 Task: Plan a trip to Traun, Austria from 12th  December, 2023 to 15th December, 2023 for 3 adults.2 bedrooms having 3 beds and 1 bathroom. Property type can be flat. Amenities needed are: heating. Booking option can be shelf check-in. Look for 3 properties as per requirement.
Action: Mouse pressed left at (304, 125)
Screenshot: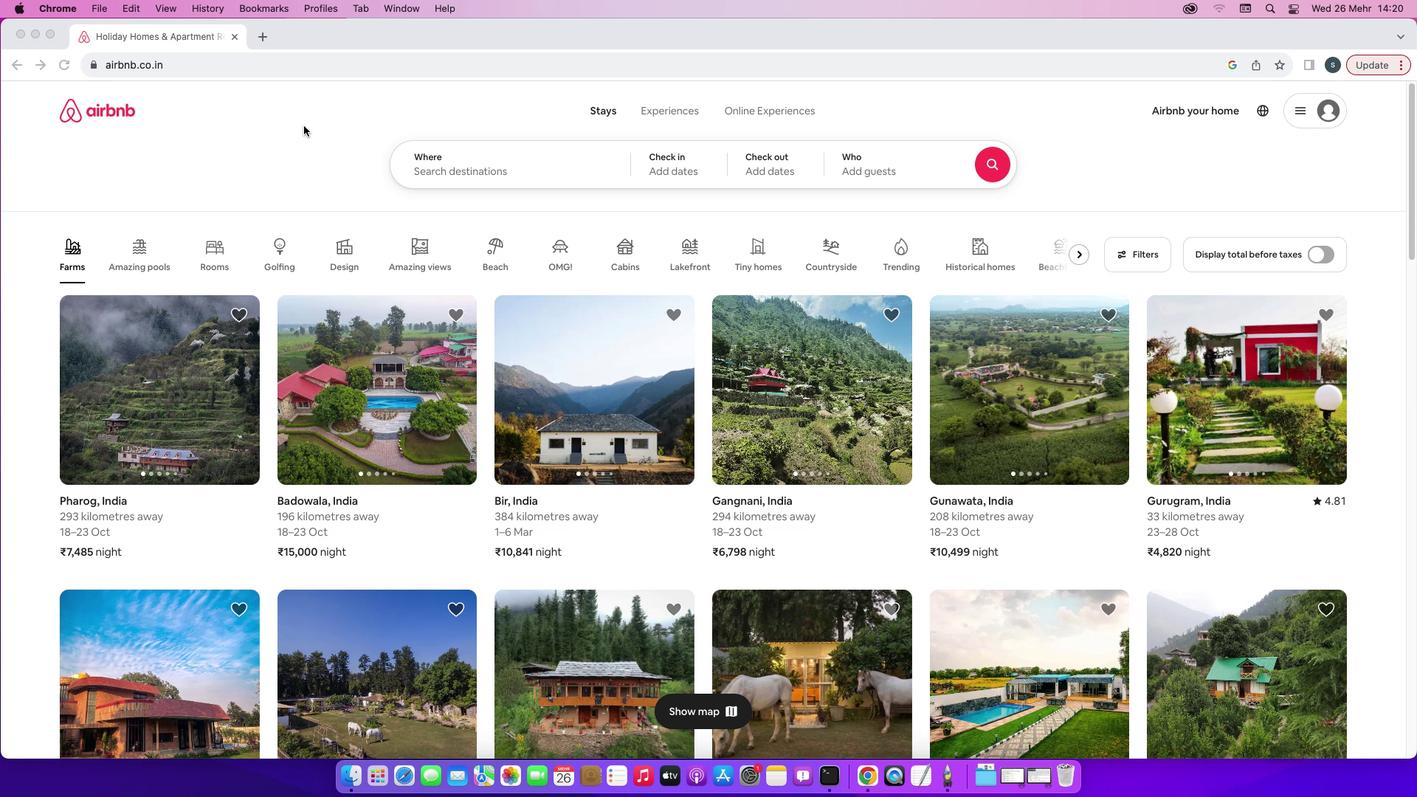 
Action: Mouse moved to (487, 163)
Screenshot: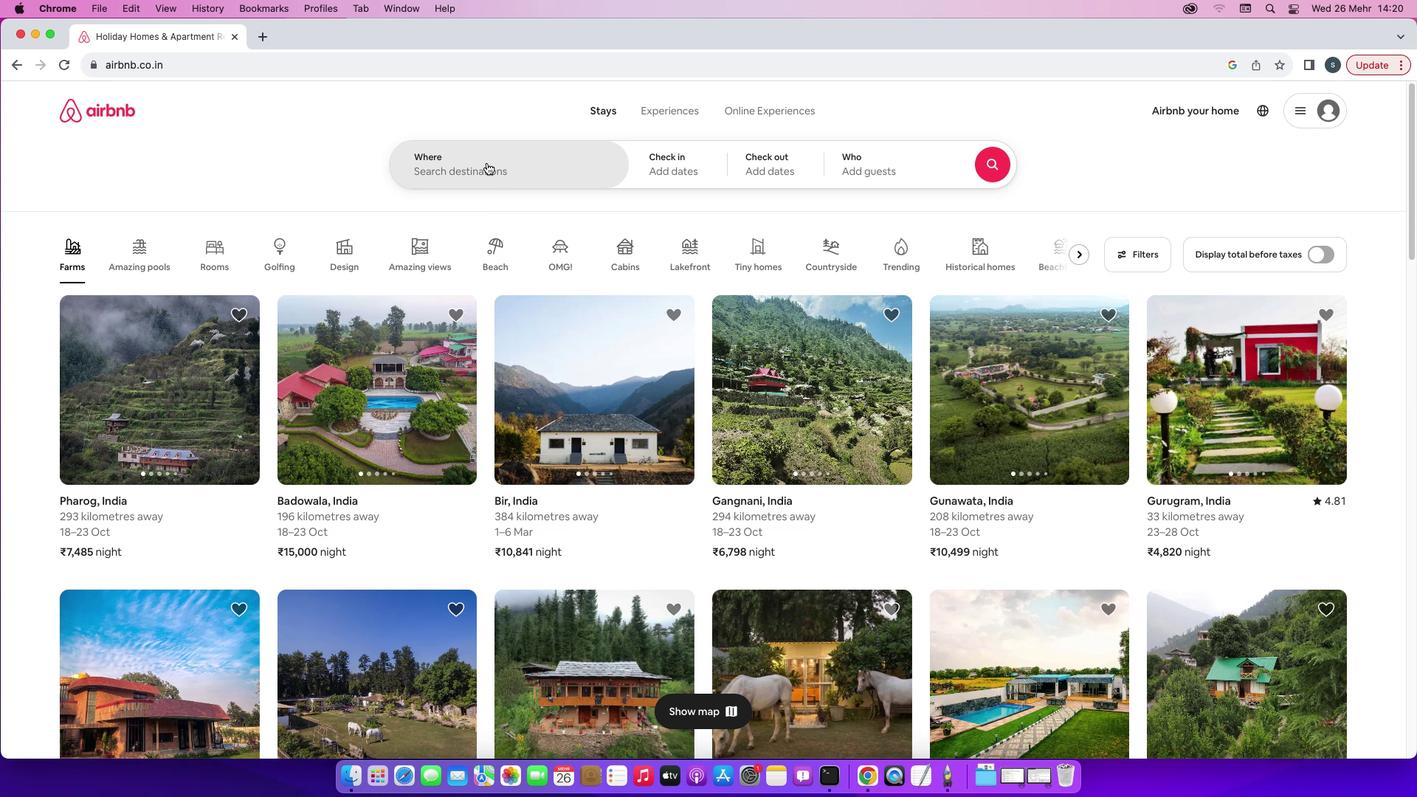 
Action: Mouse pressed left at (487, 163)
Screenshot: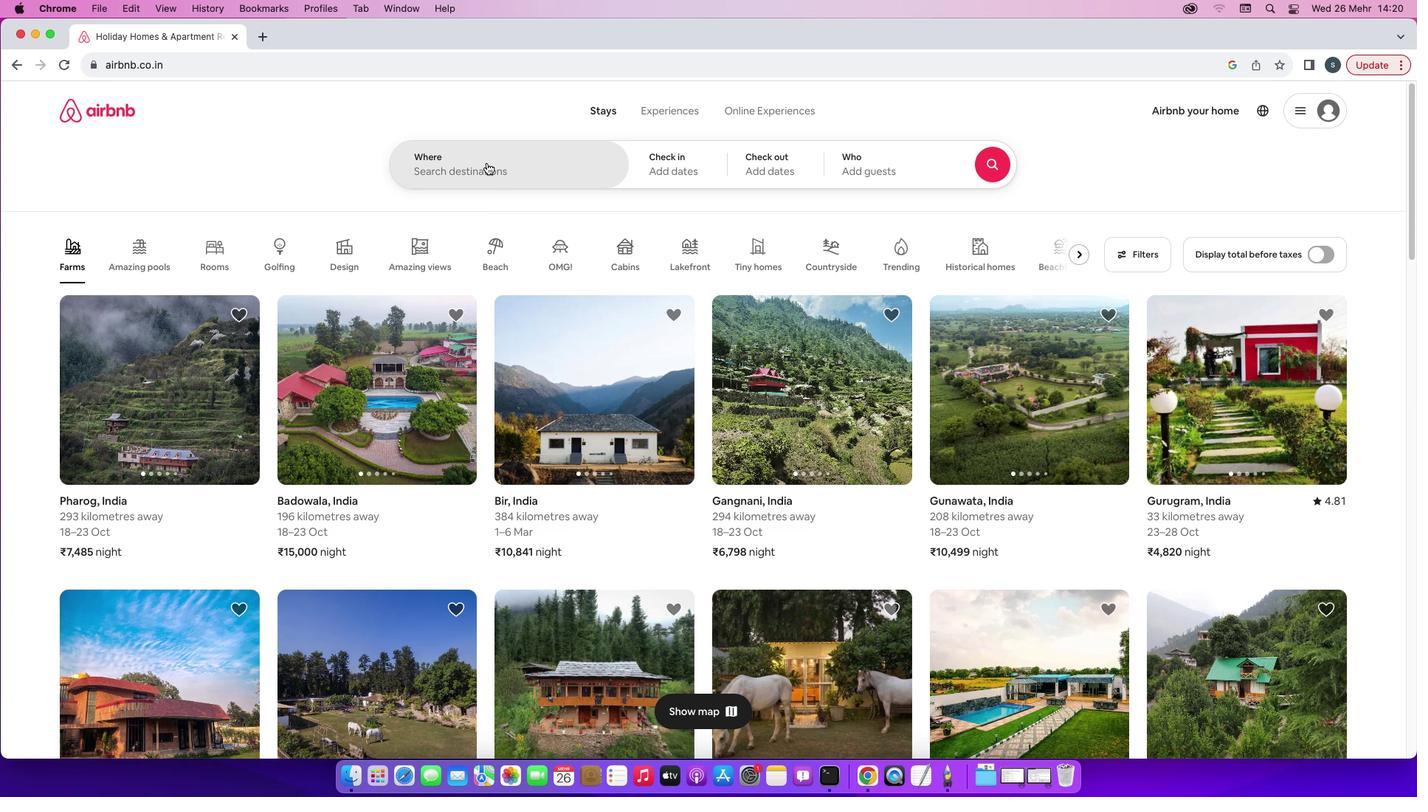 
Action: Mouse moved to (487, 162)
Screenshot: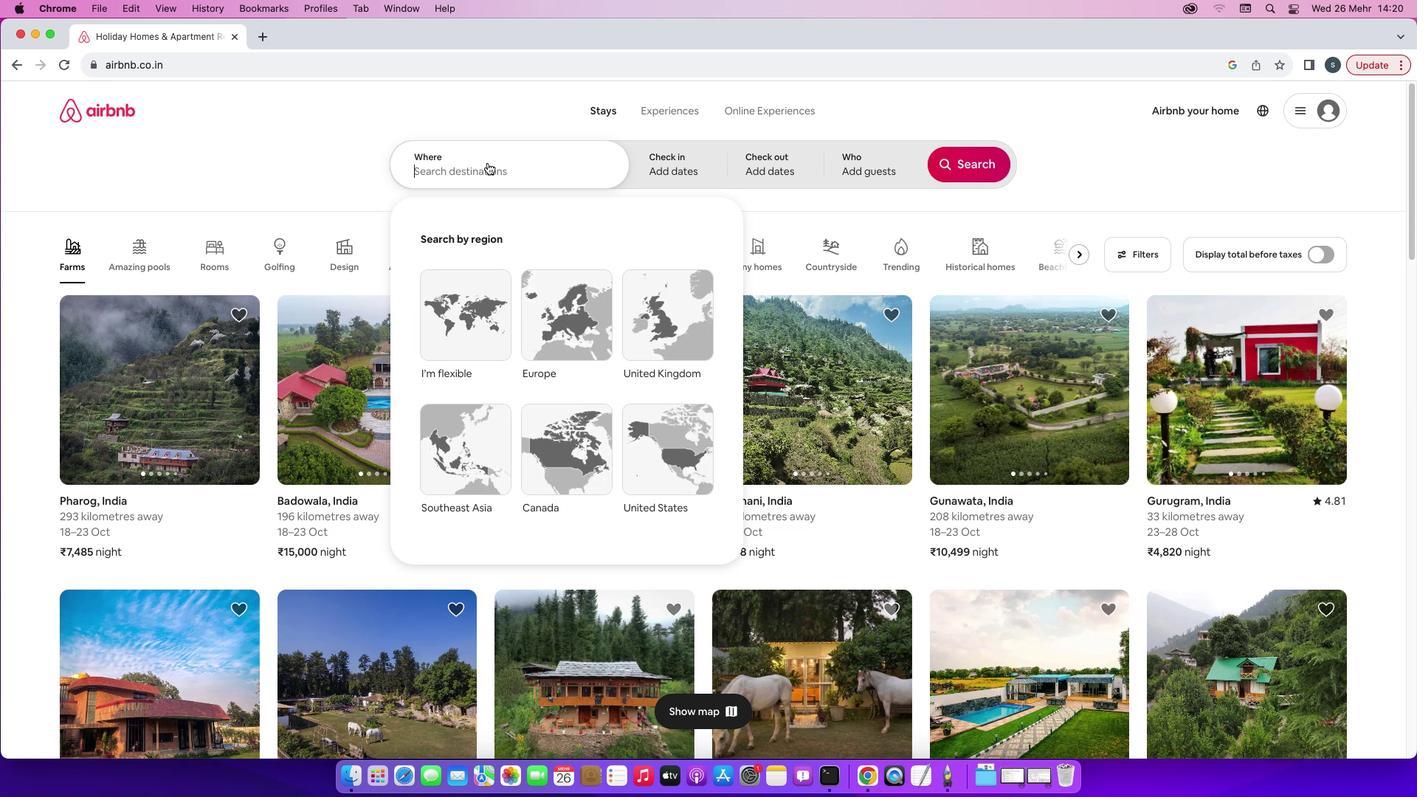 
Action: Key pressed 'T'Key.caps_lock'r''a''u''n'','Key.spaceKey.caps_lock'A'Key.caps_lock'u''s''t''r''i''a'Key.enter
Screenshot: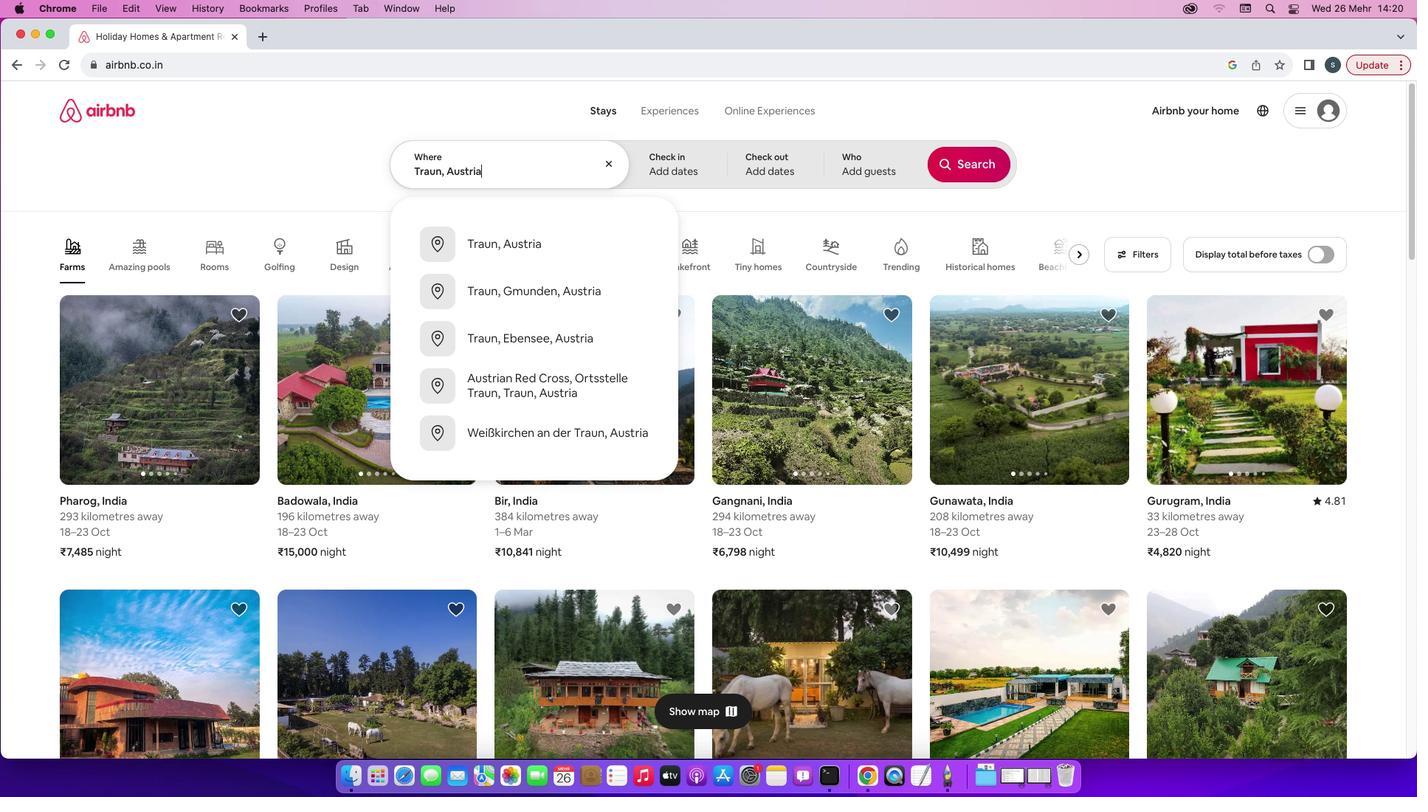 
Action: Mouse moved to (968, 279)
Screenshot: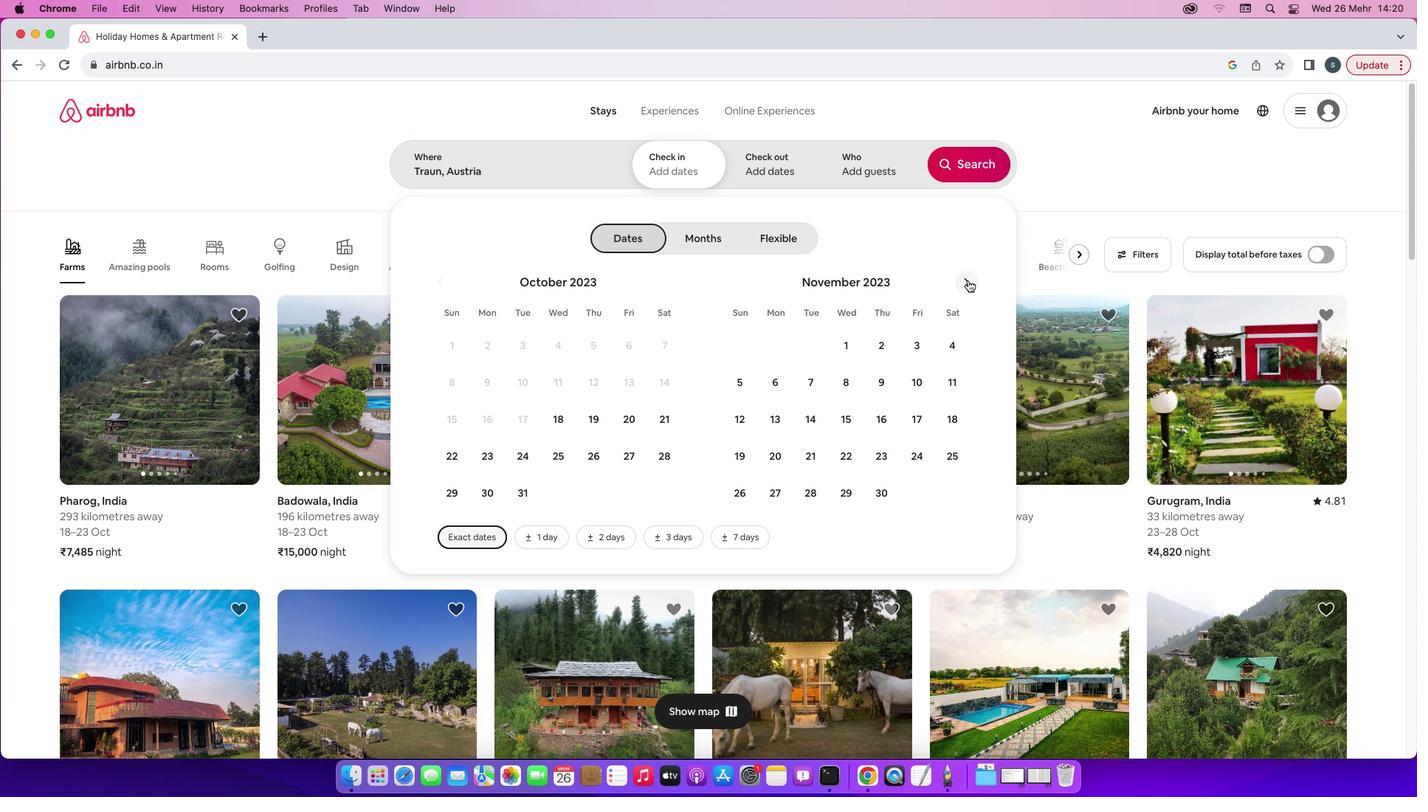 
Action: Mouse pressed left at (968, 279)
Screenshot: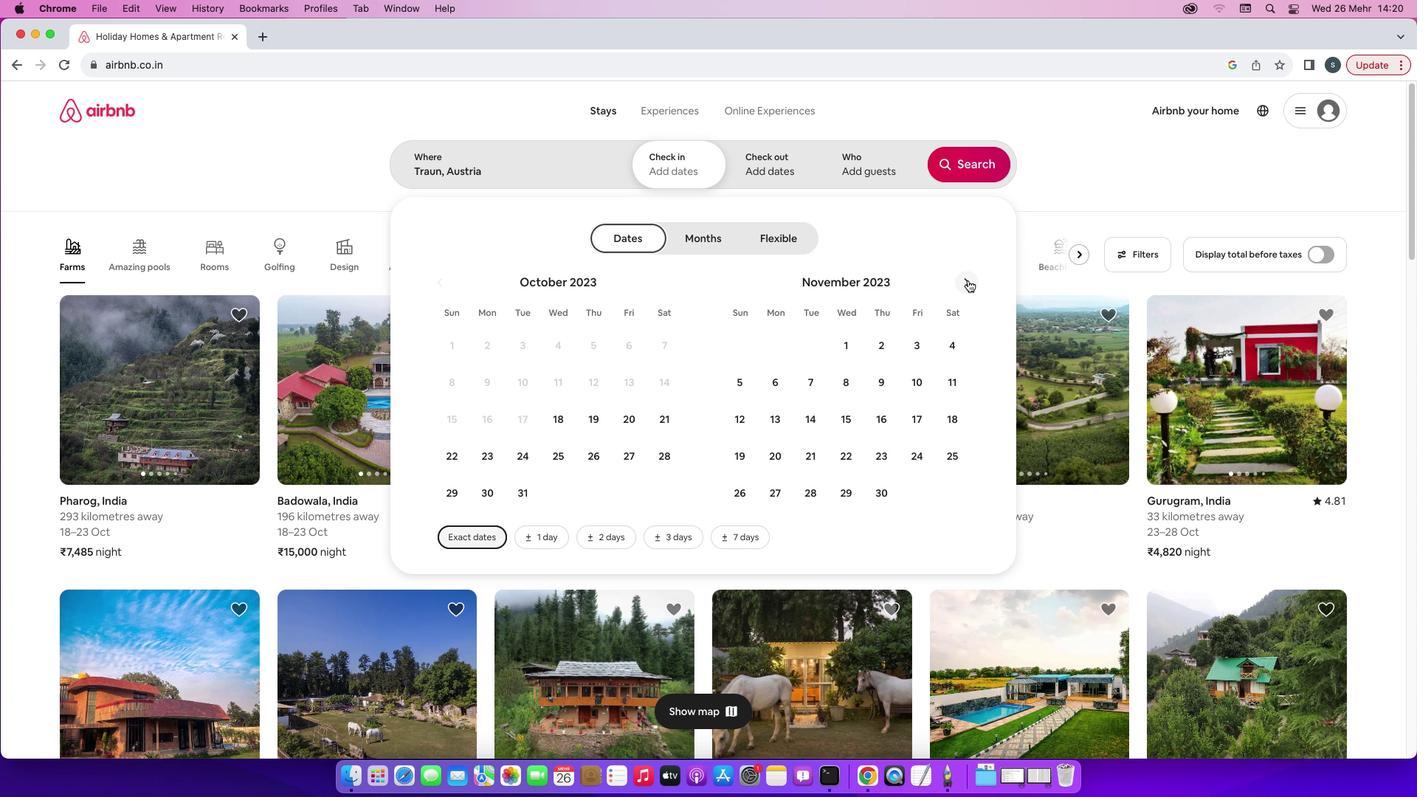 
Action: Mouse moved to (815, 419)
Screenshot: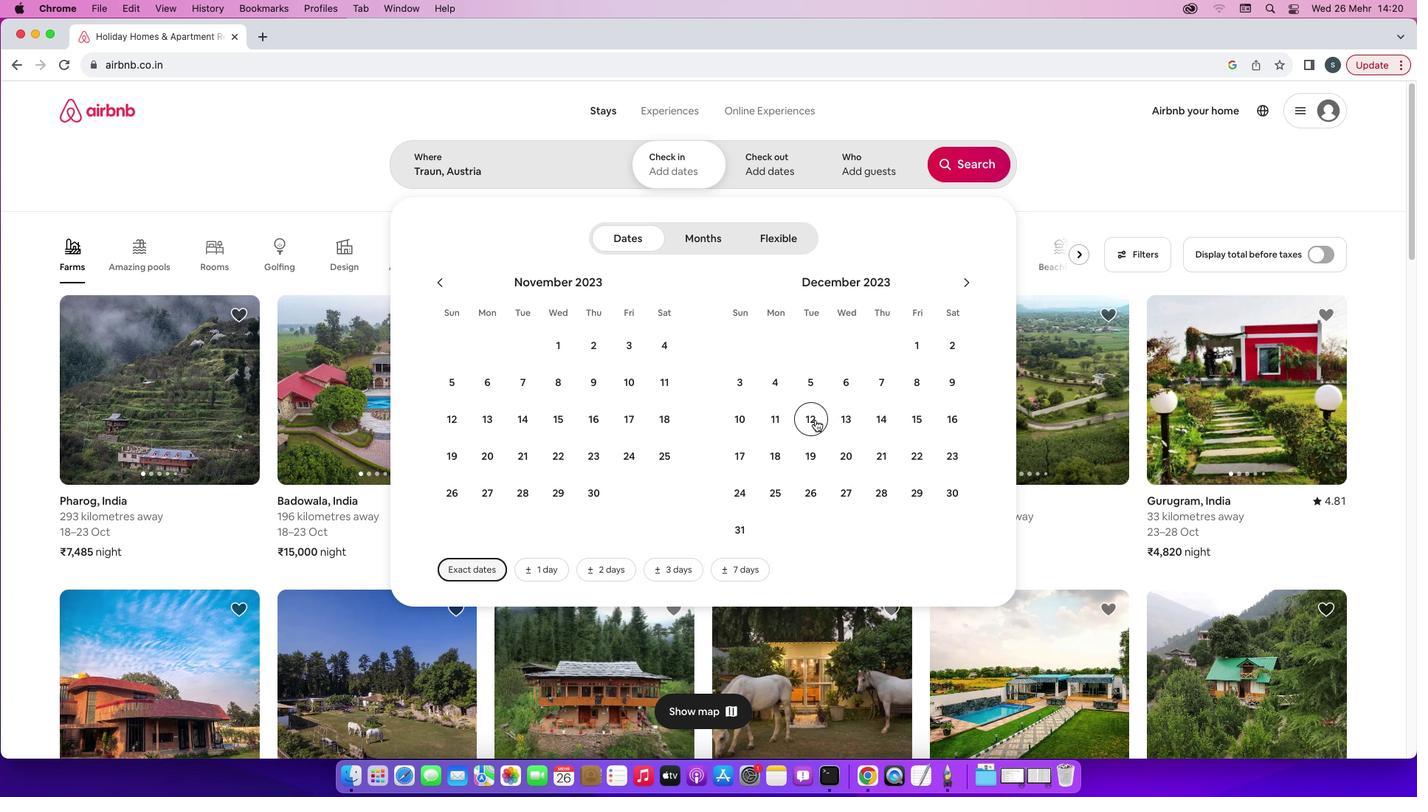 
Action: Mouse pressed left at (815, 419)
Screenshot: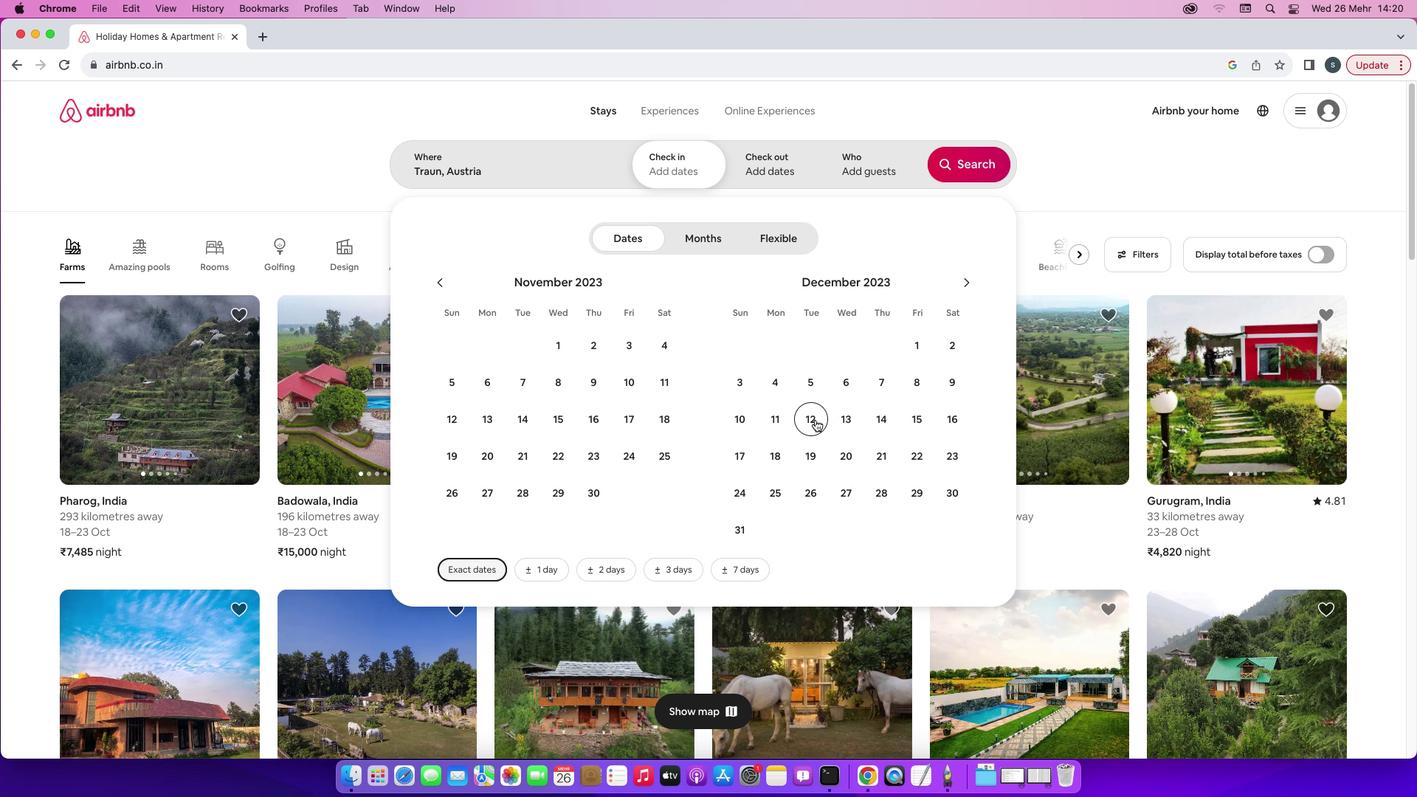 
Action: Mouse moved to (927, 420)
Screenshot: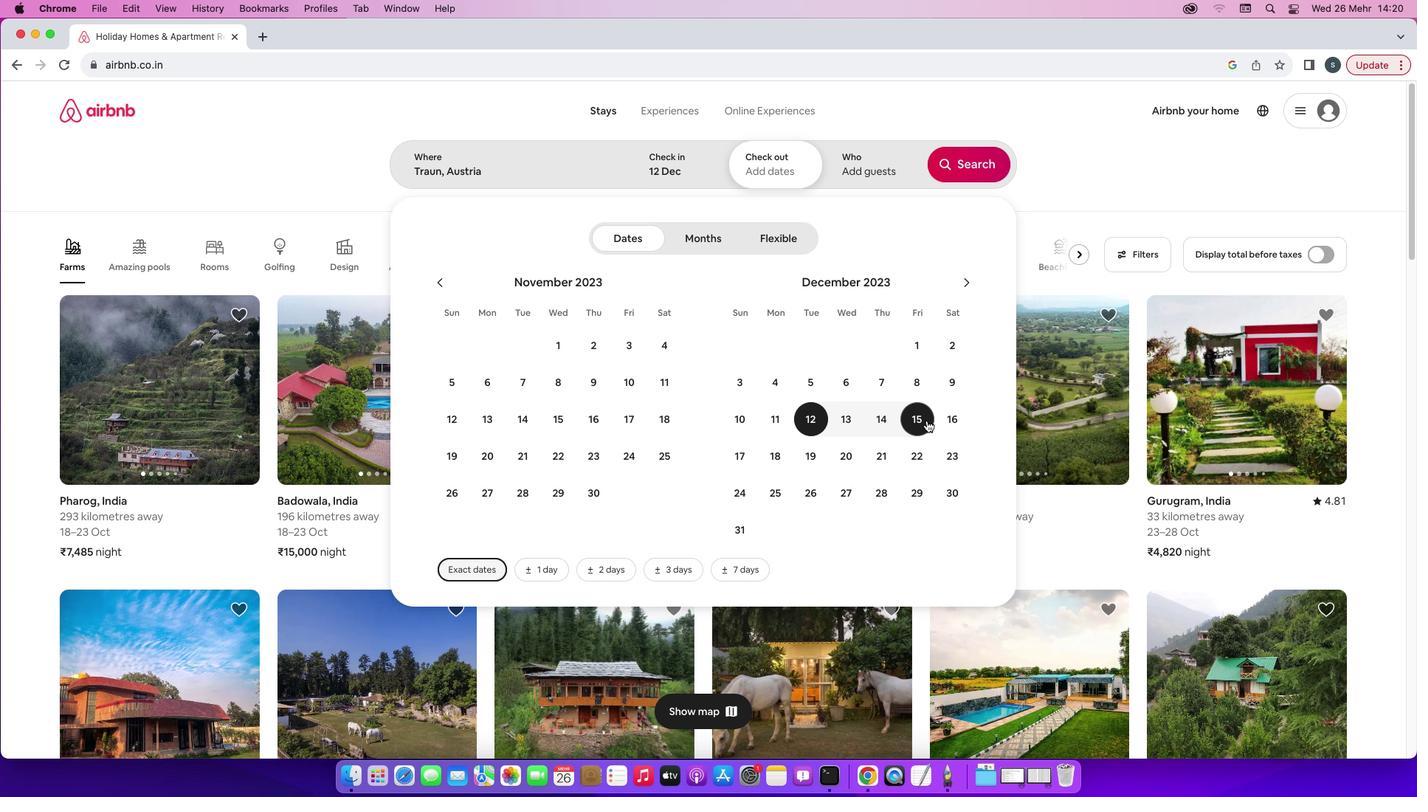 
Action: Mouse pressed left at (927, 420)
Screenshot: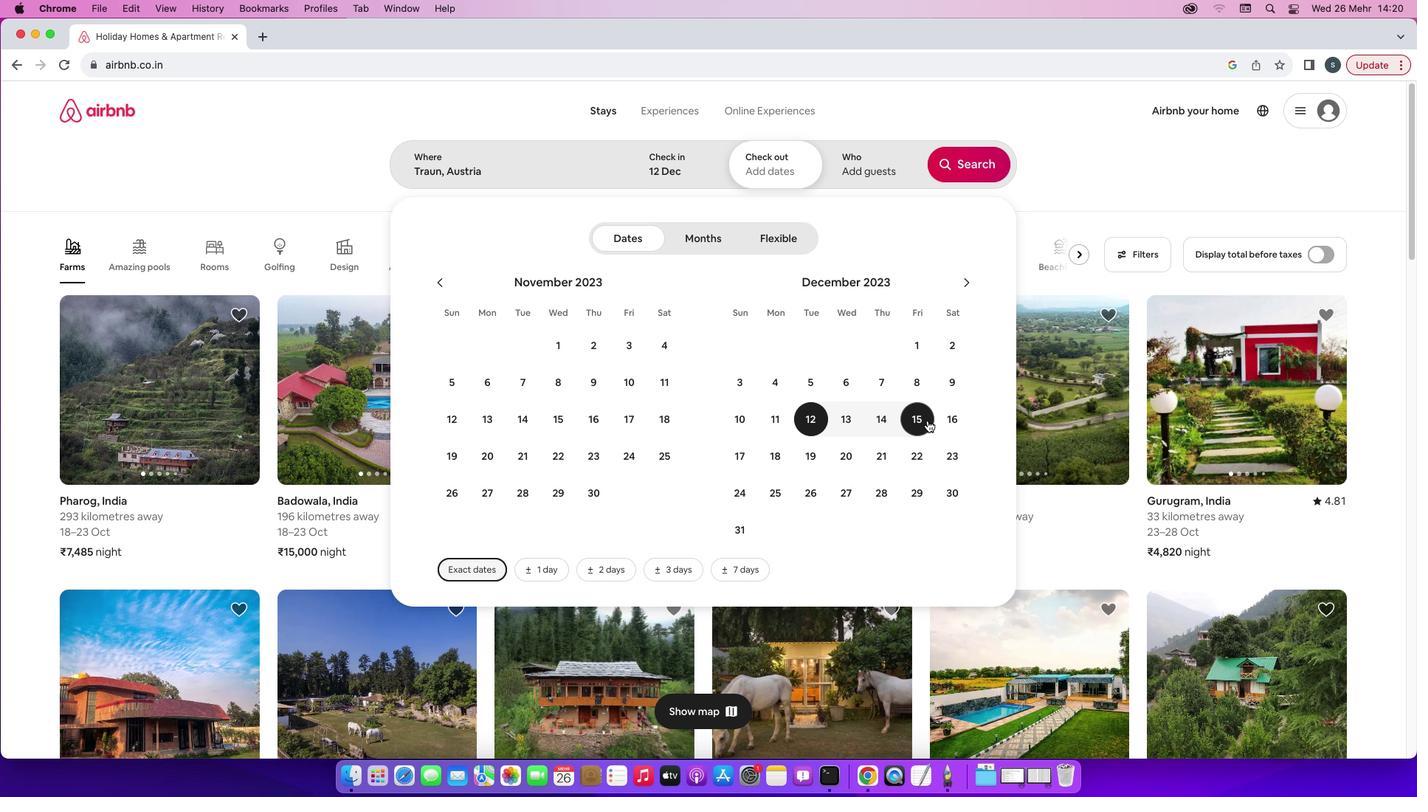 
Action: Mouse moved to (861, 176)
Screenshot: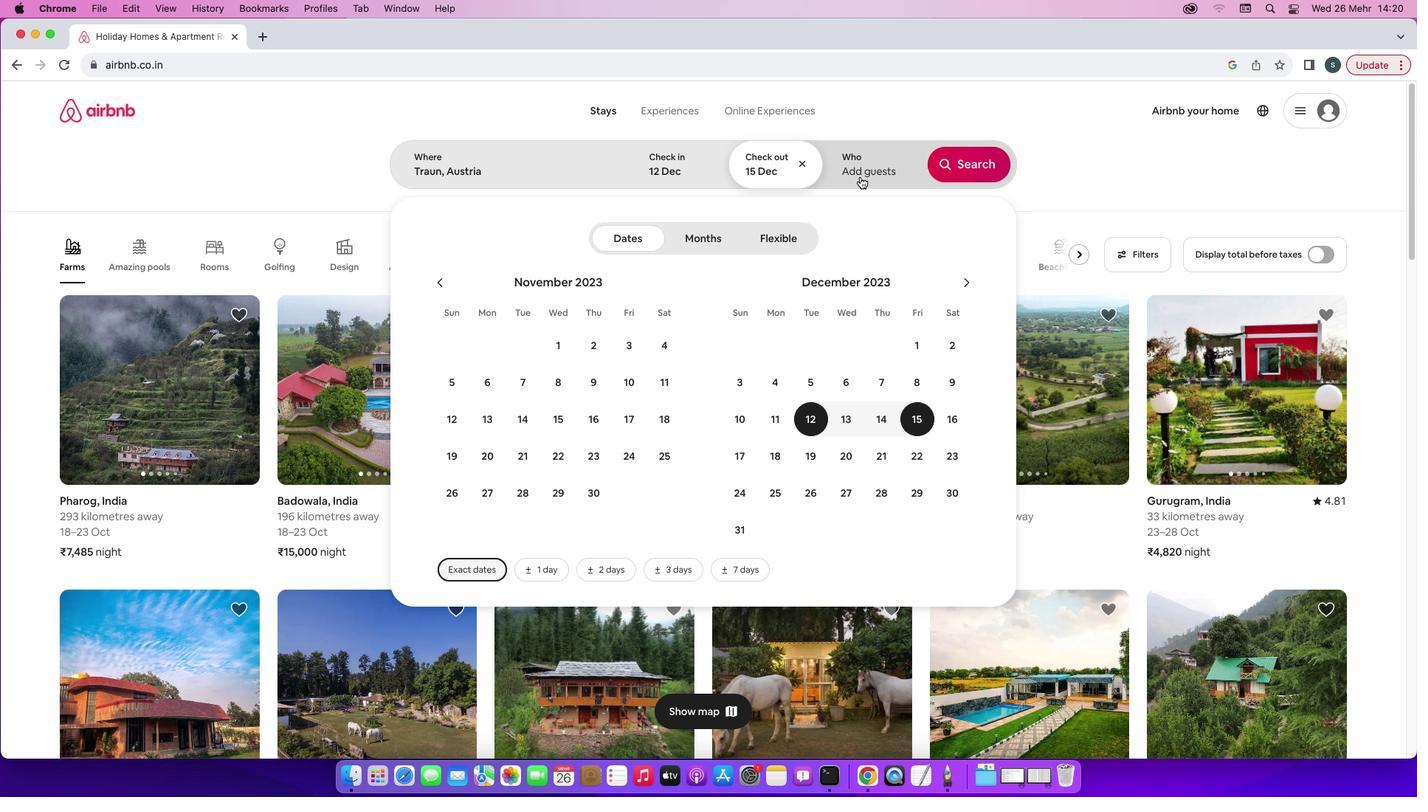 
Action: Mouse pressed left at (861, 176)
Screenshot: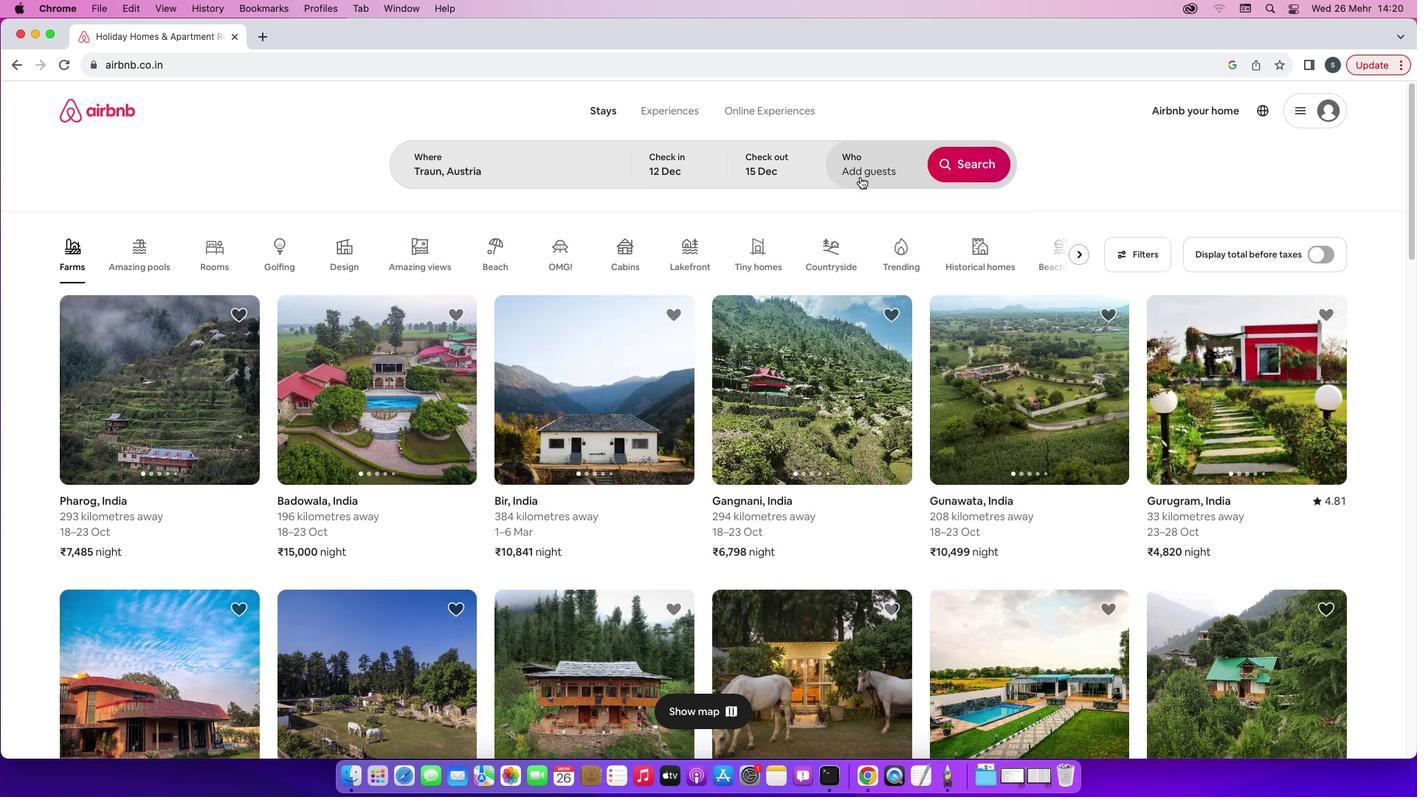 
Action: Mouse moved to (977, 238)
Screenshot: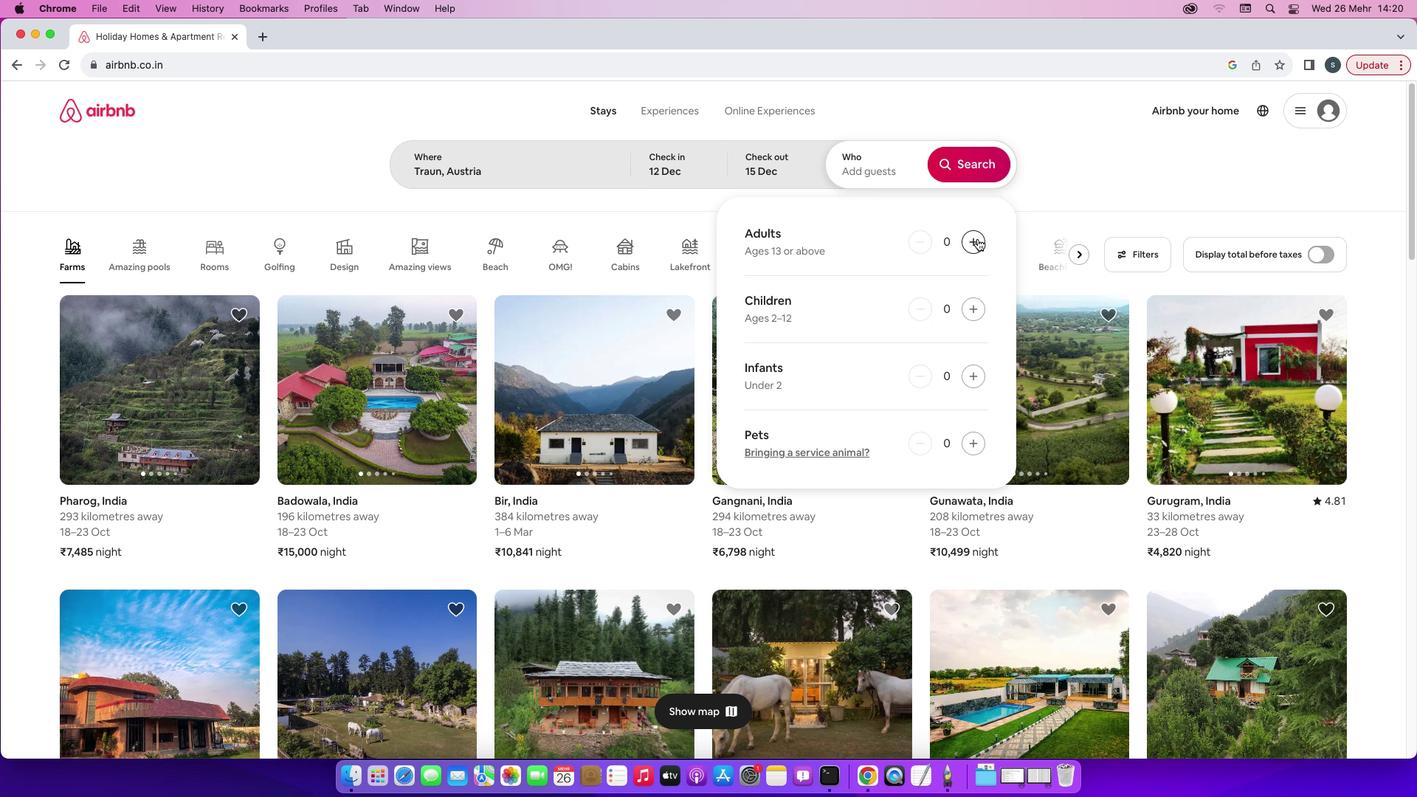 
Action: Mouse pressed left at (977, 238)
Screenshot: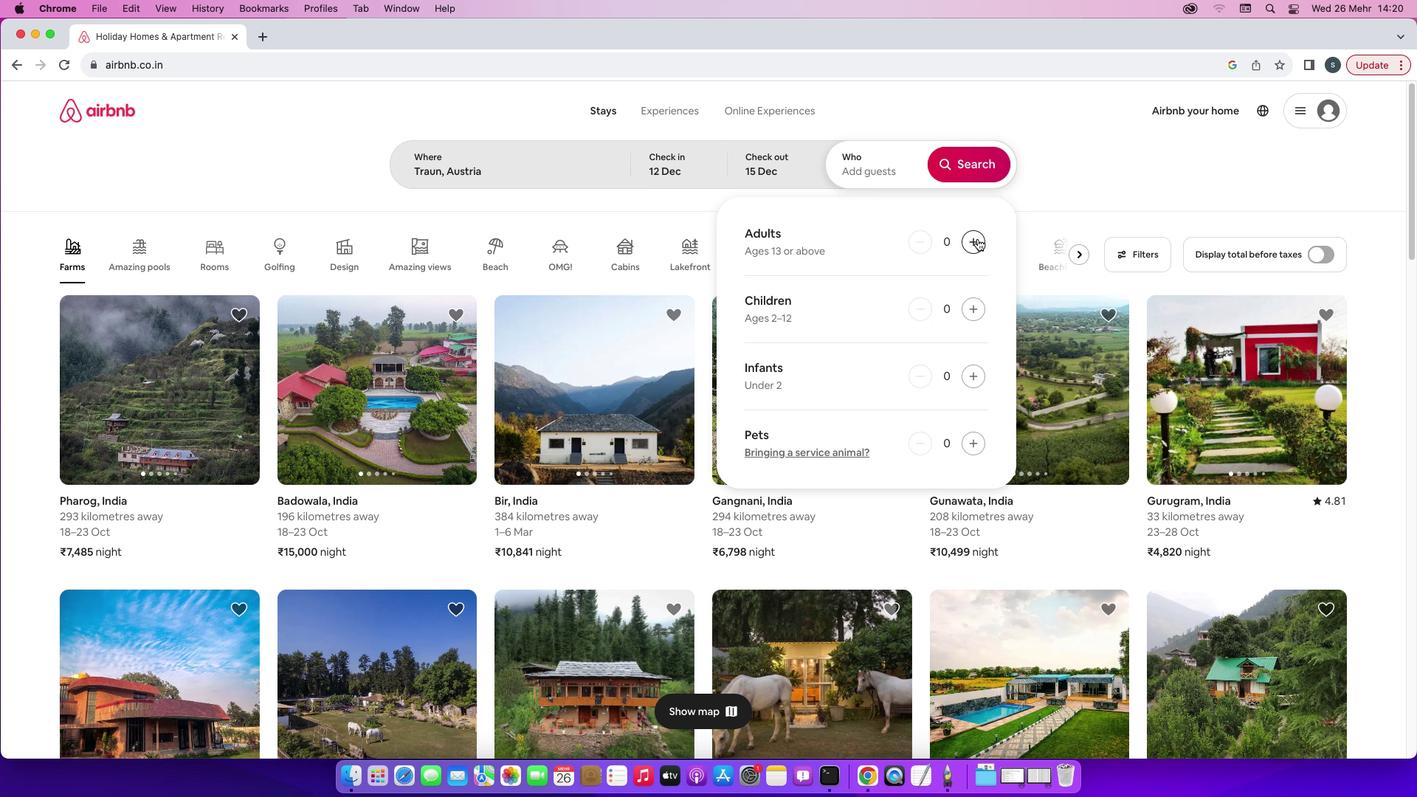 
Action: Mouse pressed left at (977, 238)
Screenshot: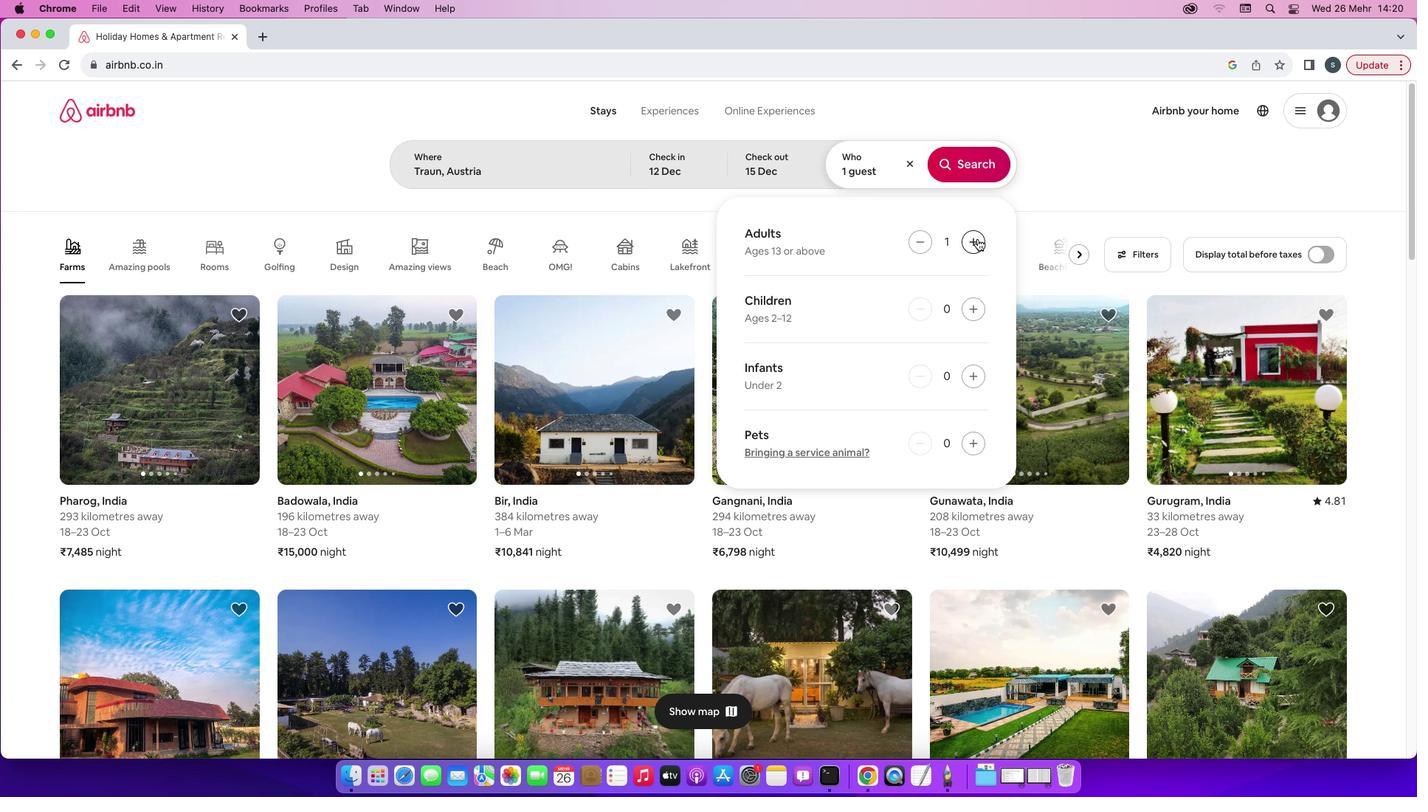 
Action: Mouse pressed left at (977, 238)
Screenshot: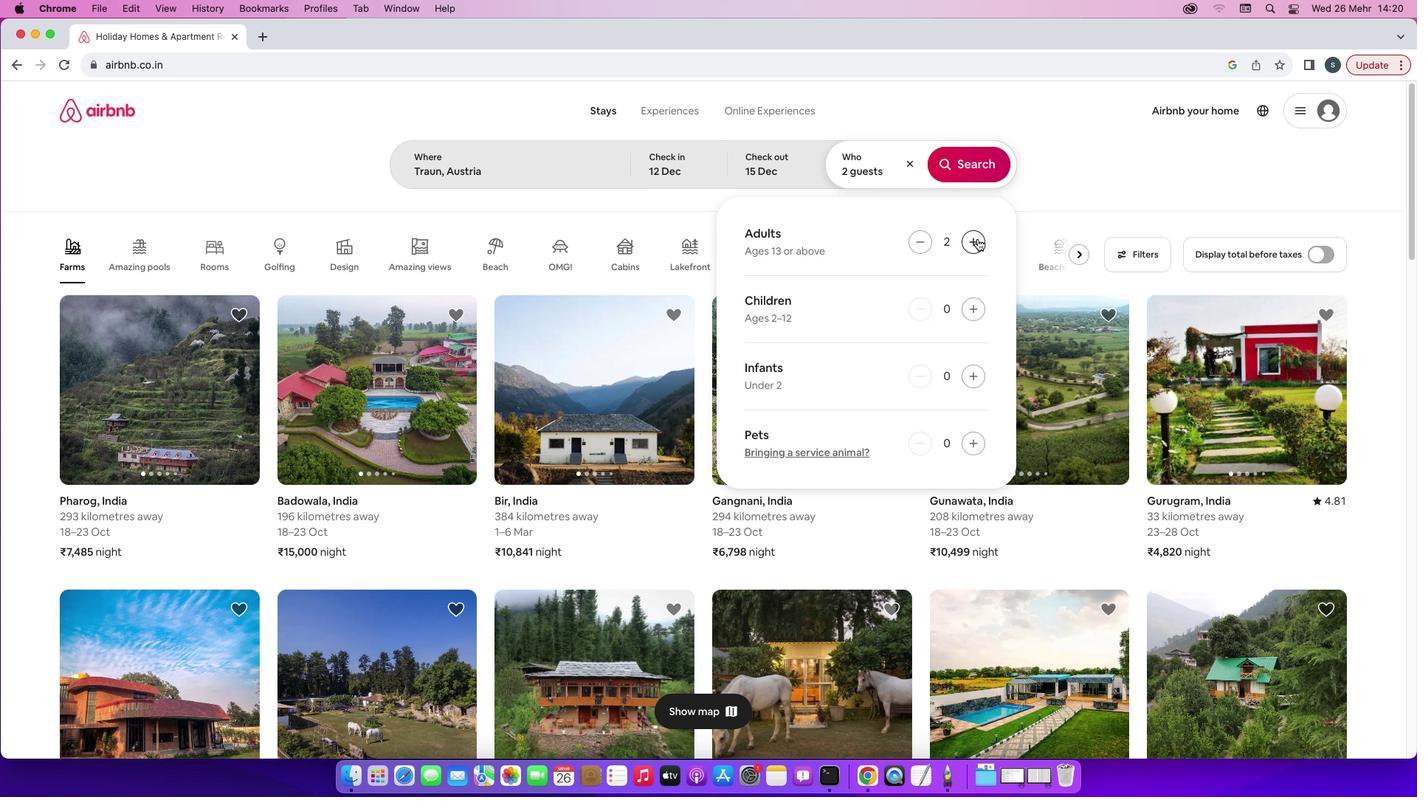 
Action: Mouse moved to (967, 168)
Screenshot: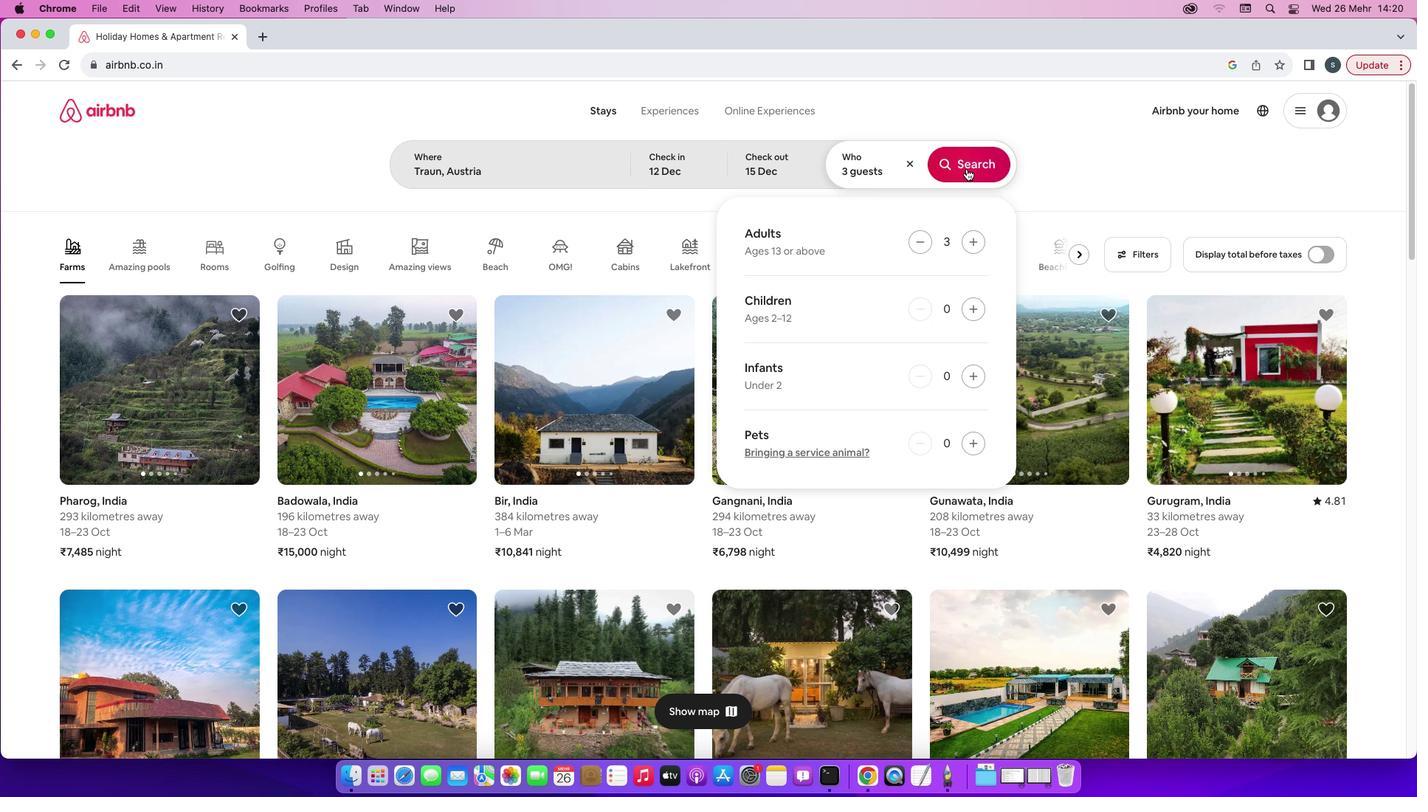 
Action: Mouse pressed left at (967, 168)
Screenshot: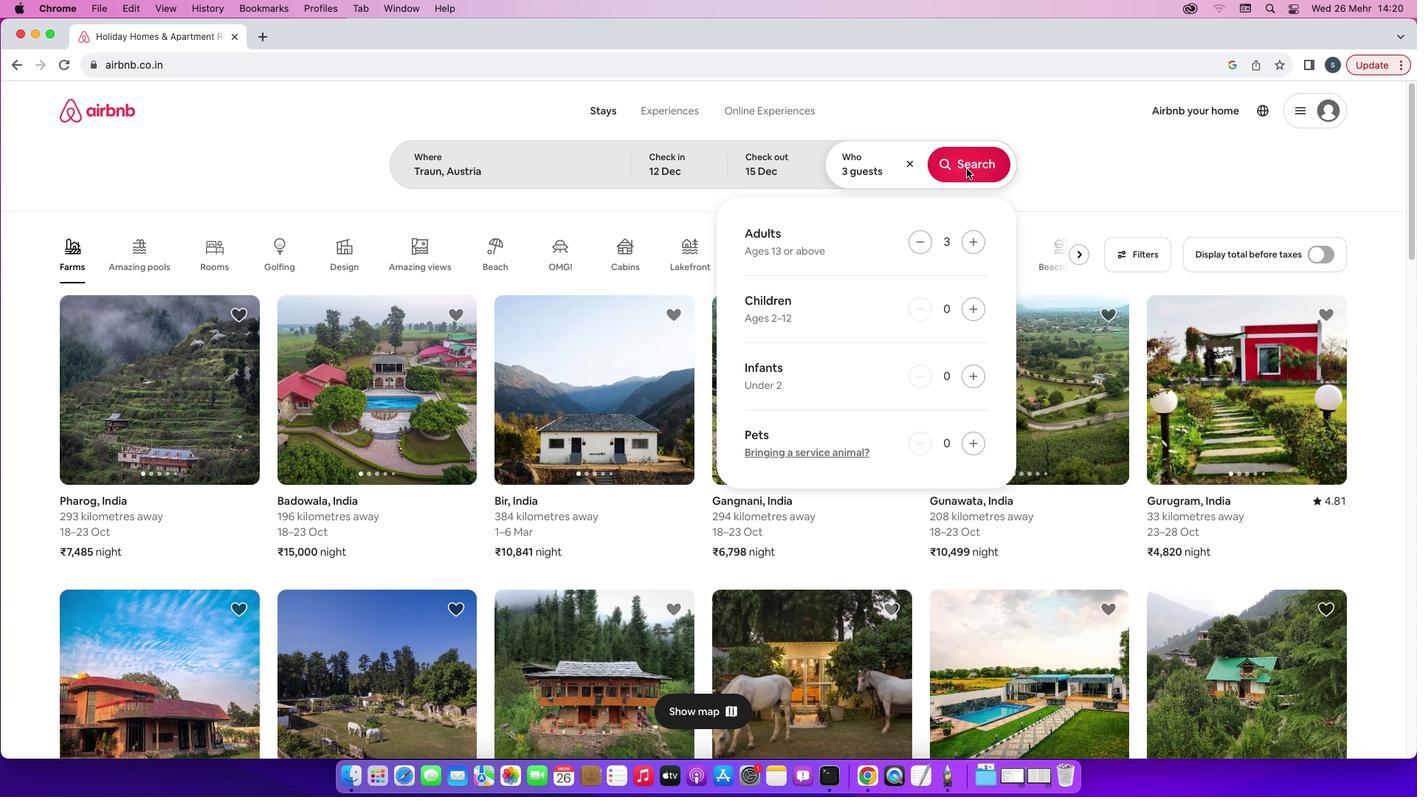 
Action: Mouse moved to (1168, 167)
Screenshot: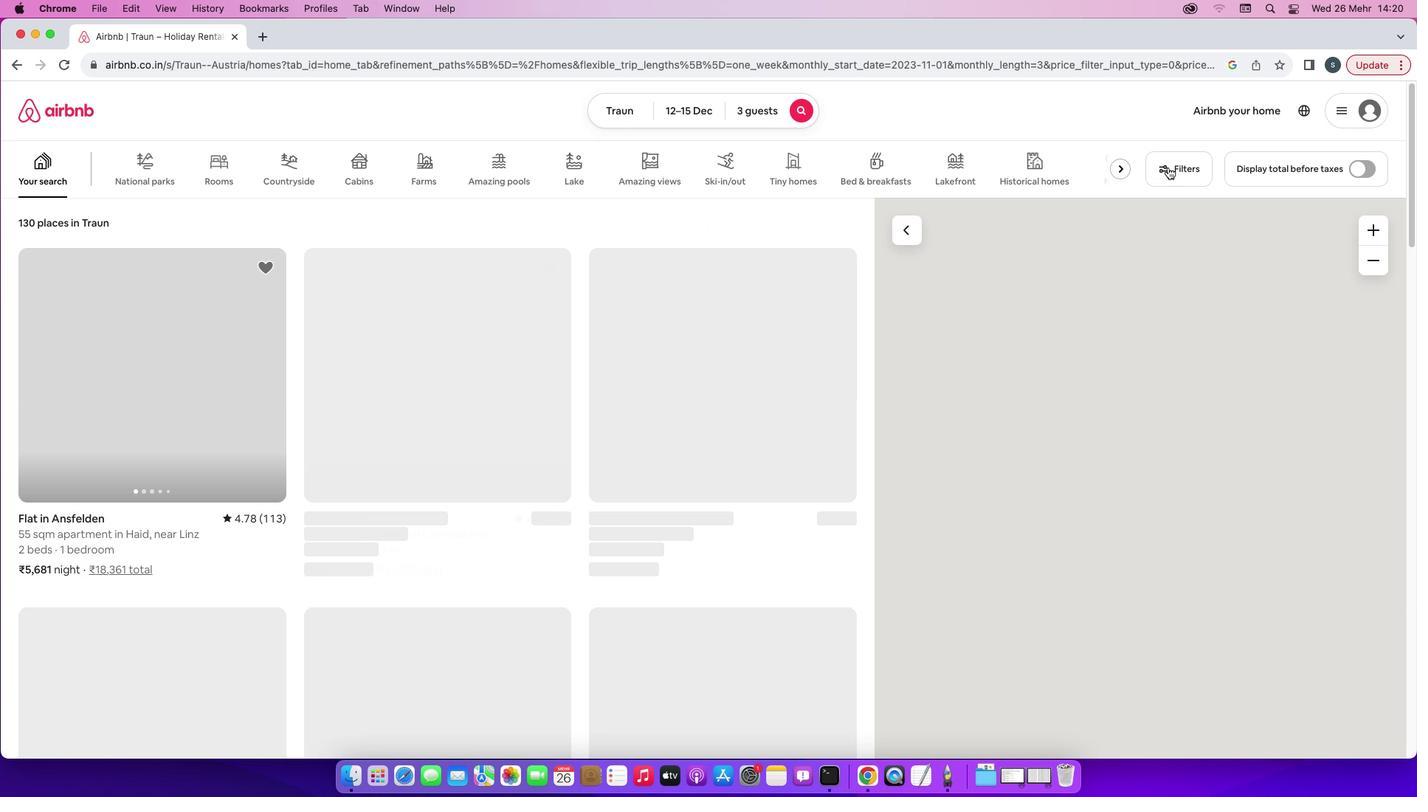 
Action: Mouse pressed left at (1168, 167)
Screenshot: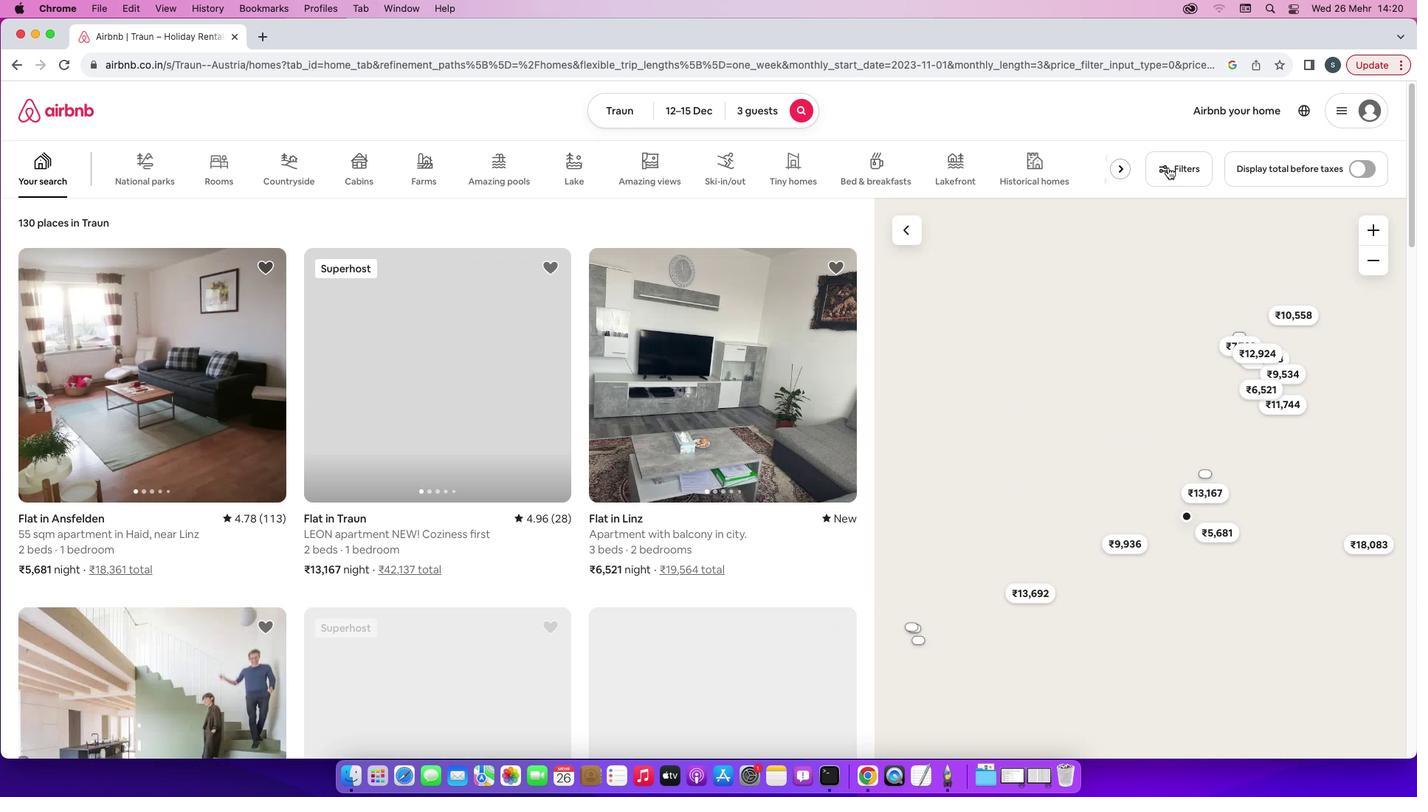 
Action: Mouse moved to (560, 472)
Screenshot: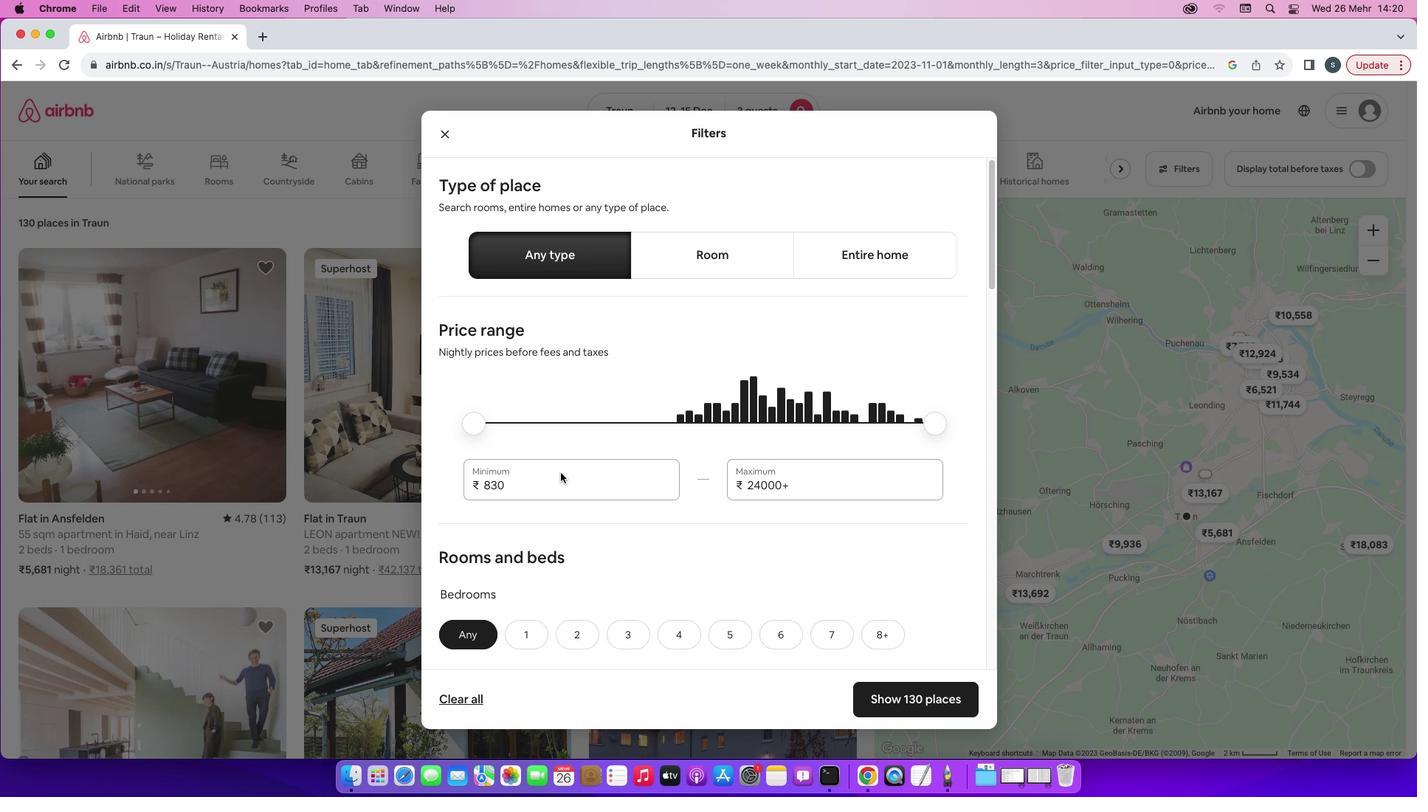 
Action: Mouse scrolled (560, 472) with delta (0, 0)
Screenshot: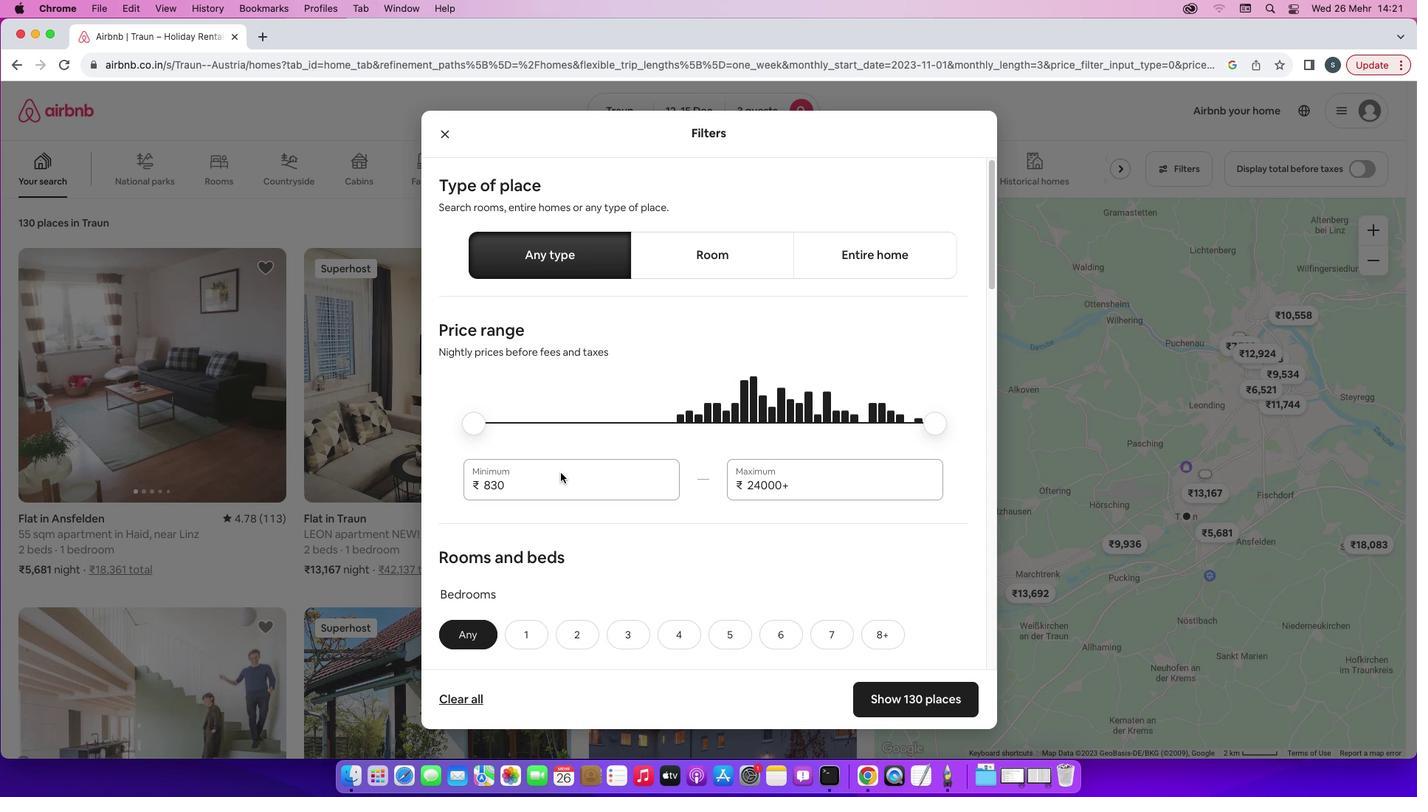 
Action: Mouse scrolled (560, 472) with delta (0, 0)
Screenshot: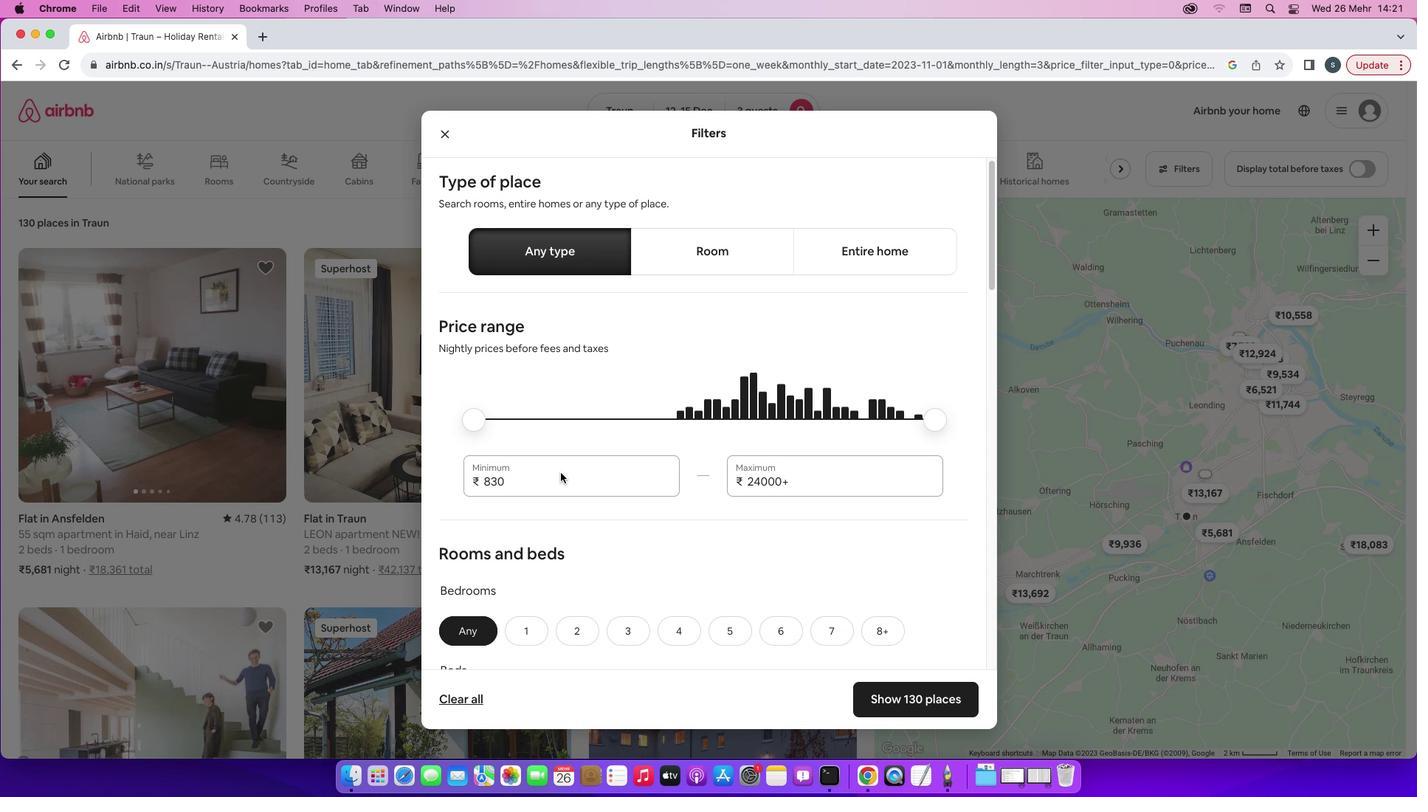 
Action: Mouse scrolled (560, 472) with delta (0, 0)
Screenshot: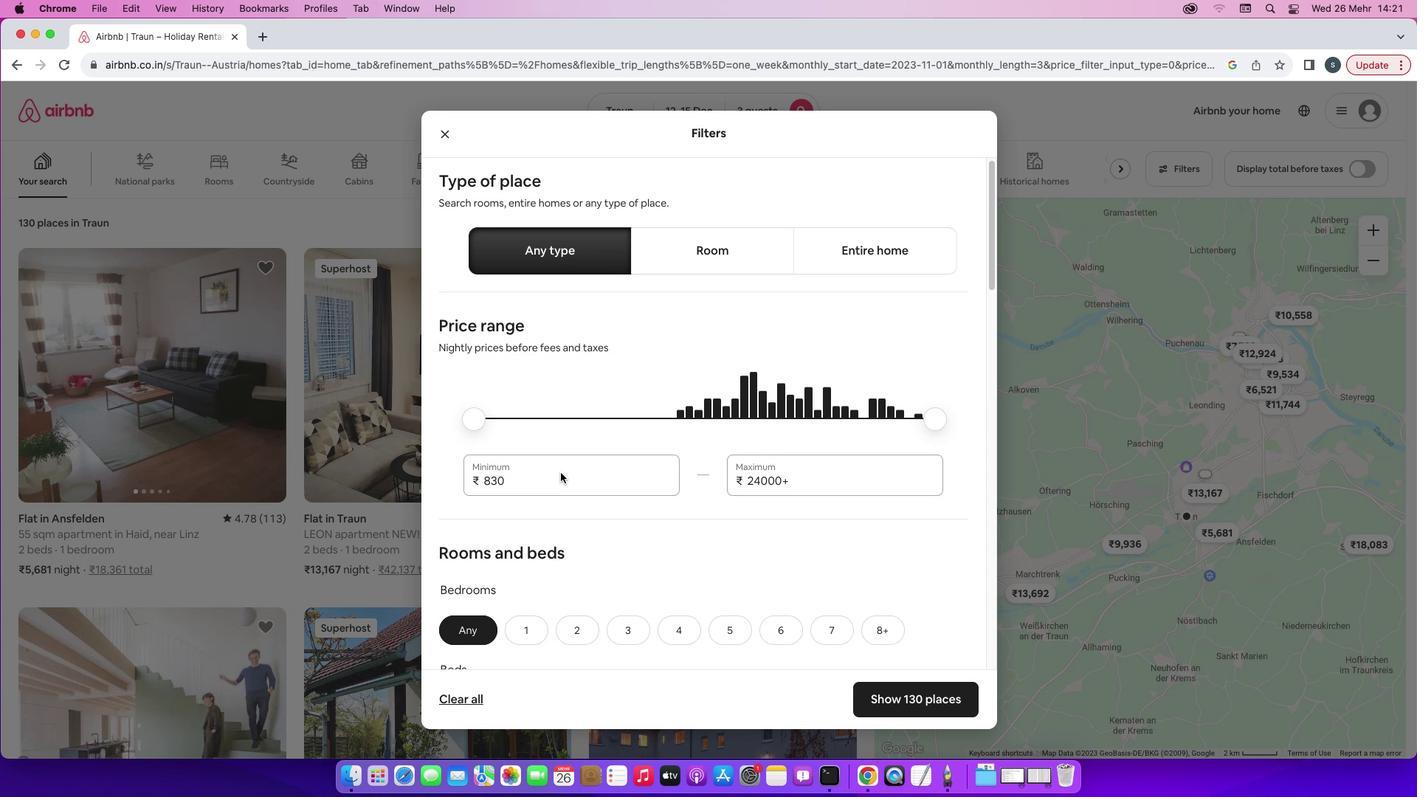 
Action: Mouse scrolled (560, 472) with delta (0, 0)
Screenshot: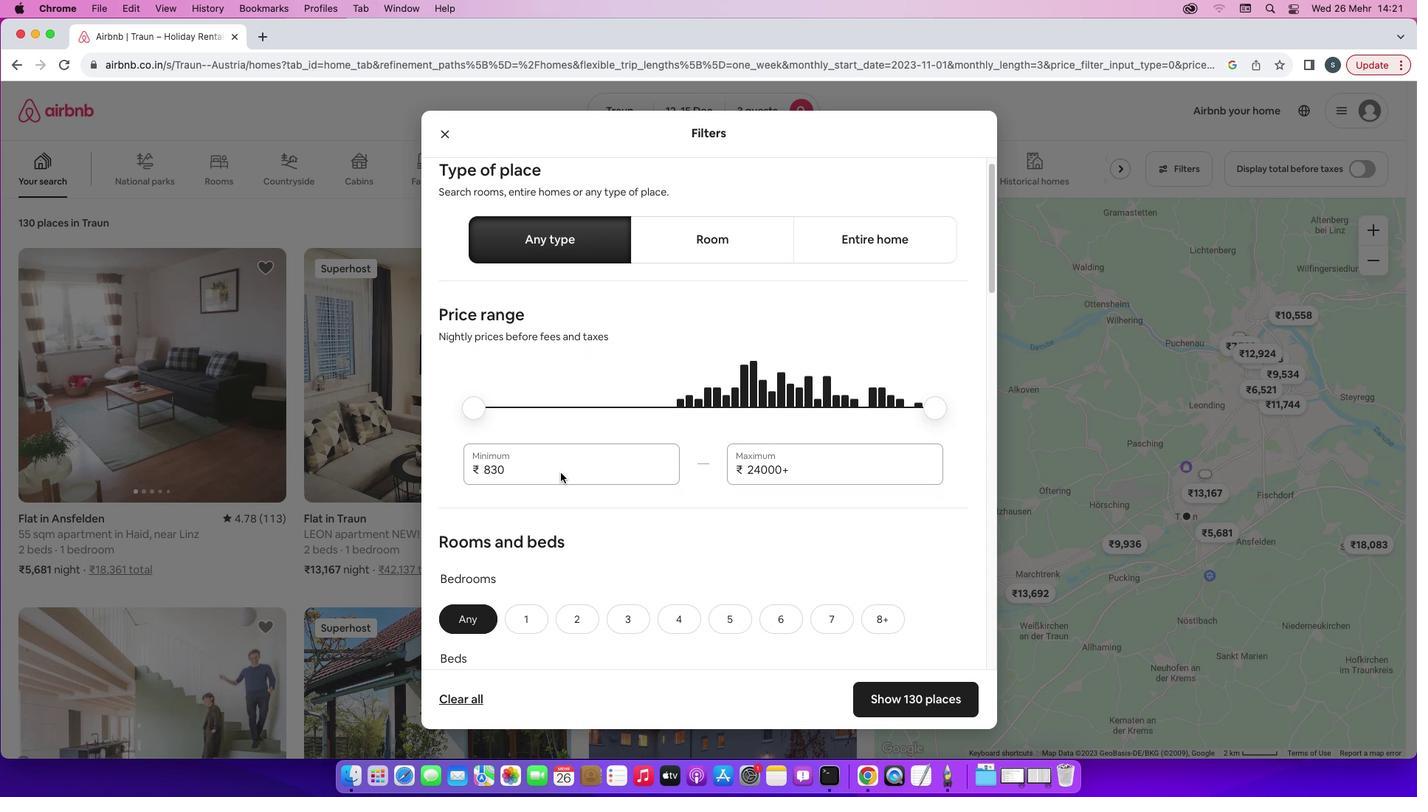 
Action: Mouse moved to (560, 472)
Screenshot: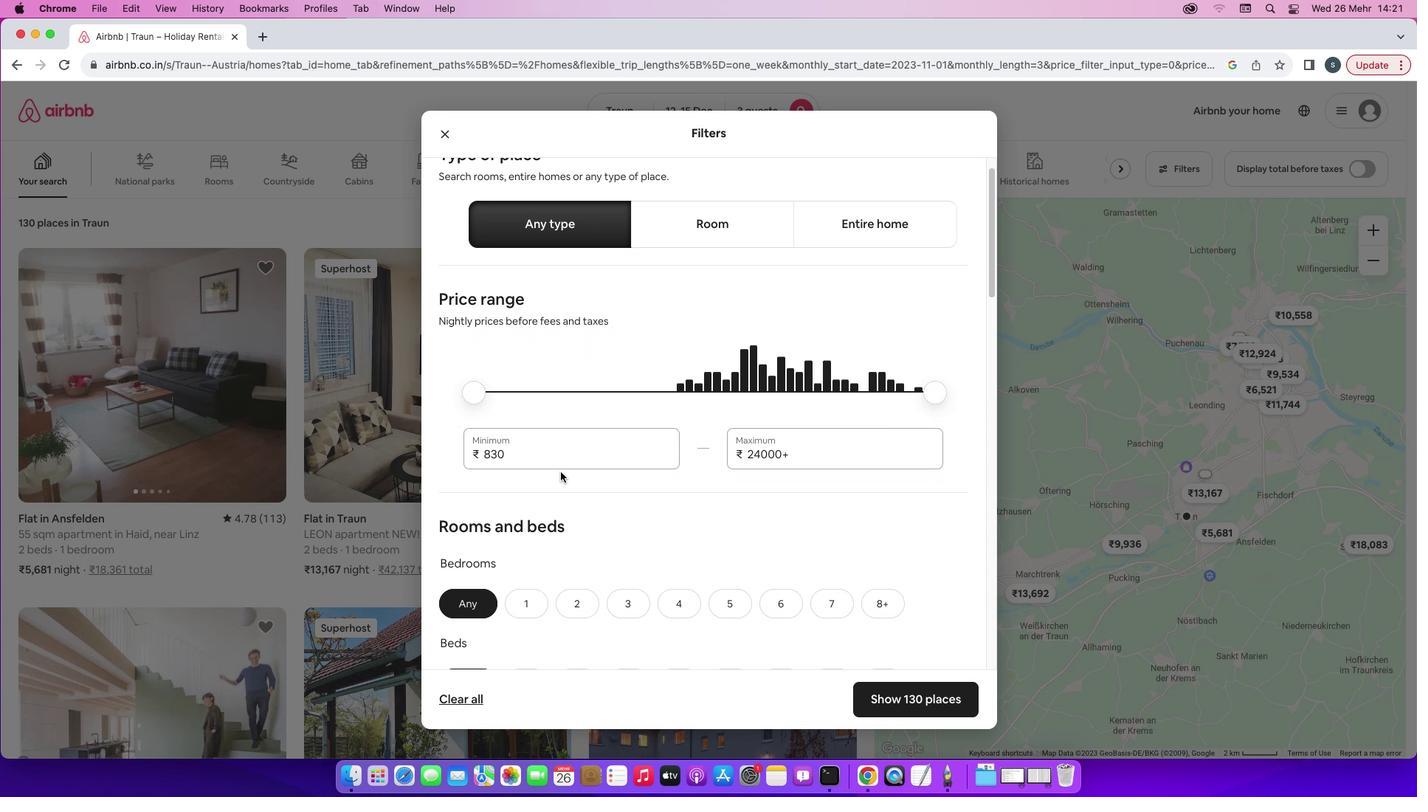 
Action: Mouse scrolled (560, 472) with delta (0, 0)
Screenshot: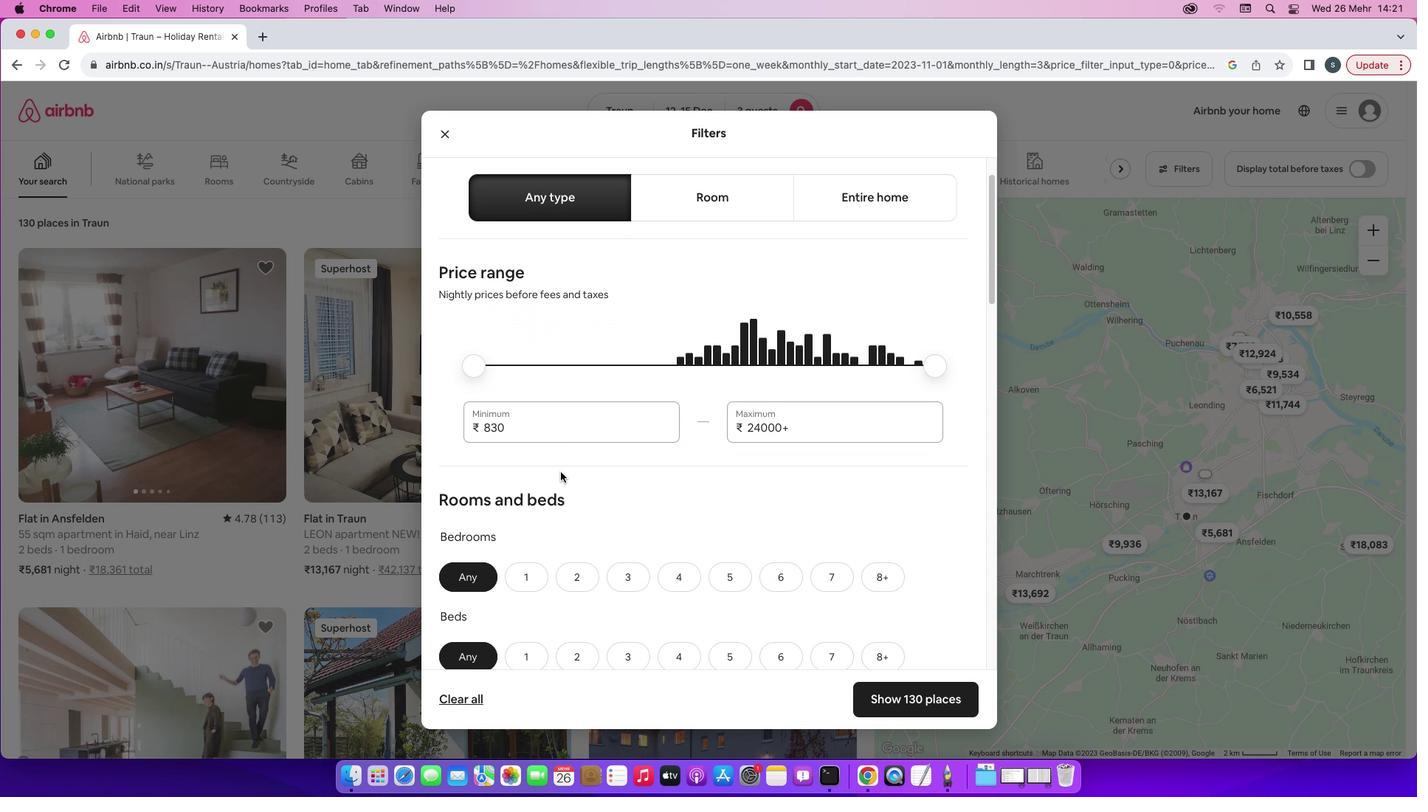 
Action: Mouse scrolled (560, 472) with delta (0, 0)
Screenshot: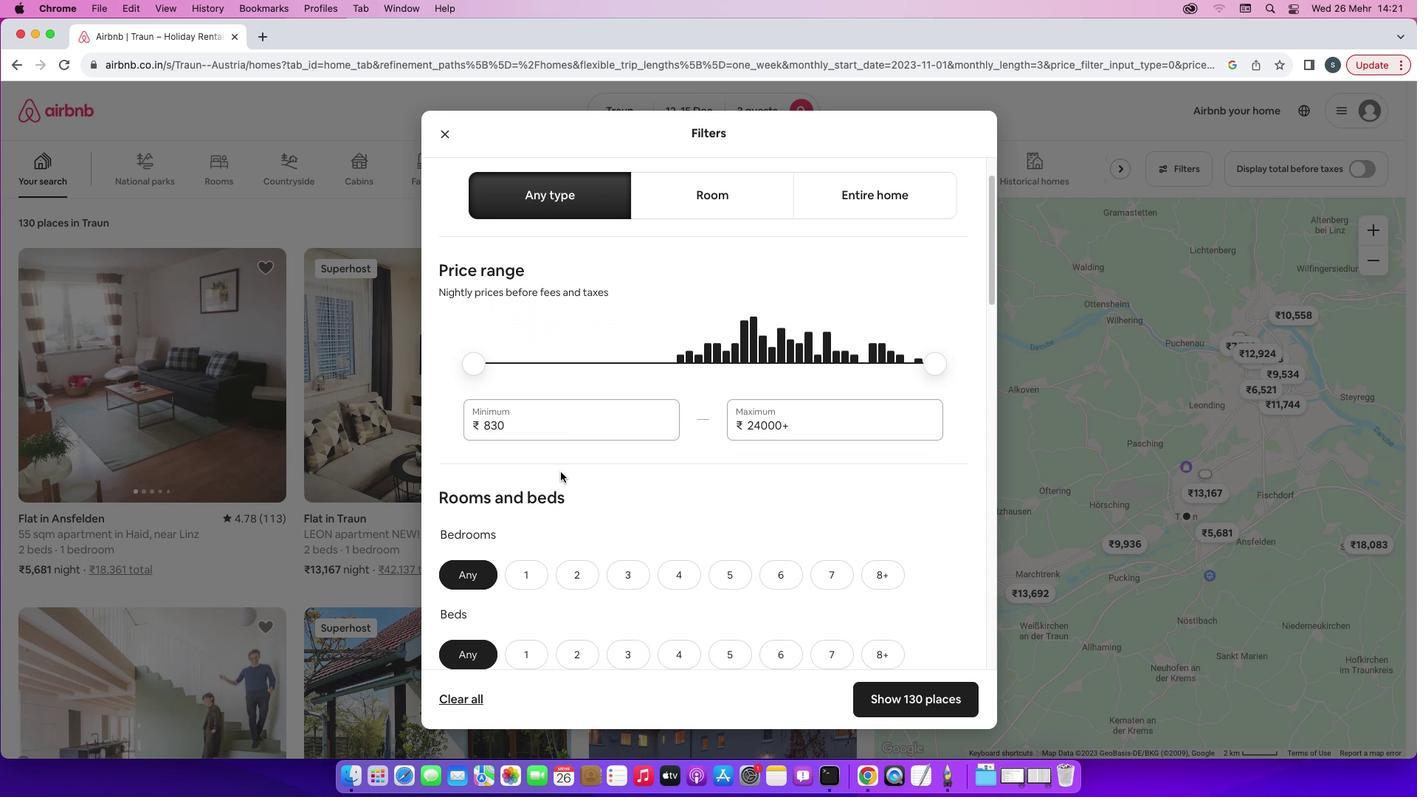 
Action: Mouse scrolled (560, 472) with delta (0, 0)
Screenshot: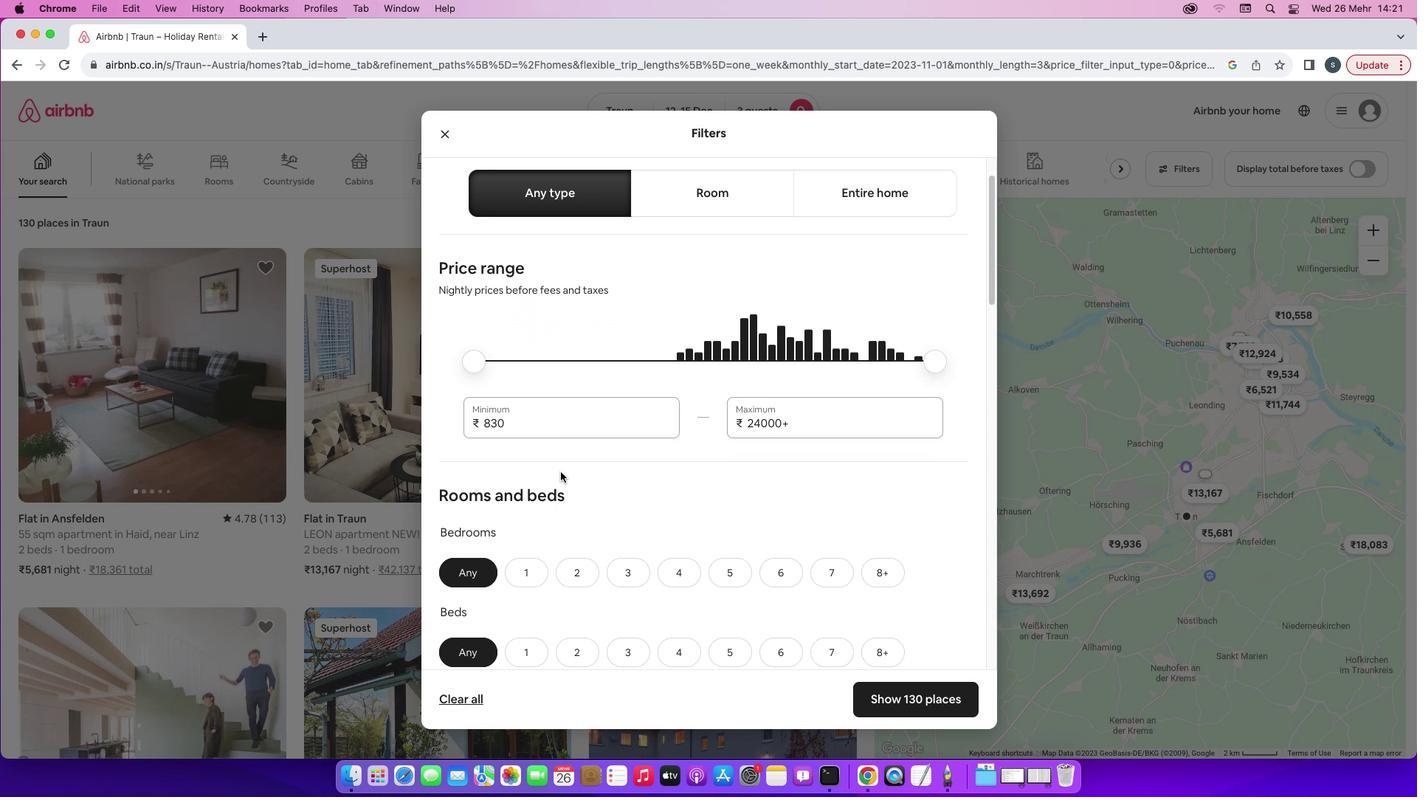 
Action: Mouse scrolled (560, 472) with delta (0, 0)
Screenshot: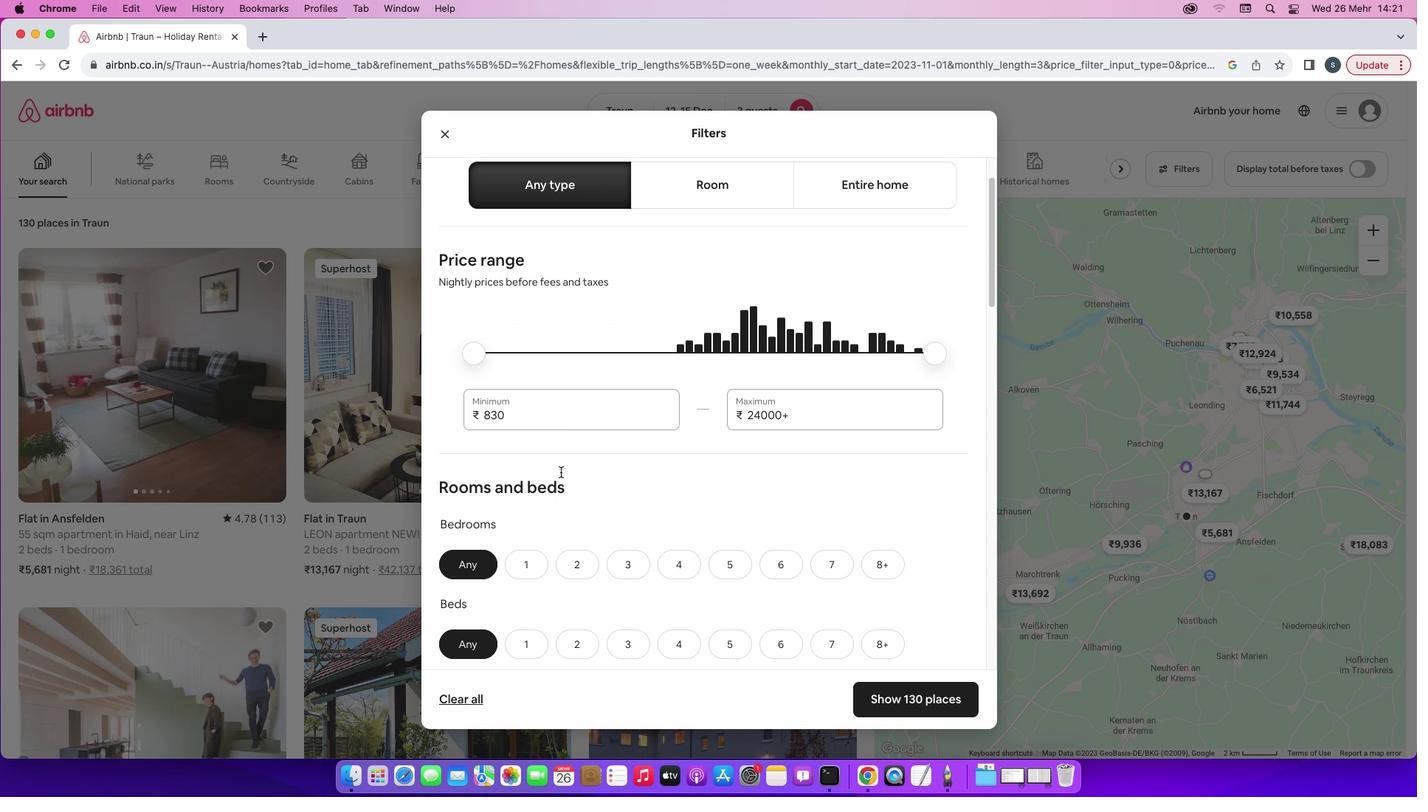 
Action: Mouse scrolled (560, 472) with delta (0, 0)
Screenshot: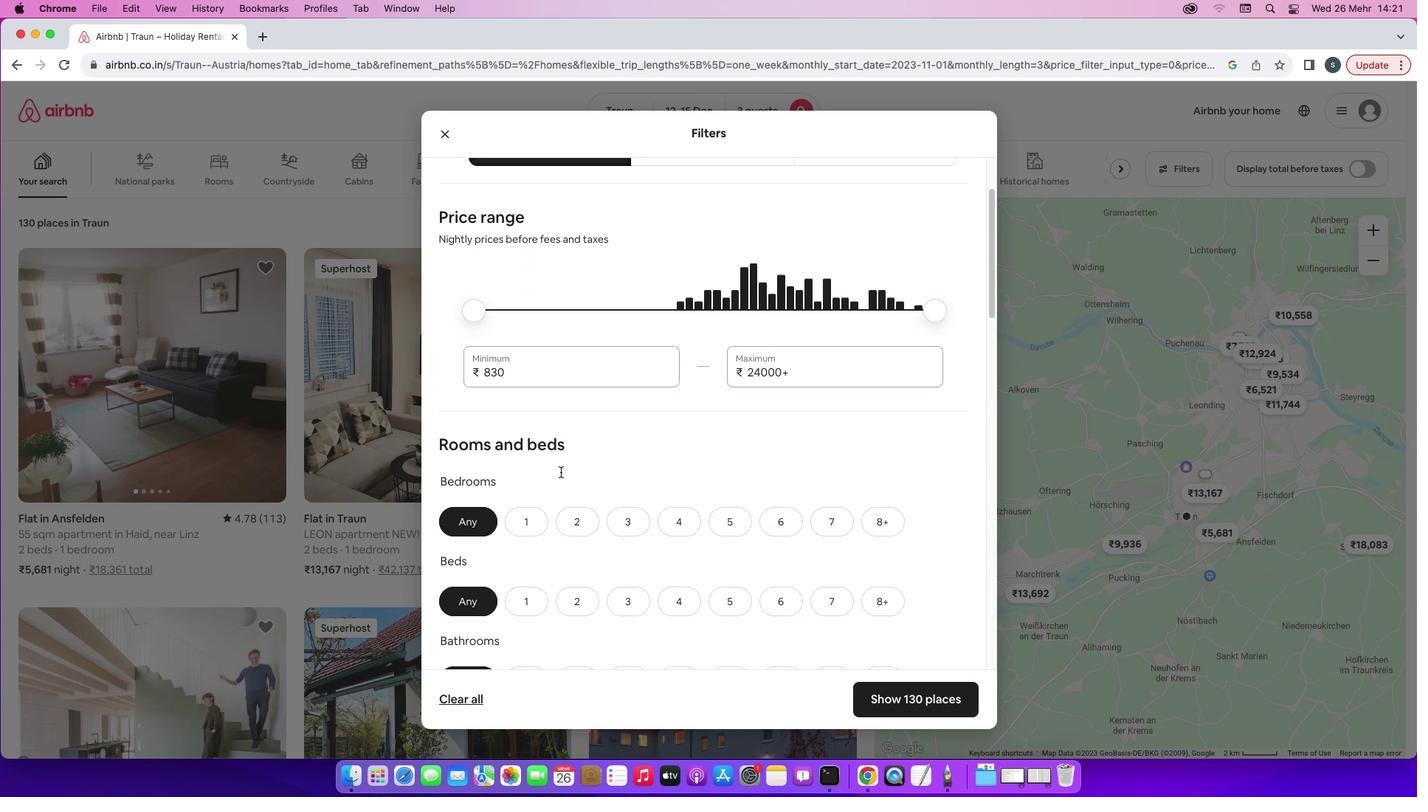 
Action: Mouse scrolled (560, 472) with delta (0, 0)
Screenshot: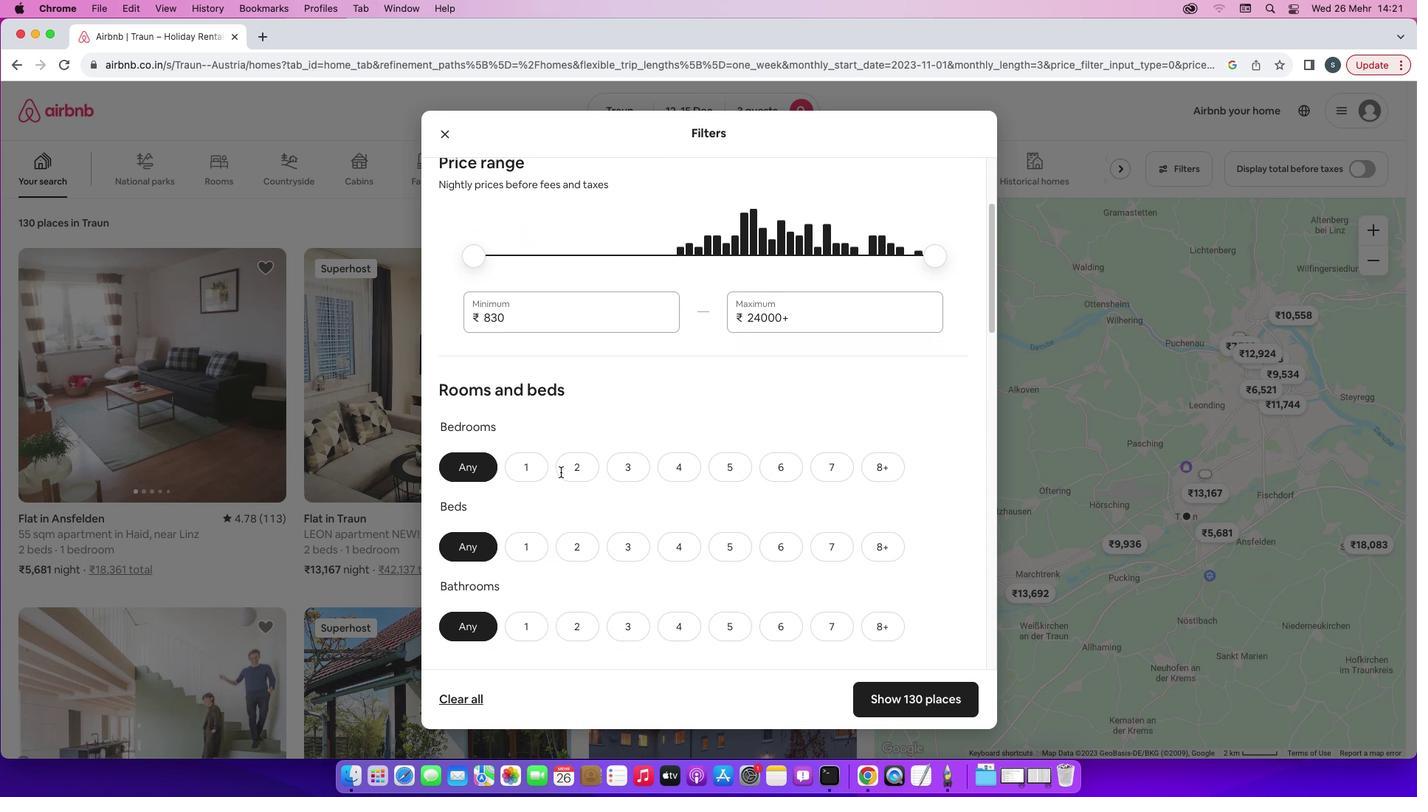 
Action: Mouse scrolled (560, 472) with delta (0, 0)
Screenshot: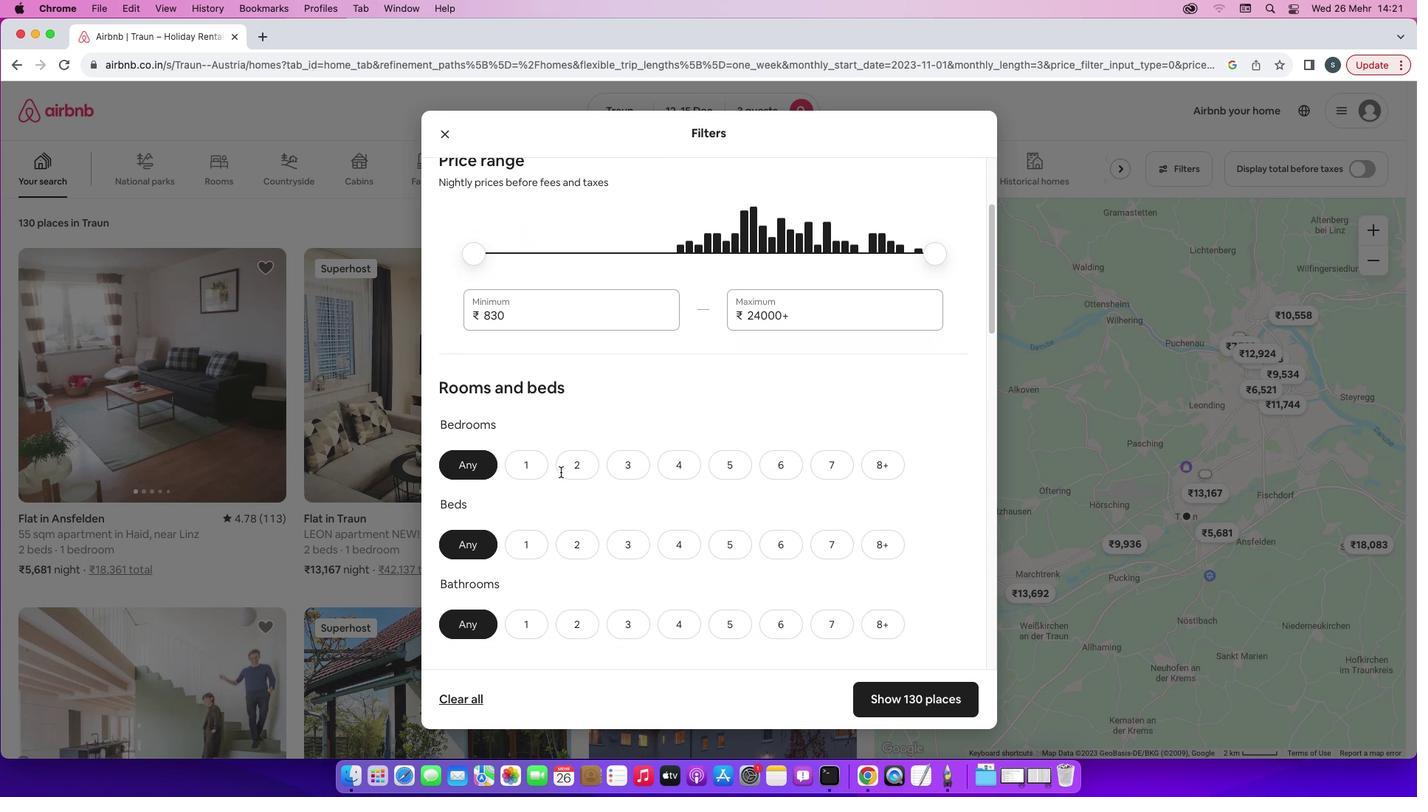 
Action: Mouse scrolled (560, 472) with delta (0, -1)
Screenshot: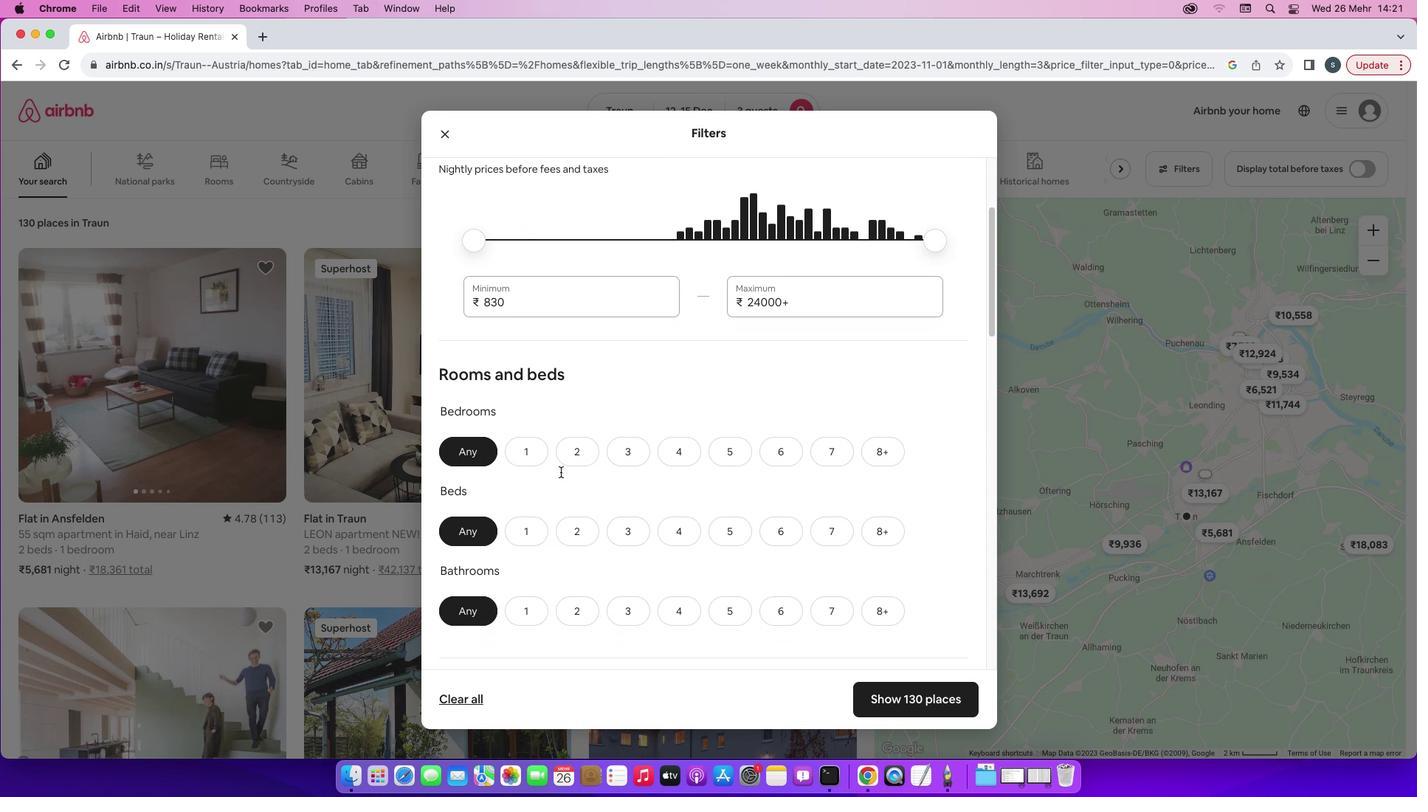 
Action: Mouse moved to (592, 378)
Screenshot: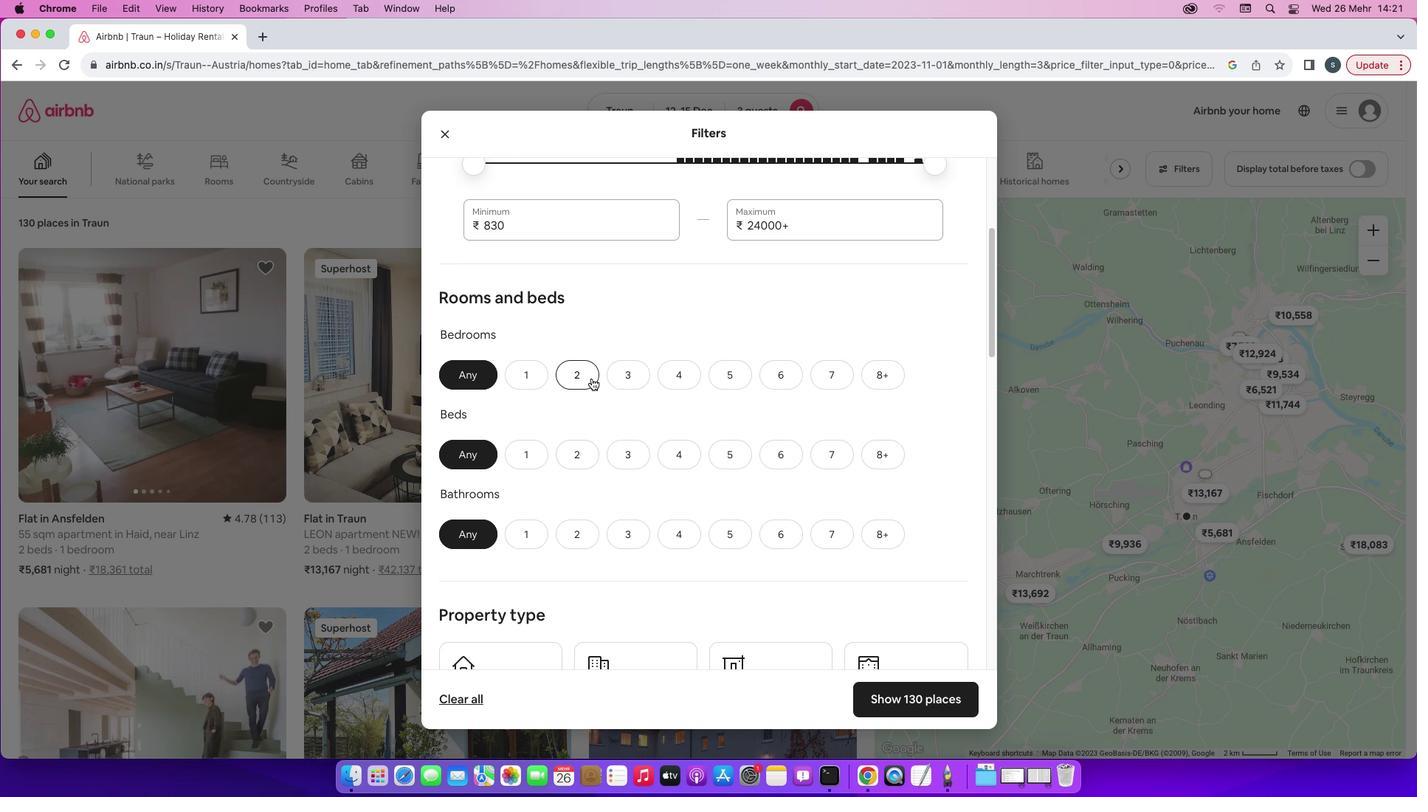 
Action: Mouse pressed left at (592, 378)
Screenshot: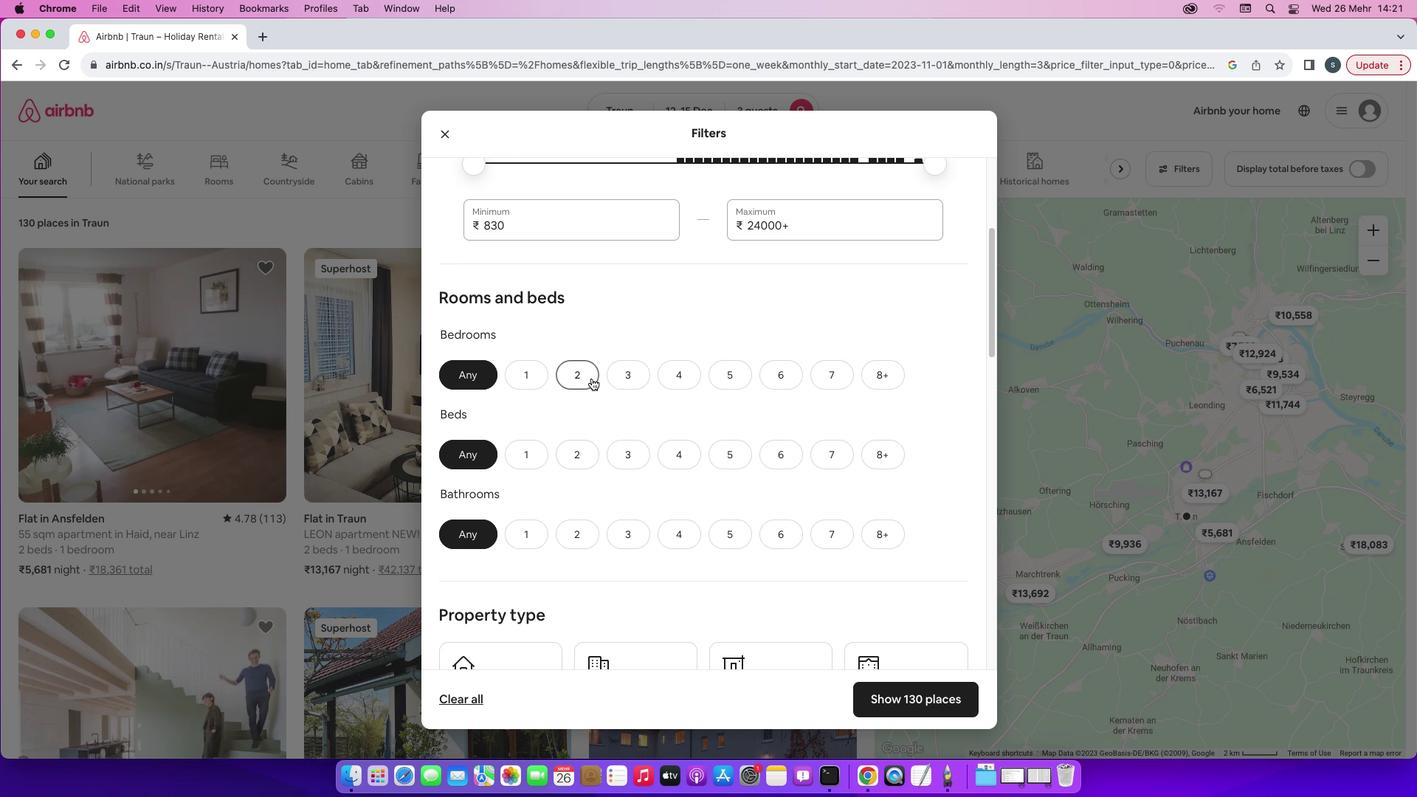 
Action: Mouse moved to (638, 449)
Screenshot: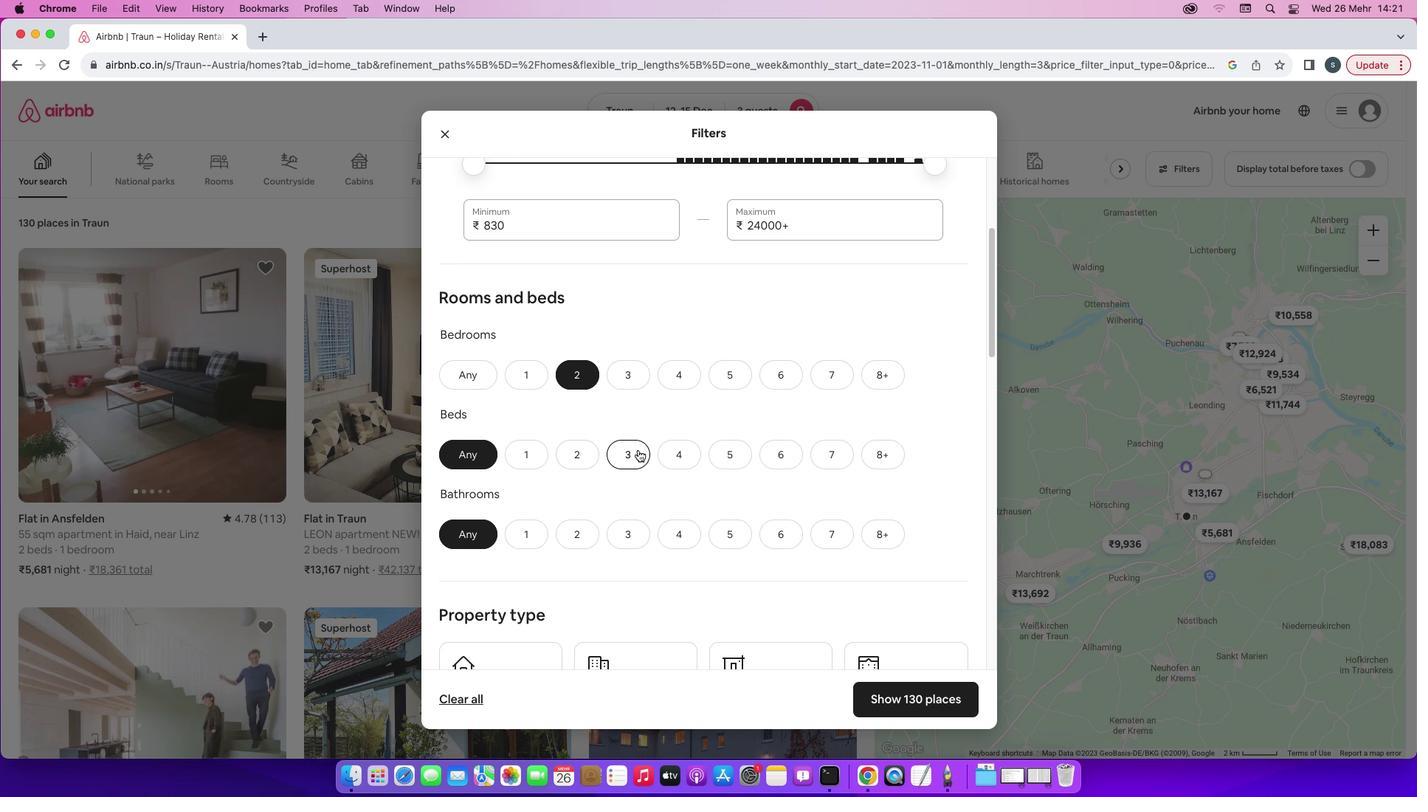 
Action: Mouse pressed left at (638, 449)
Screenshot: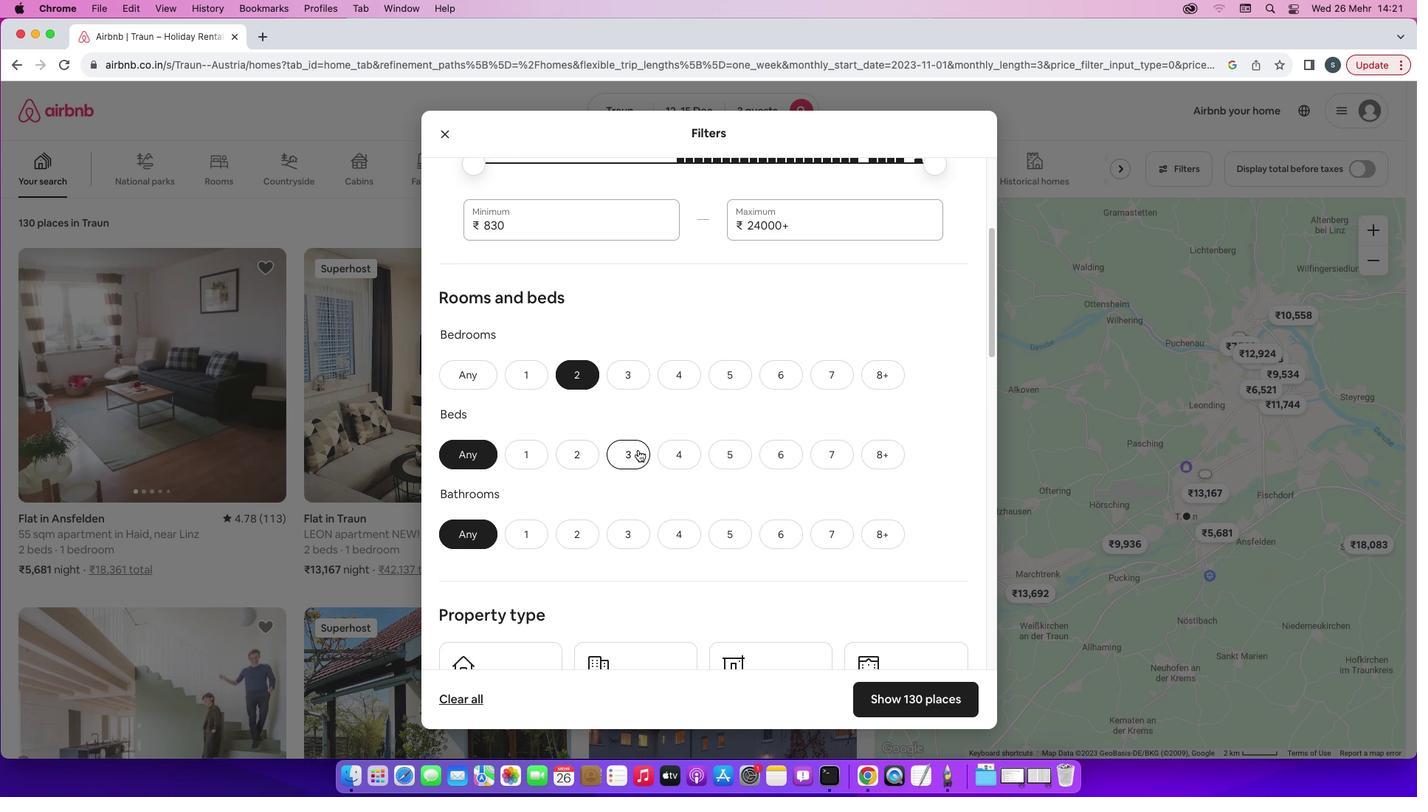 
Action: Mouse moved to (508, 530)
Screenshot: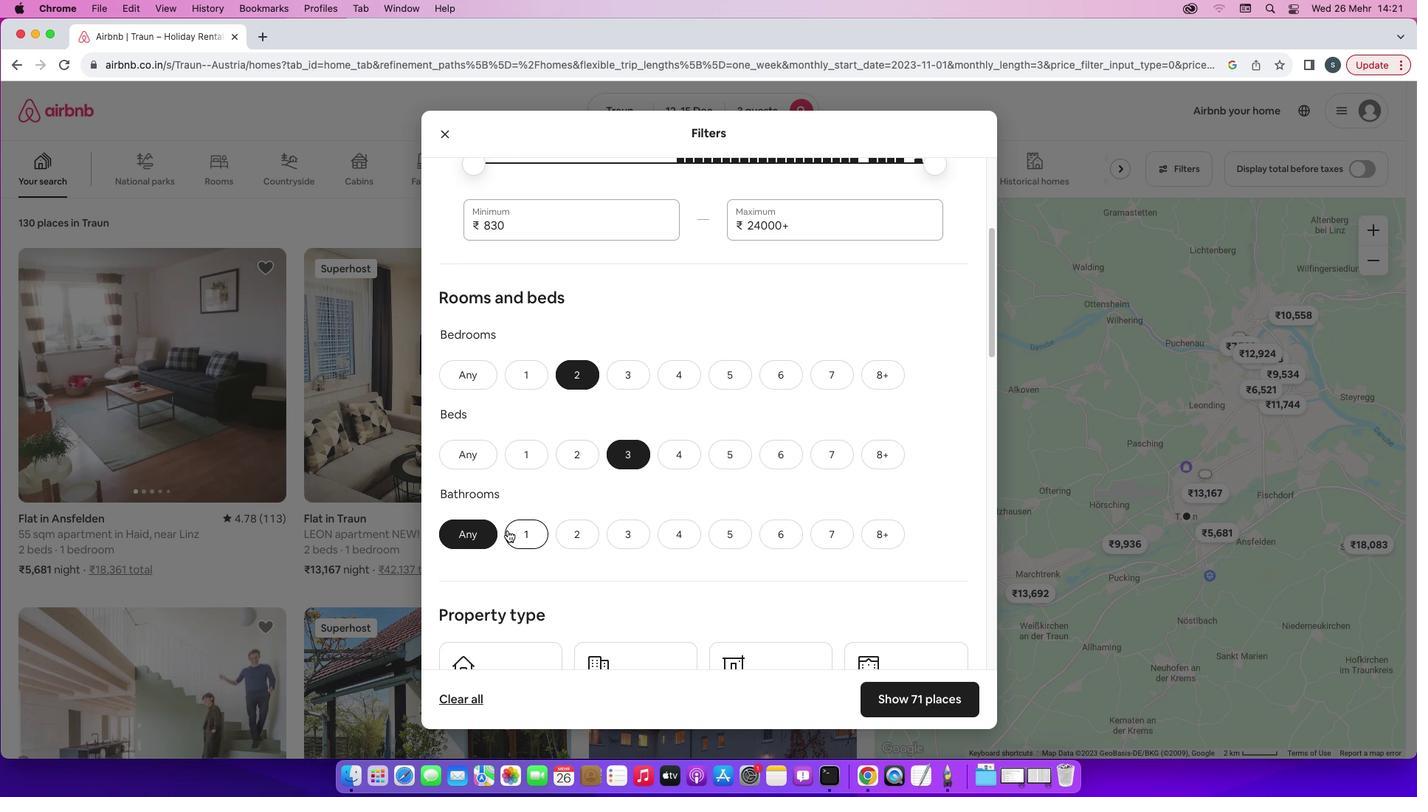 
Action: Mouse pressed left at (508, 530)
Screenshot: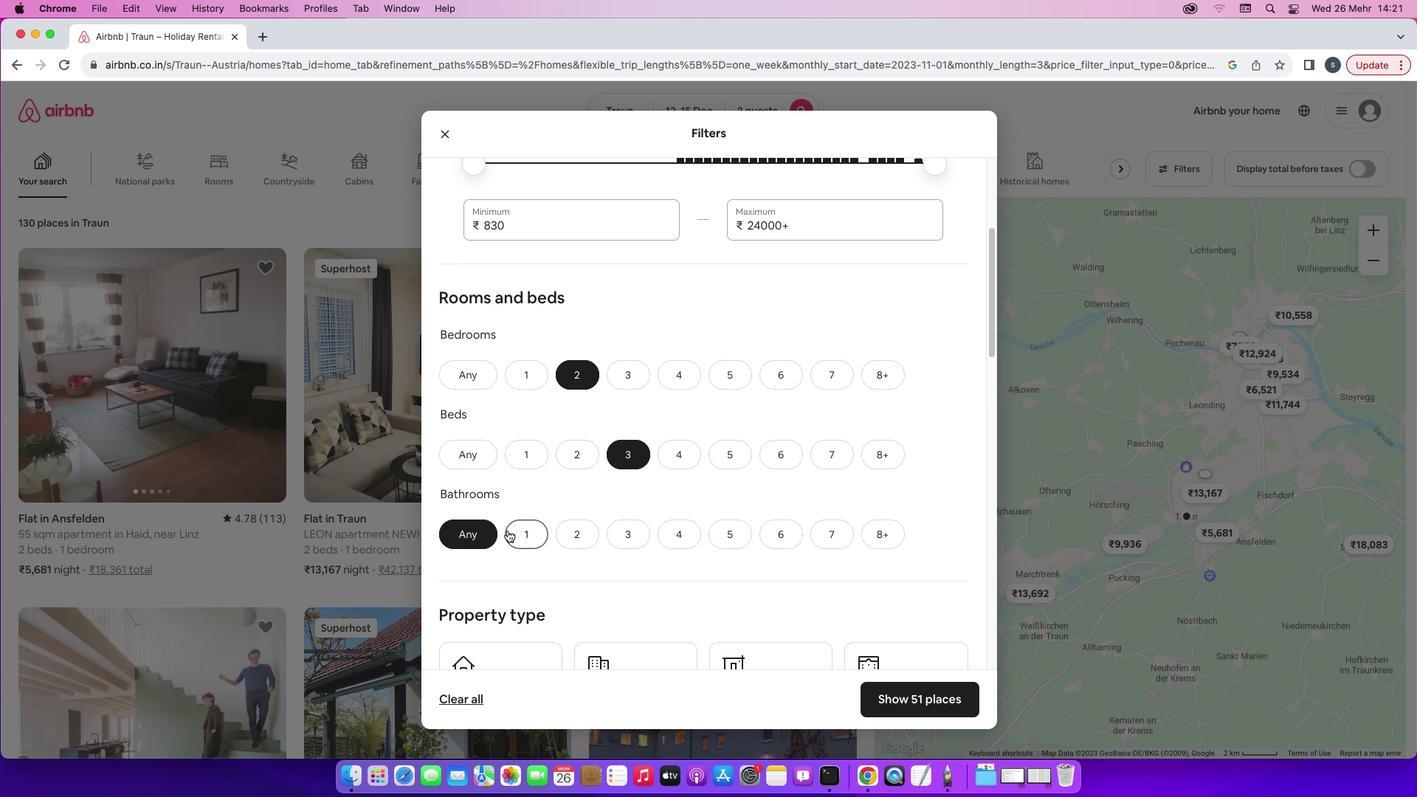 
Action: Mouse moved to (743, 462)
Screenshot: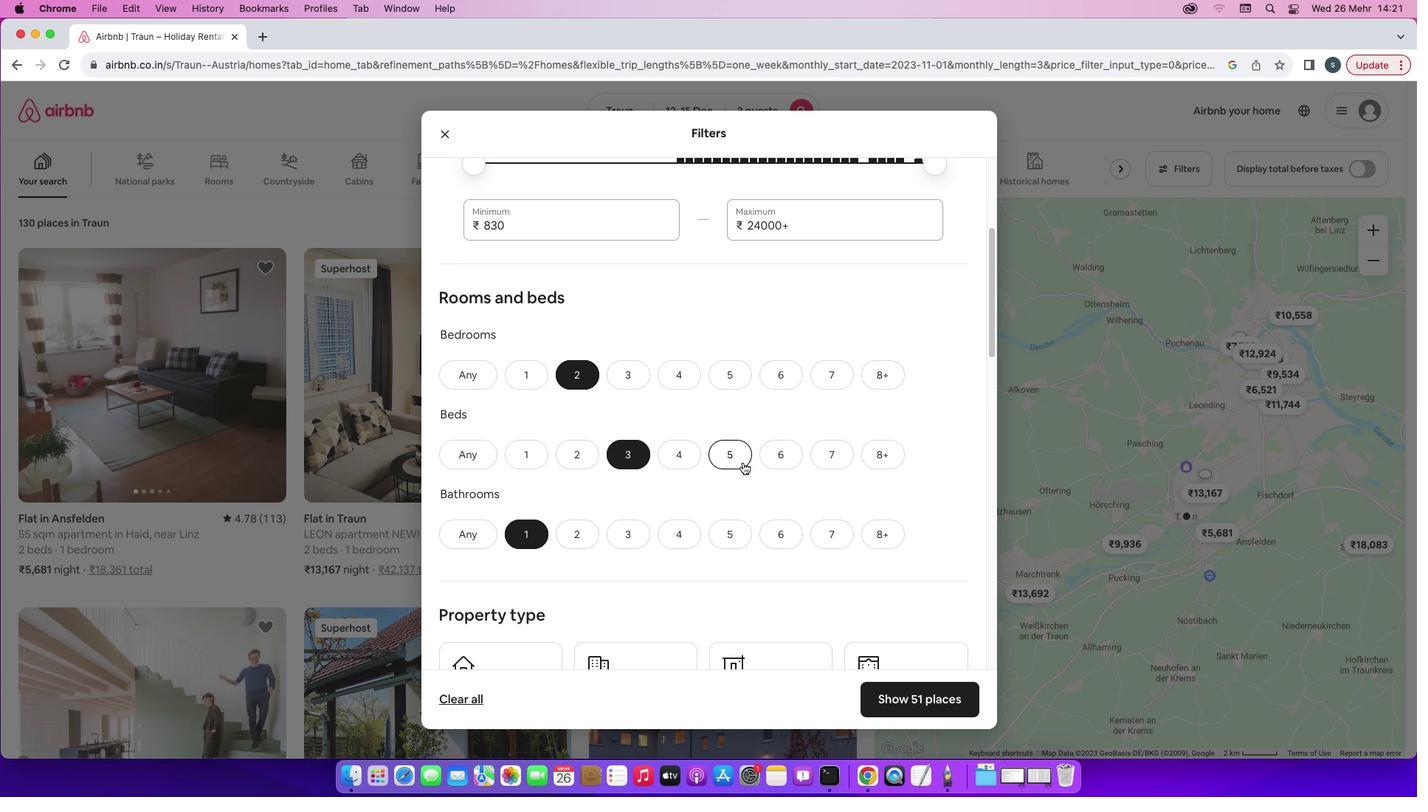 
Action: Mouse scrolled (743, 462) with delta (0, 0)
Screenshot: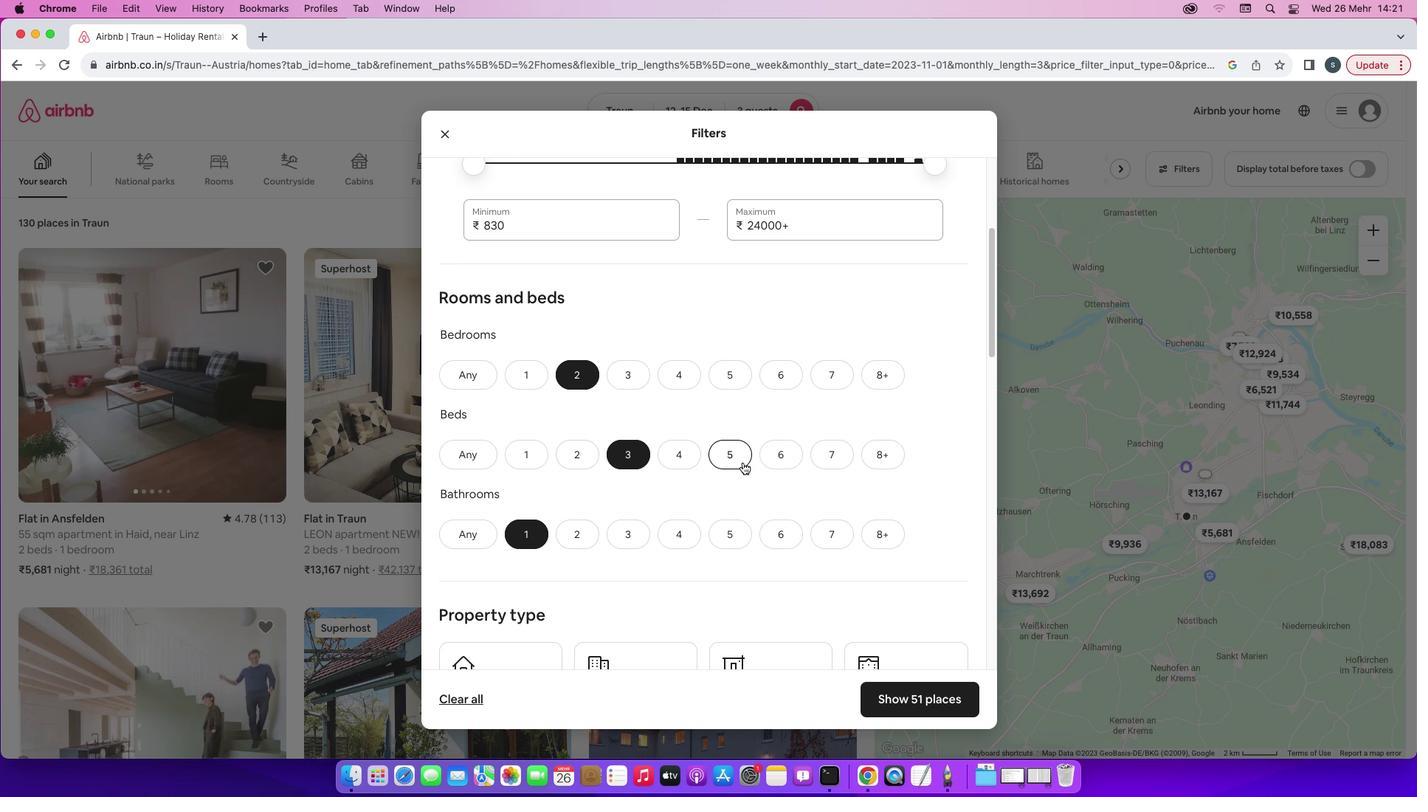 
Action: Mouse scrolled (743, 462) with delta (0, 0)
Screenshot: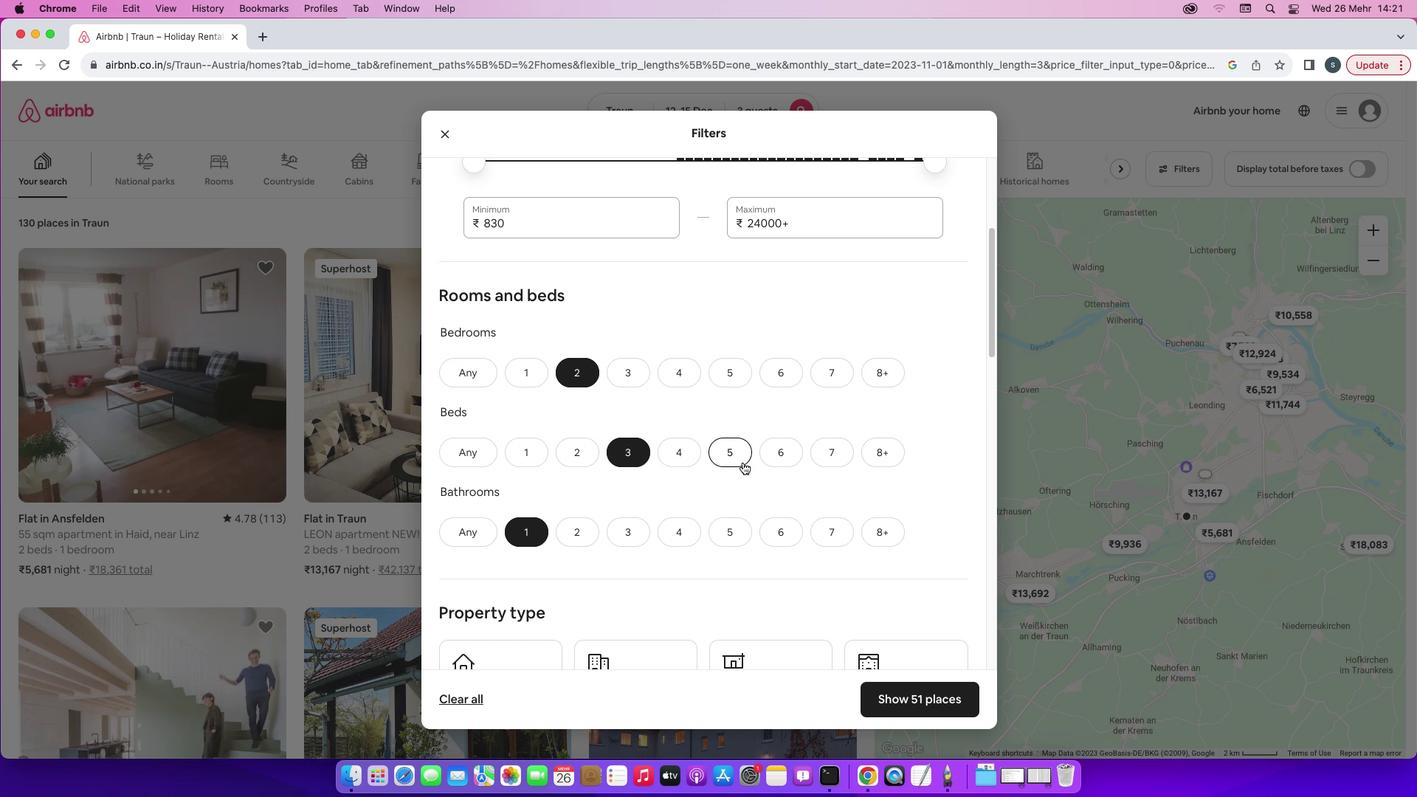 
Action: Mouse scrolled (743, 462) with delta (0, 0)
Screenshot: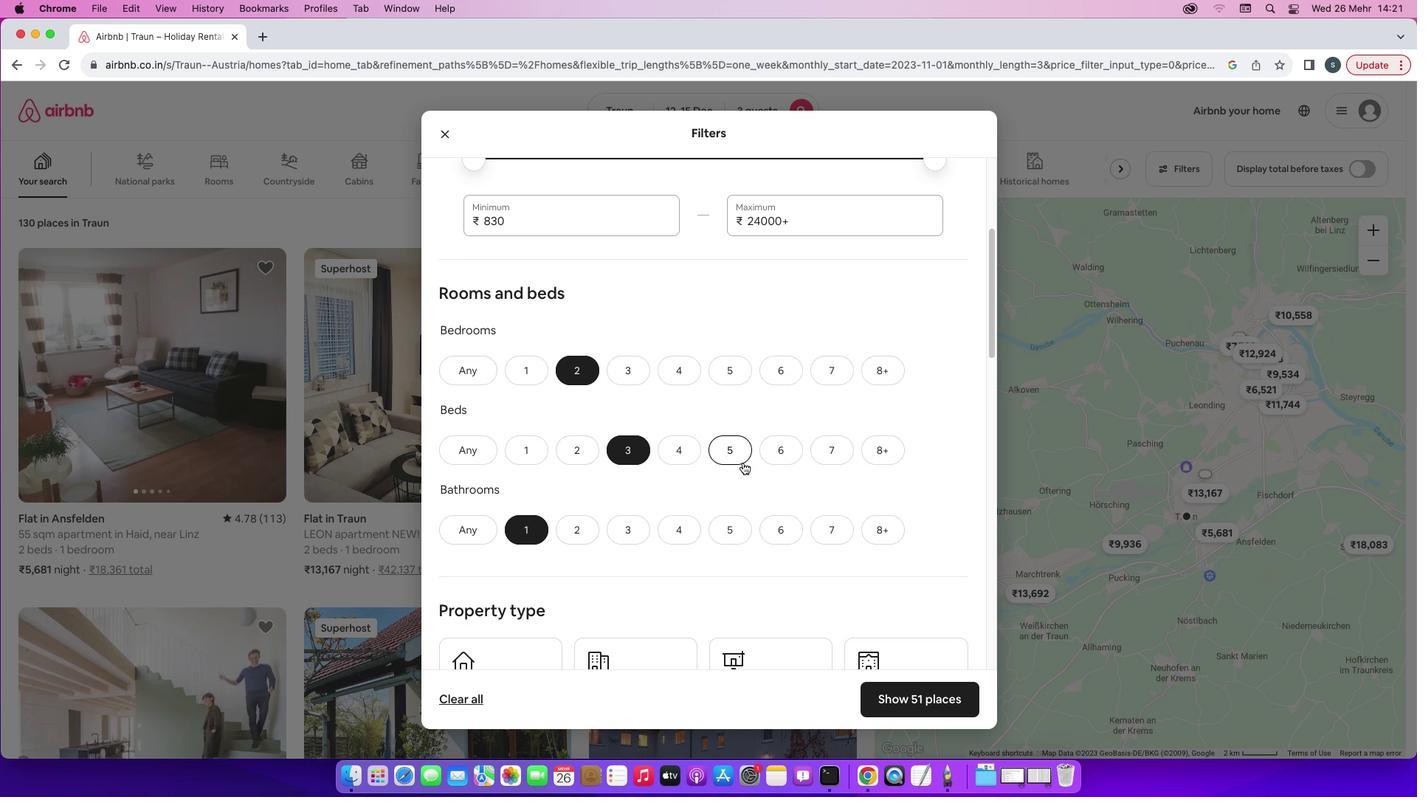
Action: Mouse scrolled (743, 462) with delta (0, 0)
Screenshot: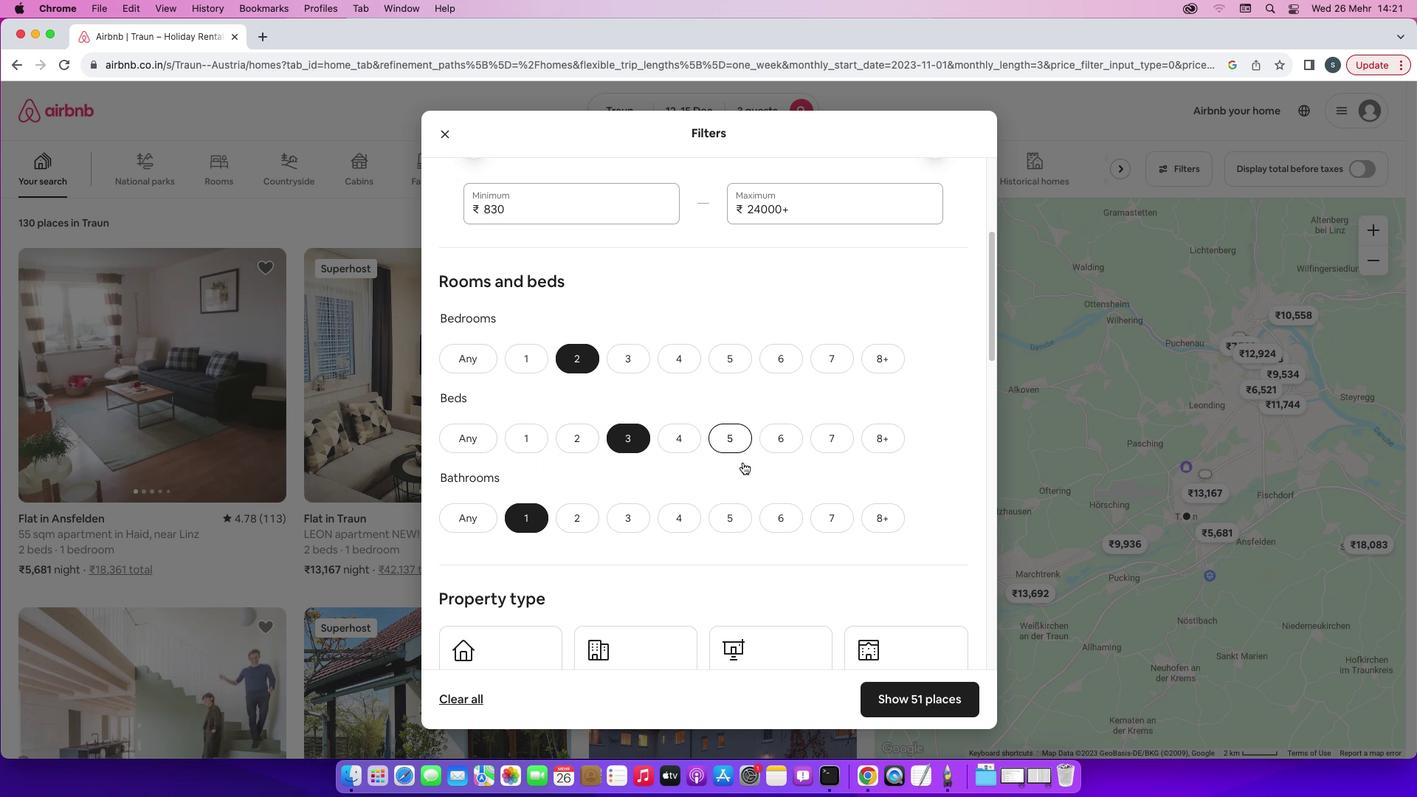 
Action: Mouse moved to (739, 463)
Screenshot: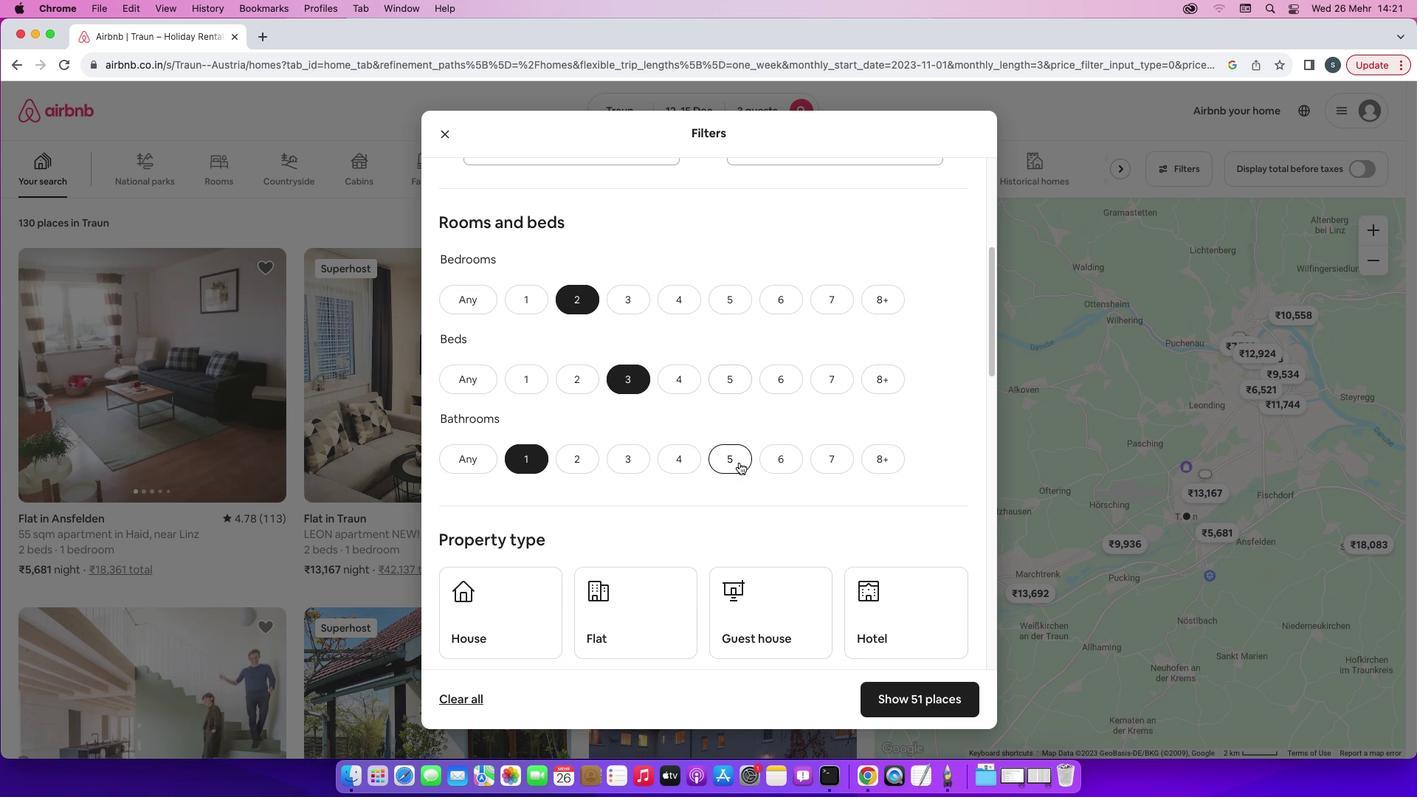 
Action: Mouse scrolled (739, 463) with delta (0, 0)
Screenshot: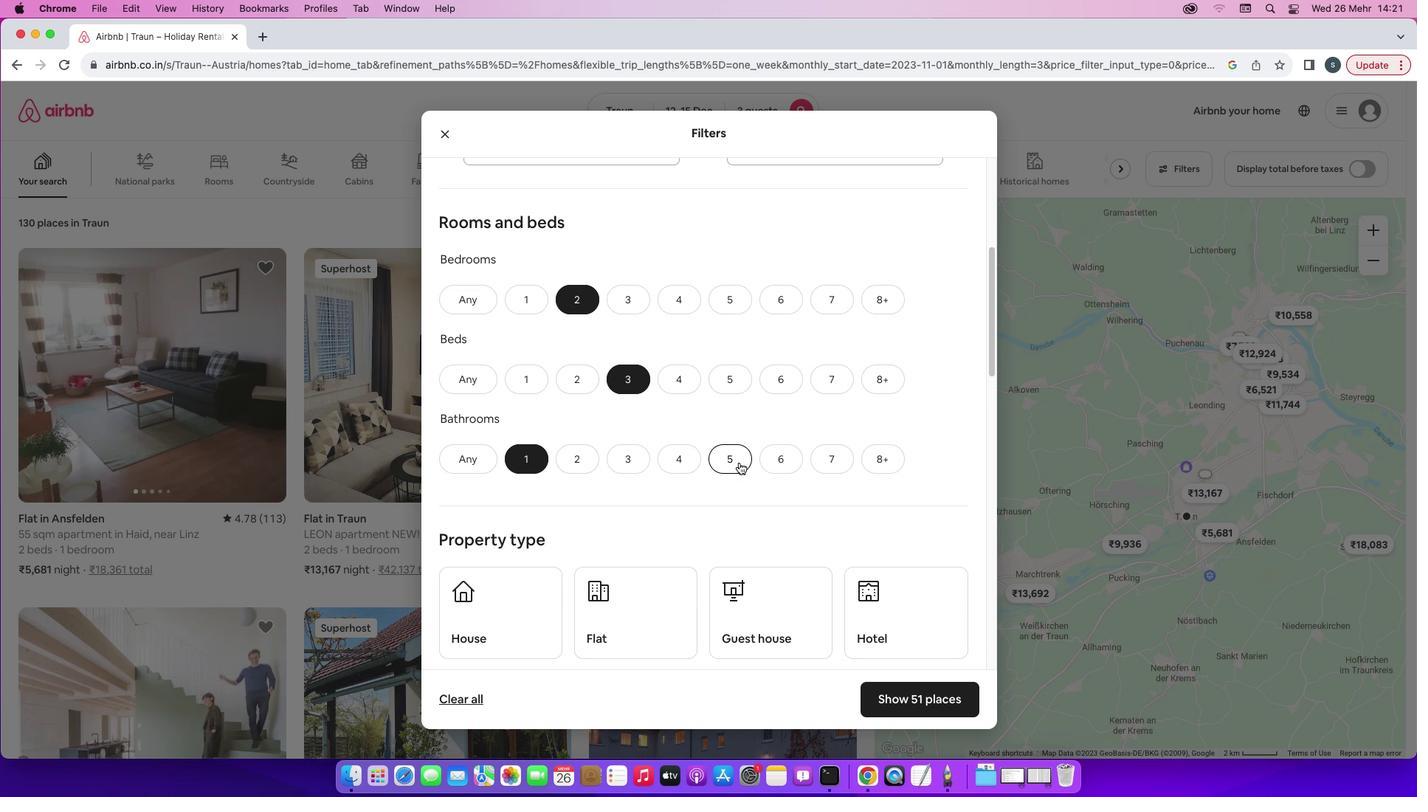 
Action: Mouse scrolled (739, 463) with delta (0, 0)
Screenshot: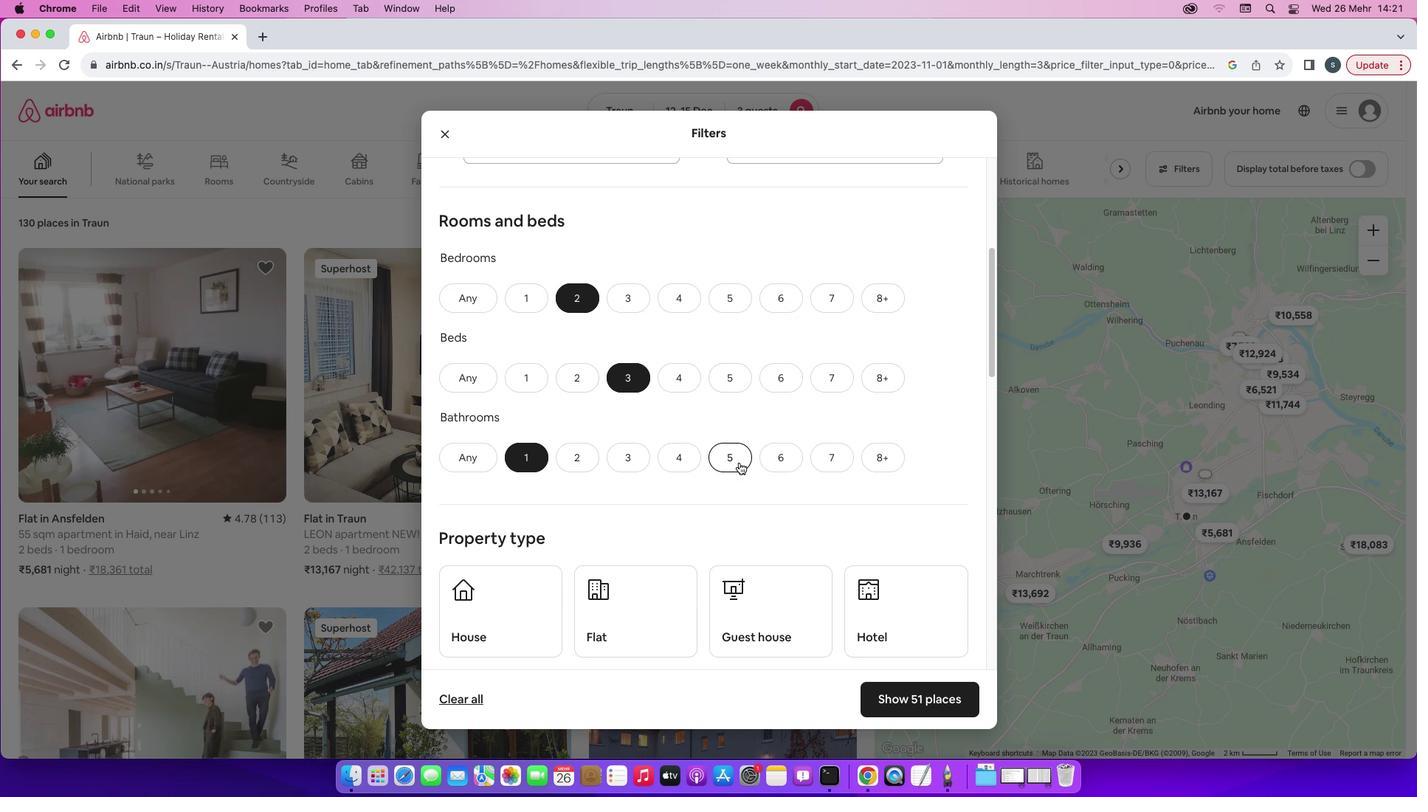 
Action: Mouse scrolled (739, 463) with delta (0, -1)
Screenshot: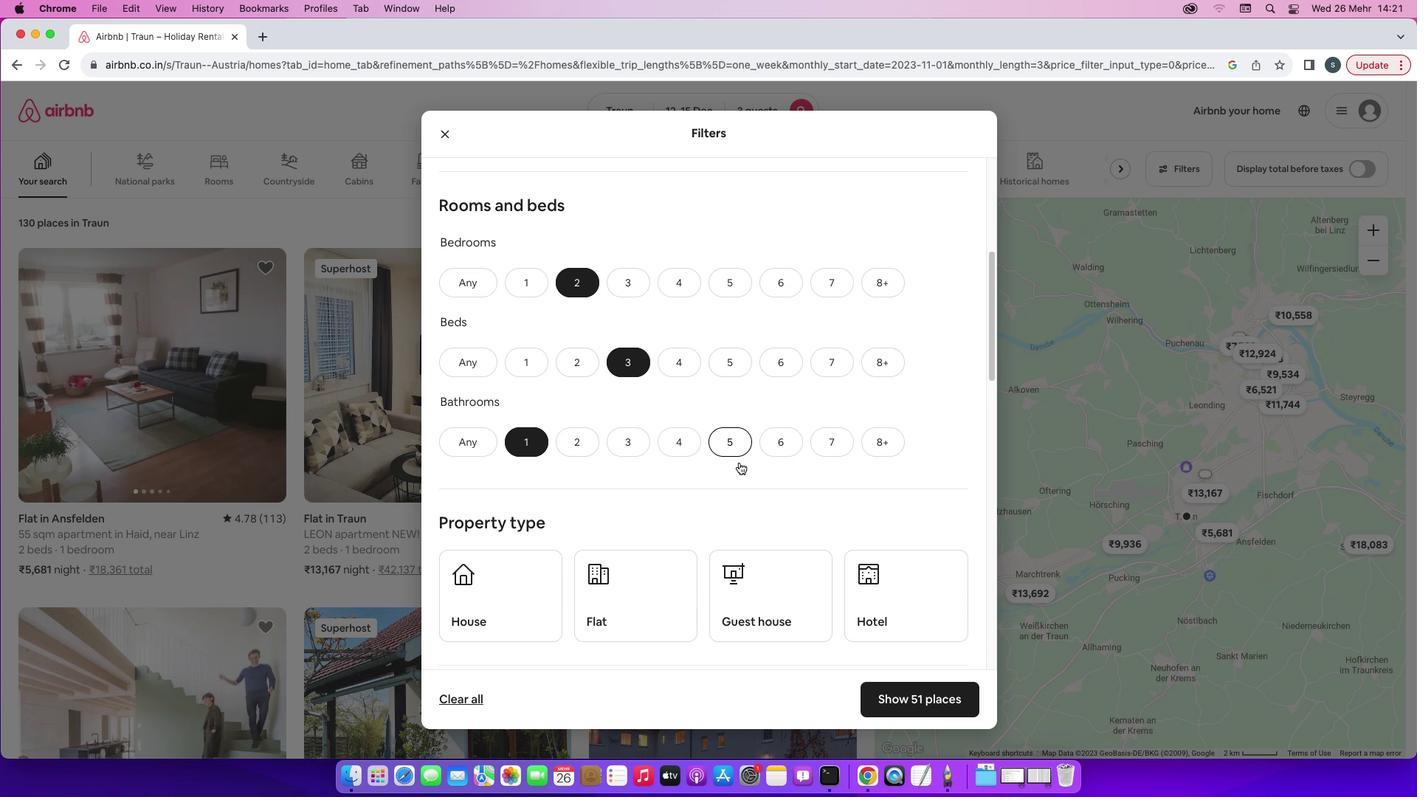 
Action: Mouse scrolled (739, 463) with delta (0, -1)
Screenshot: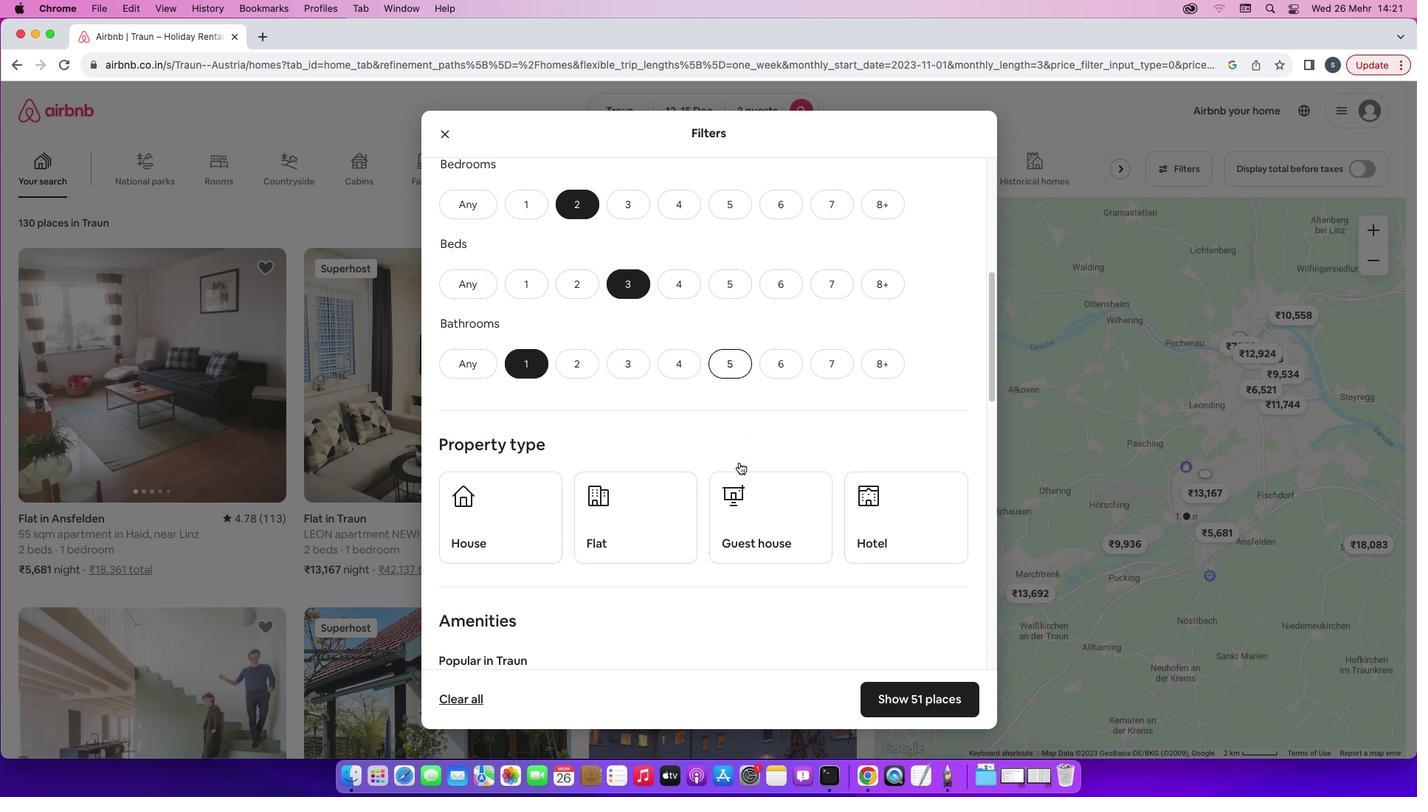 
Action: Mouse moved to (652, 440)
Screenshot: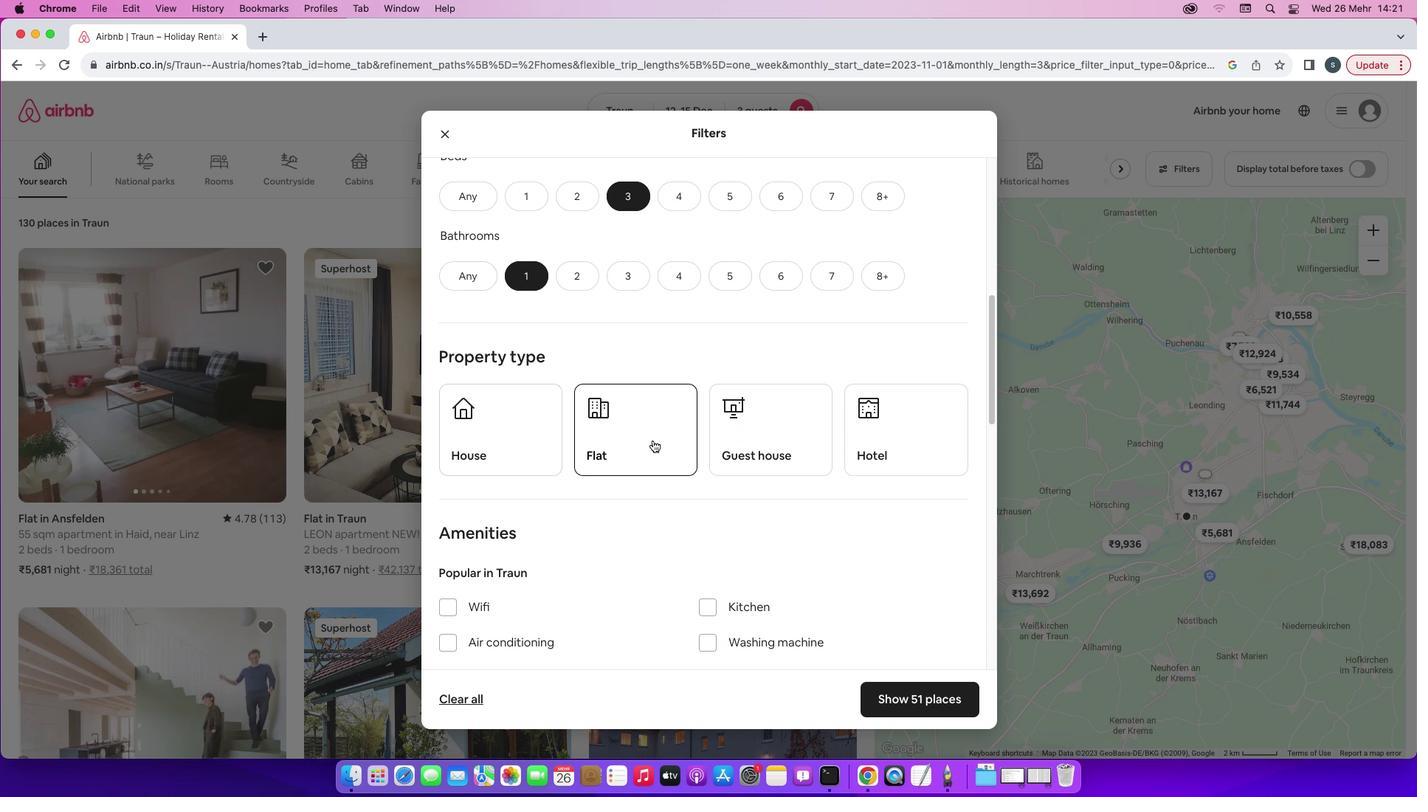 
Action: Mouse pressed left at (652, 440)
Screenshot: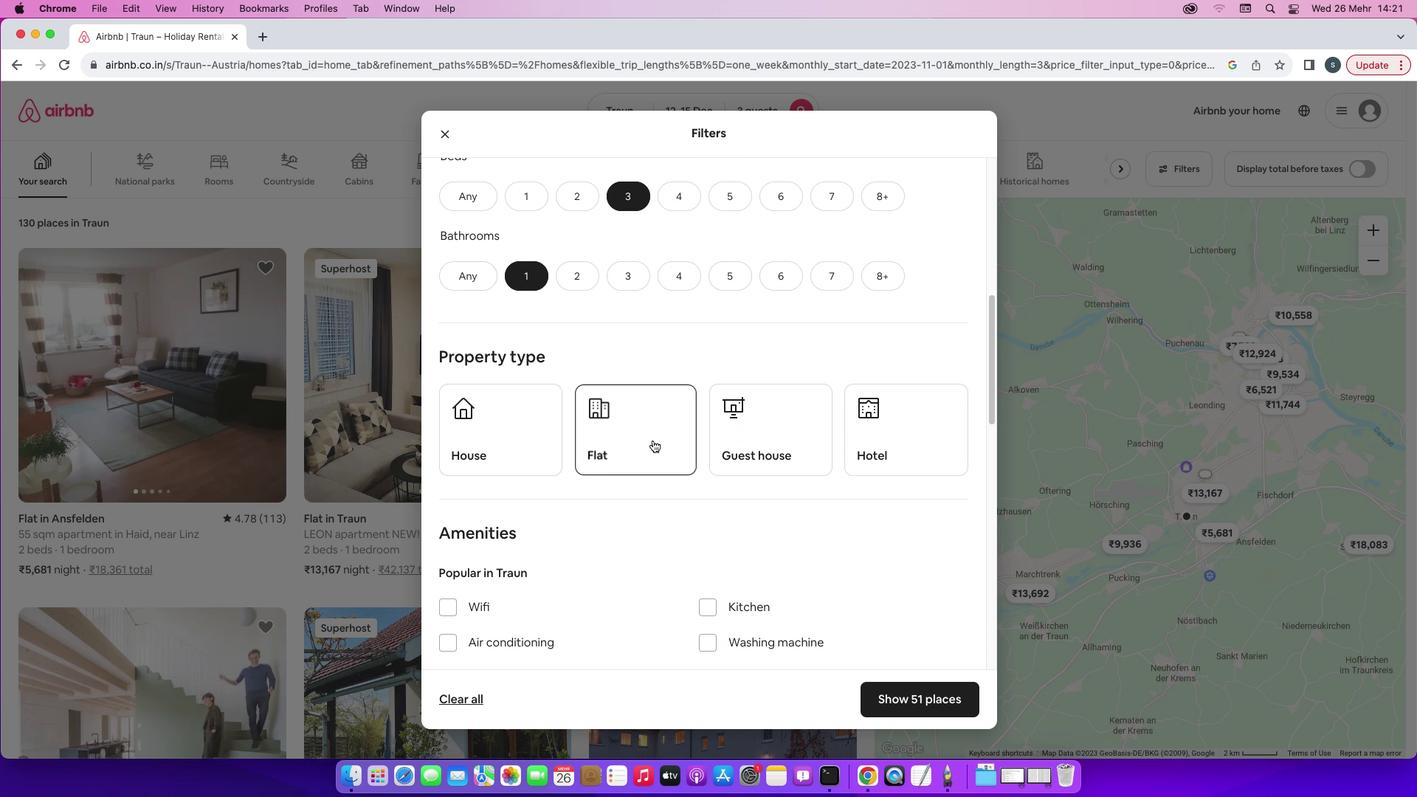 
Action: Mouse moved to (832, 540)
Screenshot: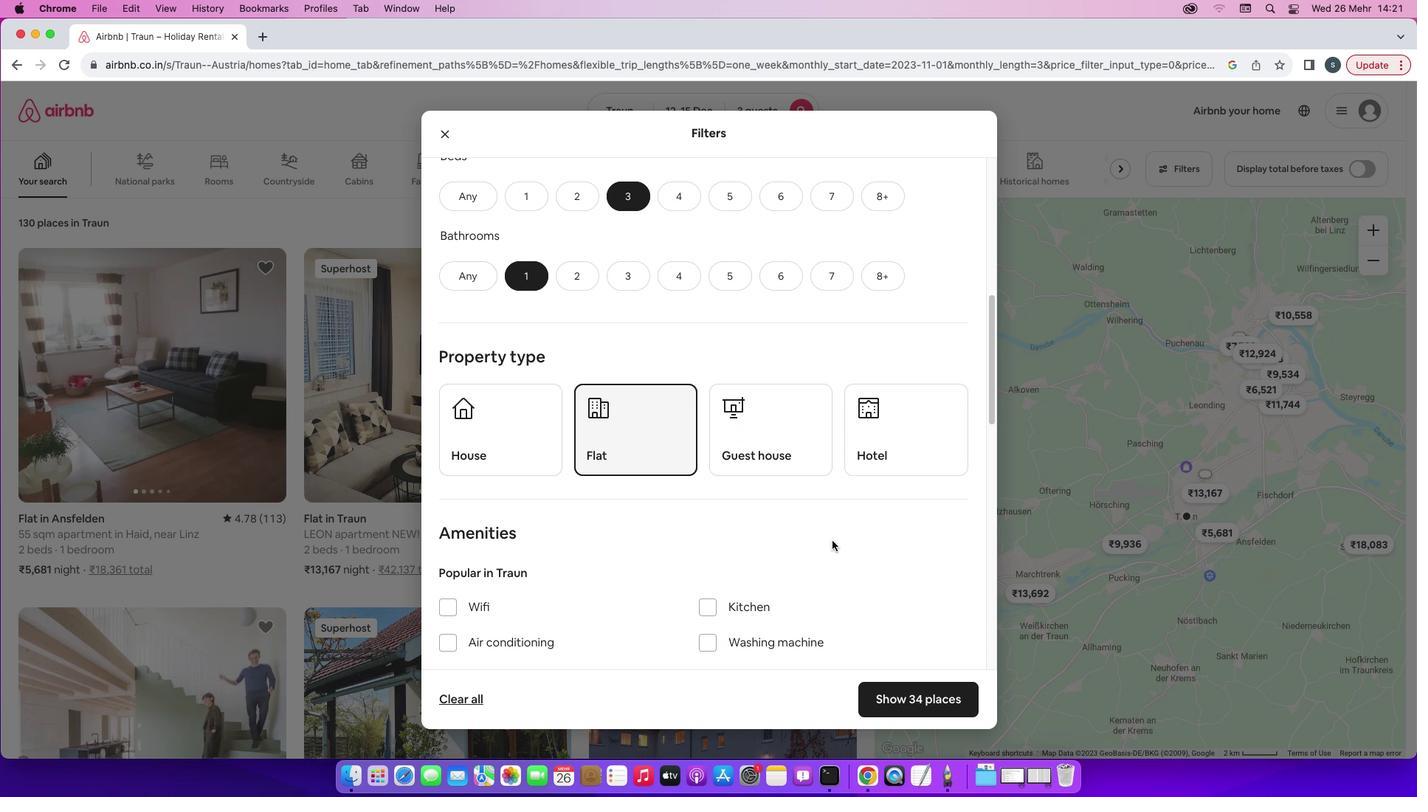
Action: Mouse scrolled (832, 540) with delta (0, 0)
Screenshot: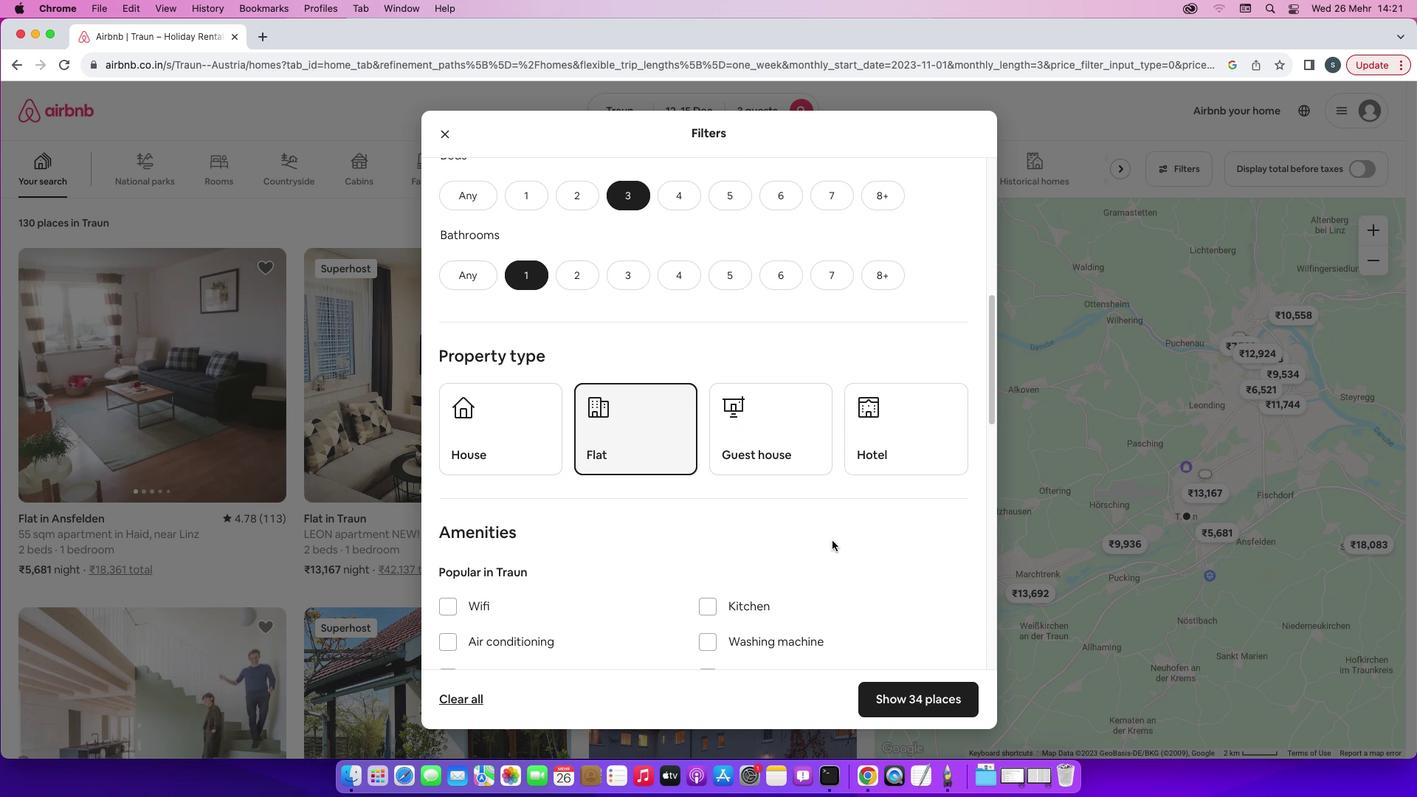 
Action: Mouse scrolled (832, 540) with delta (0, 0)
Screenshot: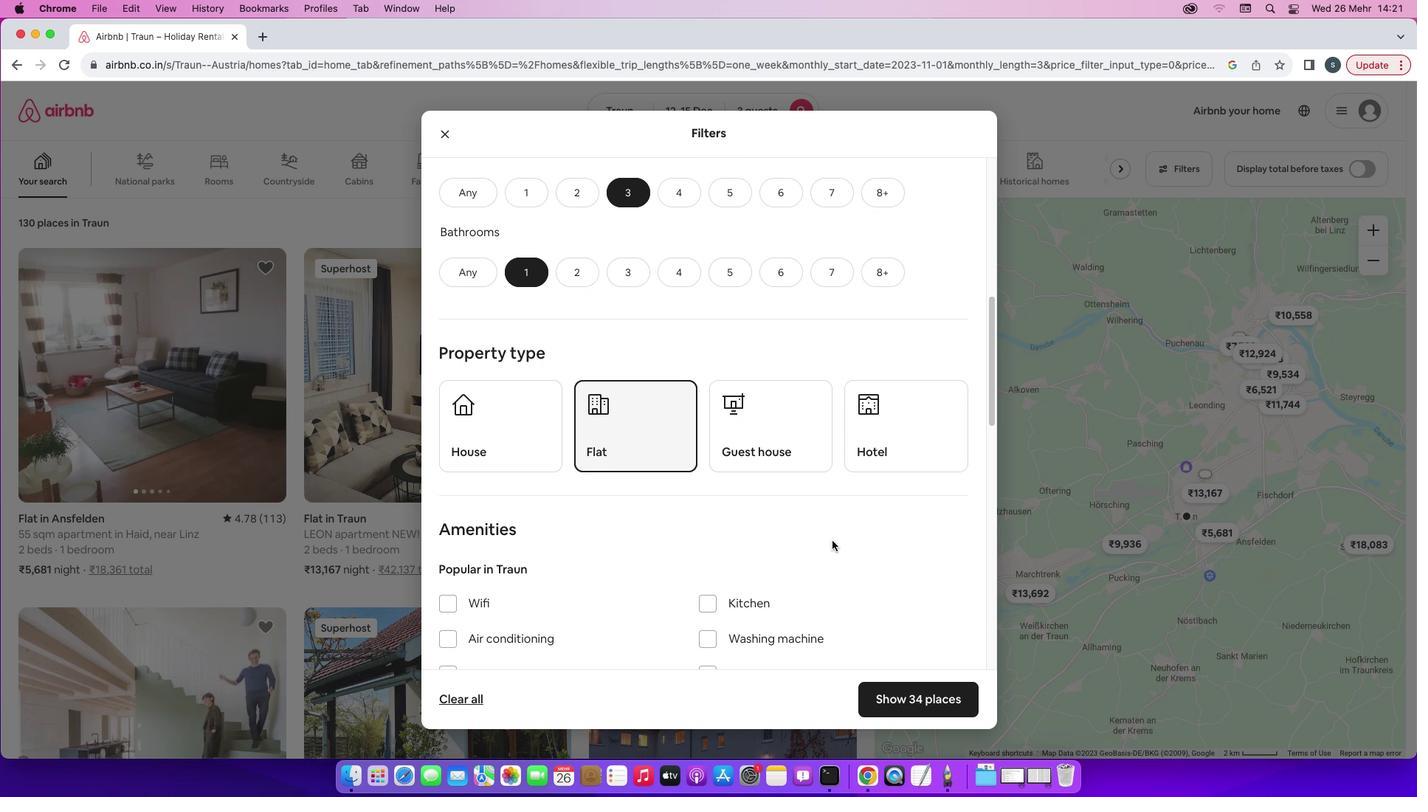 
Action: Mouse scrolled (832, 540) with delta (0, 0)
Screenshot: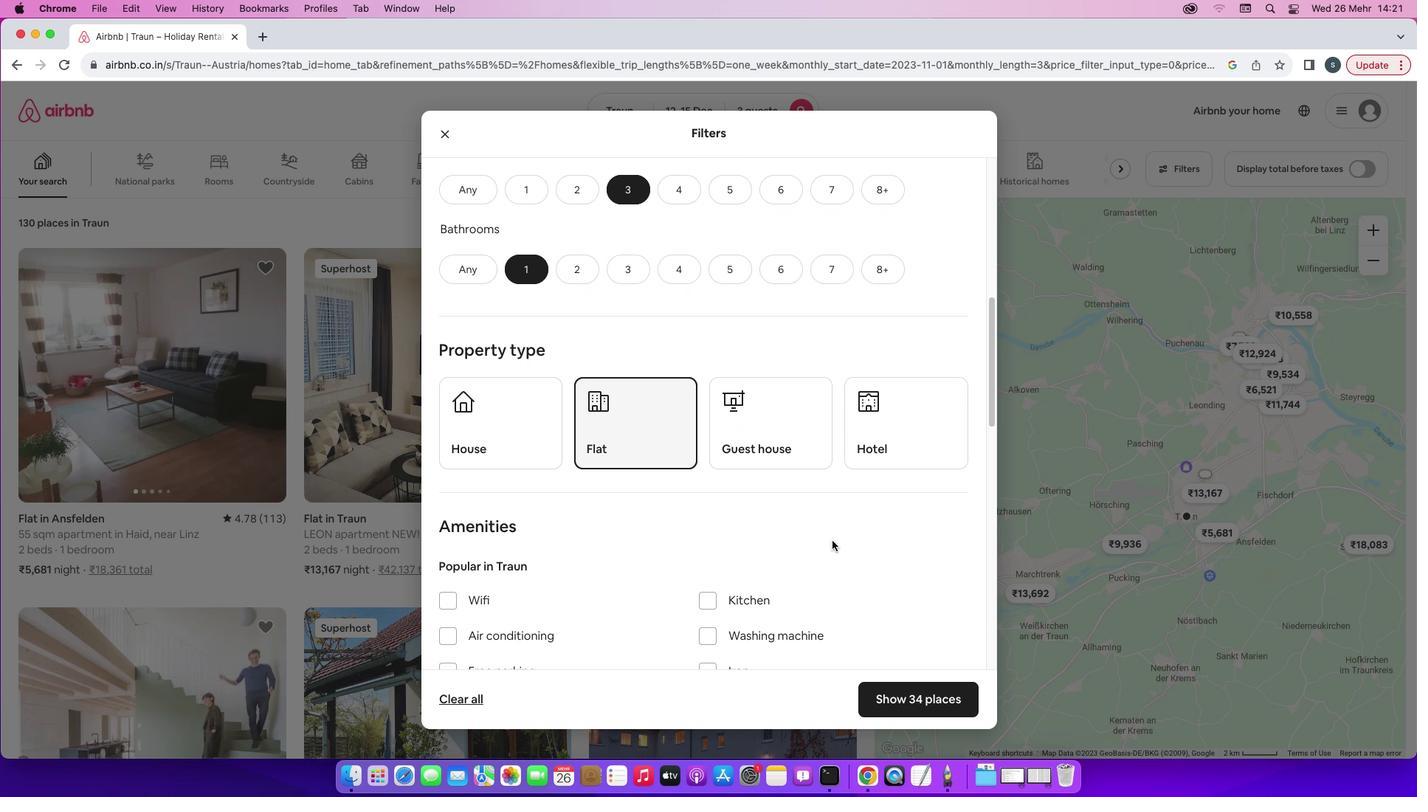 
Action: Mouse moved to (831, 541)
Screenshot: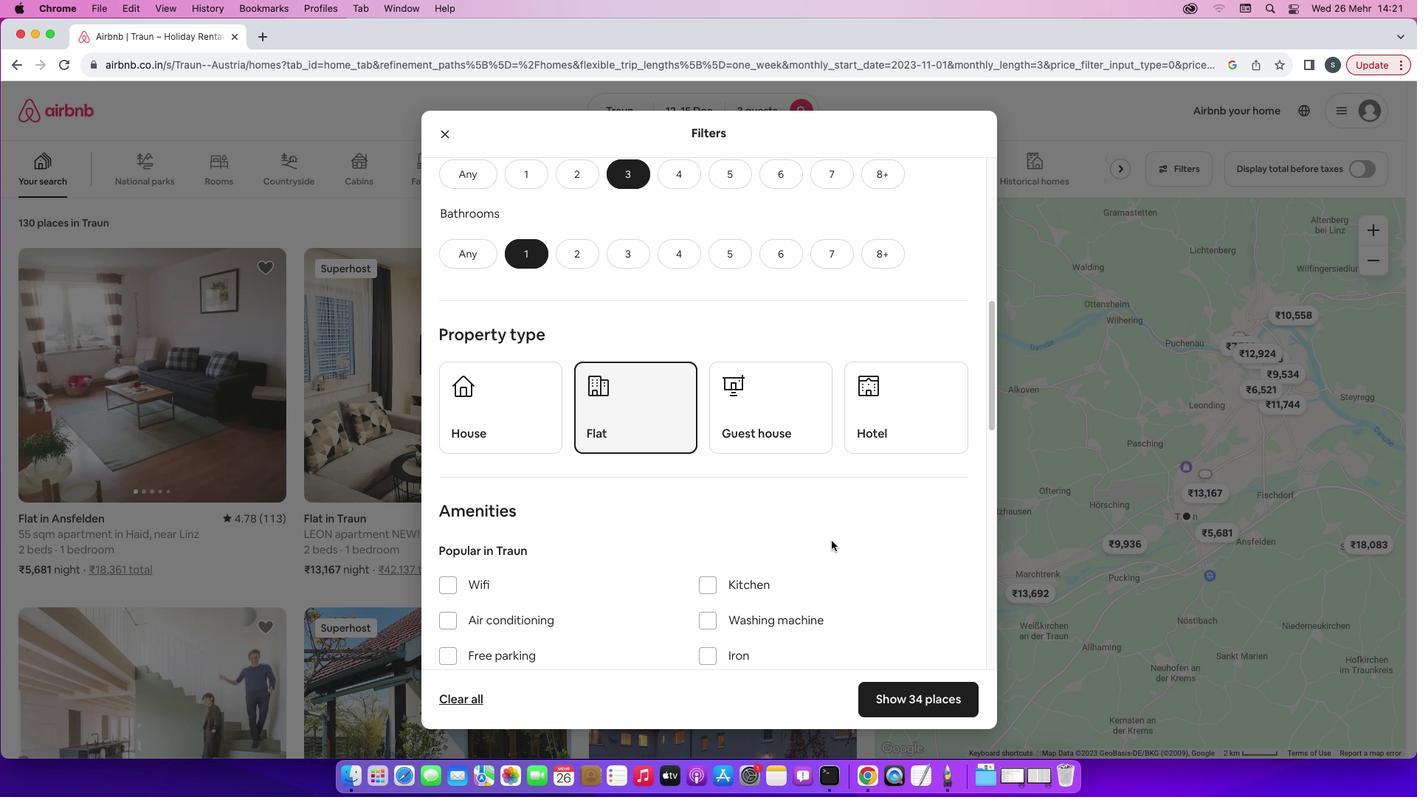 
Action: Mouse scrolled (831, 541) with delta (0, 0)
Screenshot: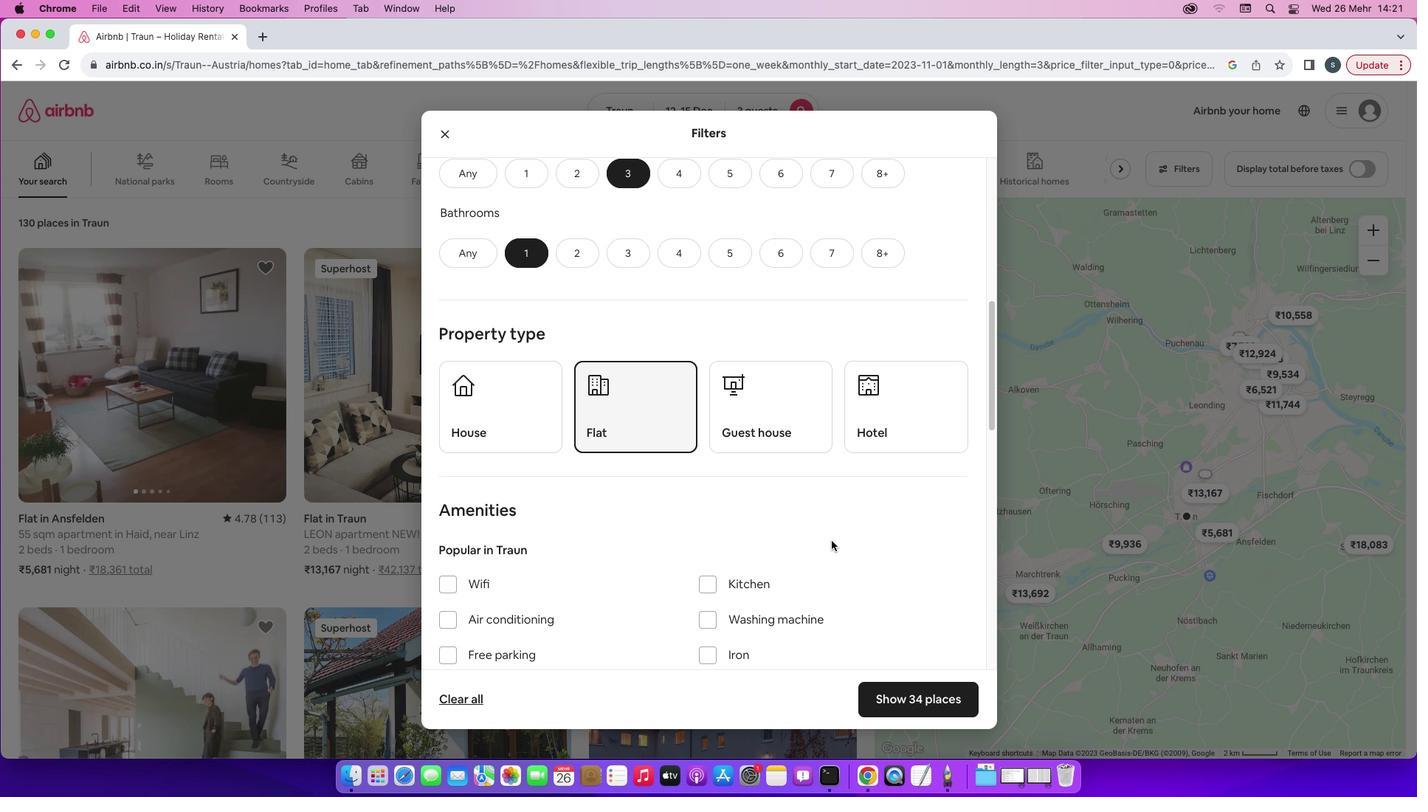
Action: Mouse scrolled (831, 541) with delta (0, 0)
Screenshot: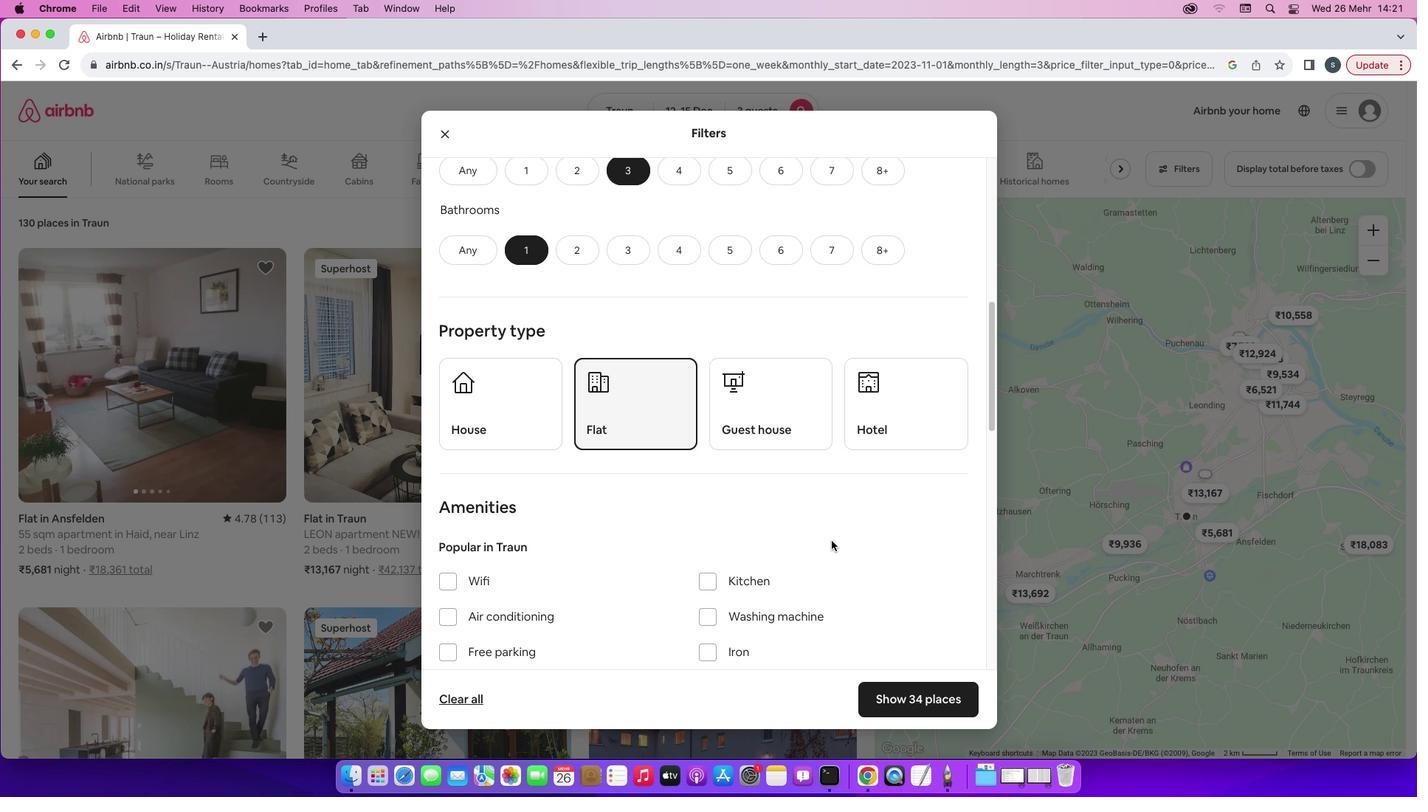 
Action: Mouse scrolled (831, 541) with delta (0, 0)
Screenshot: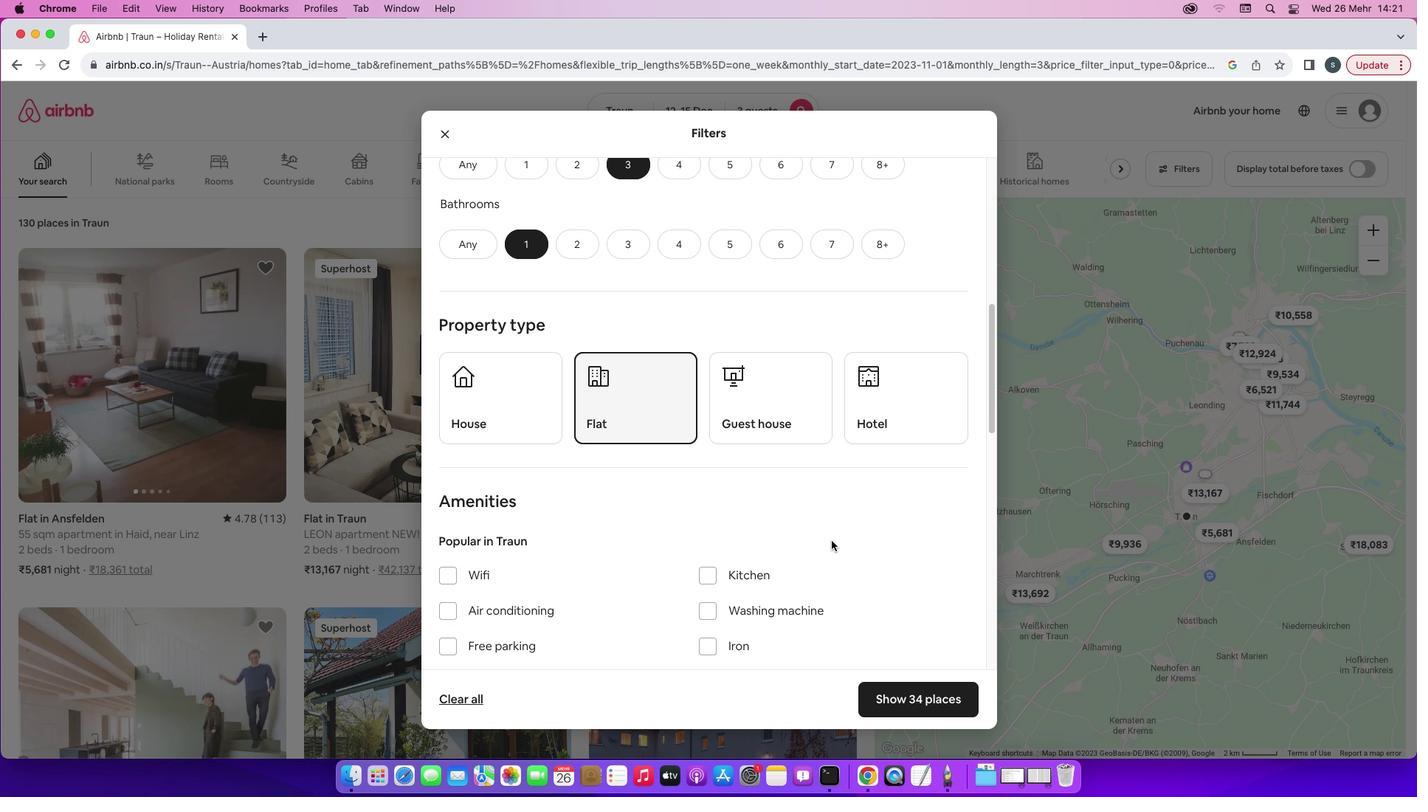 
Action: Mouse scrolled (831, 541) with delta (0, 0)
Screenshot: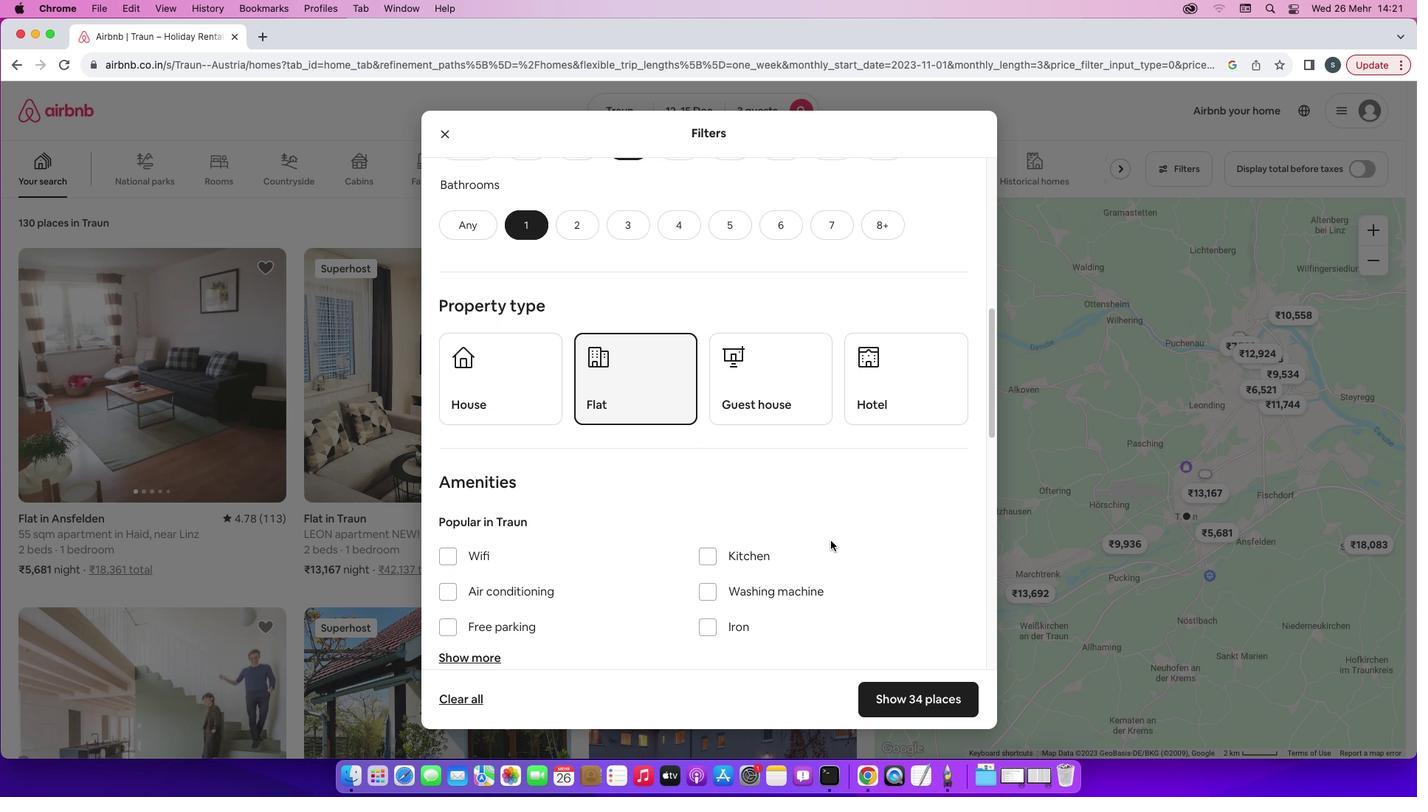 
Action: Mouse moved to (830, 541)
Screenshot: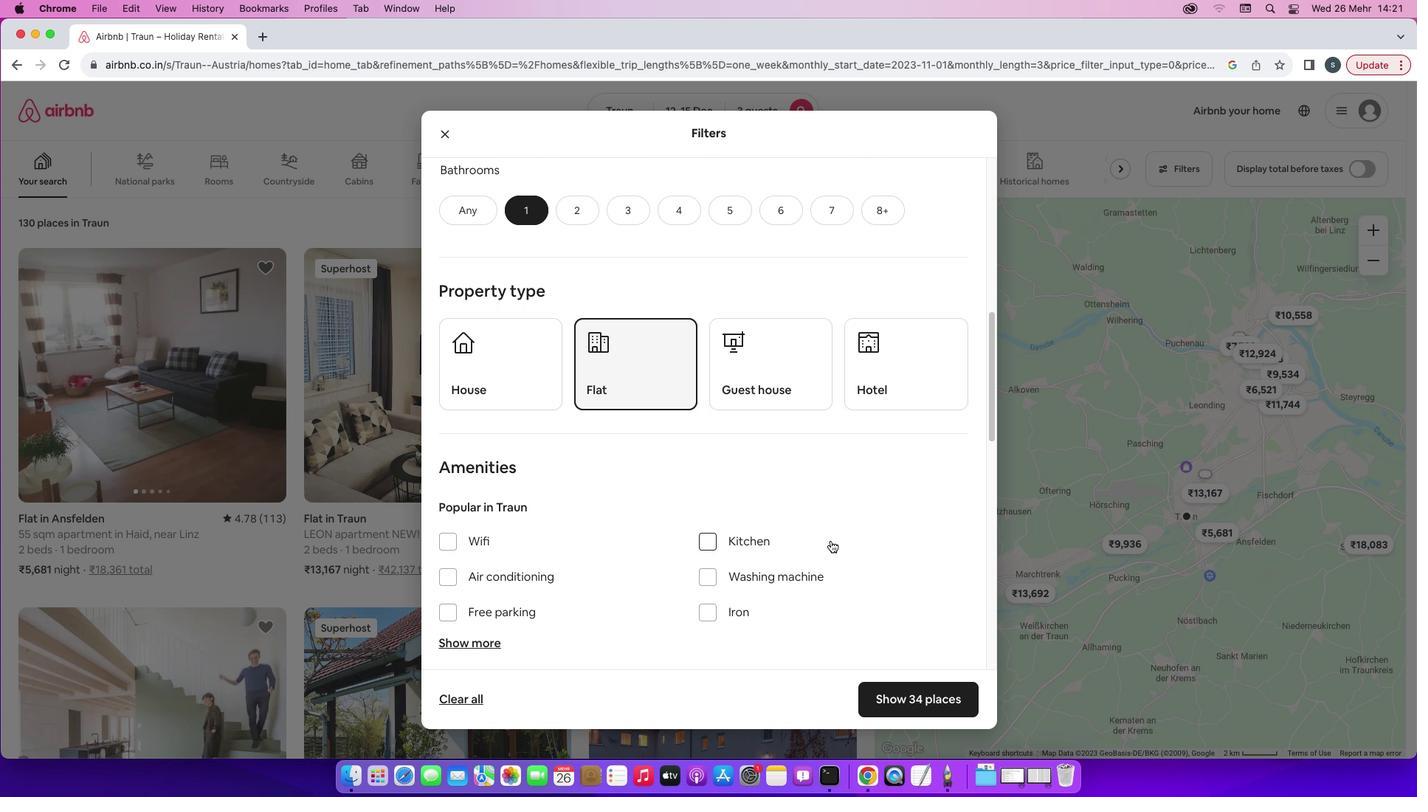 
Action: Mouse scrolled (830, 541) with delta (0, 0)
Screenshot: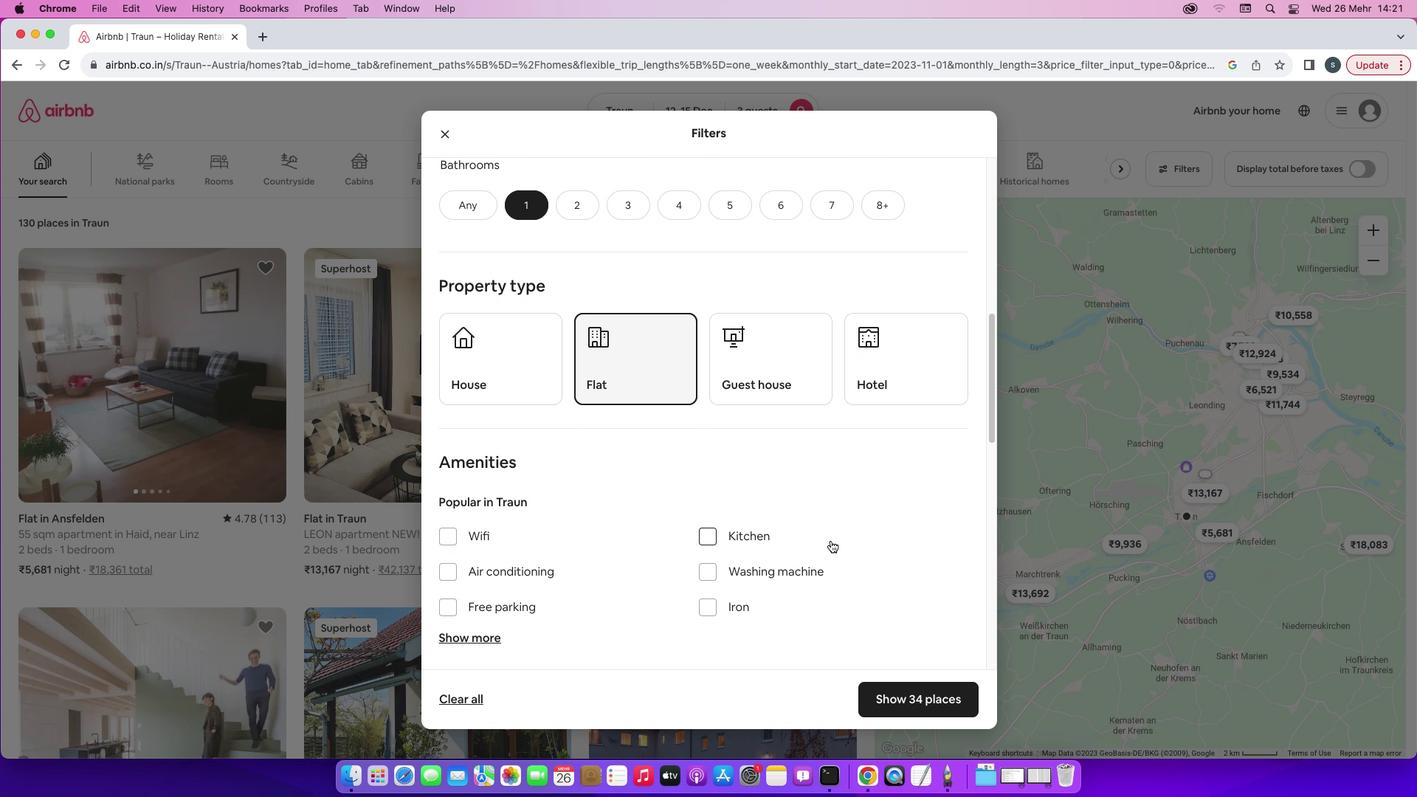 
Action: Mouse scrolled (830, 541) with delta (0, 0)
Screenshot: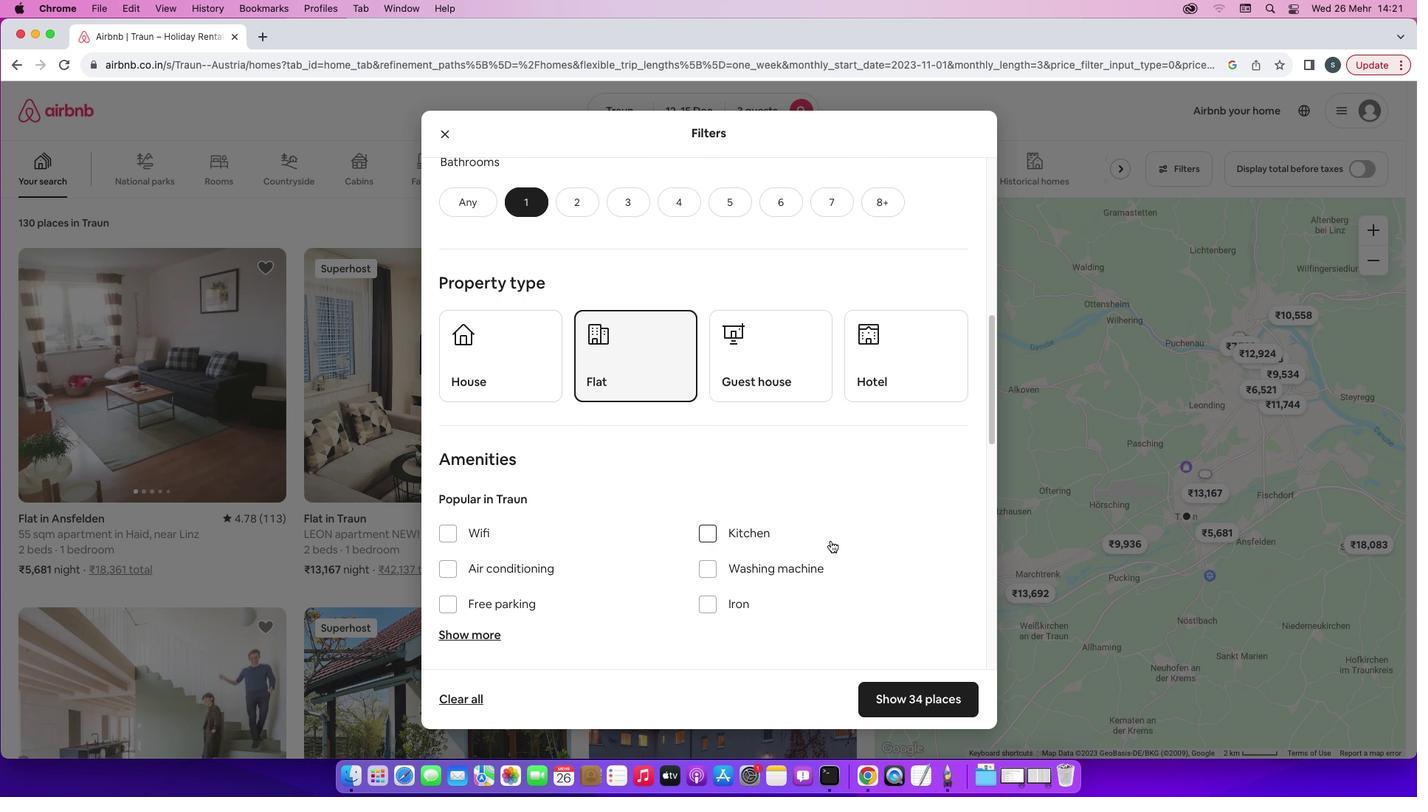 
Action: Mouse scrolled (830, 541) with delta (0, 0)
Screenshot: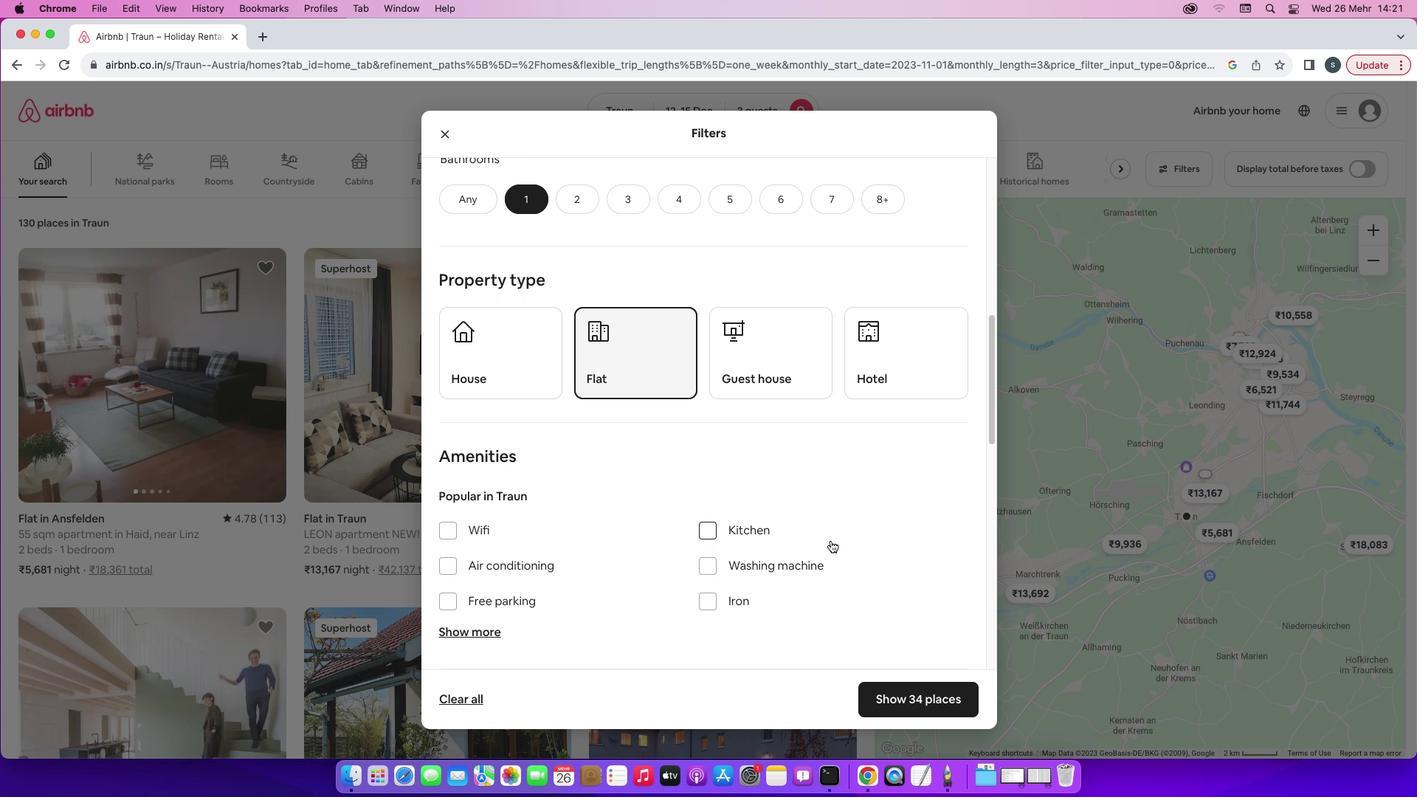 
Action: Mouse scrolled (830, 541) with delta (0, 0)
Screenshot: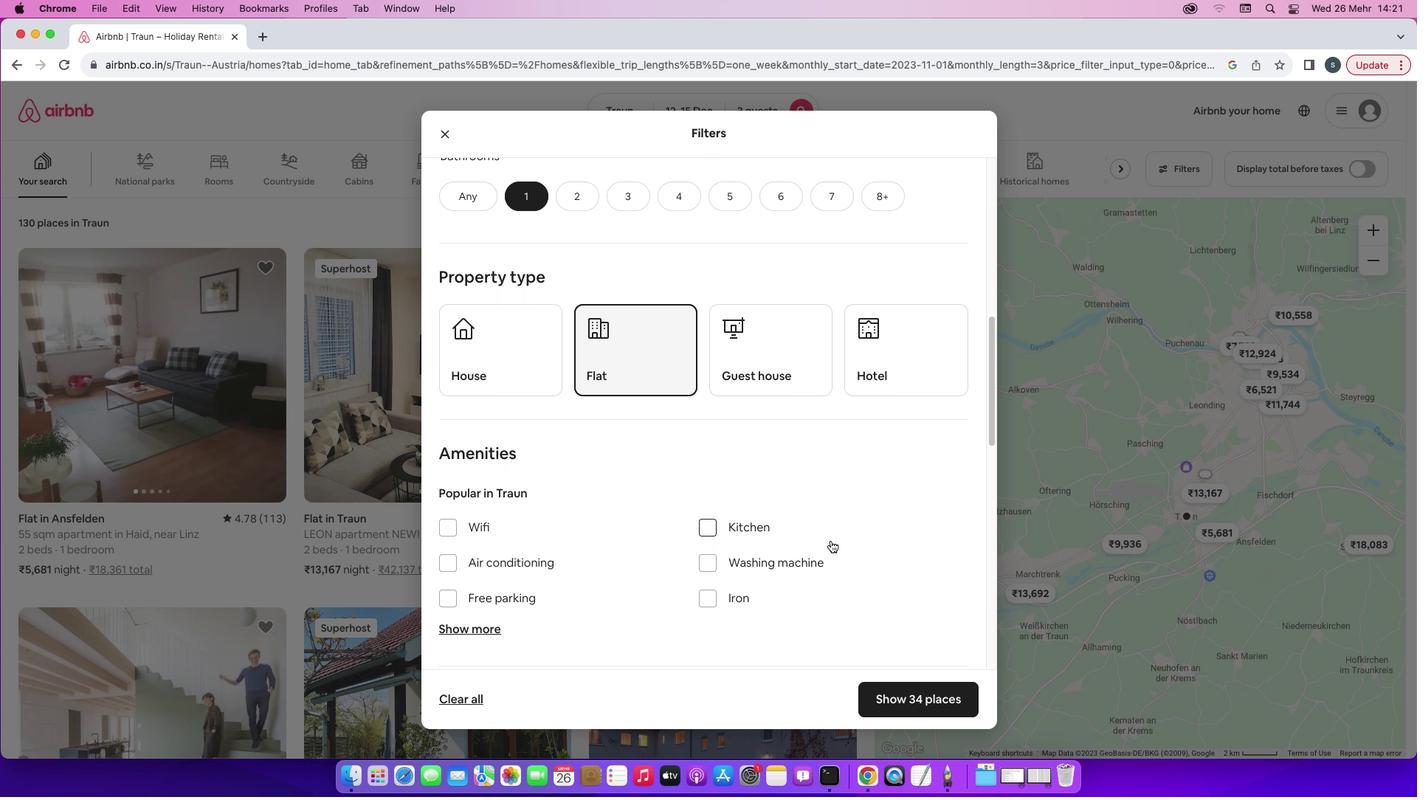 
Action: Mouse scrolled (830, 541) with delta (0, 0)
Screenshot: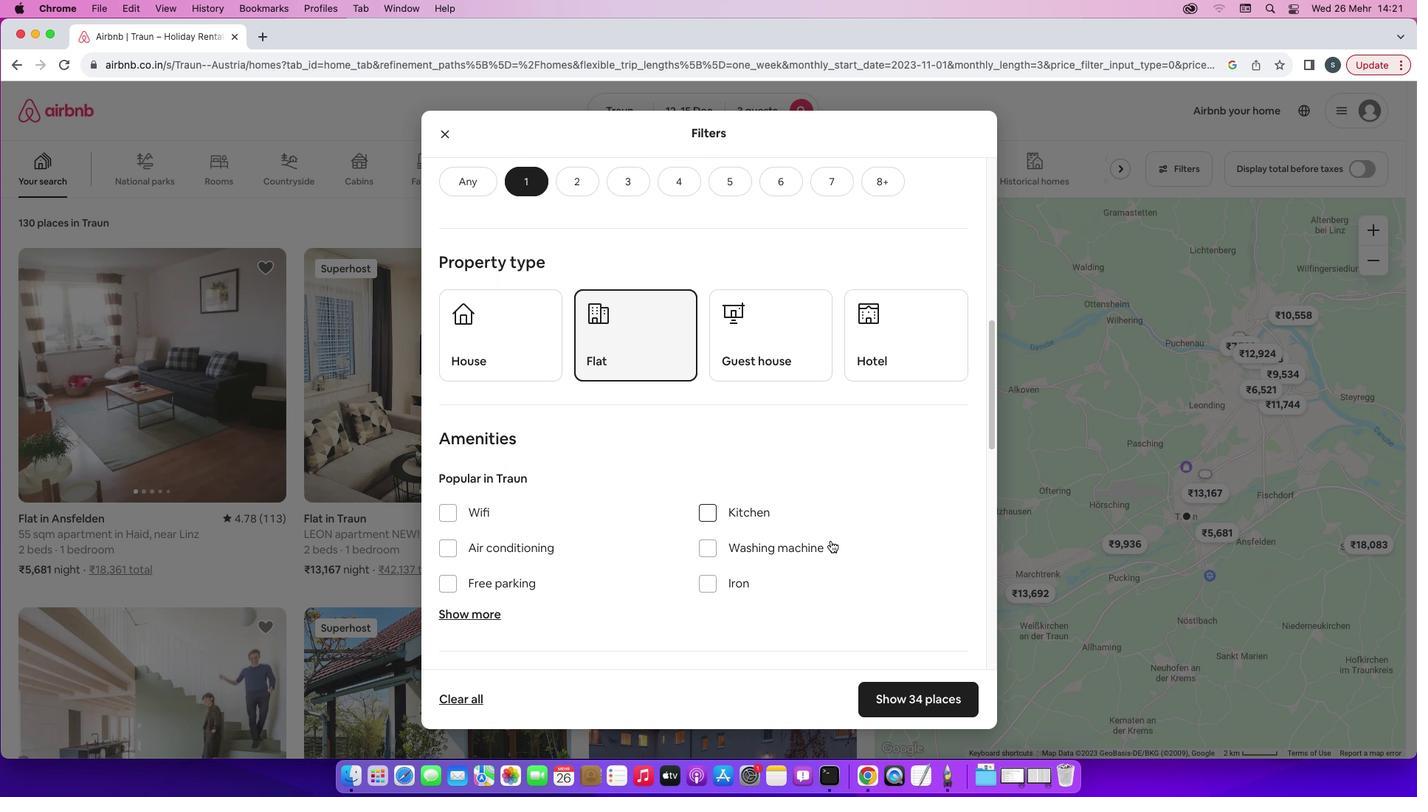 
Action: Mouse scrolled (830, 541) with delta (0, 0)
Screenshot: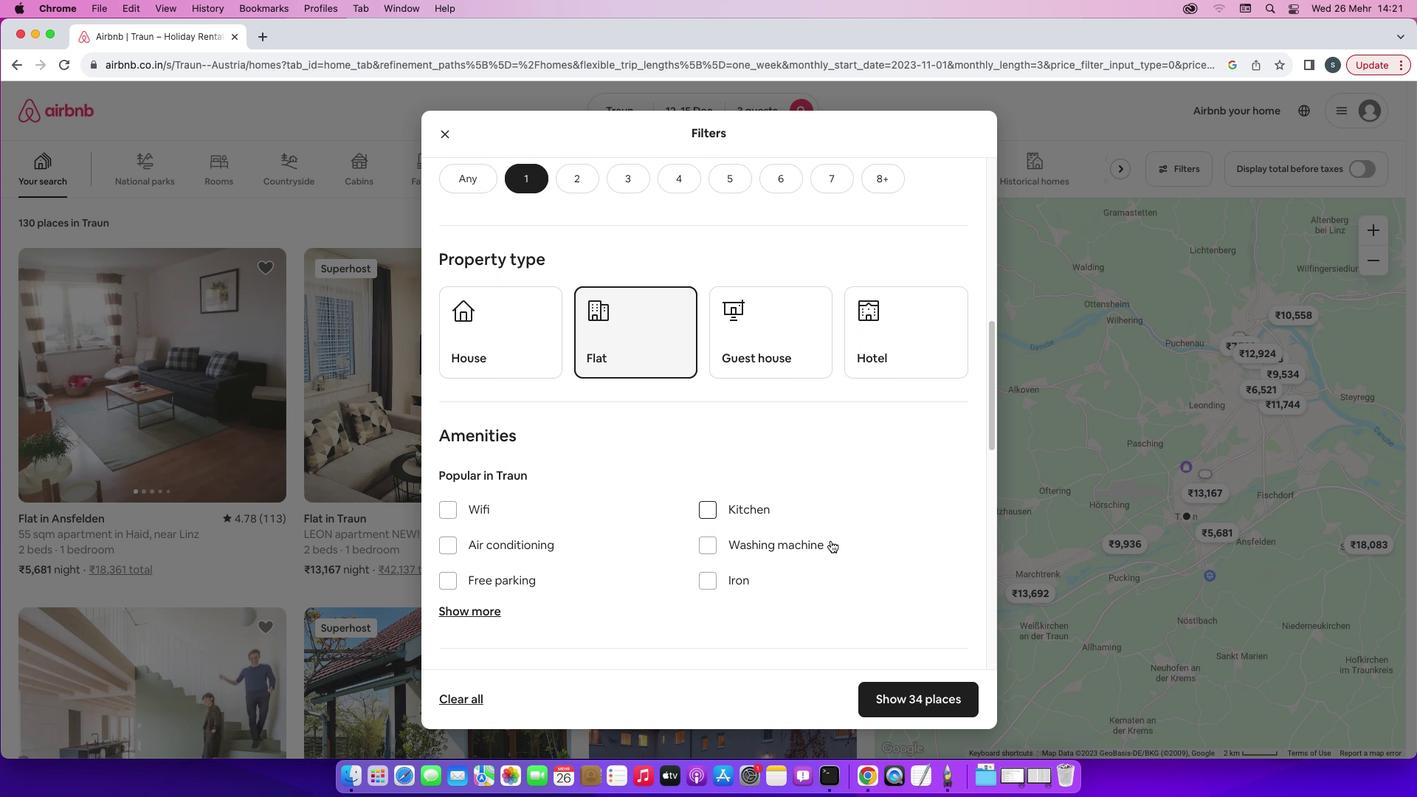 
Action: Mouse scrolled (830, 541) with delta (0, 0)
Screenshot: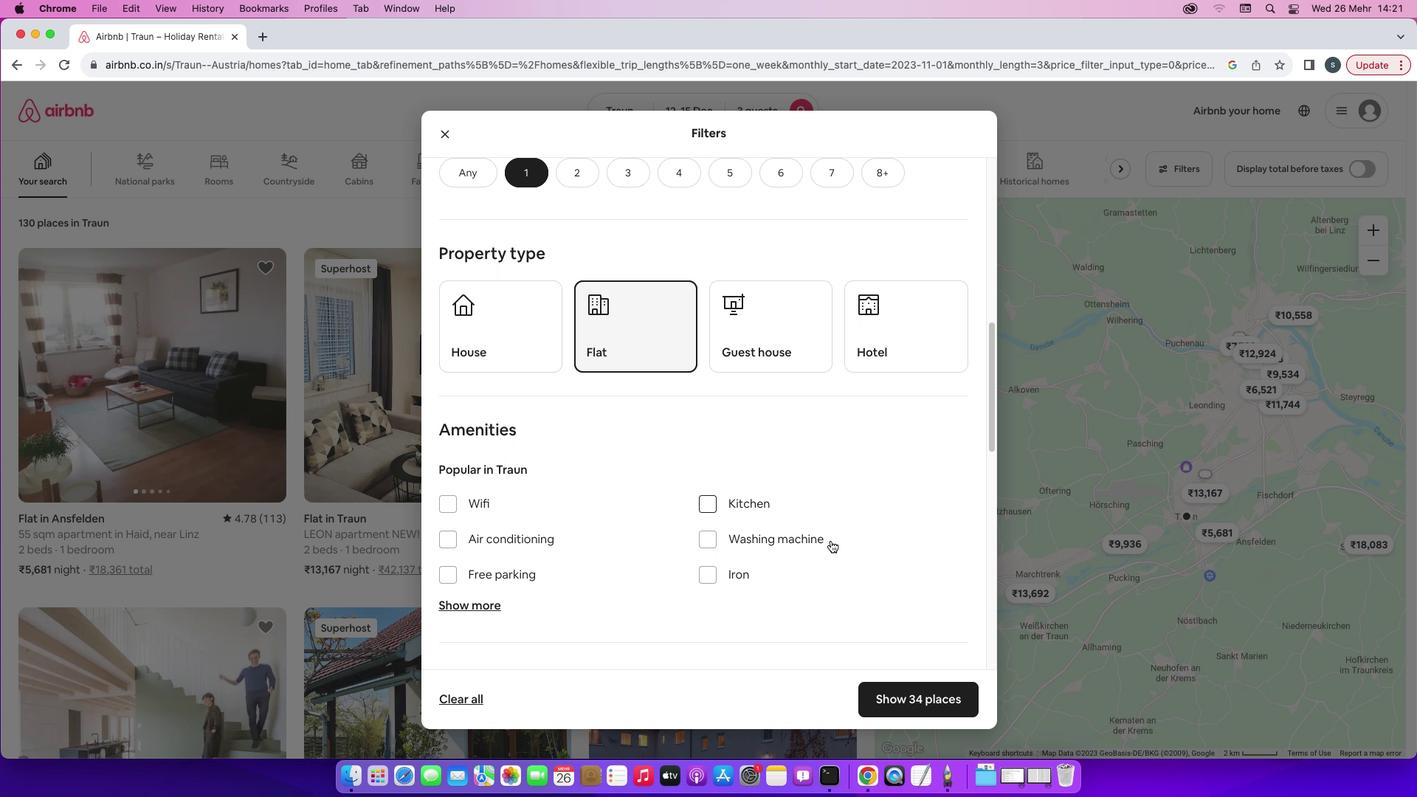 
Action: Mouse scrolled (830, 541) with delta (0, -1)
Screenshot: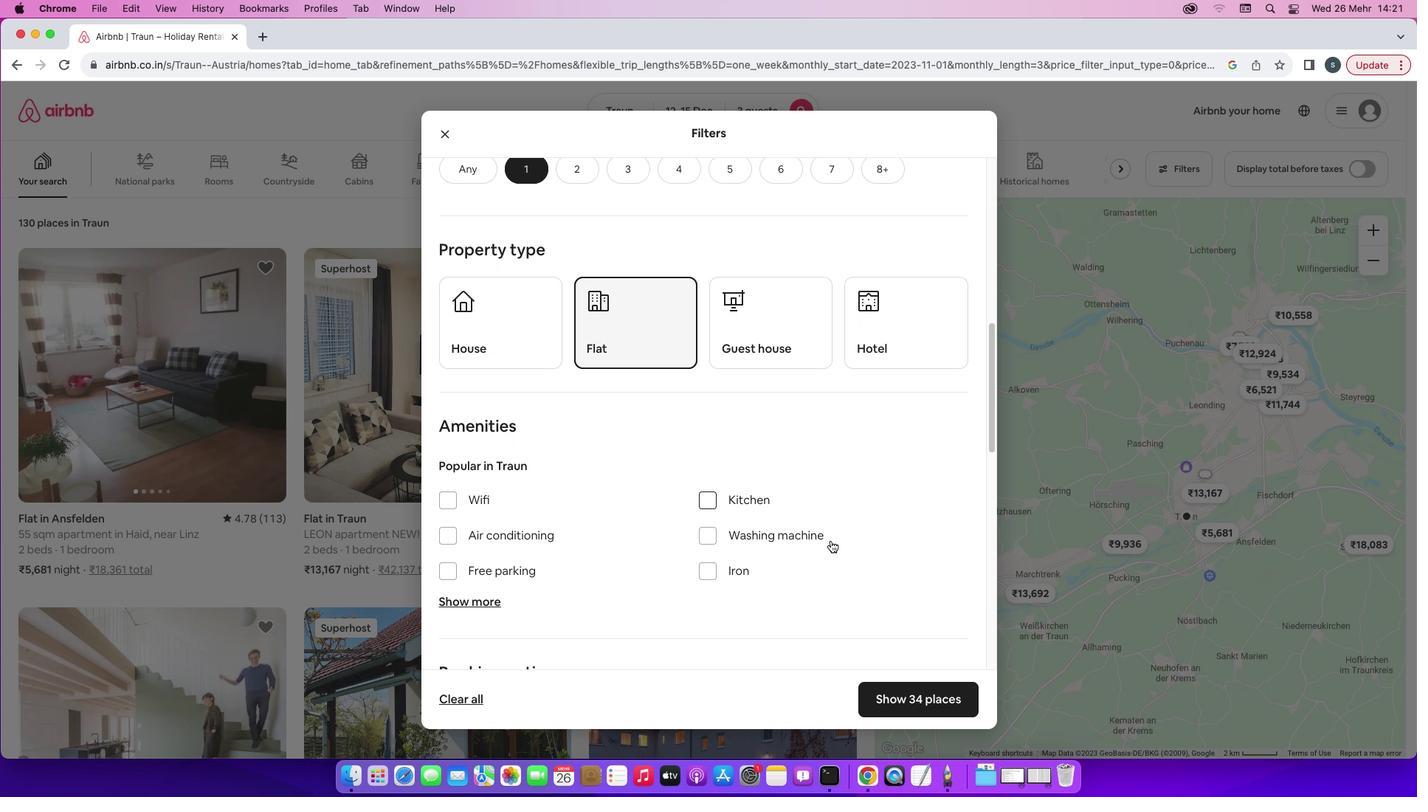 
Action: Mouse scrolled (830, 541) with delta (0, -1)
Screenshot: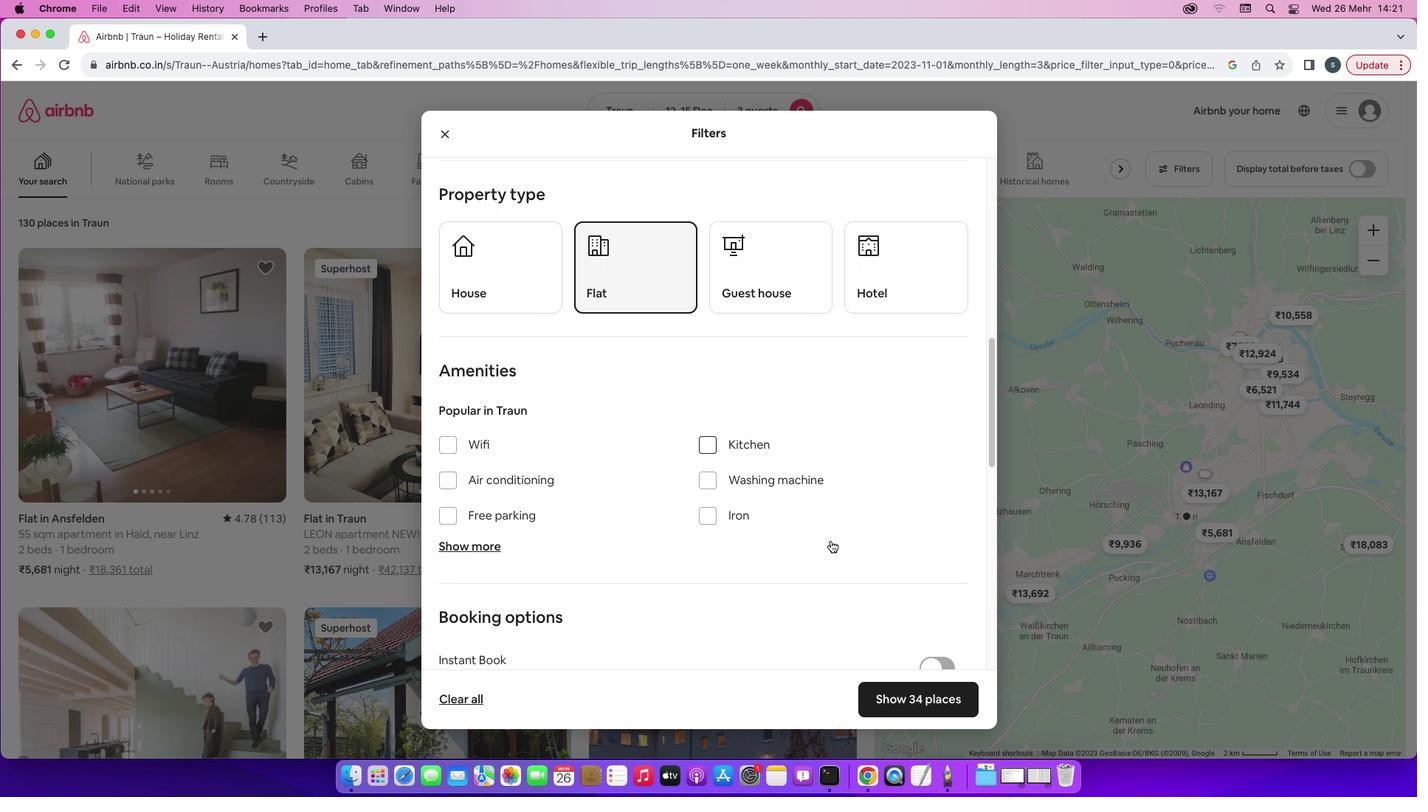 
Action: Mouse moved to (488, 465)
Screenshot: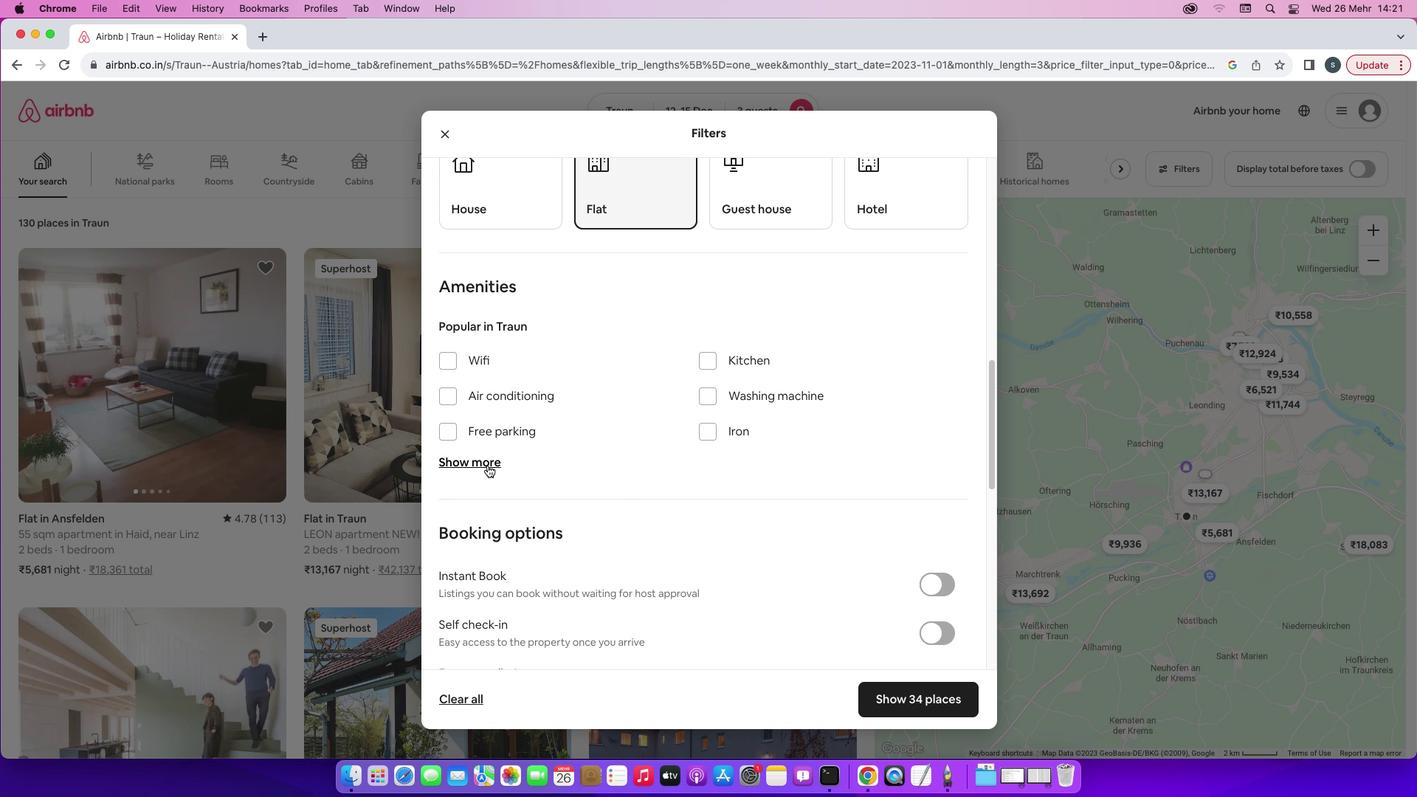 
Action: Mouse pressed left at (488, 465)
Screenshot: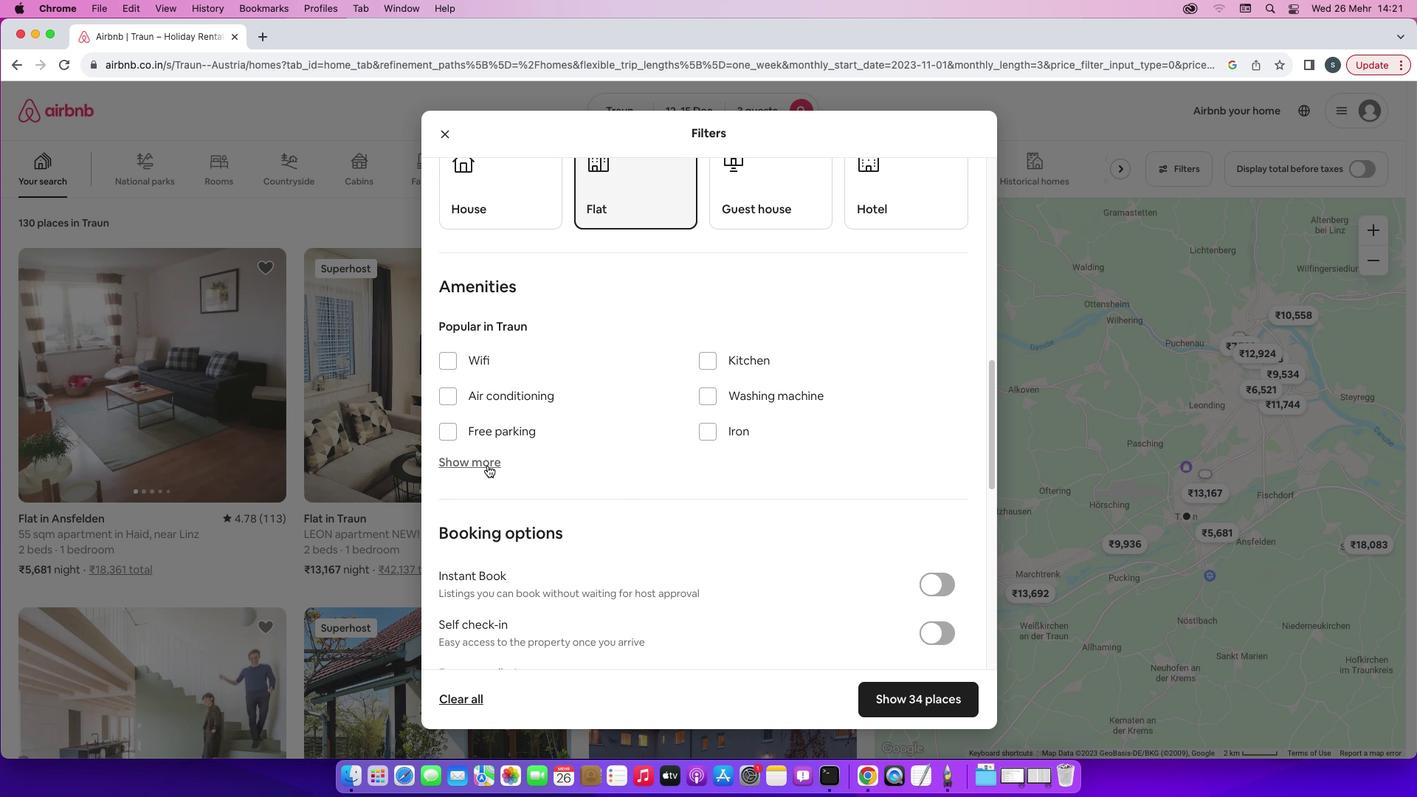 
Action: Mouse moved to (705, 513)
Screenshot: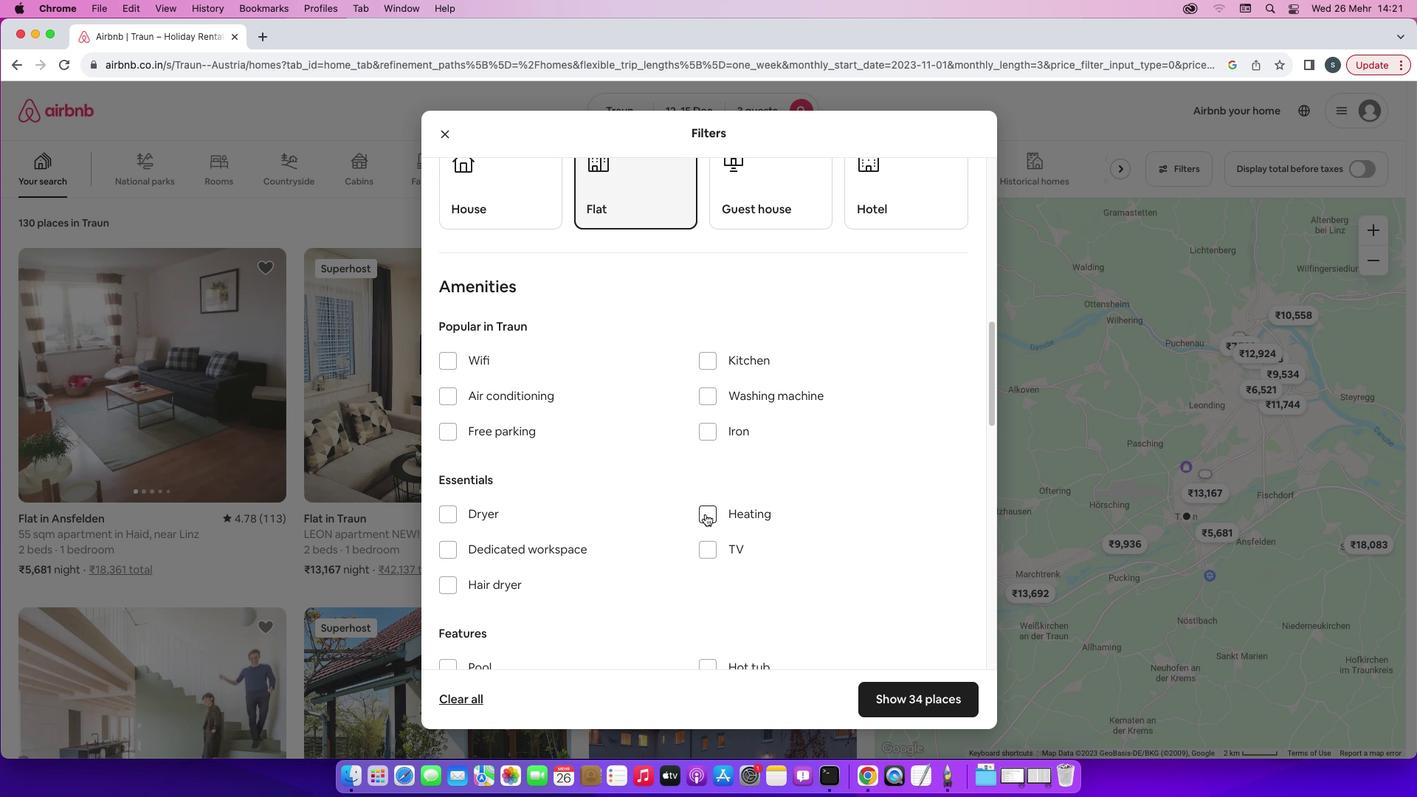 
Action: Mouse pressed left at (705, 513)
Screenshot: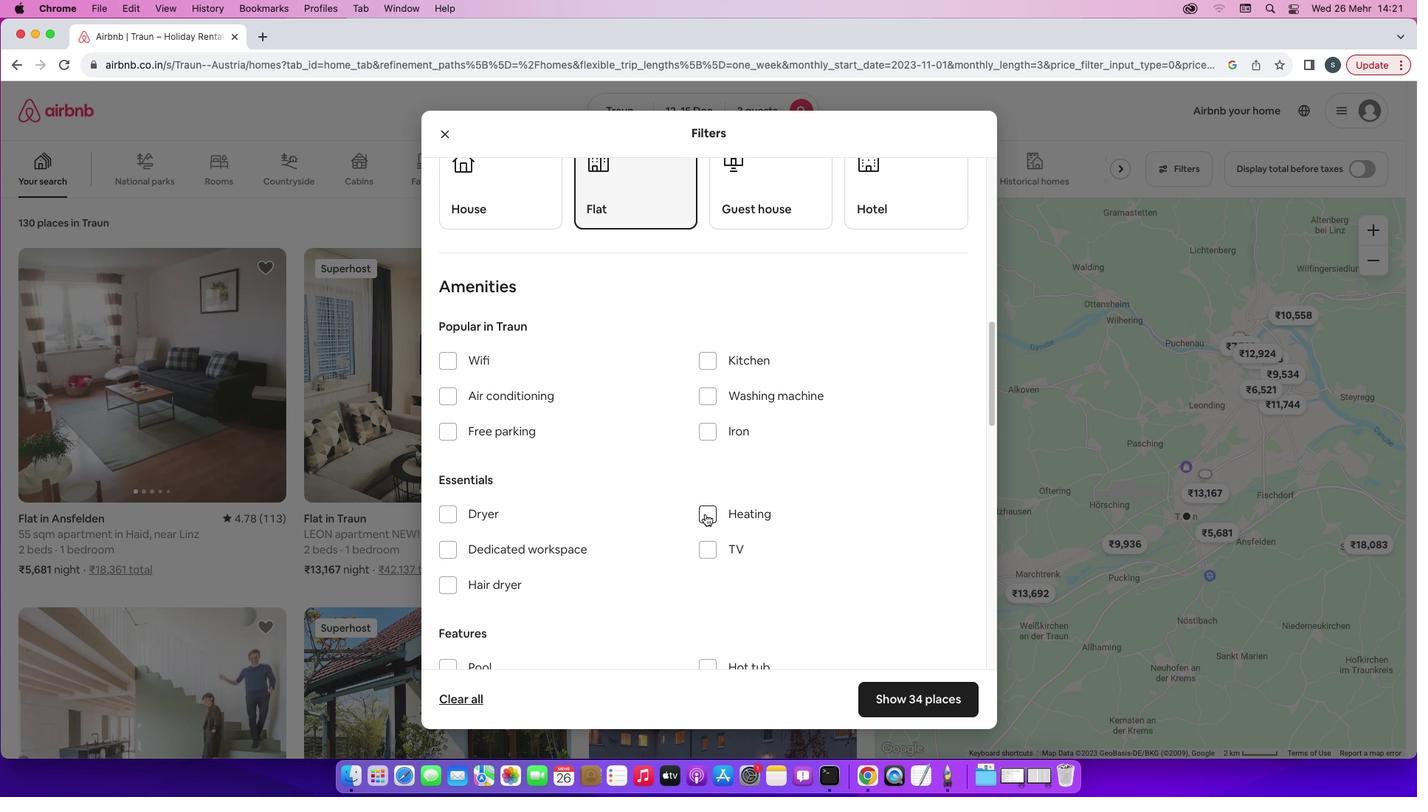 
Action: Mouse moved to (652, 502)
Screenshot: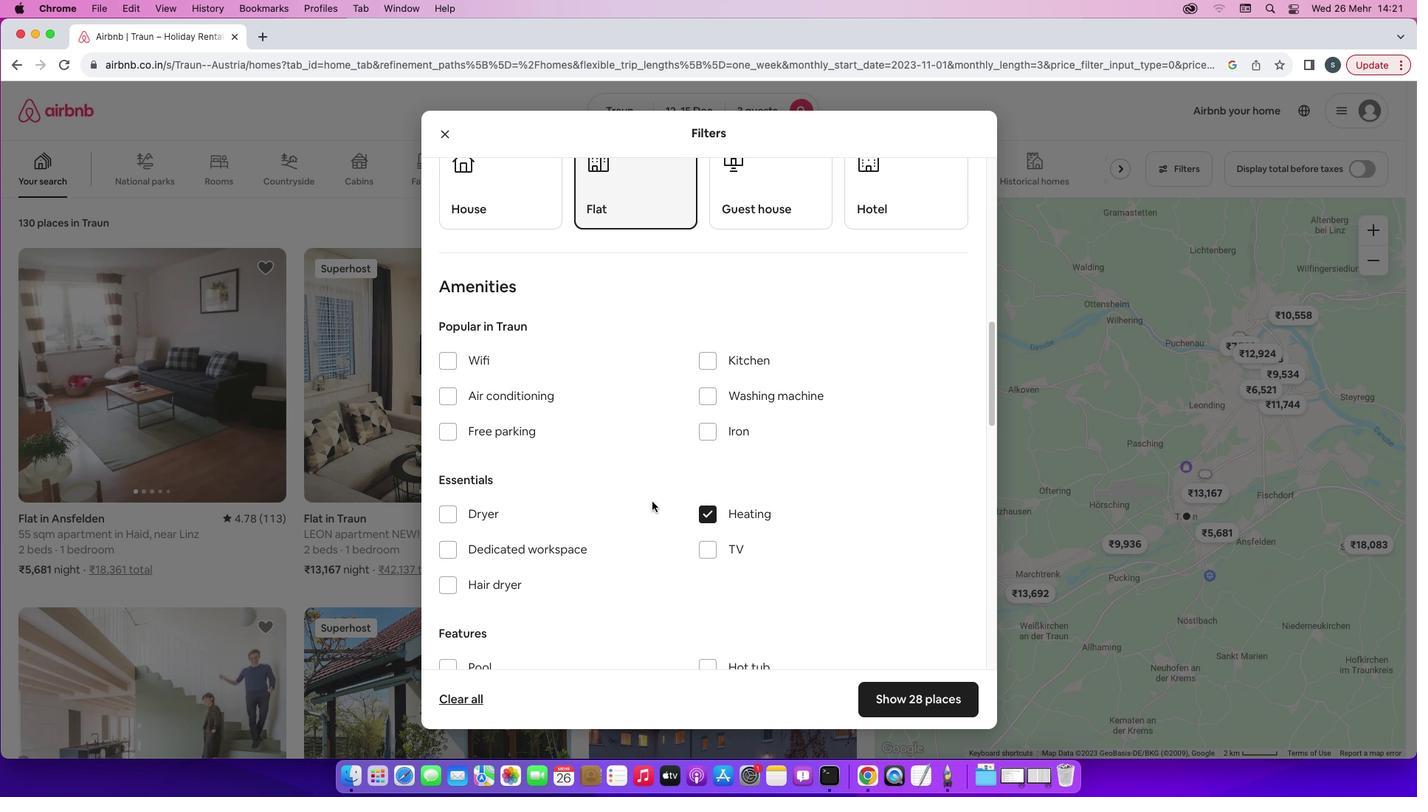 
Action: Mouse scrolled (652, 502) with delta (0, 0)
Screenshot: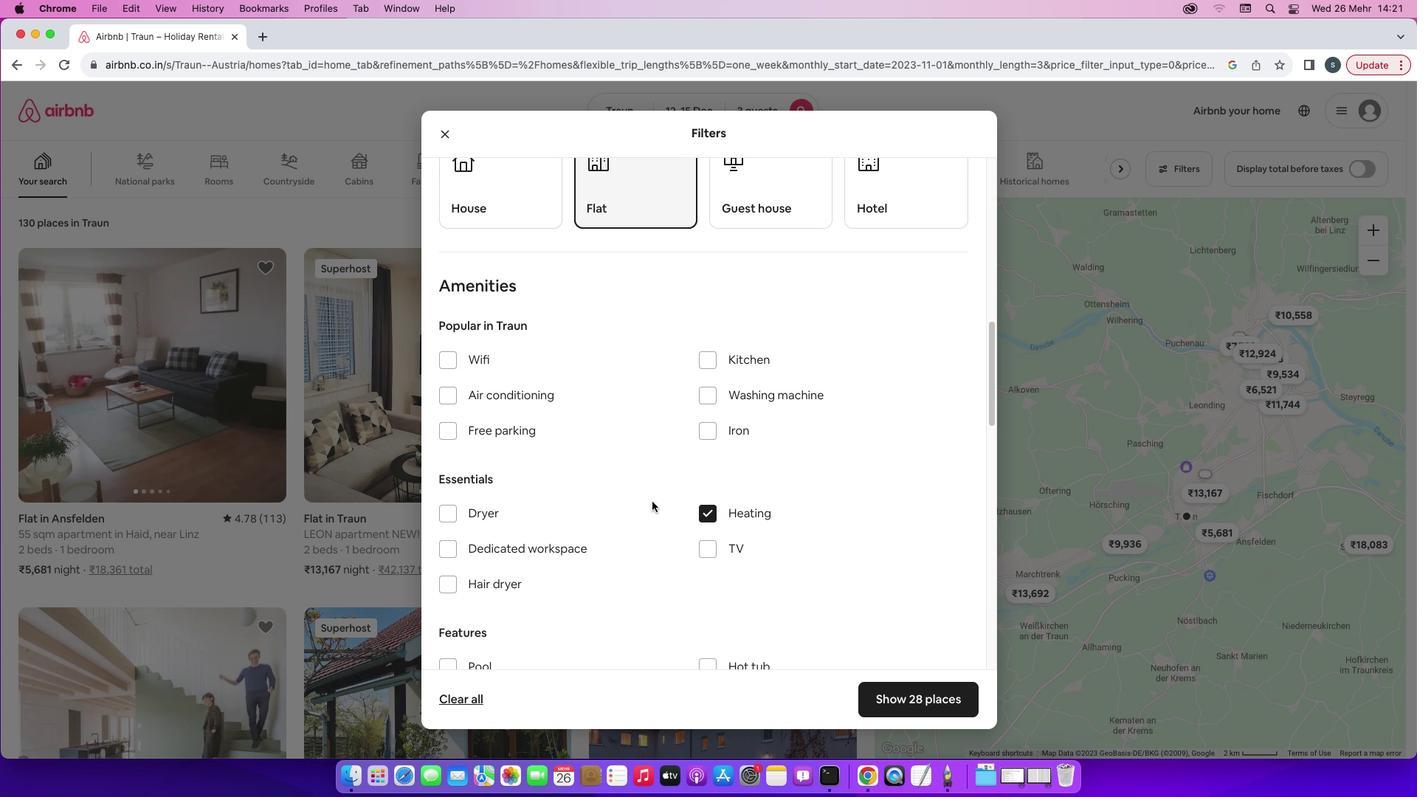 
Action: Mouse scrolled (652, 502) with delta (0, 0)
Screenshot: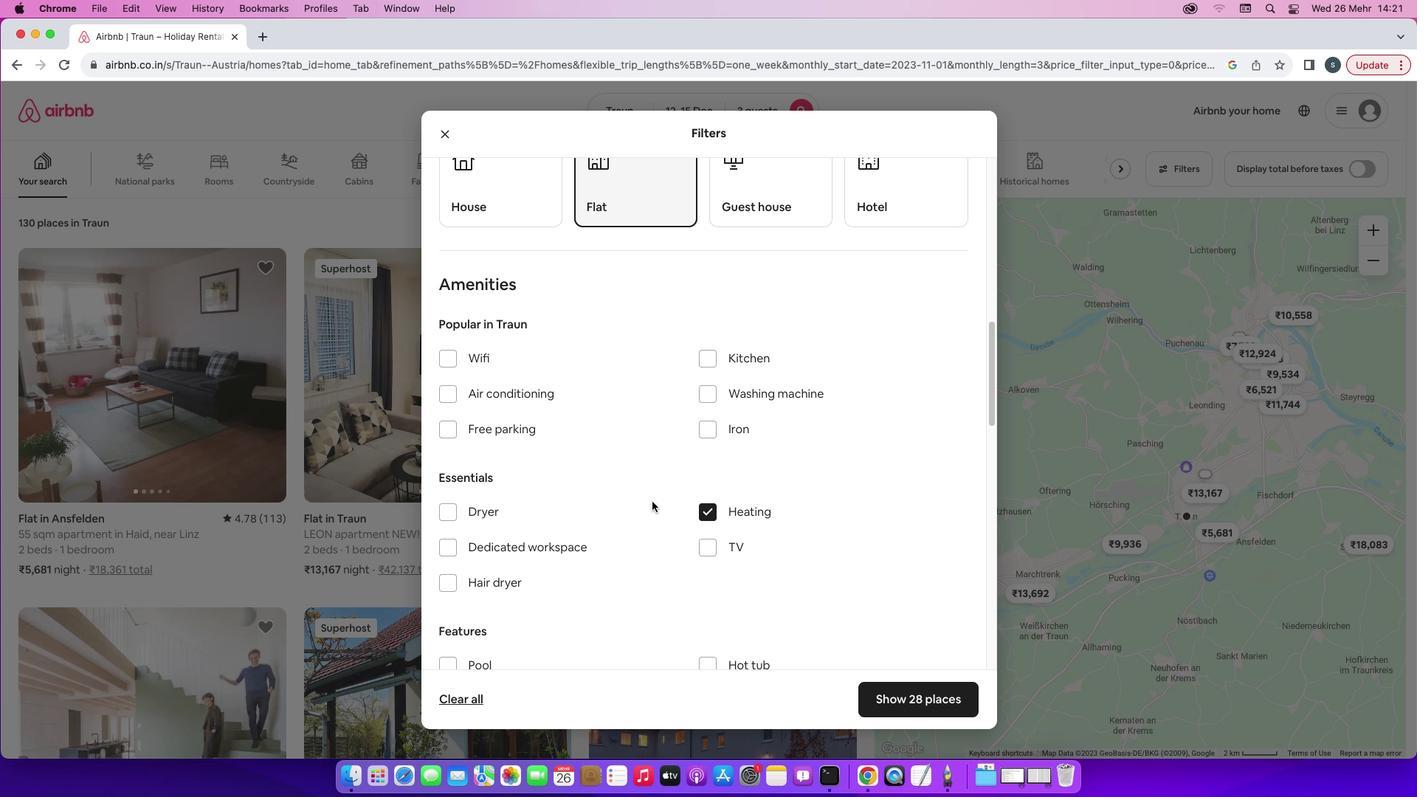 
Action: Mouse scrolled (652, 502) with delta (0, 0)
Screenshot: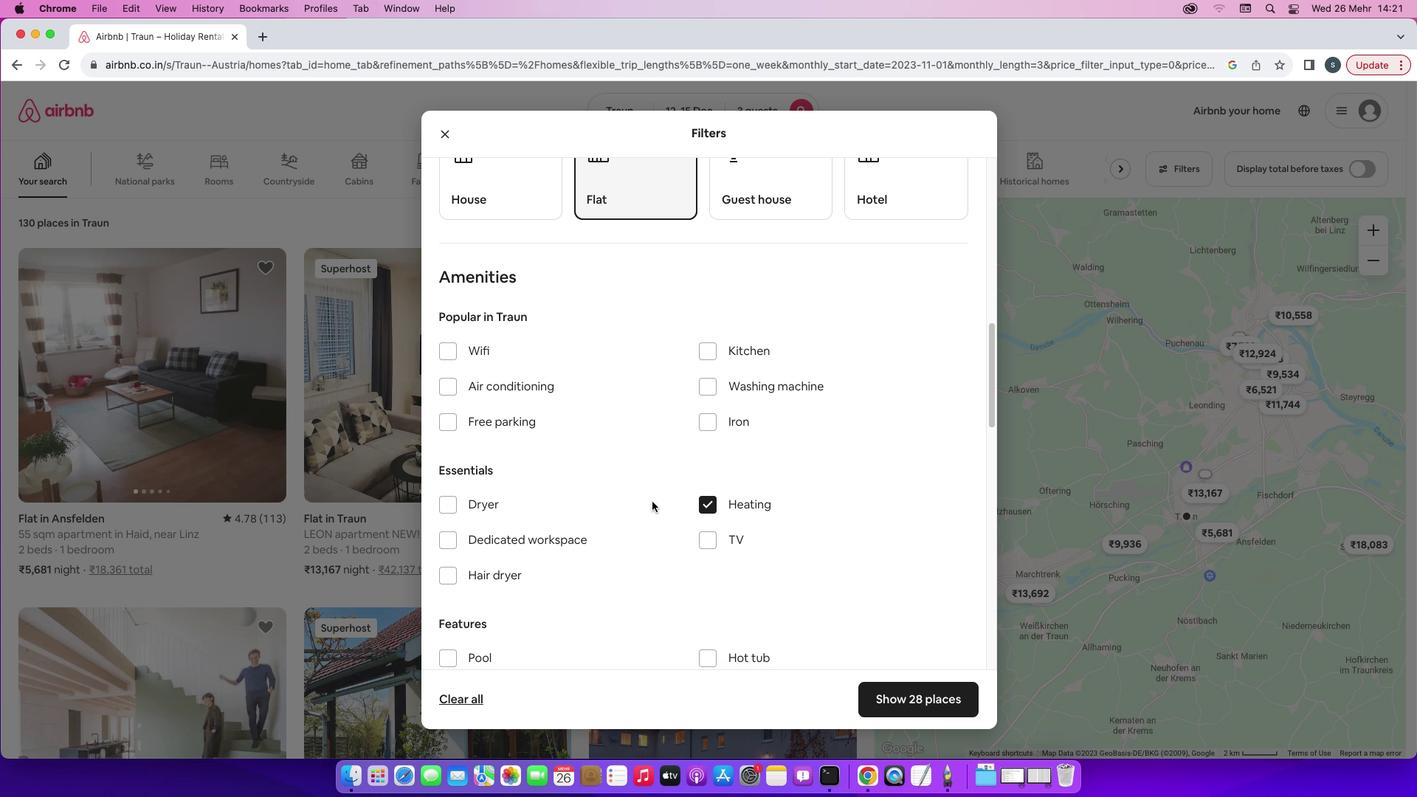 
Action: Mouse scrolled (652, 502) with delta (0, 0)
Screenshot: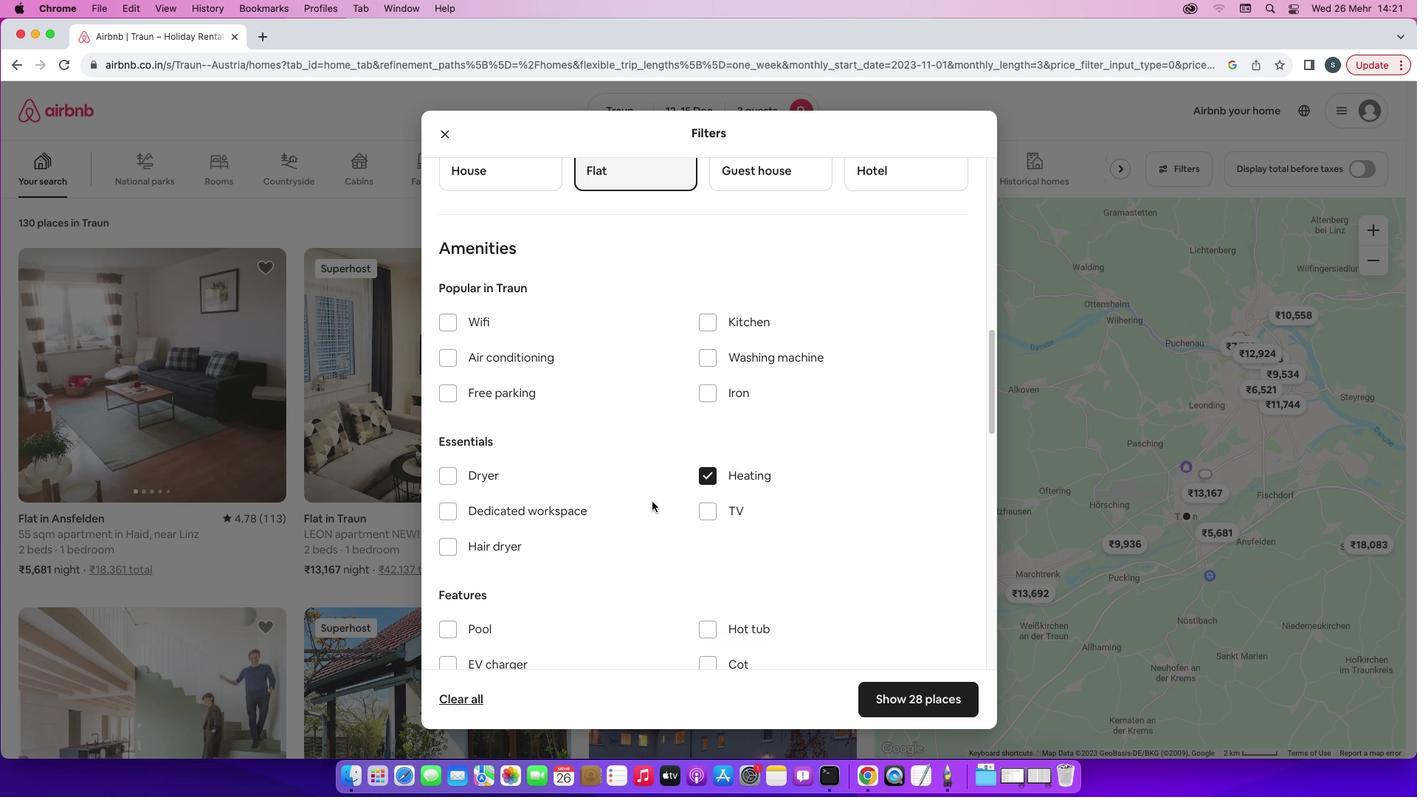 
Action: Mouse scrolled (652, 502) with delta (0, 0)
Screenshot: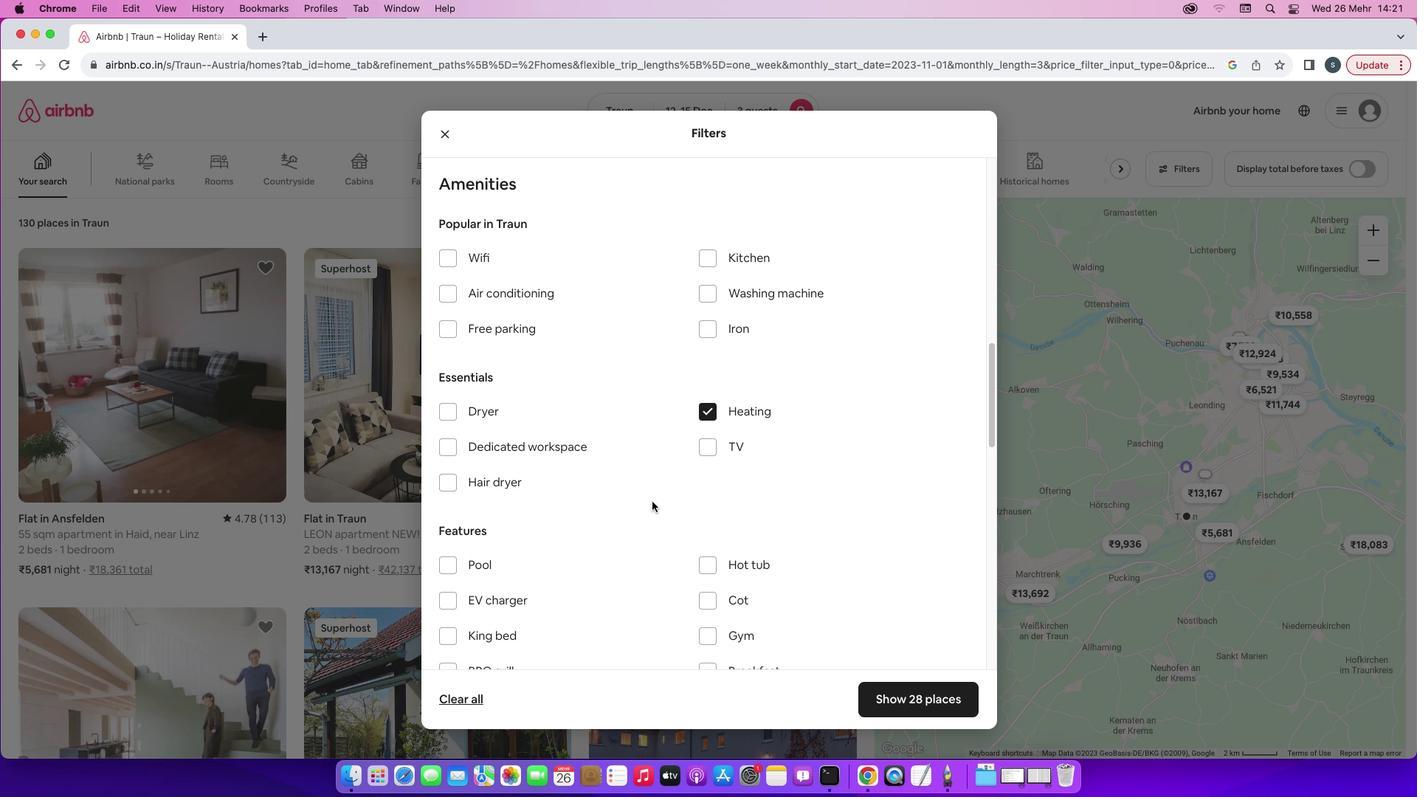 
Action: Mouse scrolled (652, 502) with delta (0, 0)
Screenshot: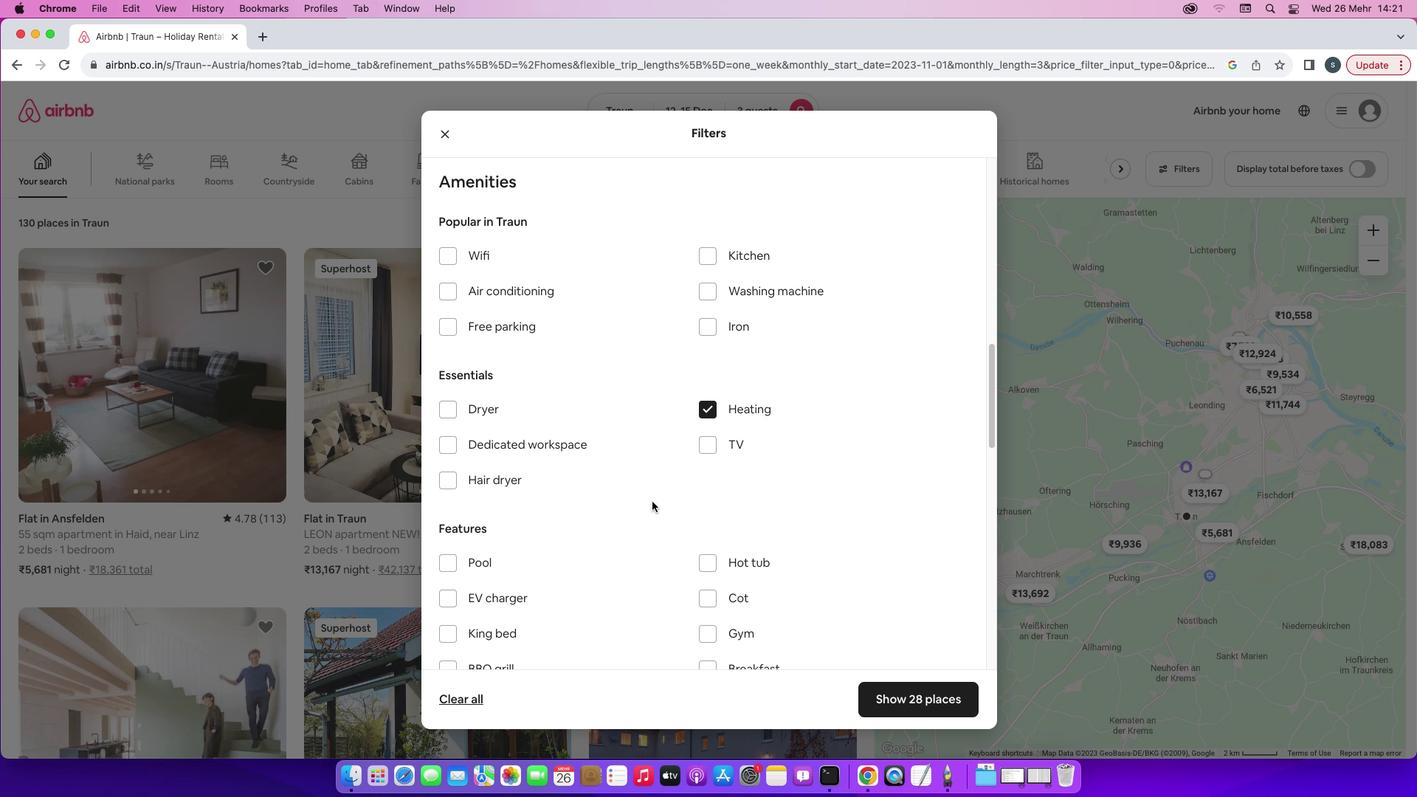 
Action: Mouse scrolled (652, 502) with delta (0, -1)
Screenshot: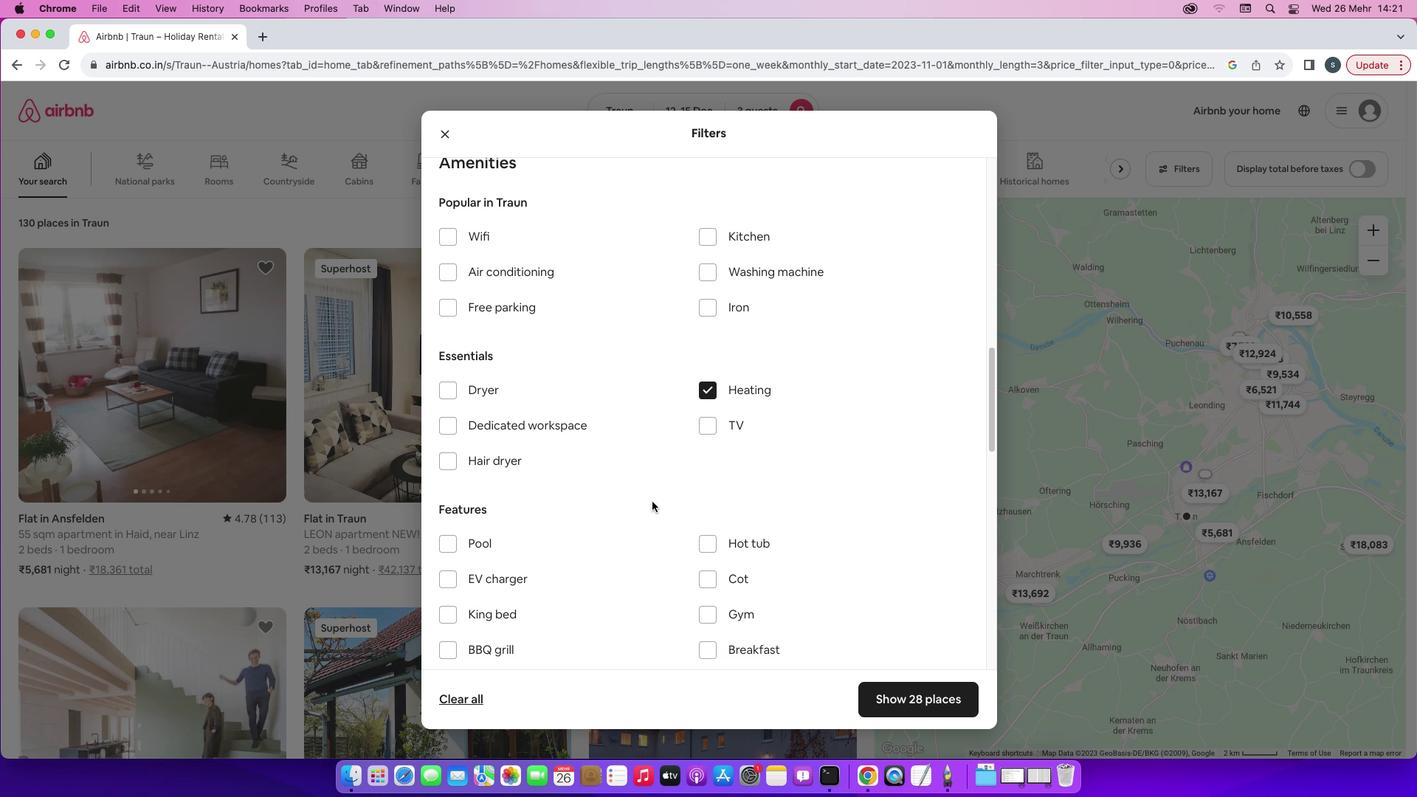 
Action: Mouse scrolled (652, 502) with delta (0, 0)
Screenshot: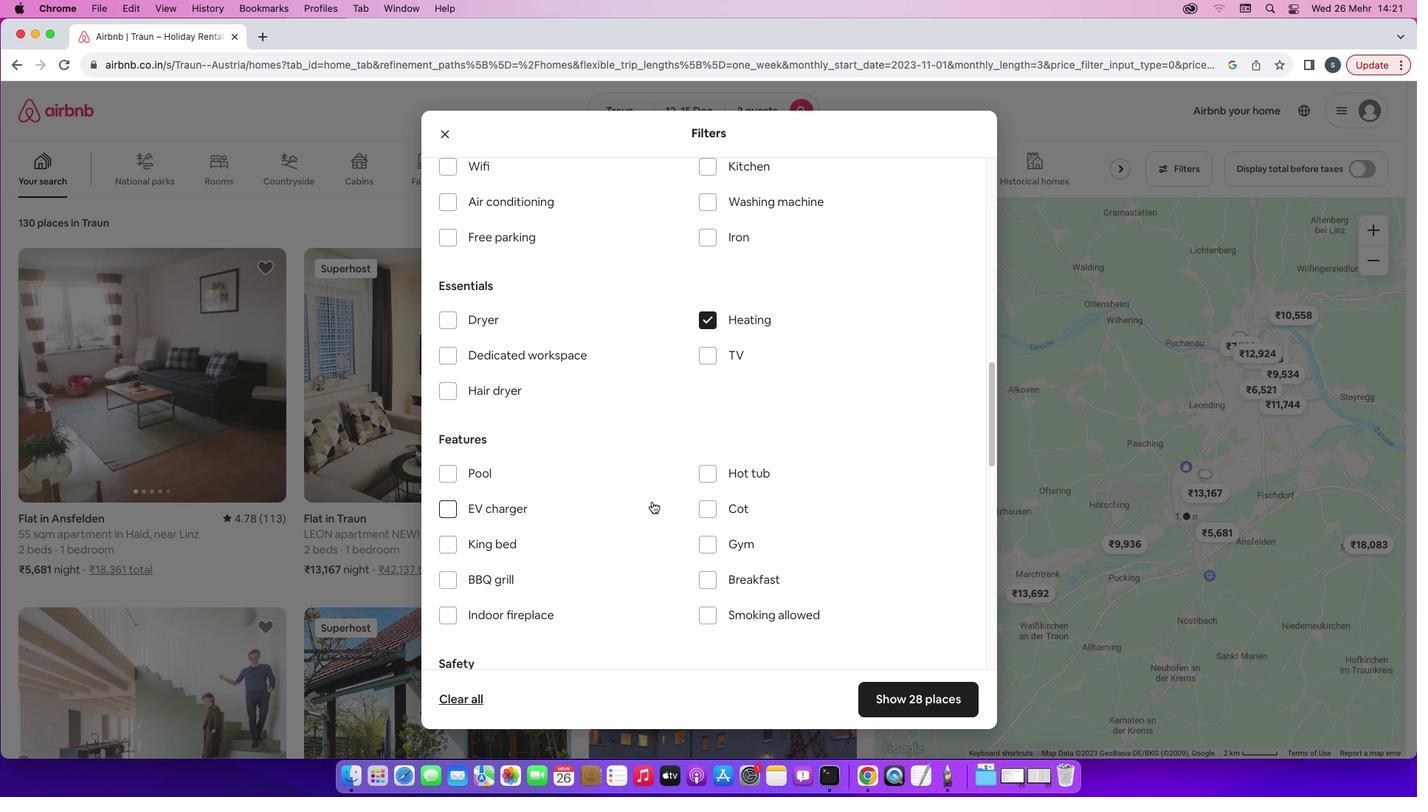 
Action: Mouse scrolled (652, 502) with delta (0, 0)
Screenshot: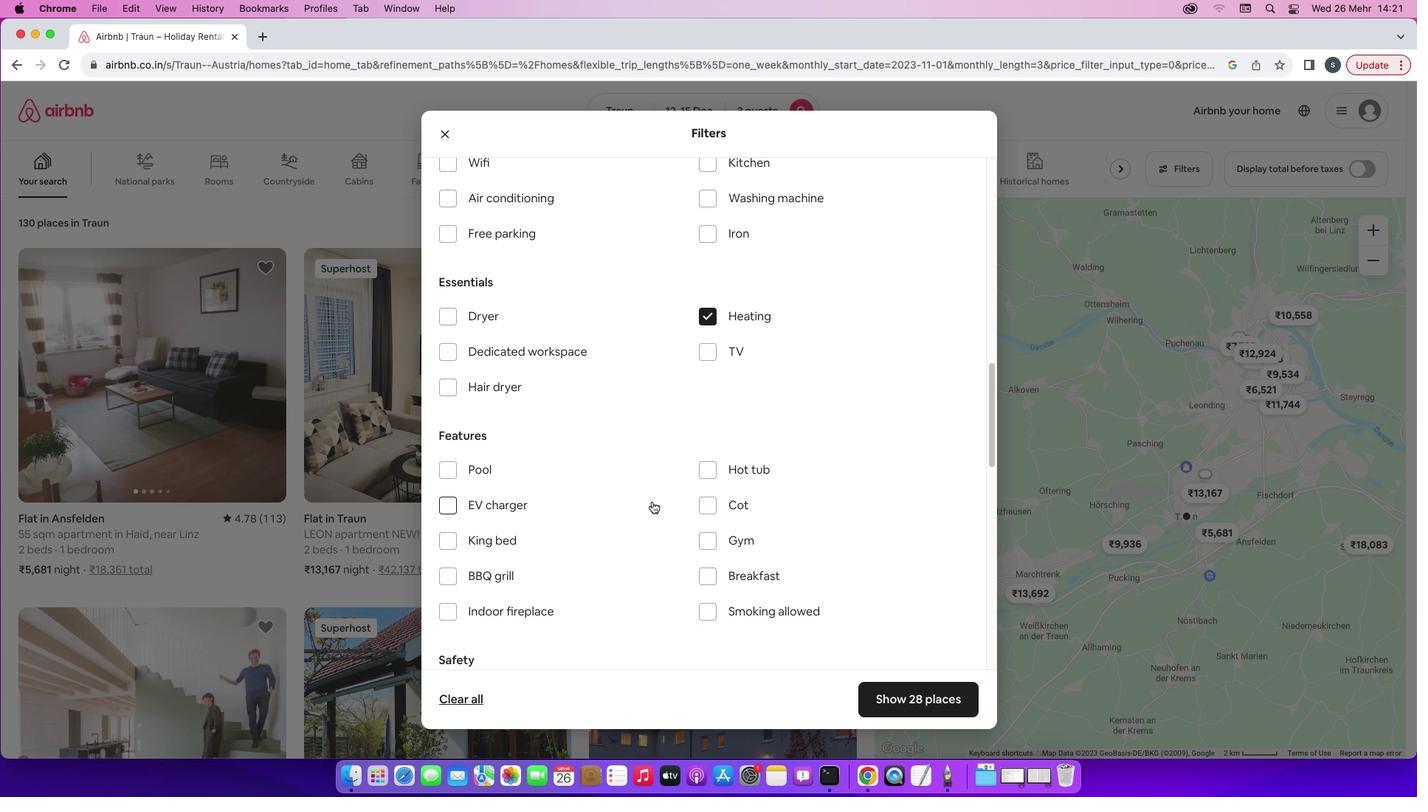
Action: Mouse scrolled (652, 502) with delta (0, 0)
Screenshot: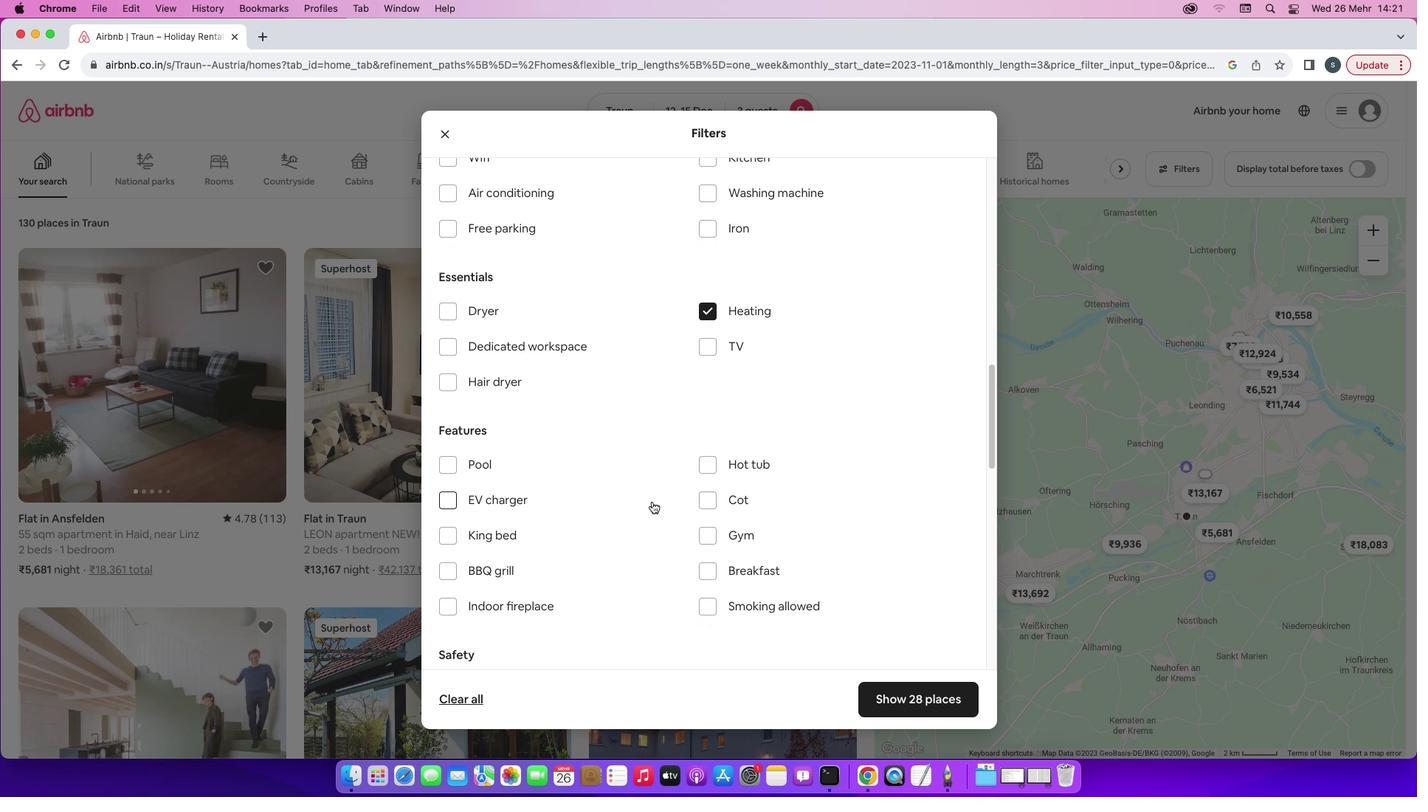 
Action: Mouse scrolled (652, 502) with delta (0, 0)
Screenshot: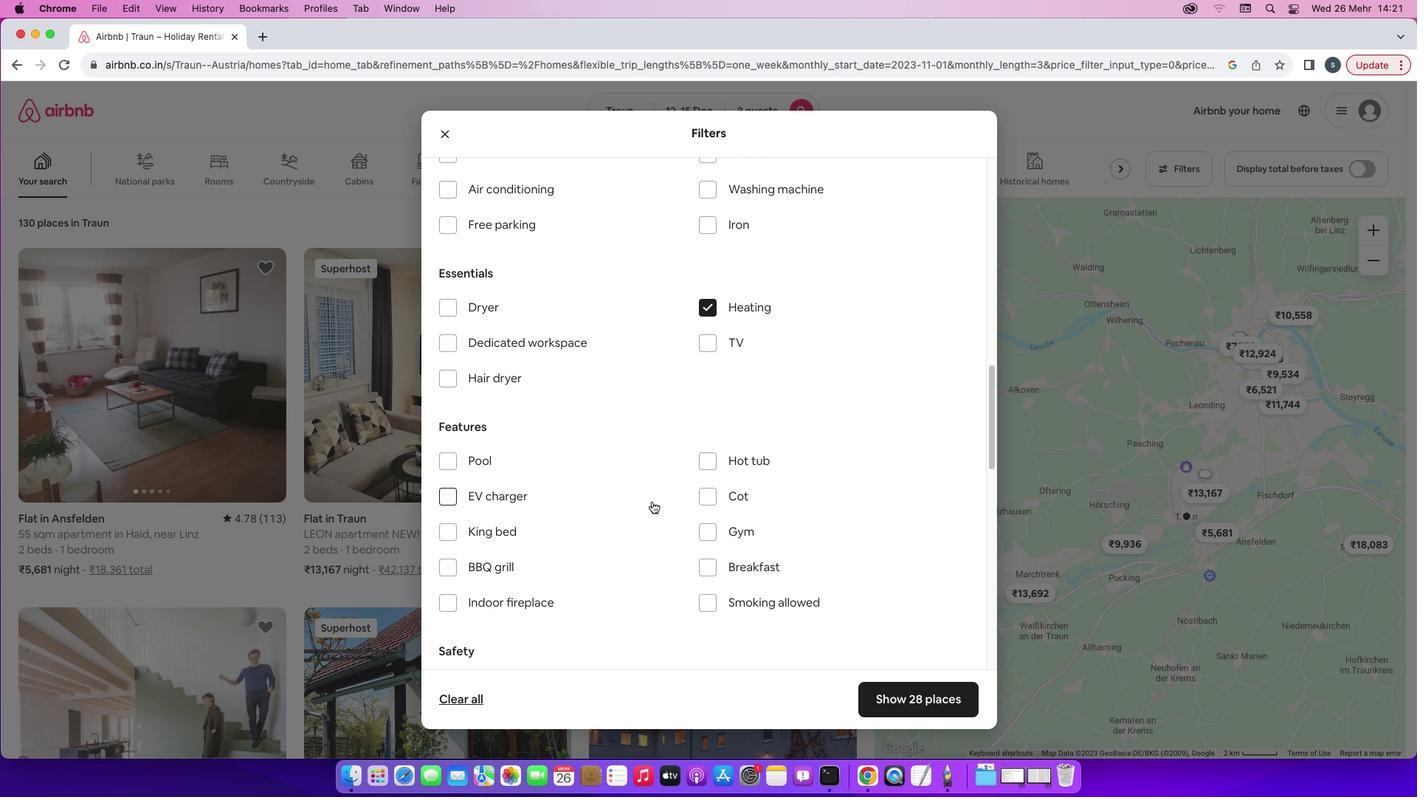 
Action: Mouse scrolled (652, 502) with delta (0, -1)
Screenshot: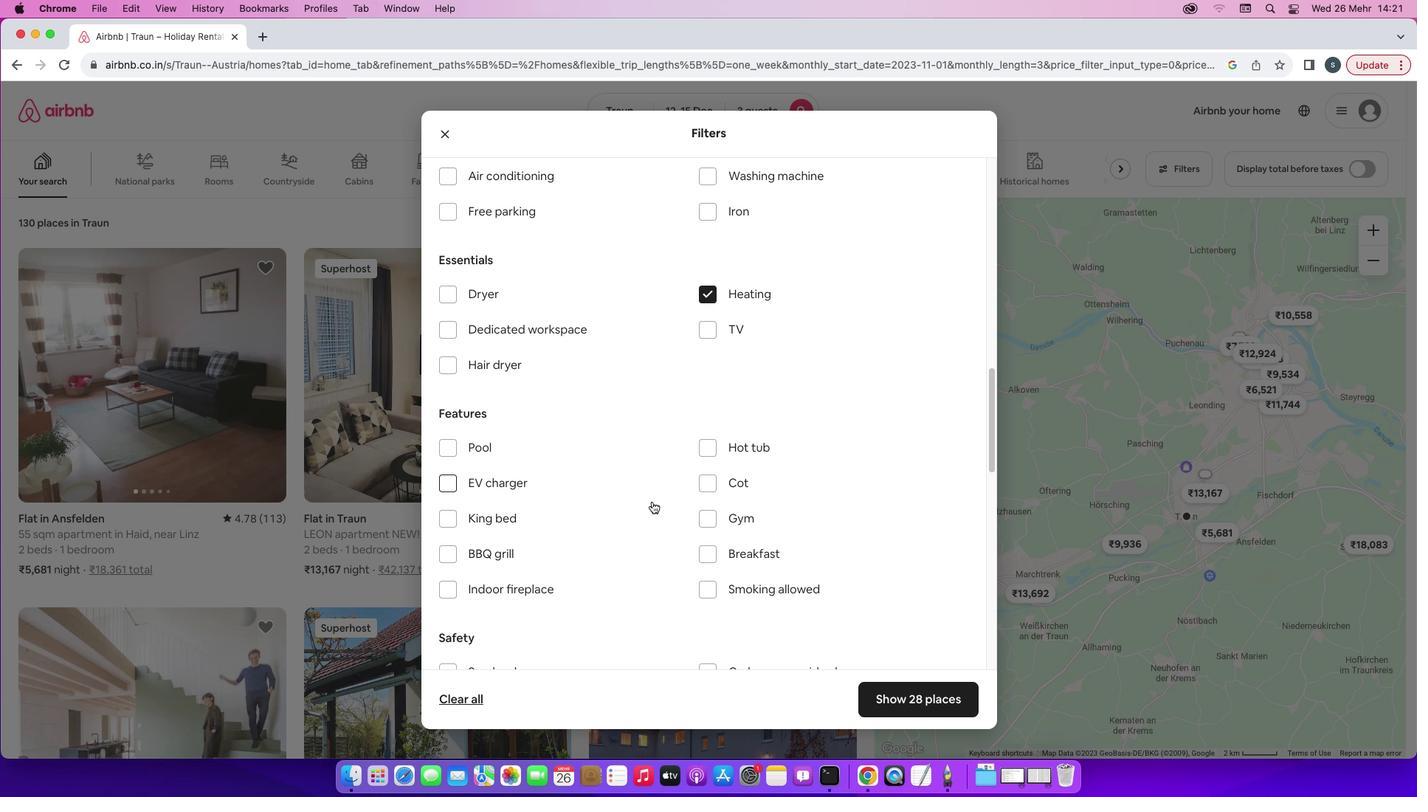 
Action: Mouse scrolled (652, 502) with delta (0, 0)
Screenshot: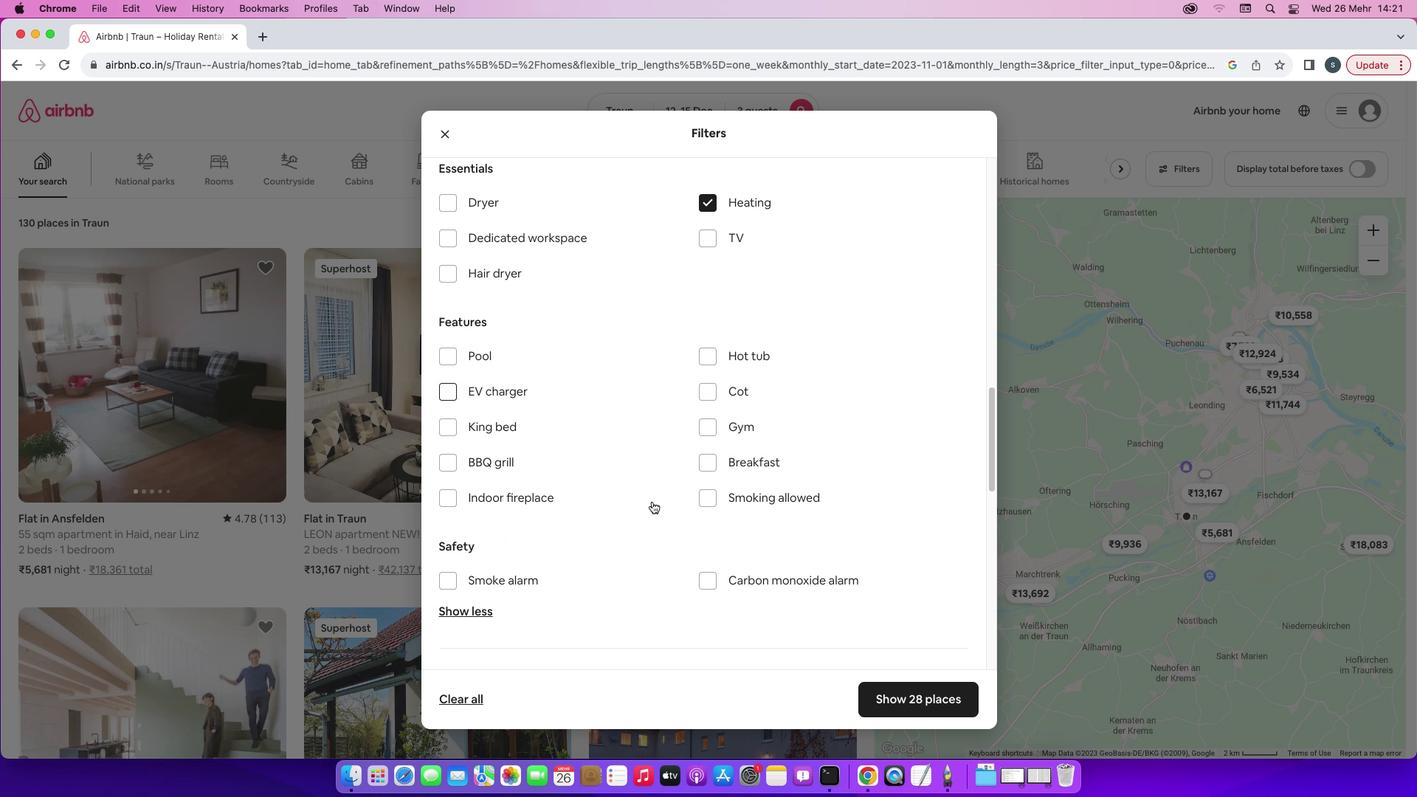 
Action: Mouse scrolled (652, 502) with delta (0, 0)
Screenshot: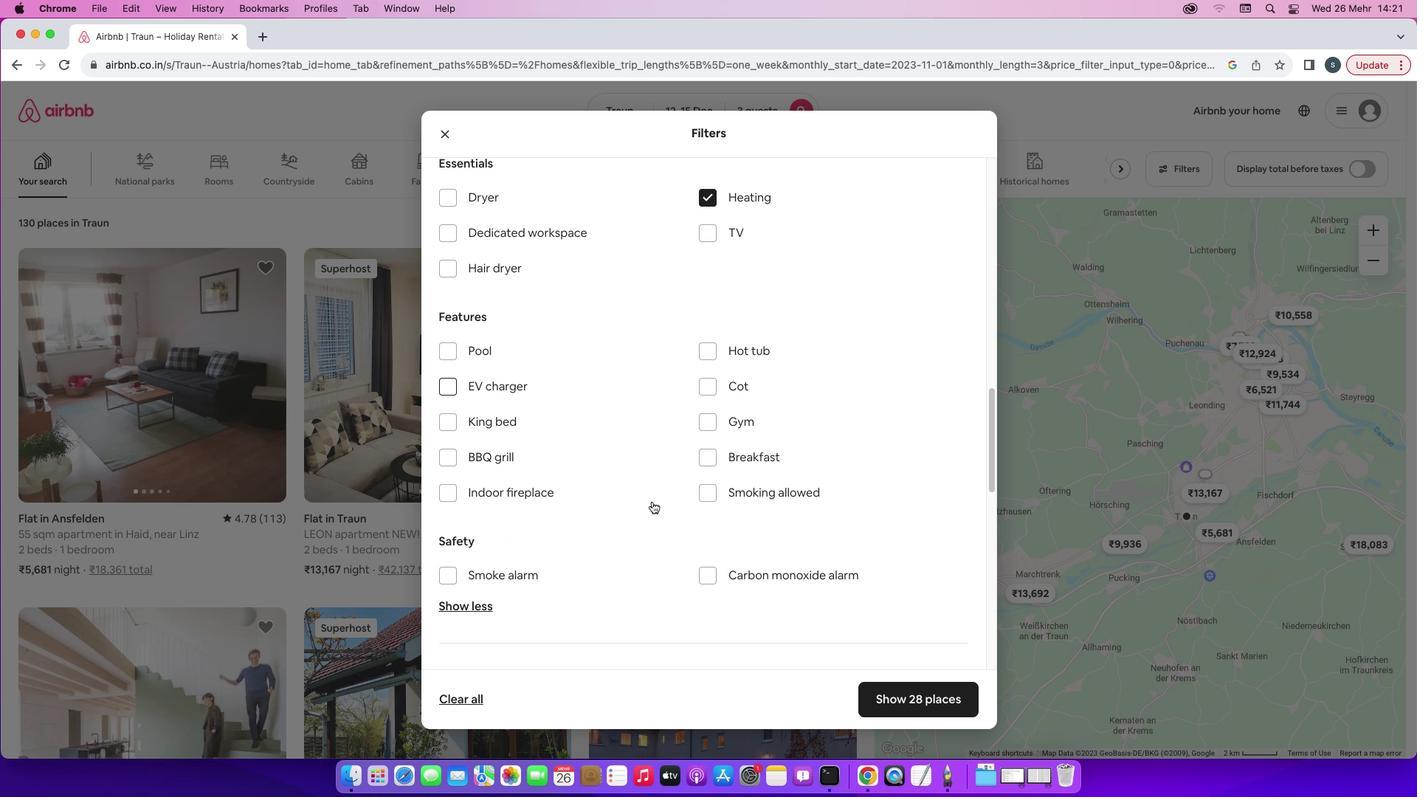 
Action: Mouse scrolled (652, 502) with delta (0, -1)
Screenshot: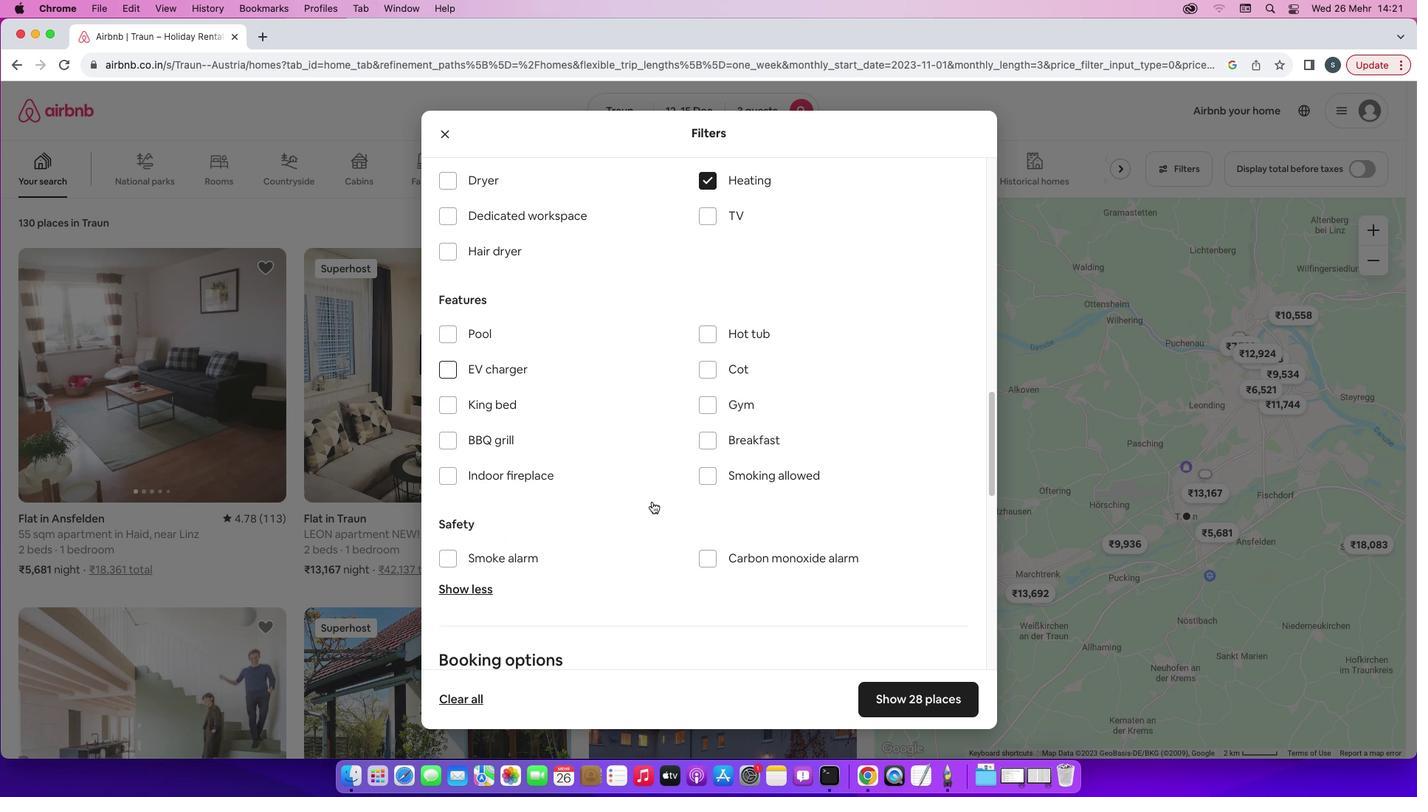 
Action: Mouse scrolled (652, 502) with delta (0, -2)
Screenshot: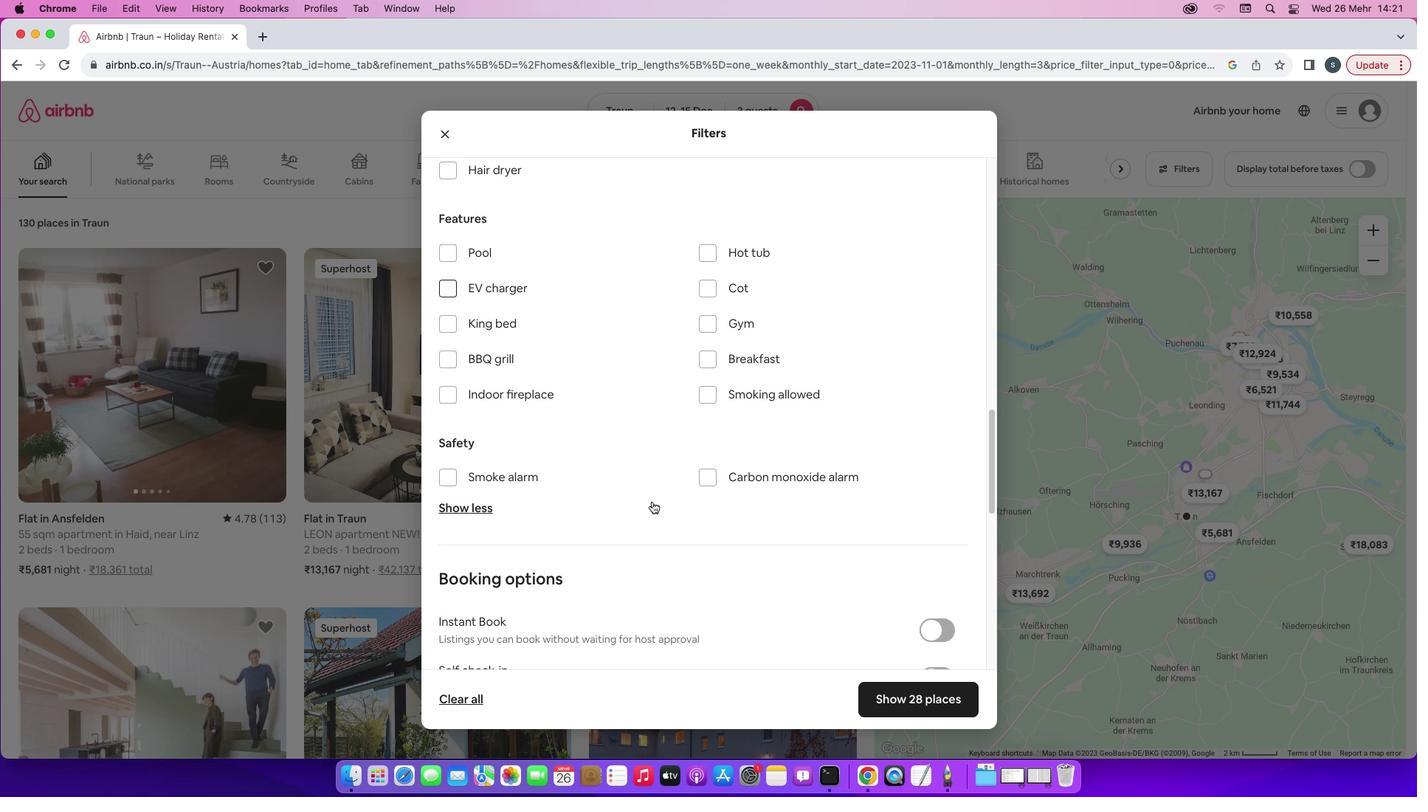 
Action: Mouse scrolled (652, 502) with delta (0, 0)
Screenshot: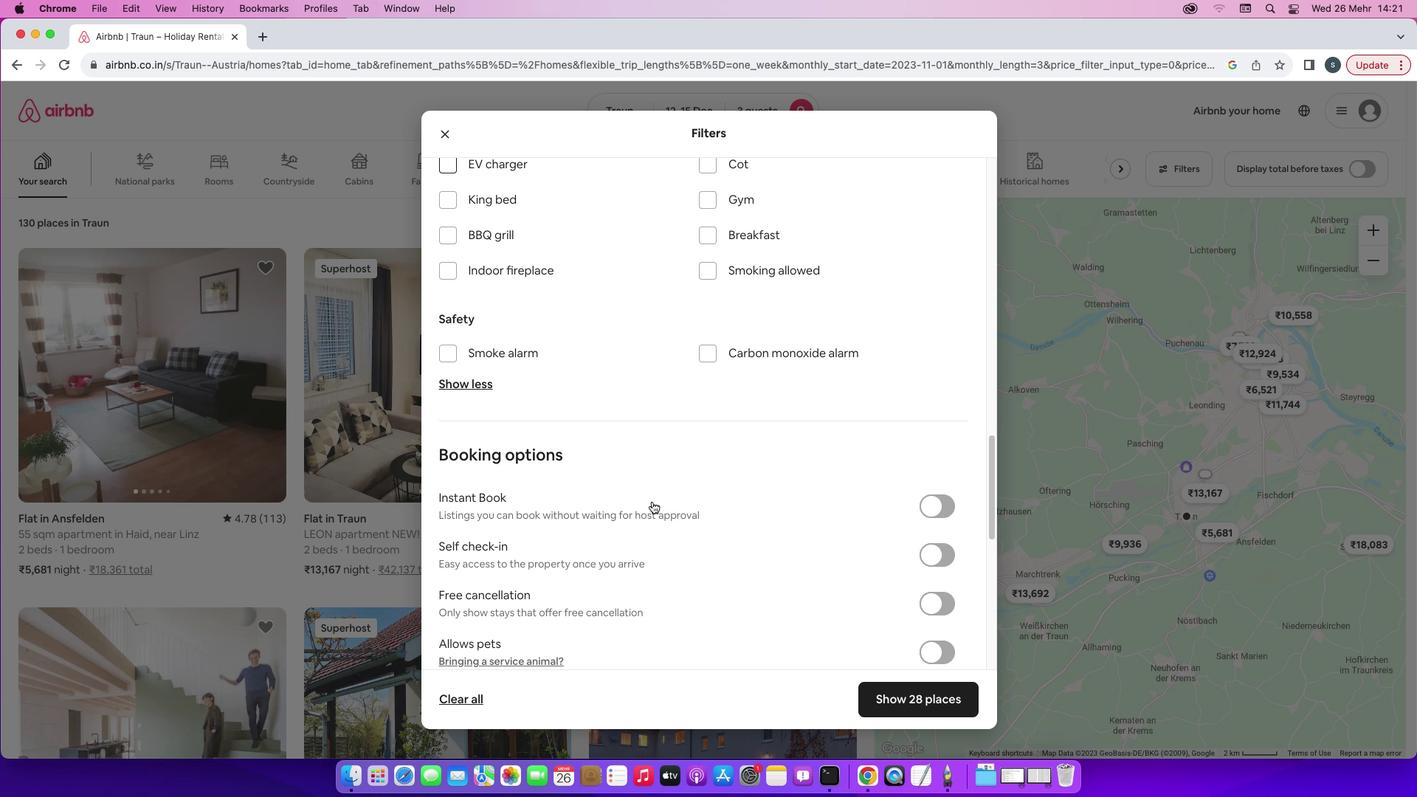 
Action: Mouse scrolled (652, 502) with delta (0, 0)
Screenshot: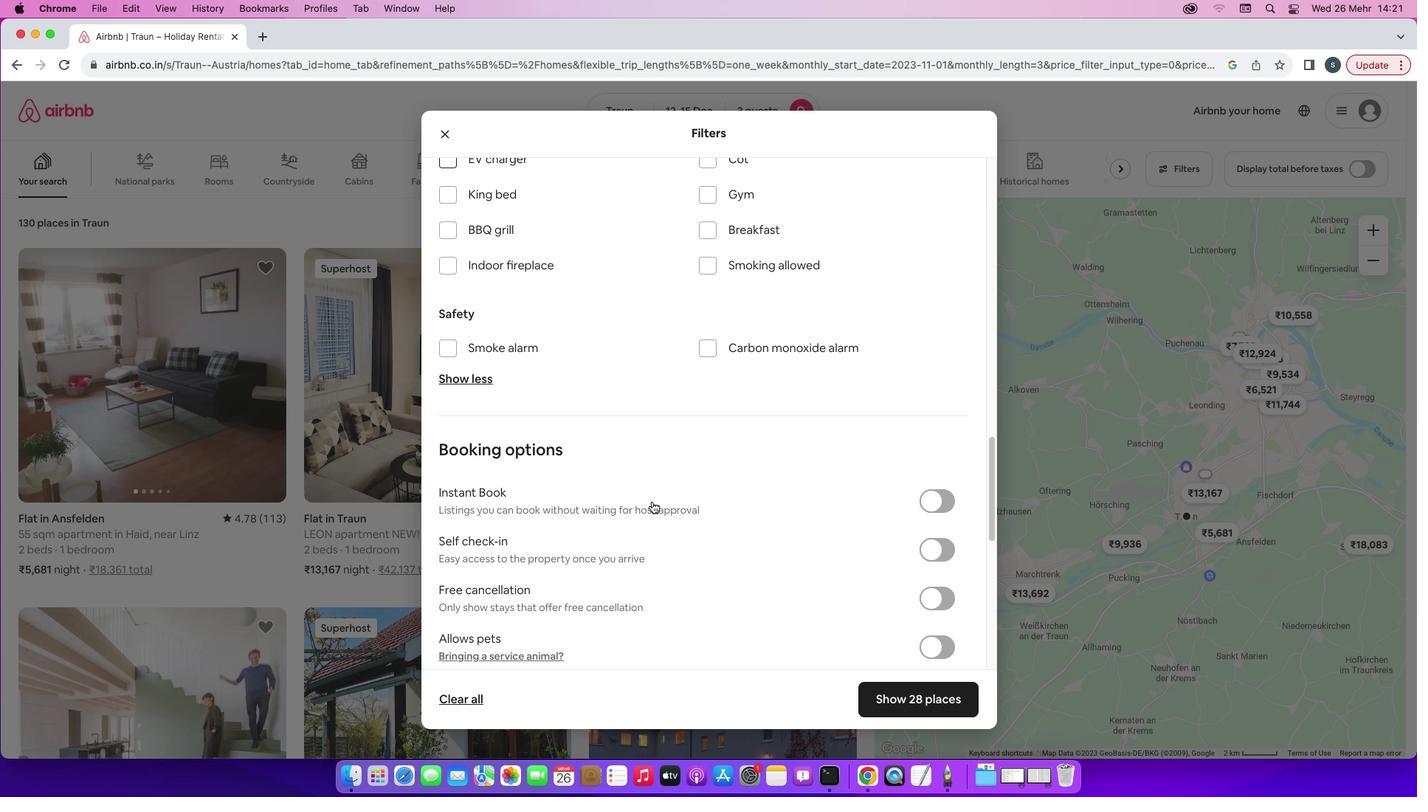 
Action: Mouse moved to (934, 546)
Screenshot: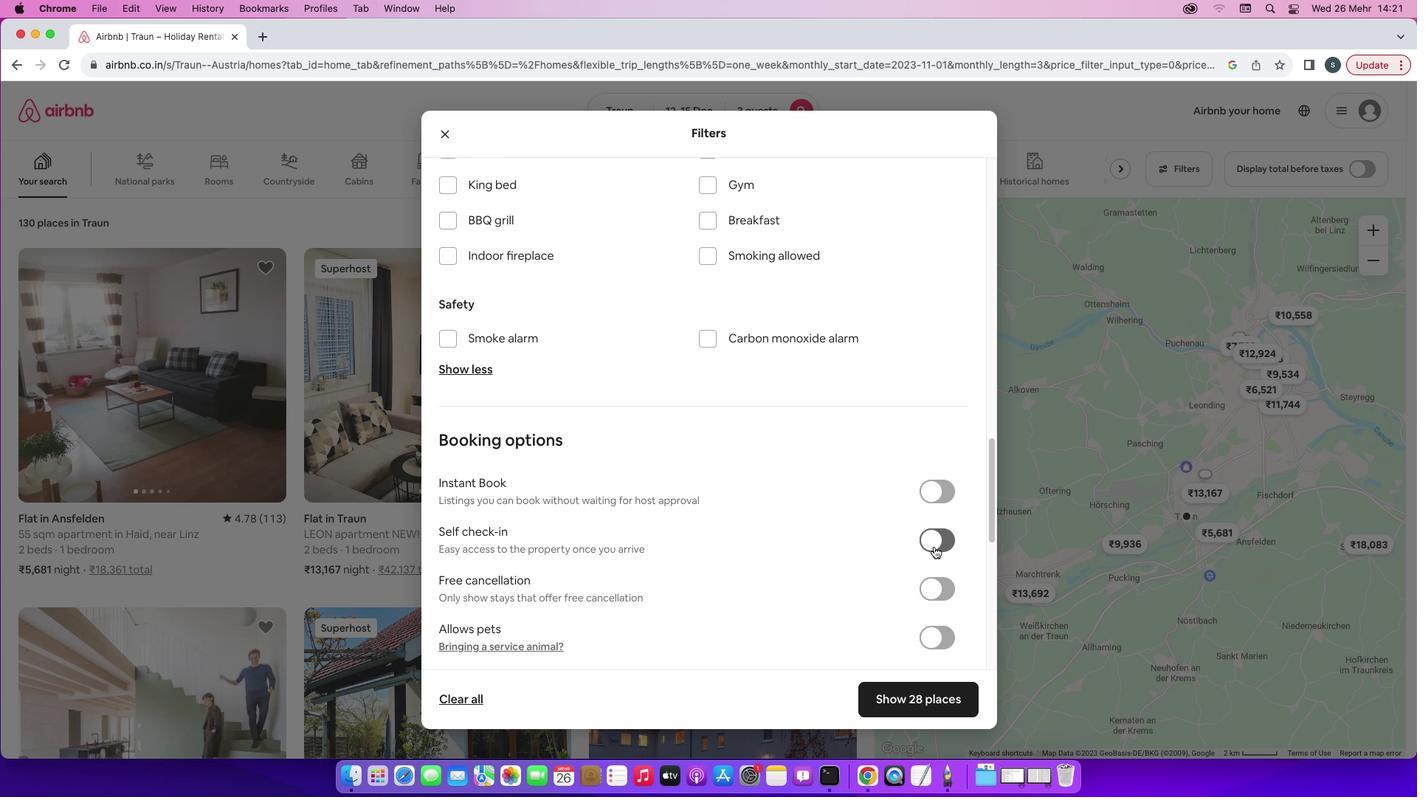 
Action: Mouse pressed left at (934, 546)
Screenshot: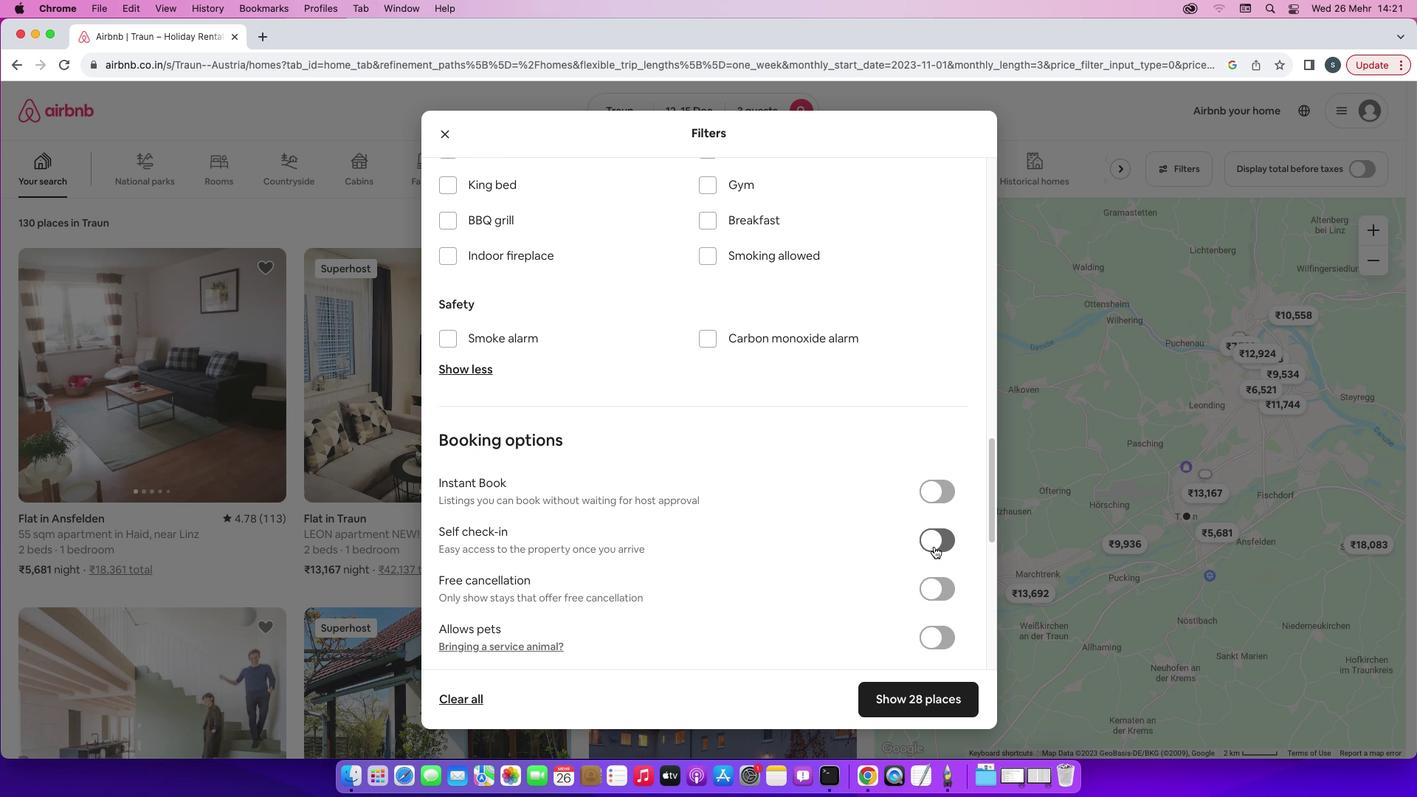 
Action: Mouse moved to (817, 520)
Screenshot: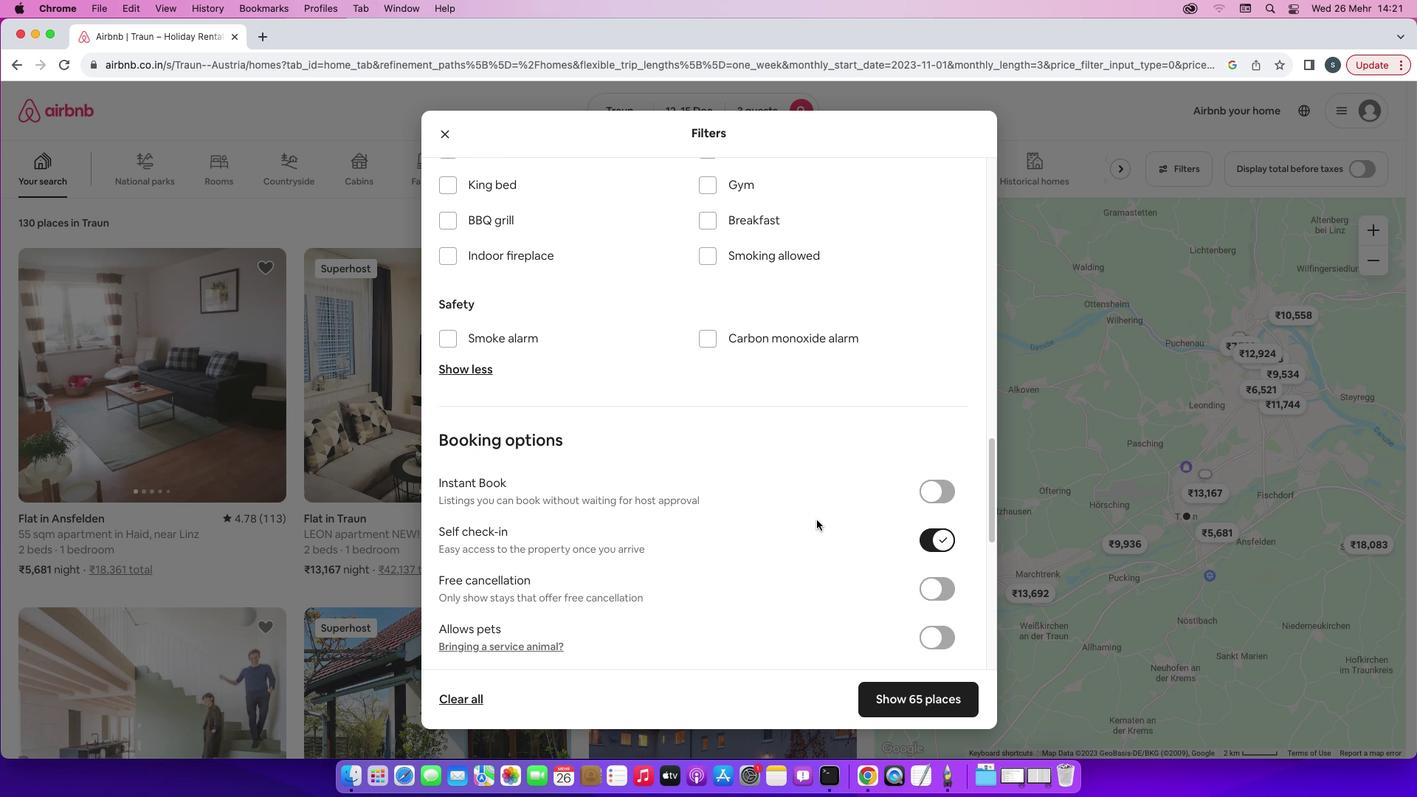 
Action: Mouse scrolled (817, 520) with delta (0, 0)
Screenshot: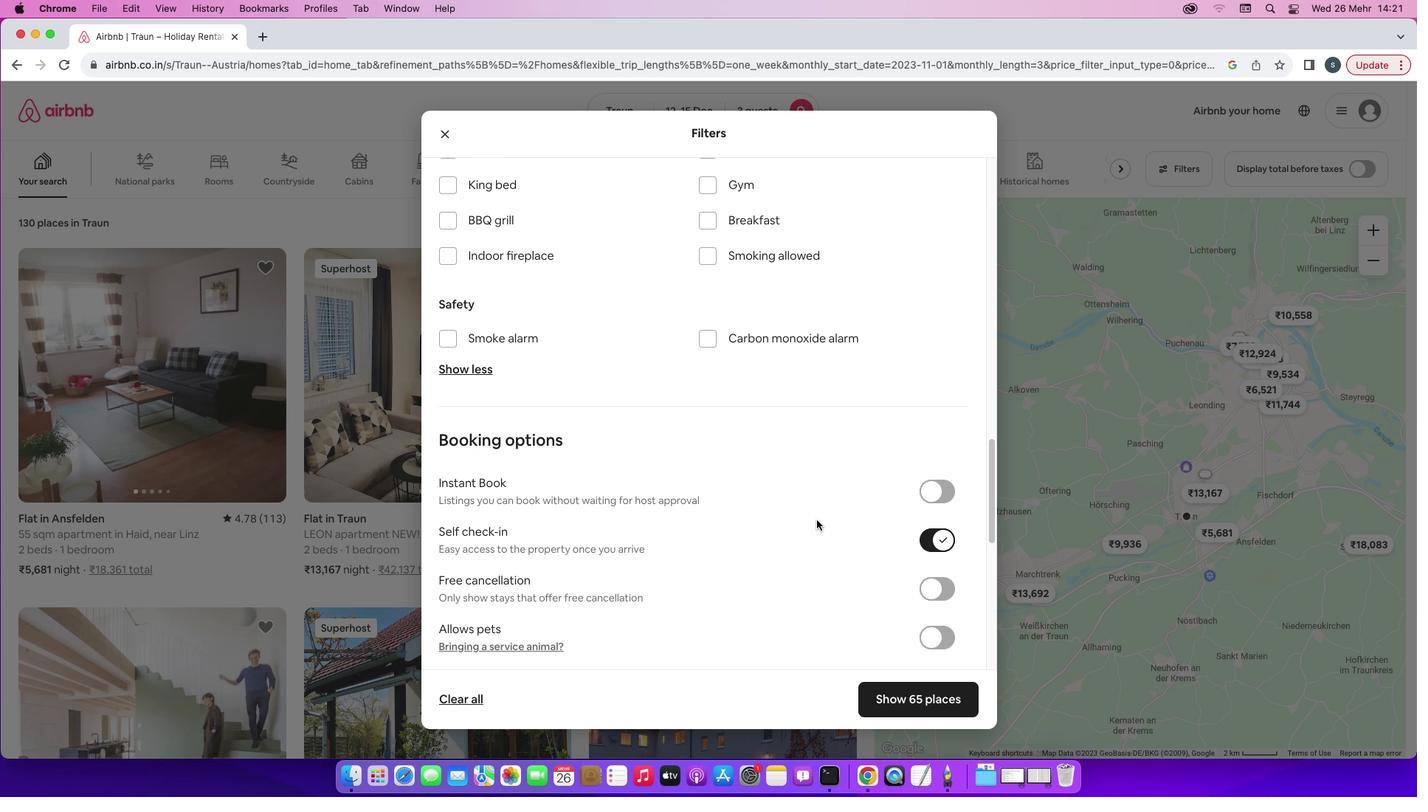 
Action: Mouse scrolled (817, 520) with delta (0, 0)
Screenshot: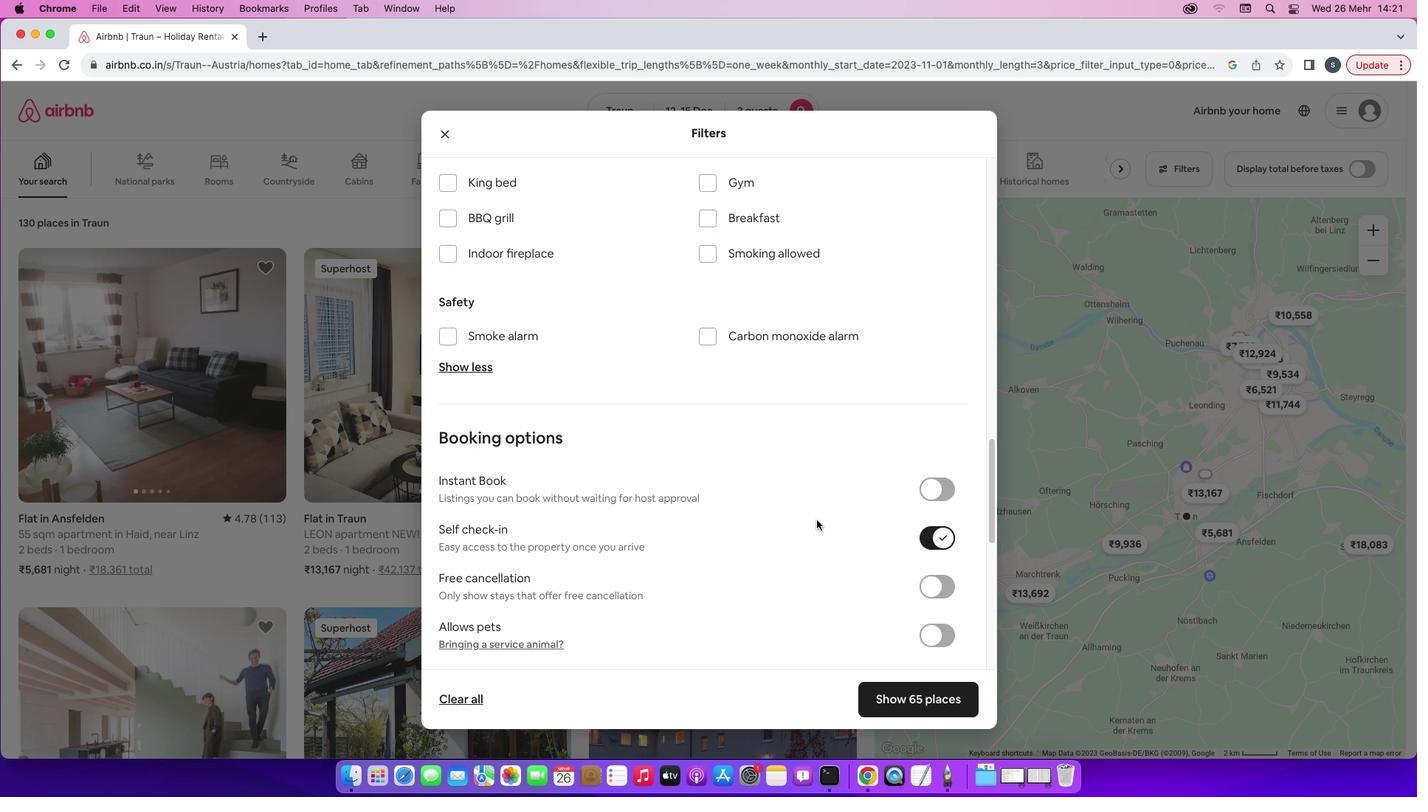 
Action: Mouse scrolled (817, 520) with delta (0, 0)
Screenshot: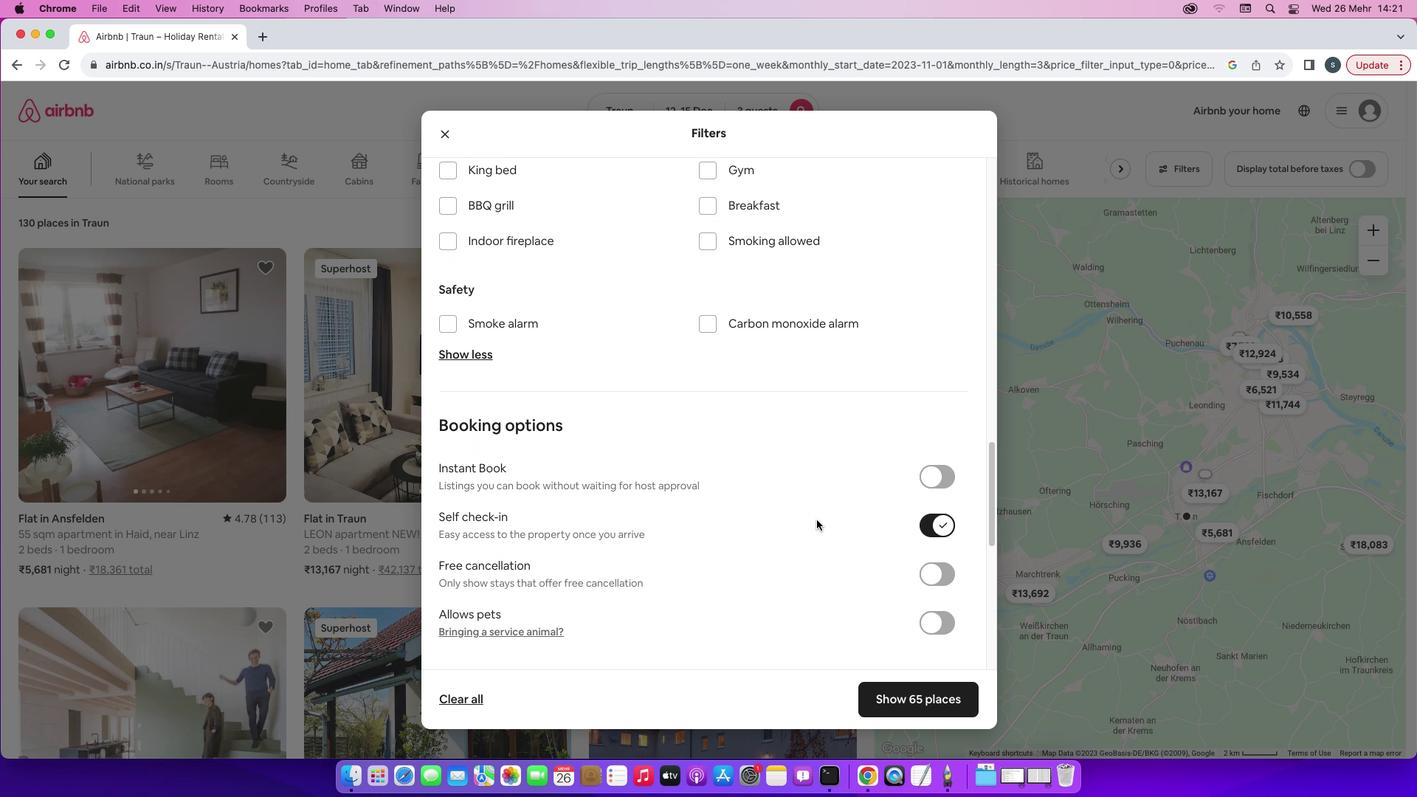 
Action: Mouse scrolled (817, 520) with delta (0, -1)
Screenshot: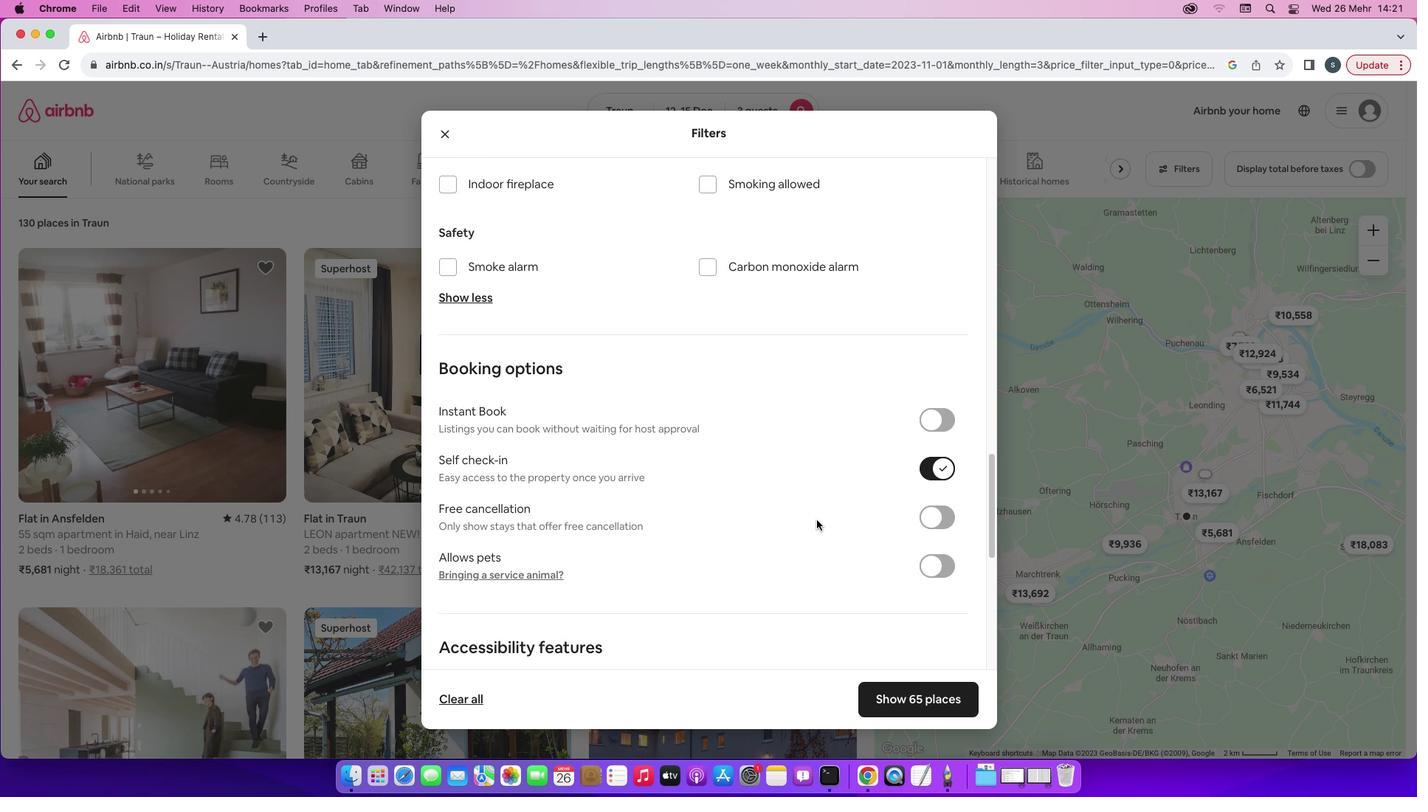 
Action: Mouse scrolled (817, 520) with delta (0, 0)
Screenshot: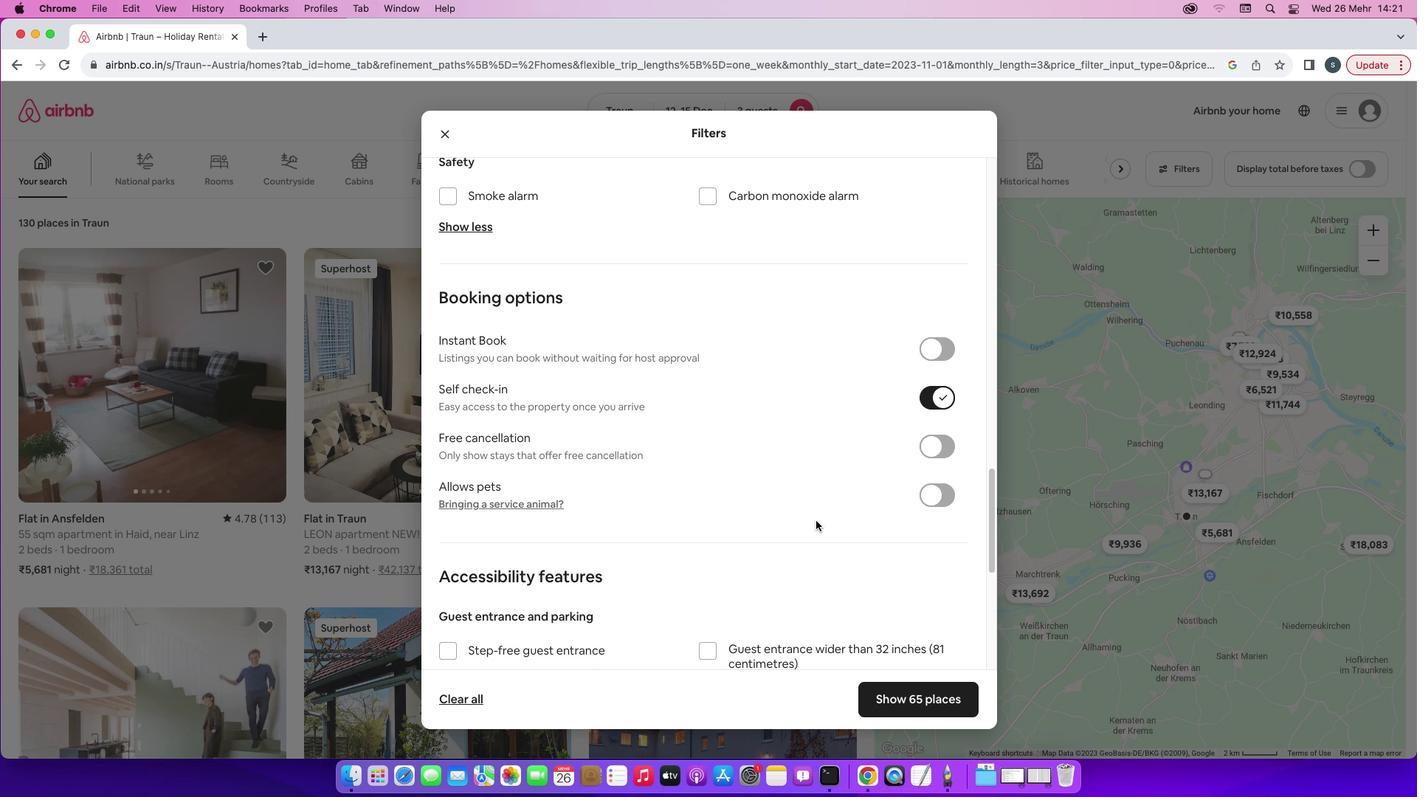 
Action: Mouse moved to (816, 520)
Screenshot: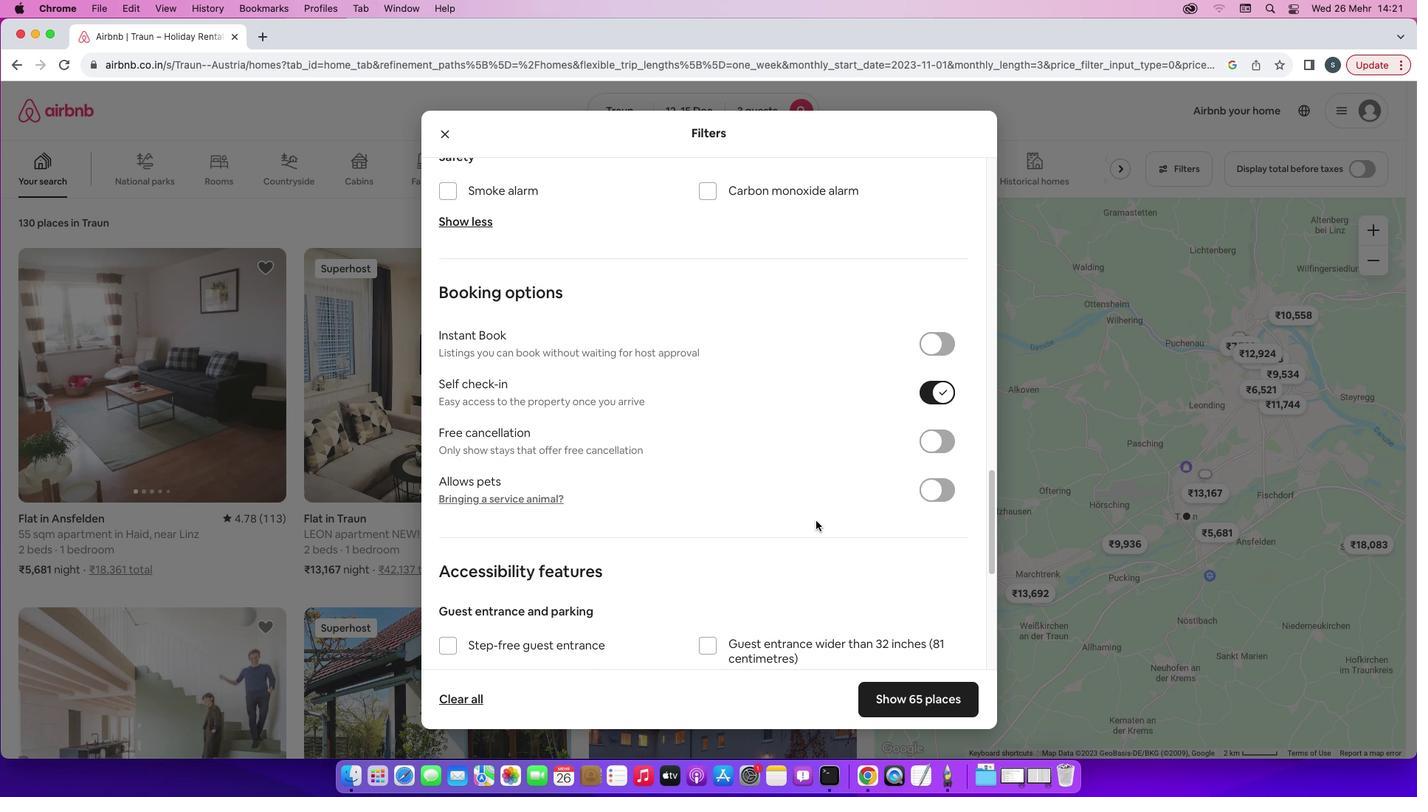 
Action: Mouse scrolled (816, 520) with delta (0, 0)
Screenshot: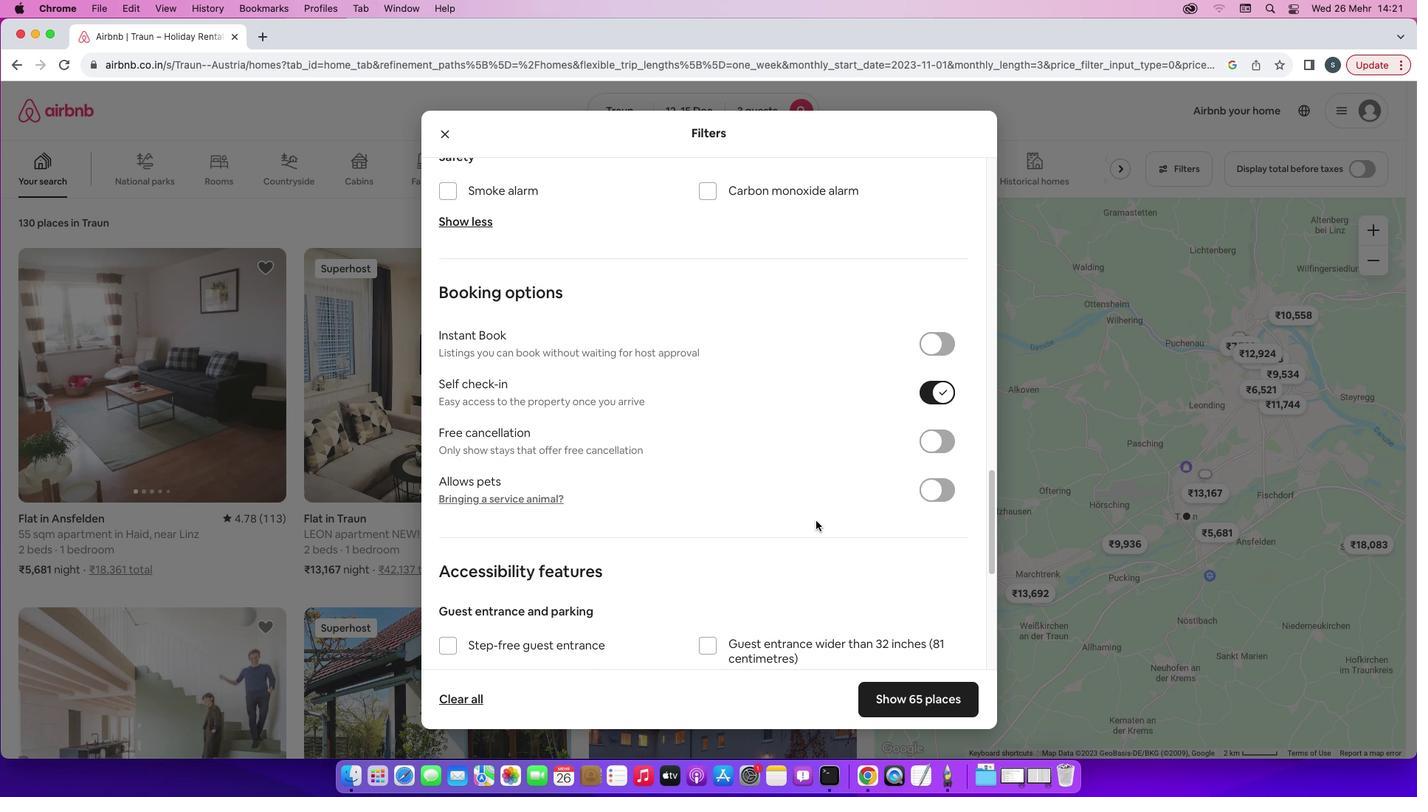 
Action: Mouse moved to (816, 520)
Screenshot: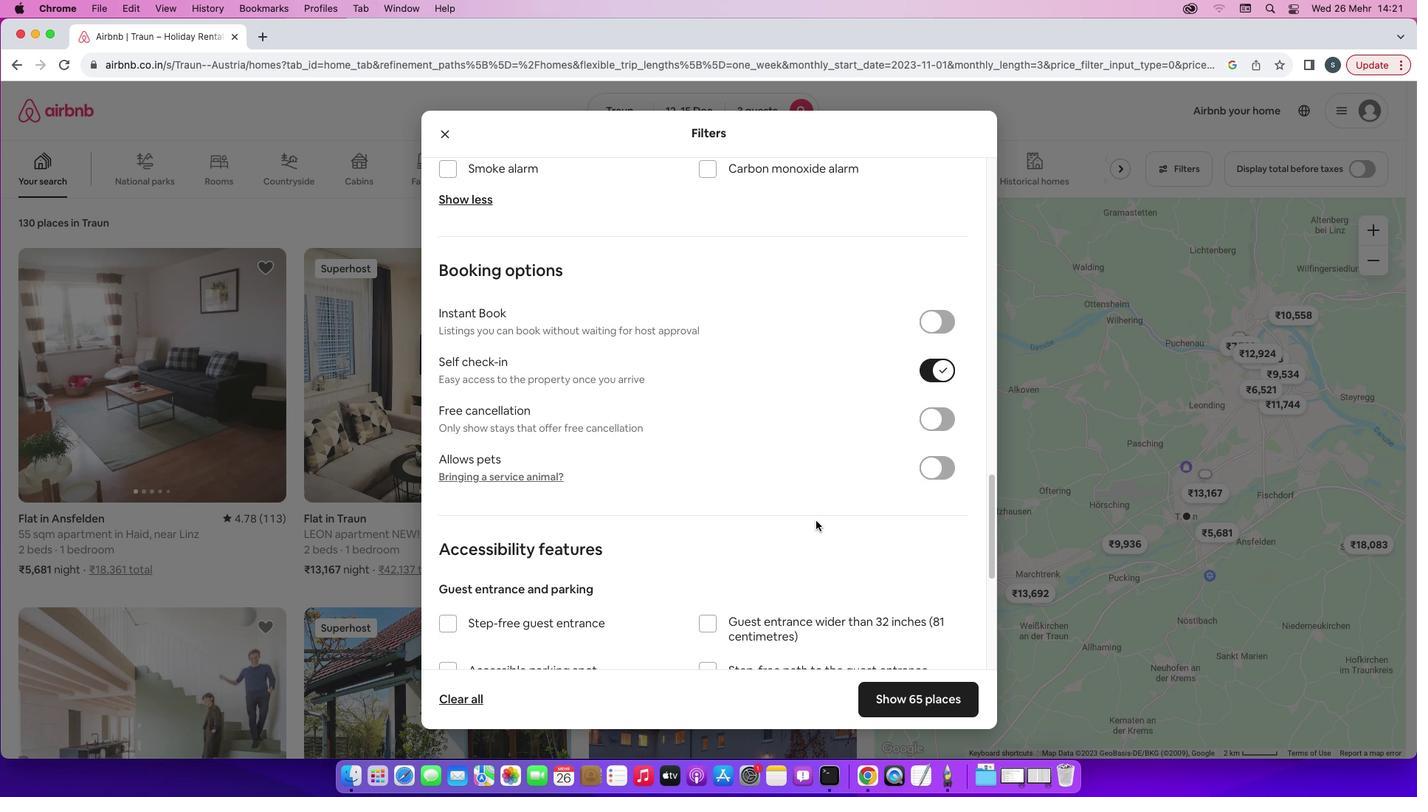 
Action: Mouse scrolled (816, 520) with delta (0, -2)
Screenshot: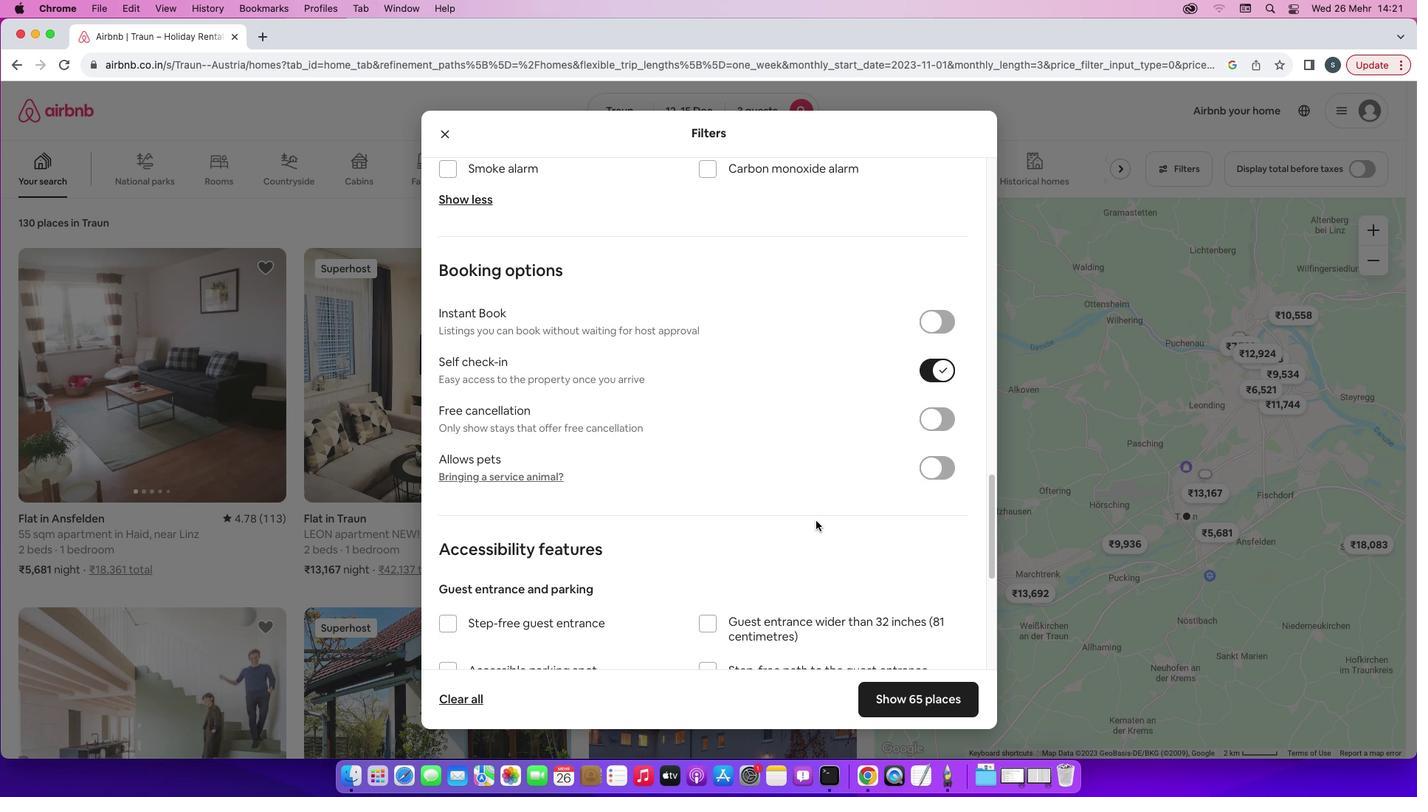 
Action: Mouse moved to (815, 521)
Screenshot: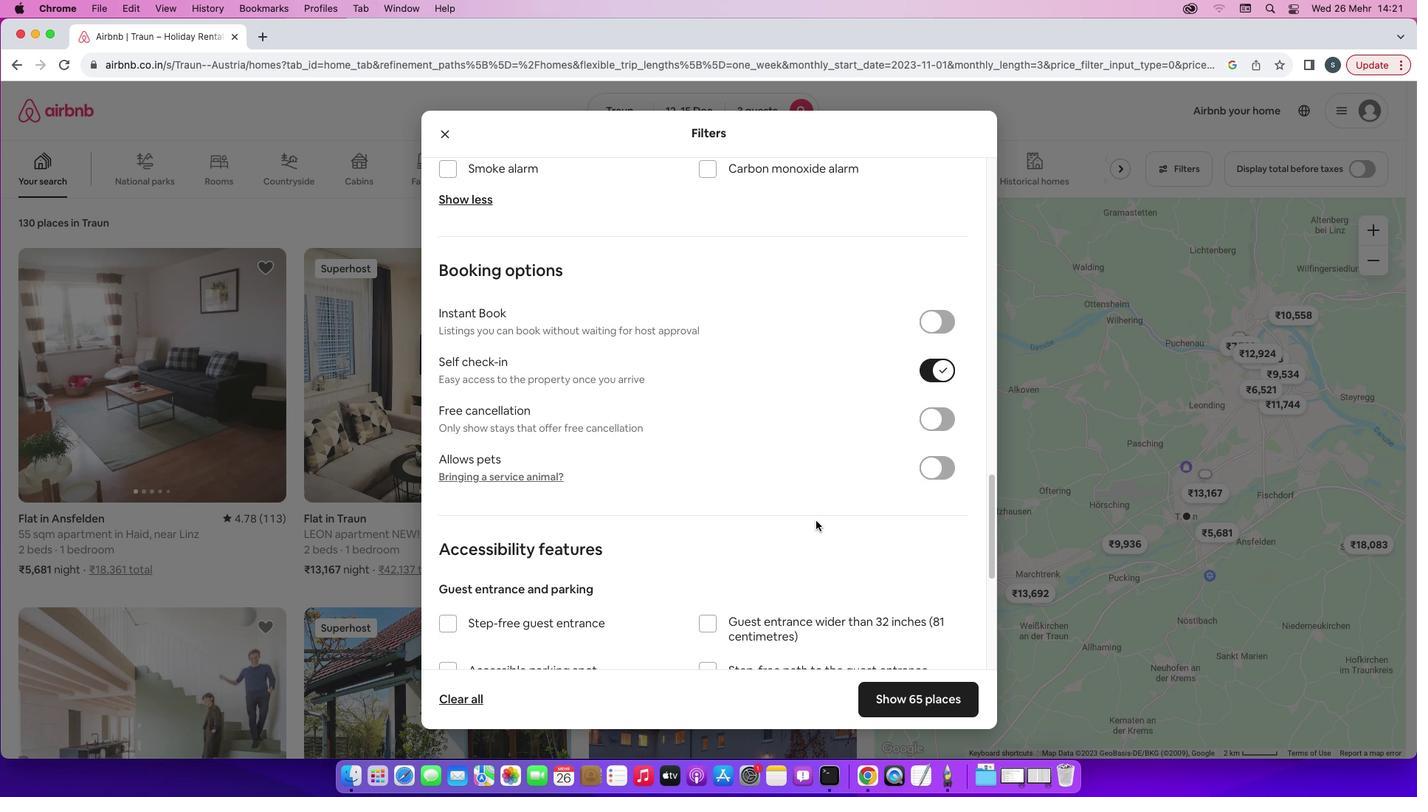 
Action: Mouse scrolled (815, 521) with delta (0, -2)
Screenshot: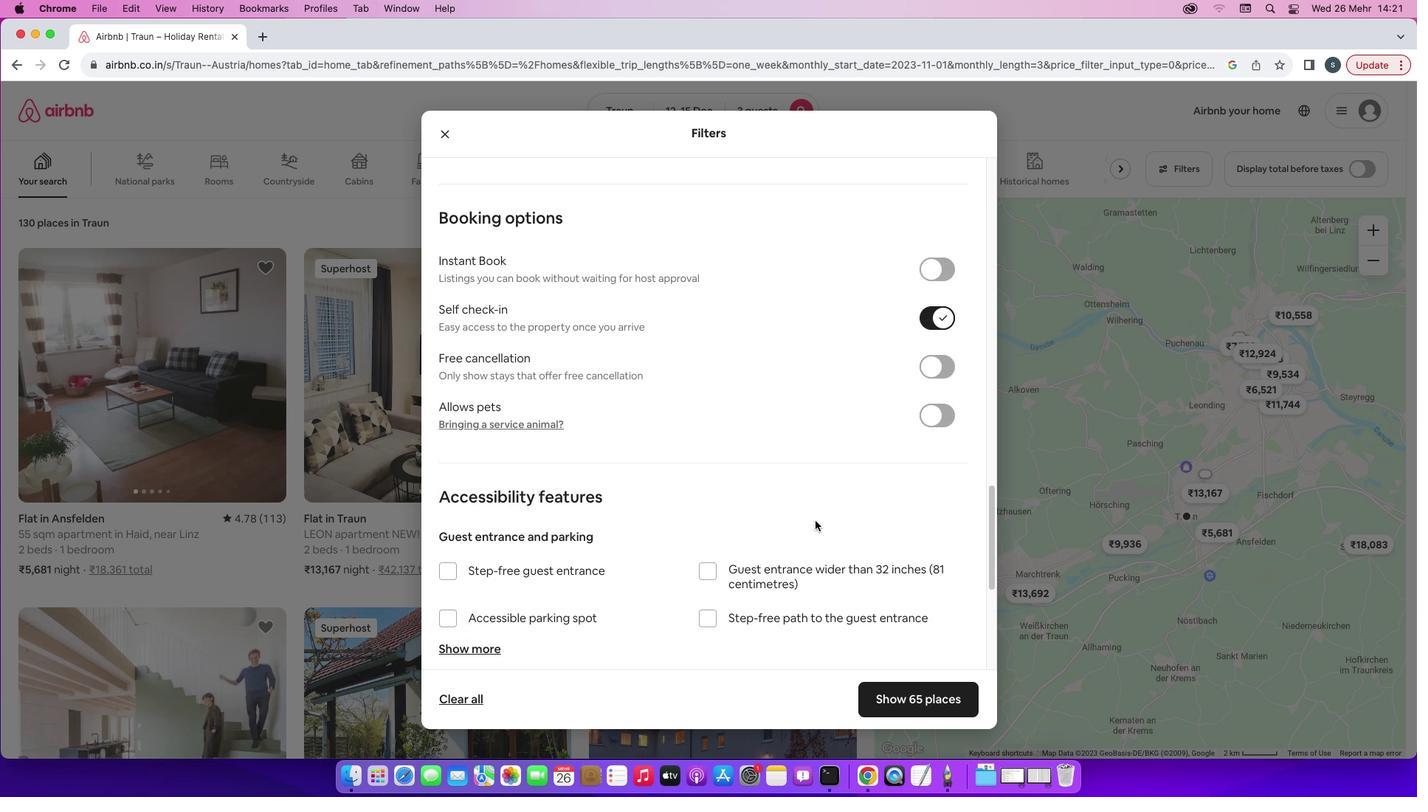 
Action: Mouse moved to (815, 521)
Screenshot: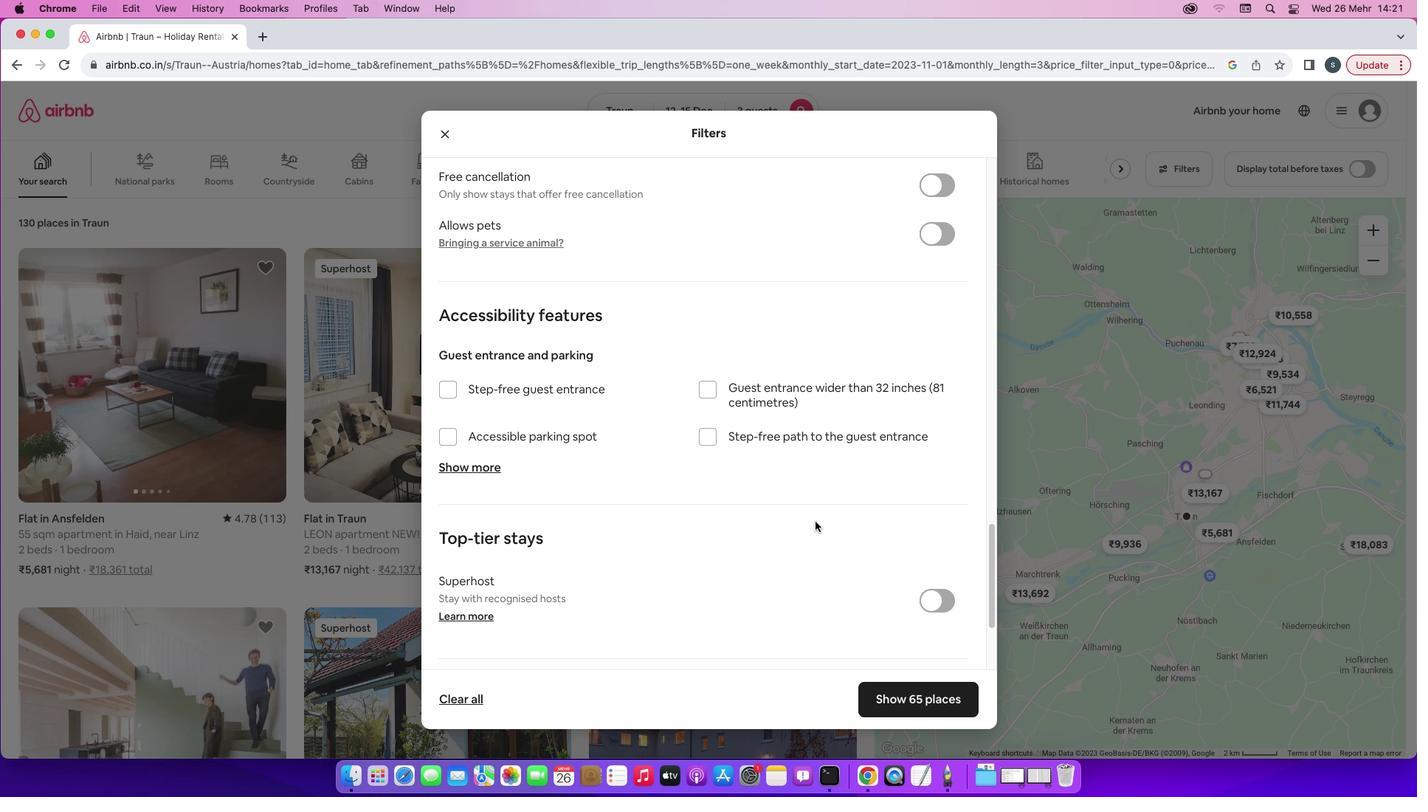 
Action: Mouse scrolled (815, 521) with delta (0, 0)
Screenshot: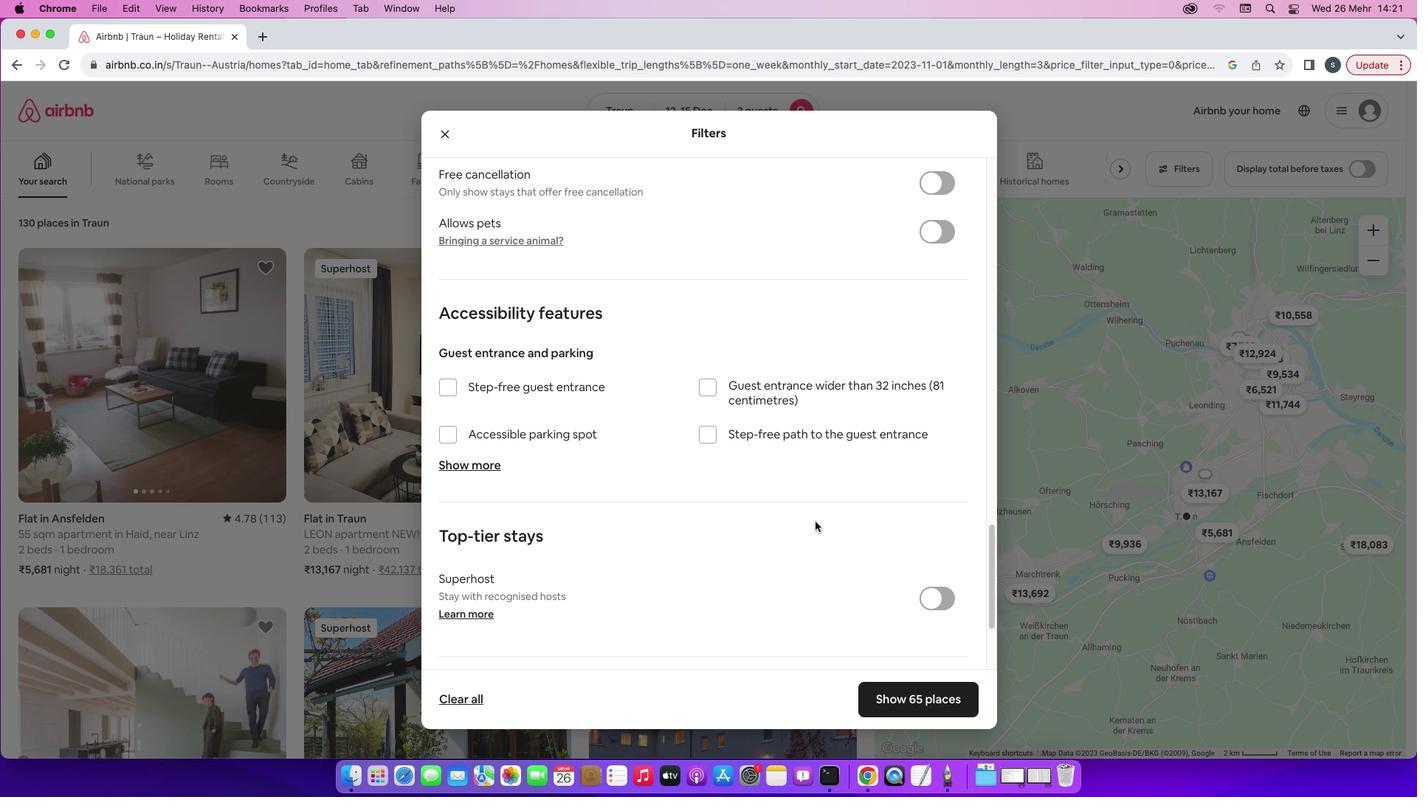 
Action: Mouse scrolled (815, 521) with delta (0, 0)
Screenshot: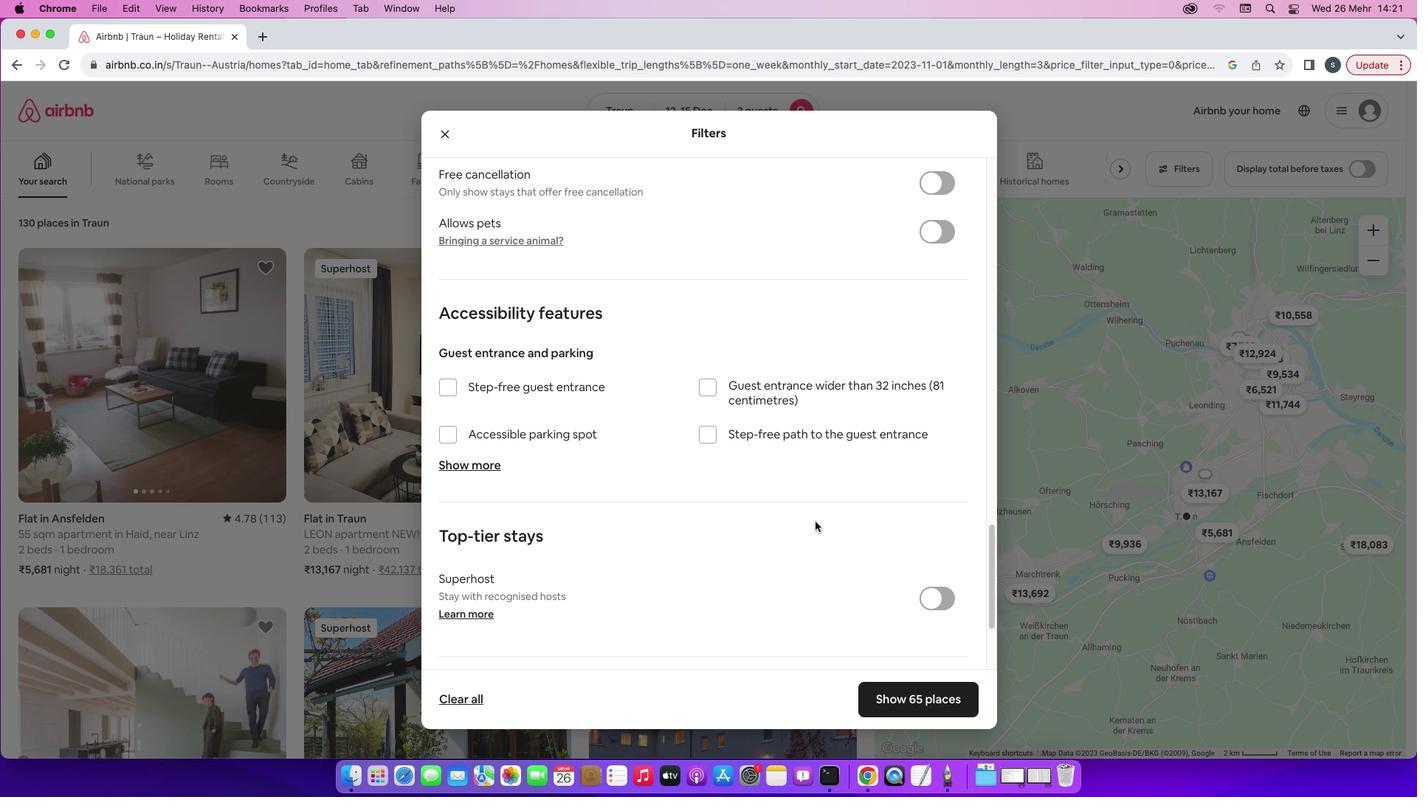 
Action: Mouse scrolled (815, 521) with delta (0, -2)
Screenshot: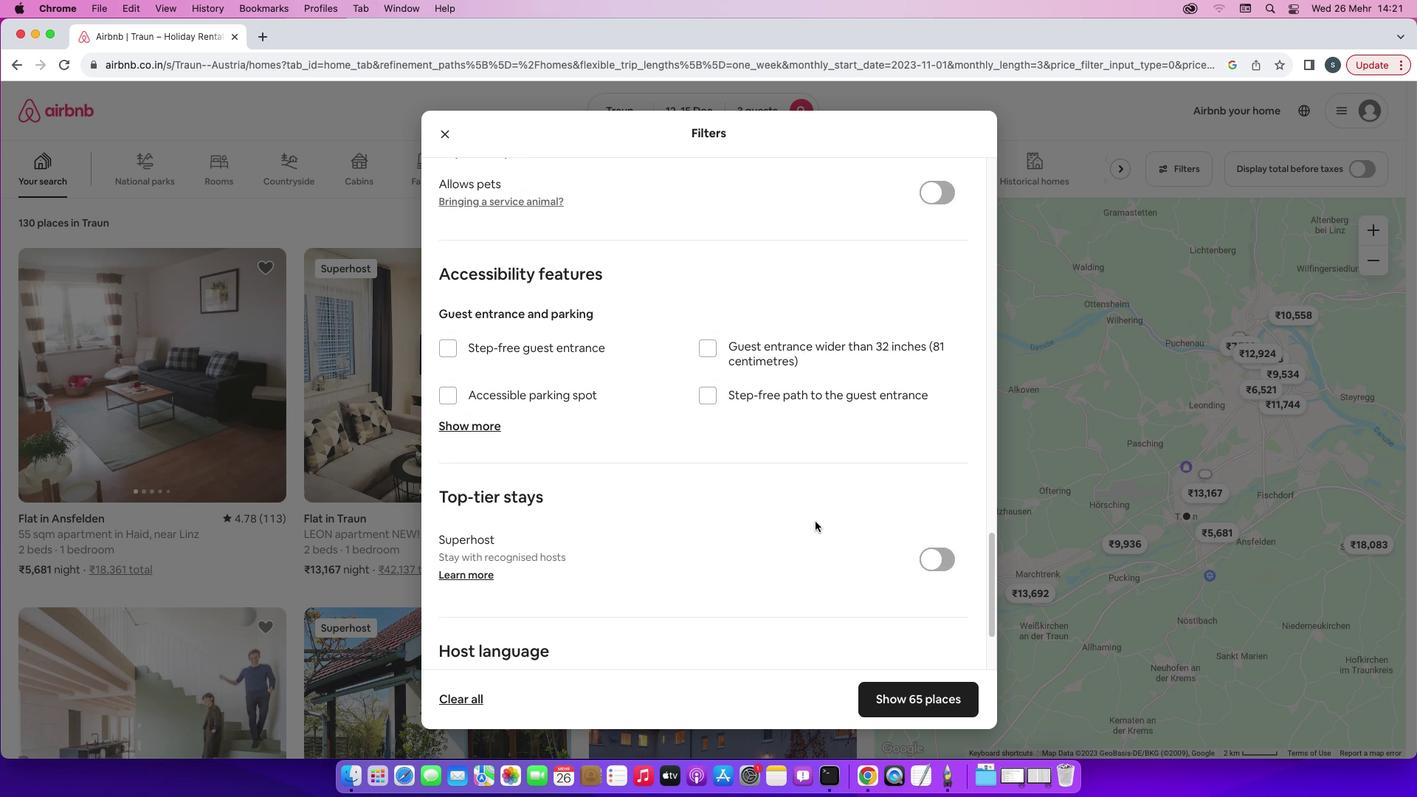 
Action: Mouse scrolled (815, 521) with delta (0, -2)
Screenshot: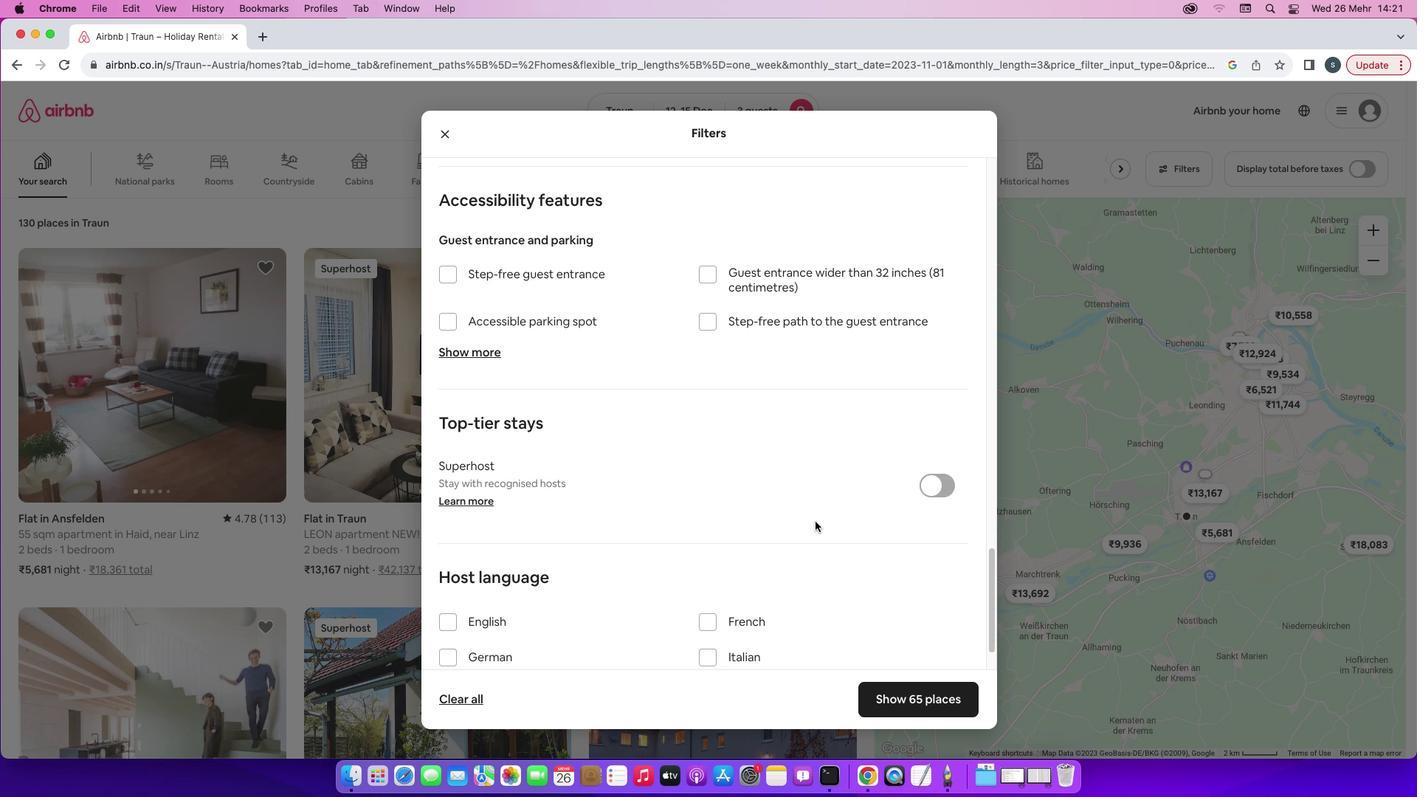 
Action: Mouse scrolled (815, 521) with delta (0, 0)
Screenshot: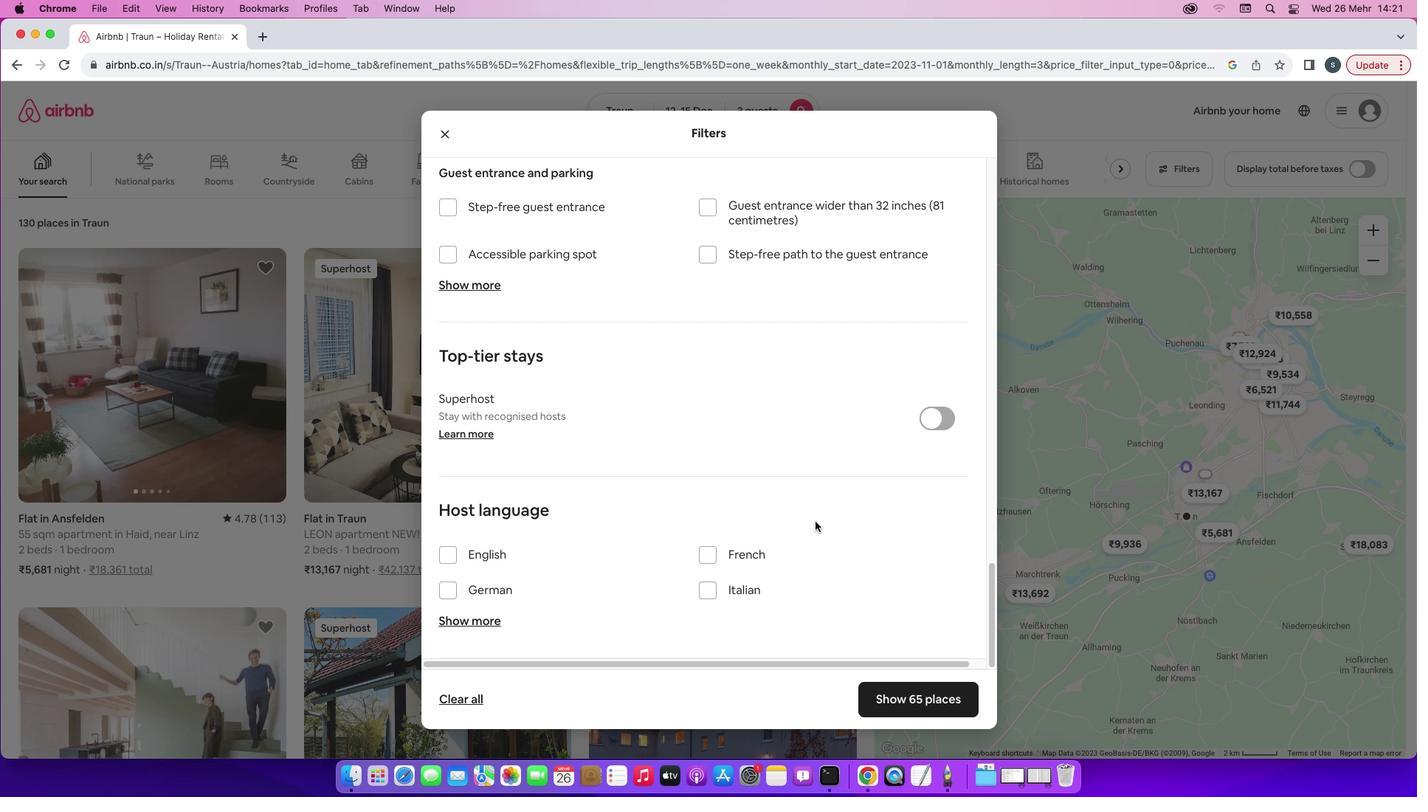
Action: Mouse scrolled (815, 521) with delta (0, 0)
Screenshot: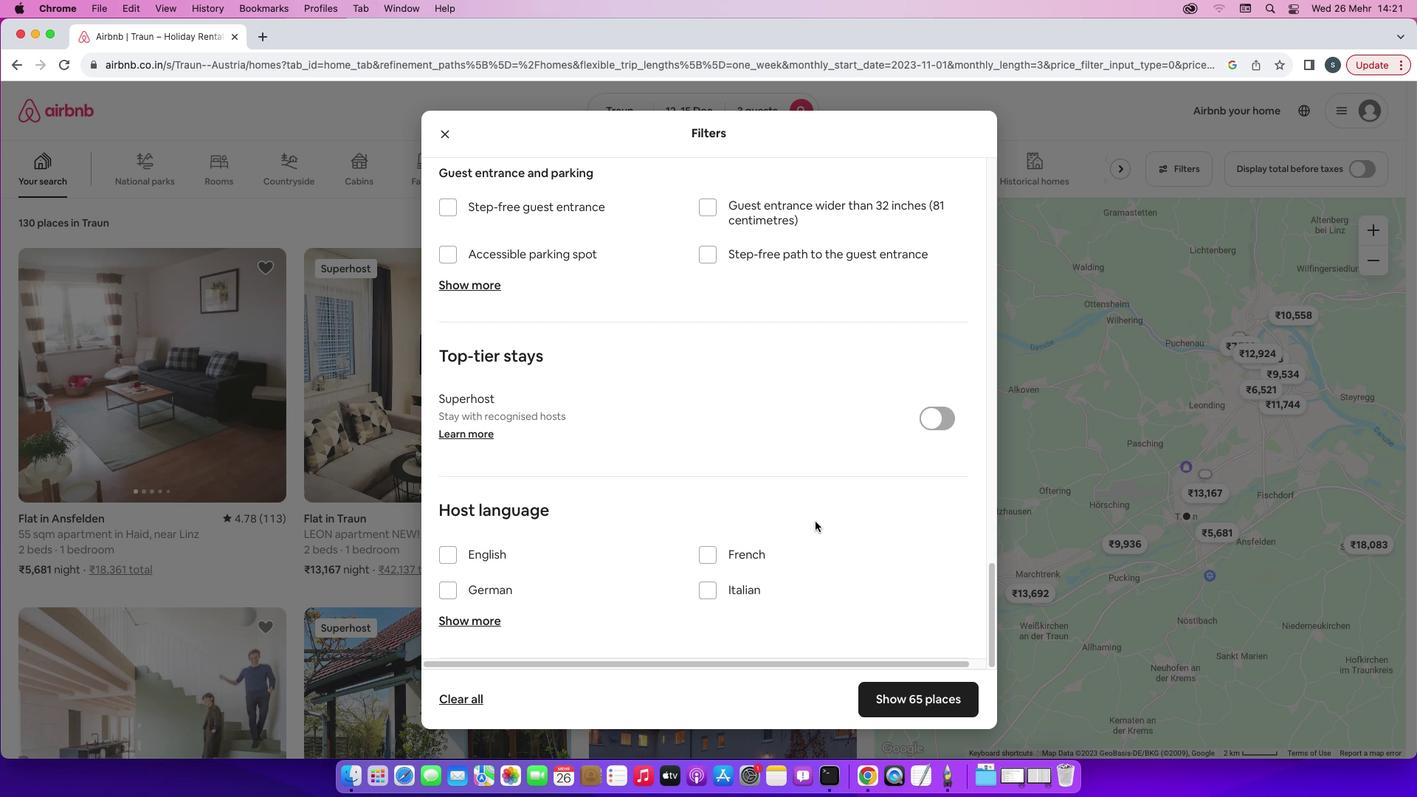 
Action: Mouse scrolled (815, 521) with delta (0, -2)
Screenshot: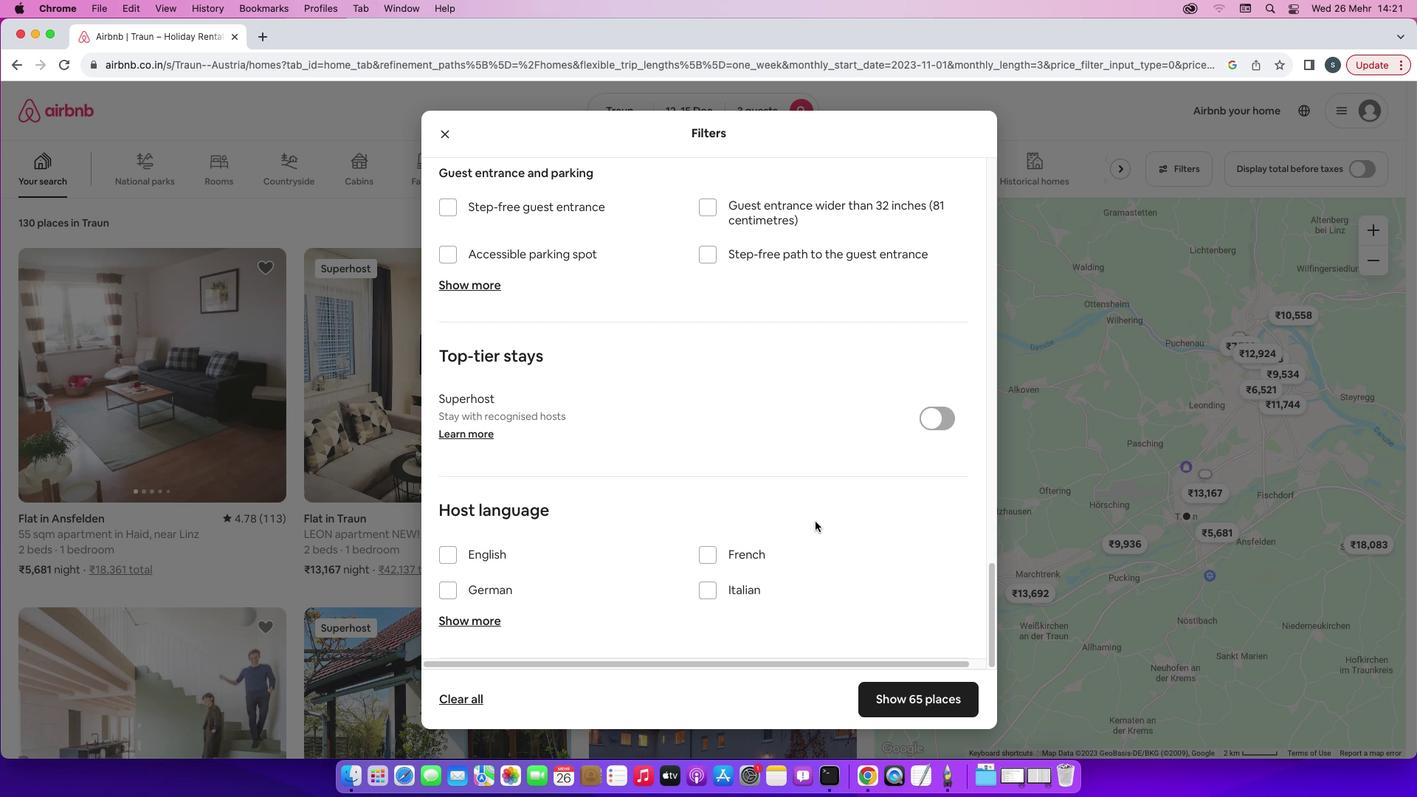 
Action: Mouse scrolled (815, 521) with delta (0, -2)
Screenshot: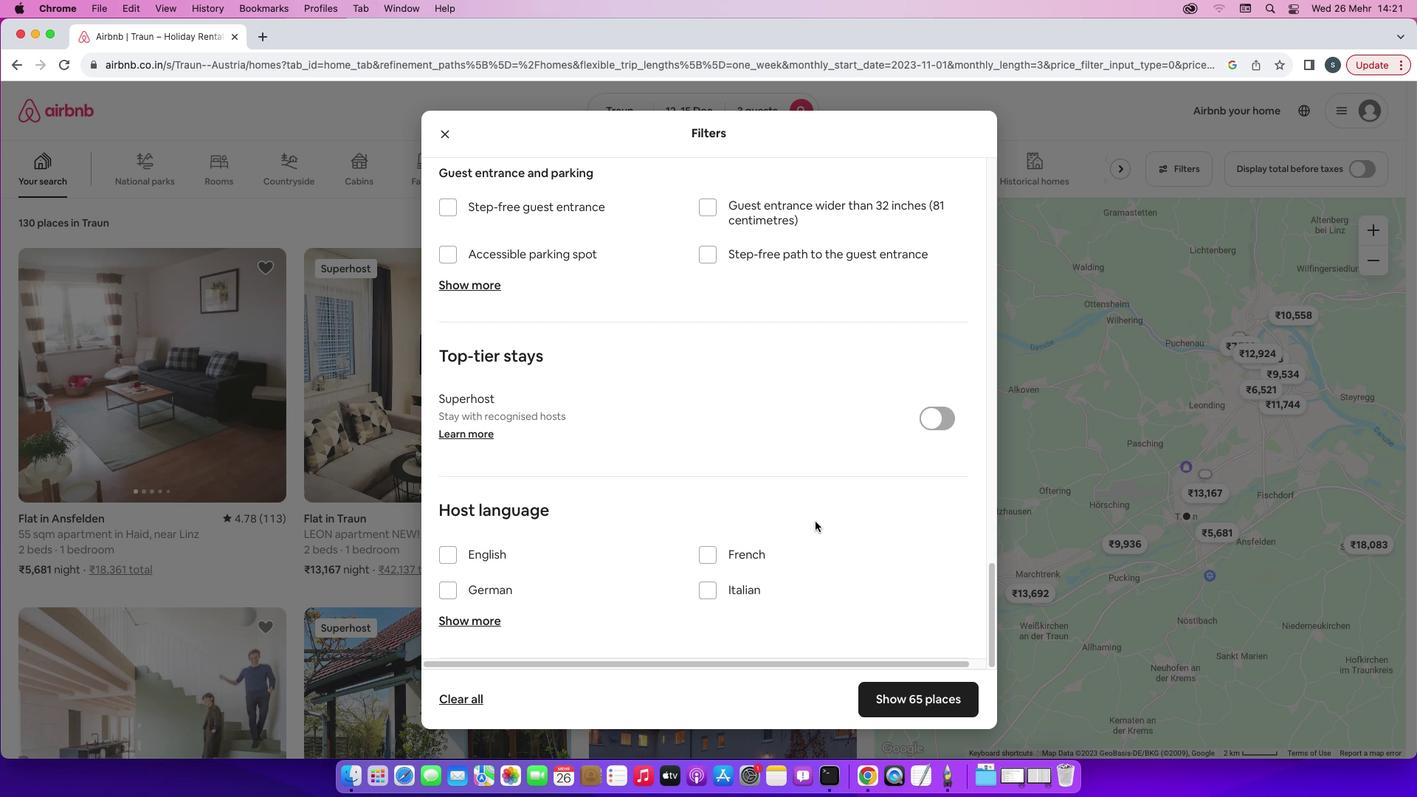 
Action: Mouse scrolled (815, 521) with delta (0, 0)
Screenshot: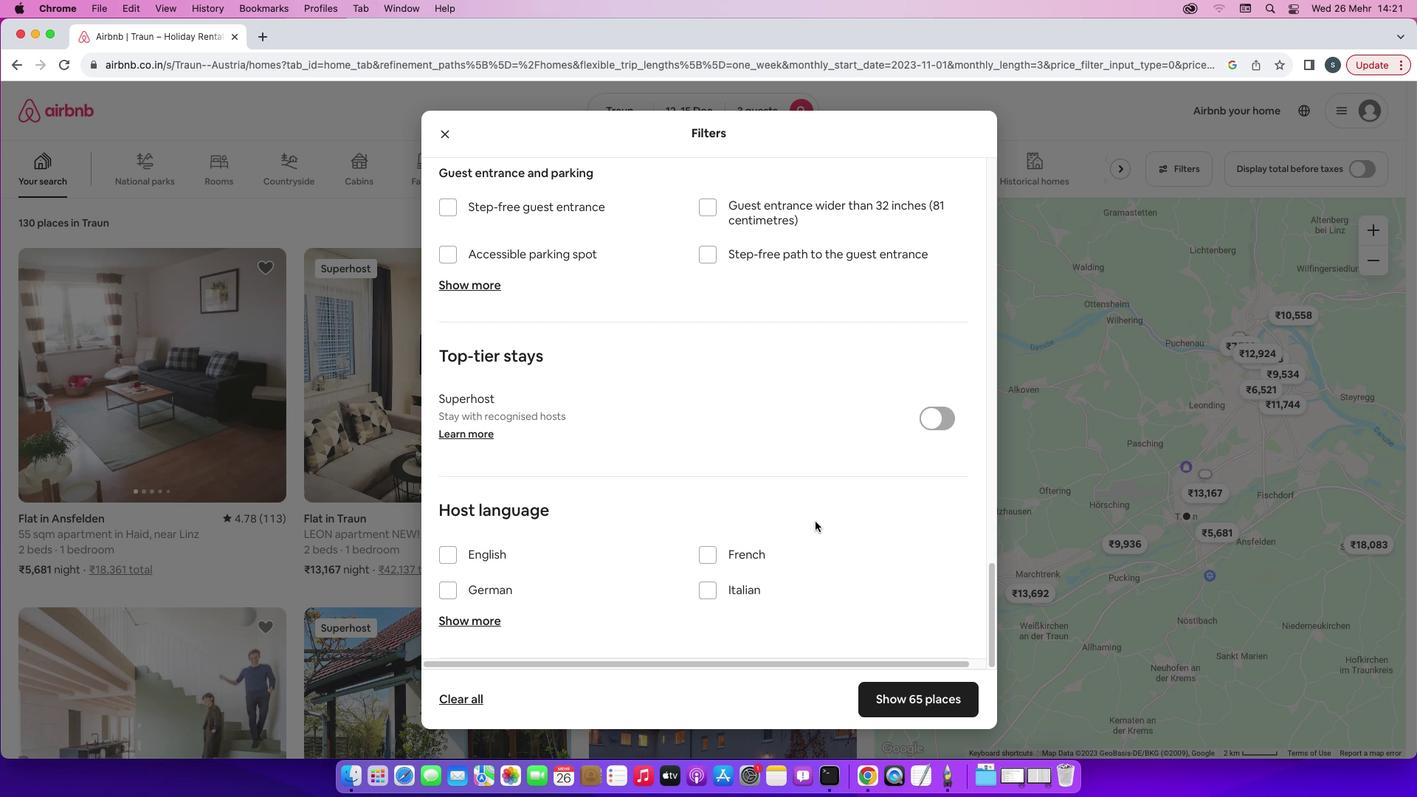 
Action: Mouse scrolled (815, 521) with delta (0, 0)
Screenshot: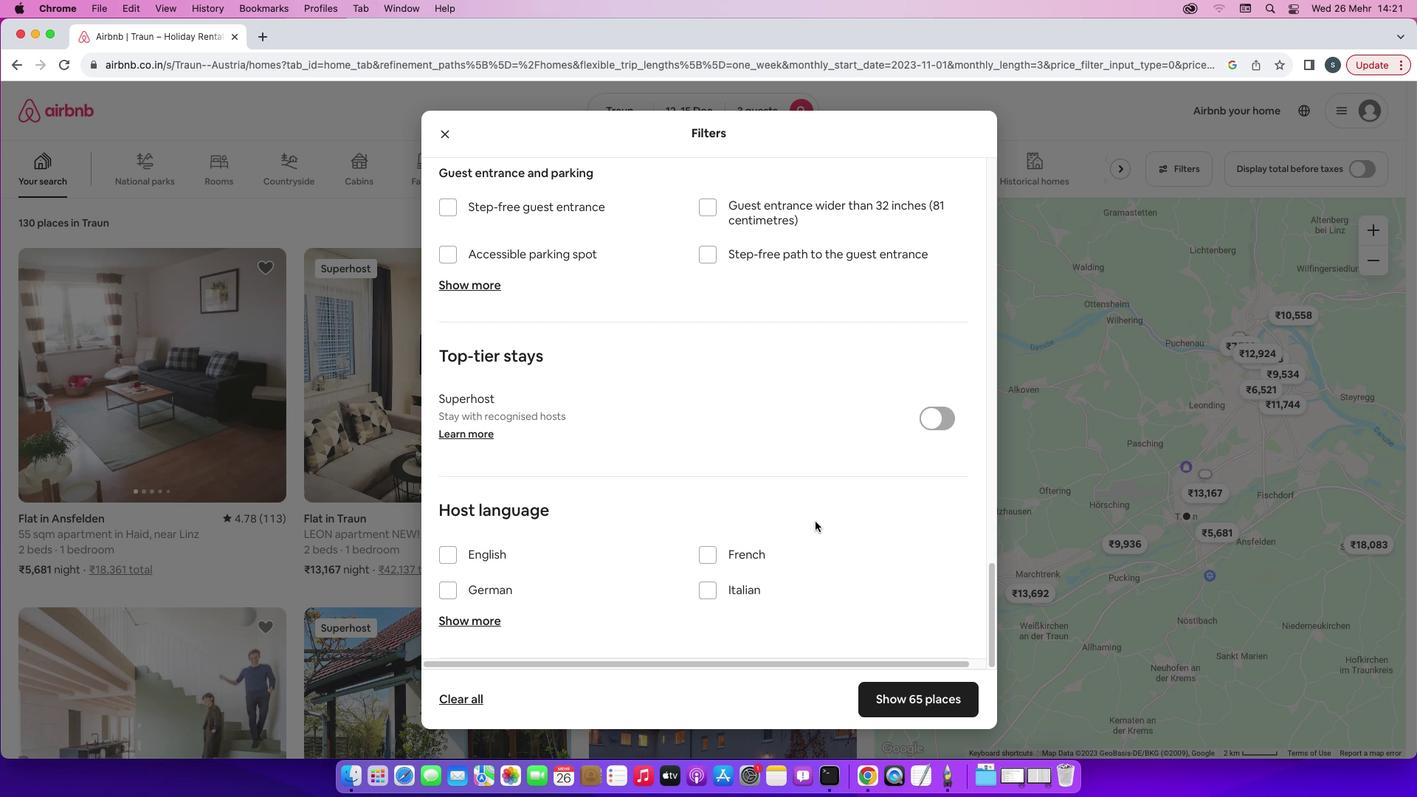 
Action: Mouse scrolled (815, 521) with delta (0, -2)
Screenshot: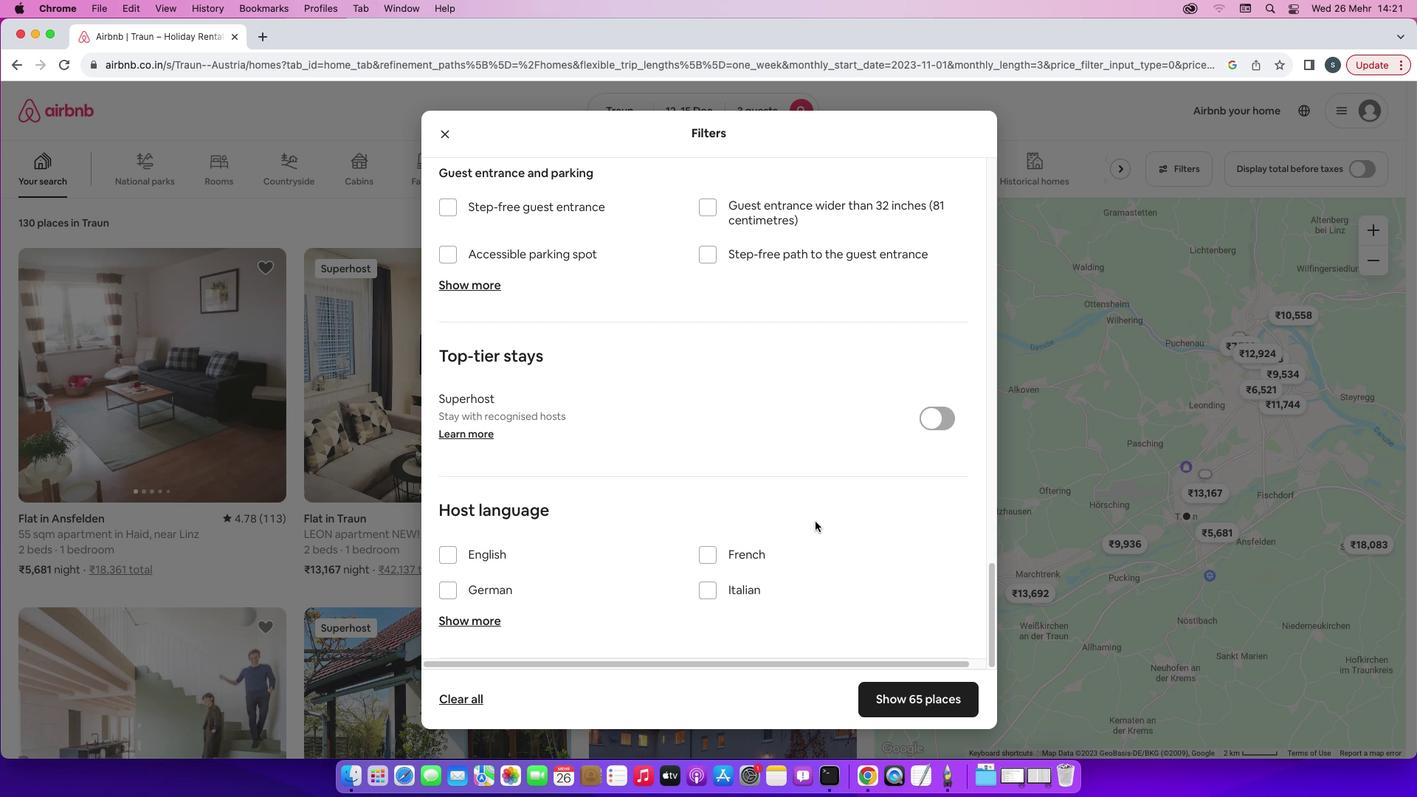 
Action: Mouse moved to (927, 702)
Screenshot: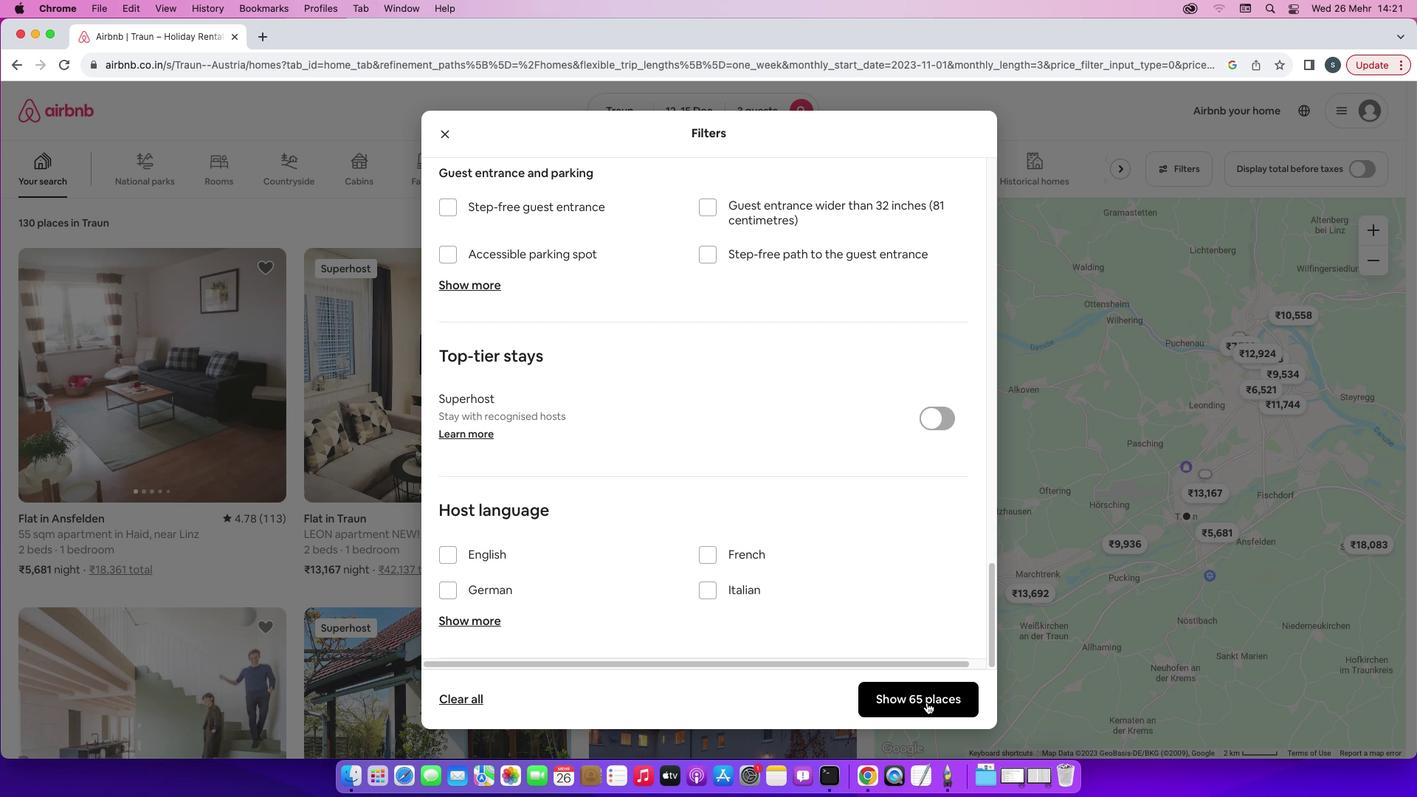 
Action: Mouse pressed left at (927, 702)
Screenshot: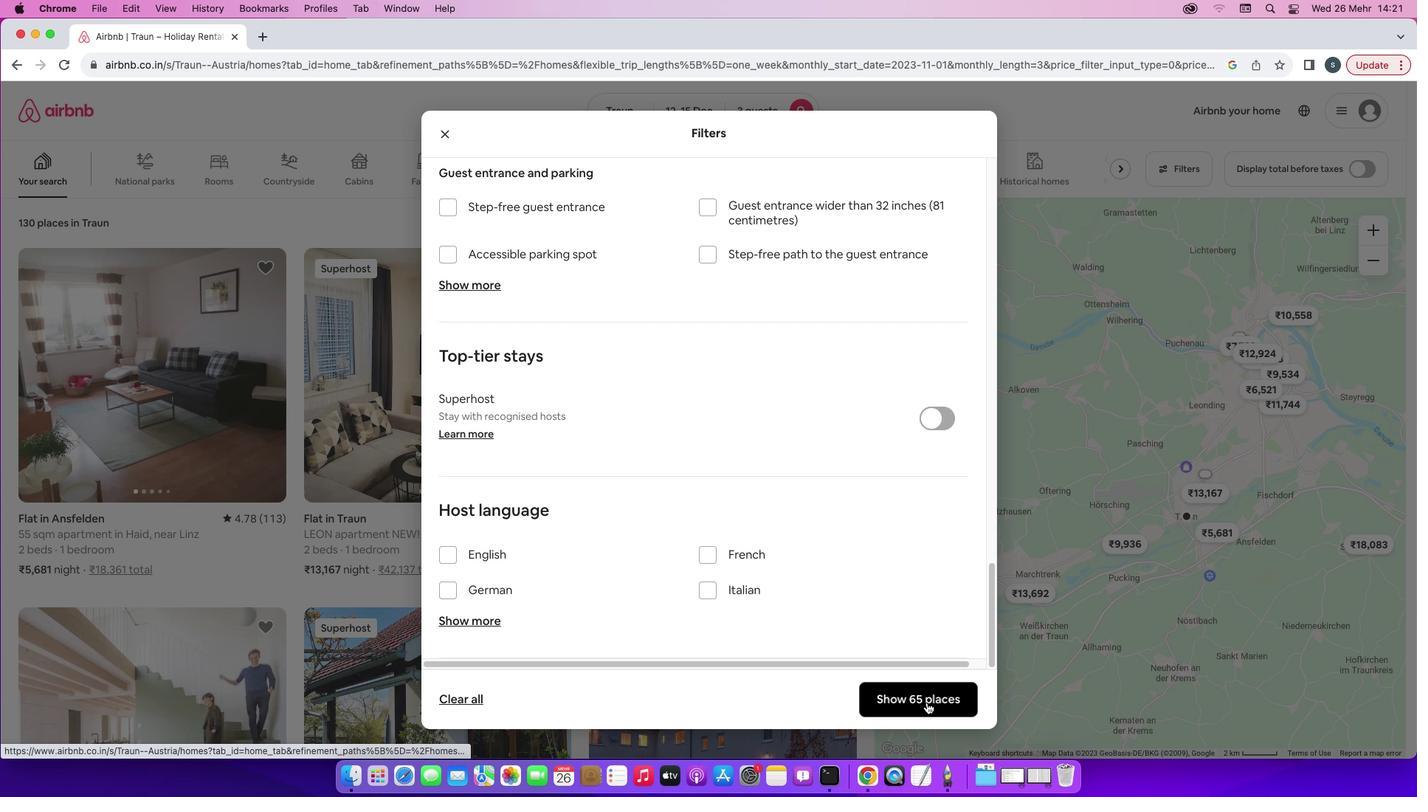 
Action: Mouse moved to (521, 413)
Screenshot: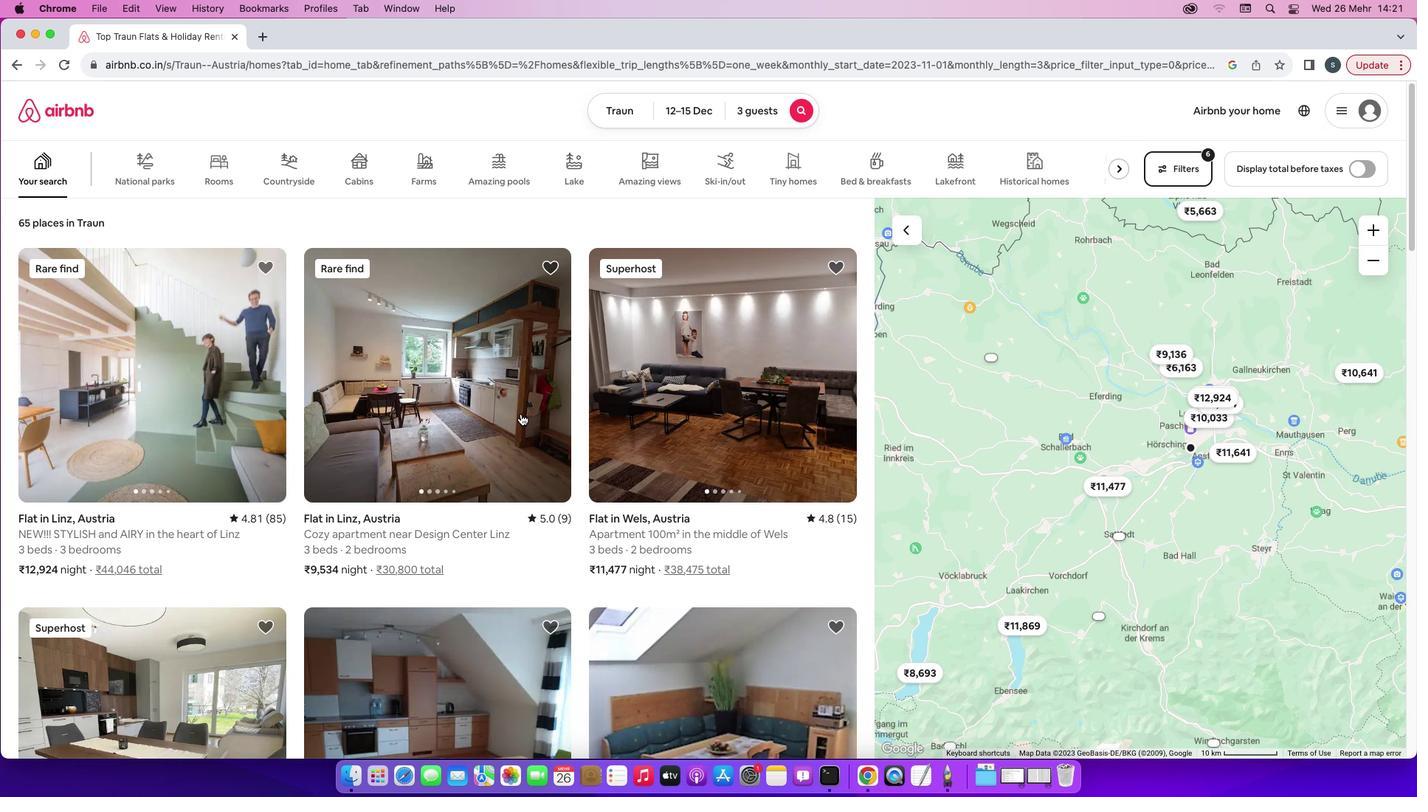
Action: Mouse scrolled (521, 413) with delta (0, 0)
Screenshot: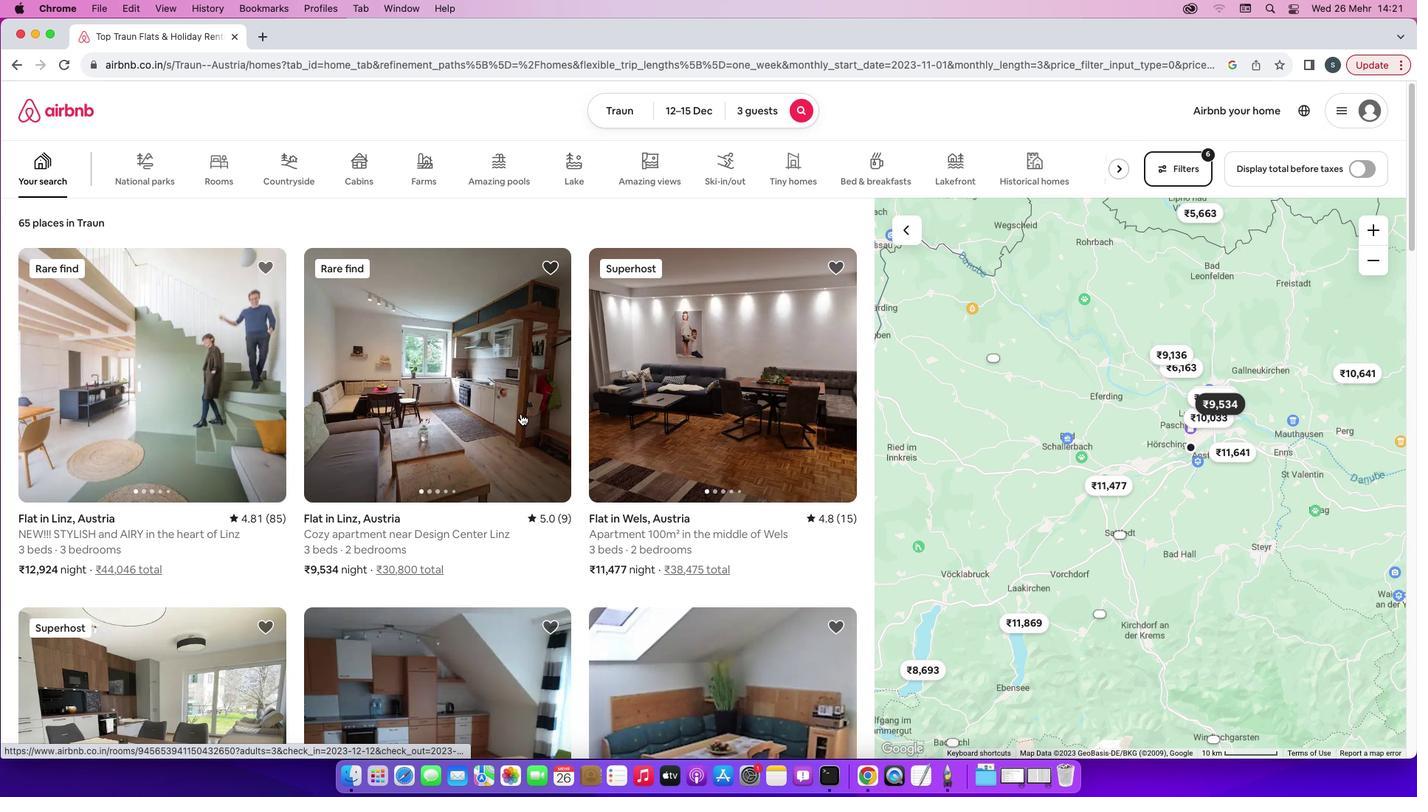 
Action: Mouse scrolled (521, 413) with delta (0, 0)
Screenshot: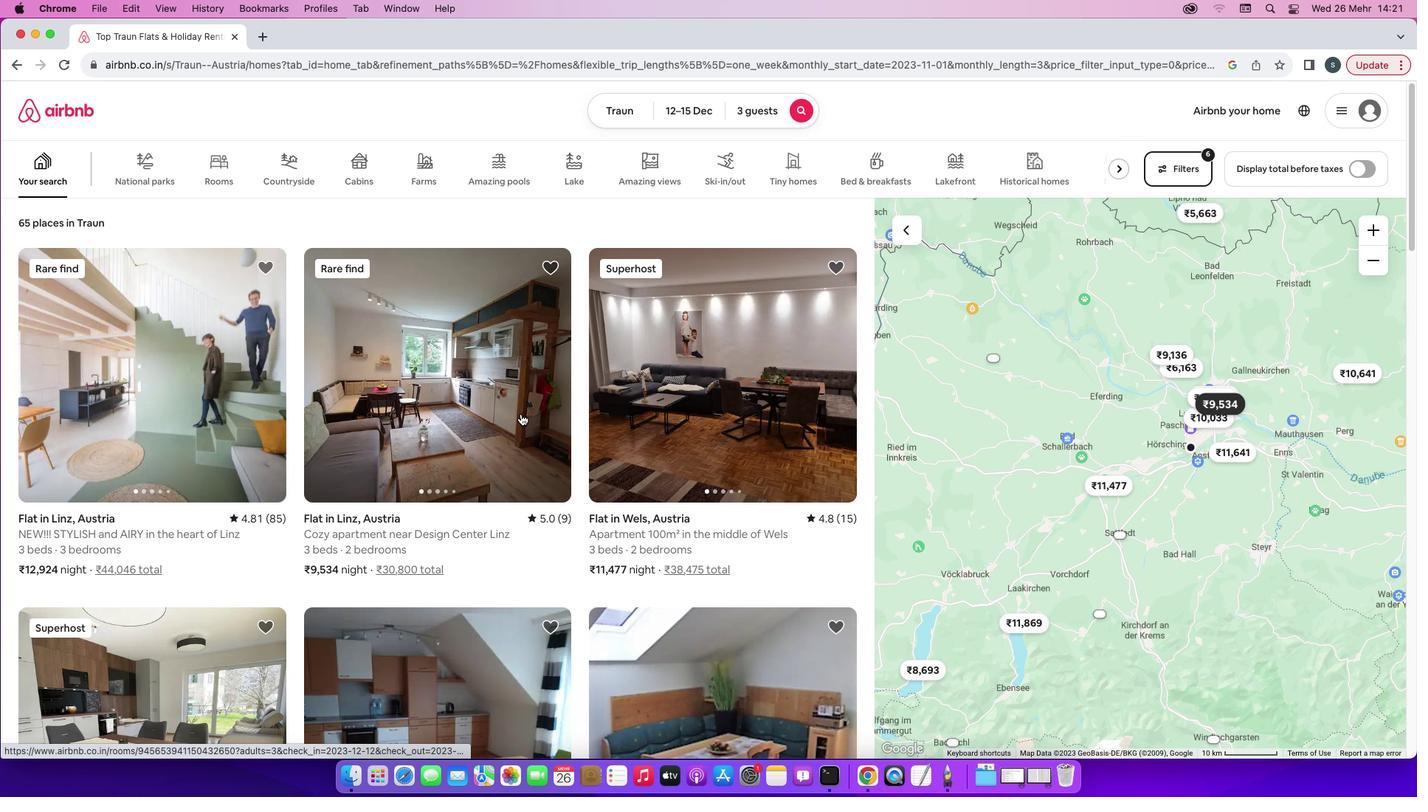 
Action: Mouse scrolled (521, 413) with delta (0, -1)
Screenshot: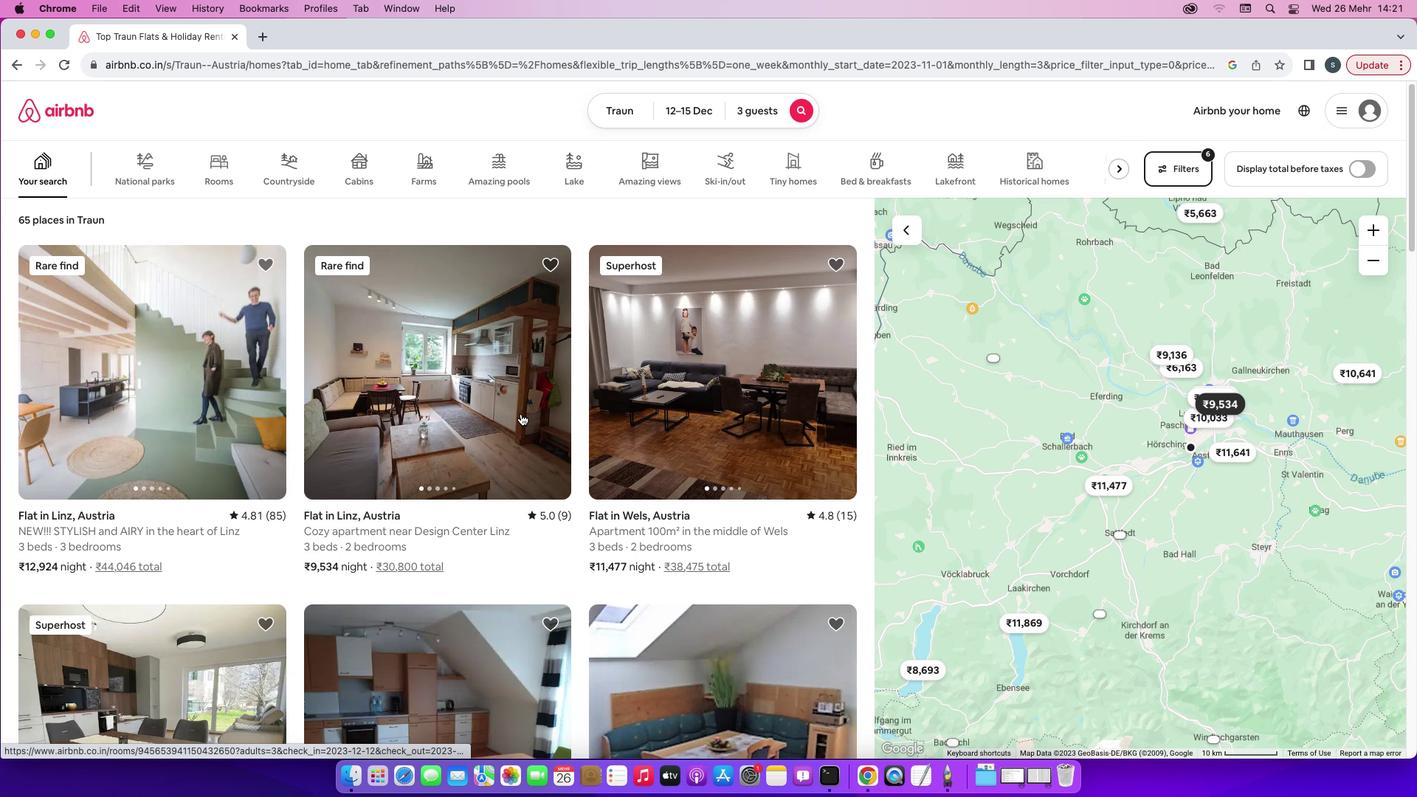 
Action: Mouse scrolled (521, 413) with delta (0, -2)
Screenshot: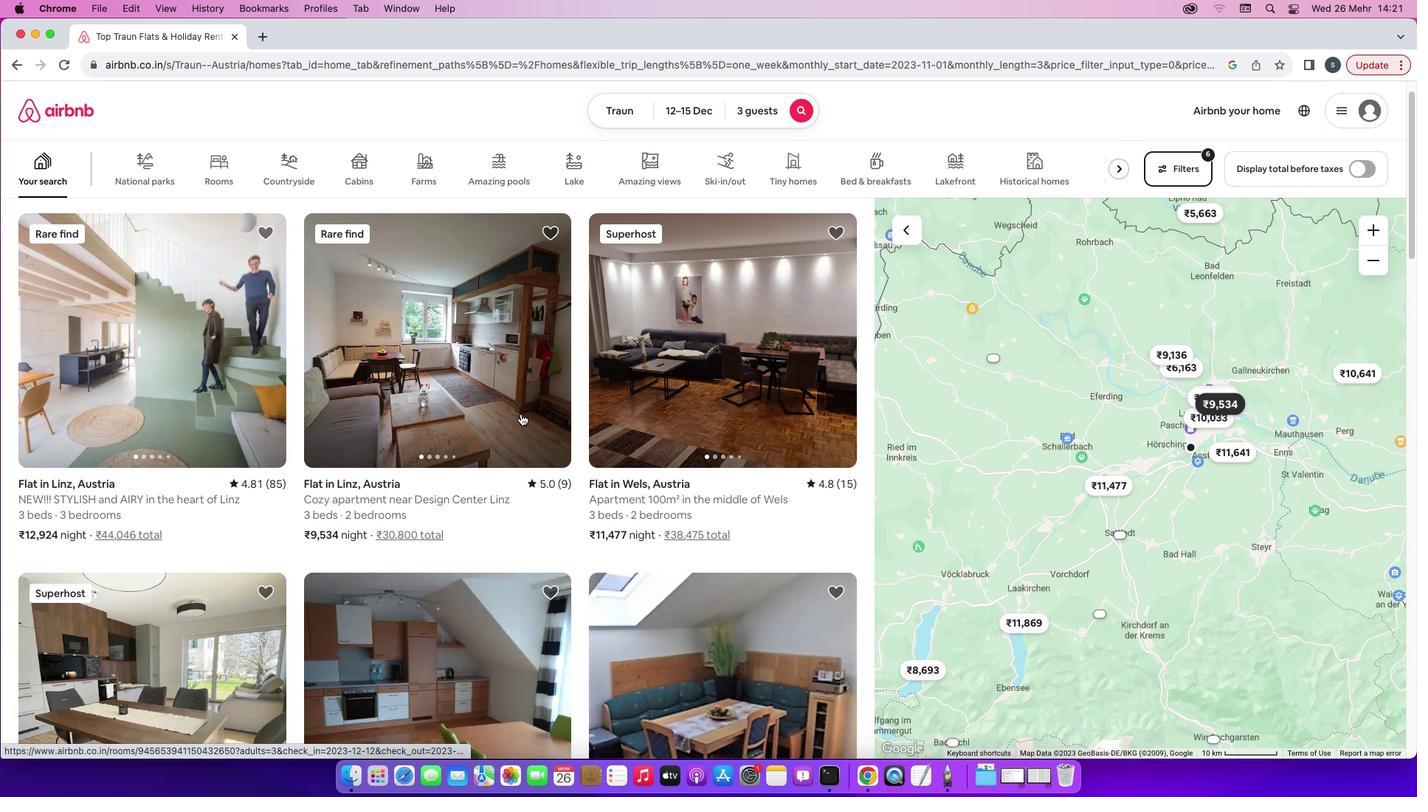 
Action: Mouse scrolled (521, 413) with delta (0, 0)
Screenshot: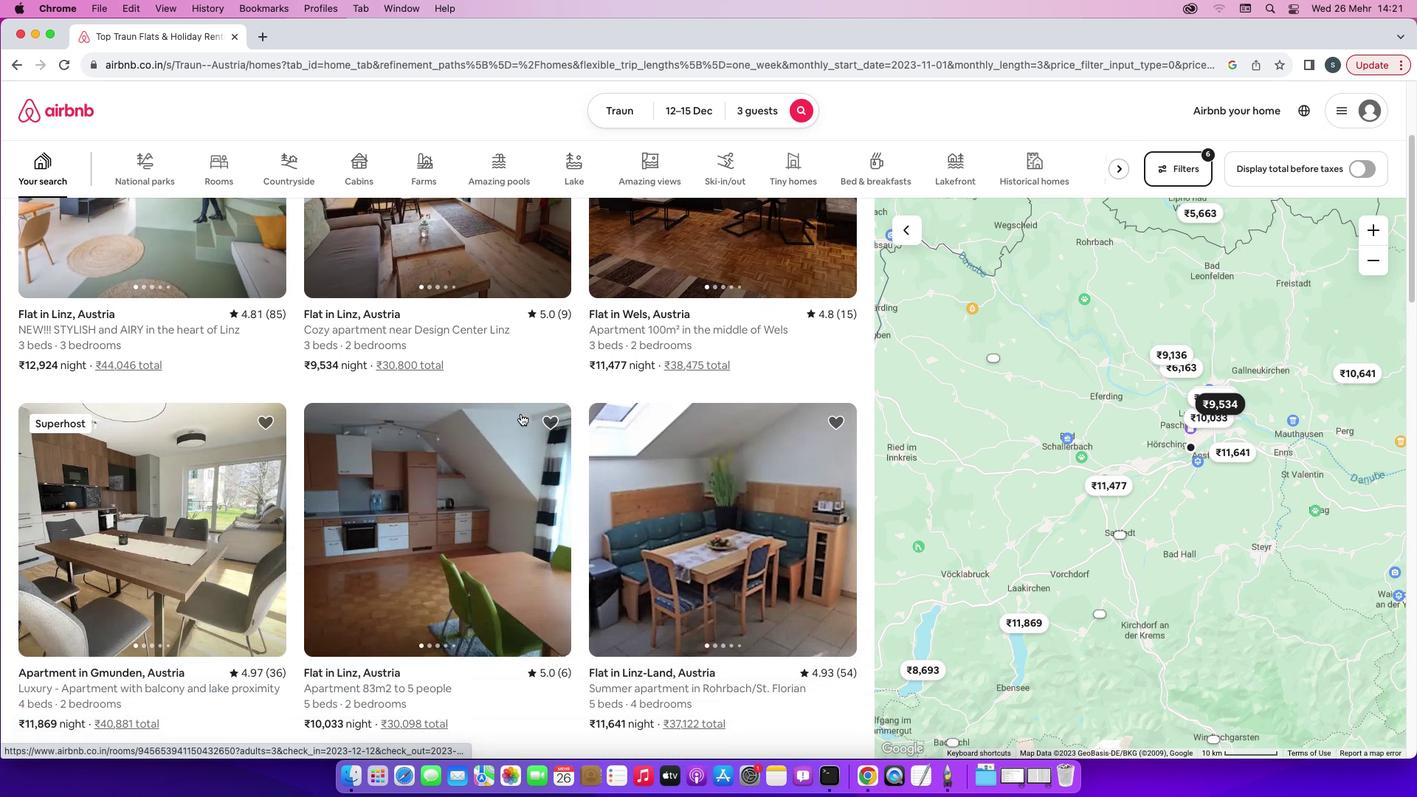 
Action: Mouse scrolled (521, 413) with delta (0, 0)
Screenshot: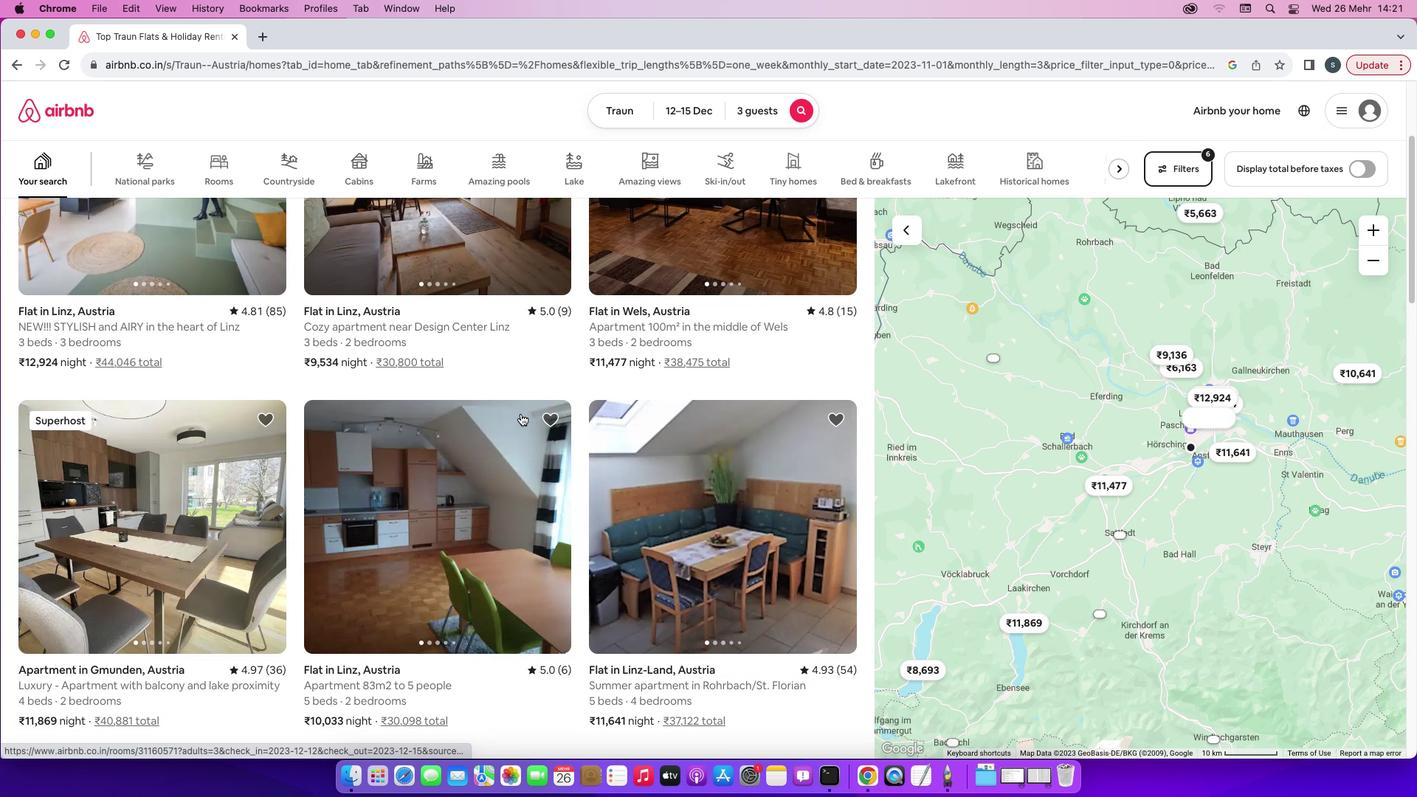 
Action: Mouse scrolled (521, 413) with delta (0, 0)
Screenshot: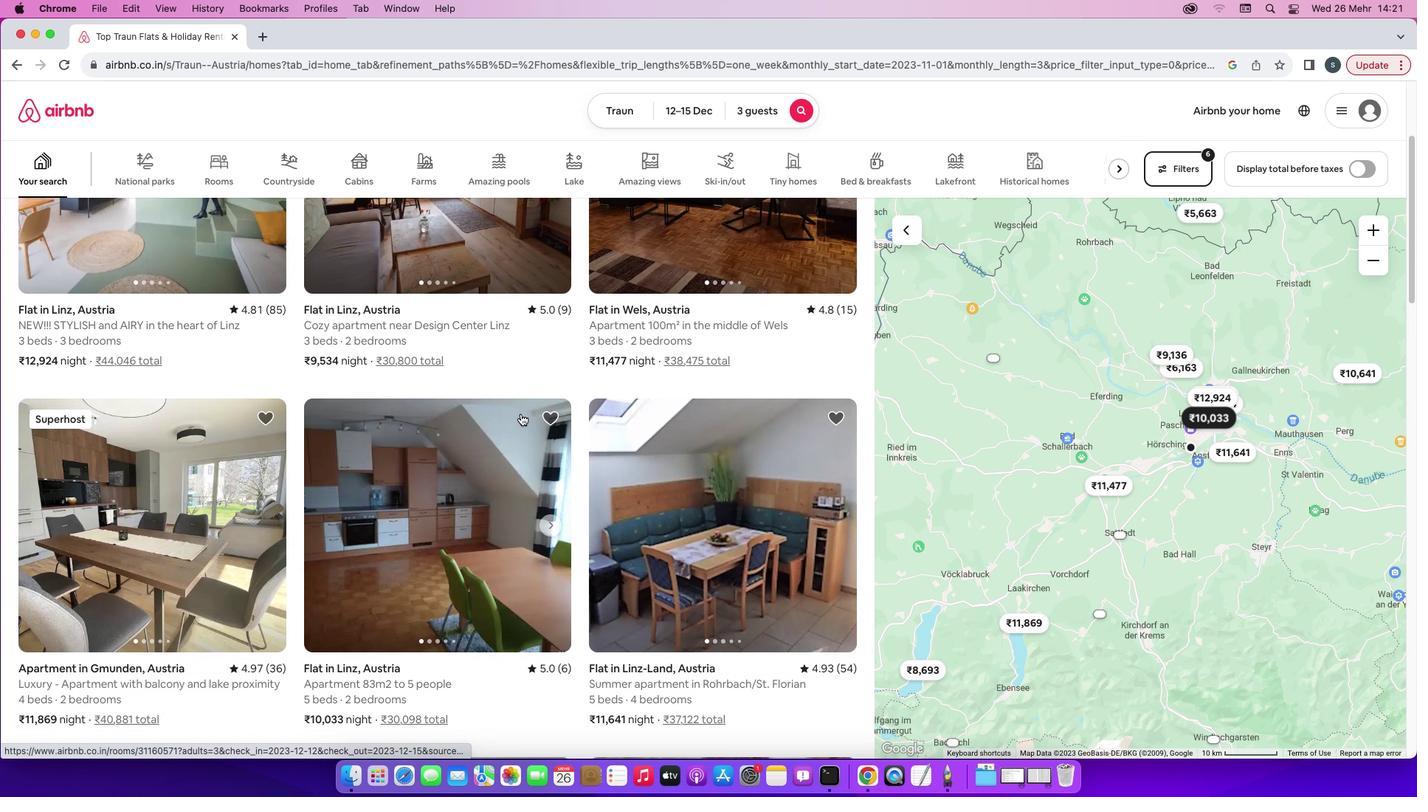 
Action: Mouse scrolled (521, 413) with delta (0, -1)
Screenshot: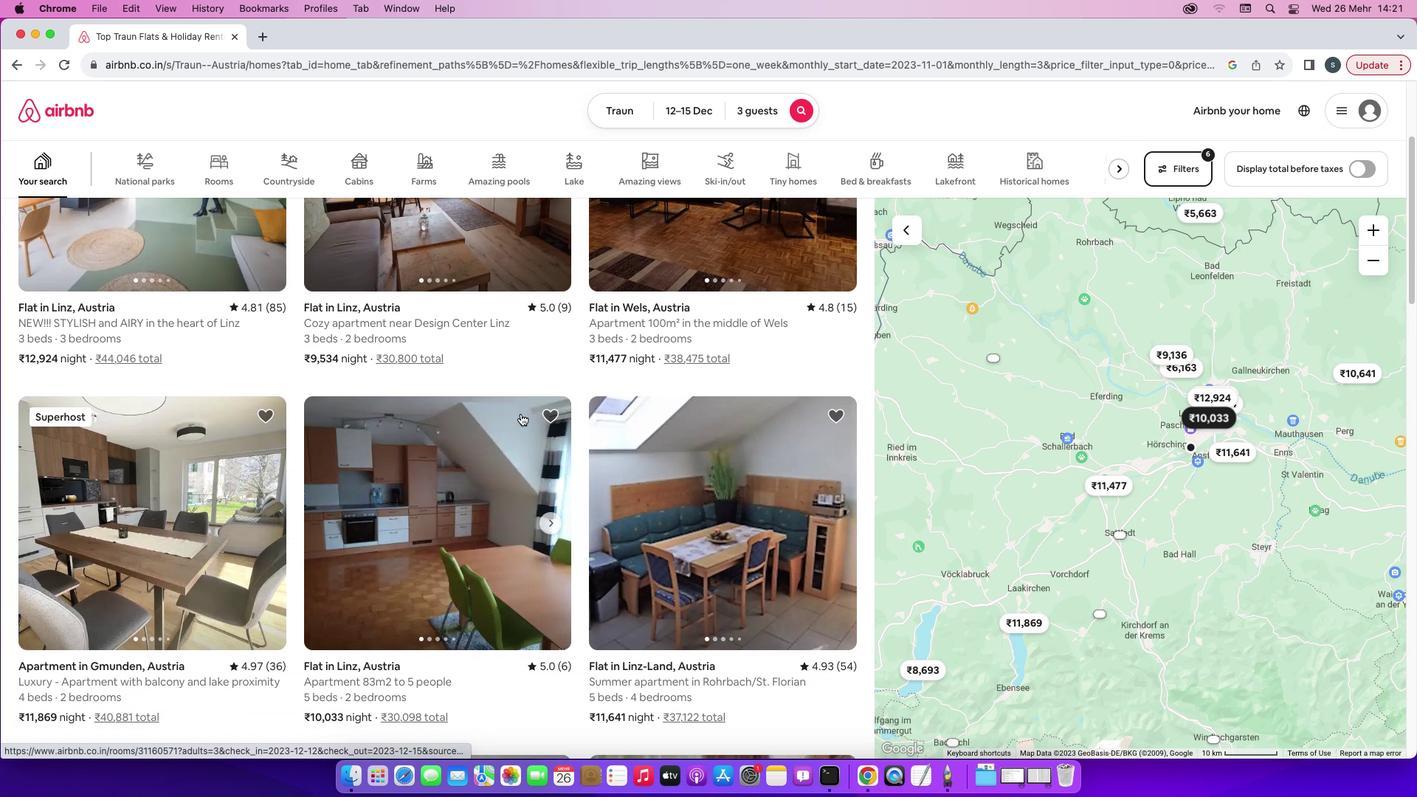 
Action: Mouse scrolled (521, 413) with delta (0, -2)
Screenshot: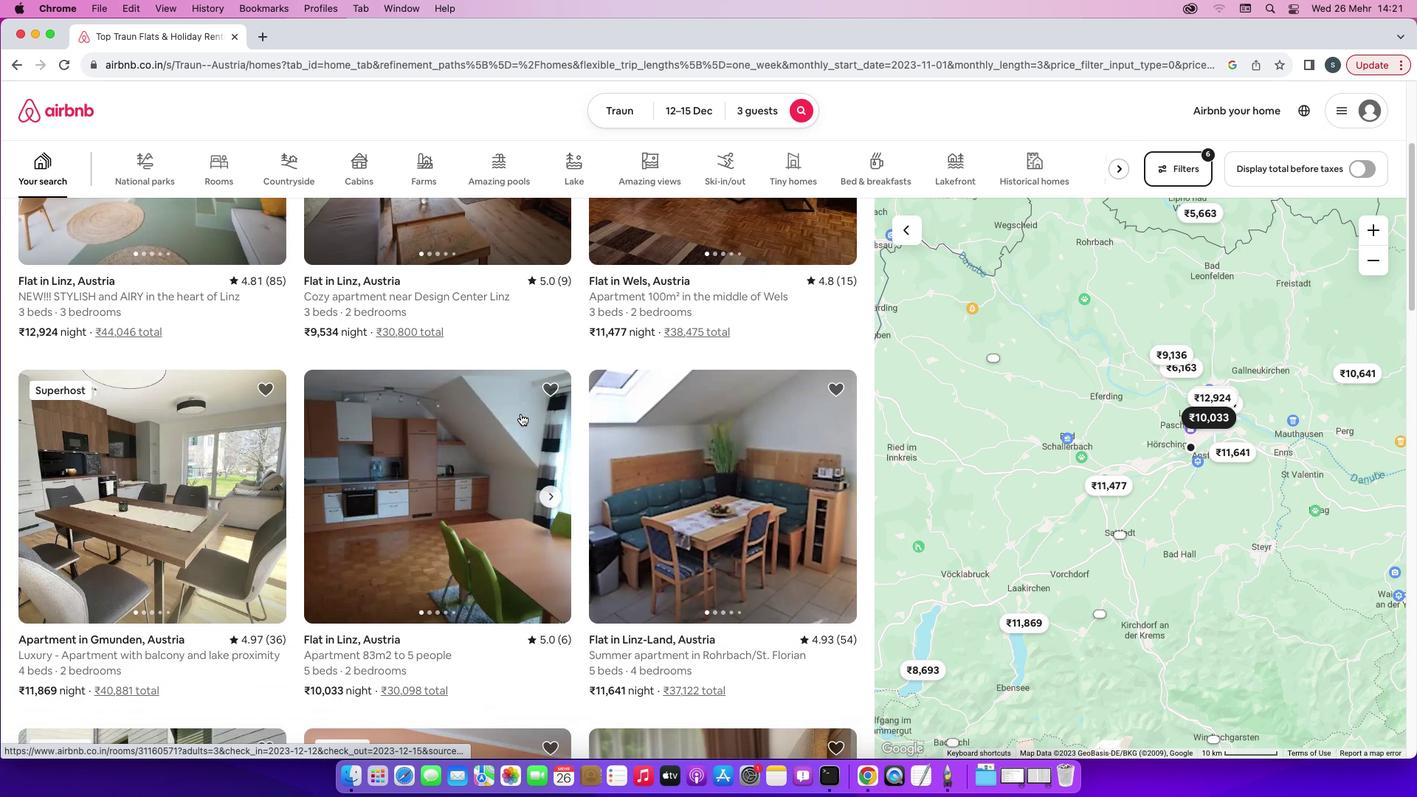 
Action: Mouse scrolled (521, 413) with delta (0, -2)
Screenshot: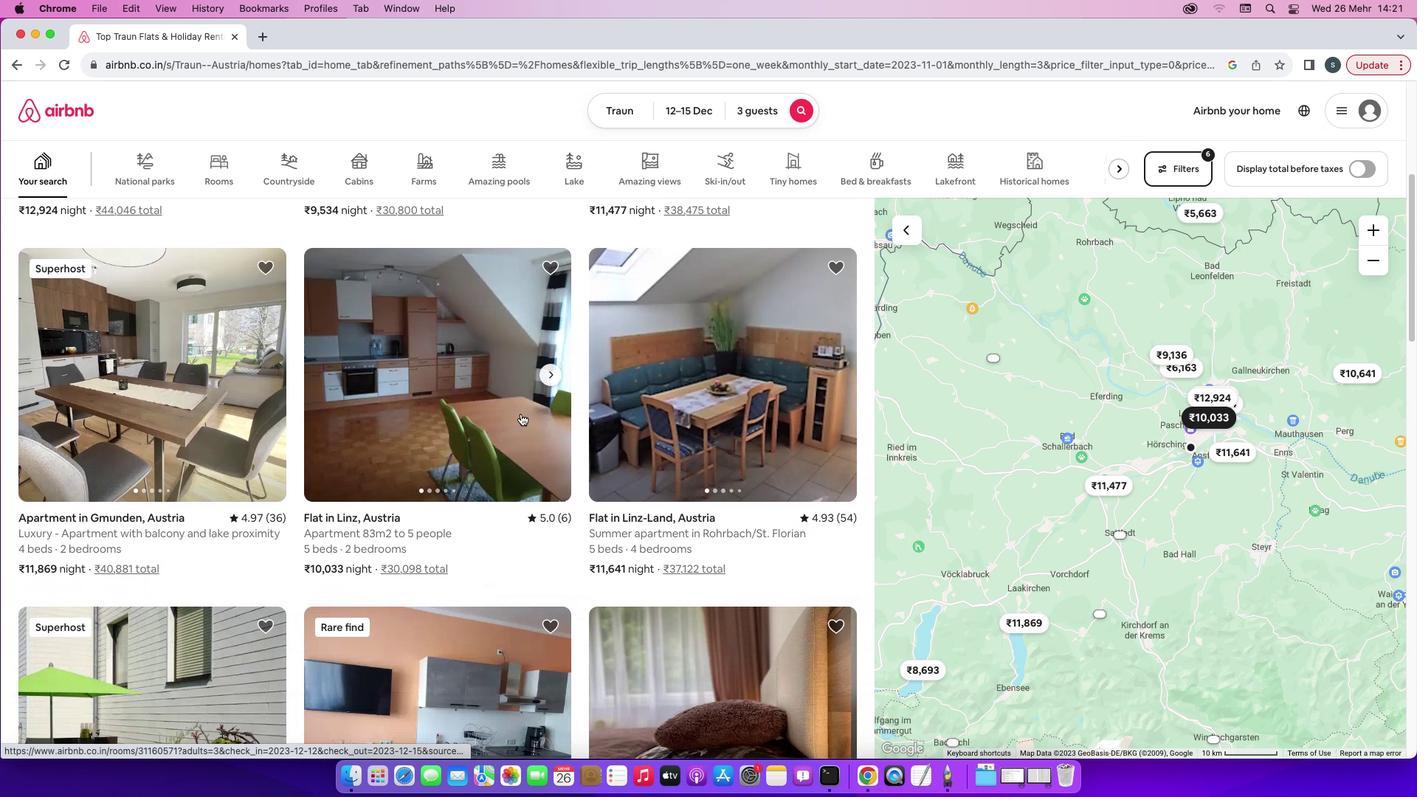 
Action: Mouse moved to (521, 413)
Screenshot: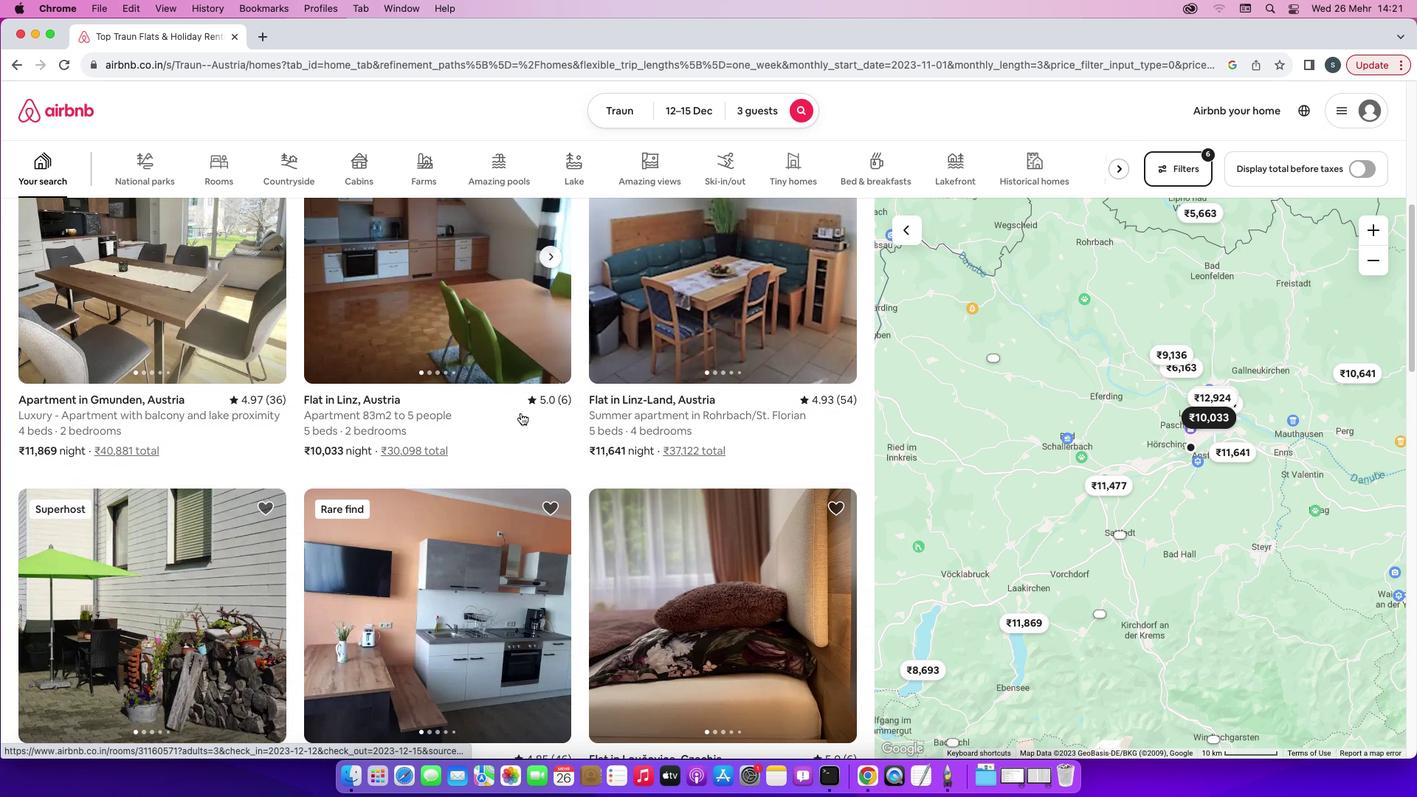 
Action: Mouse scrolled (521, 413) with delta (0, 0)
Screenshot: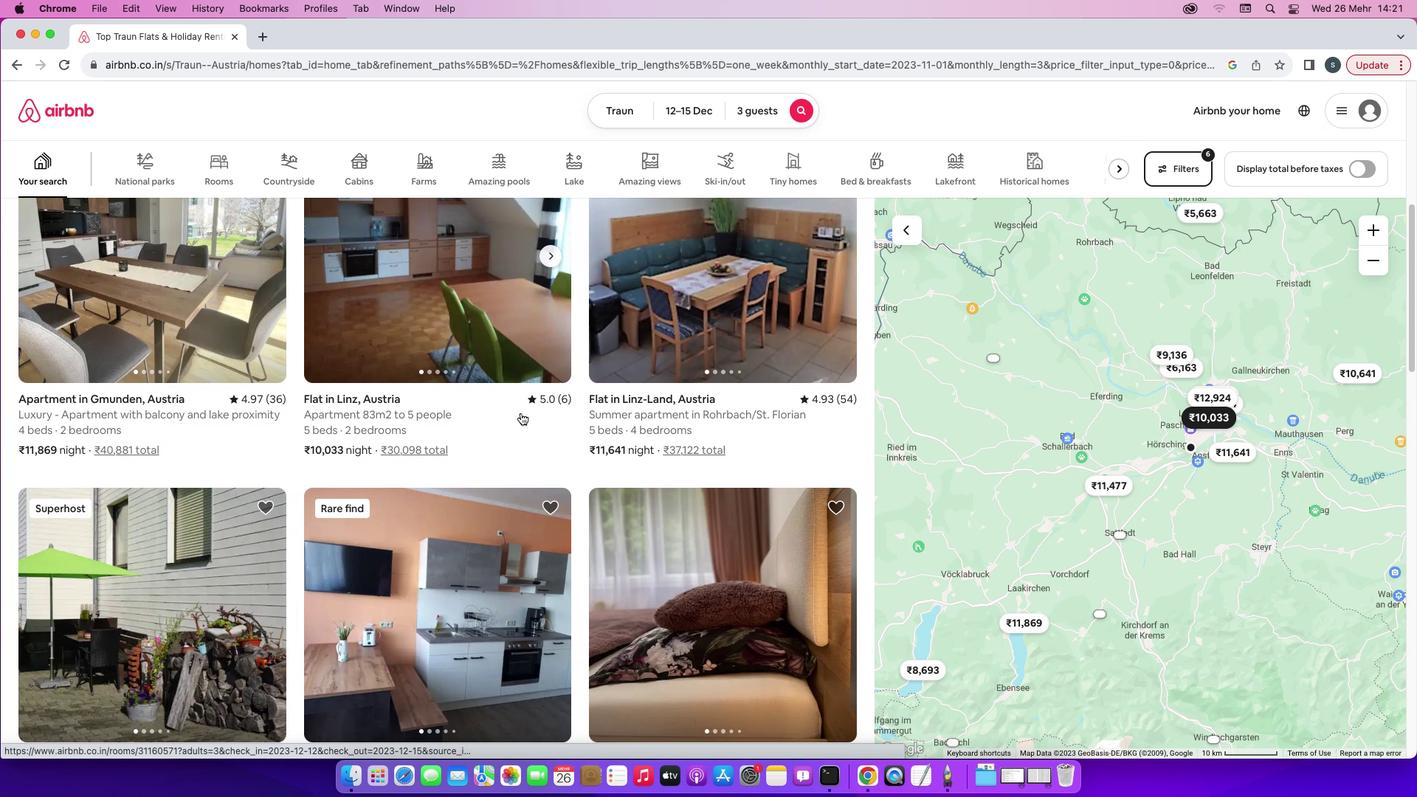 
Action: Mouse scrolled (521, 413) with delta (0, 0)
Screenshot: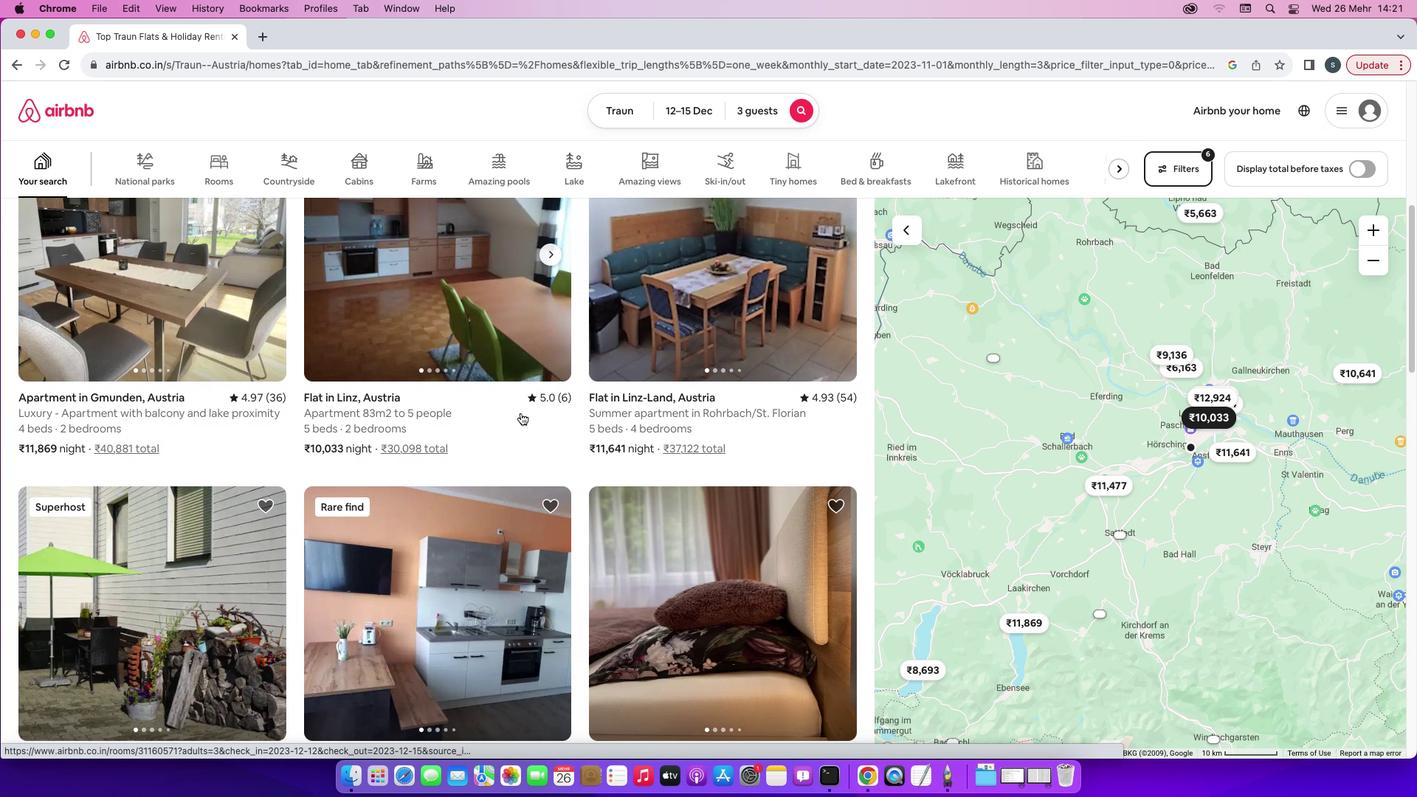 
Action: Mouse scrolled (521, 413) with delta (0, 0)
Screenshot: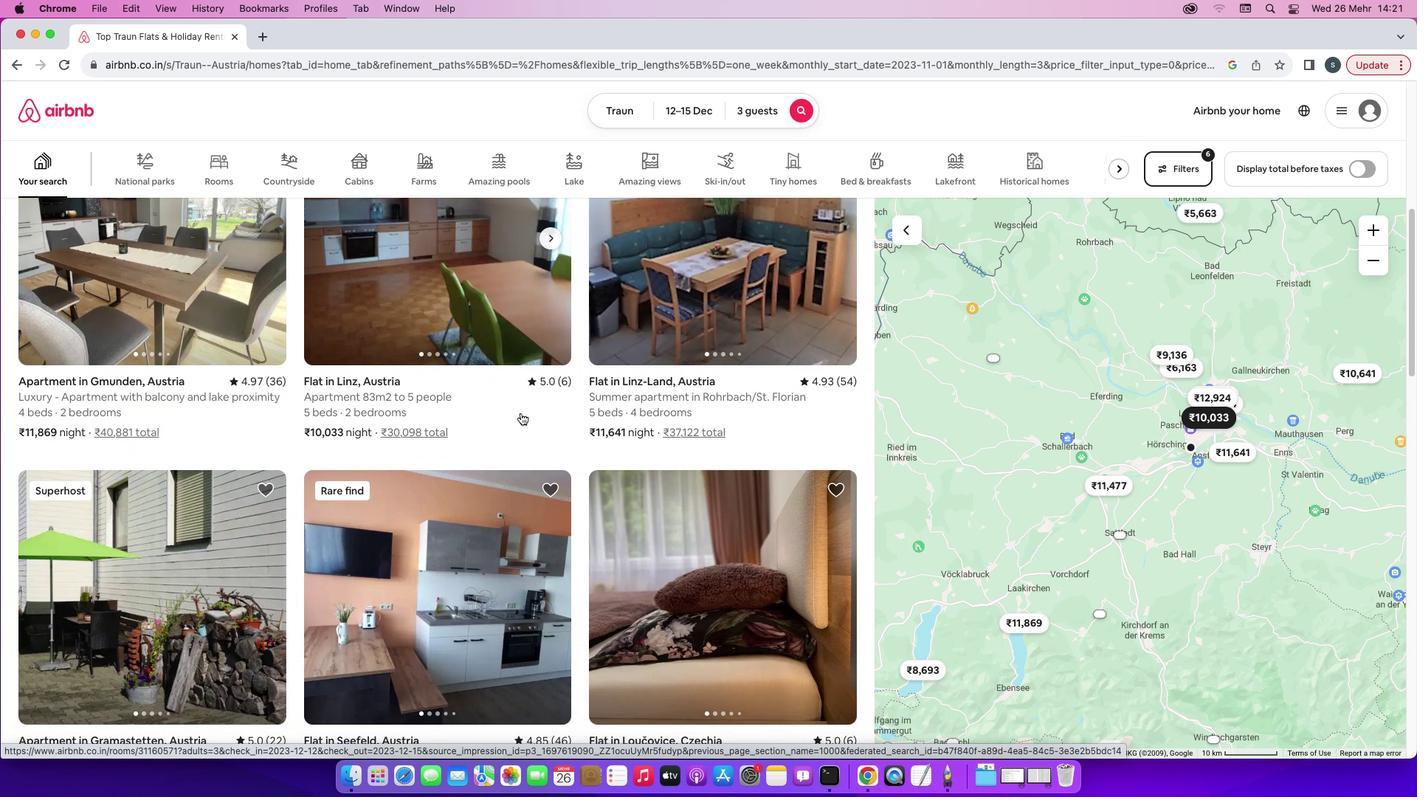 
Action: Mouse scrolled (521, 413) with delta (0, -1)
Screenshot: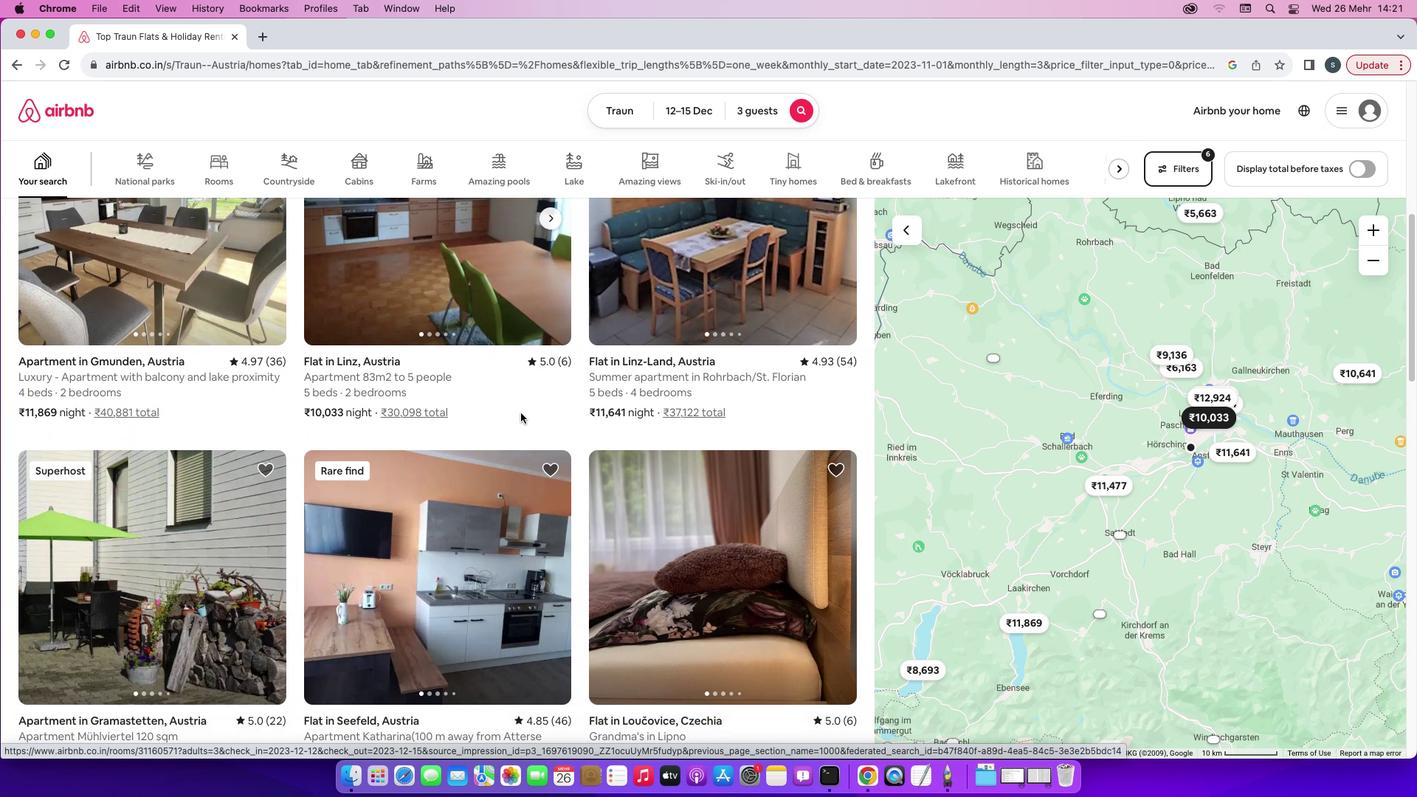 
Action: Mouse moved to (150, 441)
Screenshot: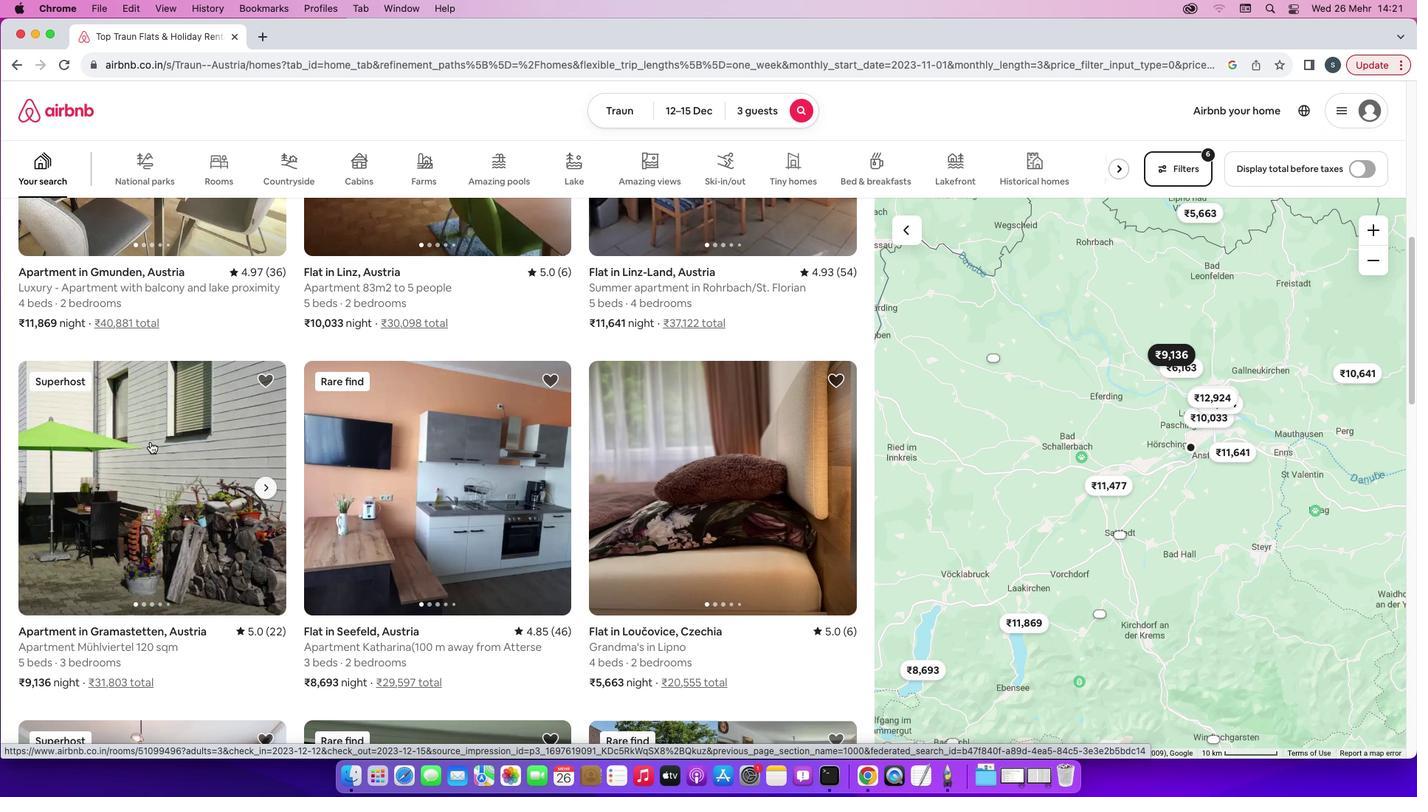 
Action: Mouse pressed left at (150, 441)
Screenshot: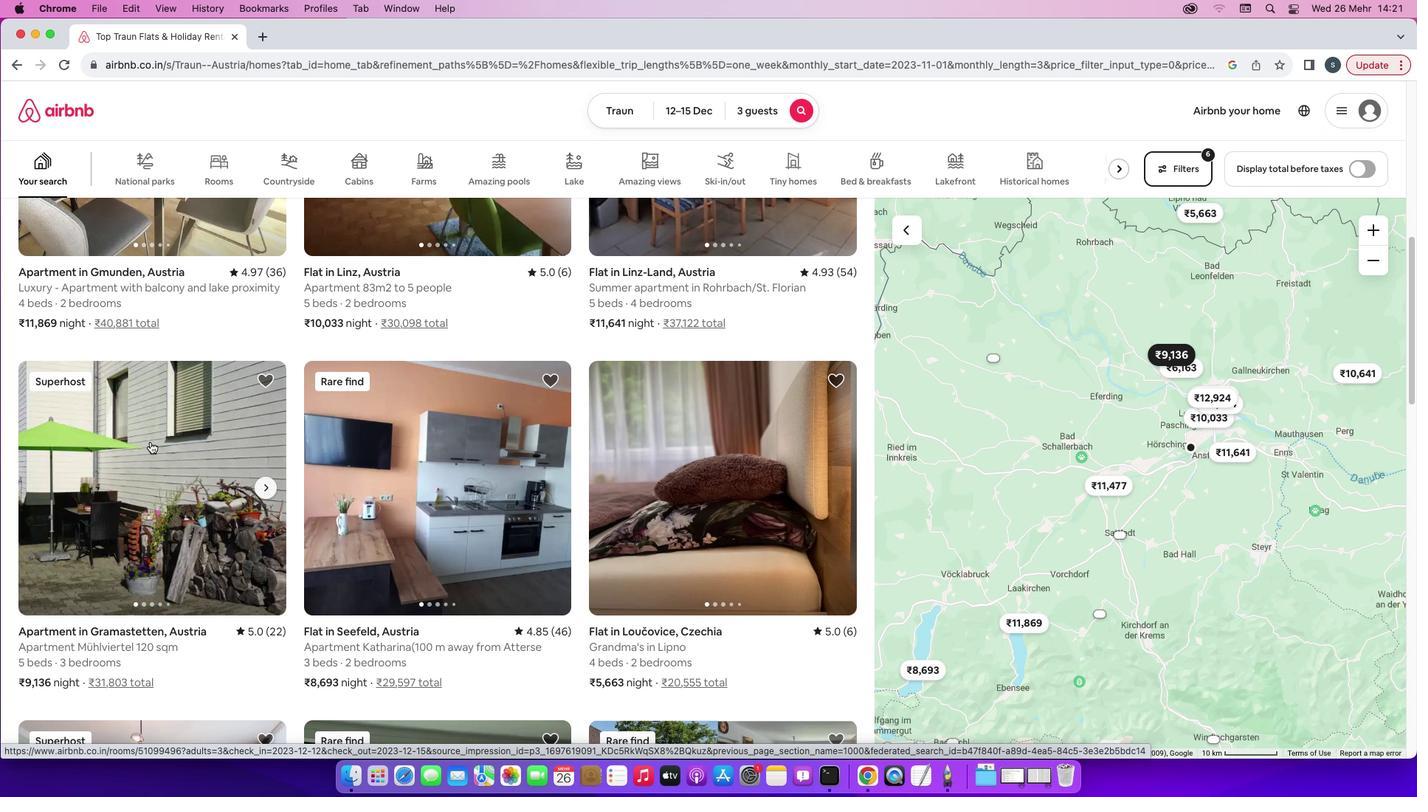 
Action: Mouse moved to (1045, 554)
Screenshot: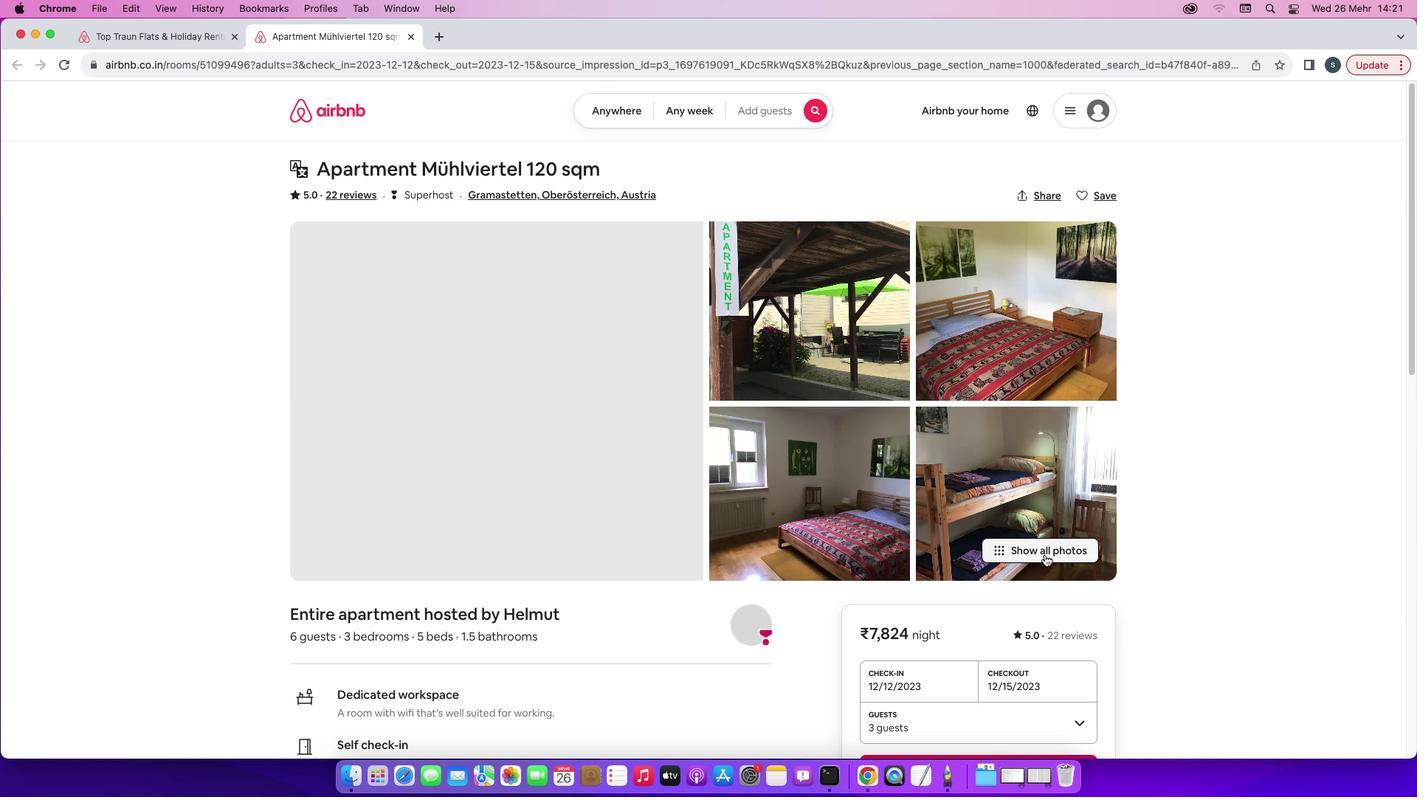 
Action: Mouse pressed left at (1045, 554)
Screenshot: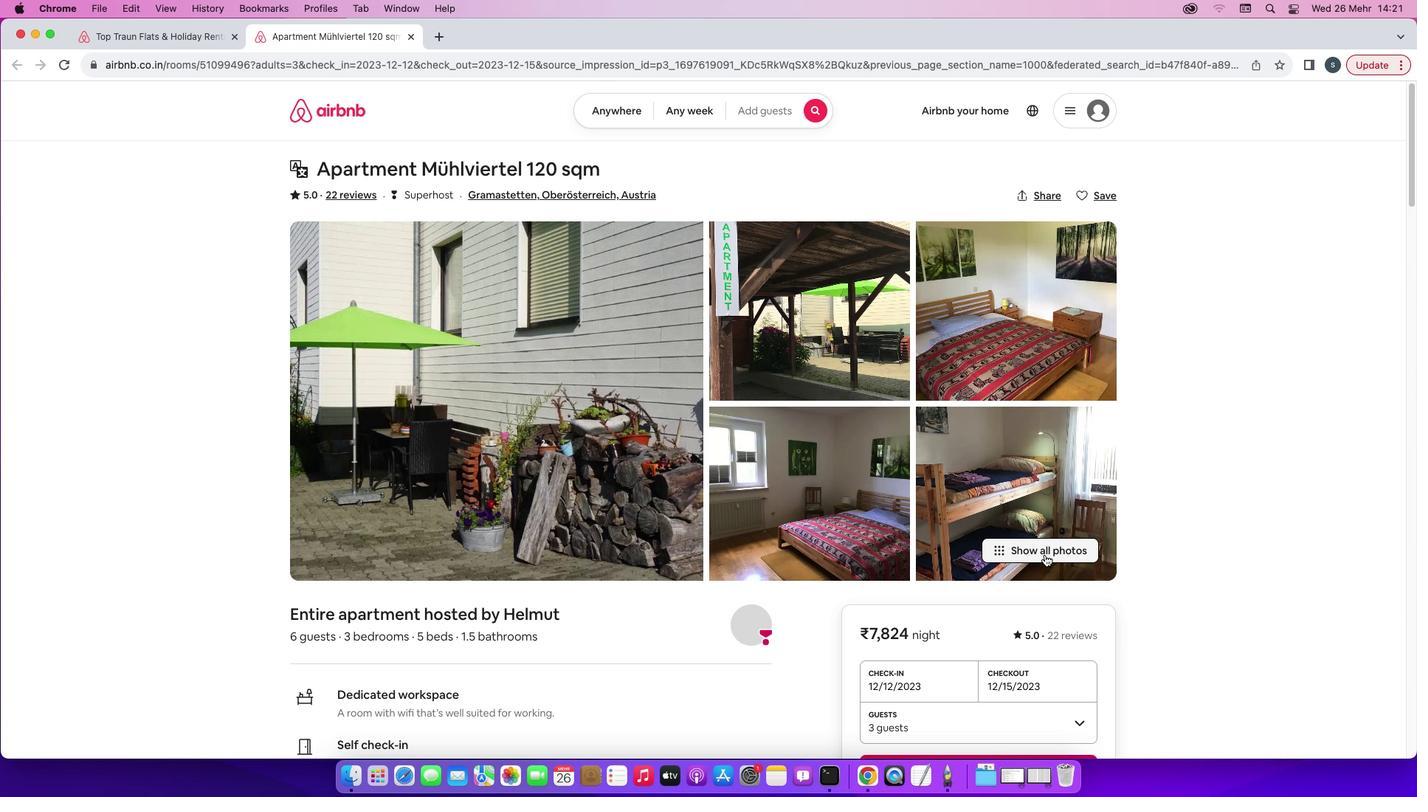 
Action: Mouse moved to (1007, 604)
Screenshot: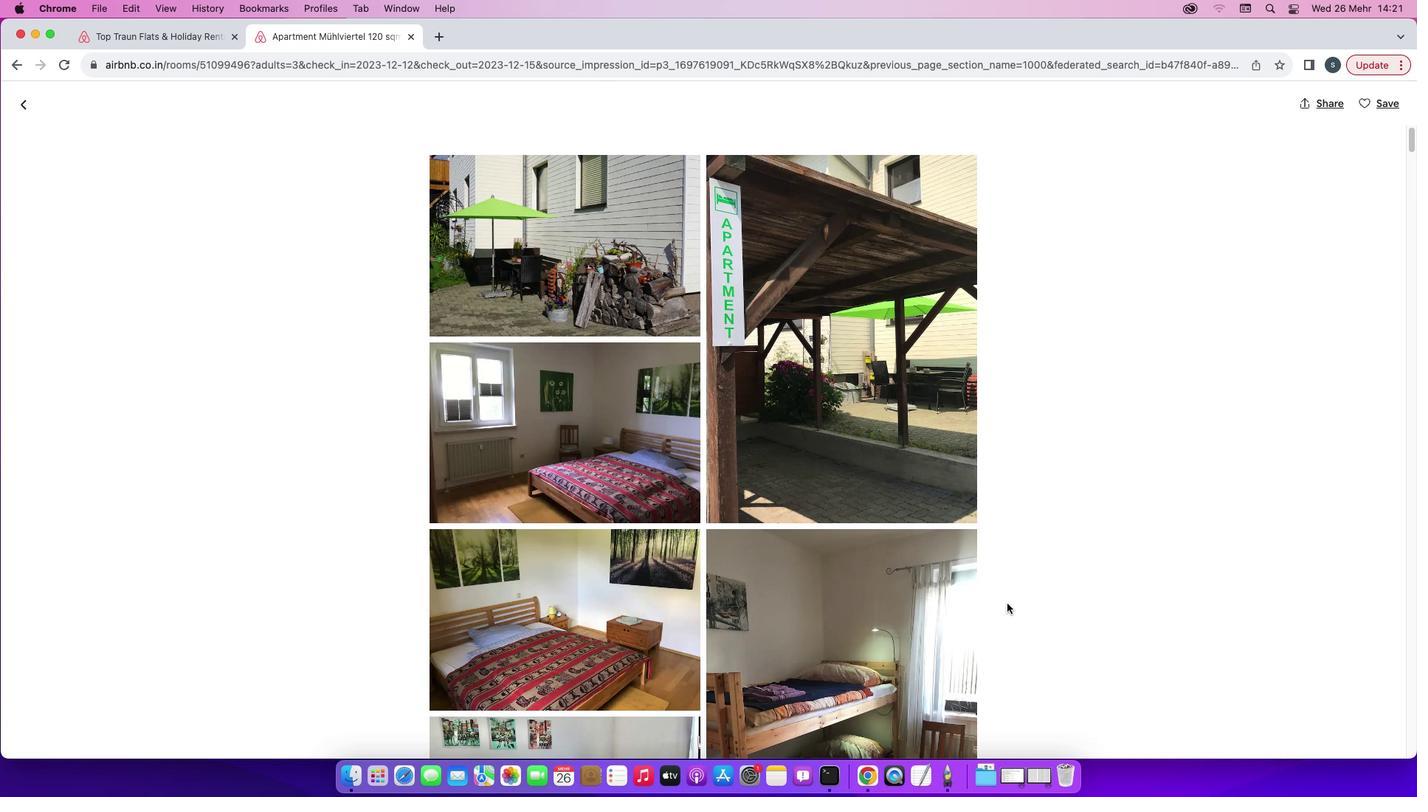 
Action: Mouse scrolled (1007, 604) with delta (0, 0)
Screenshot: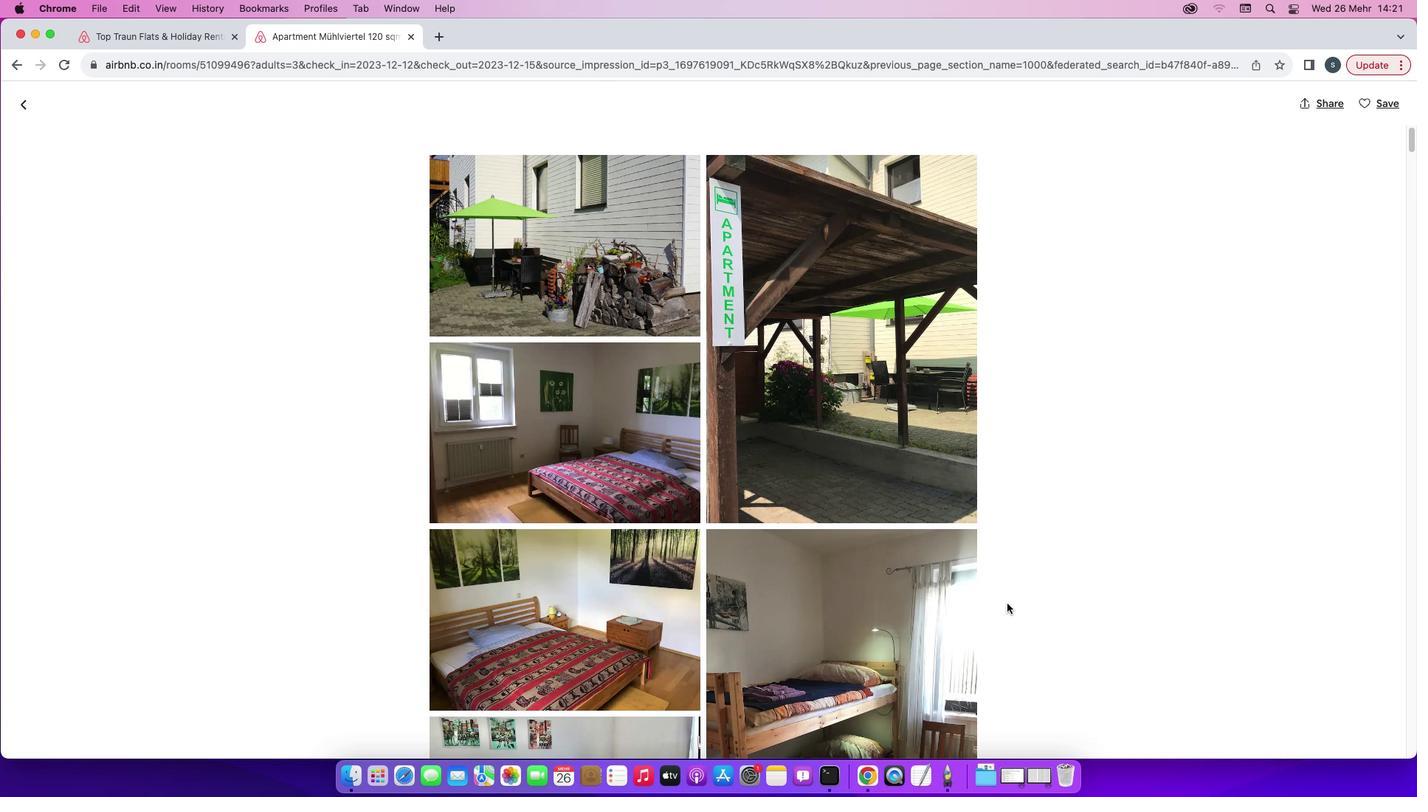 
Action: Mouse scrolled (1007, 604) with delta (0, 0)
Screenshot: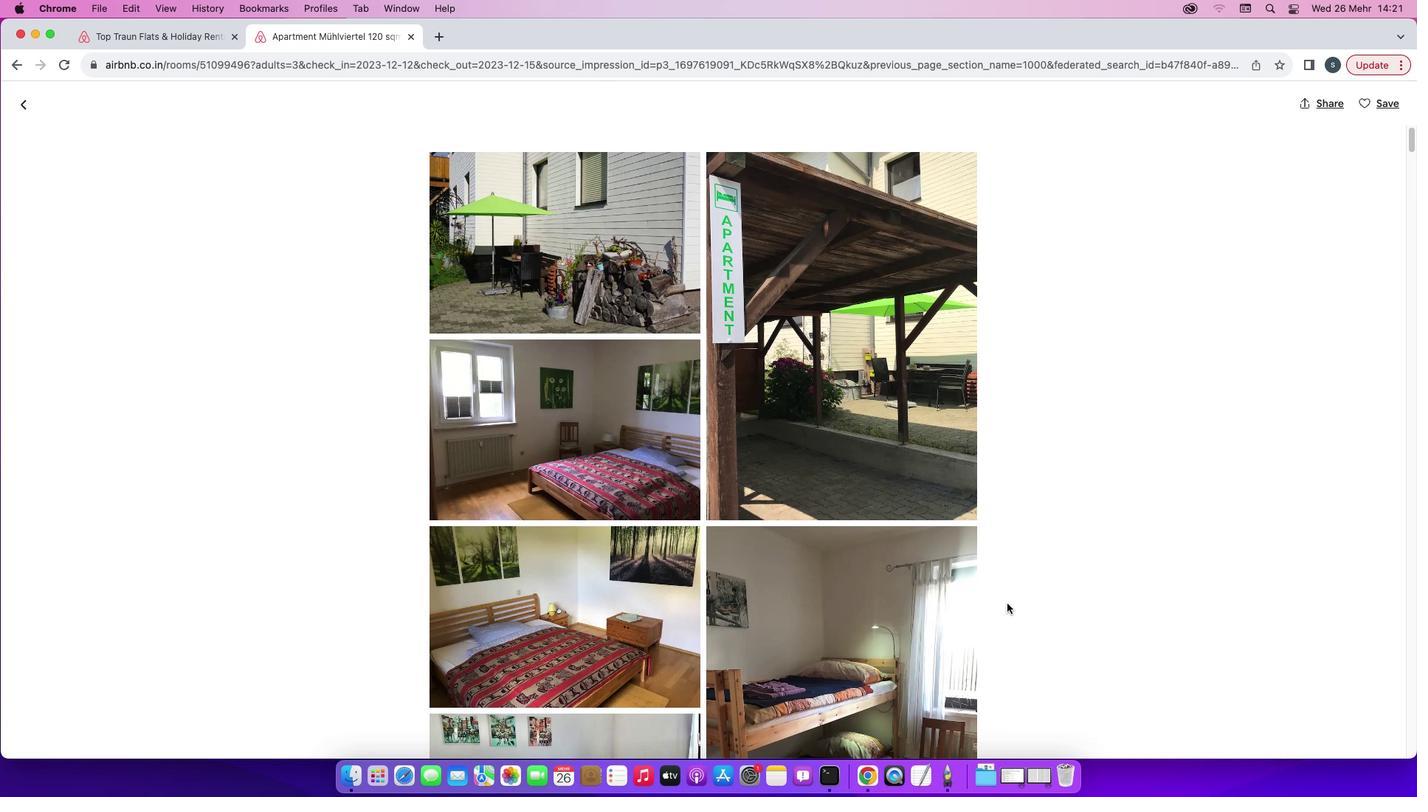 
Action: Mouse scrolled (1007, 604) with delta (0, 0)
Screenshot: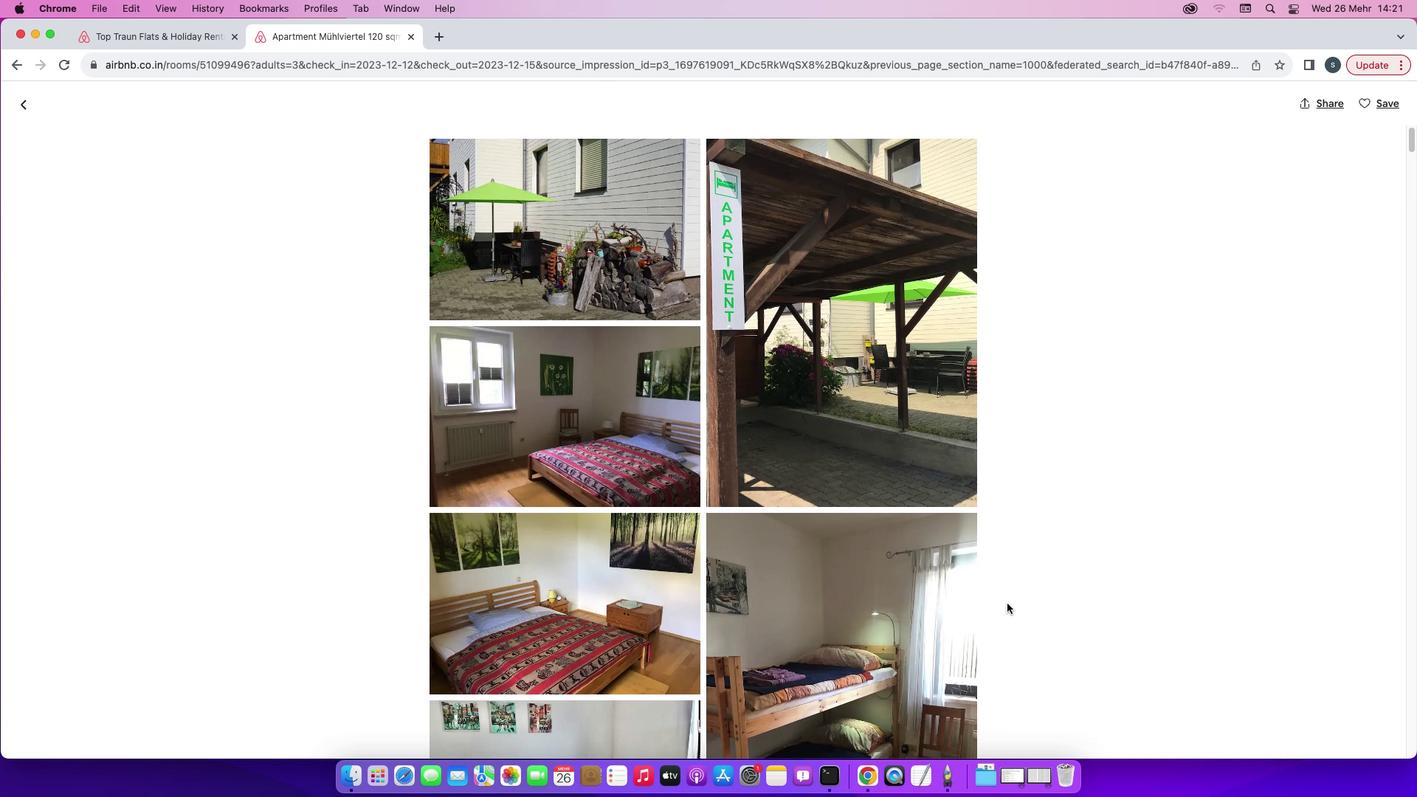 
Action: Mouse scrolled (1007, 604) with delta (0, -1)
Screenshot: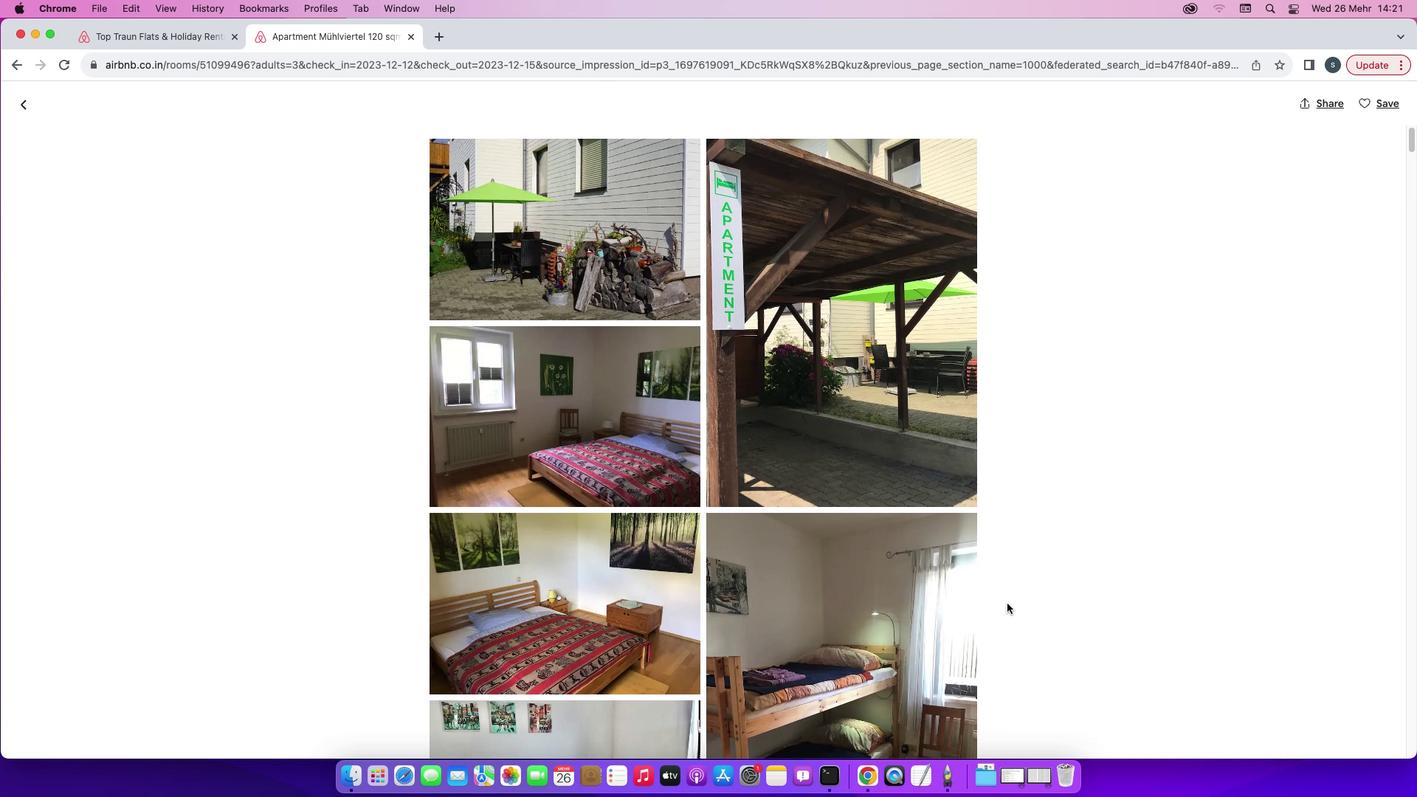 
Action: Mouse moved to (1005, 606)
Screenshot: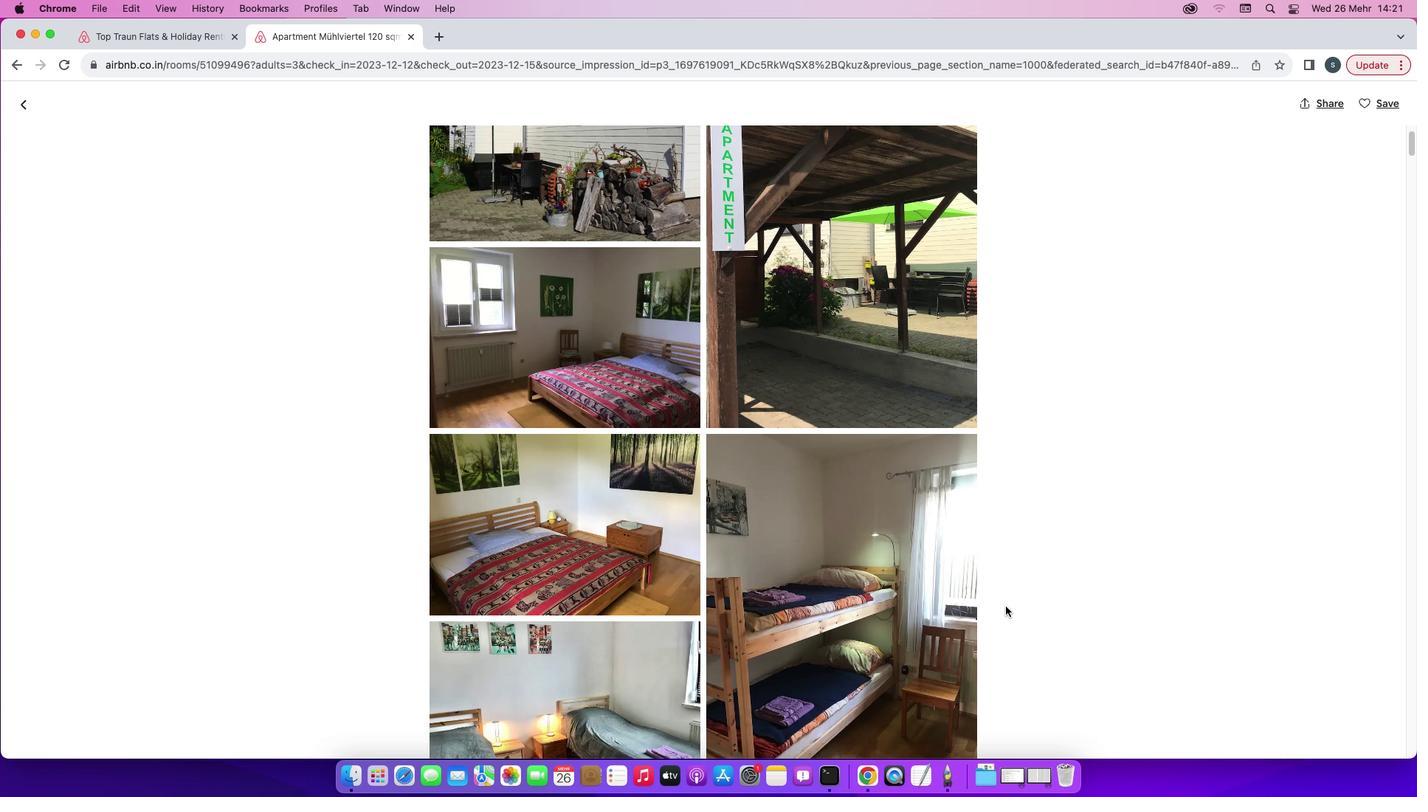 
Action: Mouse scrolled (1005, 606) with delta (0, 0)
Screenshot: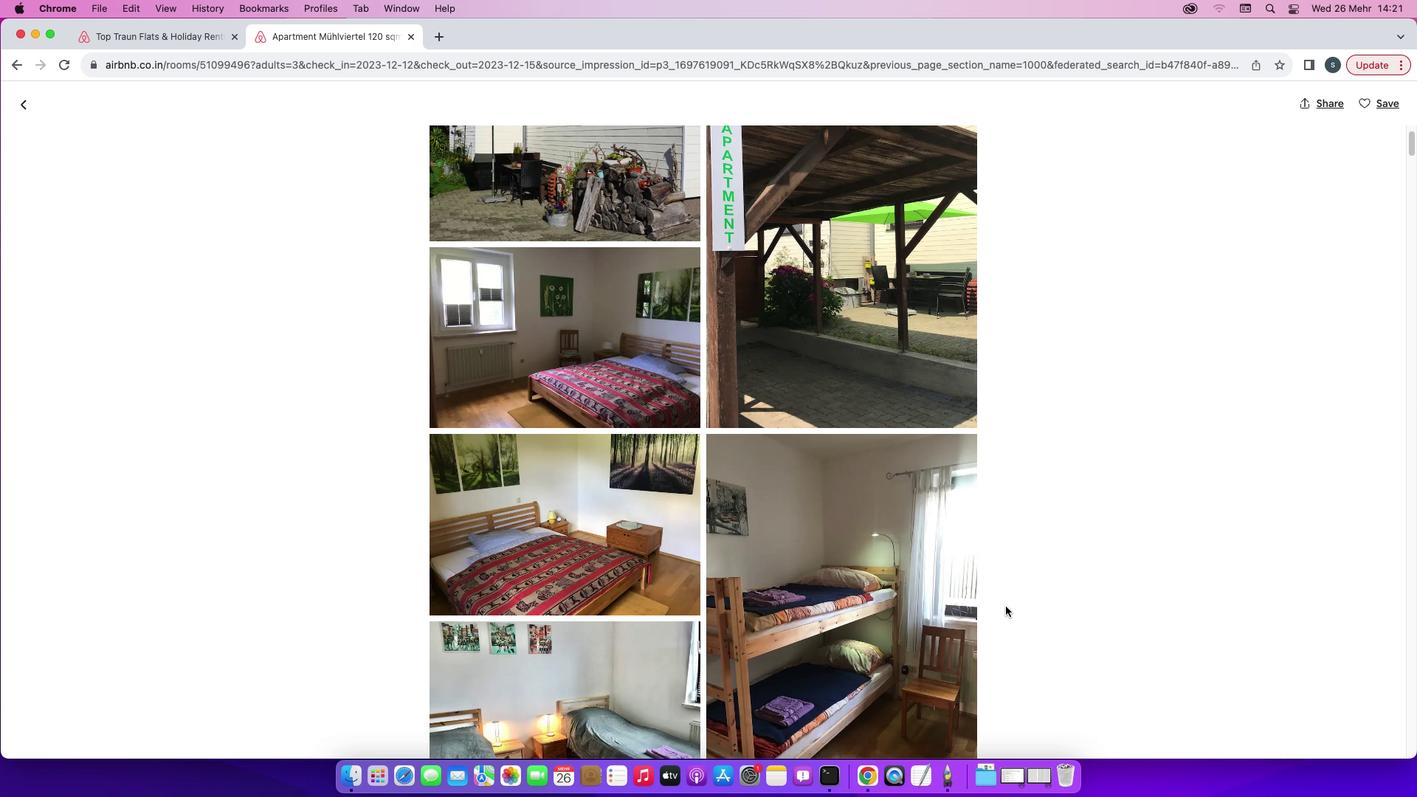 
Action: Mouse scrolled (1005, 606) with delta (0, 0)
Screenshot: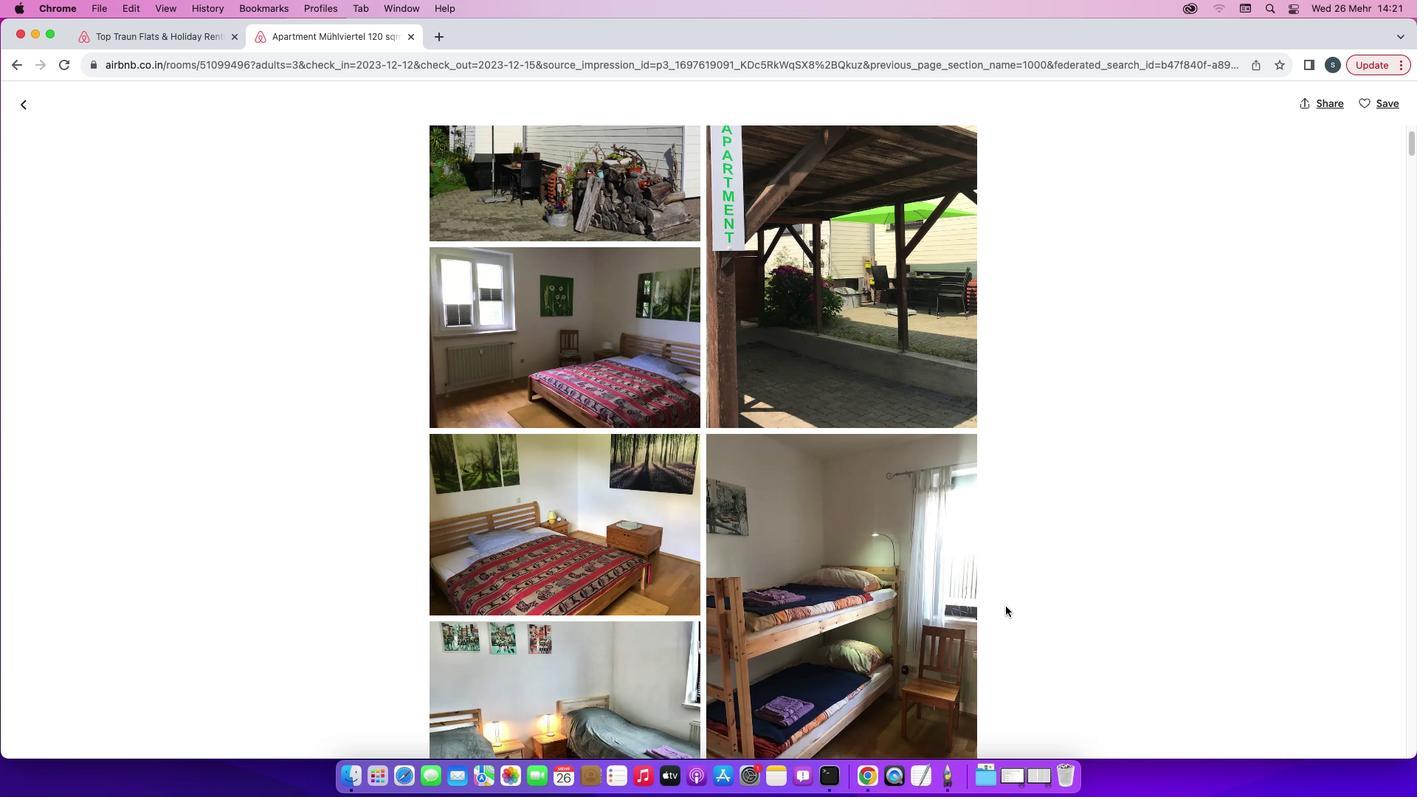 
Action: Mouse scrolled (1005, 606) with delta (0, -1)
Screenshot: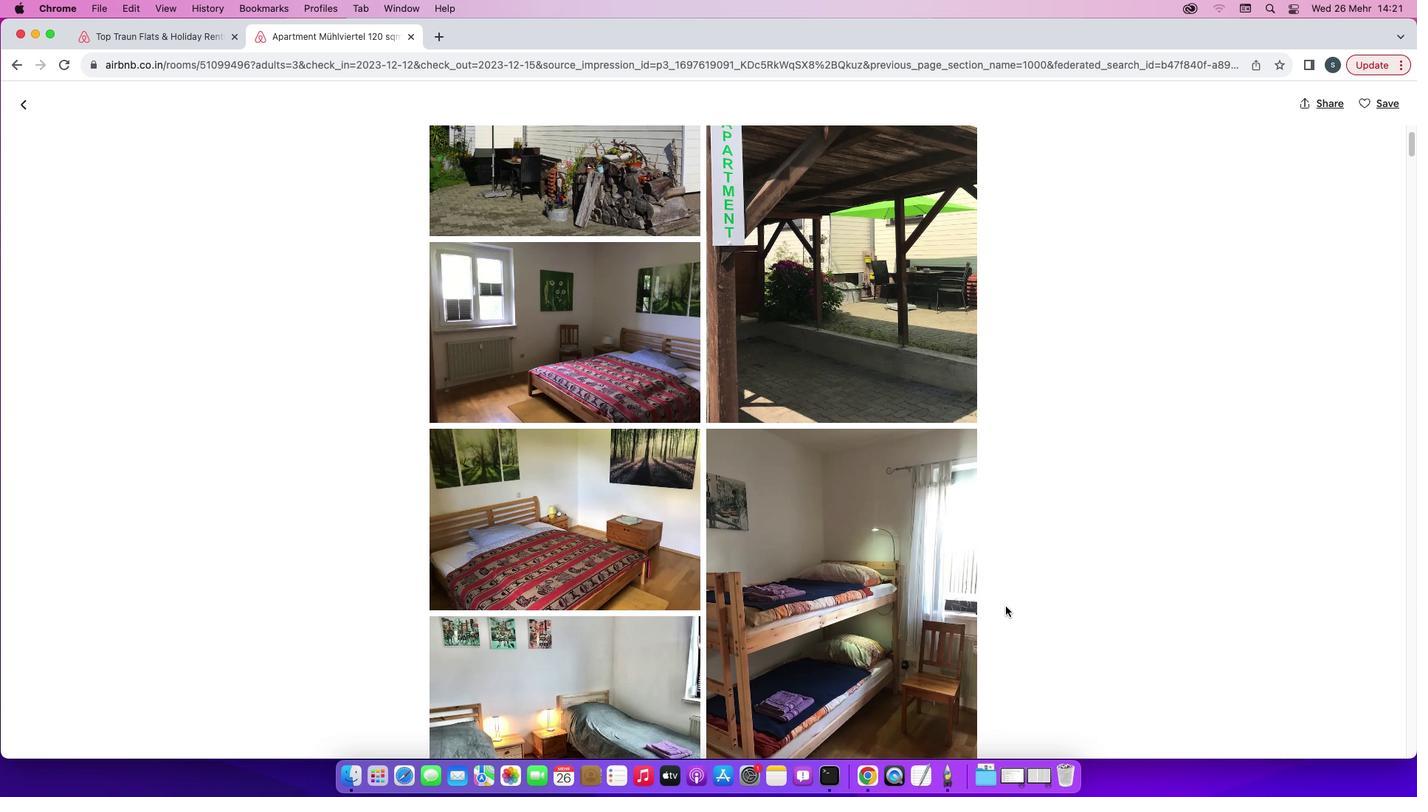 
Action: Mouse scrolled (1005, 606) with delta (0, -1)
Screenshot: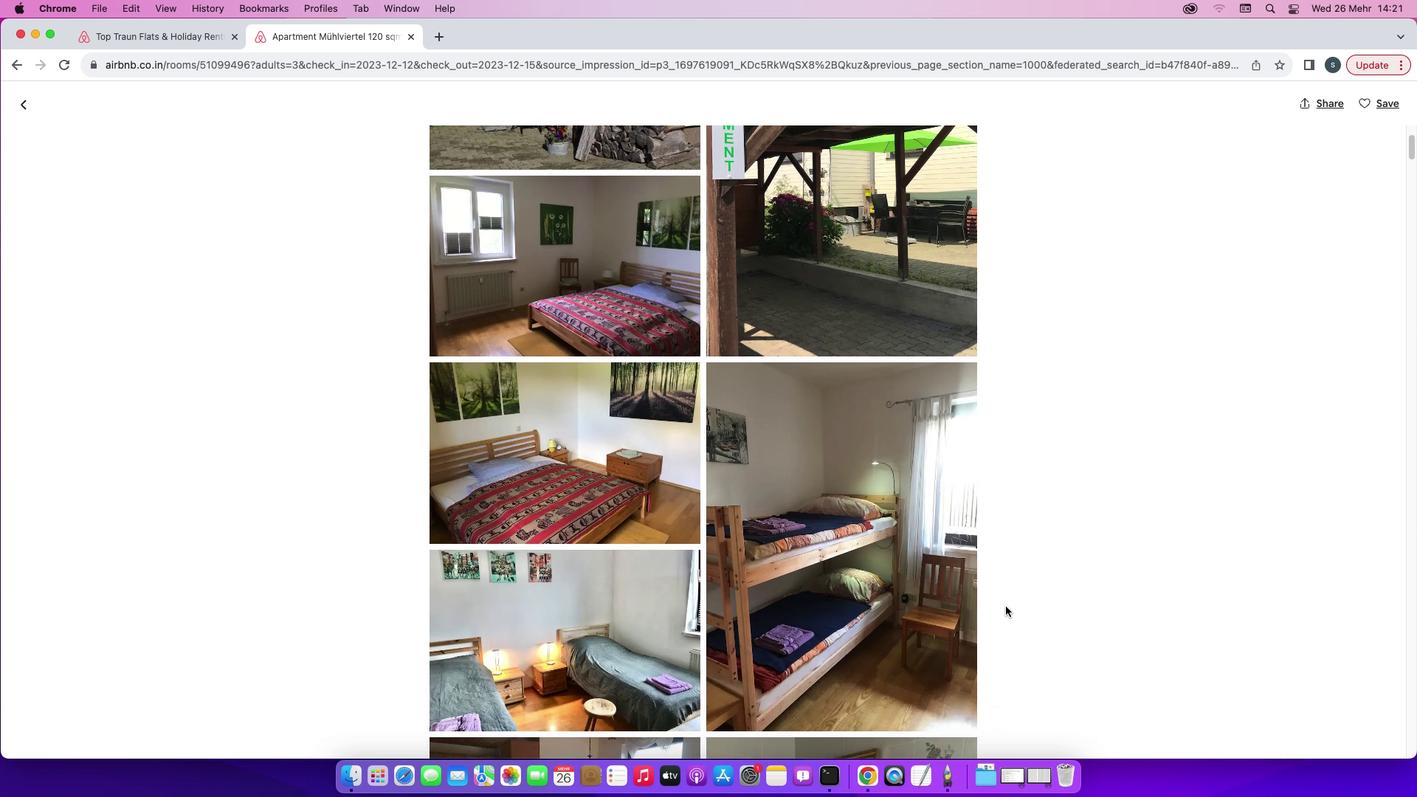 
Action: Mouse moved to (1002, 611)
Screenshot: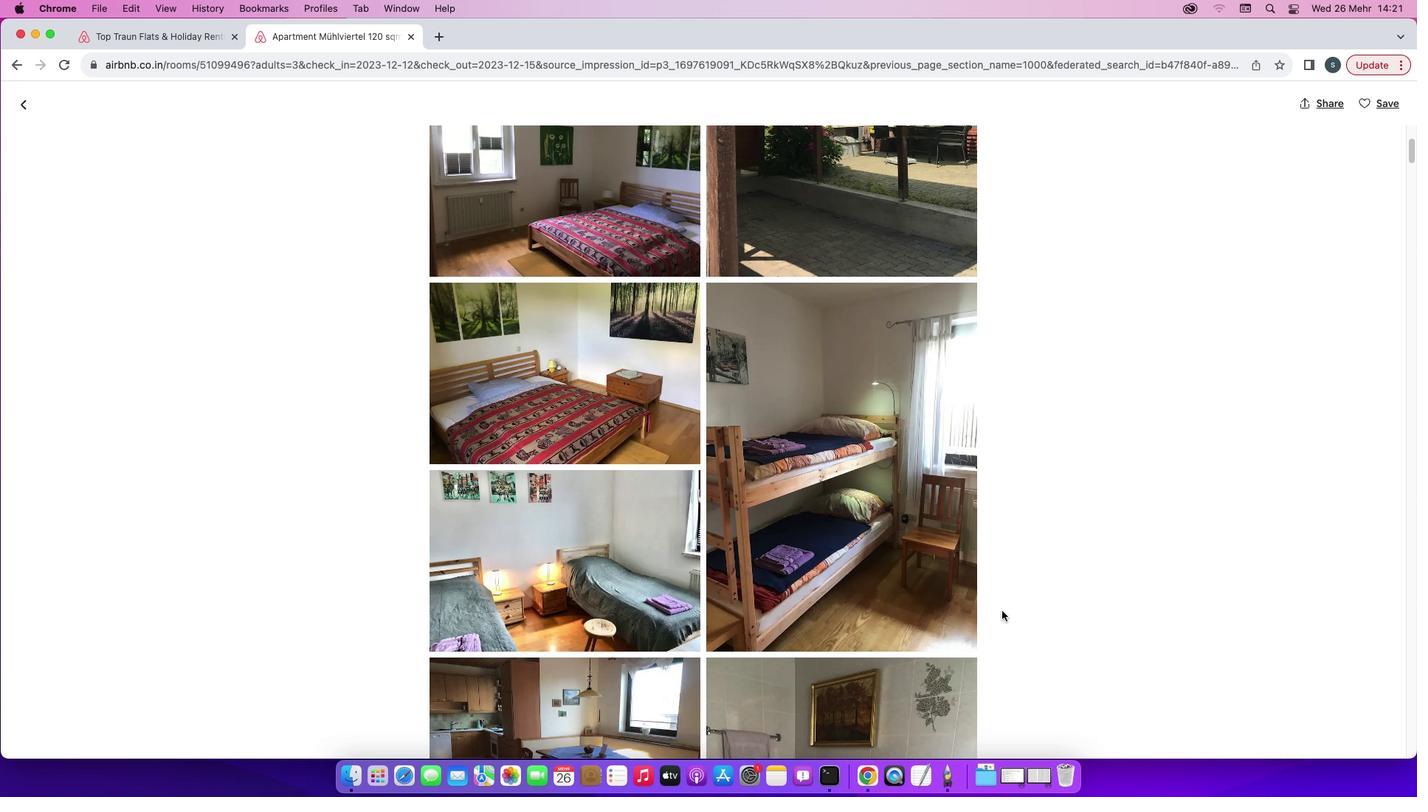 
Action: Mouse scrolled (1002, 611) with delta (0, 0)
Screenshot: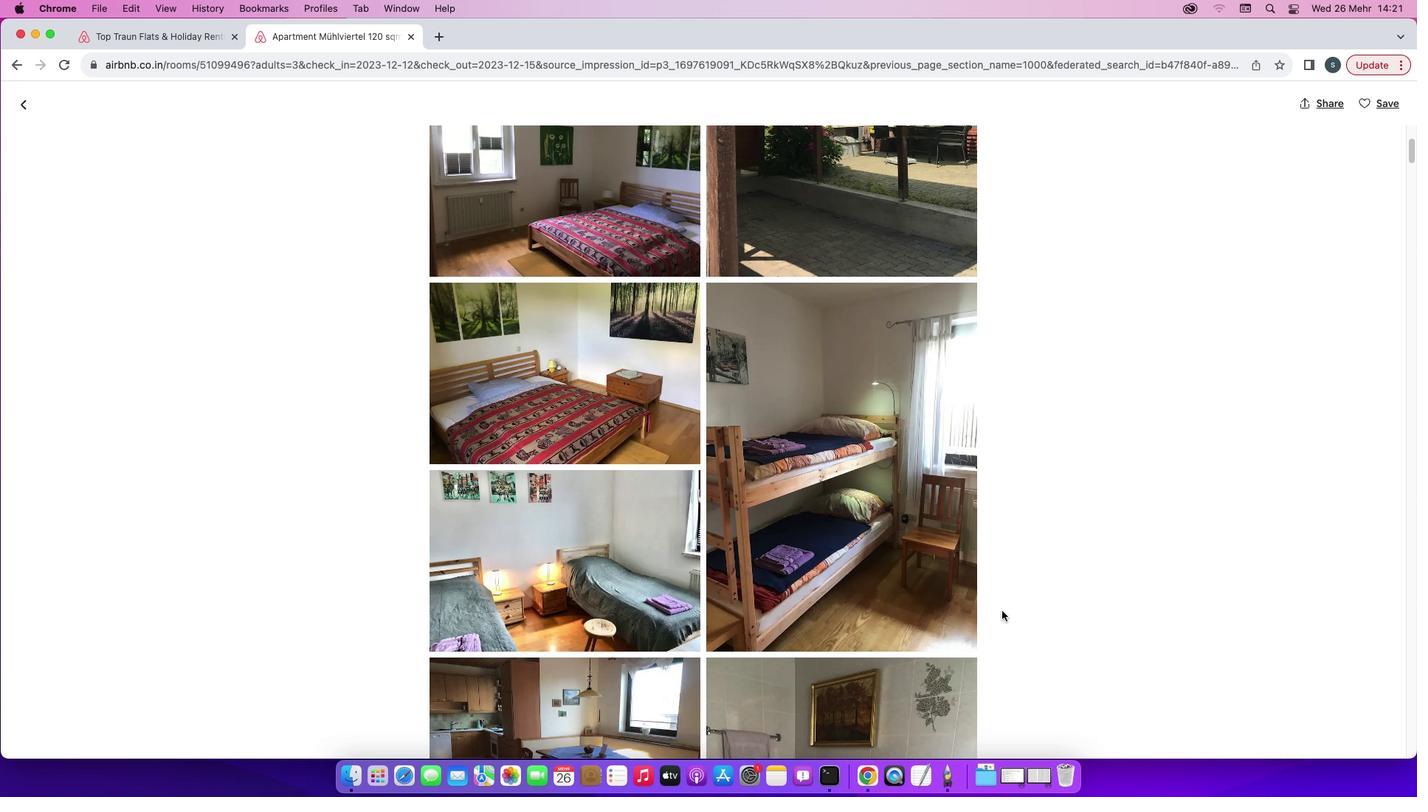 
Action: Mouse scrolled (1002, 611) with delta (0, 0)
Screenshot: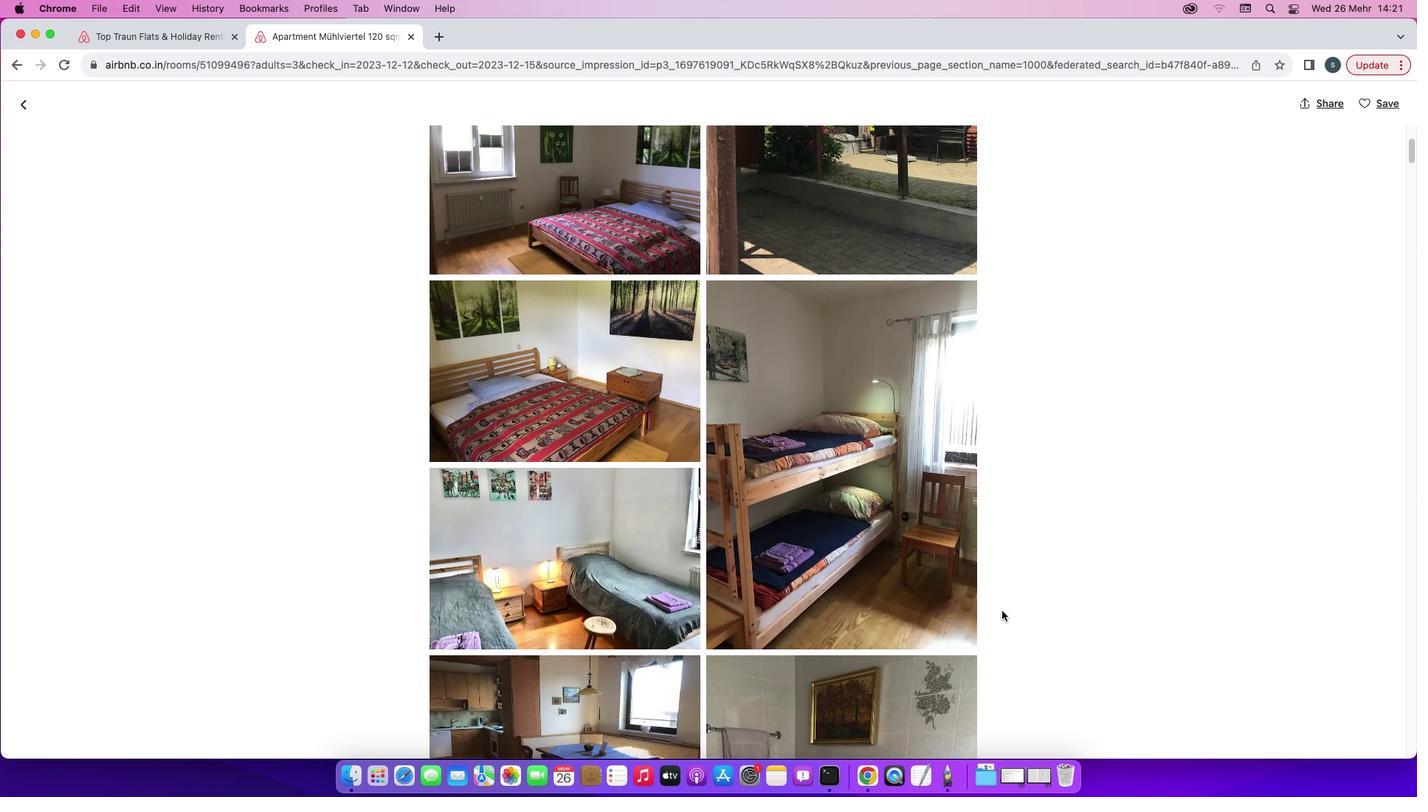 
Action: Mouse scrolled (1002, 611) with delta (0, 0)
Screenshot: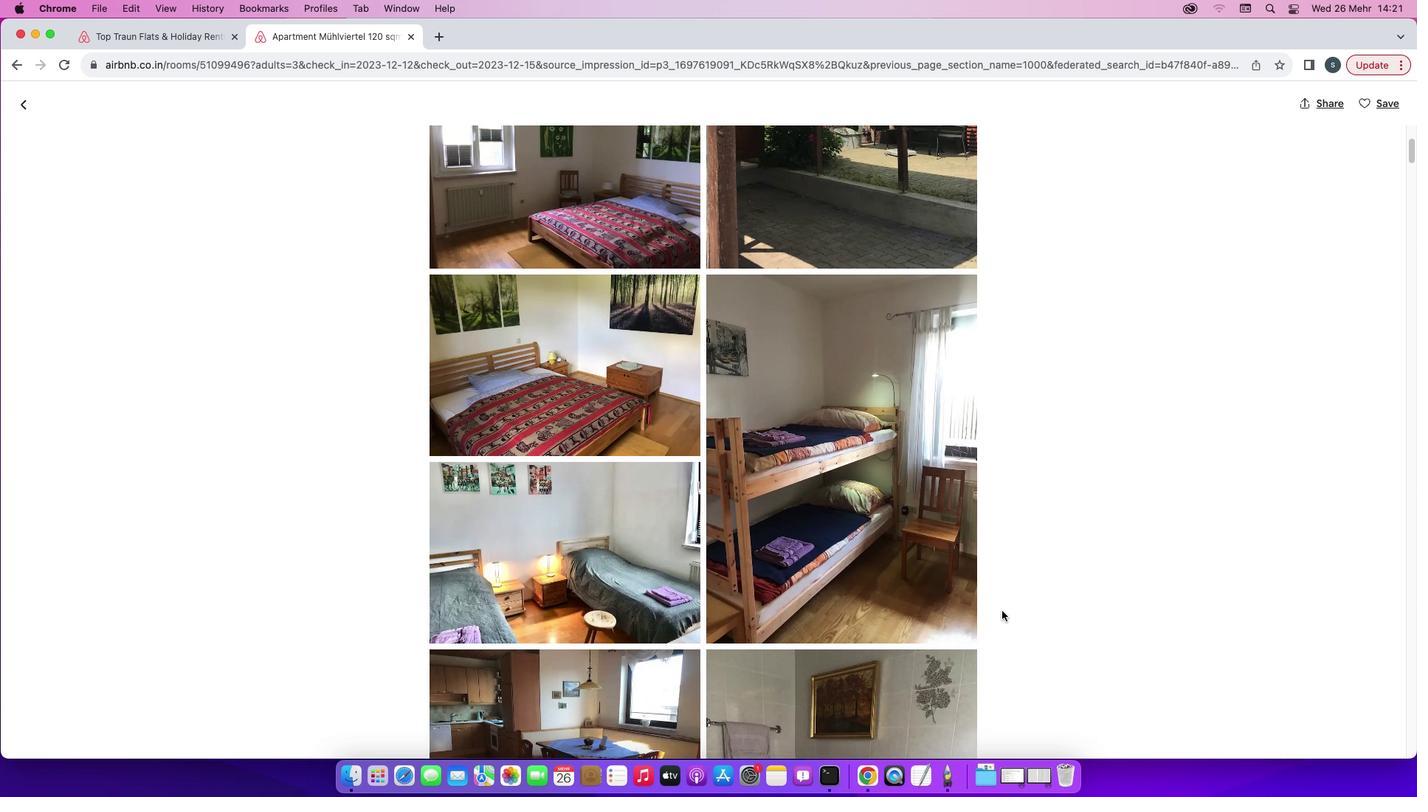 
Action: Mouse scrolled (1002, 611) with delta (0, 0)
Screenshot: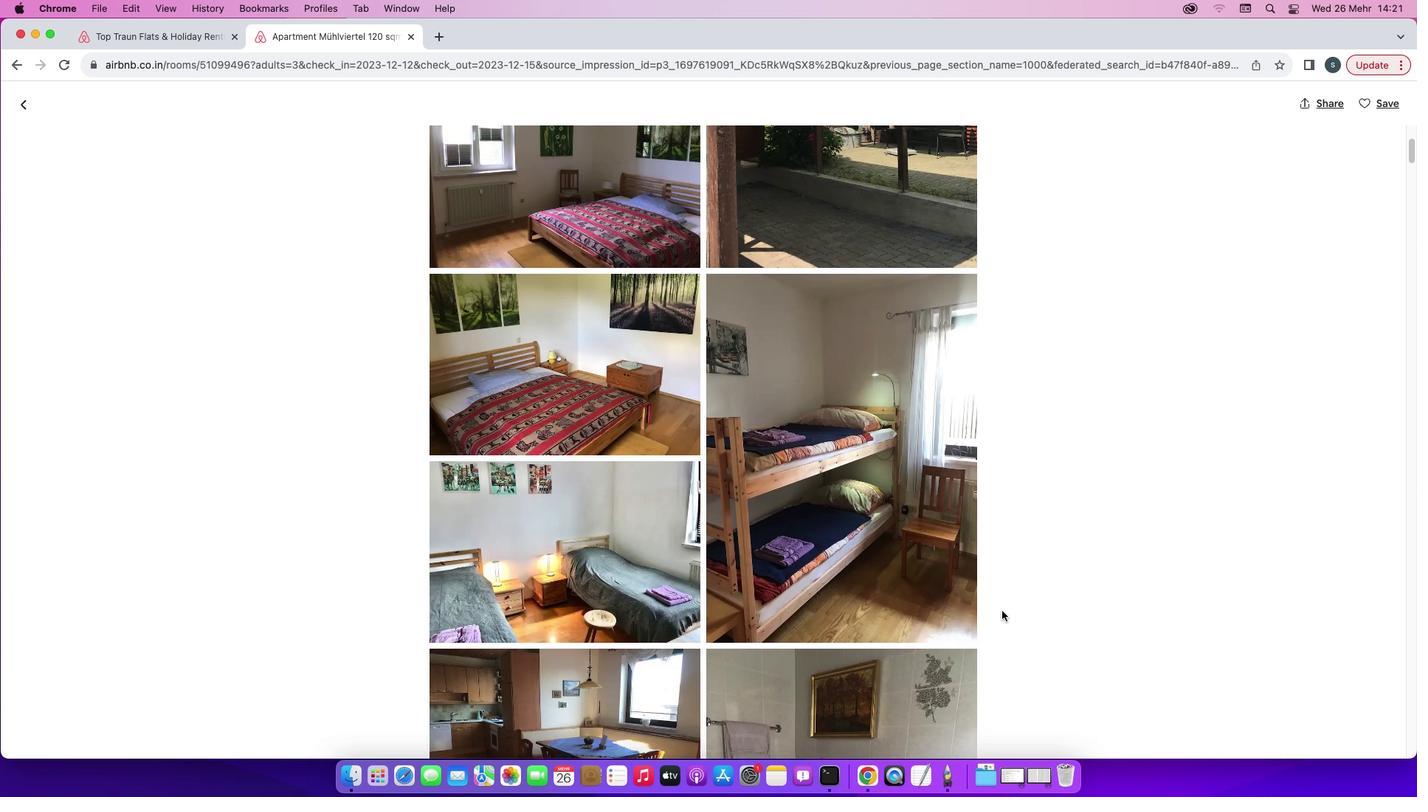 
Action: Mouse scrolled (1002, 611) with delta (0, 0)
Screenshot: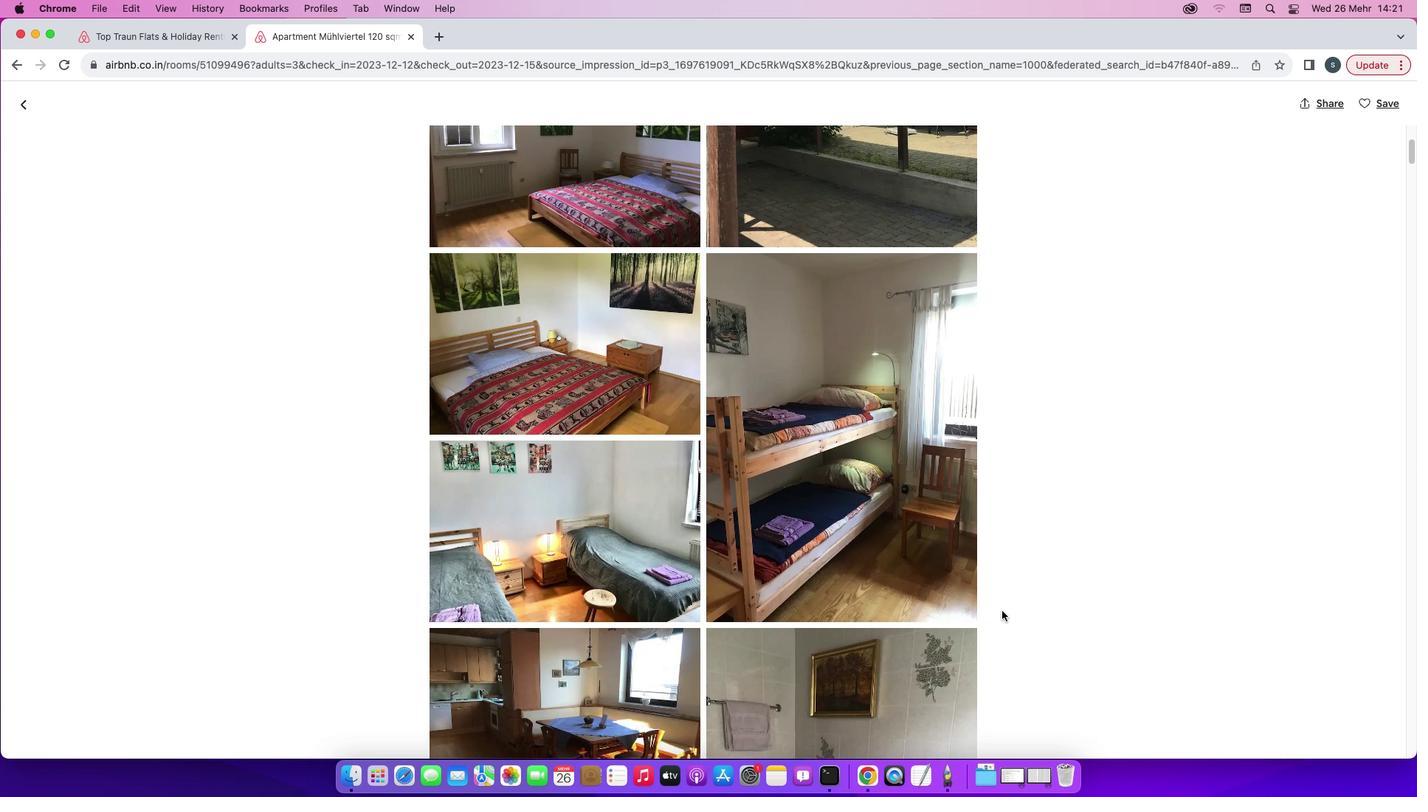 
Action: Mouse scrolled (1002, 611) with delta (0, 0)
Screenshot: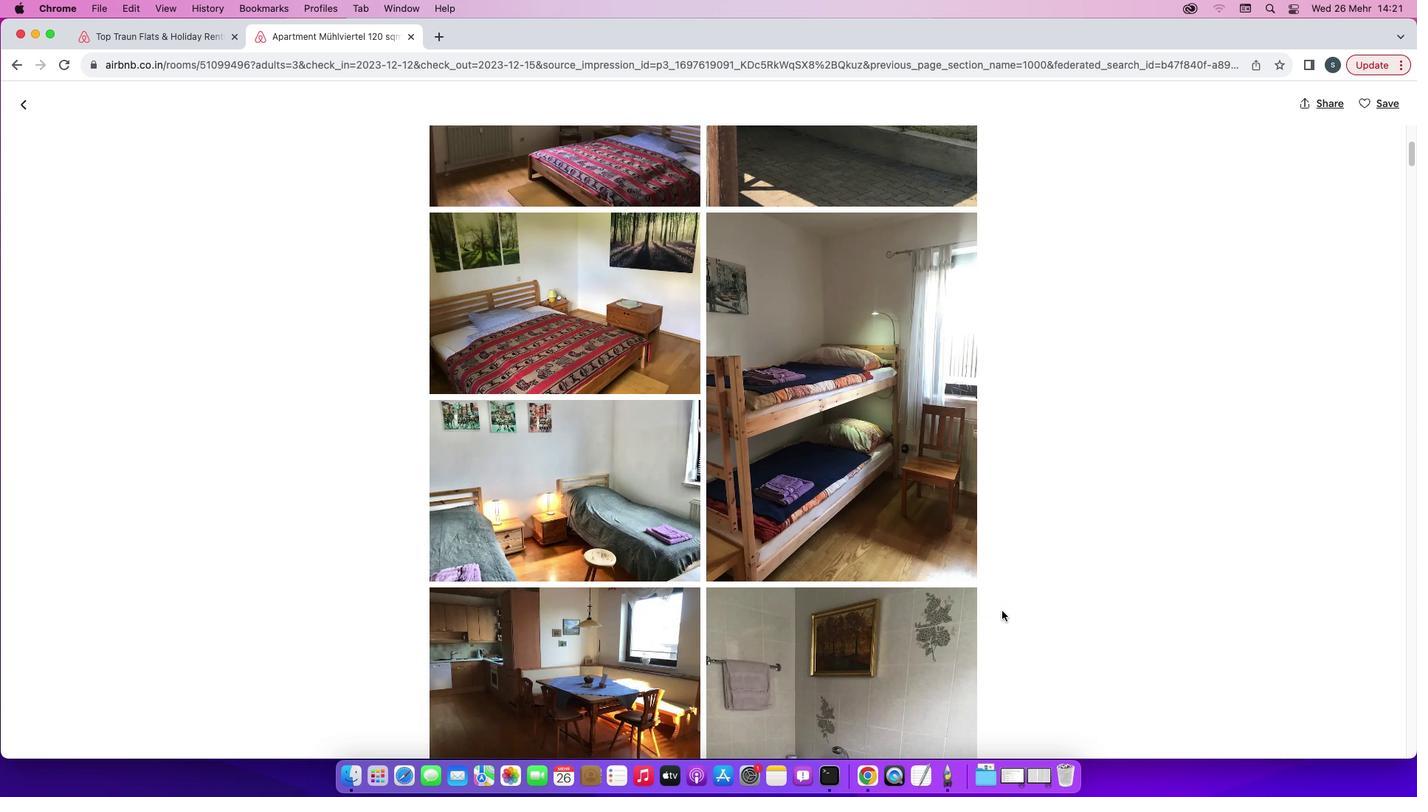 
Action: Mouse scrolled (1002, 611) with delta (0, 0)
Screenshot: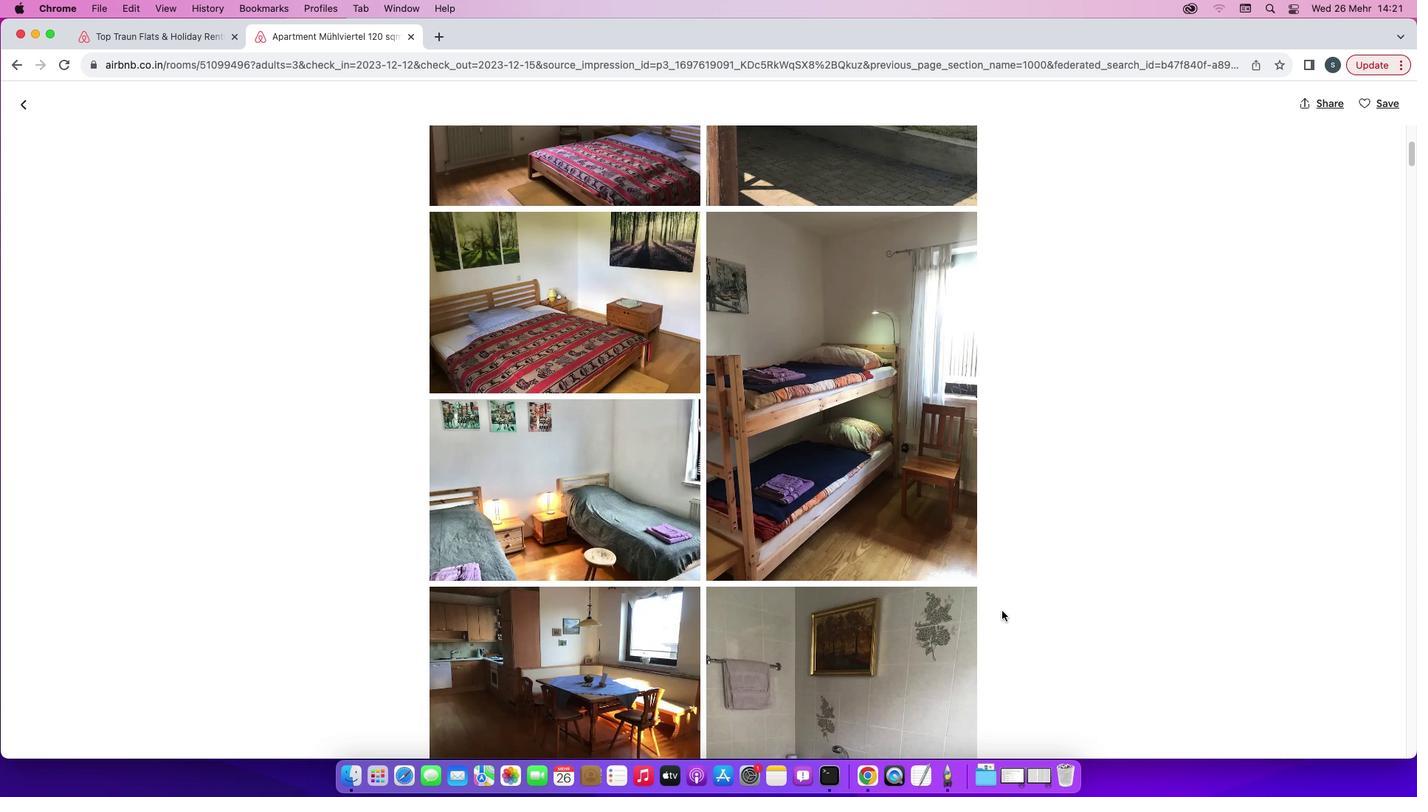 
Action: Mouse scrolled (1002, 611) with delta (0, -1)
Screenshot: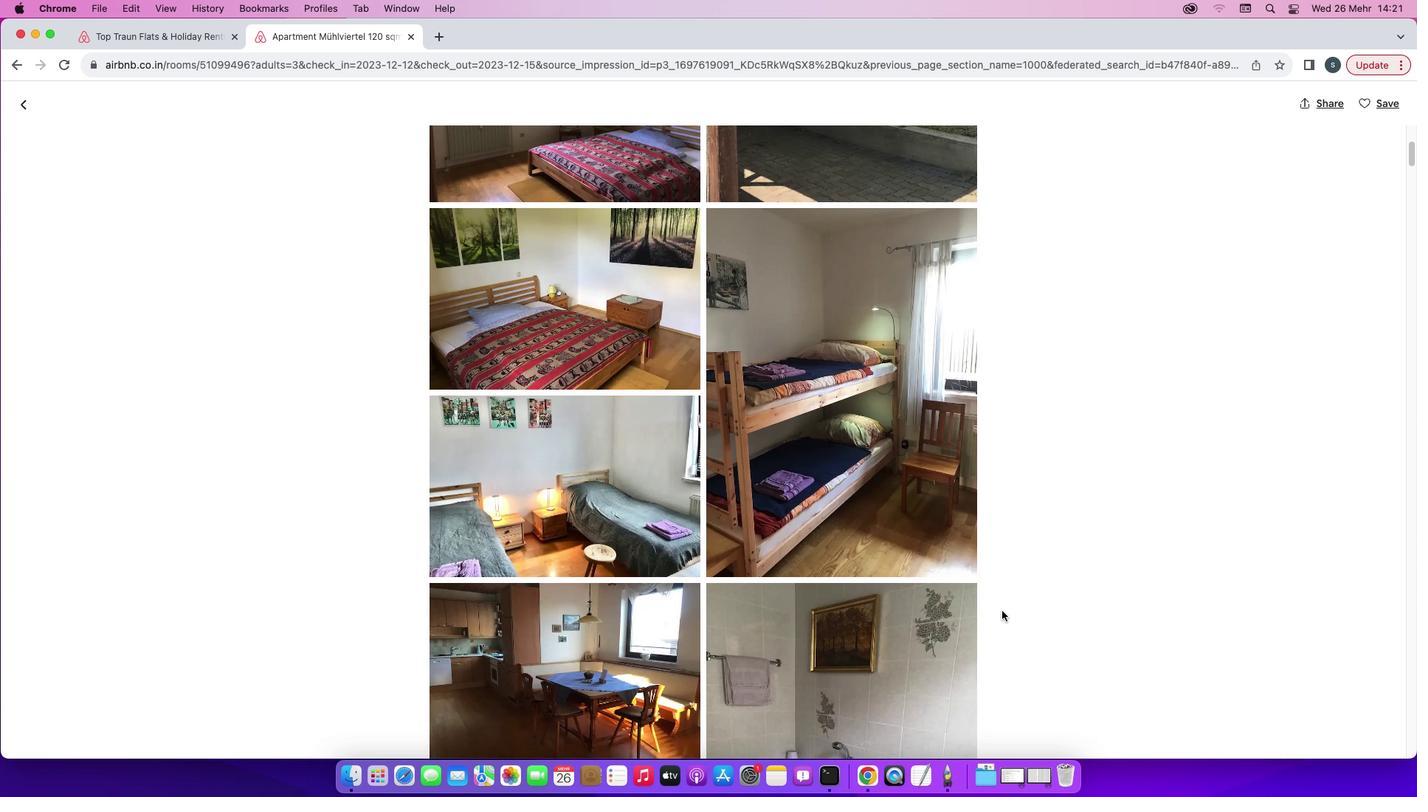 
Action: Mouse moved to (1002, 611)
Screenshot: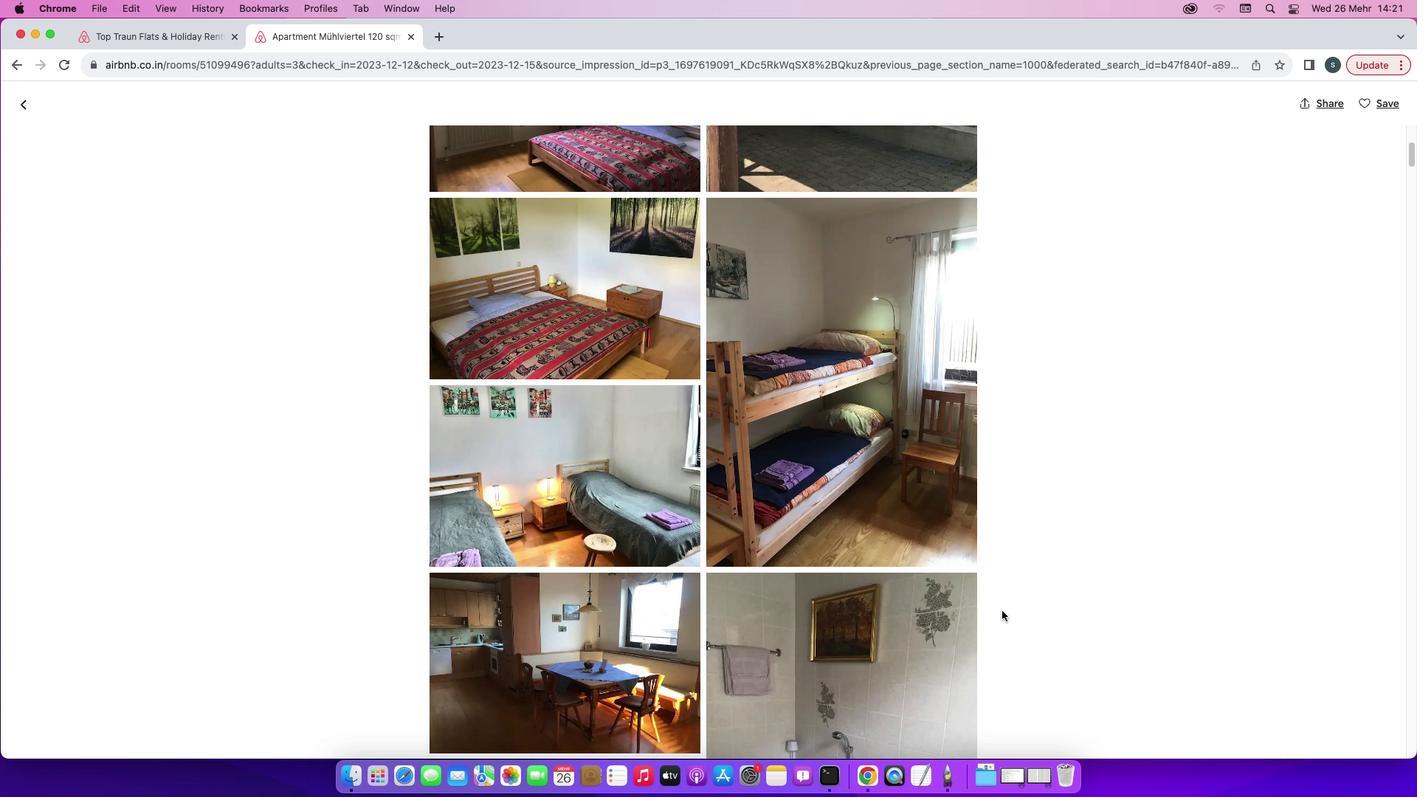 
Action: Mouse scrolled (1002, 611) with delta (0, -2)
Screenshot: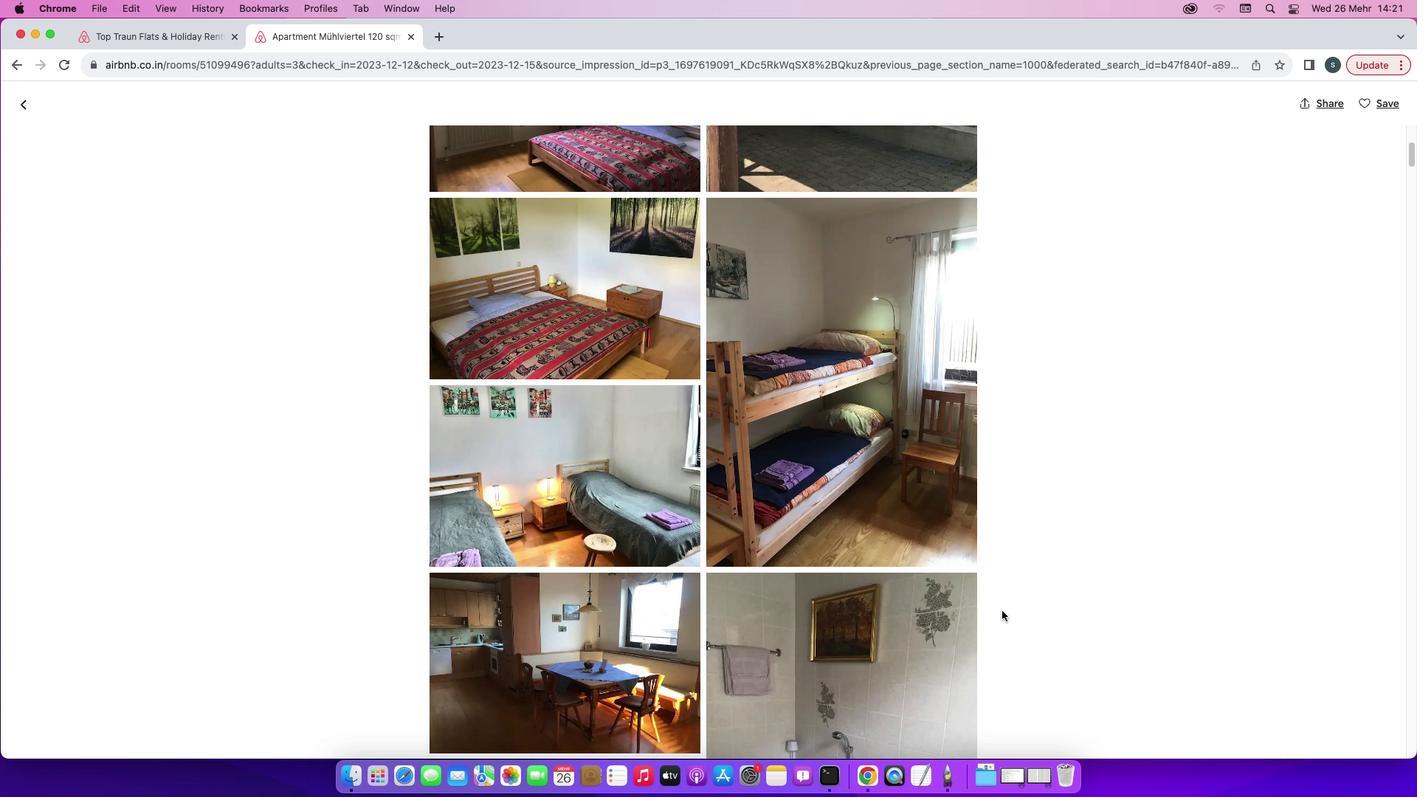 
Action: Mouse moved to (1001, 612)
Screenshot: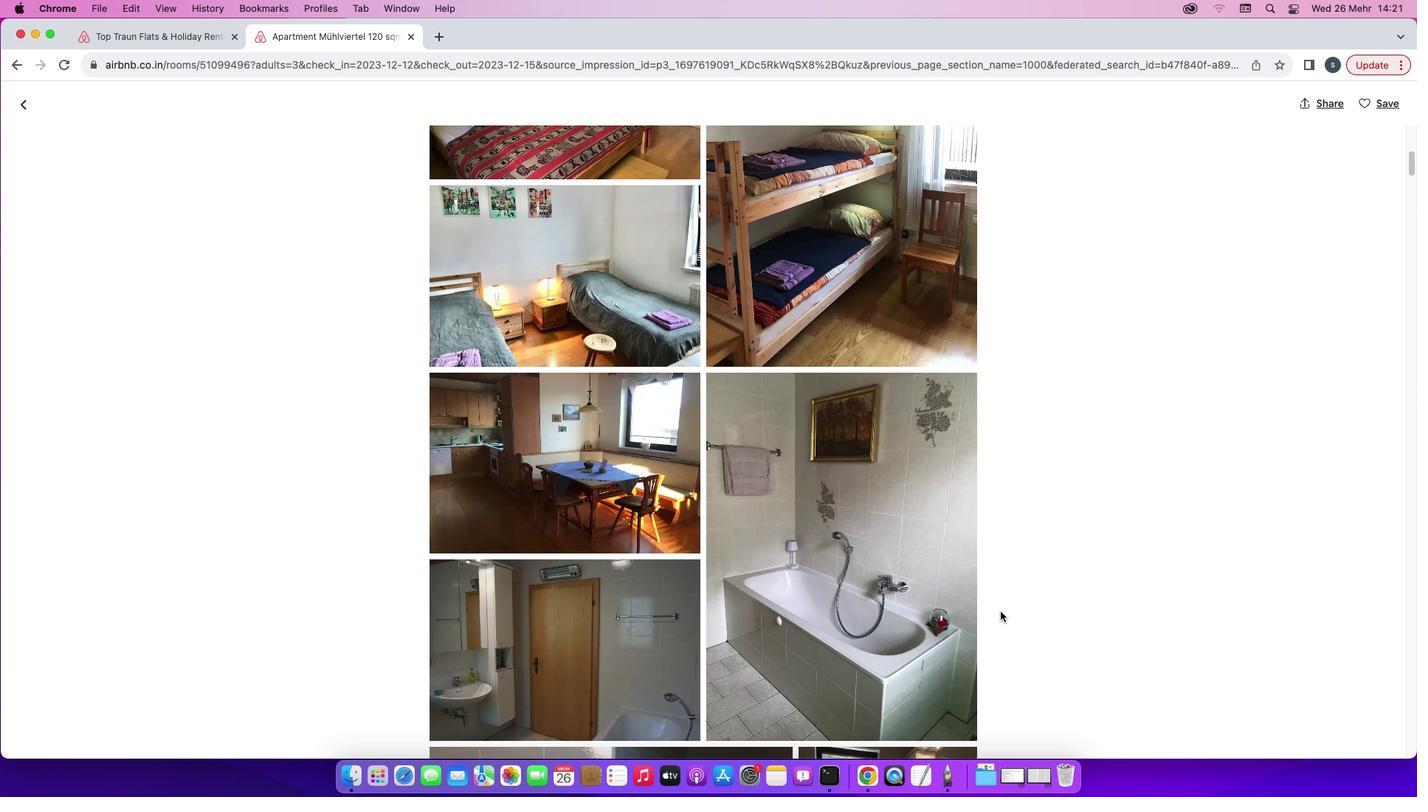 
Action: Mouse scrolled (1001, 612) with delta (0, 0)
Screenshot: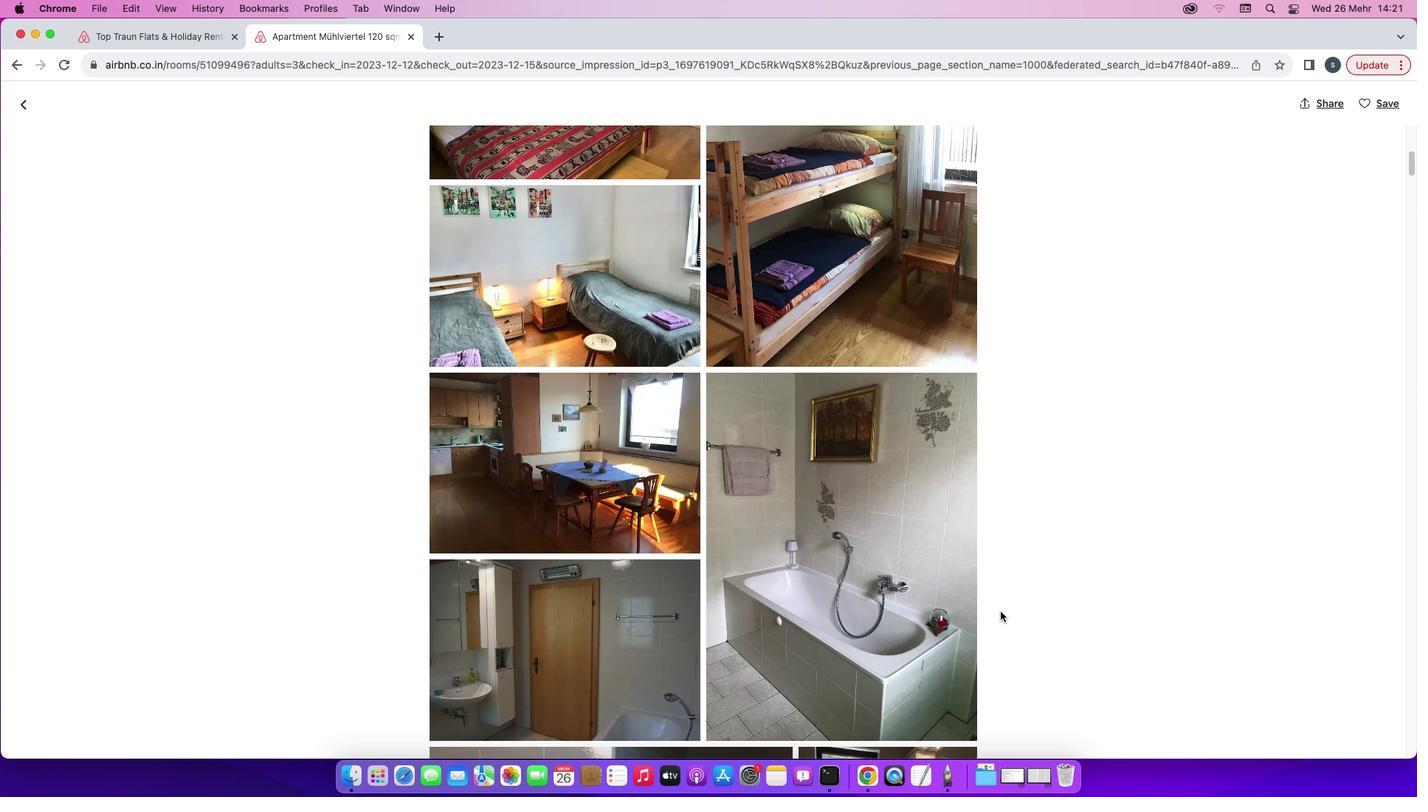 
Action: Mouse scrolled (1001, 612) with delta (0, 0)
Screenshot: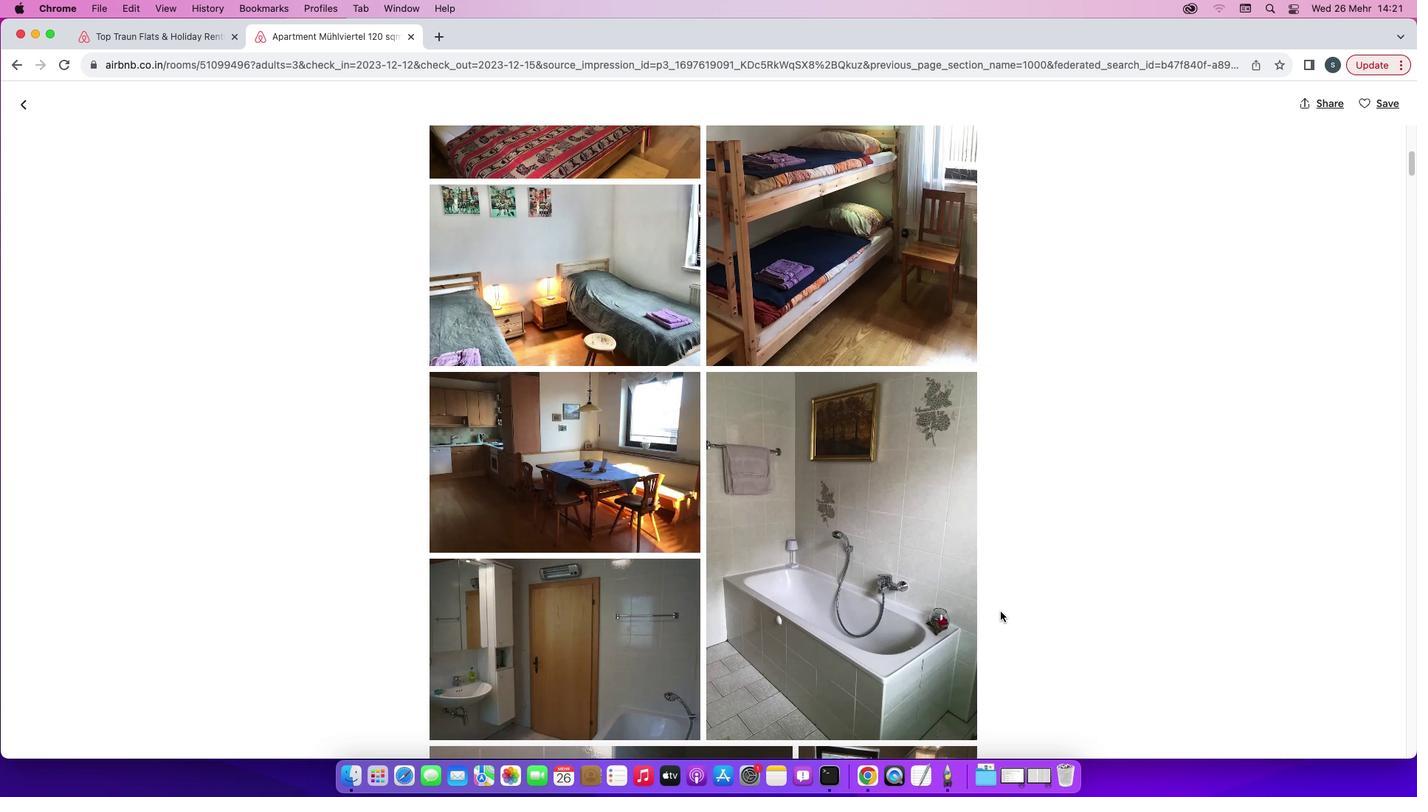 
Action: Mouse scrolled (1001, 612) with delta (0, -1)
Screenshot: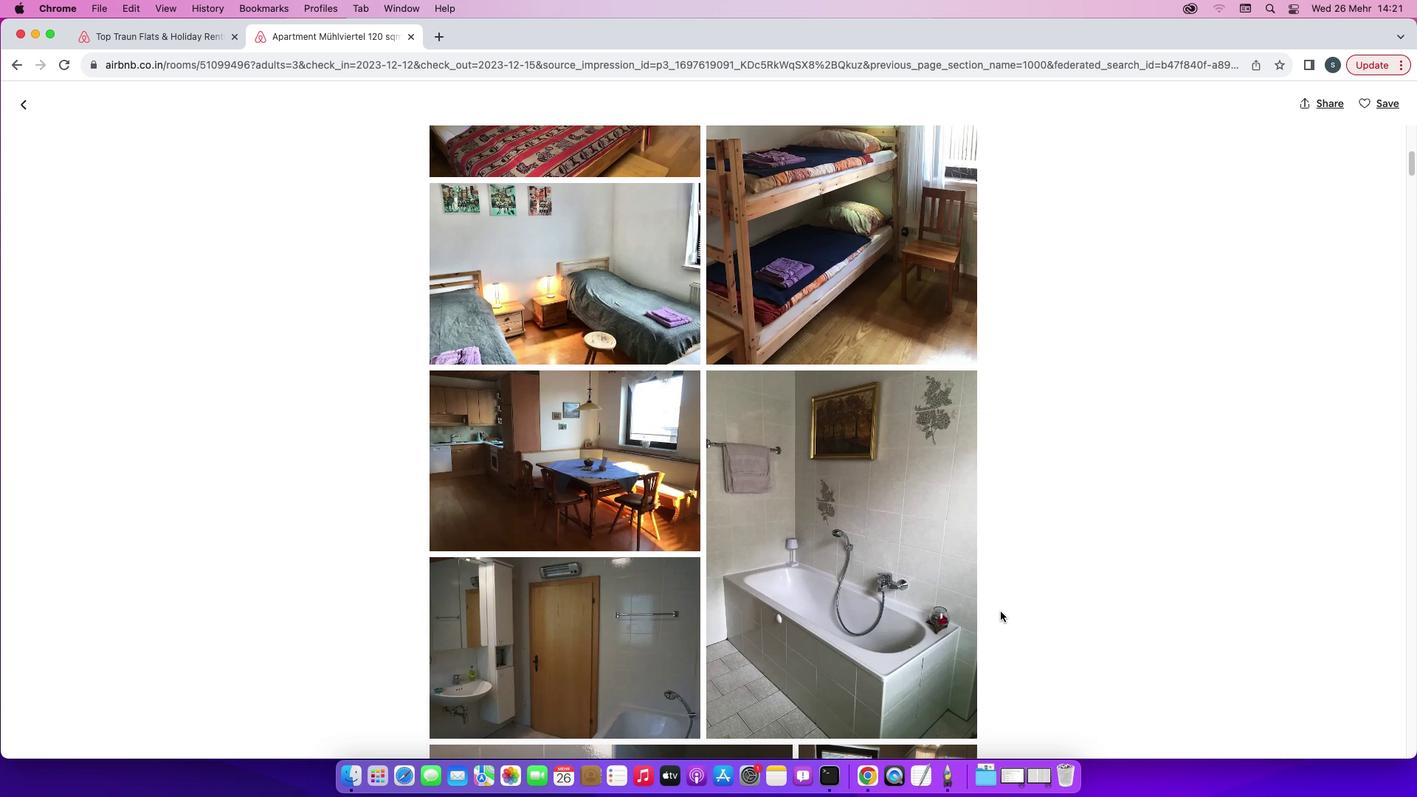 
Action: Mouse scrolled (1001, 612) with delta (0, -2)
Screenshot: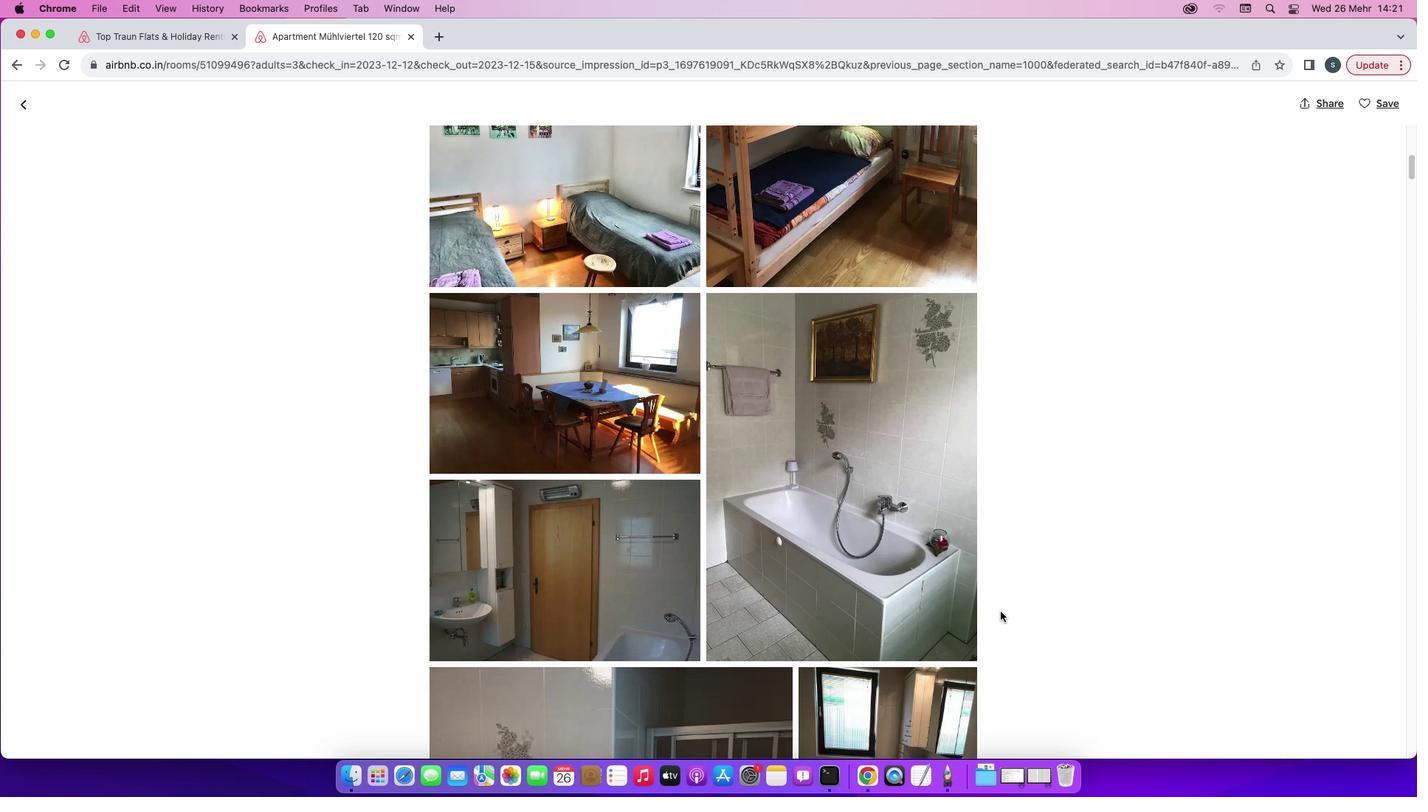 
Action: Mouse scrolled (1001, 612) with delta (0, 0)
Screenshot: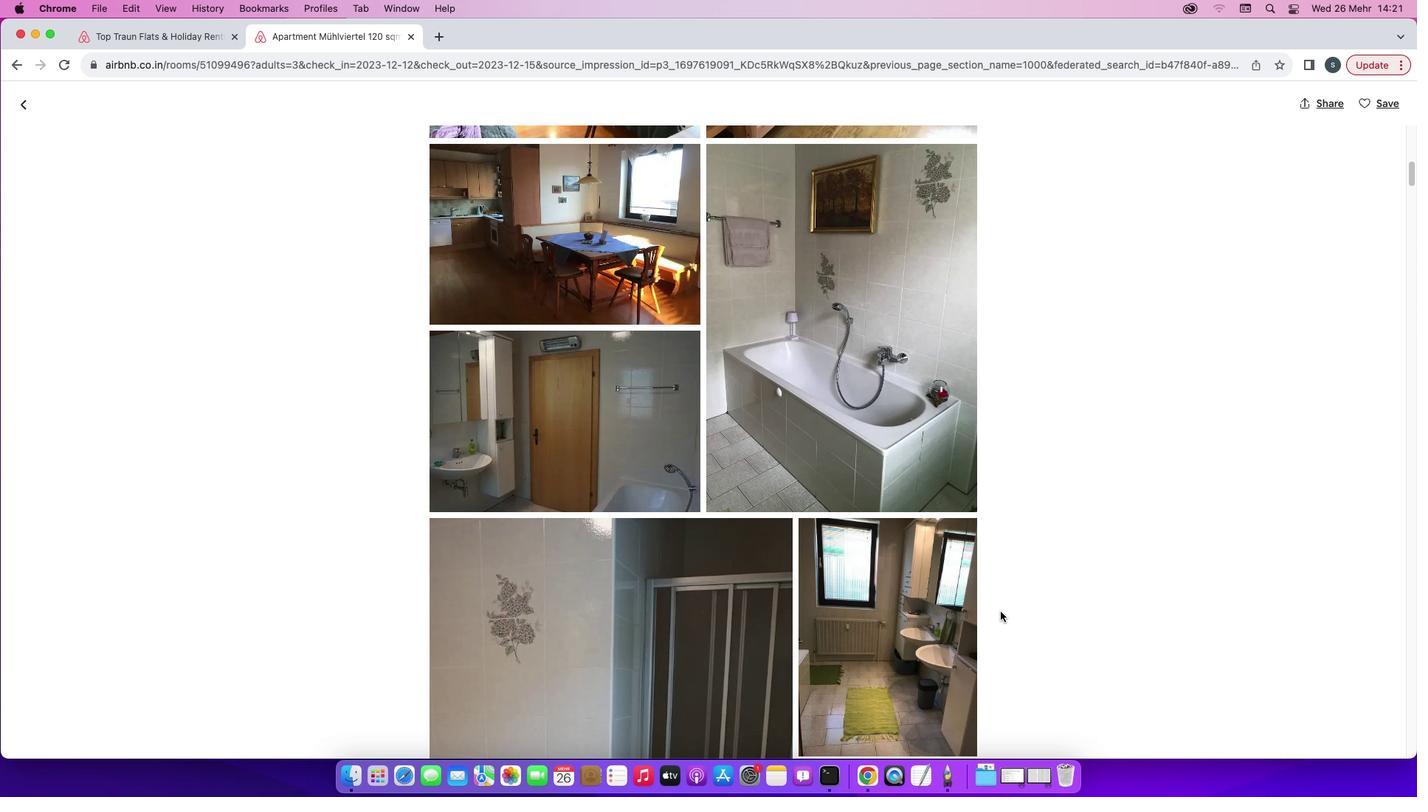 
Action: Mouse scrolled (1001, 612) with delta (0, 0)
Screenshot: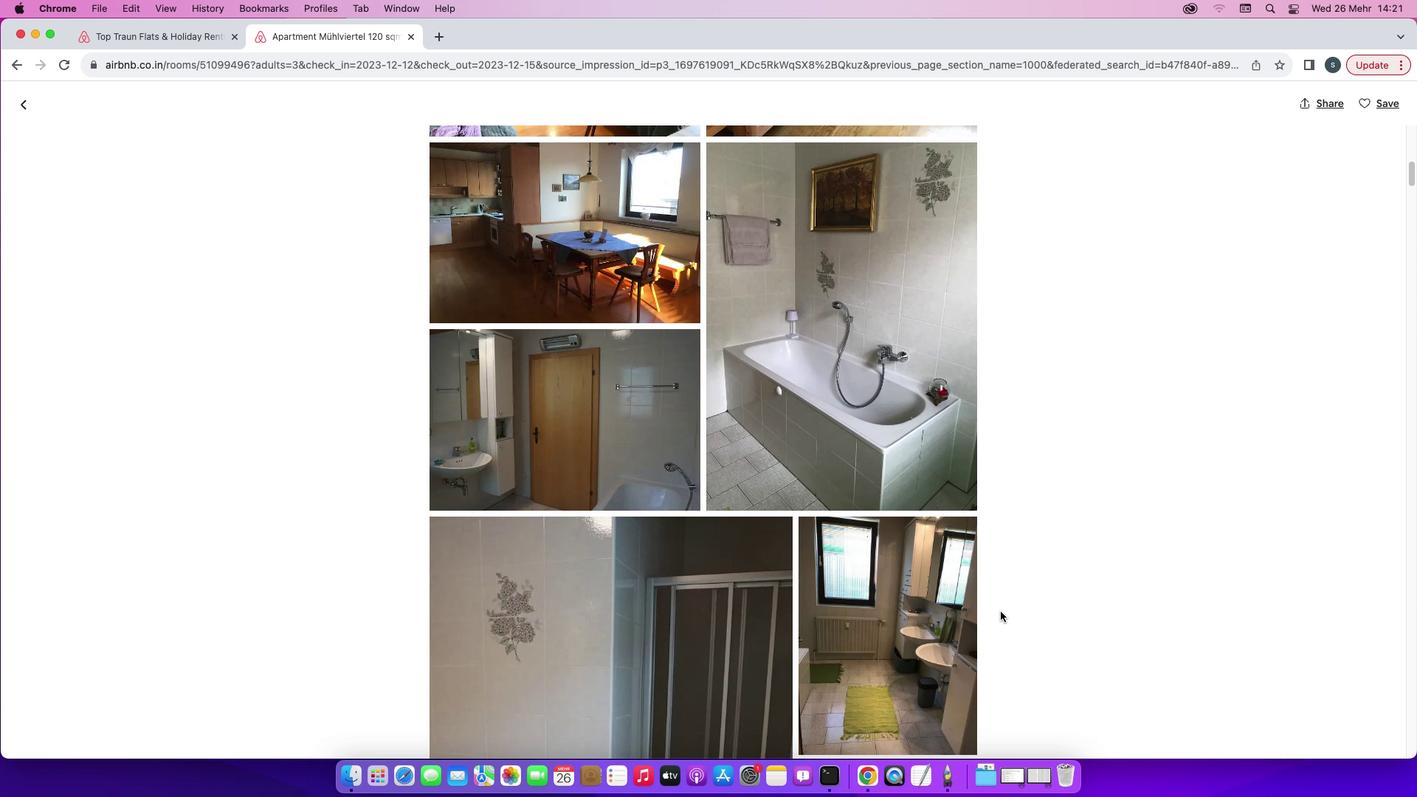 
Action: Mouse scrolled (1001, 612) with delta (0, -1)
Screenshot: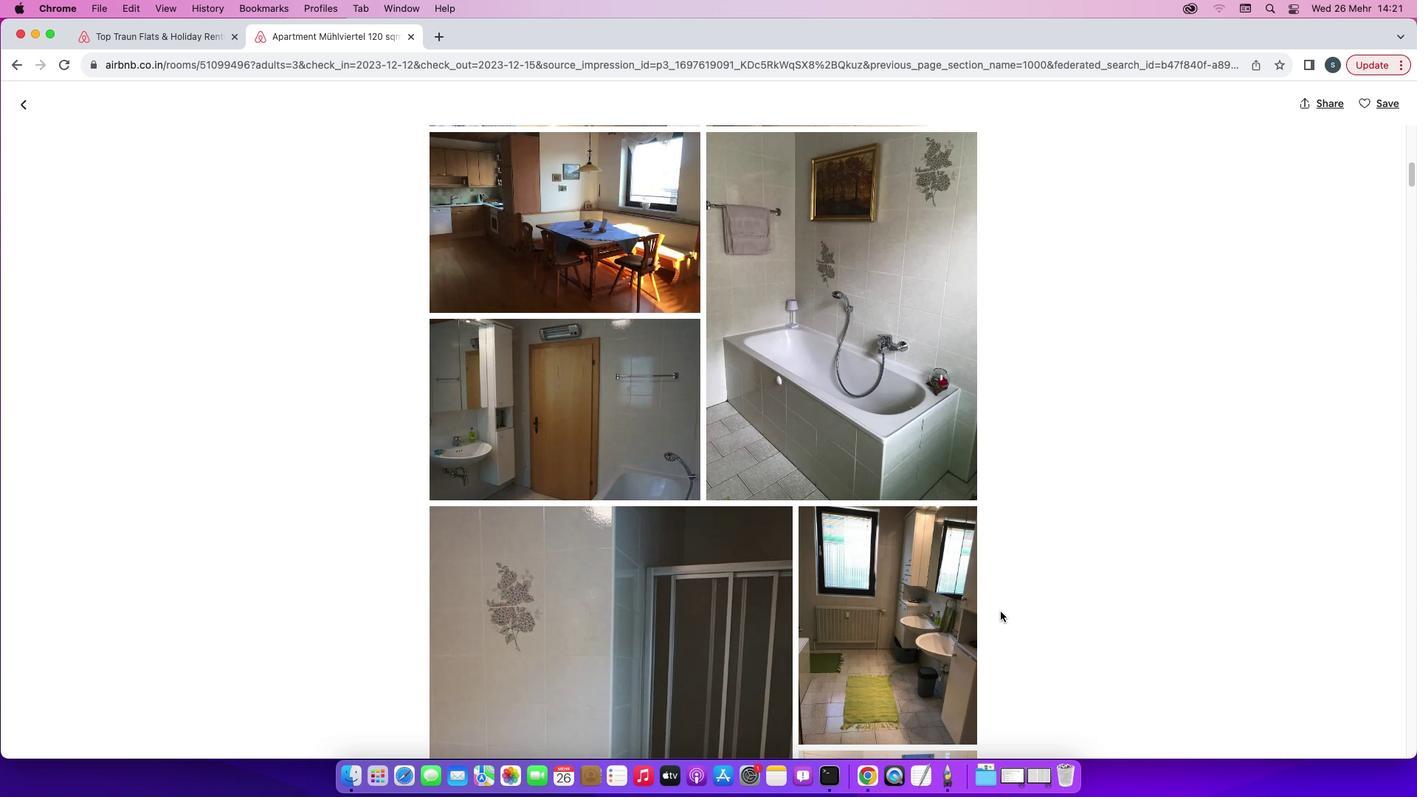 
Action: Mouse scrolled (1001, 612) with delta (0, -2)
Screenshot: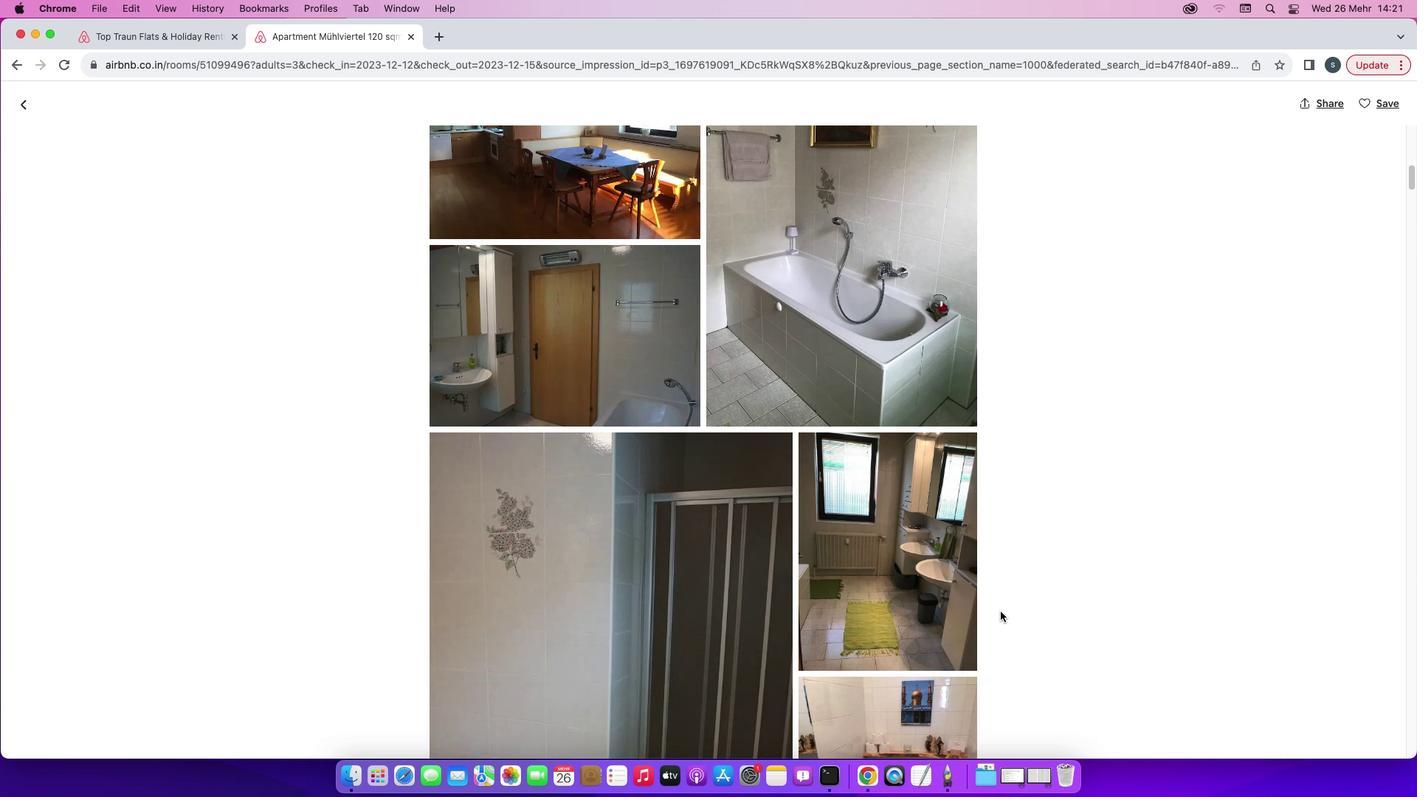 
Action: Mouse scrolled (1001, 612) with delta (0, 0)
Screenshot: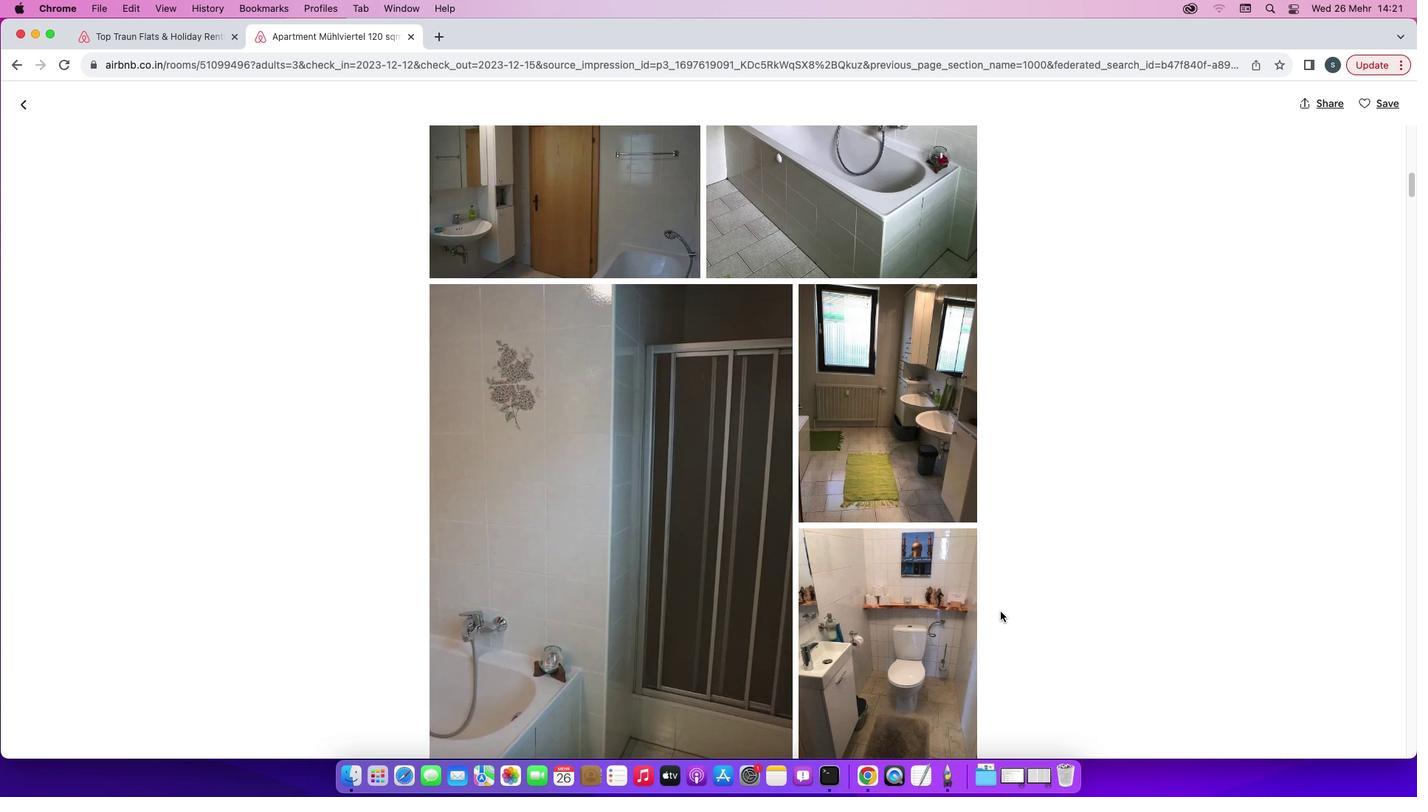
Action: Mouse scrolled (1001, 612) with delta (0, 0)
Screenshot: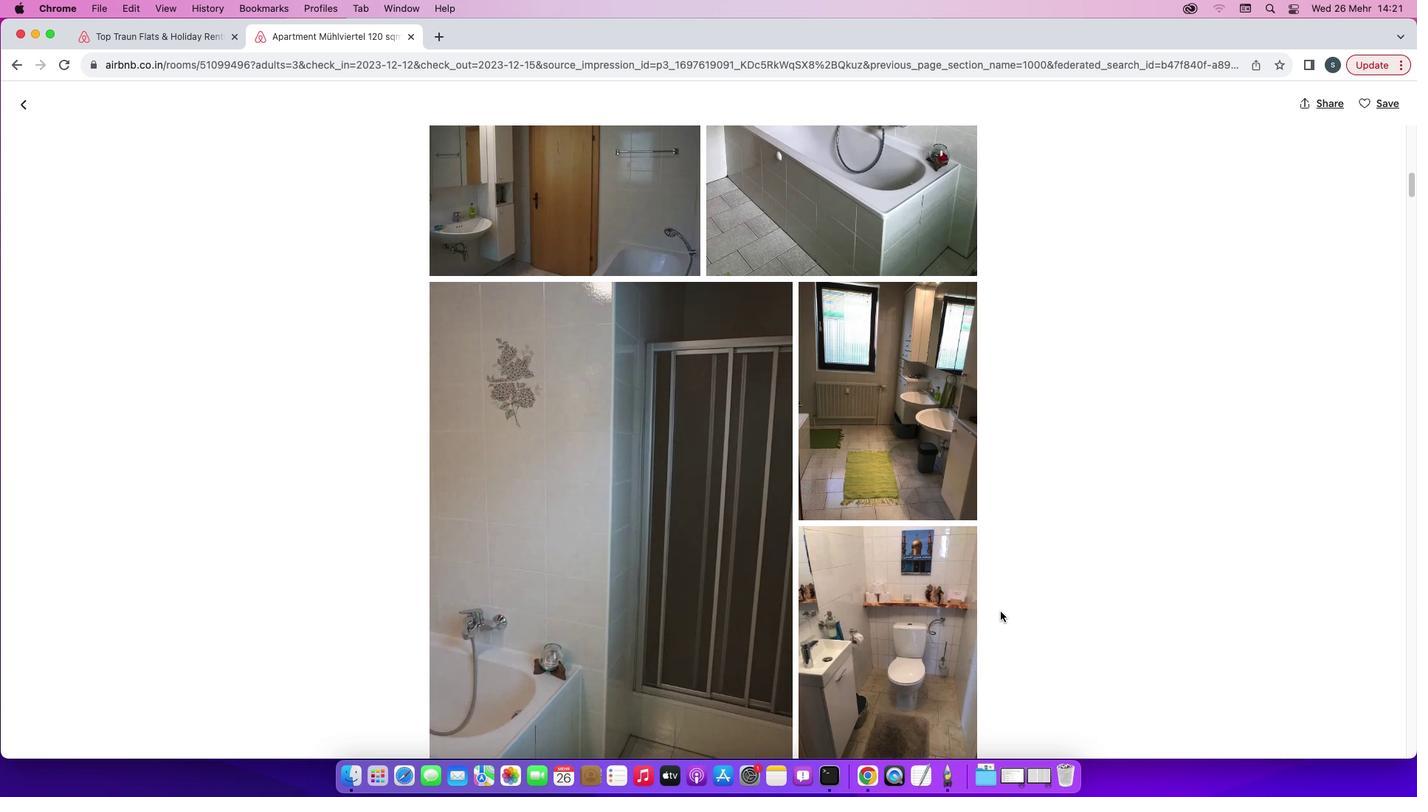 
Action: Mouse scrolled (1001, 612) with delta (0, -1)
Screenshot: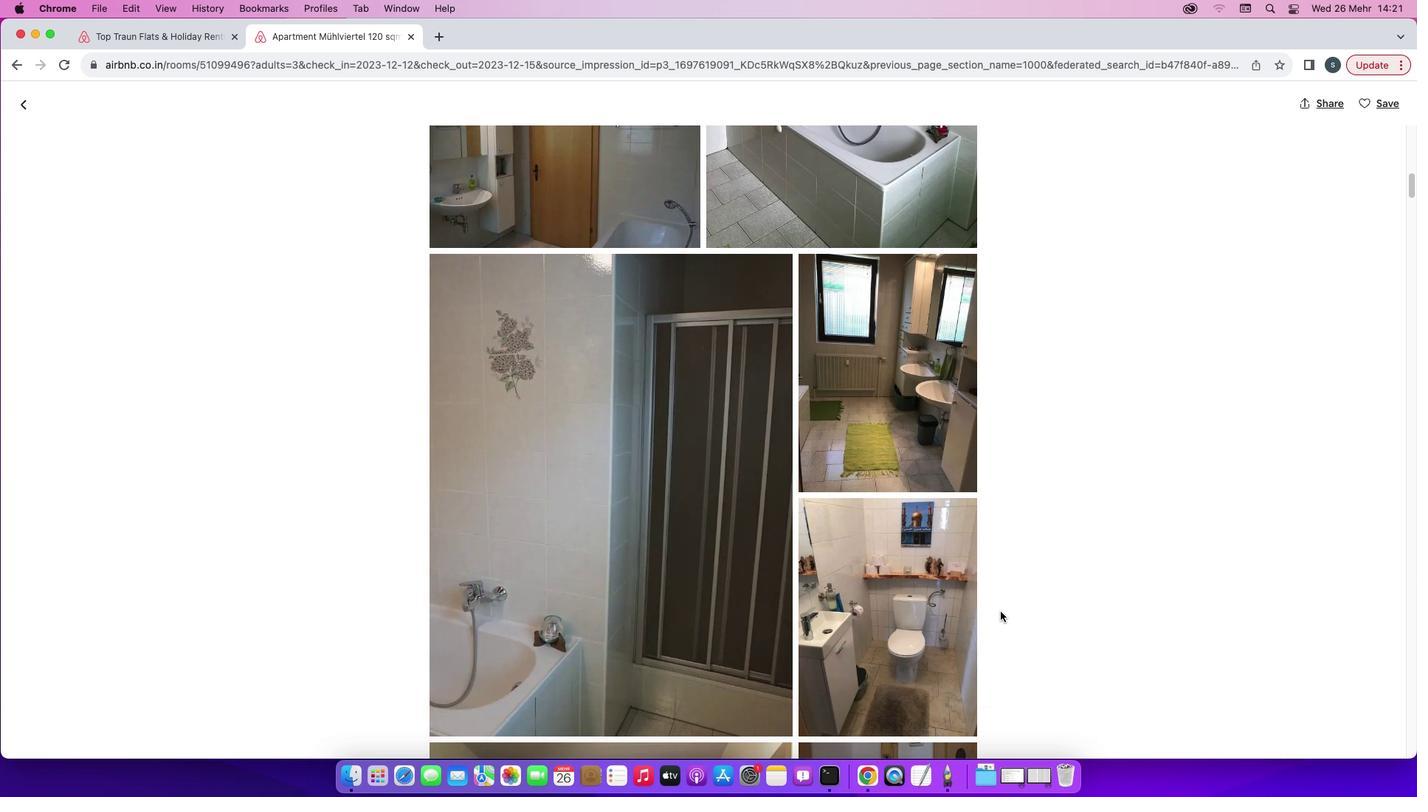 
Action: Mouse scrolled (1001, 612) with delta (0, -2)
Screenshot: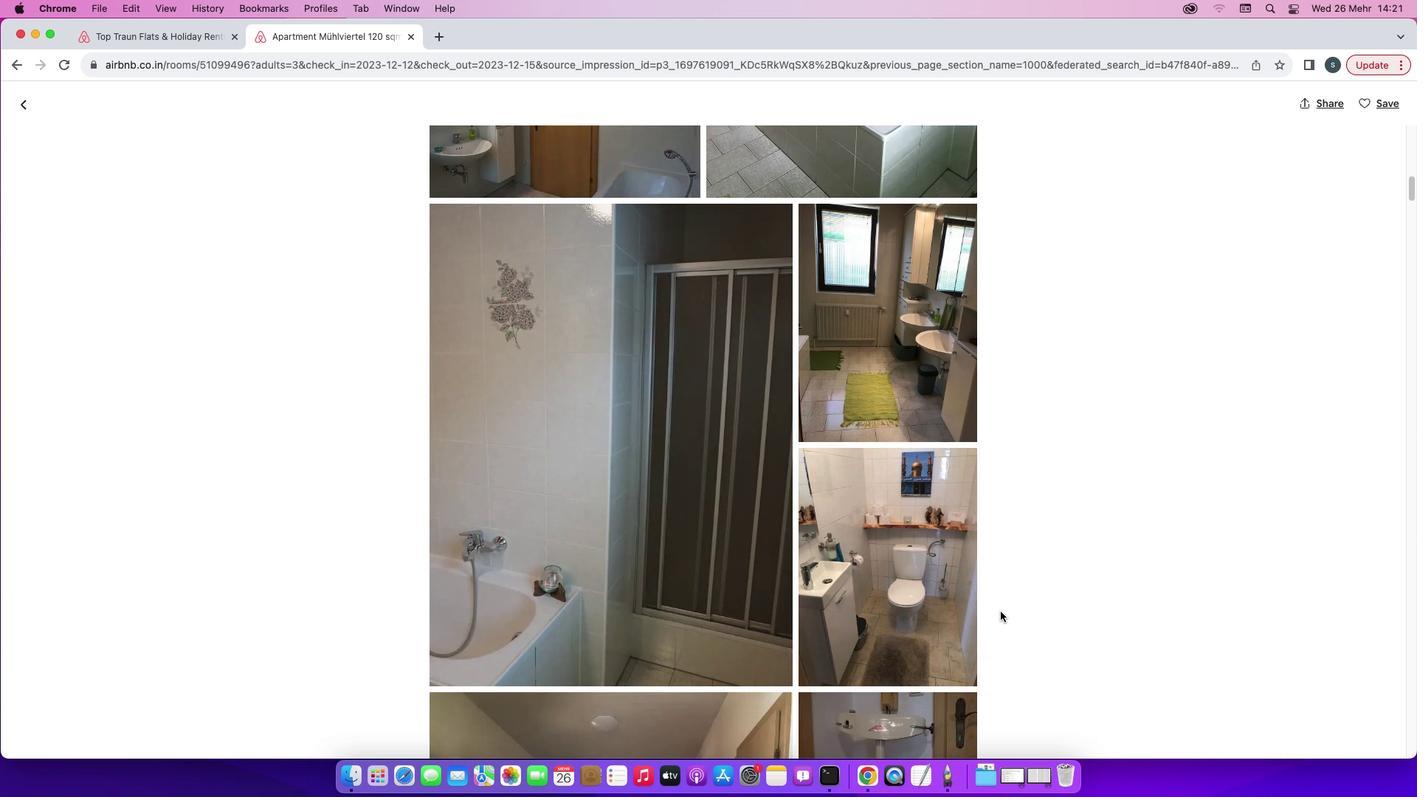 
Action: Mouse scrolled (1001, 612) with delta (0, 0)
Screenshot: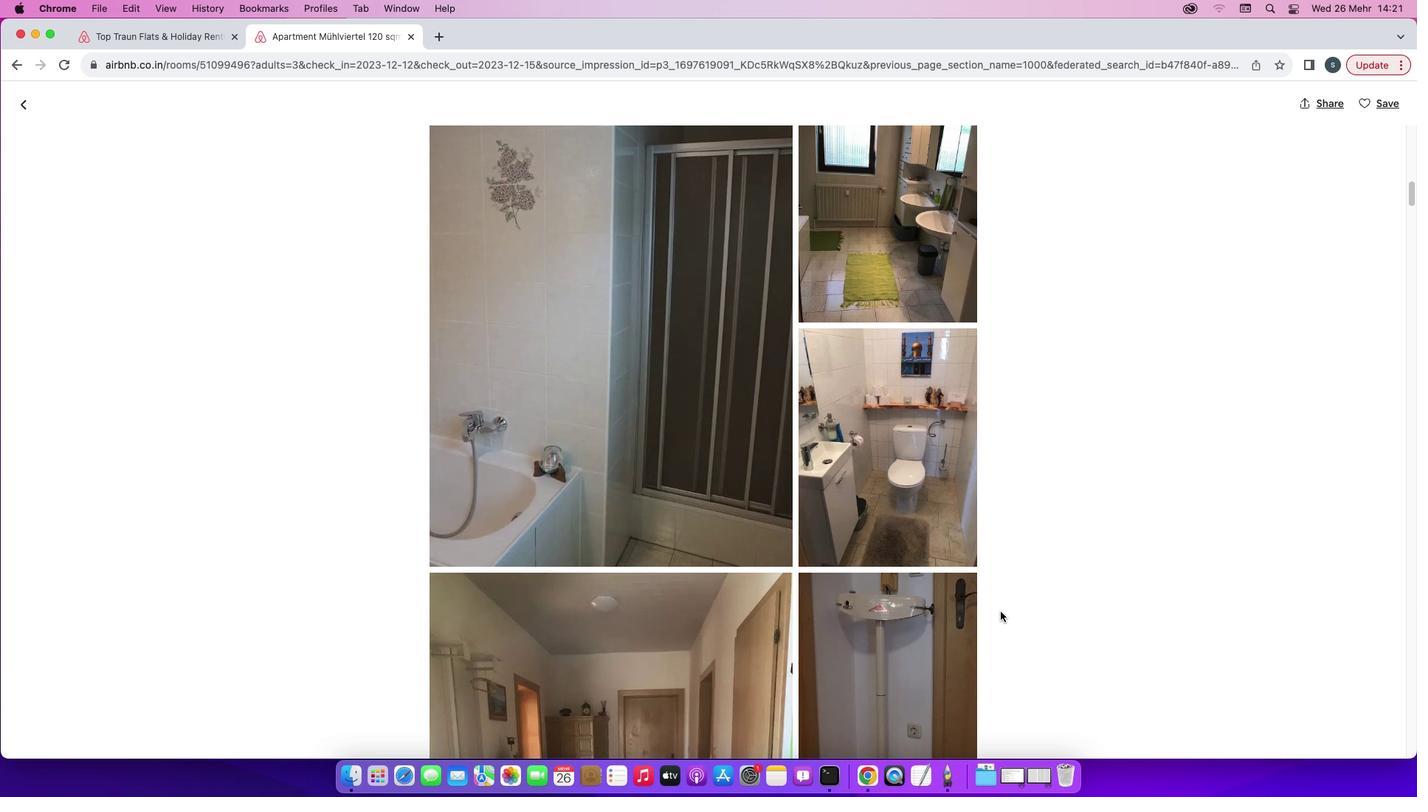 
Action: Mouse scrolled (1001, 612) with delta (0, 0)
Screenshot: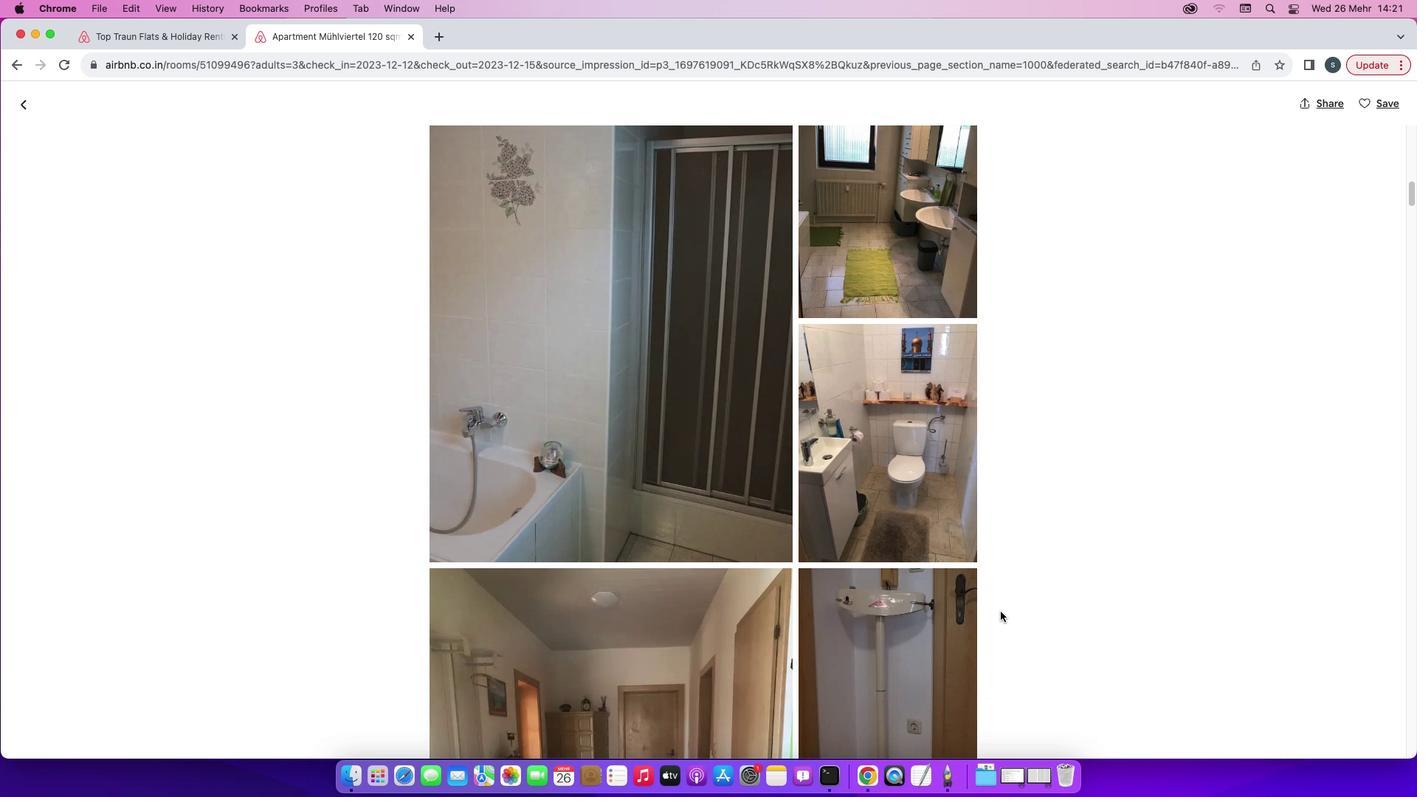 
Action: Mouse scrolled (1001, 612) with delta (0, 0)
Screenshot: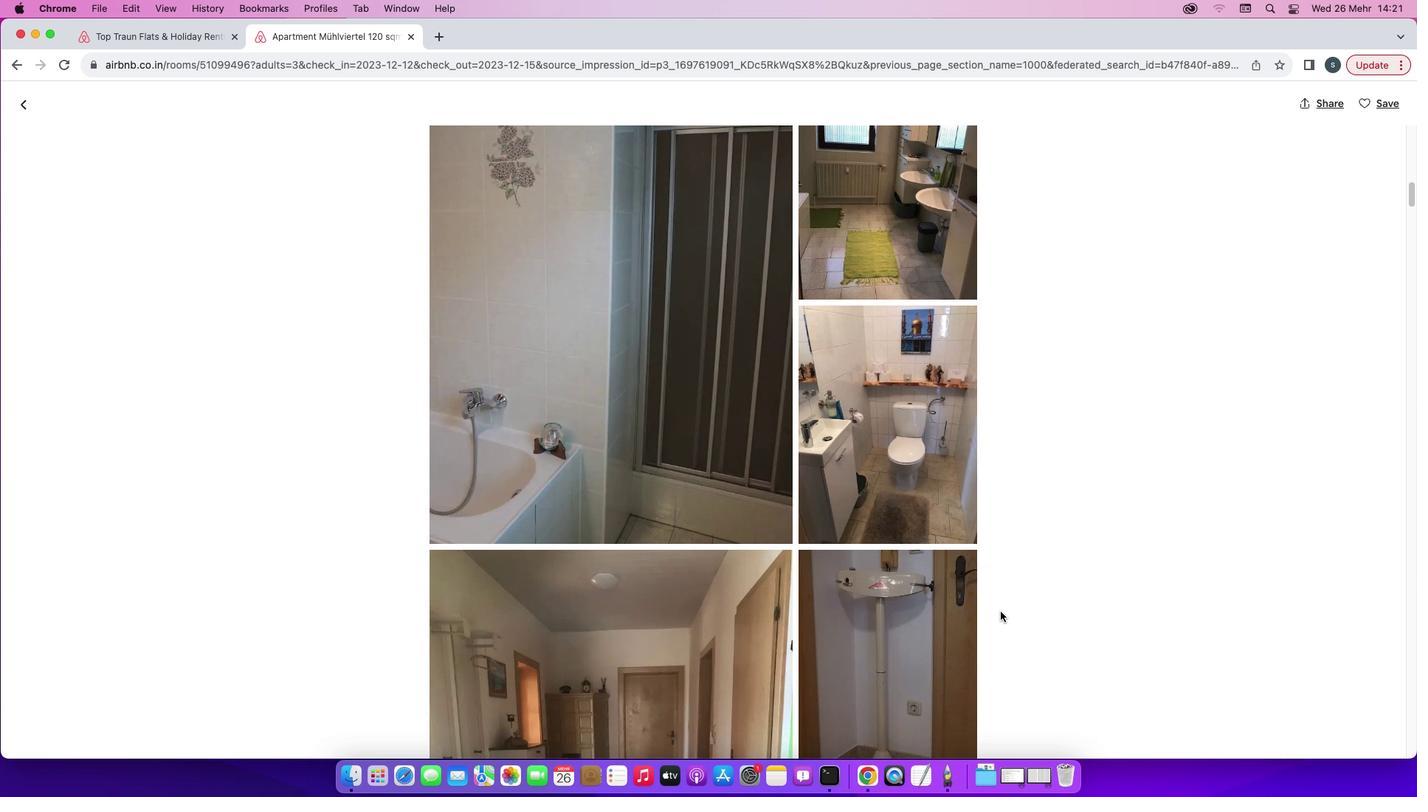 
Action: Mouse scrolled (1001, 612) with delta (0, -1)
Screenshot: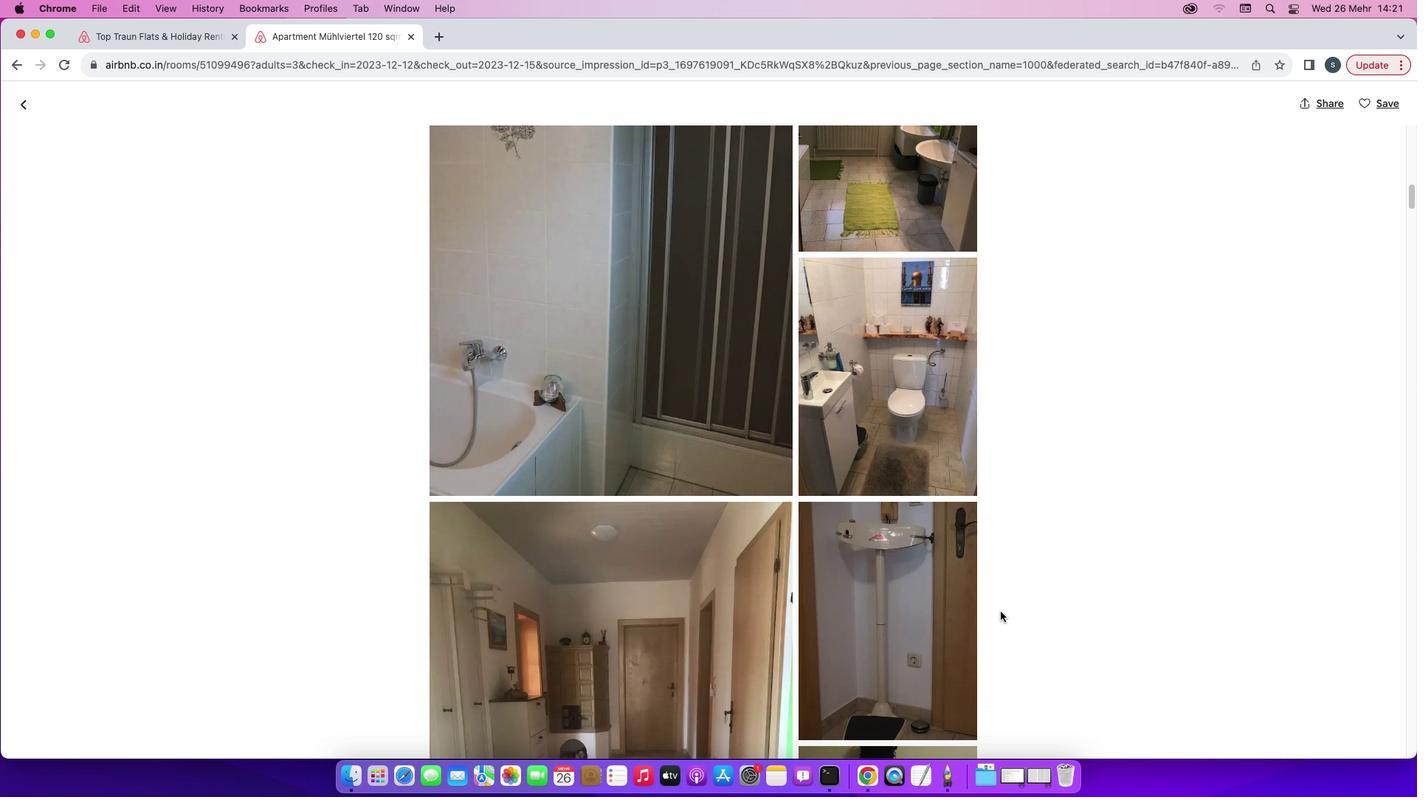 
Action: Mouse scrolled (1001, 612) with delta (0, -1)
Screenshot: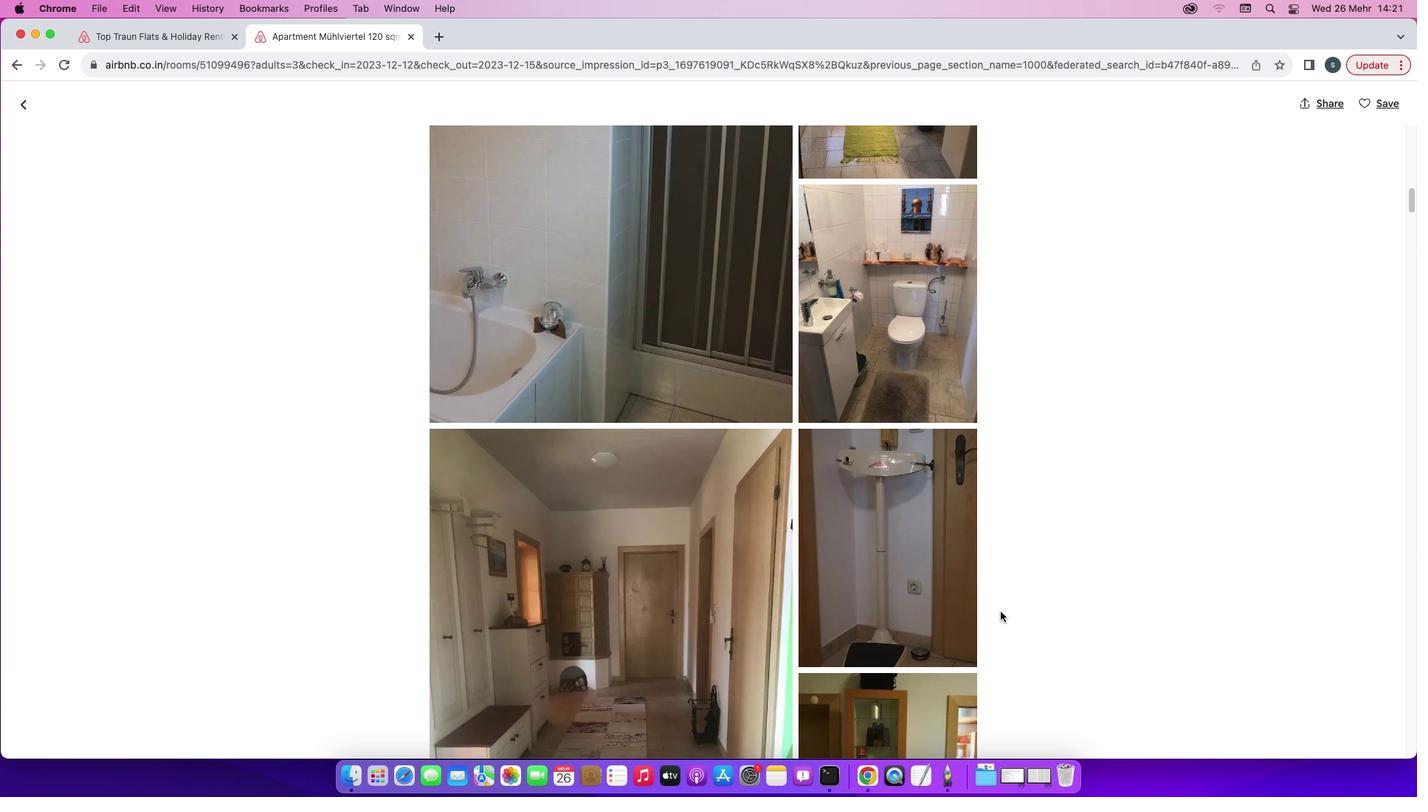 
Action: Mouse scrolled (1001, 612) with delta (0, 0)
Screenshot: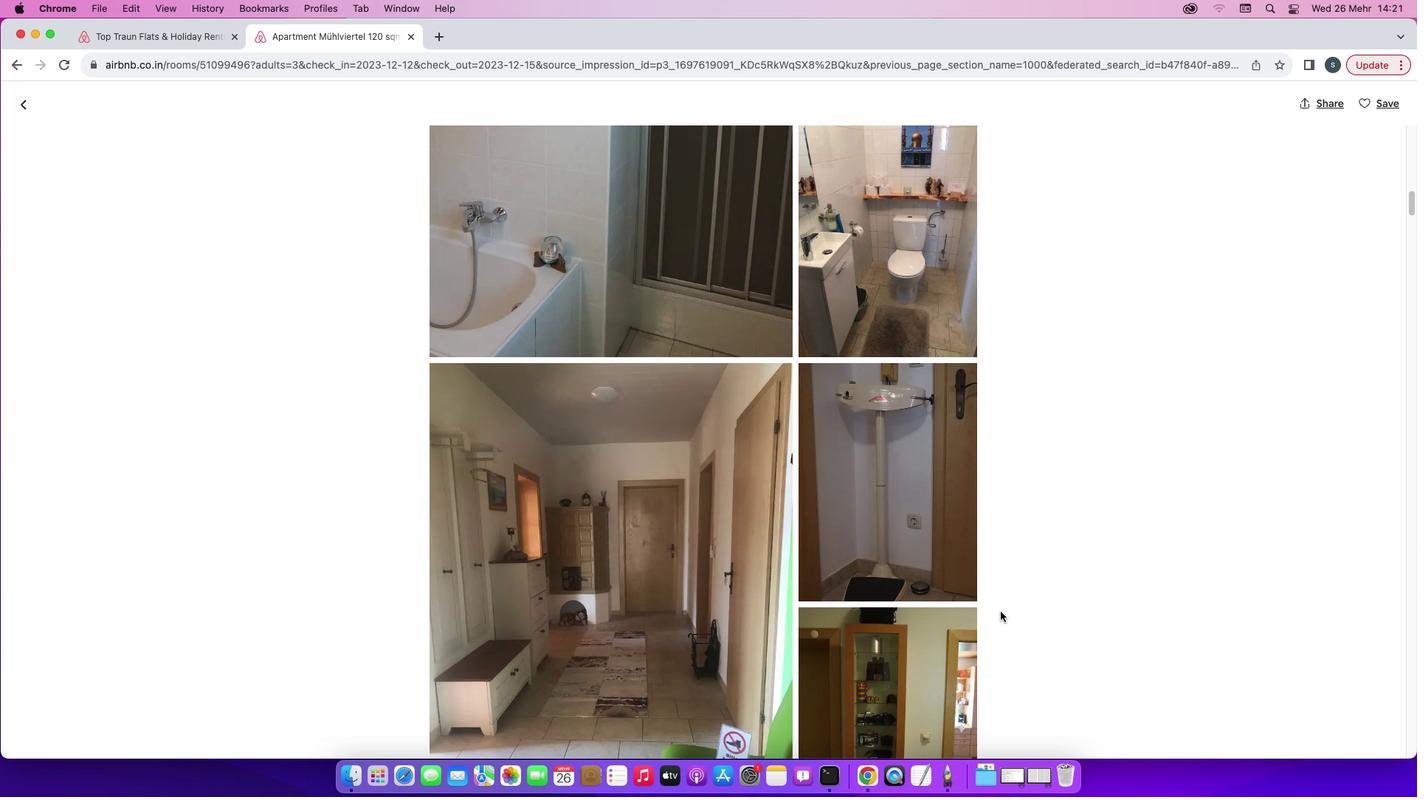 
Action: Mouse scrolled (1001, 612) with delta (0, 0)
Screenshot: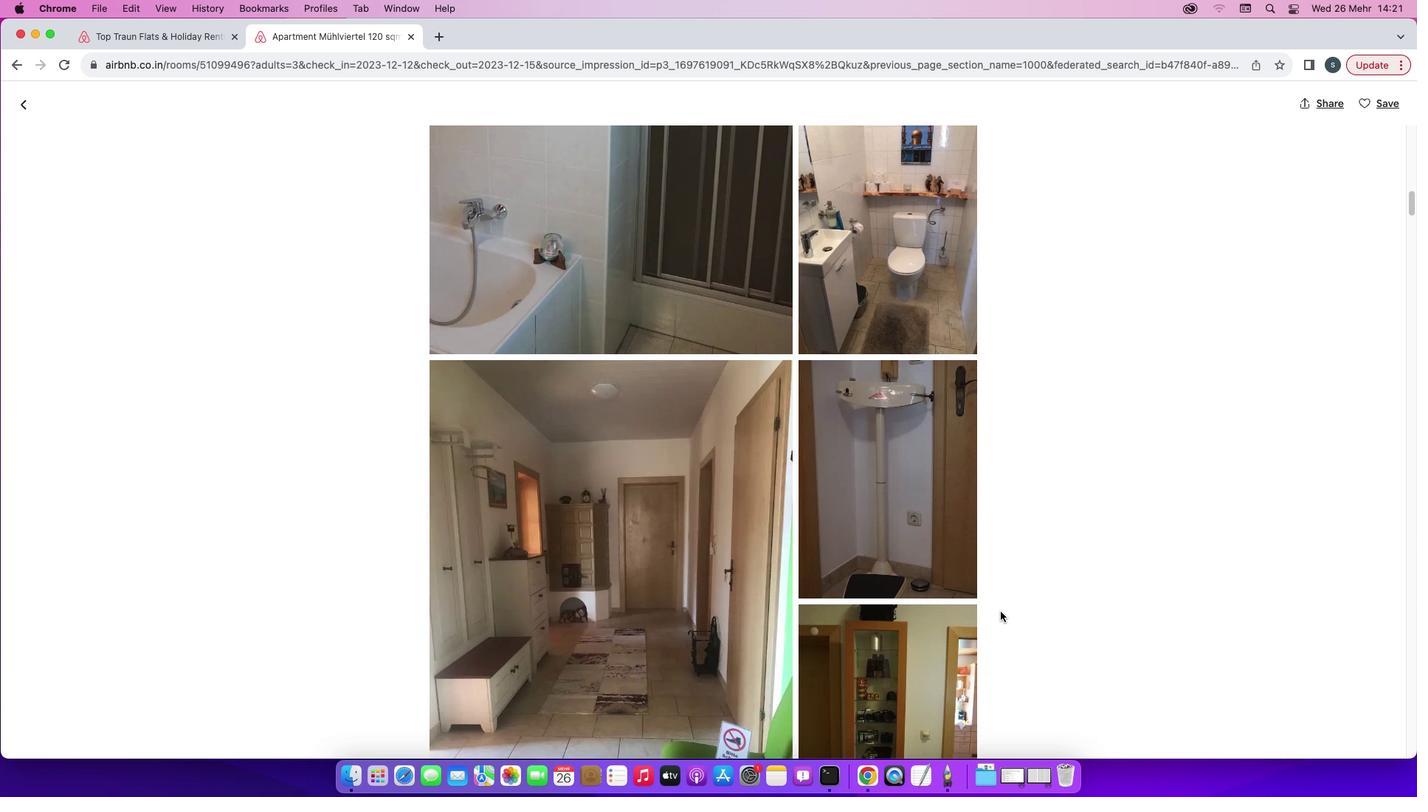 
Action: Mouse scrolled (1001, 612) with delta (0, -1)
Screenshot: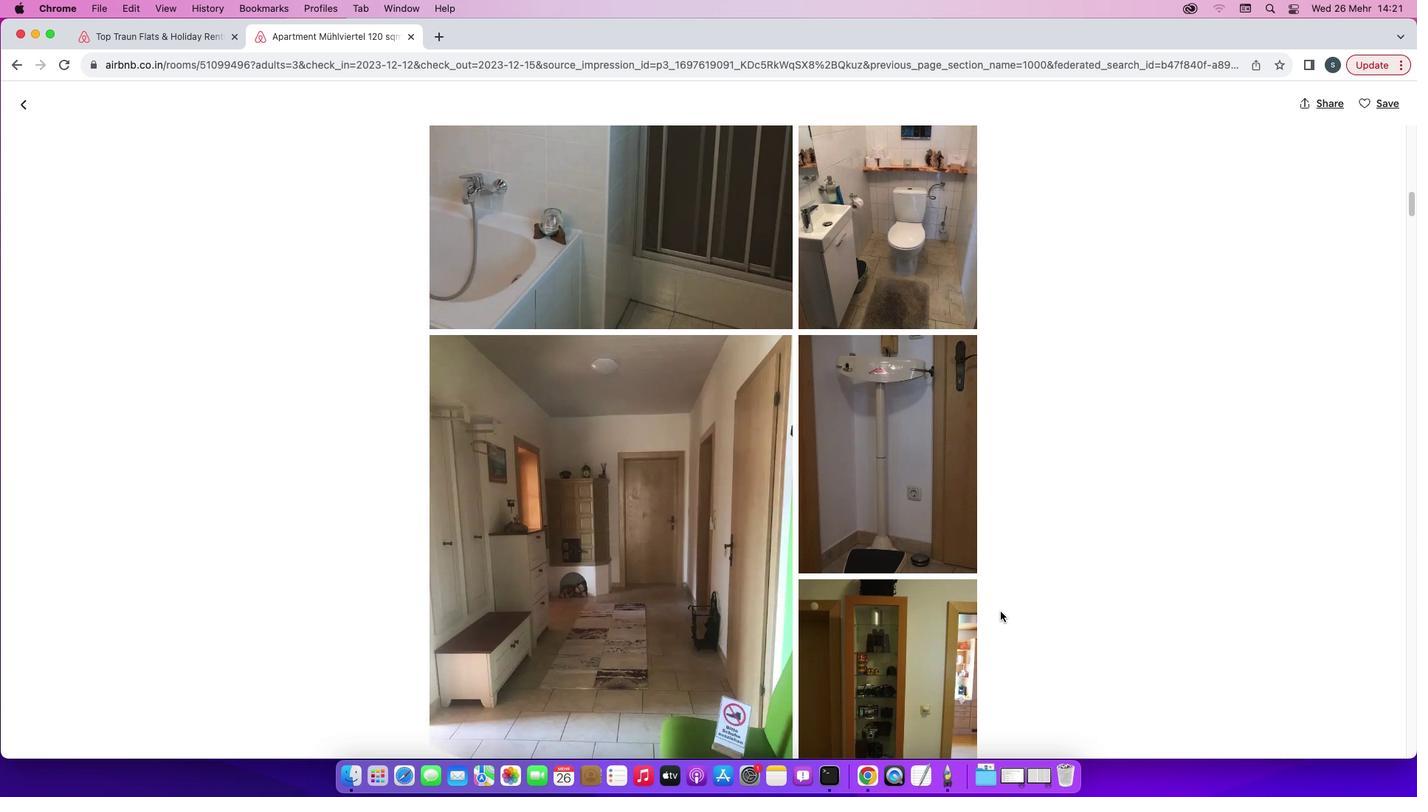 
Action: Mouse scrolled (1001, 612) with delta (0, -2)
Screenshot: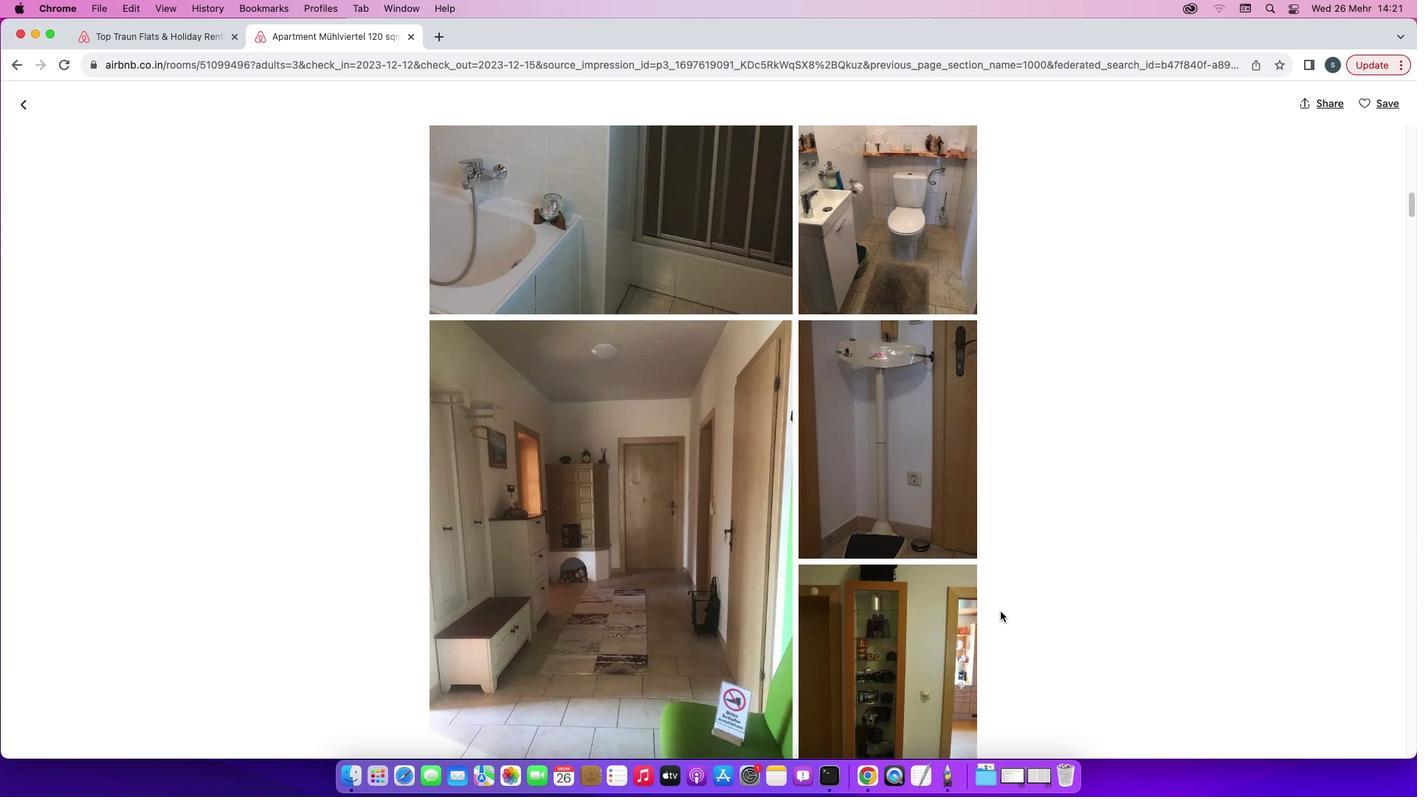 
Action: Mouse moved to (1004, 609)
Screenshot: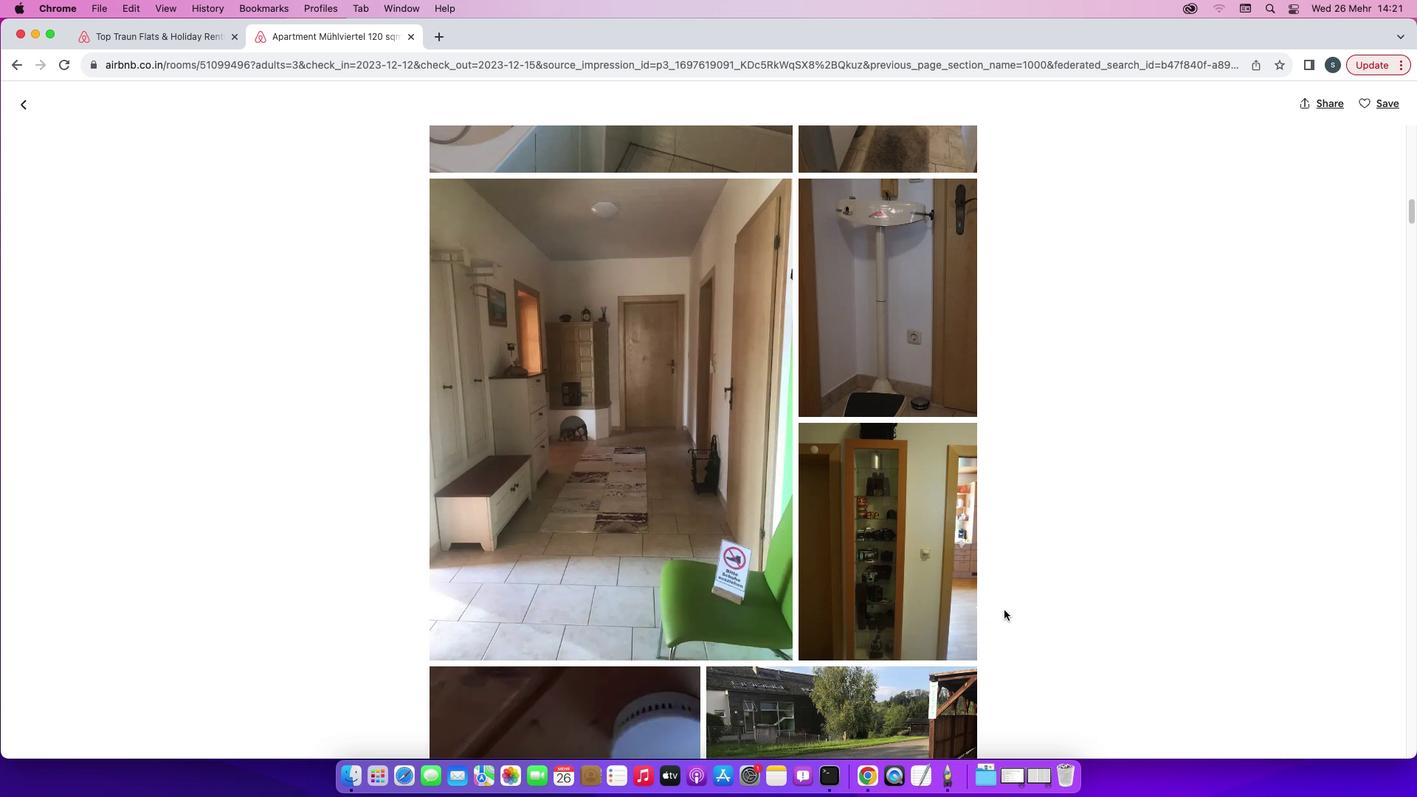 
Action: Mouse scrolled (1004, 609) with delta (0, 0)
Screenshot: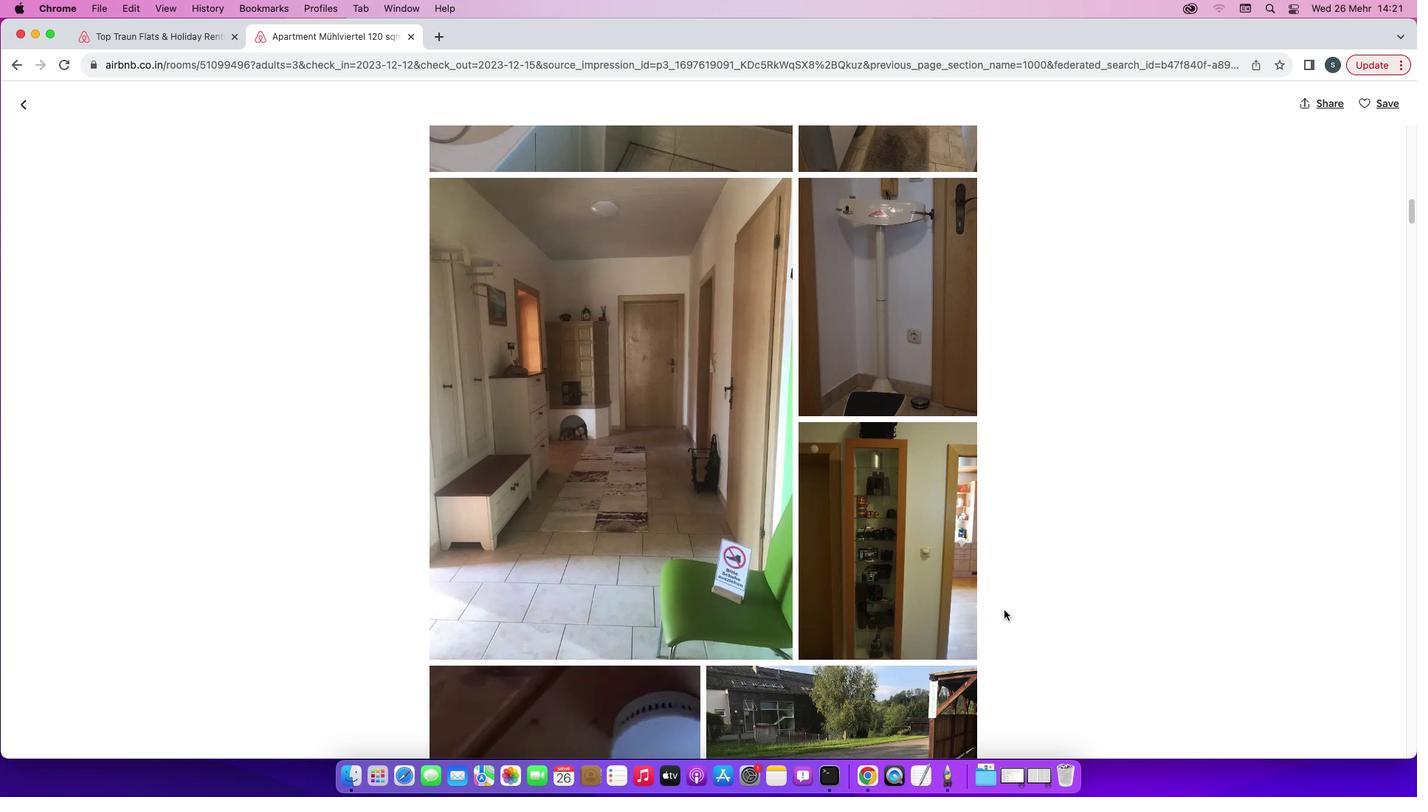
Action: Mouse scrolled (1004, 609) with delta (0, 0)
Screenshot: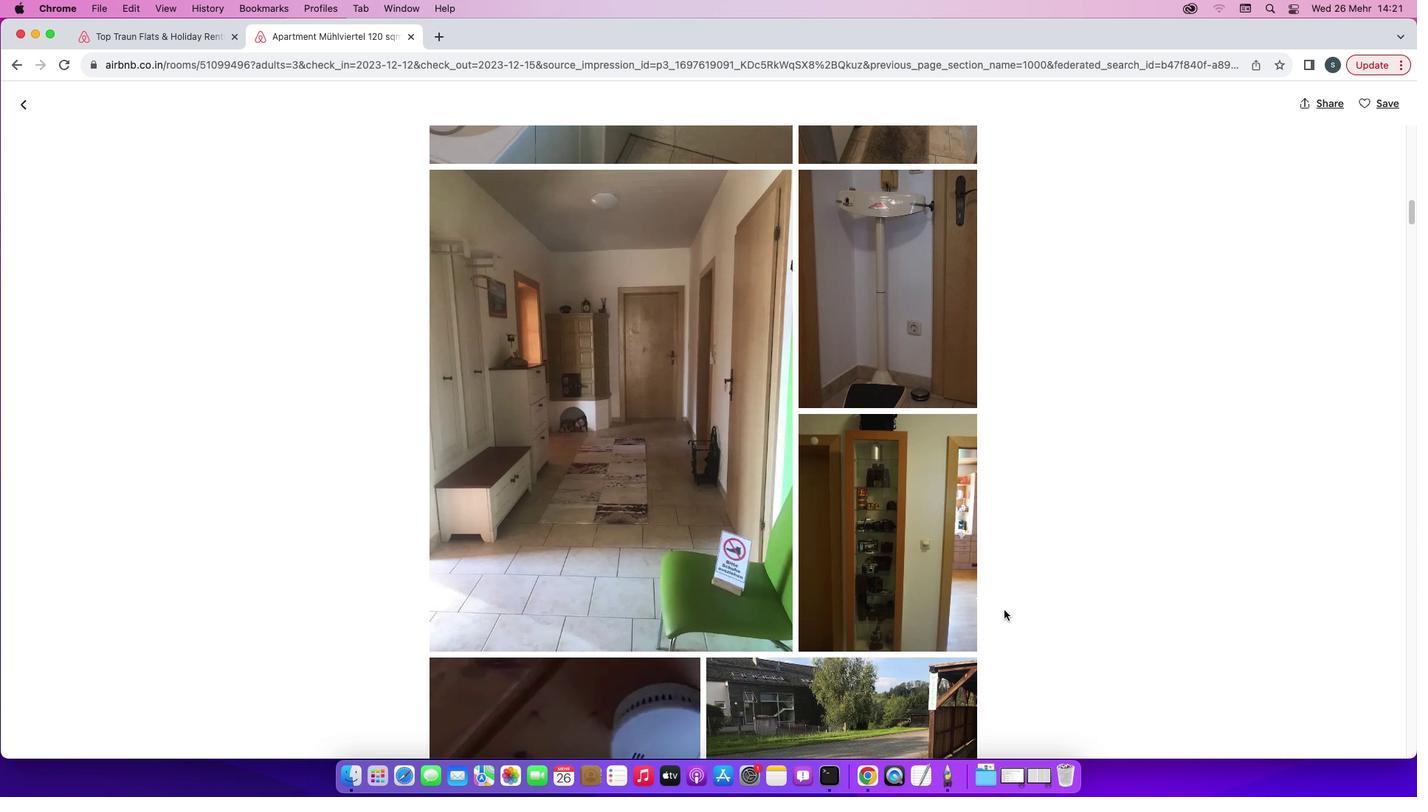 
Action: Mouse scrolled (1004, 609) with delta (0, -1)
Screenshot: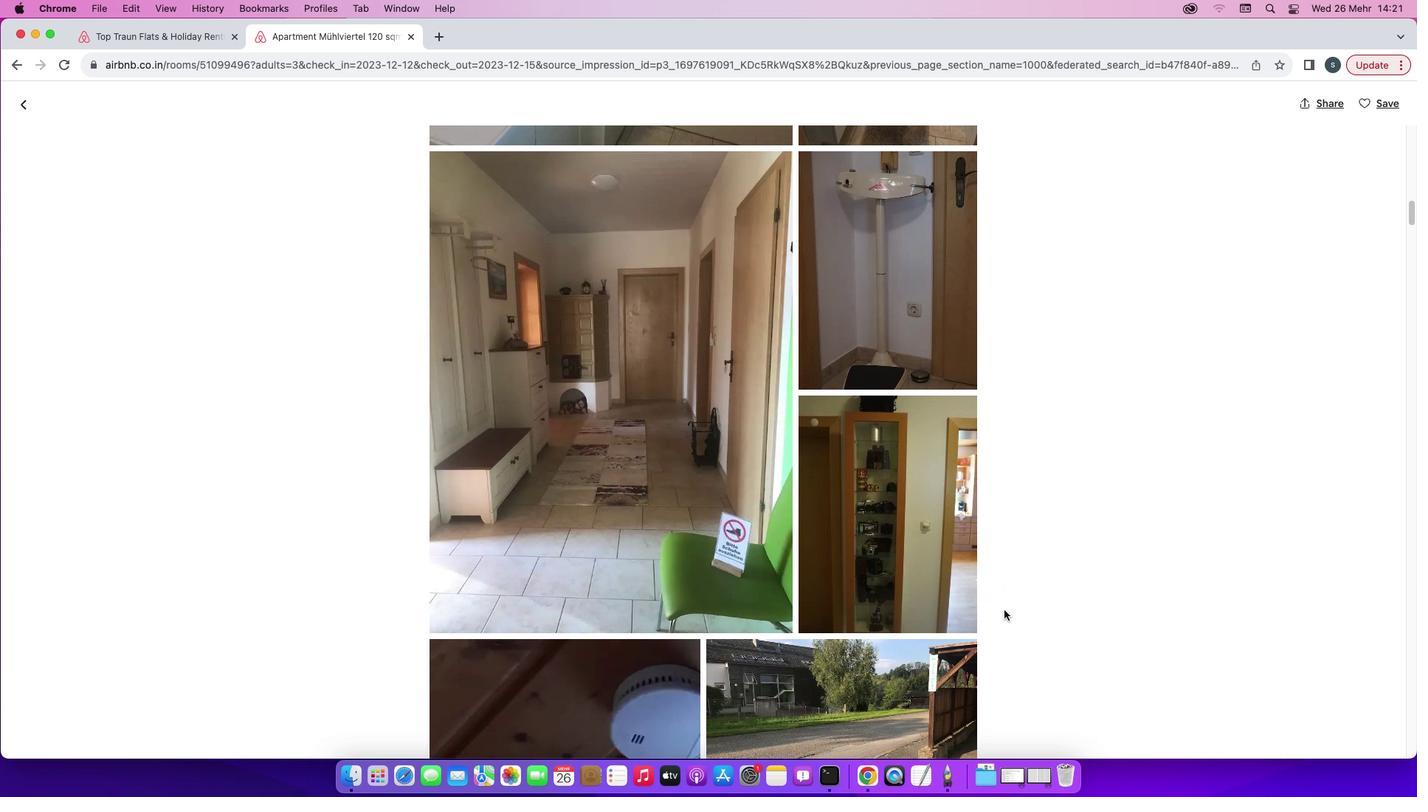 
Action: Mouse scrolled (1004, 609) with delta (0, -2)
Screenshot: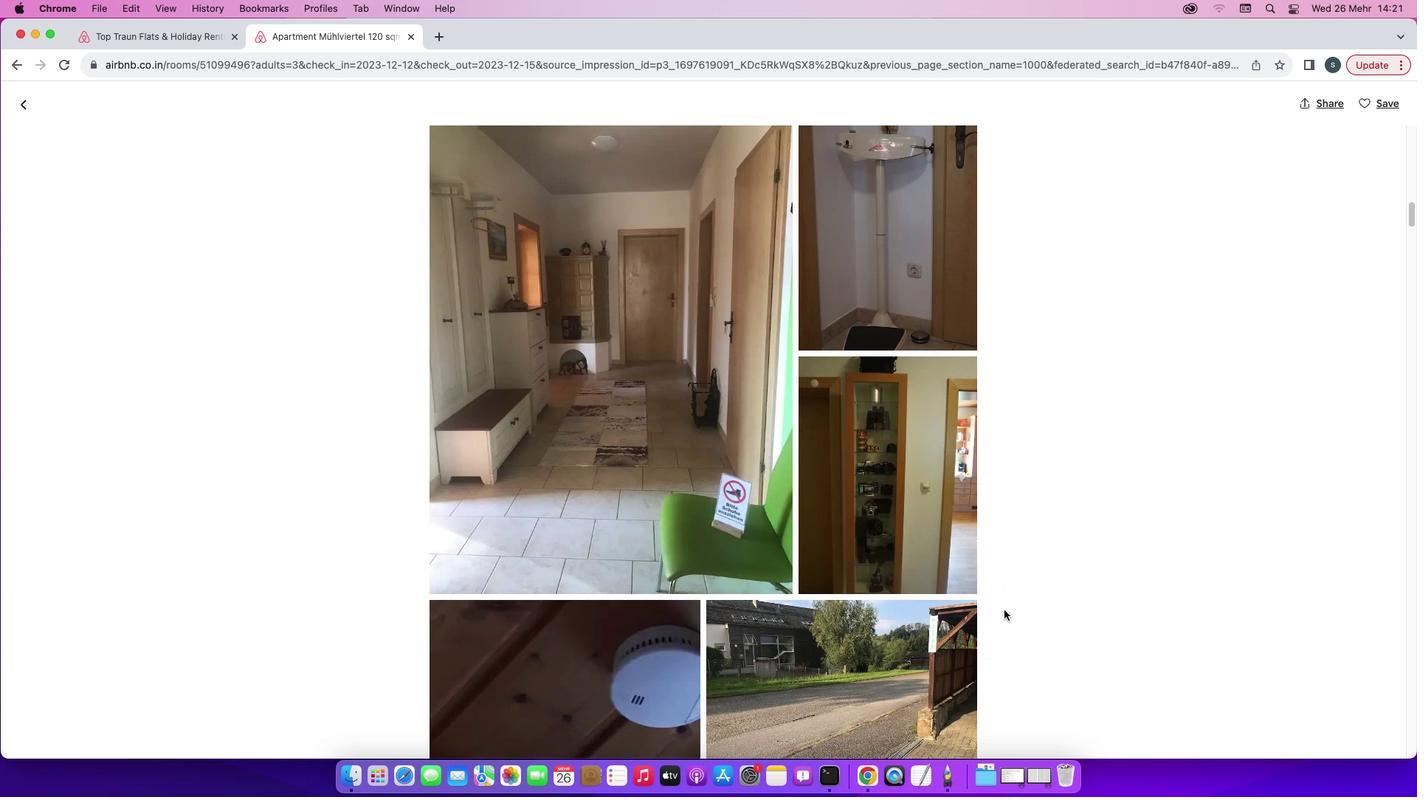 
Action: Mouse scrolled (1004, 609) with delta (0, -2)
Screenshot: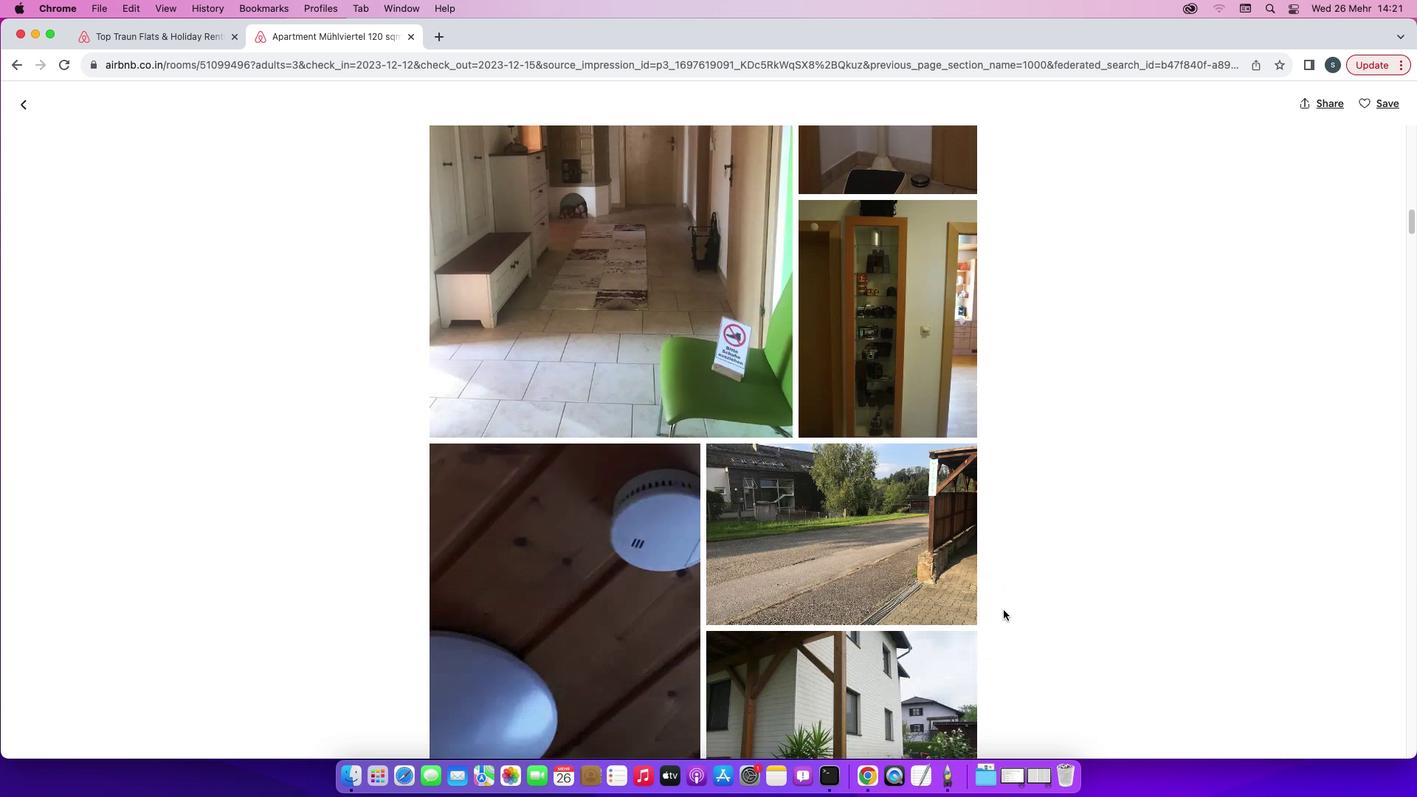 
Action: Mouse moved to (1022, 635)
Screenshot: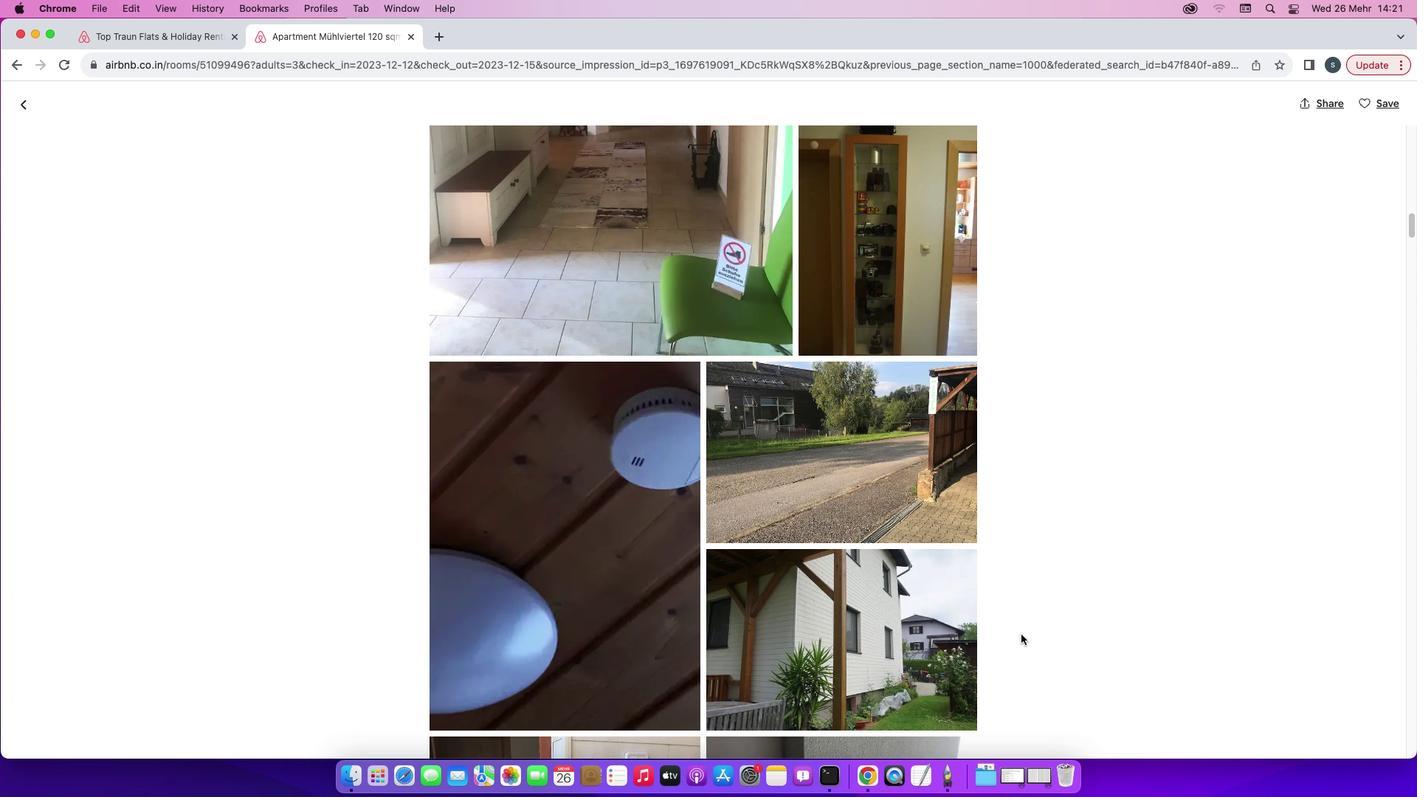 
Action: Mouse scrolled (1022, 635) with delta (0, 0)
Screenshot: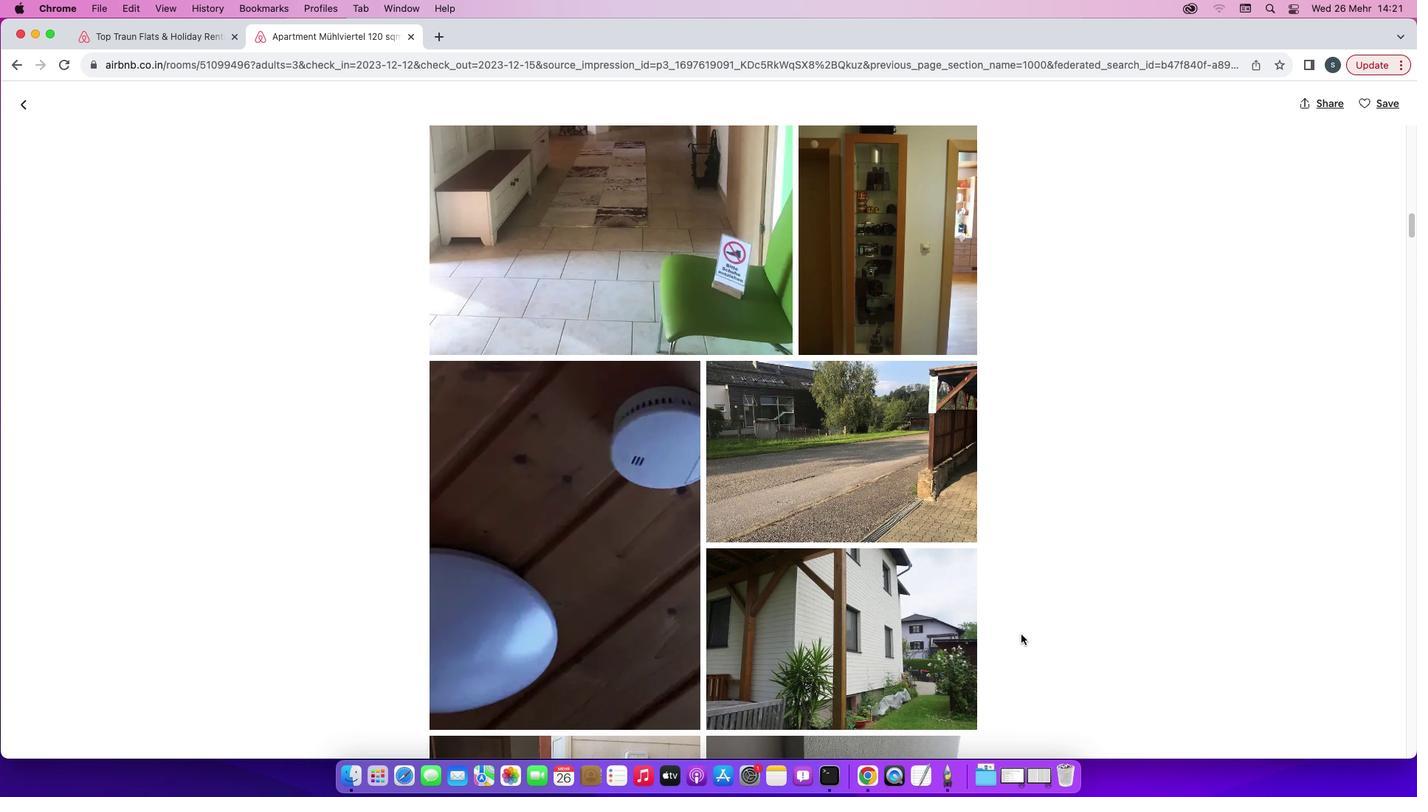 
Action: Mouse scrolled (1022, 635) with delta (0, 0)
Screenshot: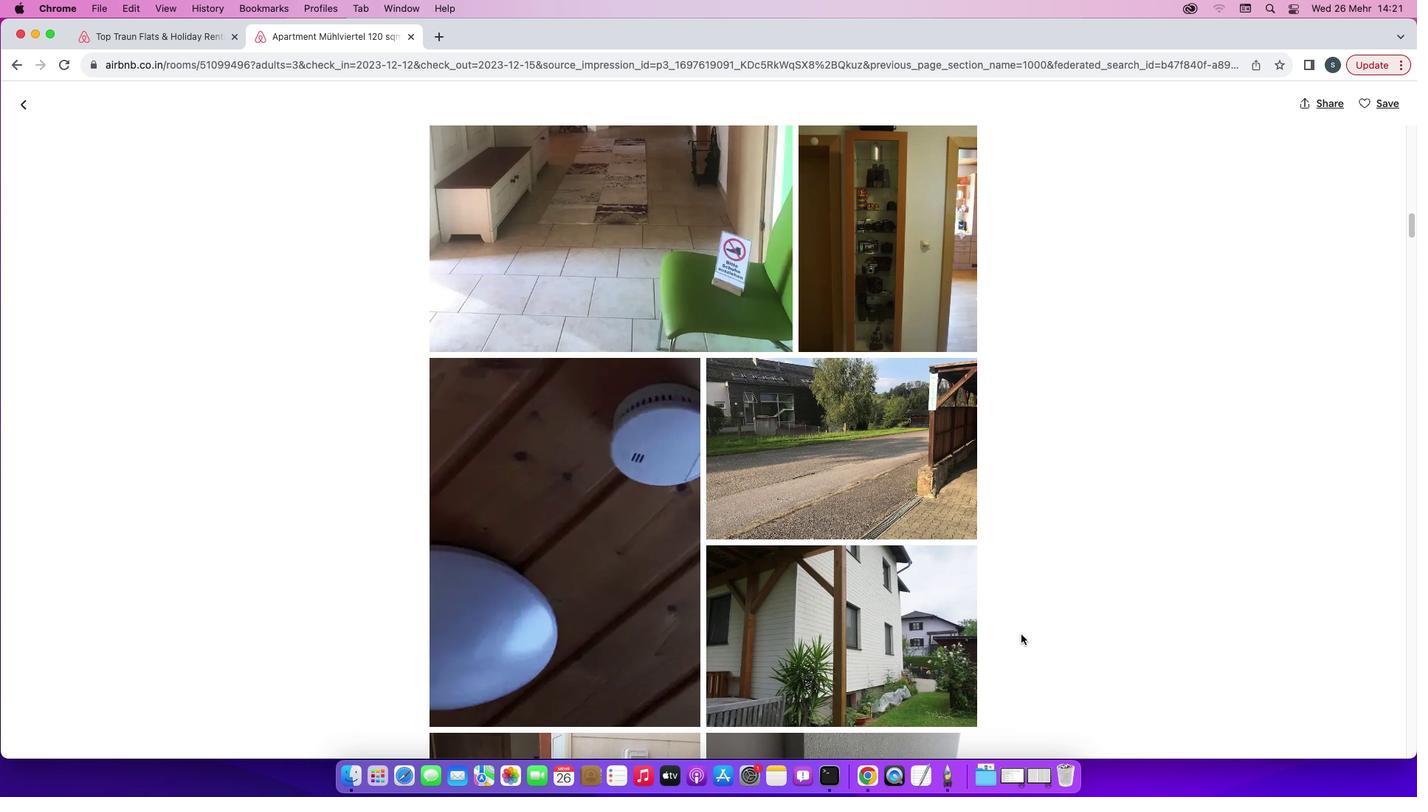 
Action: Mouse scrolled (1022, 635) with delta (0, -1)
Screenshot: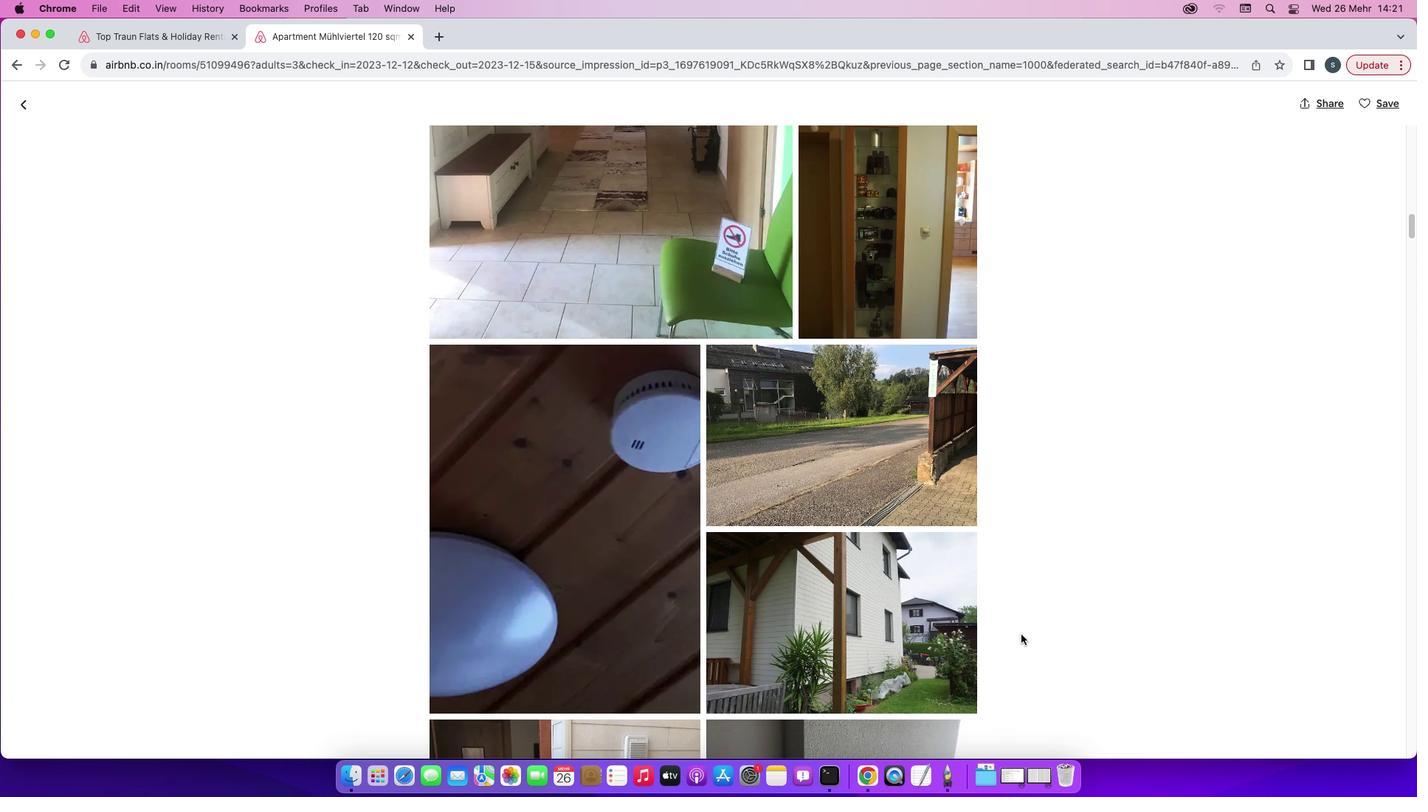 
Action: Mouse scrolled (1022, 635) with delta (0, -2)
Screenshot: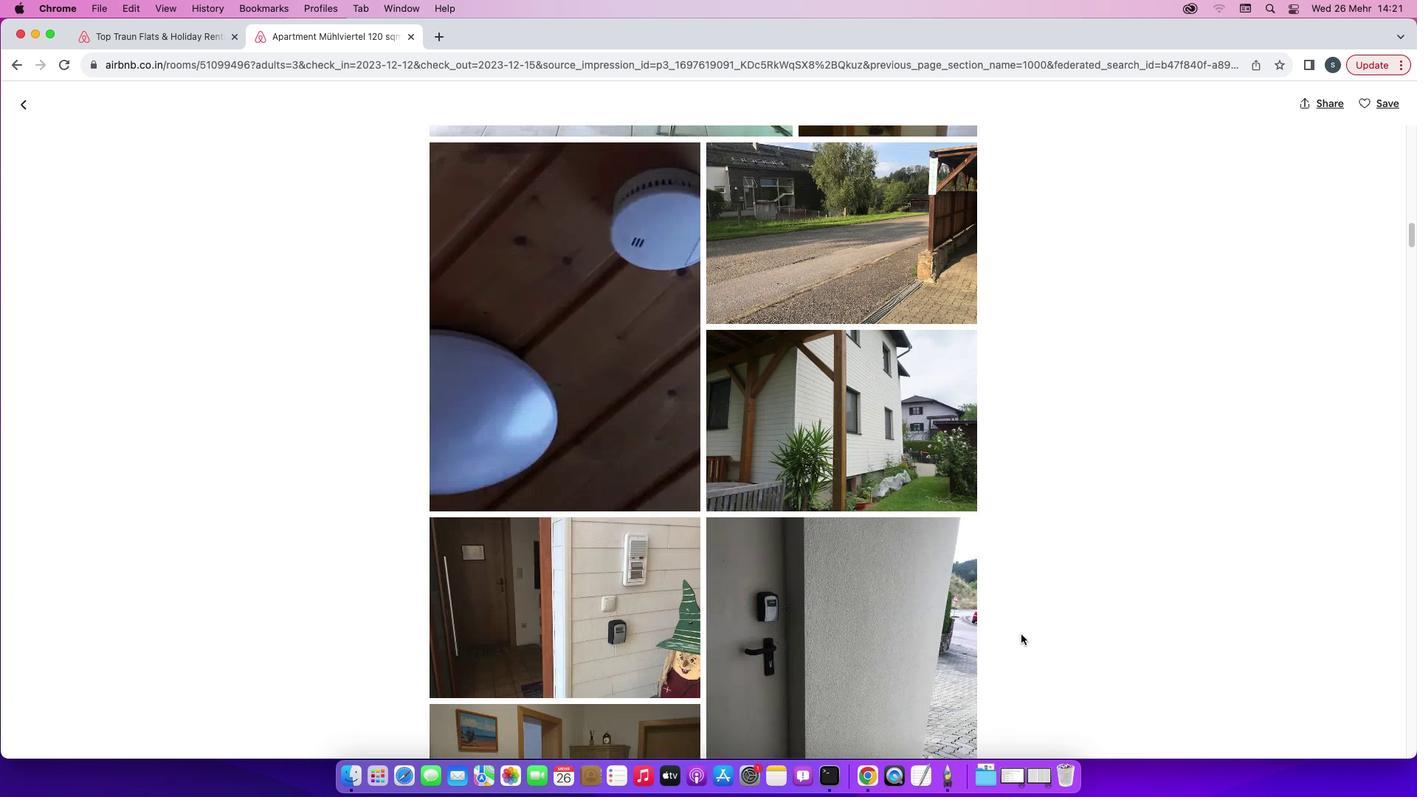 
Action: Mouse scrolled (1022, 635) with delta (0, -2)
Screenshot: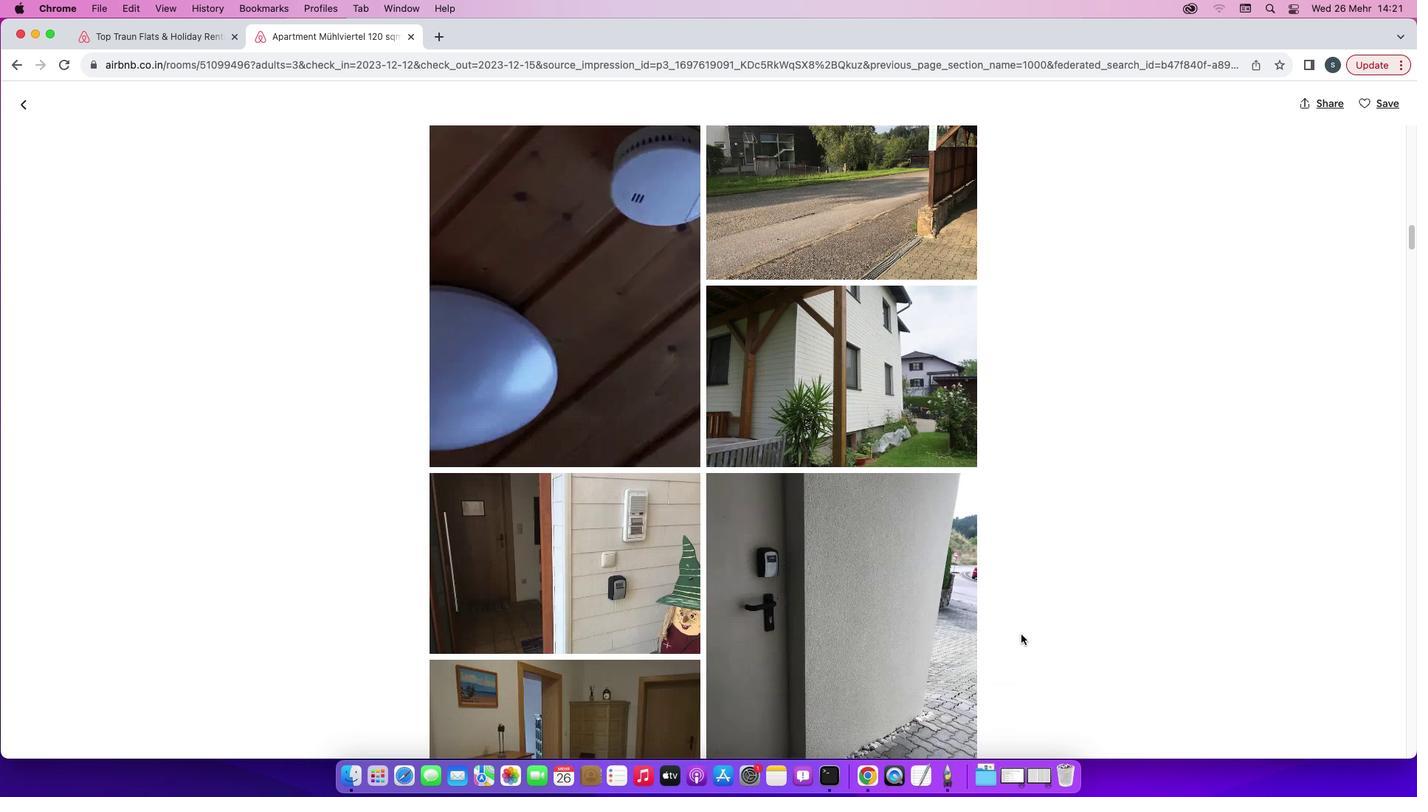 
Action: Mouse scrolled (1022, 635) with delta (0, 0)
Screenshot: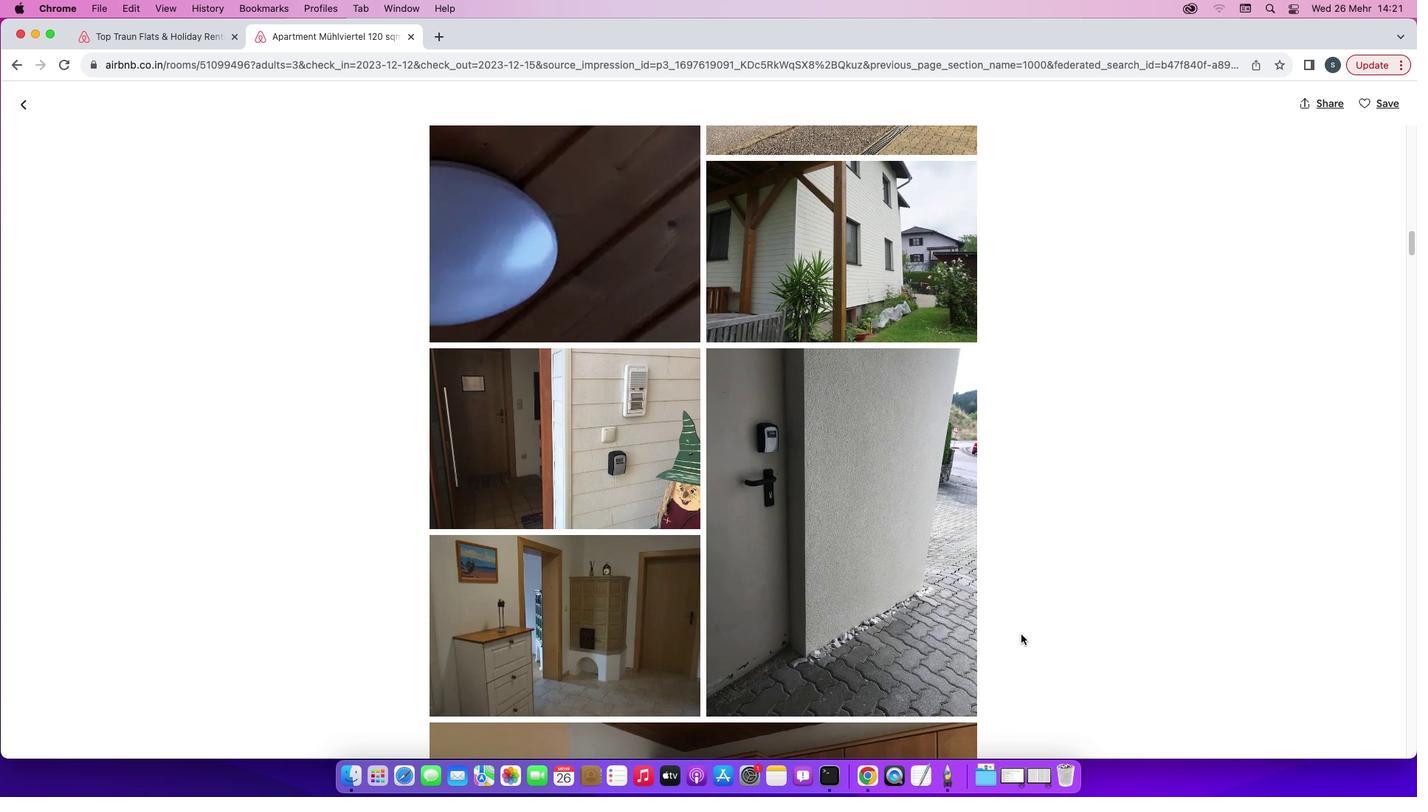 
Action: Mouse scrolled (1022, 635) with delta (0, 0)
Screenshot: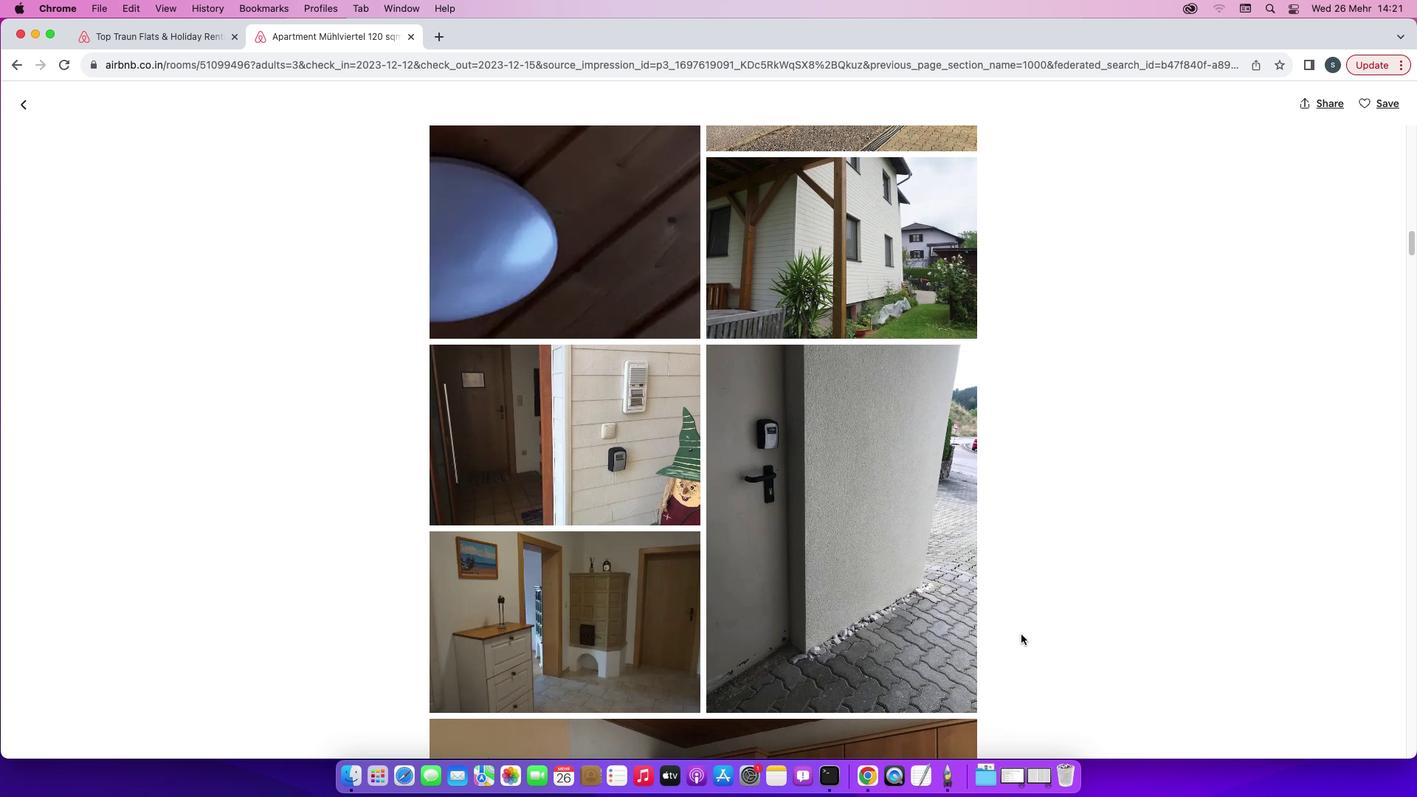 
Action: Mouse scrolled (1022, 635) with delta (0, -2)
Screenshot: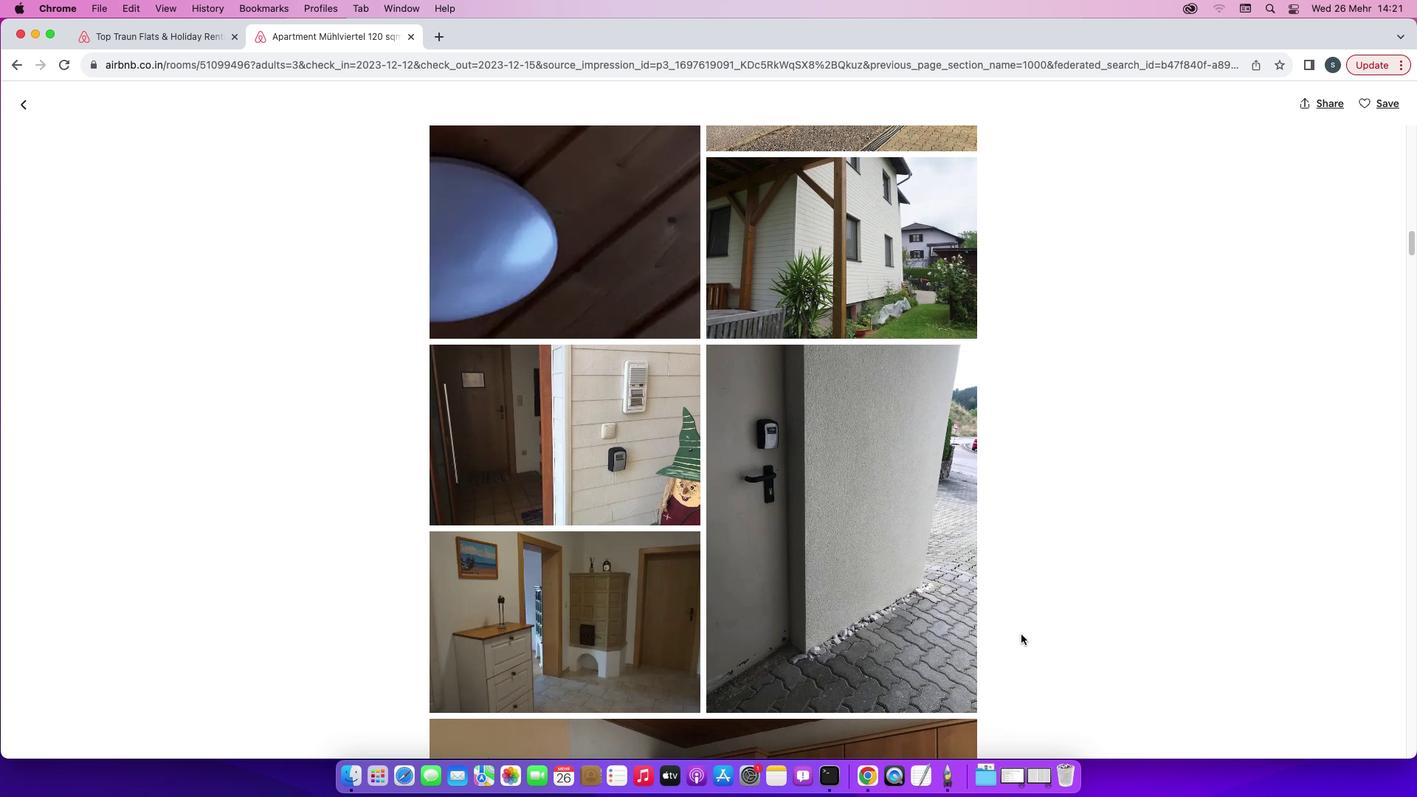
Action: Mouse scrolled (1022, 635) with delta (0, -3)
Screenshot: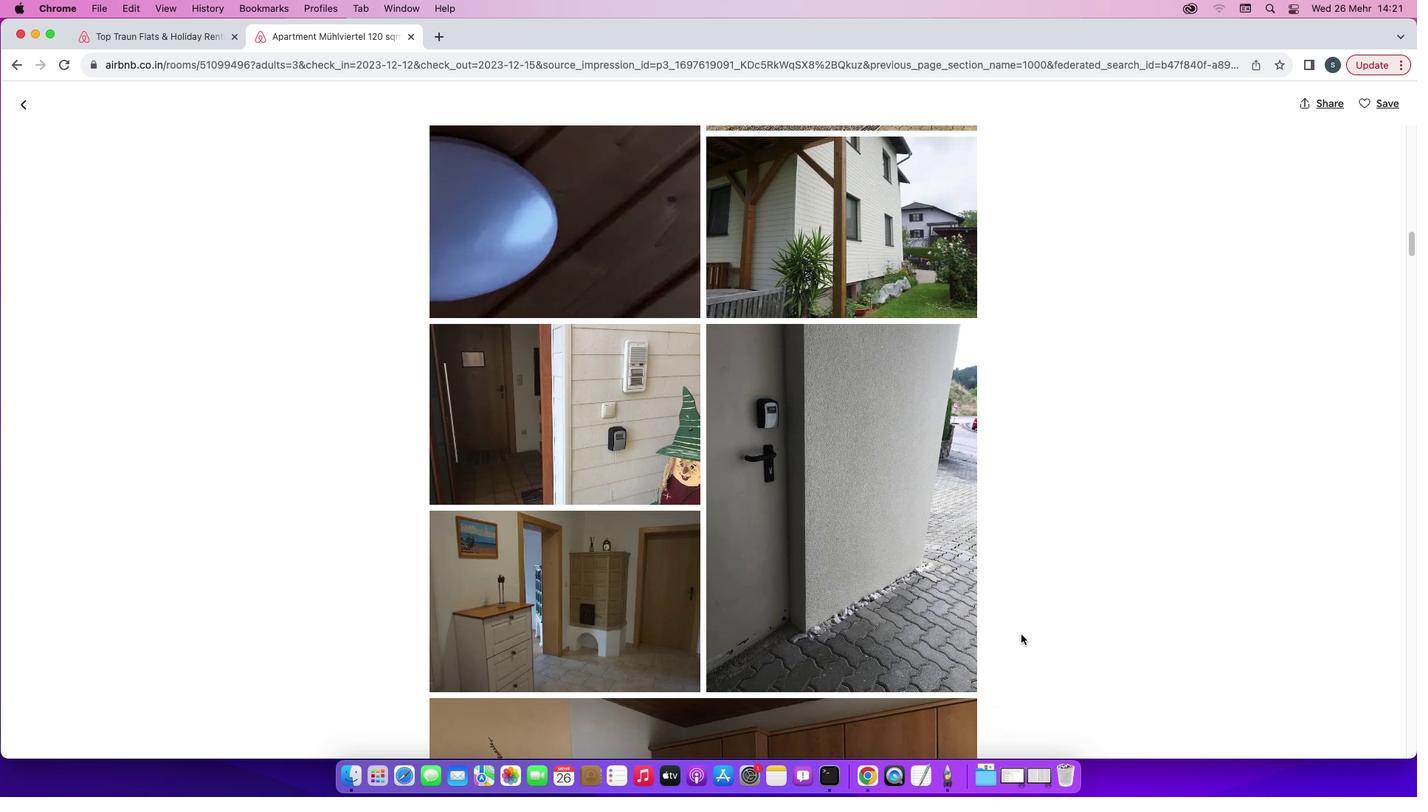 
Action: Mouse moved to (1020, 635)
Screenshot: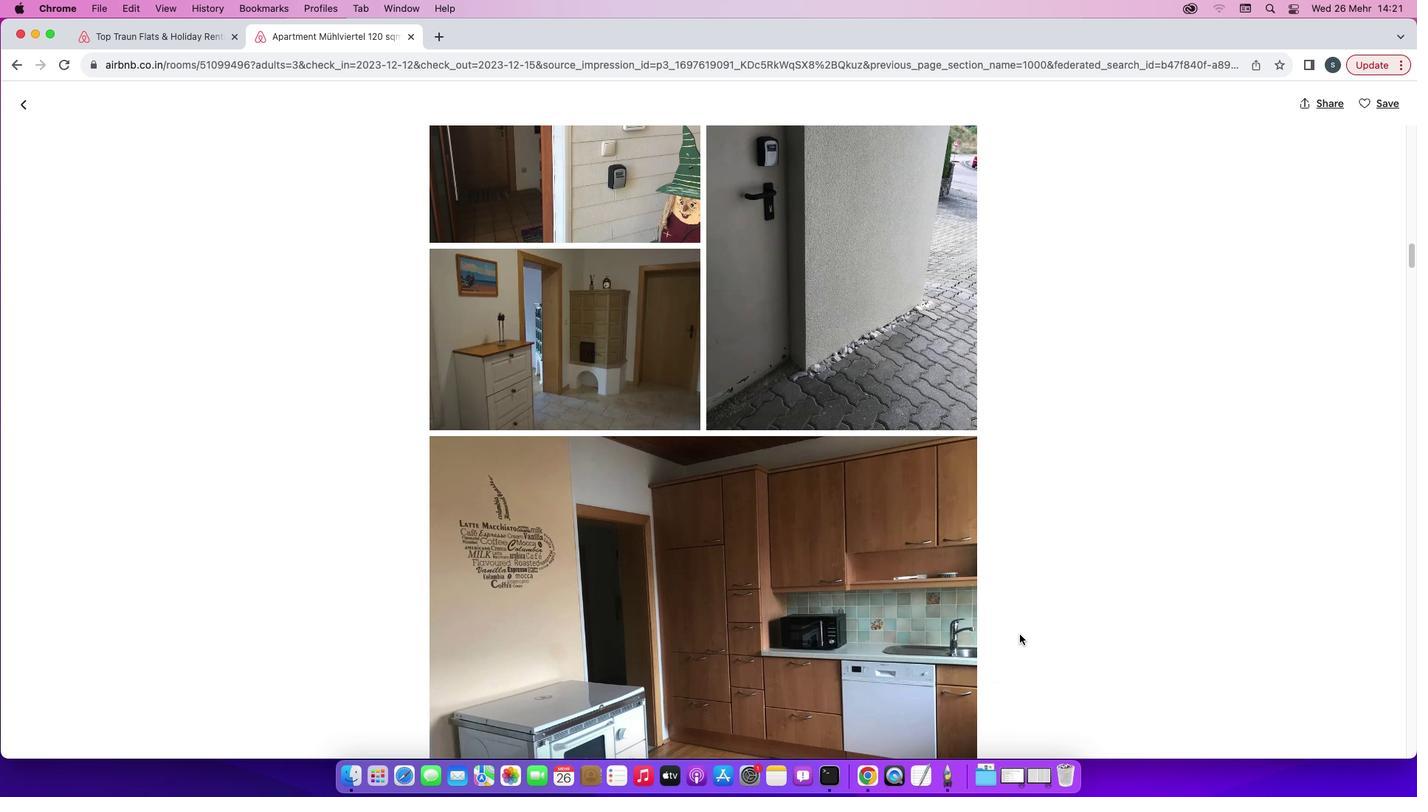 
Action: Mouse scrolled (1020, 635) with delta (0, 0)
Screenshot: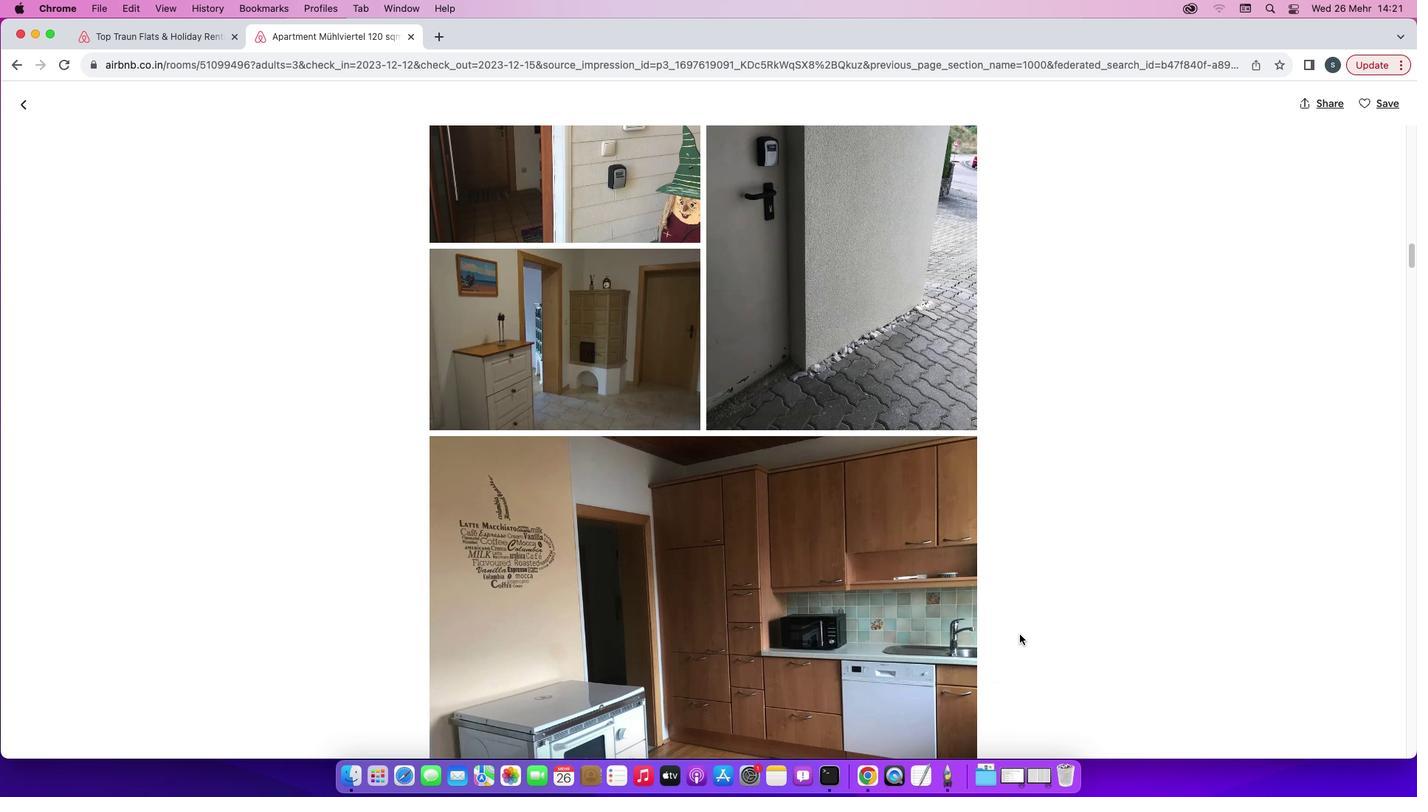 
Action: Mouse scrolled (1020, 635) with delta (0, 0)
Screenshot: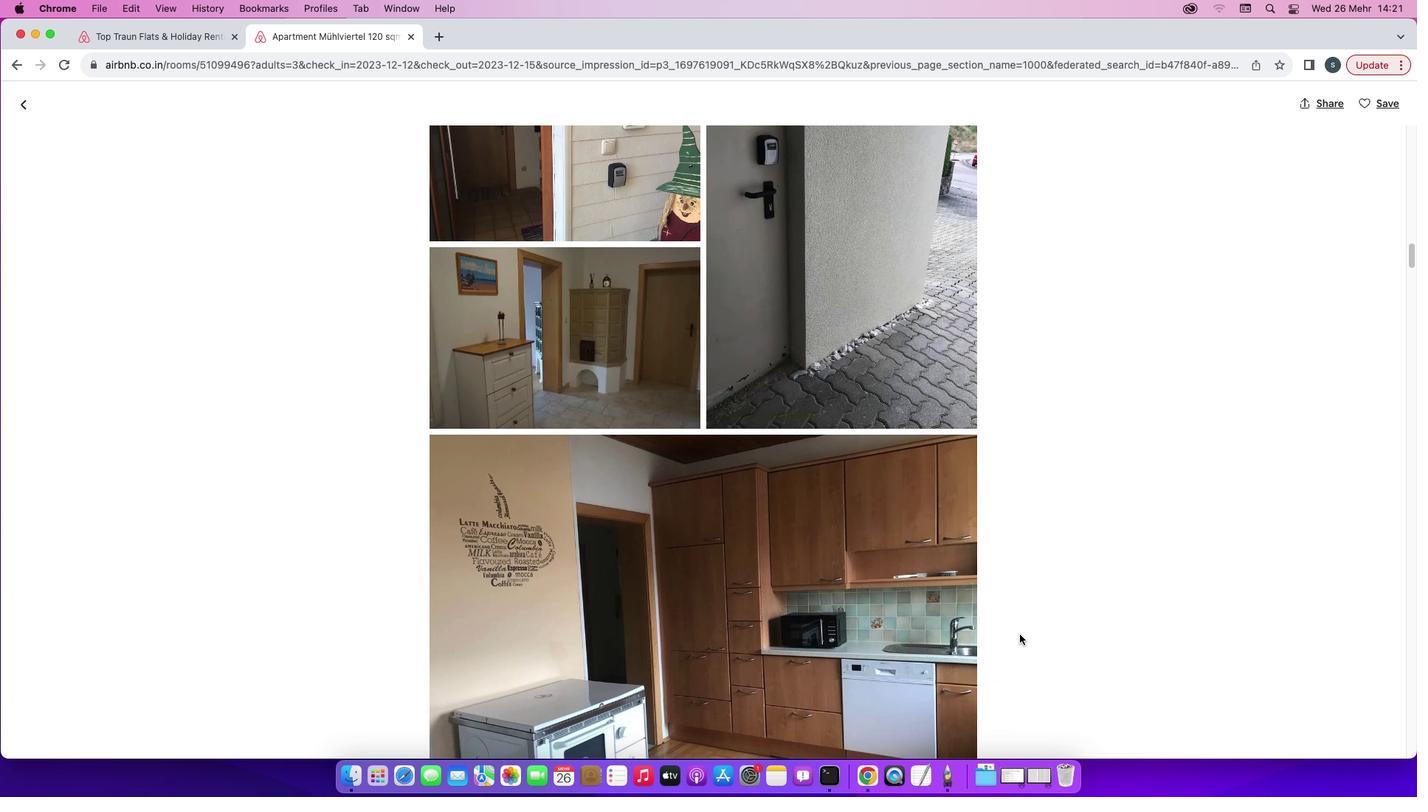 
Action: Mouse scrolled (1020, 635) with delta (0, -1)
Screenshot: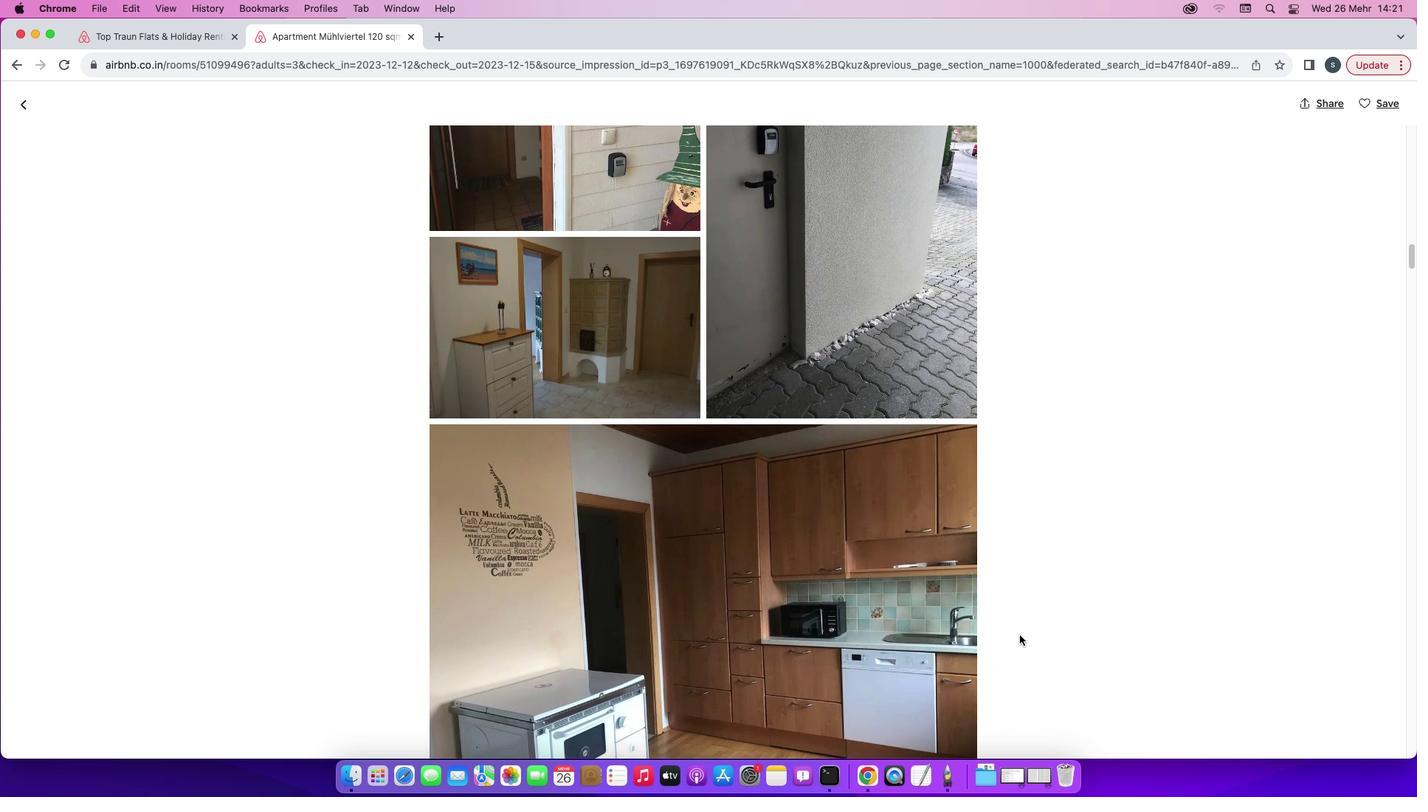 
Action: Mouse moved to (1020, 635)
Screenshot: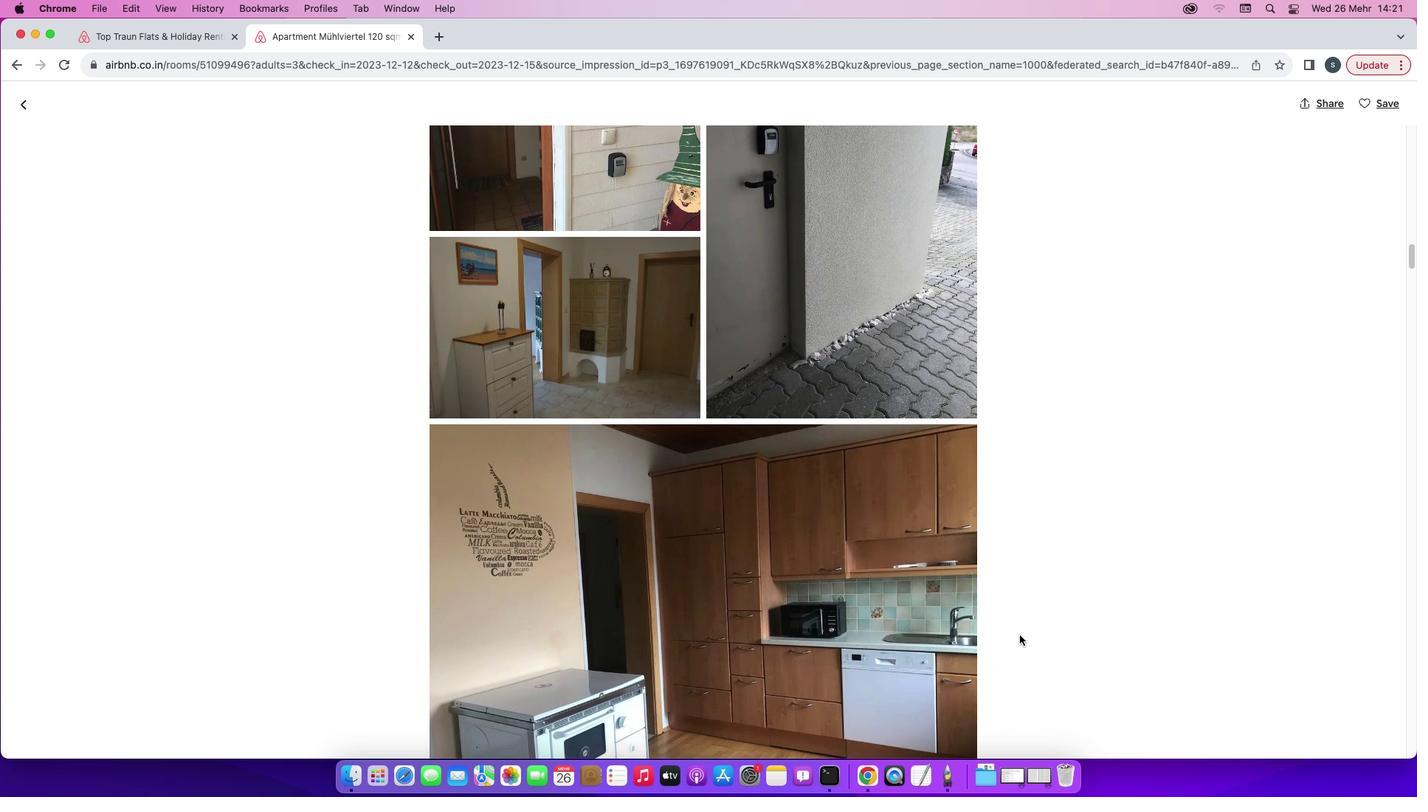 
Action: Mouse scrolled (1020, 635) with delta (0, -2)
Screenshot: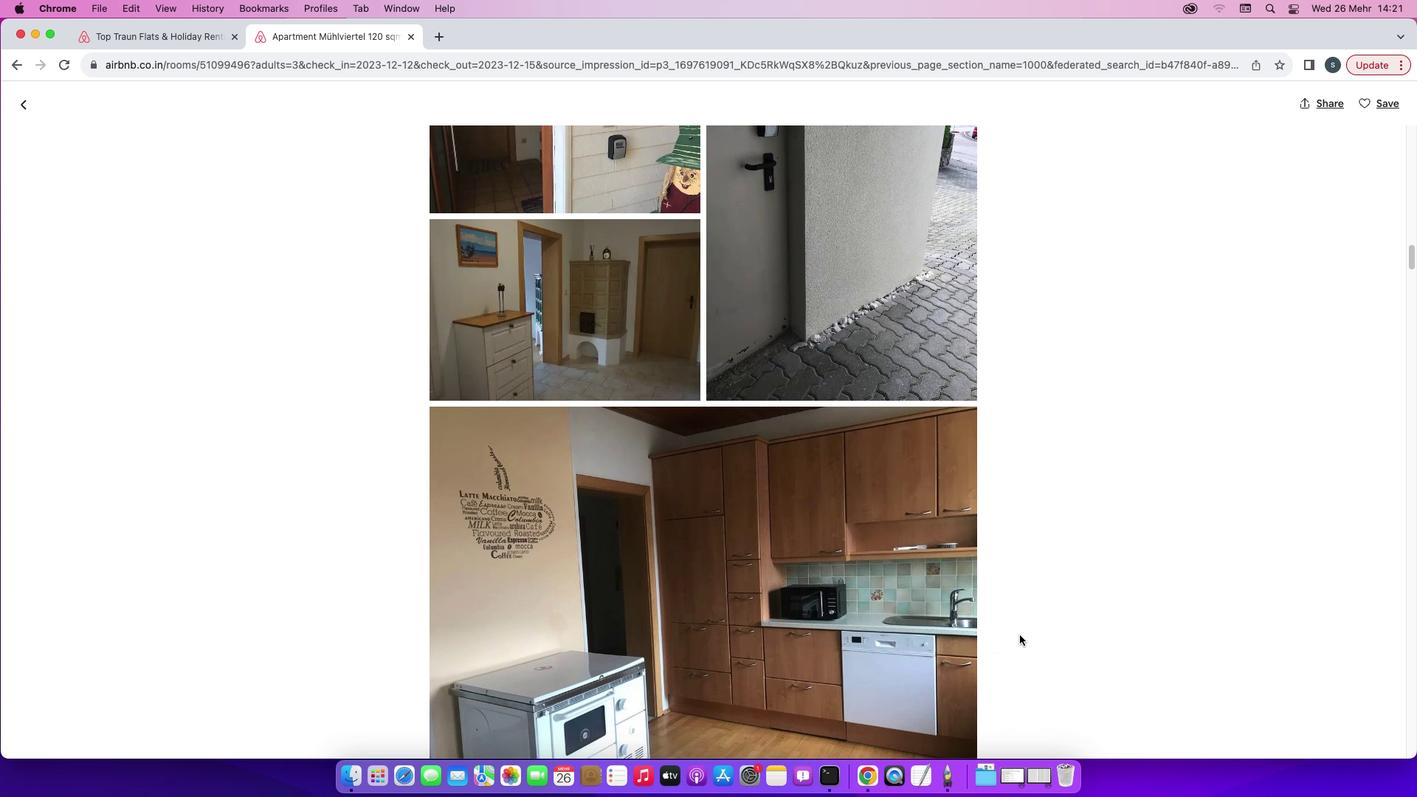 
Action: Mouse moved to (1020, 635)
Screenshot: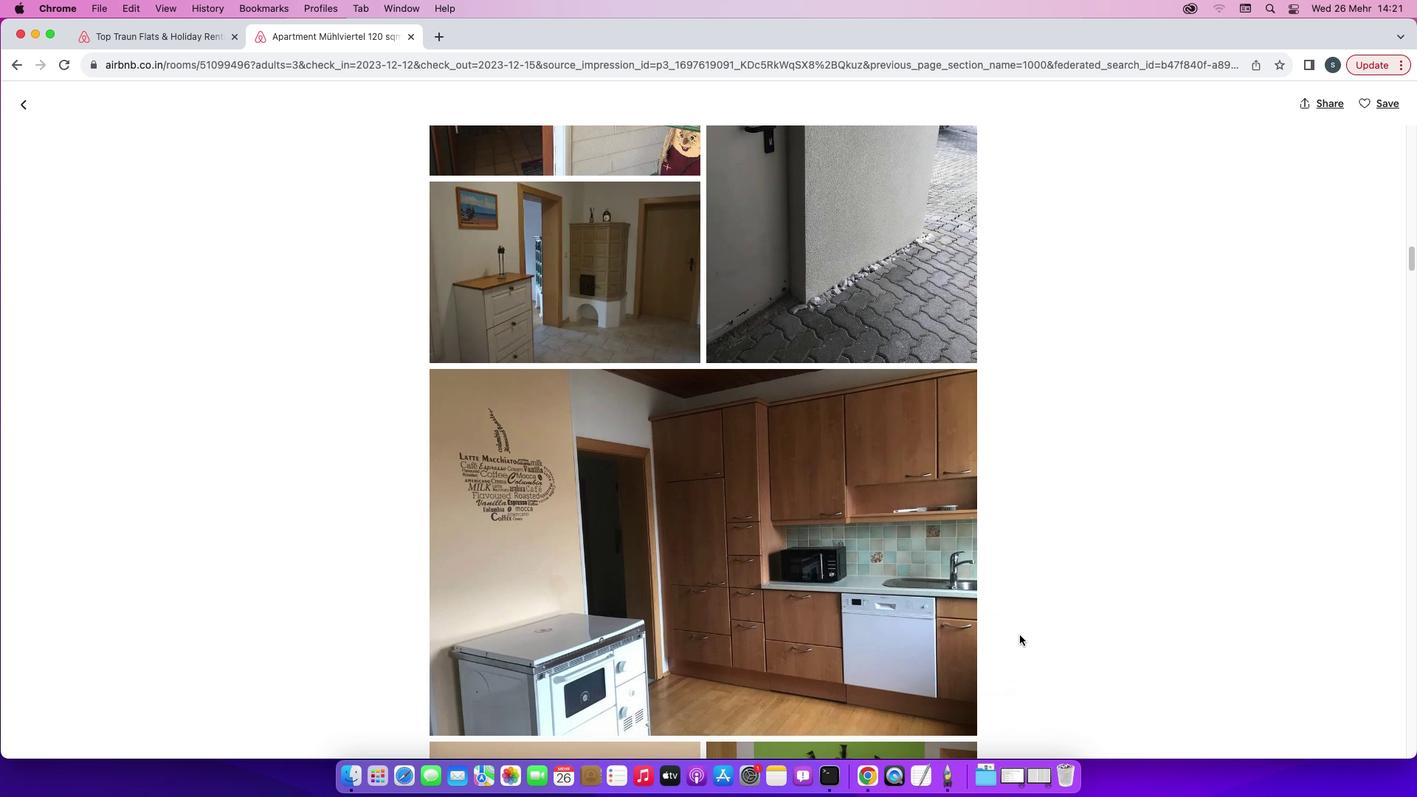 
Action: Mouse scrolled (1020, 635) with delta (0, -2)
Screenshot: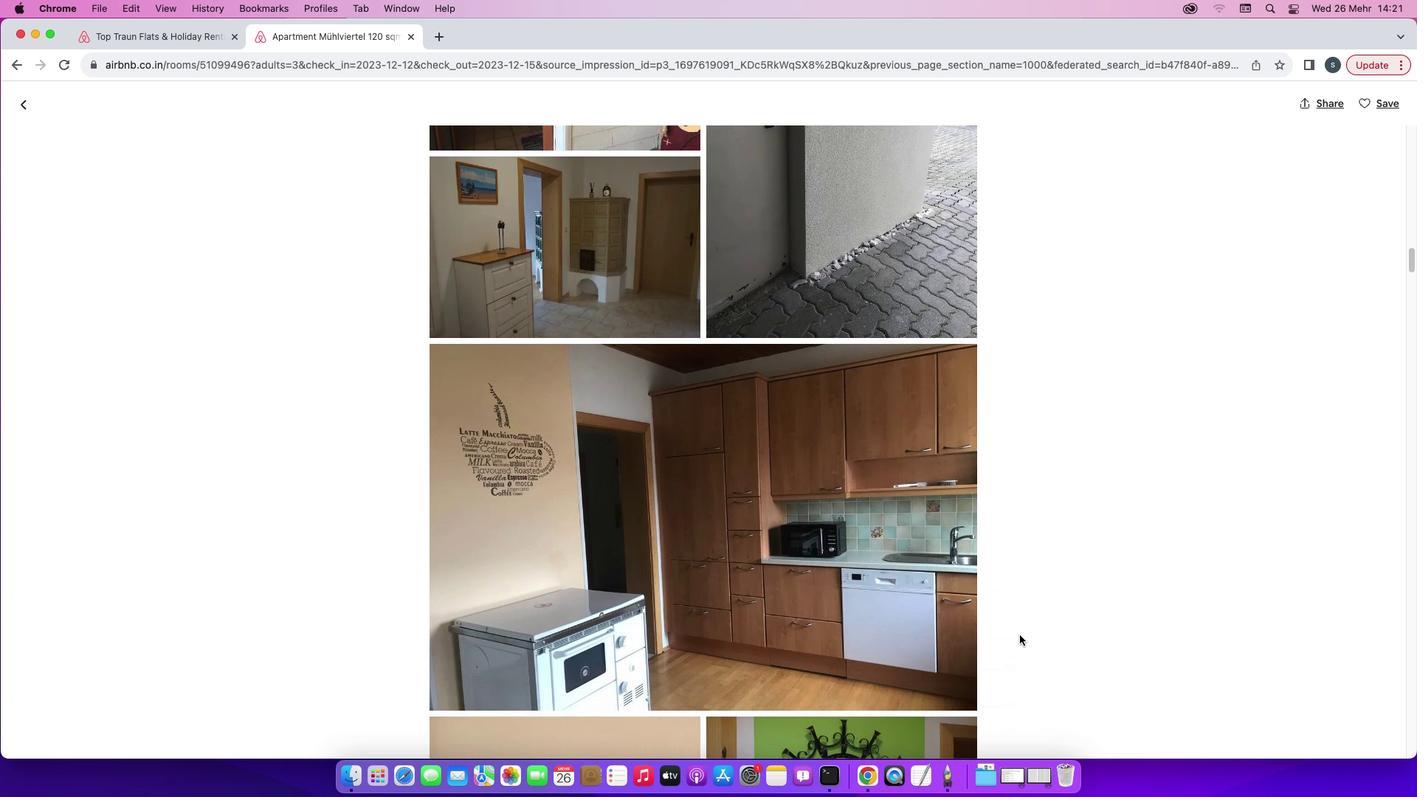 
Action: Mouse moved to (1020, 635)
Screenshot: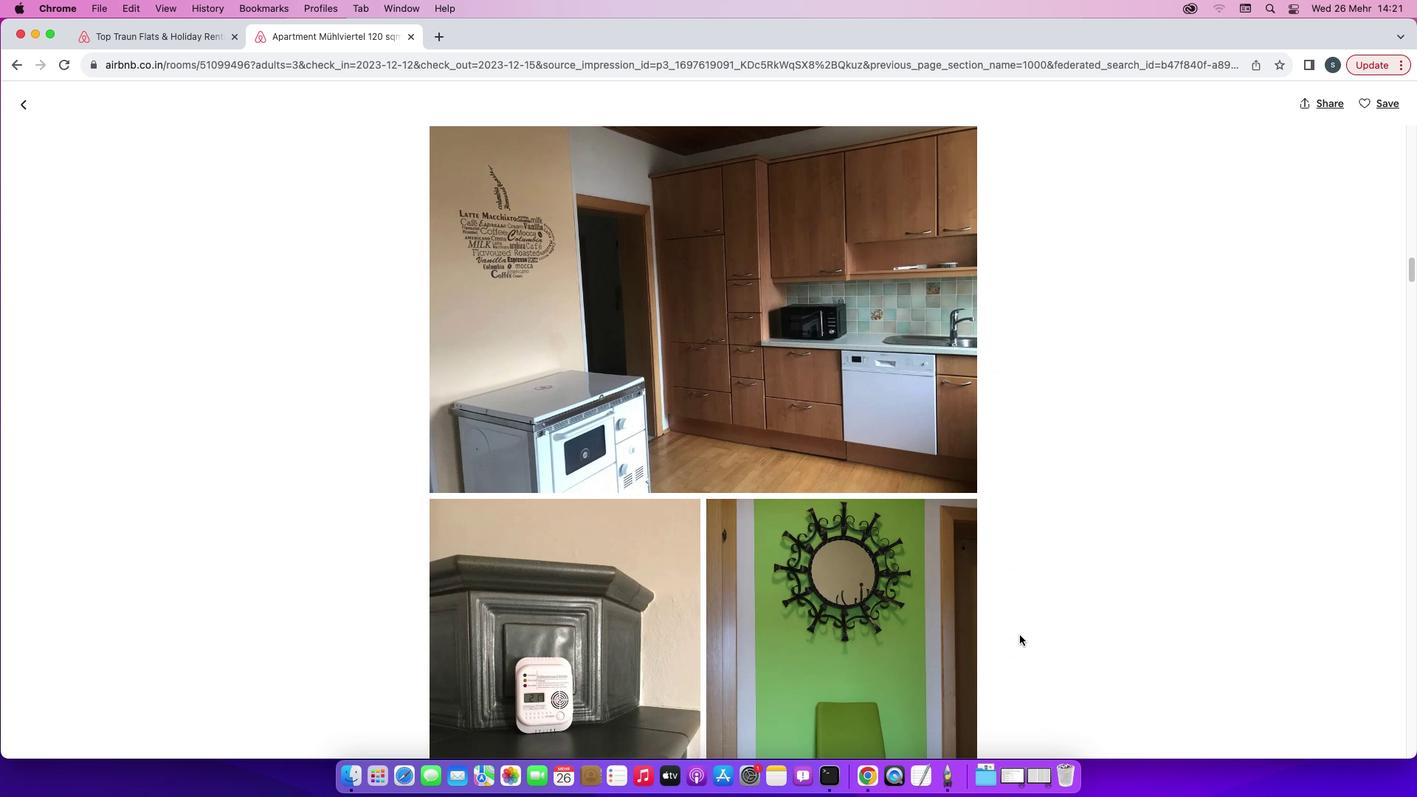 
Action: Mouse scrolled (1020, 635) with delta (0, 0)
Screenshot: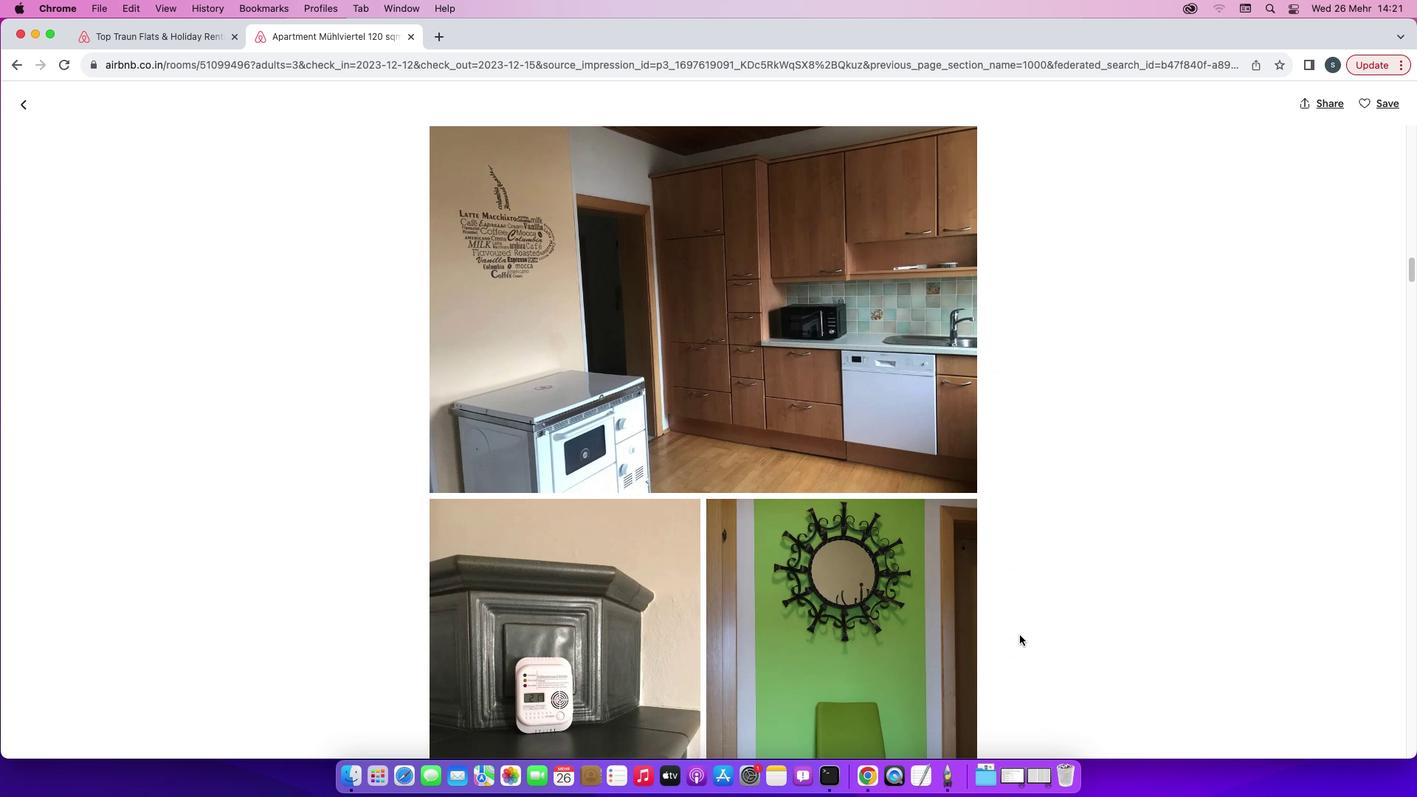 
Action: Mouse scrolled (1020, 635) with delta (0, 0)
Screenshot: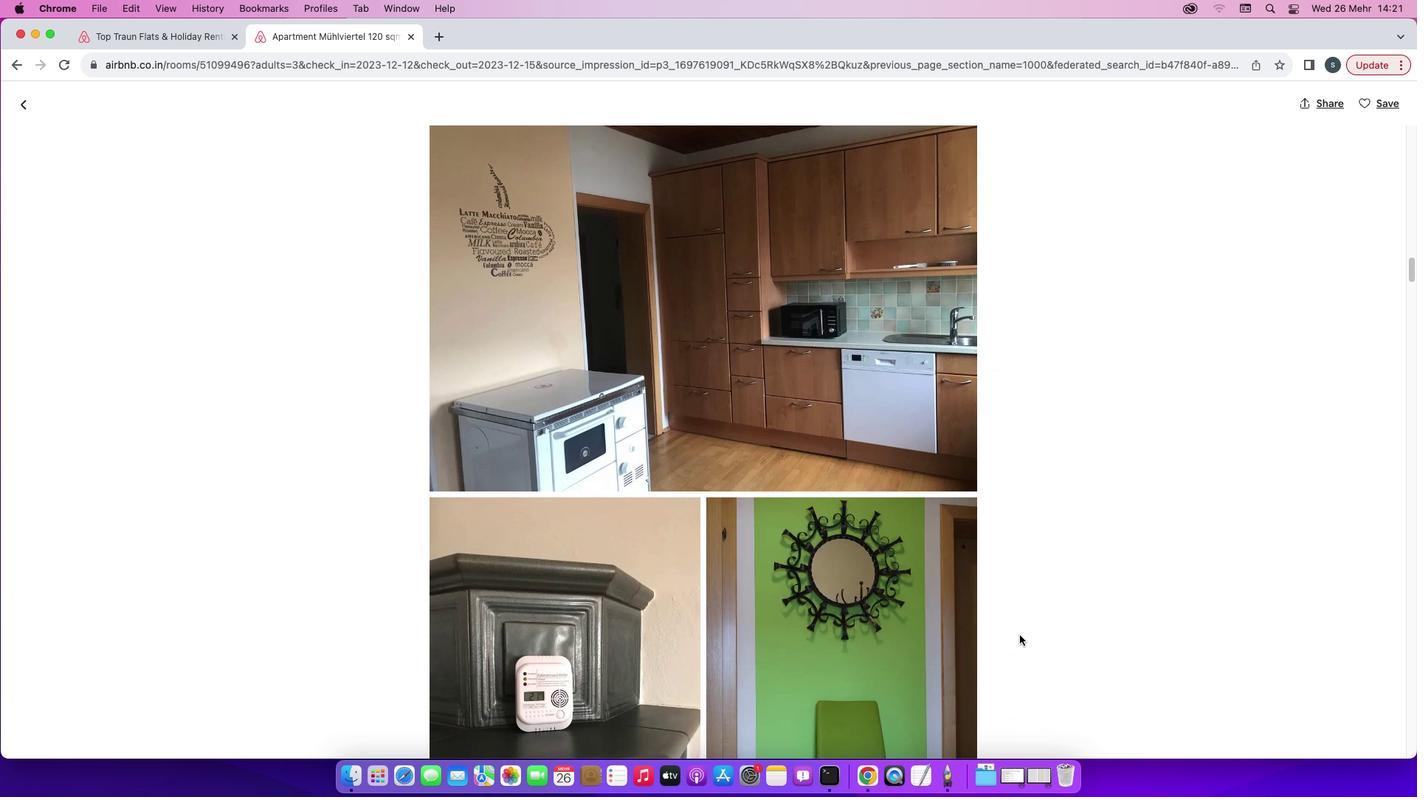 
Action: Mouse scrolled (1020, 635) with delta (0, 0)
Screenshot: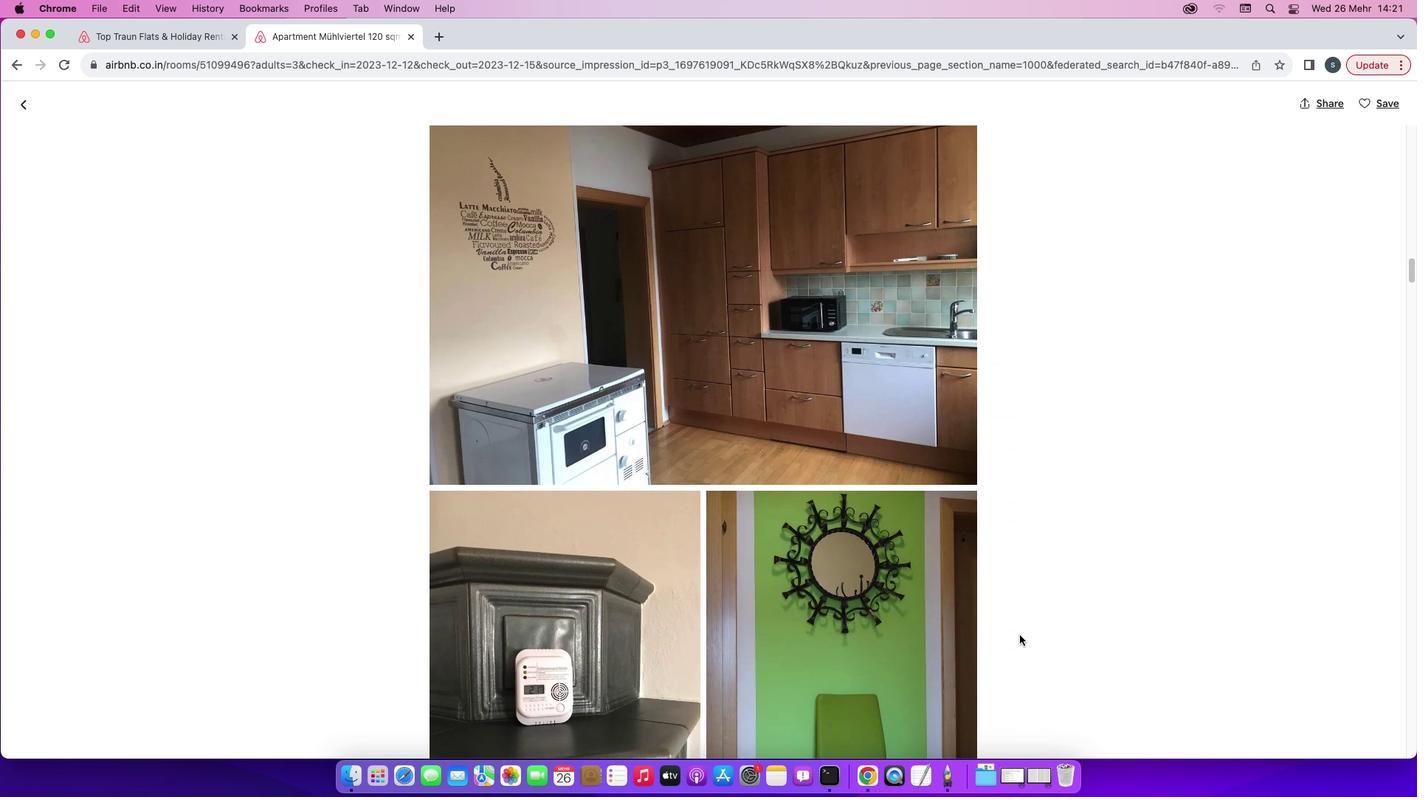 
Action: Mouse scrolled (1020, 635) with delta (0, 0)
Screenshot: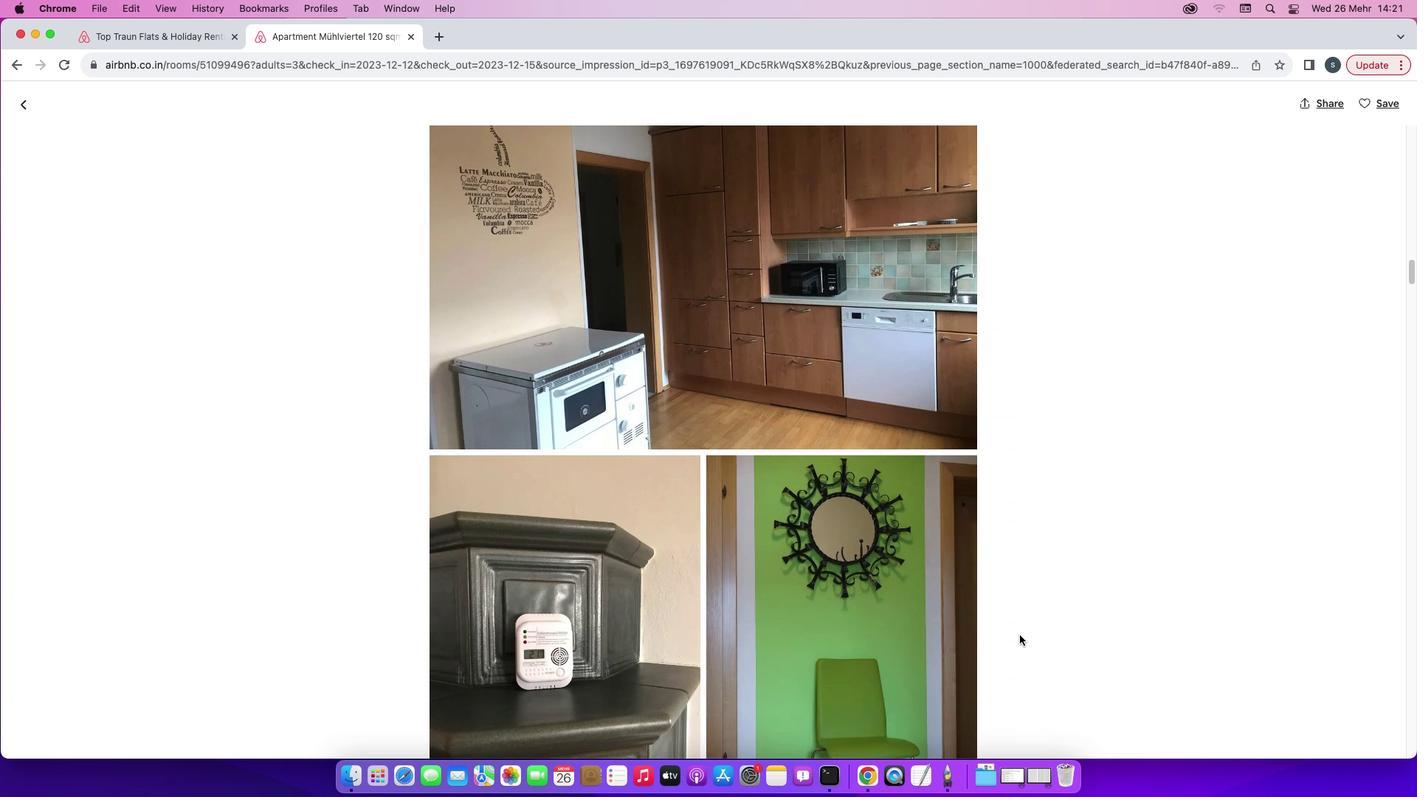 
Action: Mouse scrolled (1020, 635) with delta (0, -2)
Screenshot: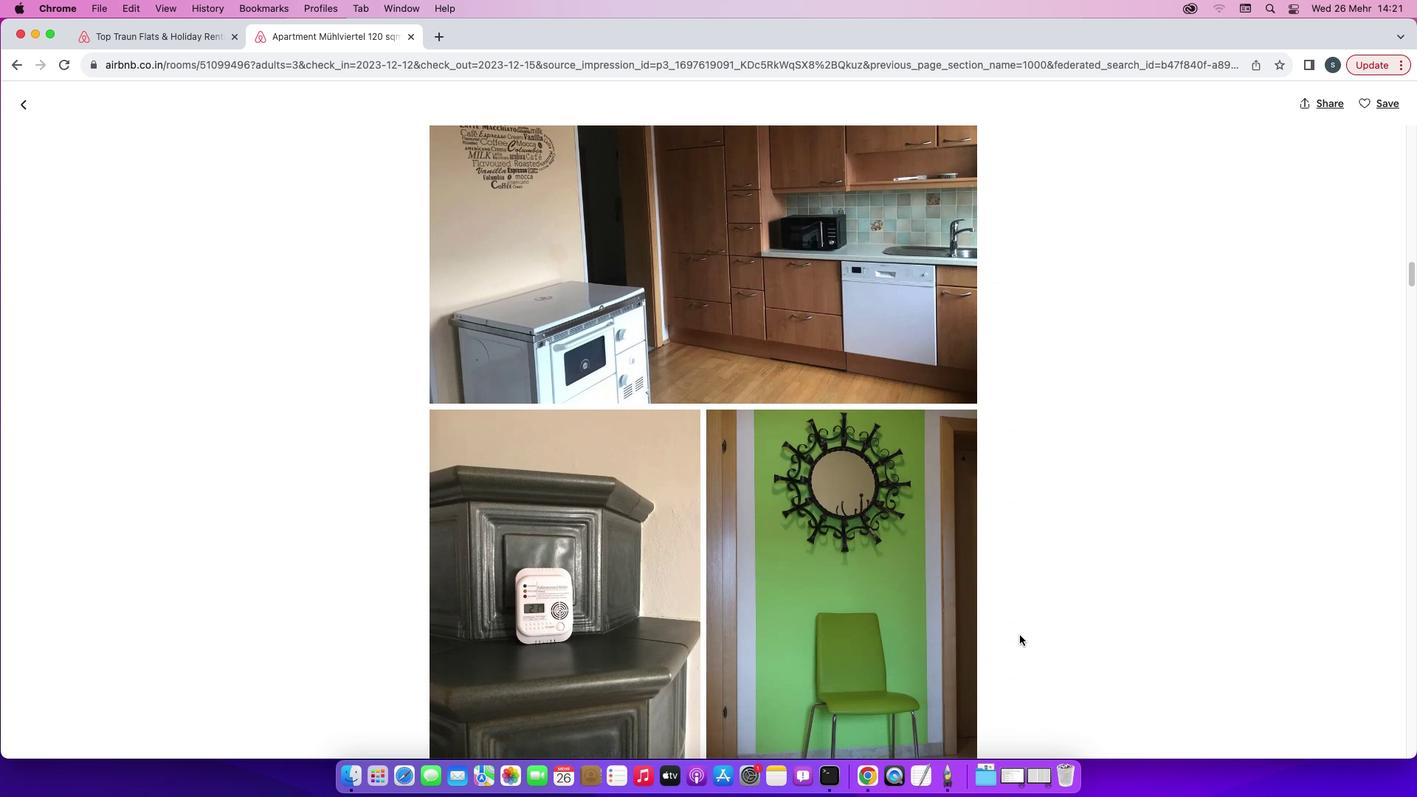 
Action: Mouse moved to (1019, 635)
Screenshot: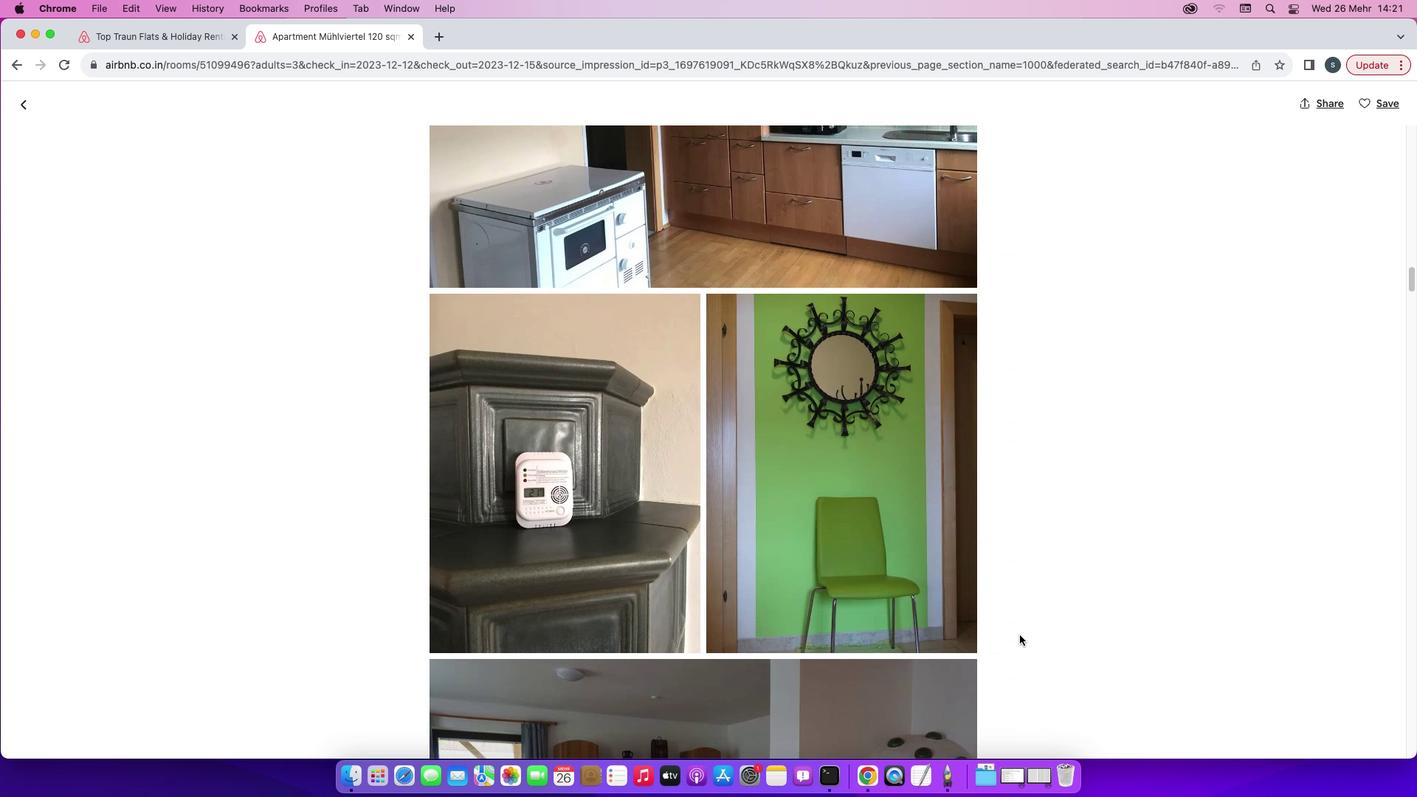 
Action: Mouse scrolled (1019, 635) with delta (0, 0)
Screenshot: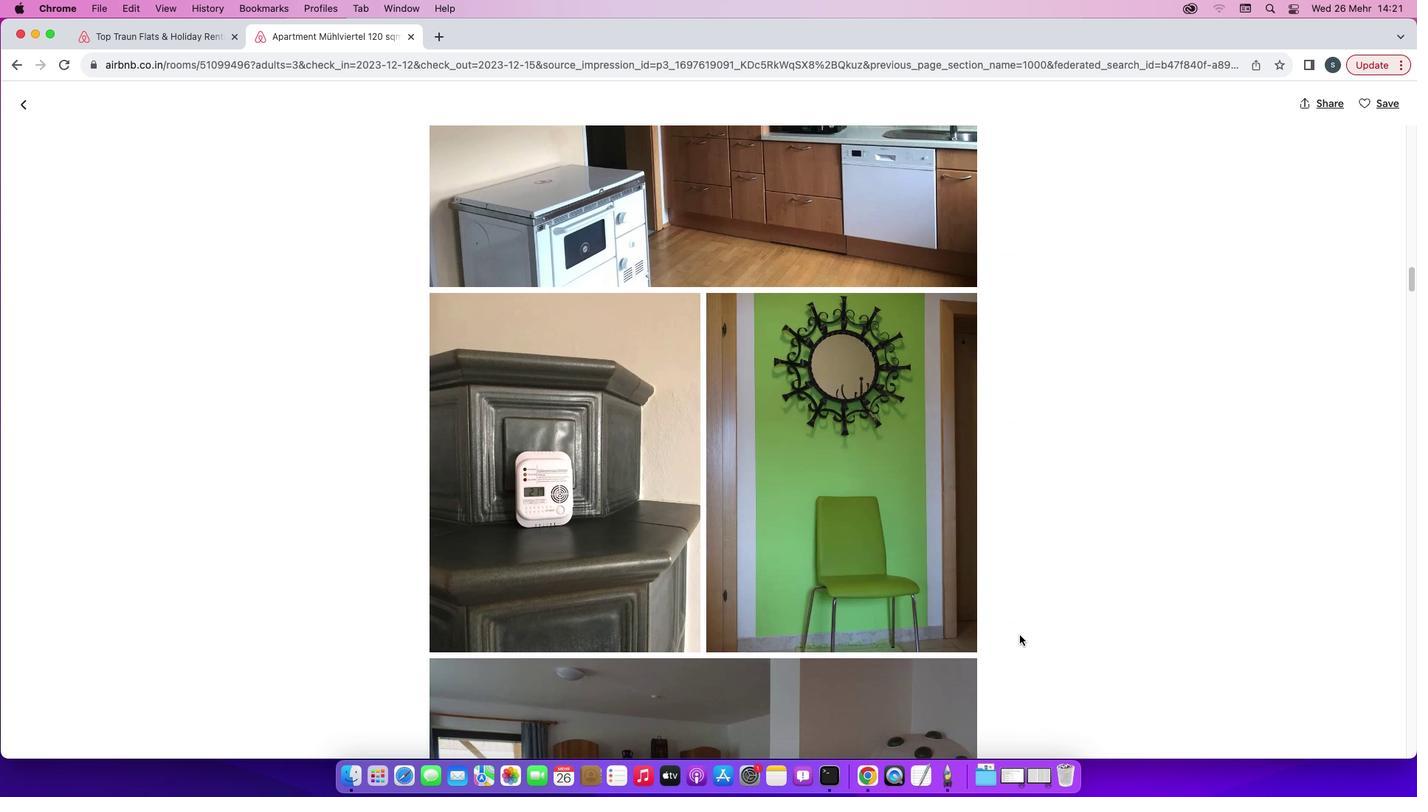 
Action: Mouse scrolled (1019, 635) with delta (0, 0)
Screenshot: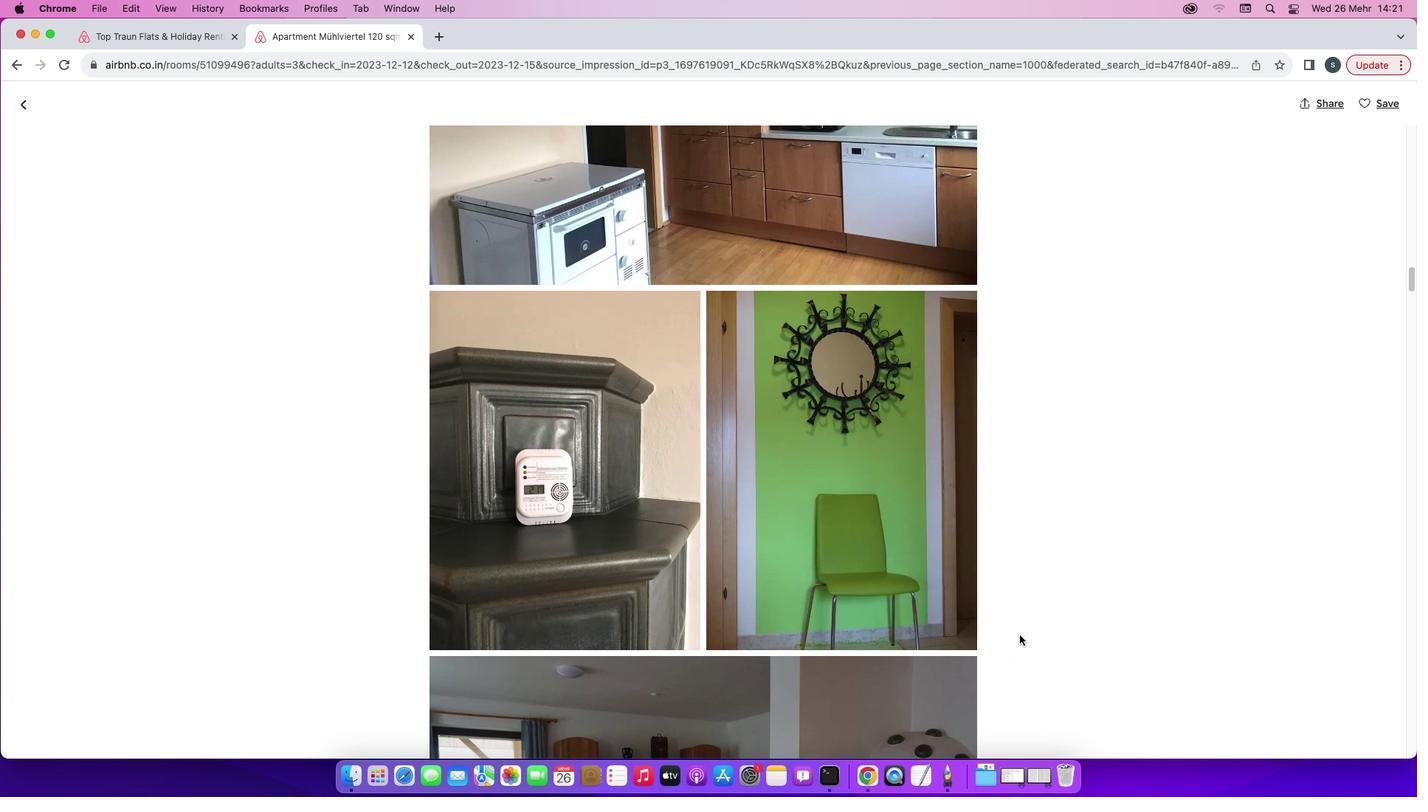 
Action: Mouse scrolled (1019, 635) with delta (0, -1)
Screenshot: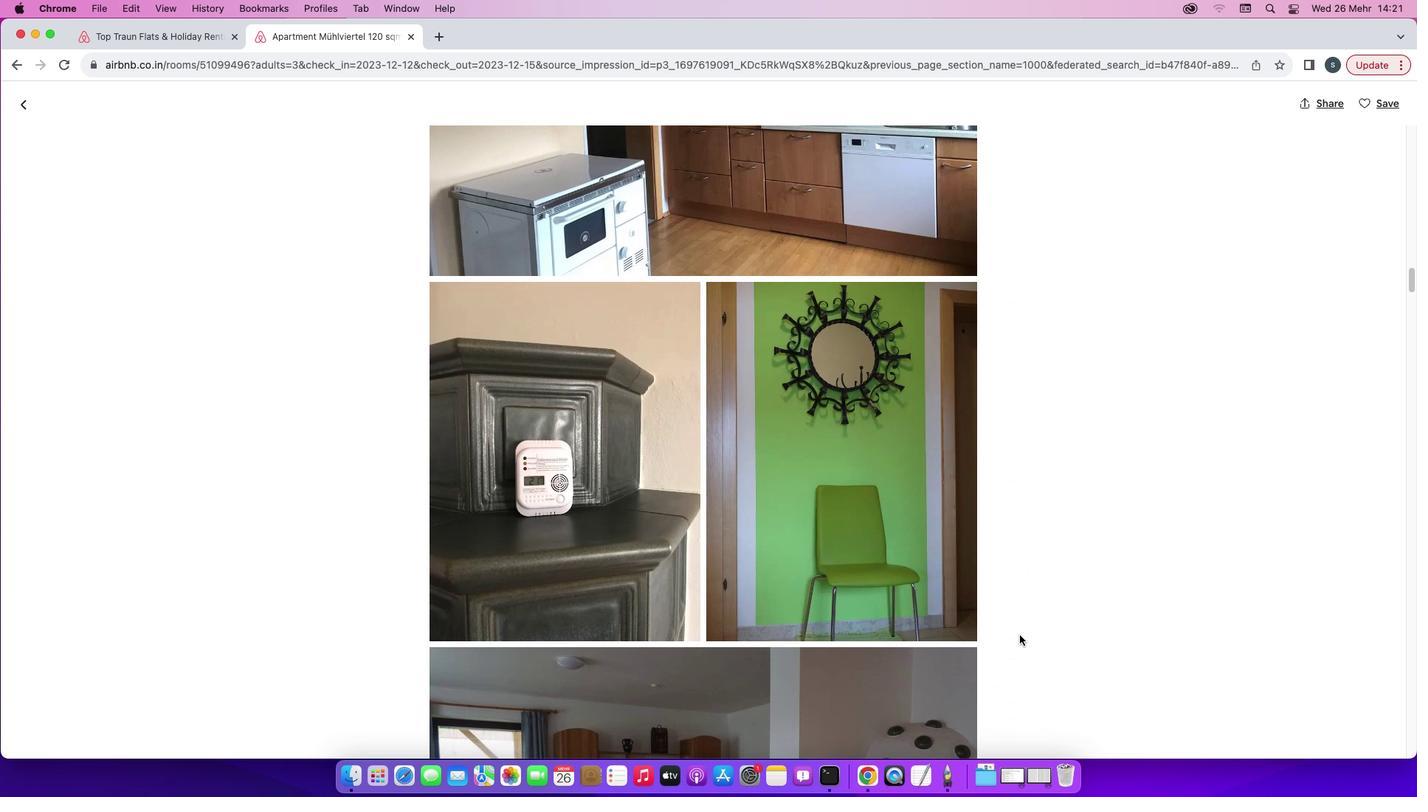 
Action: Mouse scrolled (1019, 635) with delta (0, -2)
Screenshot: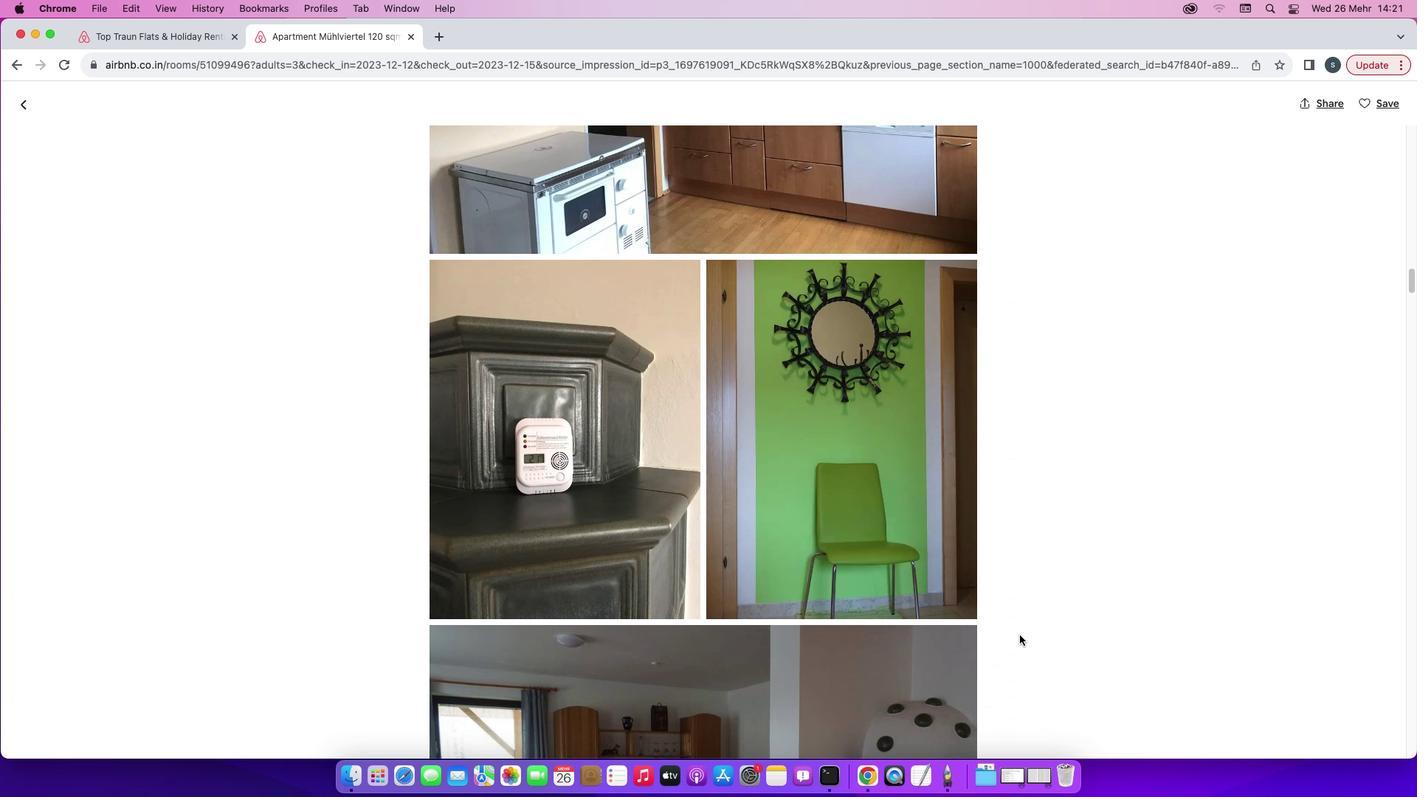 
Action: Mouse scrolled (1019, 635) with delta (0, -2)
Screenshot: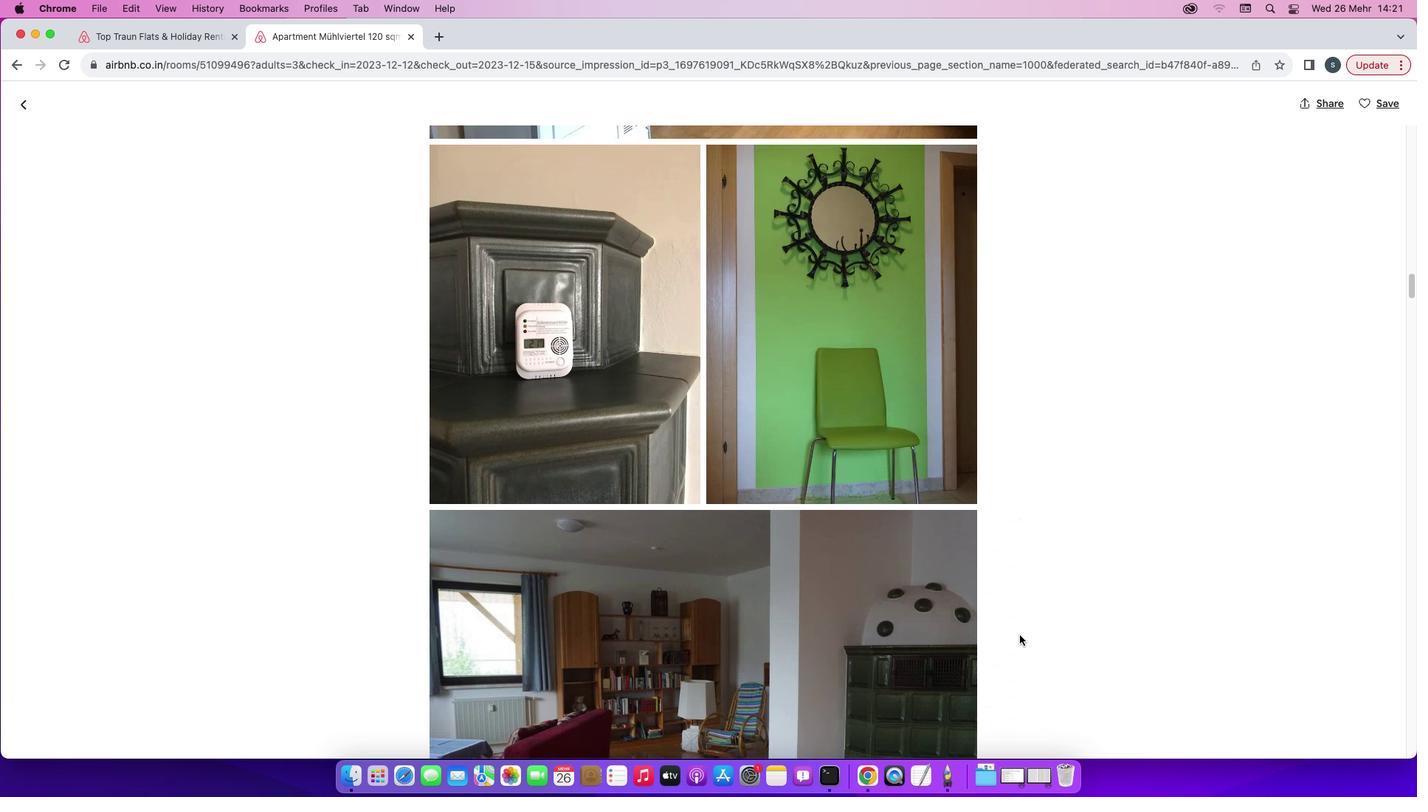 
Action: Mouse scrolled (1019, 635) with delta (0, 0)
Screenshot: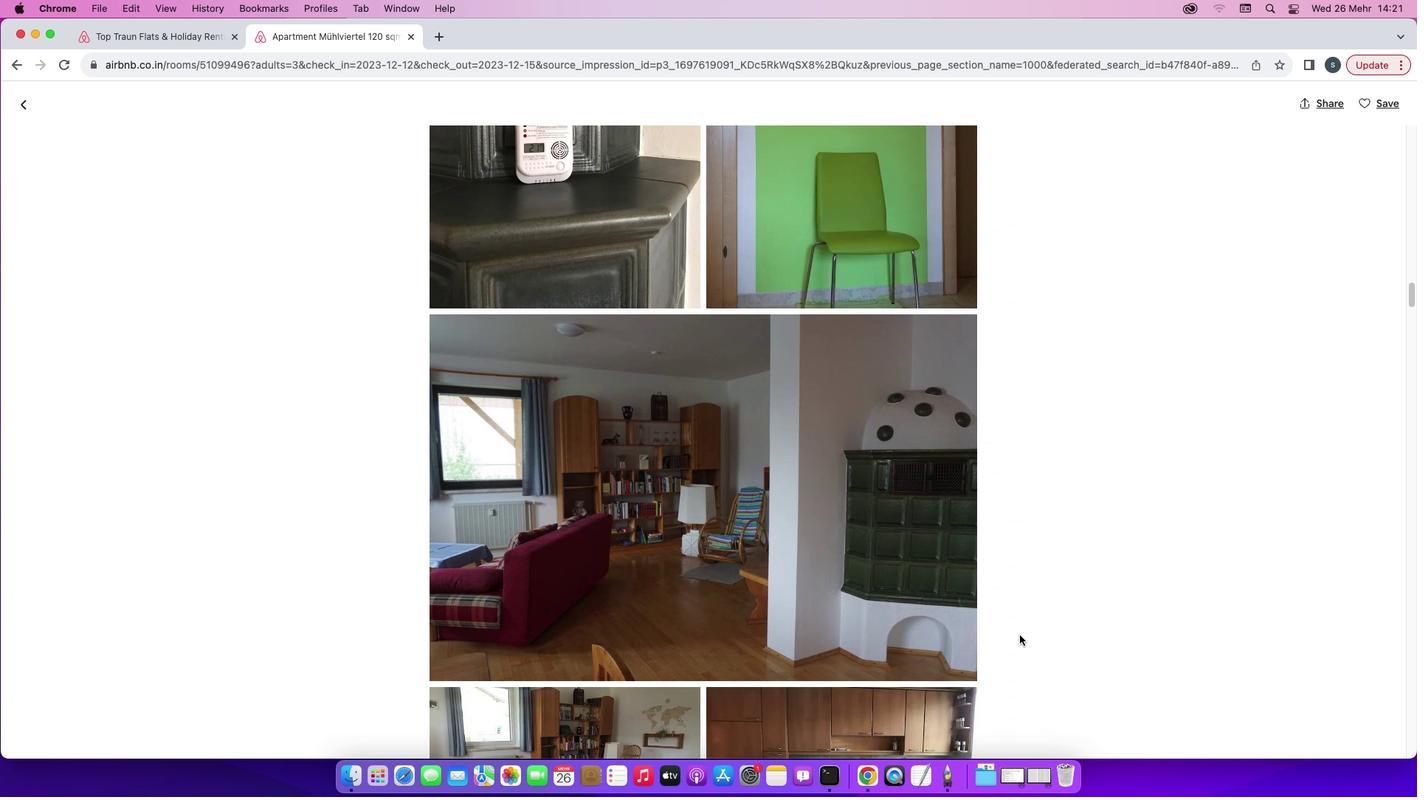 
Action: Mouse scrolled (1019, 635) with delta (0, 0)
Screenshot: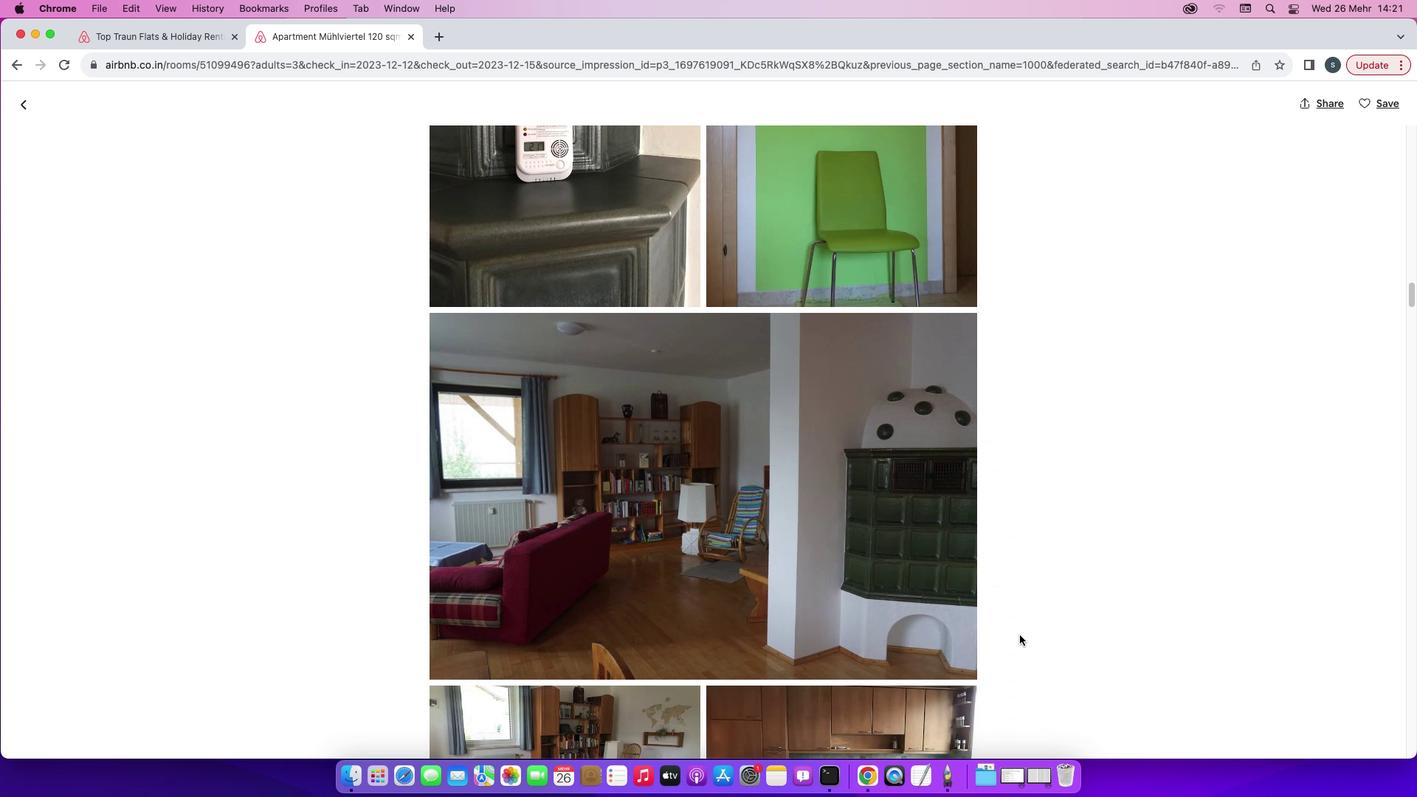 
Action: Mouse scrolled (1019, 635) with delta (0, -1)
Screenshot: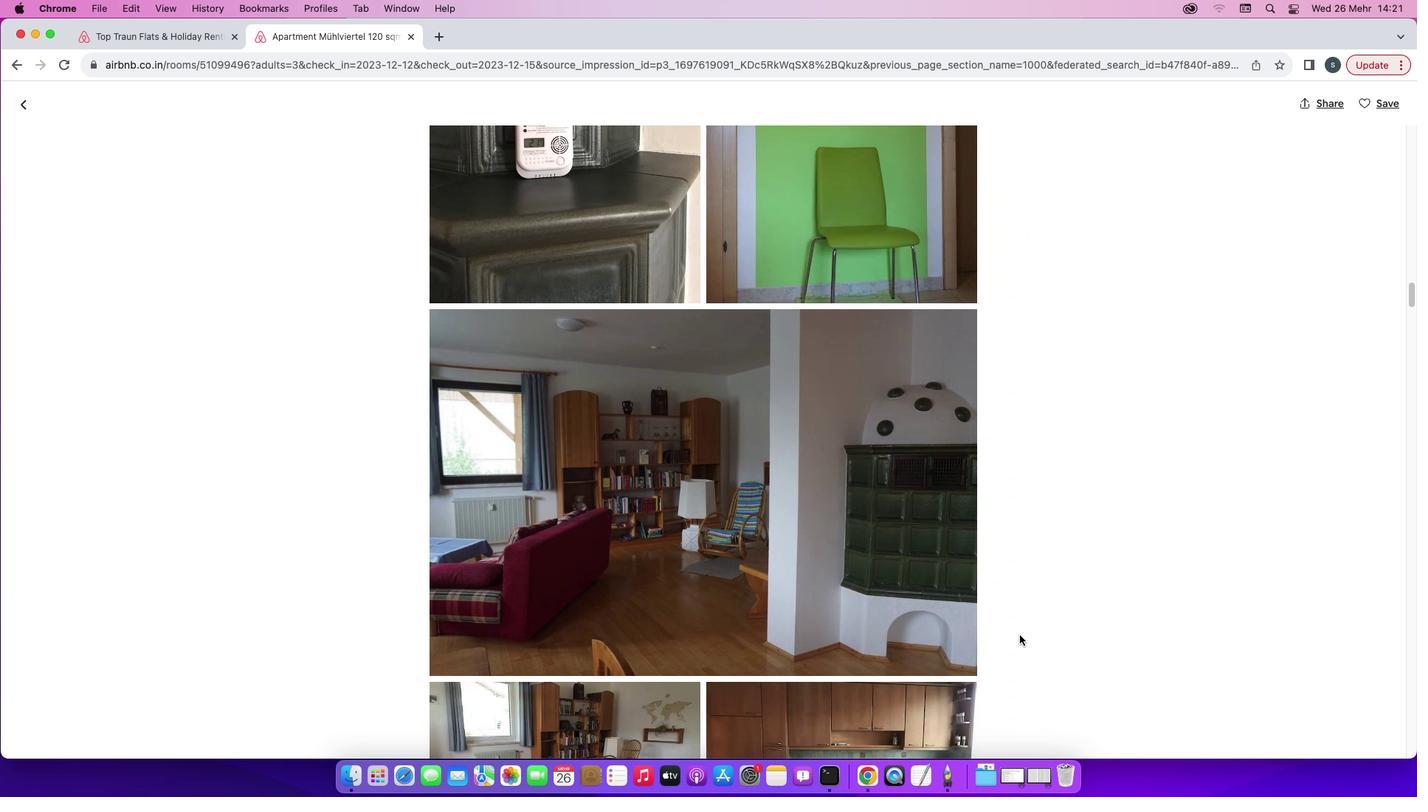 
Action: Mouse scrolled (1019, 635) with delta (0, -2)
Screenshot: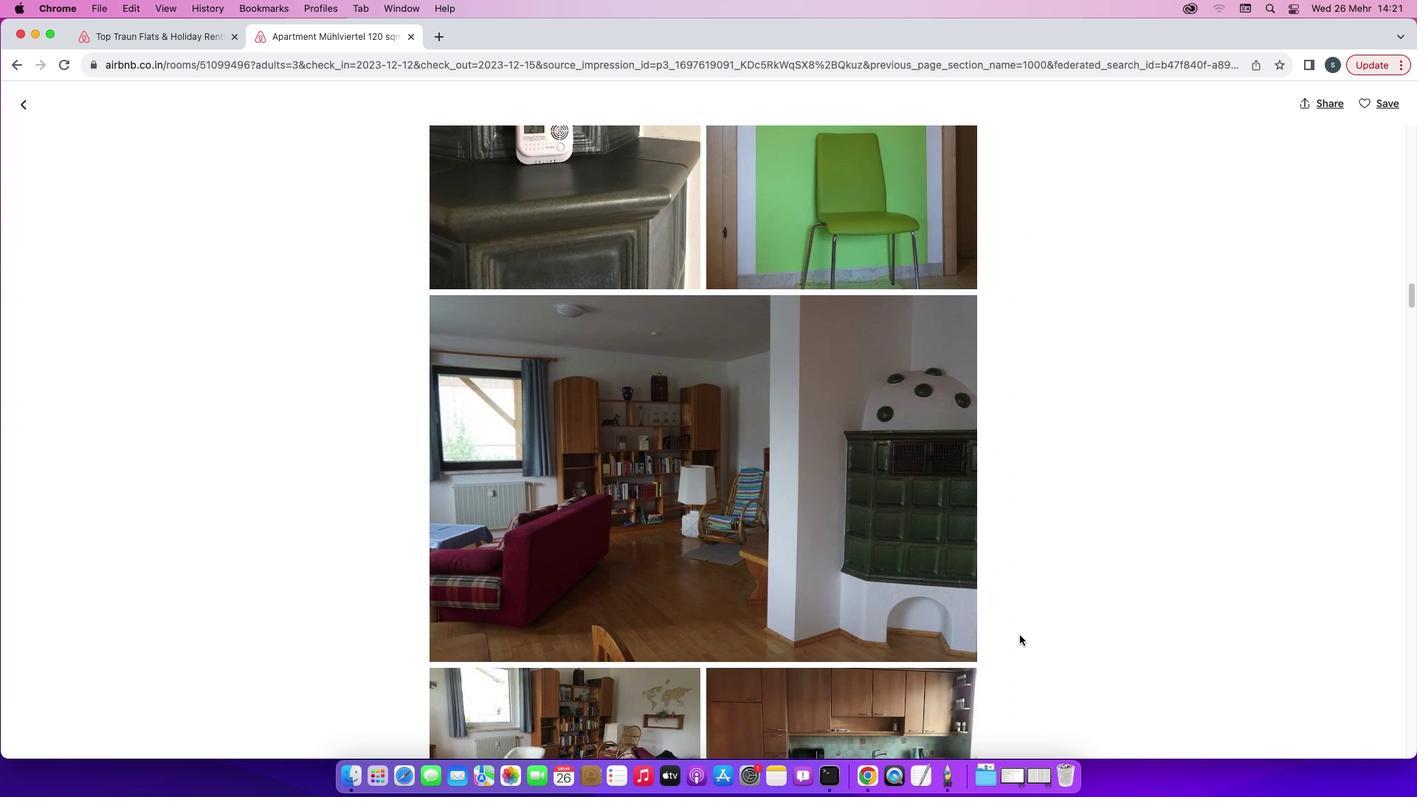 
Action: Mouse scrolled (1019, 635) with delta (0, -2)
Screenshot: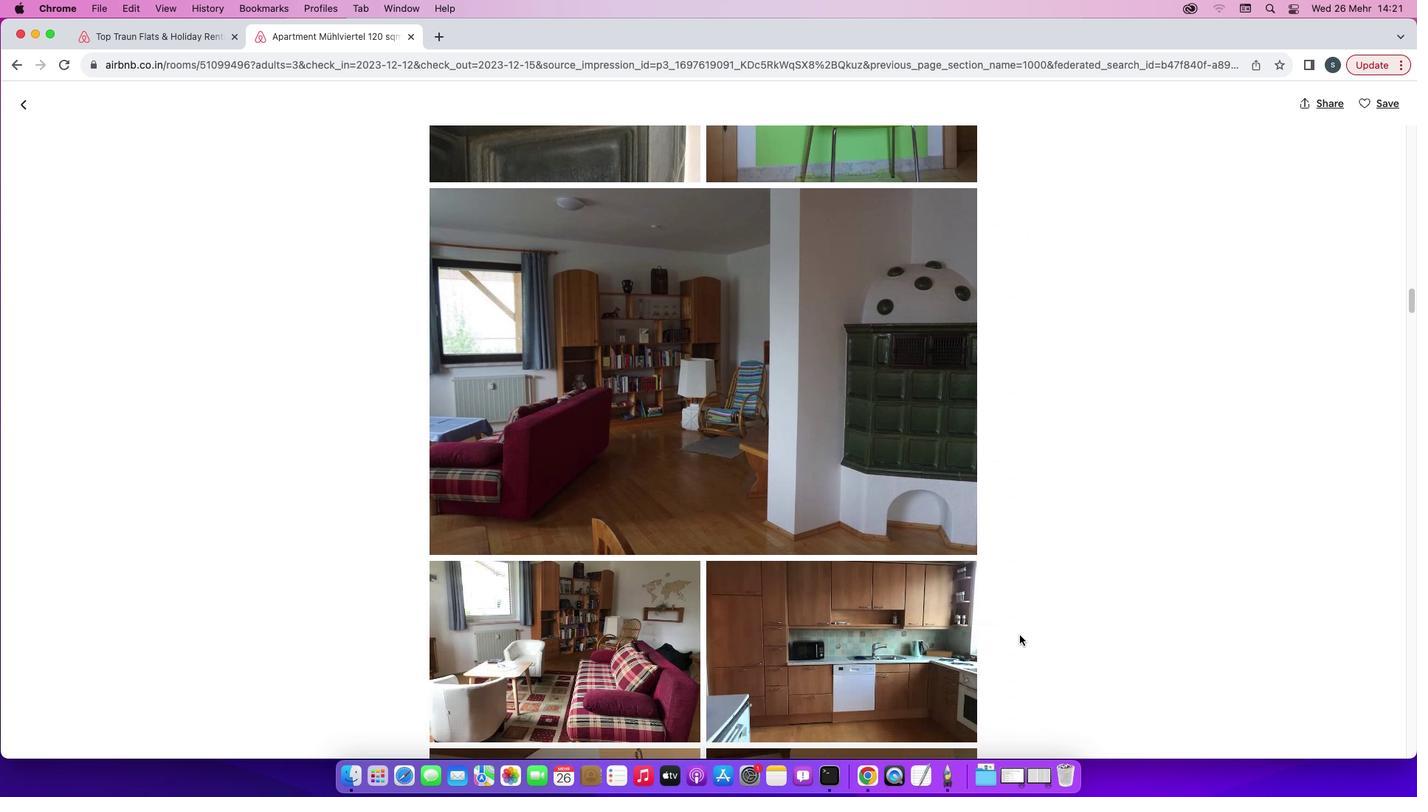 
Action: Mouse scrolled (1019, 635) with delta (0, 0)
Screenshot: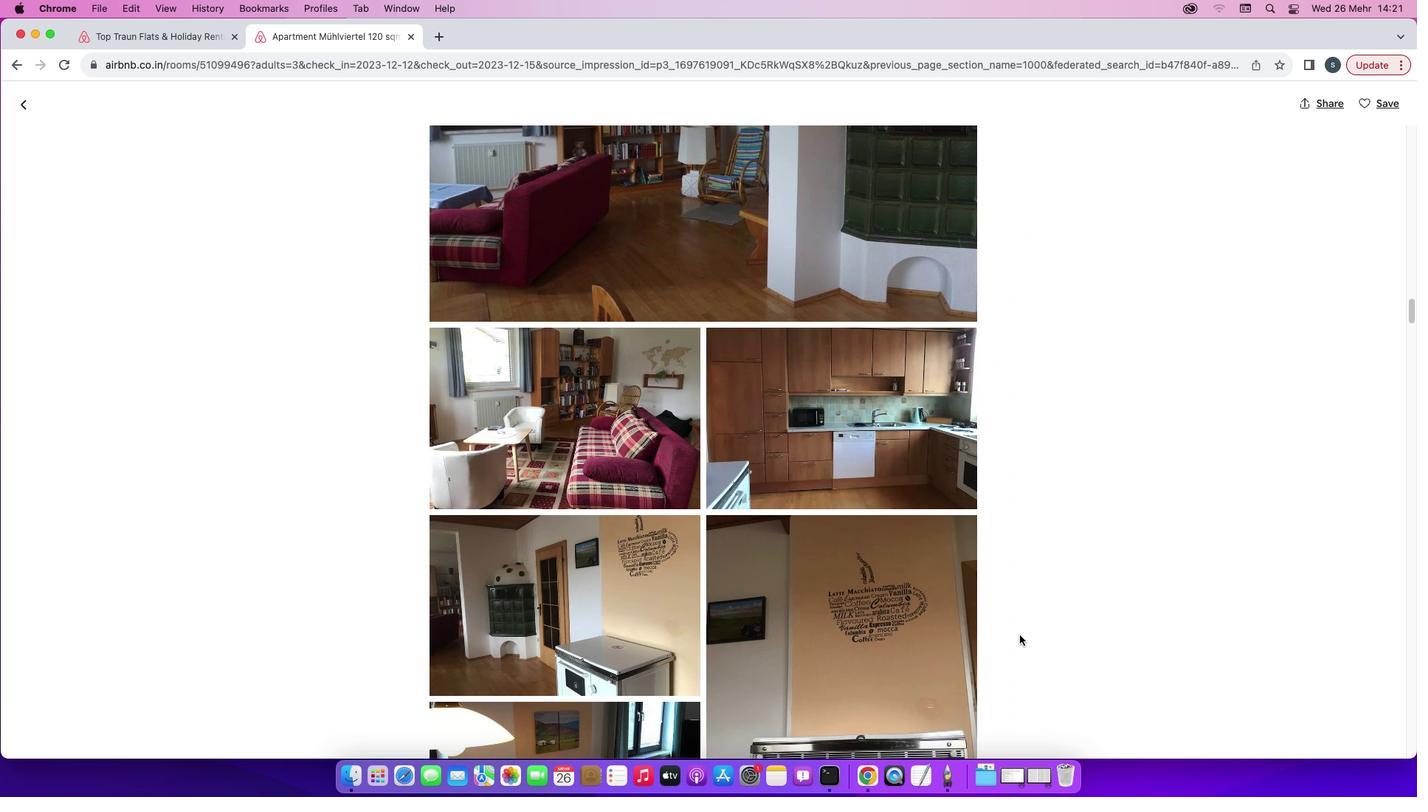 
Action: Mouse scrolled (1019, 635) with delta (0, 0)
Screenshot: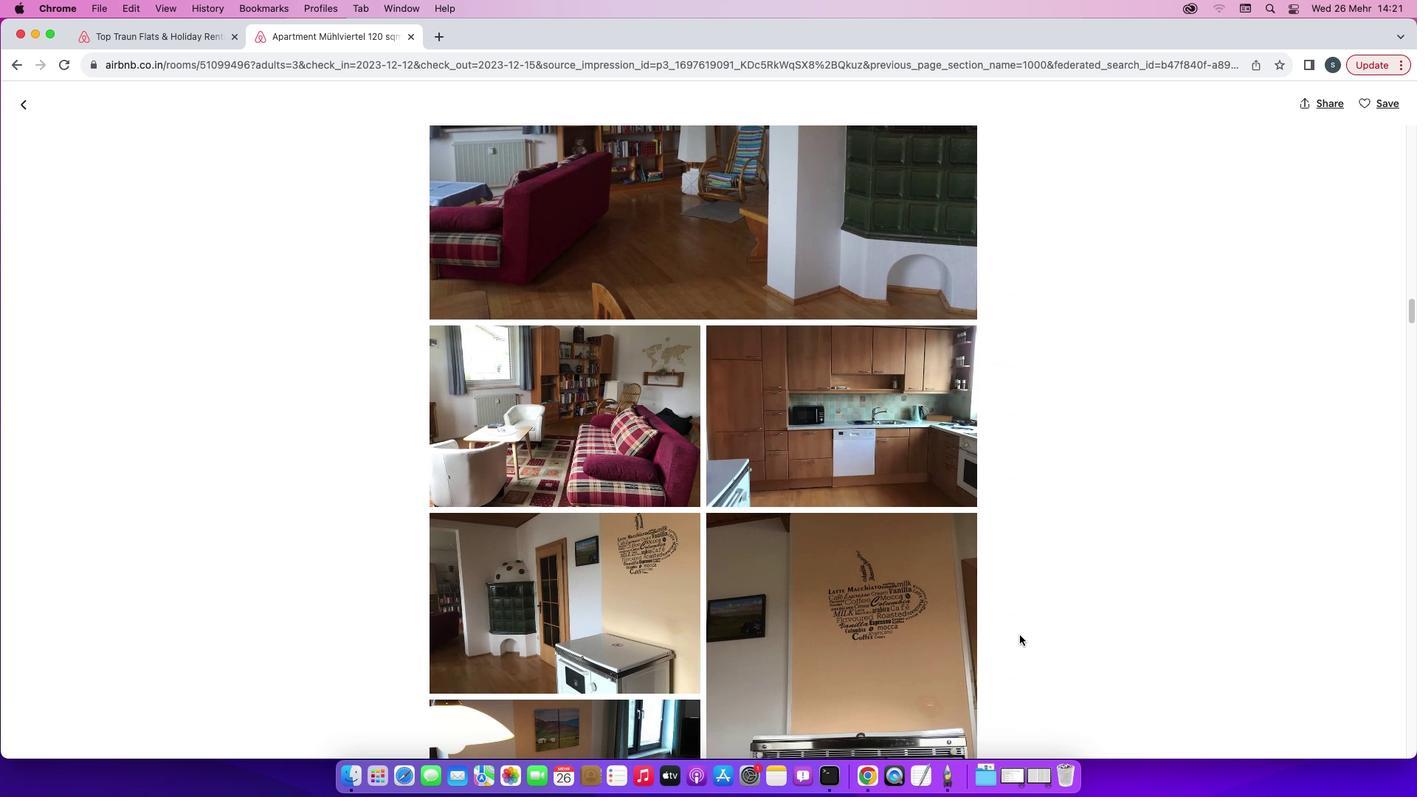 
Action: Mouse scrolled (1019, 635) with delta (0, -1)
Screenshot: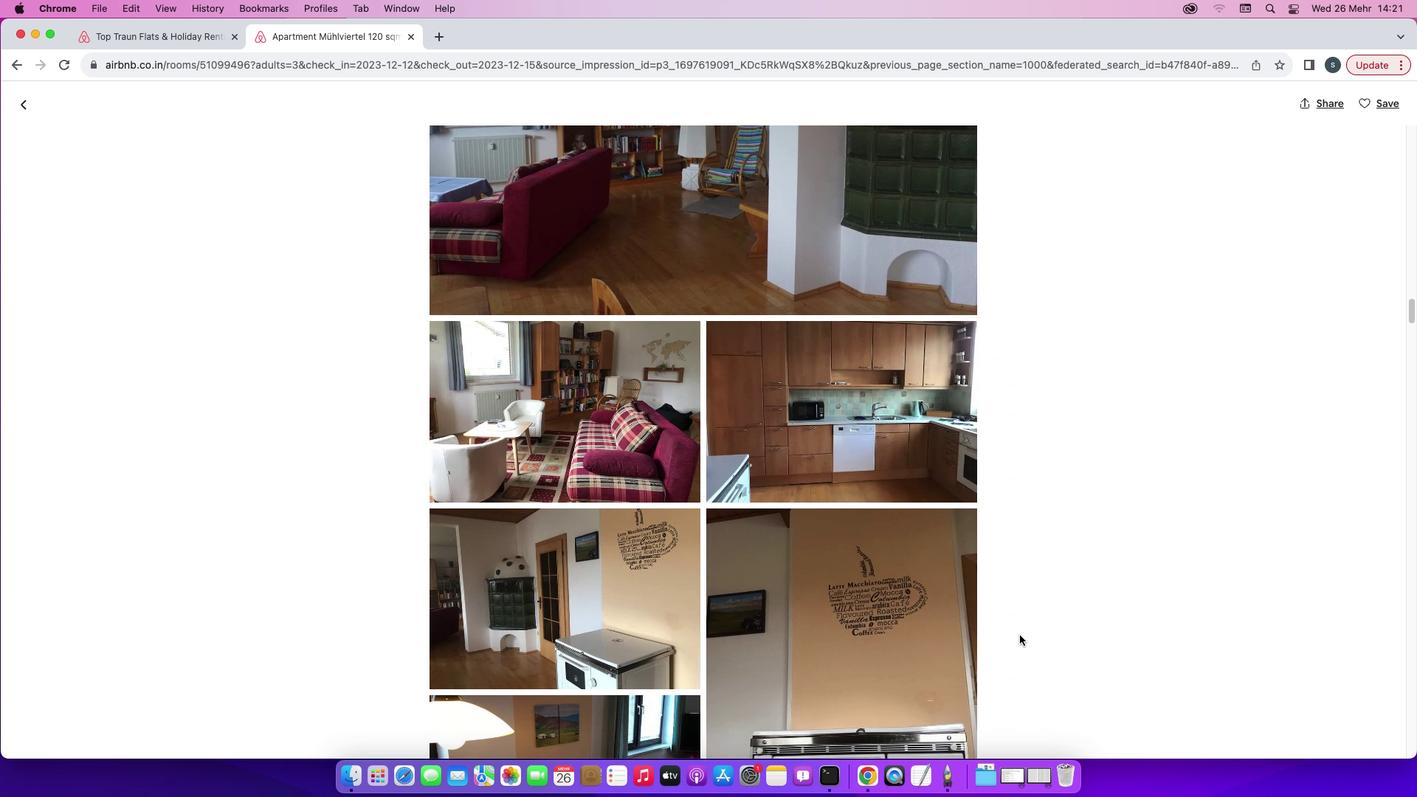 
Action: Mouse scrolled (1019, 635) with delta (0, -2)
Screenshot: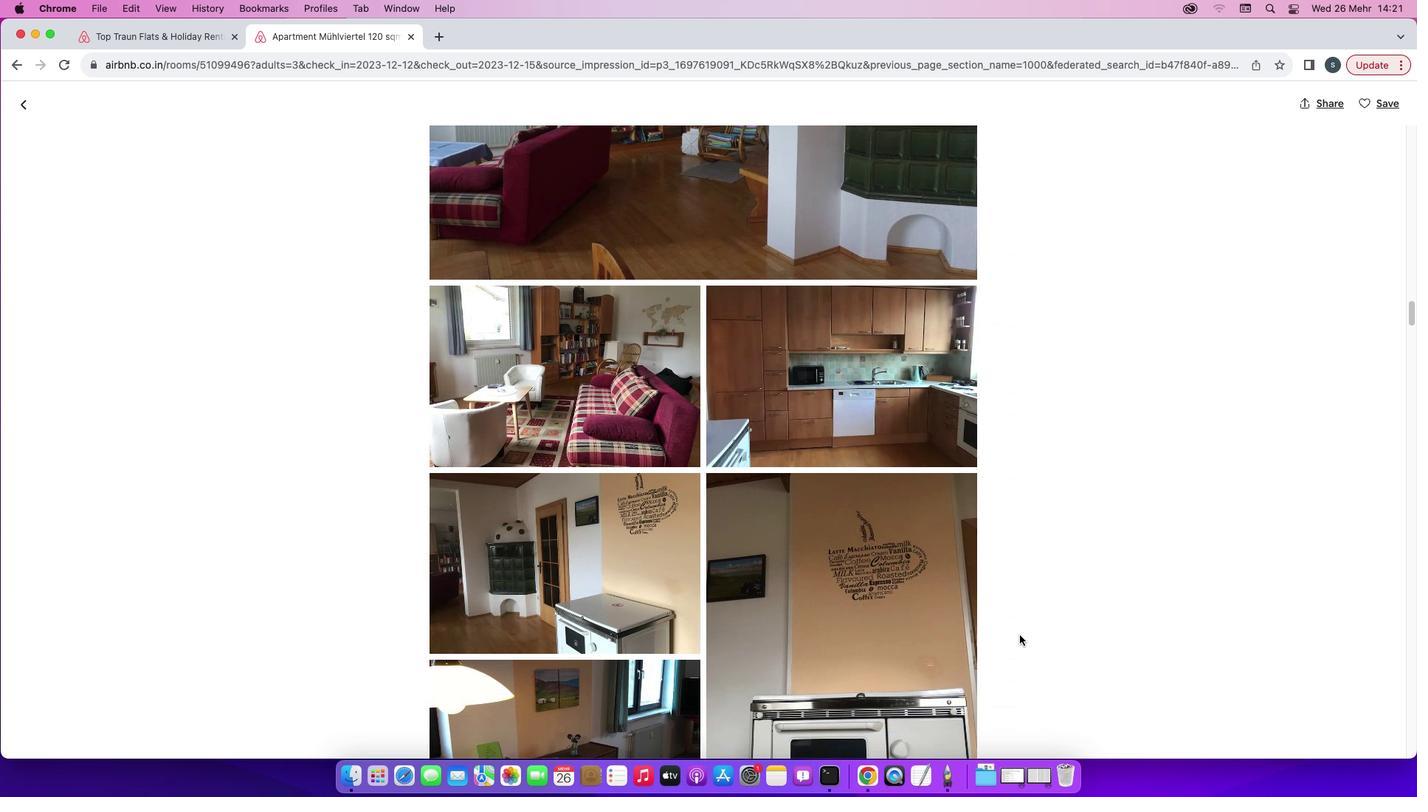 
Action: Mouse scrolled (1019, 635) with delta (0, -2)
Screenshot: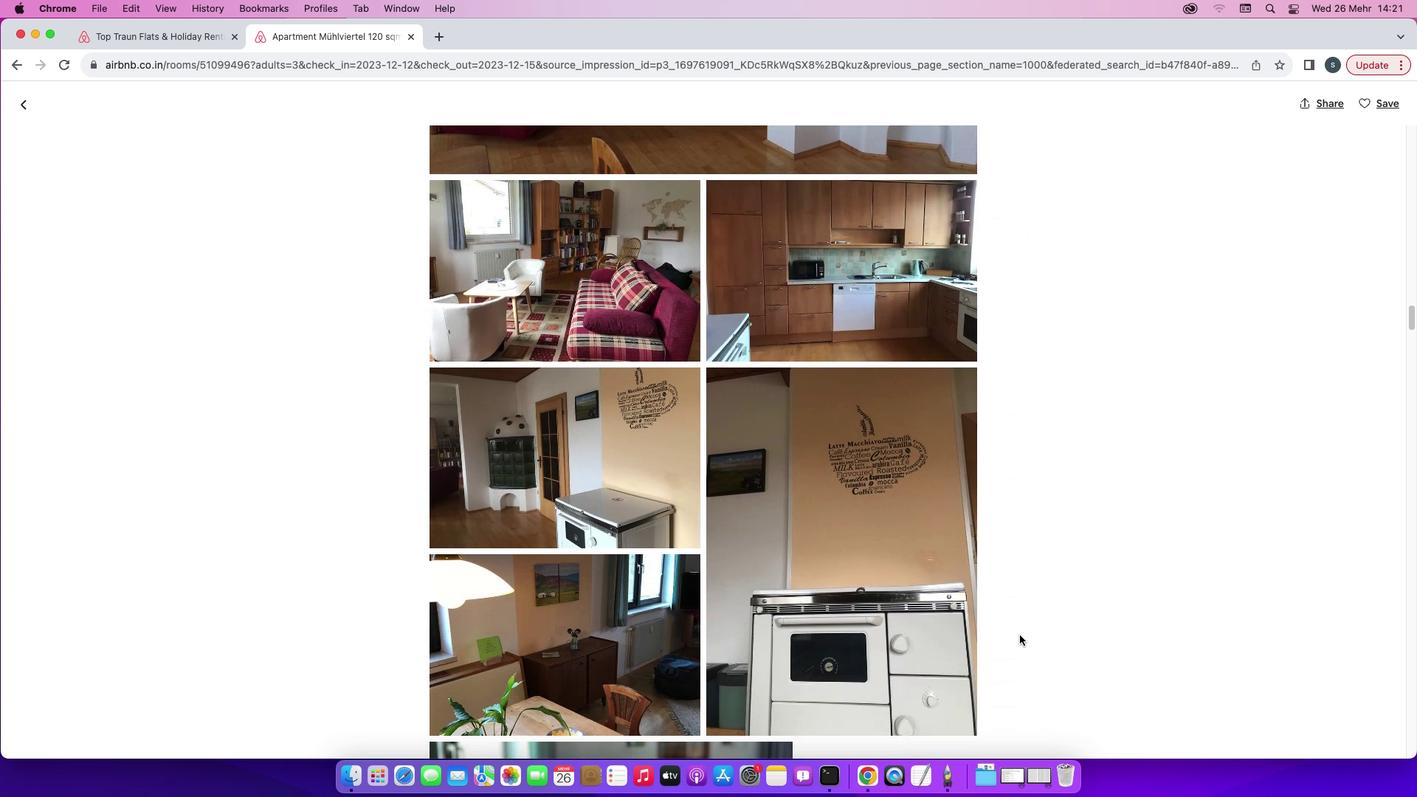 
Action: Mouse scrolled (1019, 635) with delta (0, 0)
Screenshot: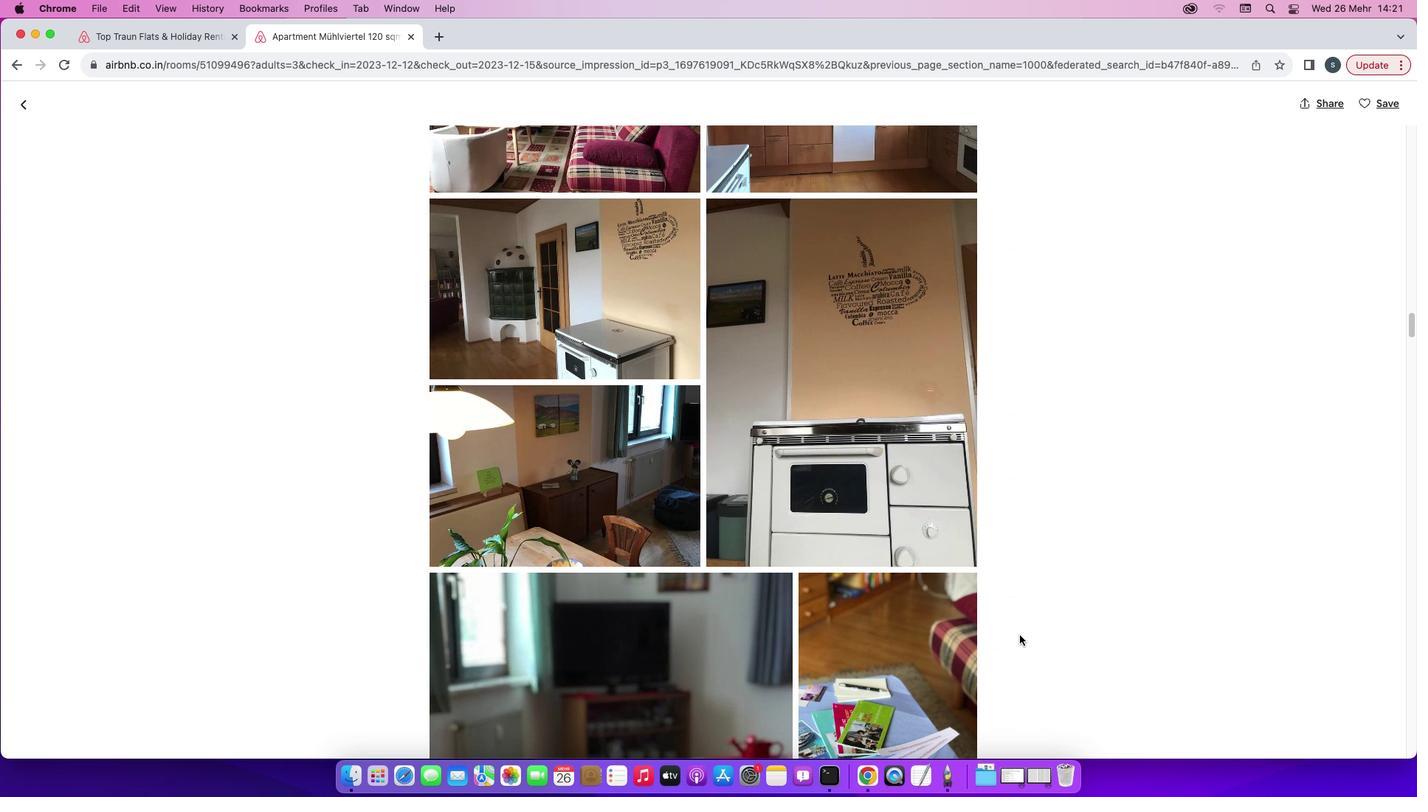 
Action: Mouse scrolled (1019, 635) with delta (0, 0)
Screenshot: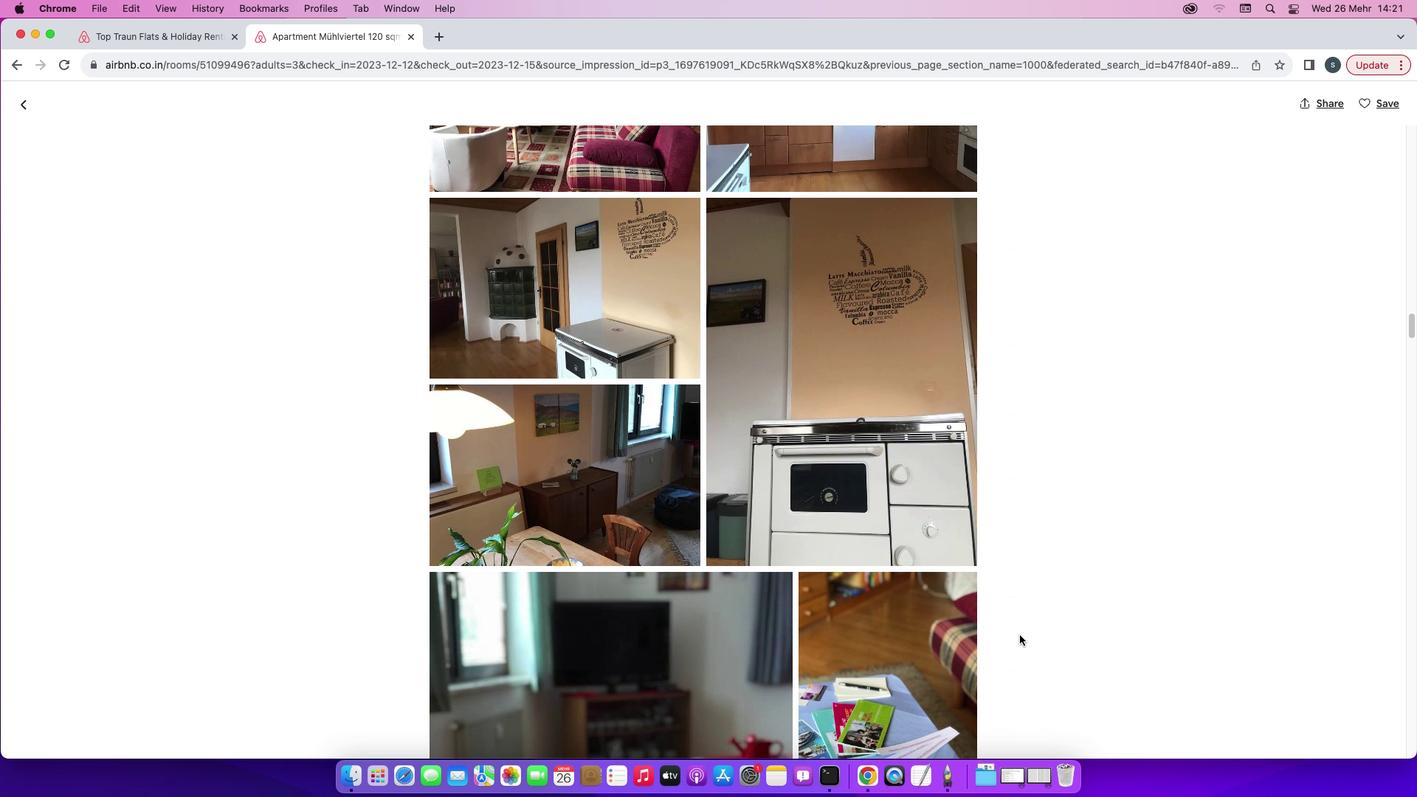 
Action: Mouse scrolled (1019, 635) with delta (0, -1)
Screenshot: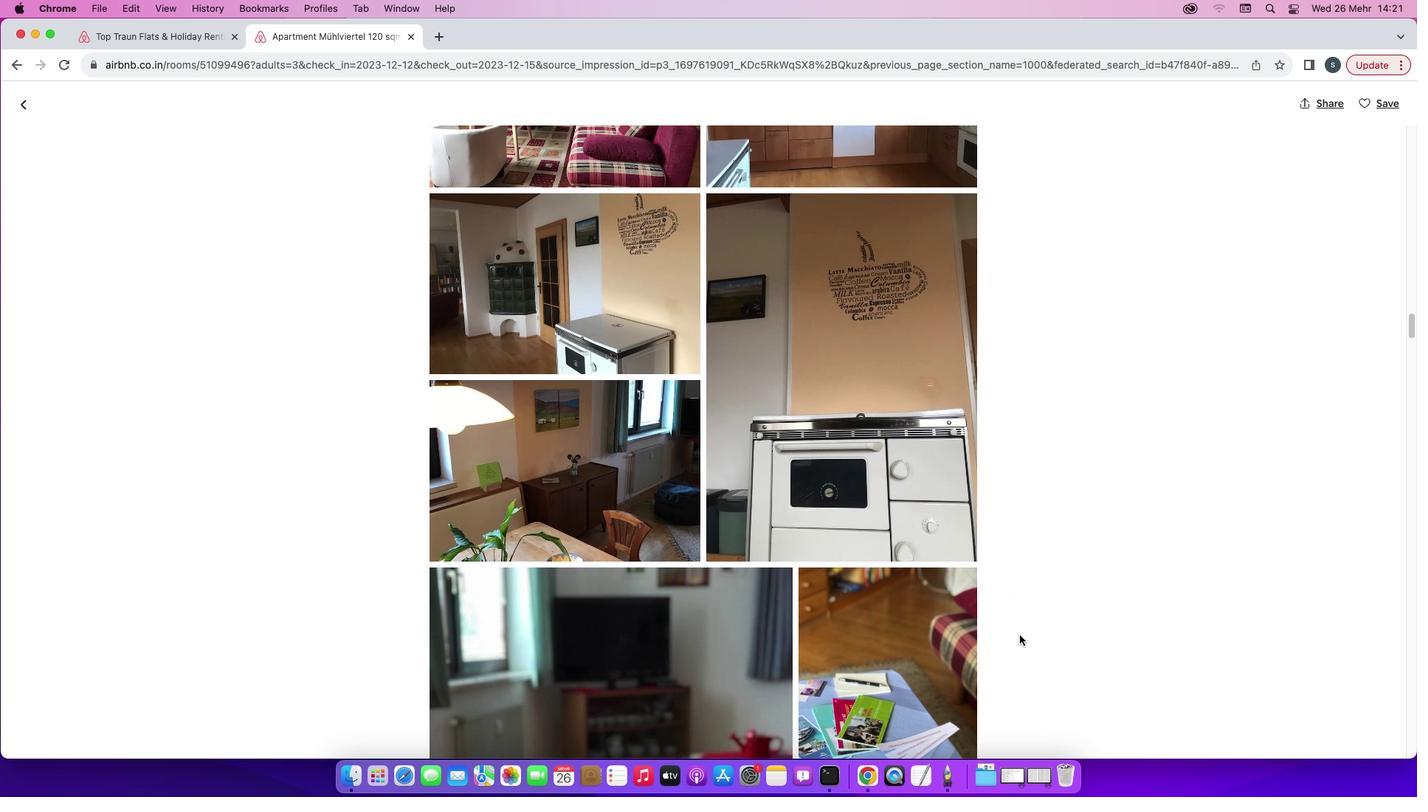 
Action: Mouse scrolled (1019, 635) with delta (0, -2)
Screenshot: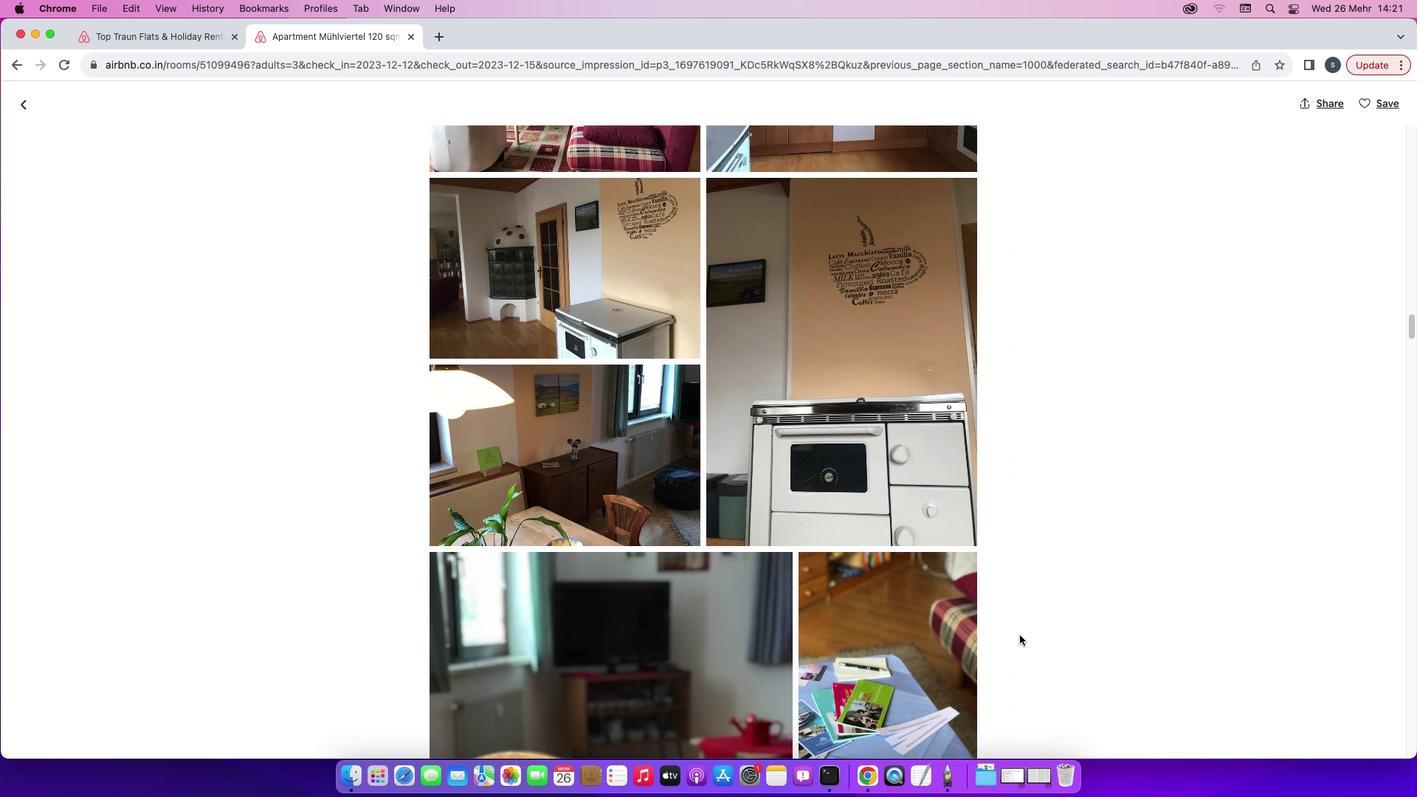 
Action: Mouse scrolled (1019, 635) with delta (0, 0)
Screenshot: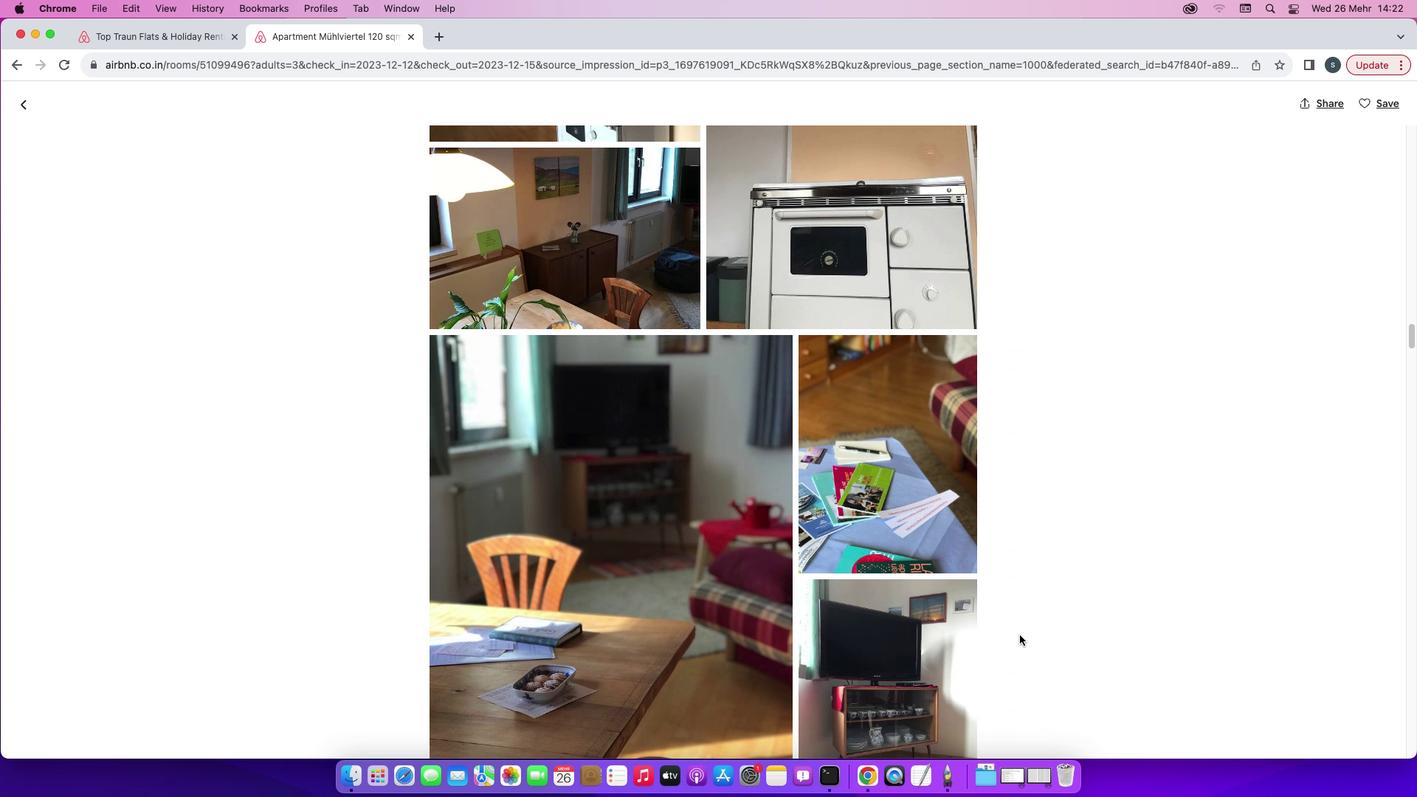 
Action: Mouse scrolled (1019, 635) with delta (0, 0)
Screenshot: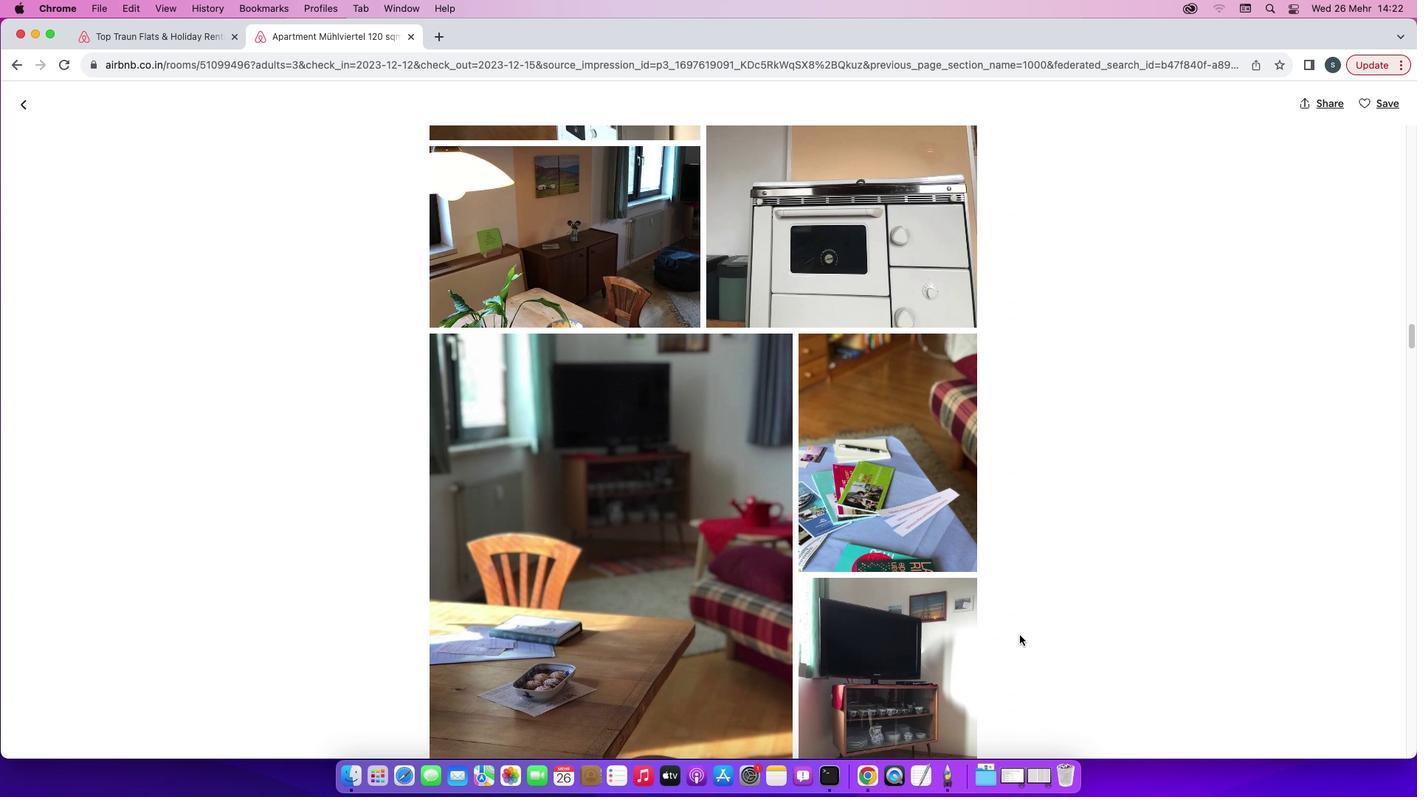 
Action: Mouse scrolled (1019, 635) with delta (0, 0)
Screenshot: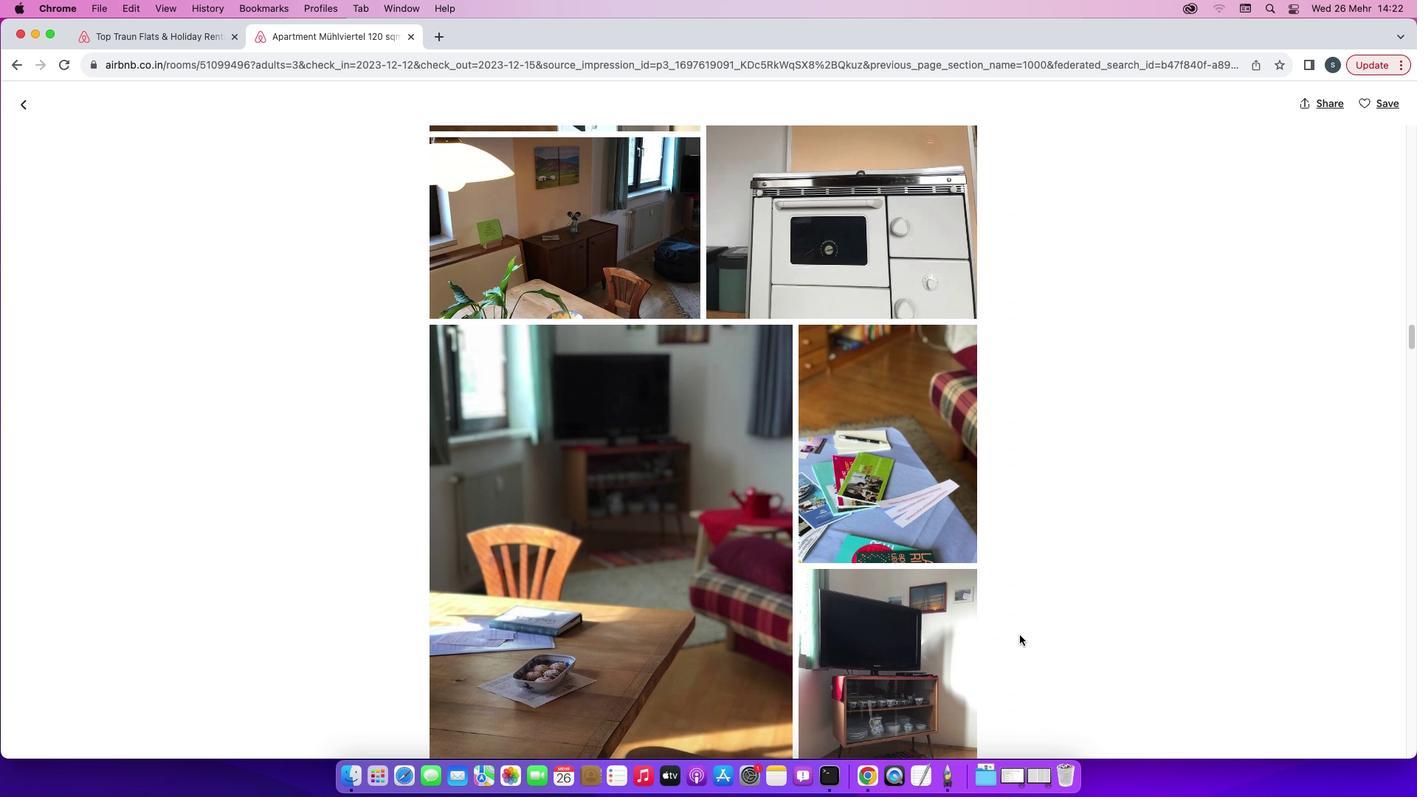 
Action: Mouse scrolled (1019, 635) with delta (0, -1)
Screenshot: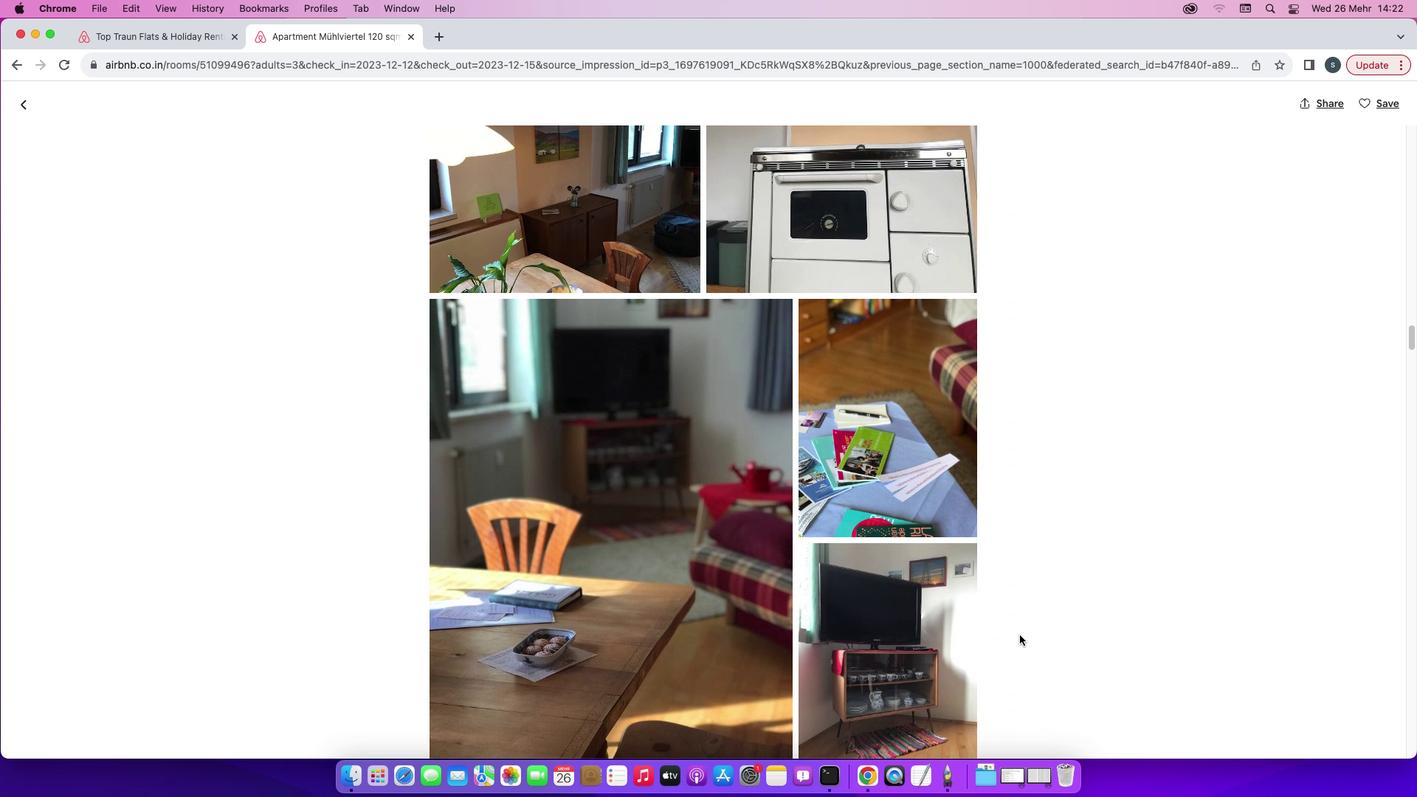 
Action: Mouse scrolled (1019, 635) with delta (0, -2)
Screenshot: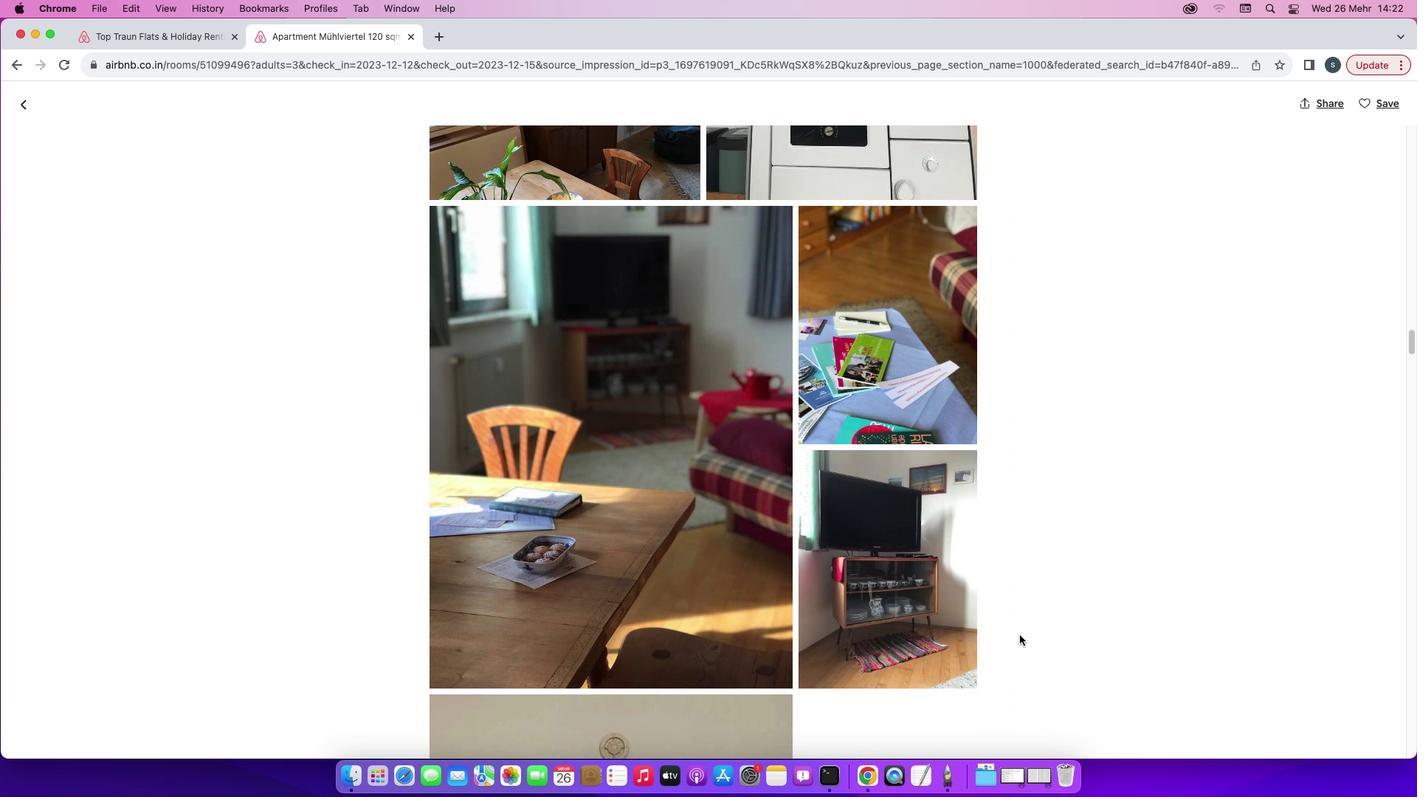 
Action: Mouse scrolled (1019, 635) with delta (0, 0)
Screenshot: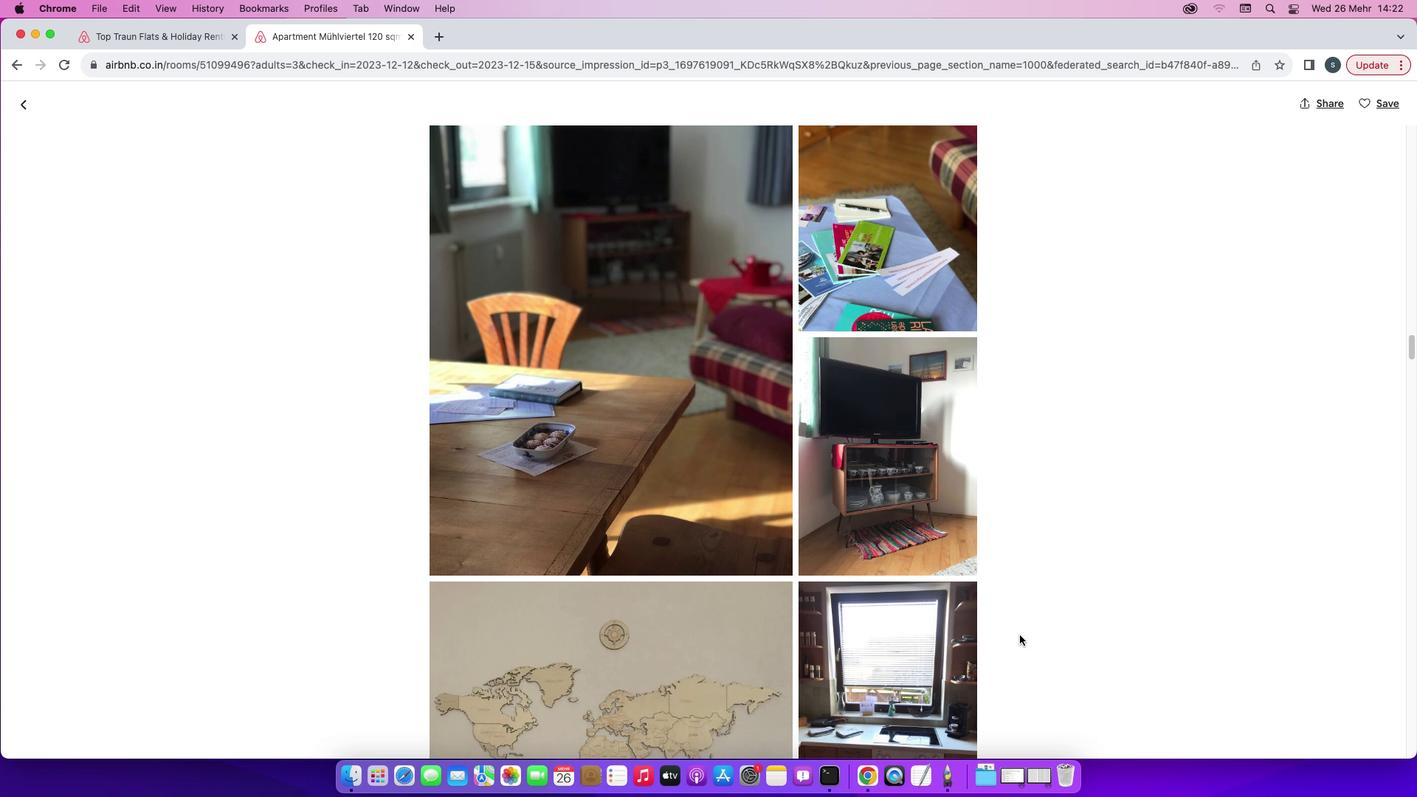 
Action: Mouse scrolled (1019, 635) with delta (0, 0)
Screenshot: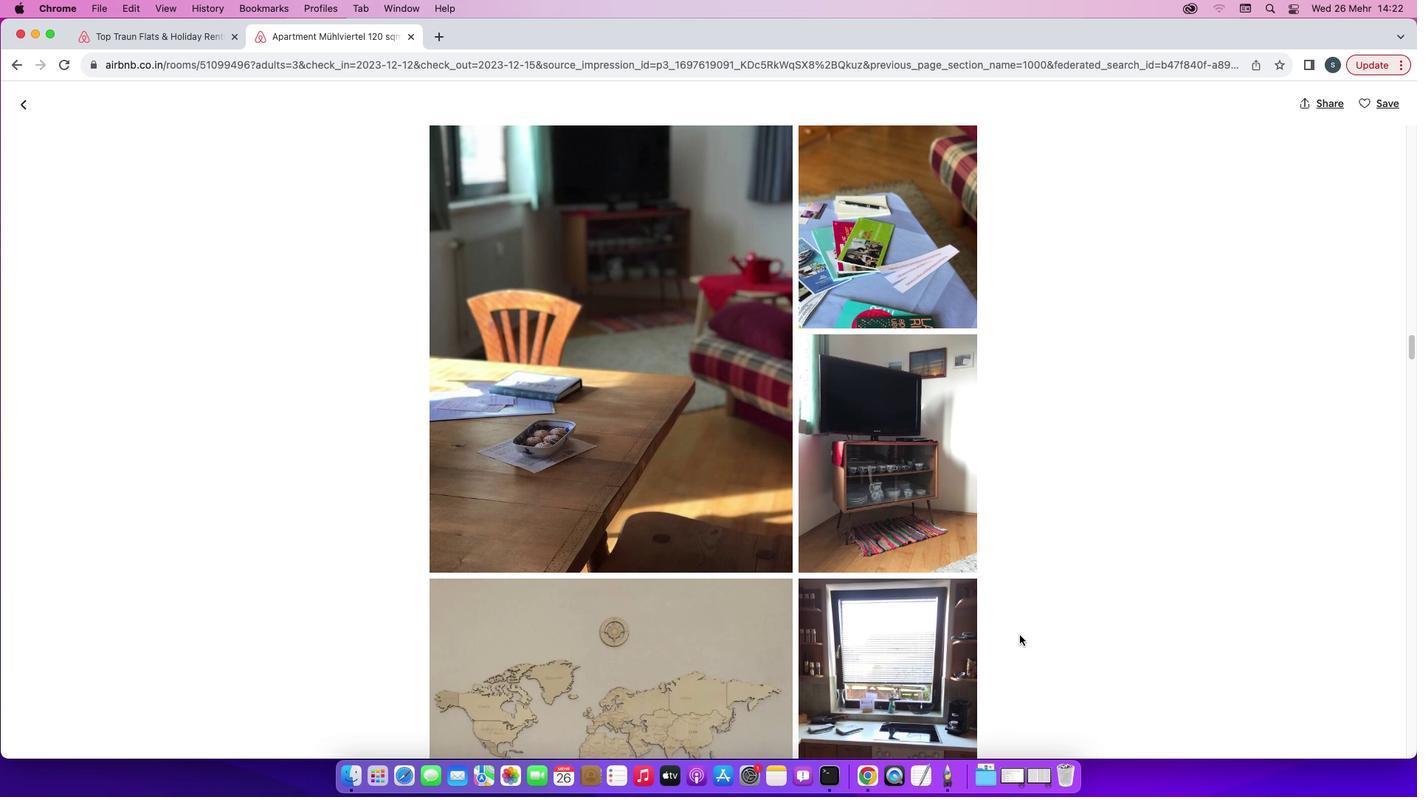
Action: Mouse scrolled (1019, 635) with delta (0, 0)
Screenshot: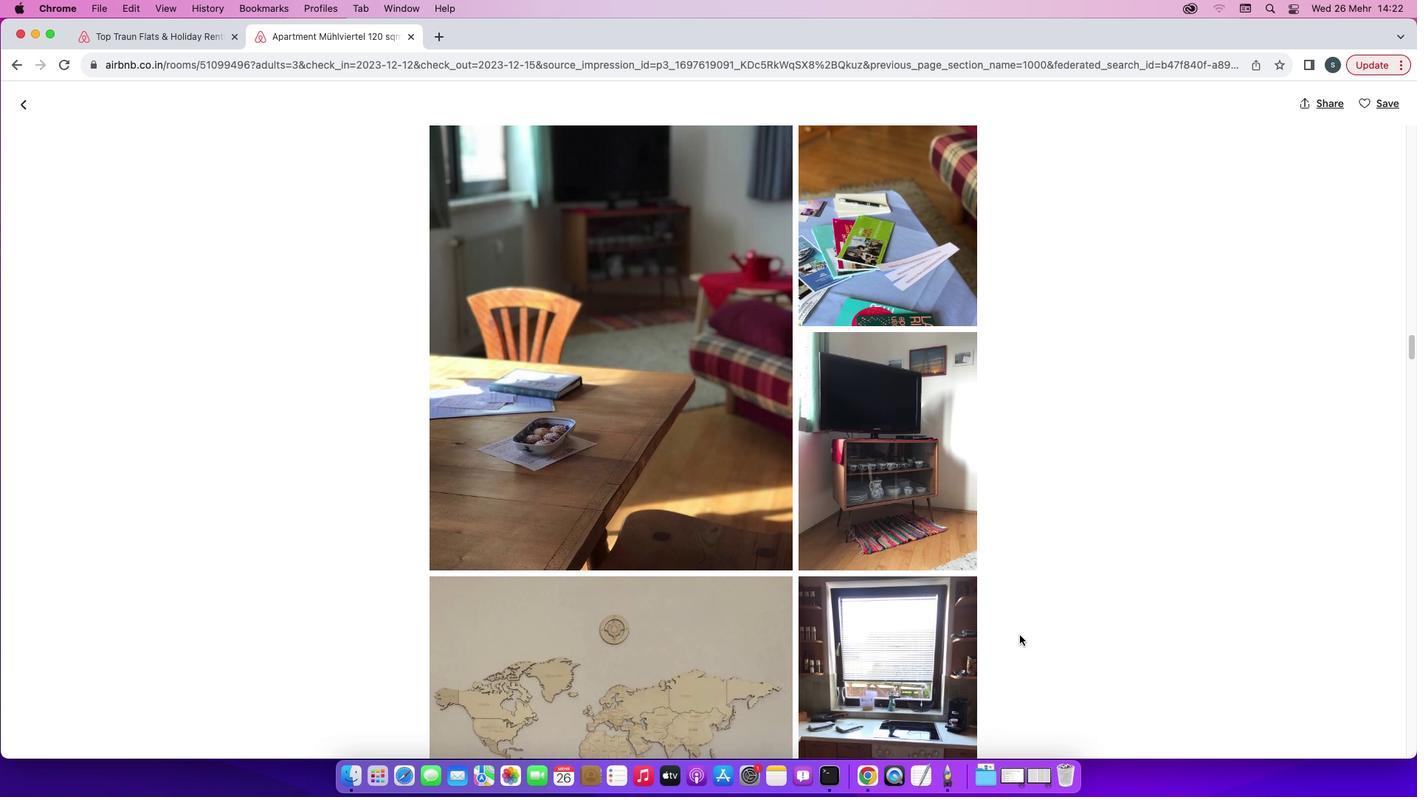 
Action: Mouse scrolled (1019, 635) with delta (0, 0)
Screenshot: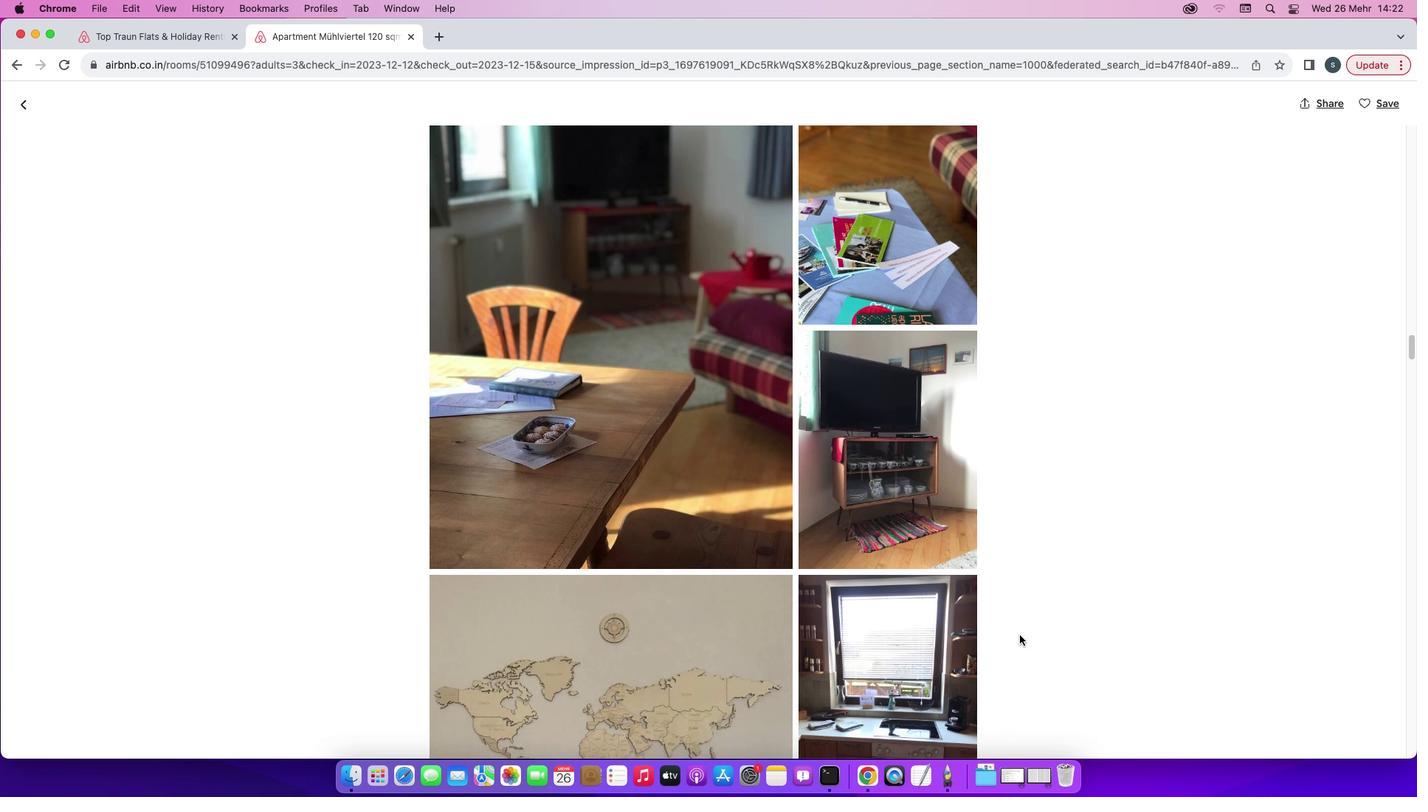
Action: Mouse scrolled (1019, 635) with delta (0, 0)
Screenshot: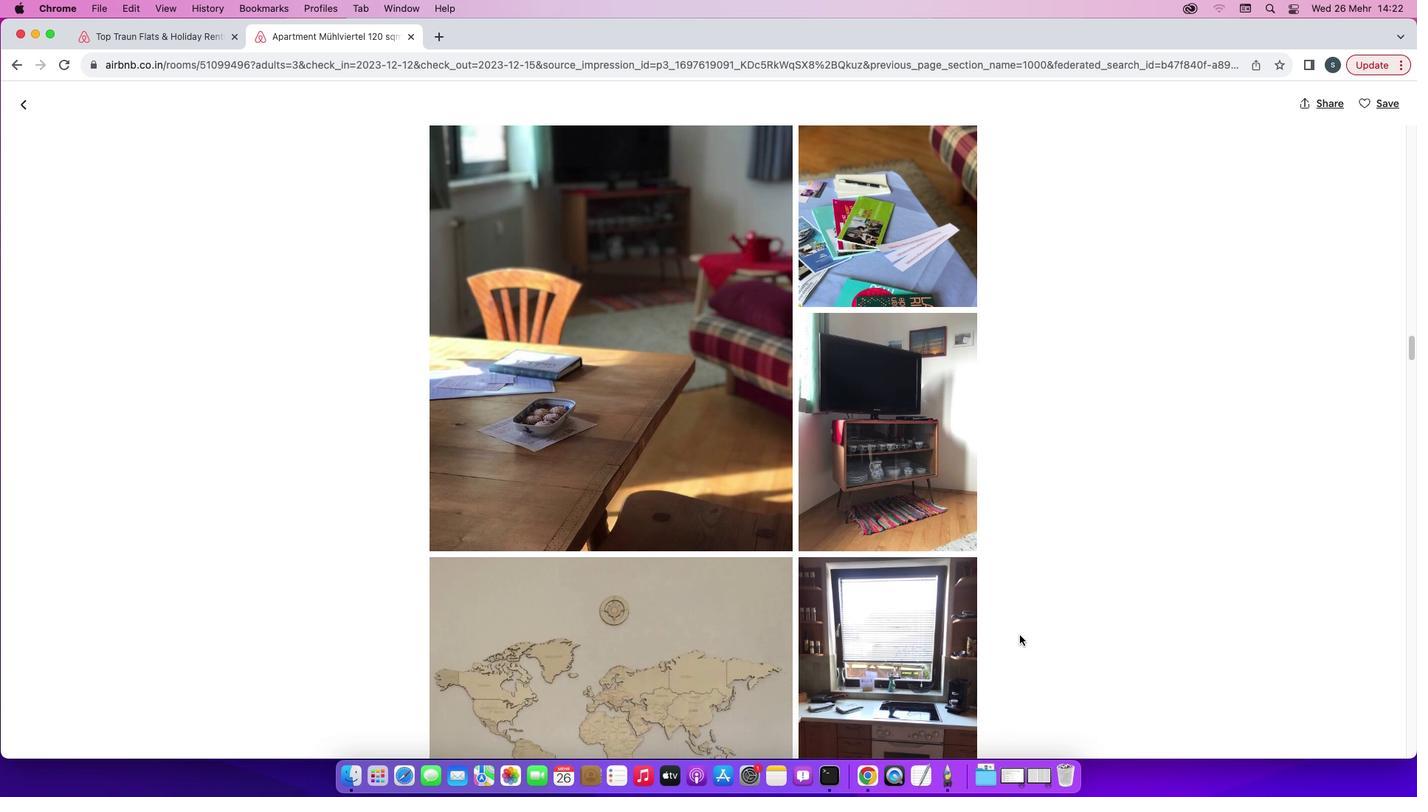 
Action: Mouse scrolled (1019, 635) with delta (0, 0)
Screenshot: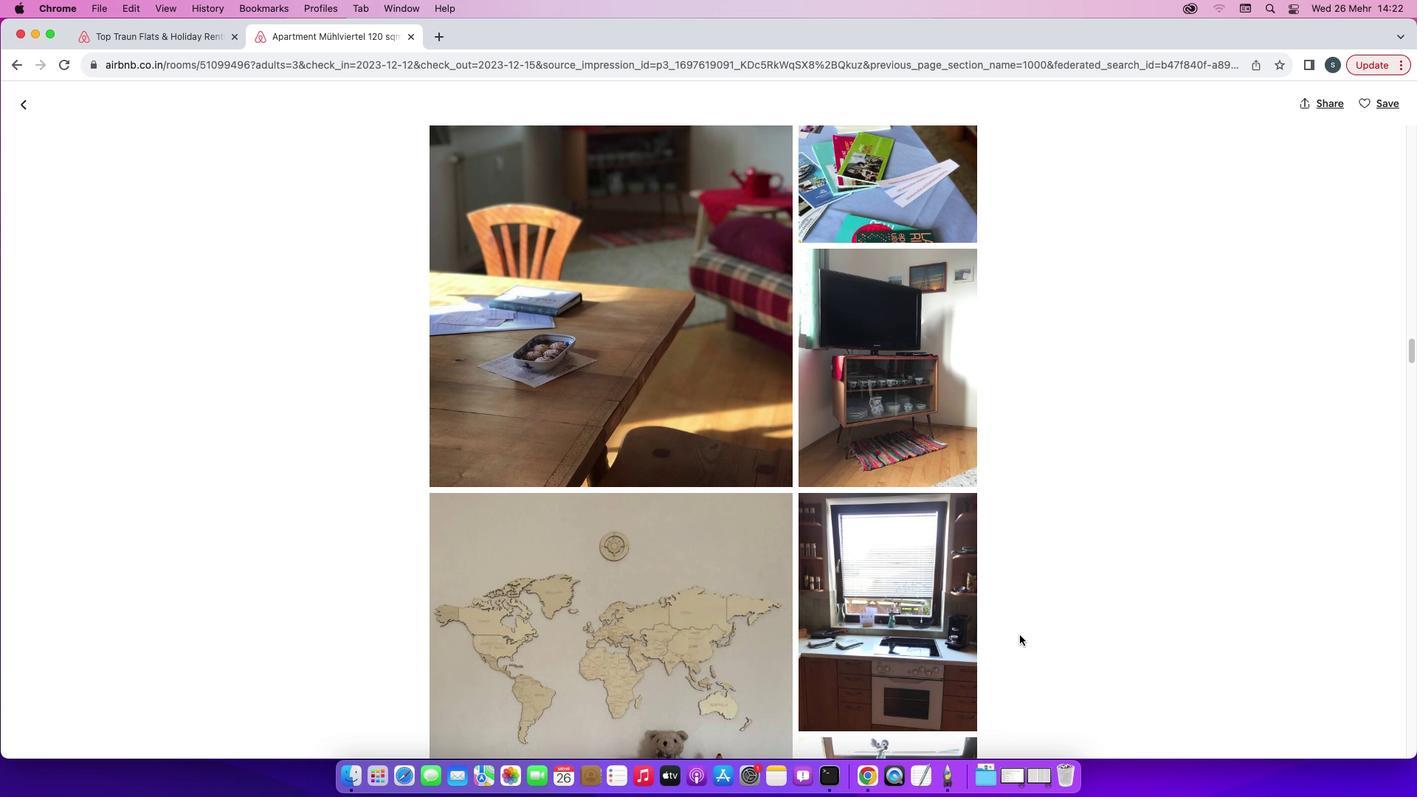 
Action: Mouse scrolled (1019, 635) with delta (0, 0)
Screenshot: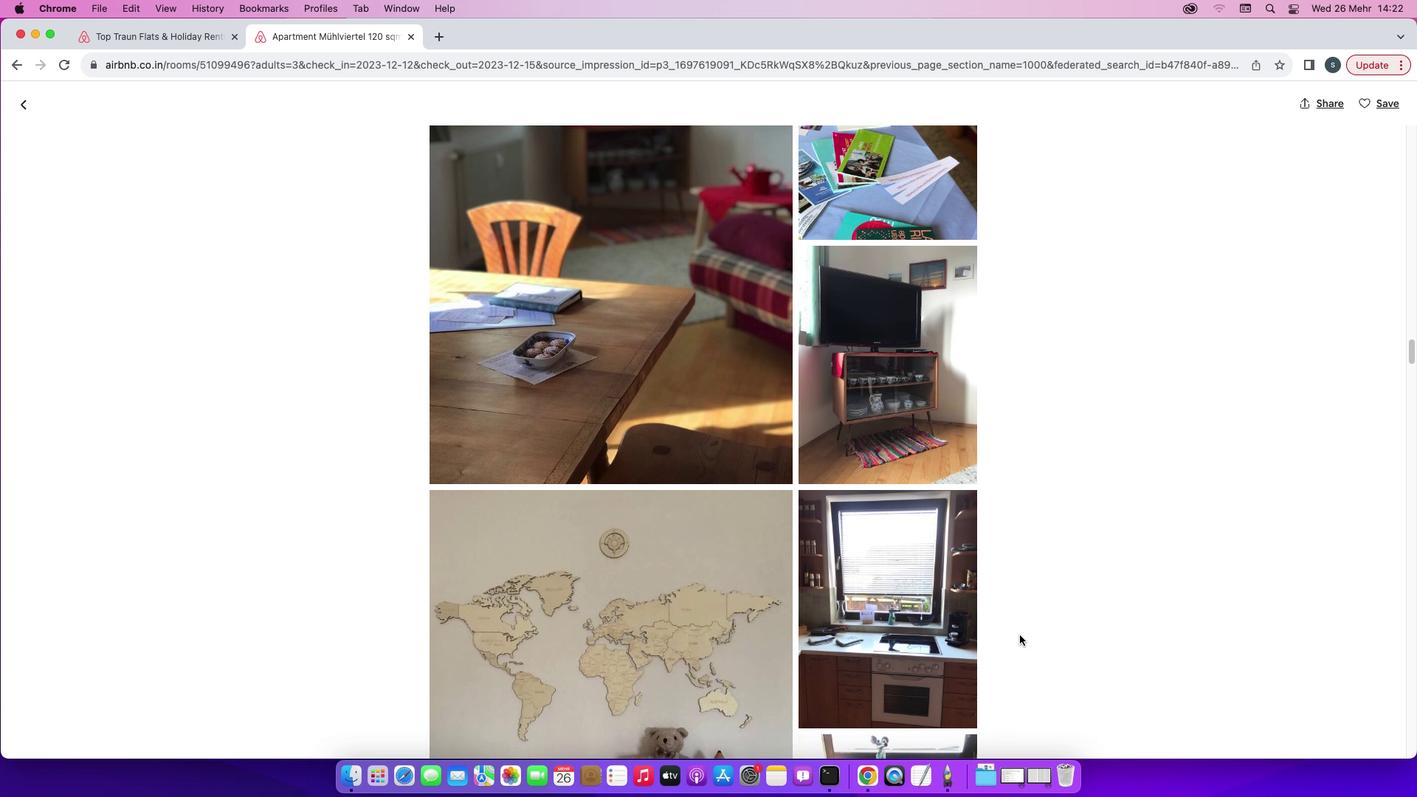 
Action: Mouse scrolled (1019, 635) with delta (0, 0)
Screenshot: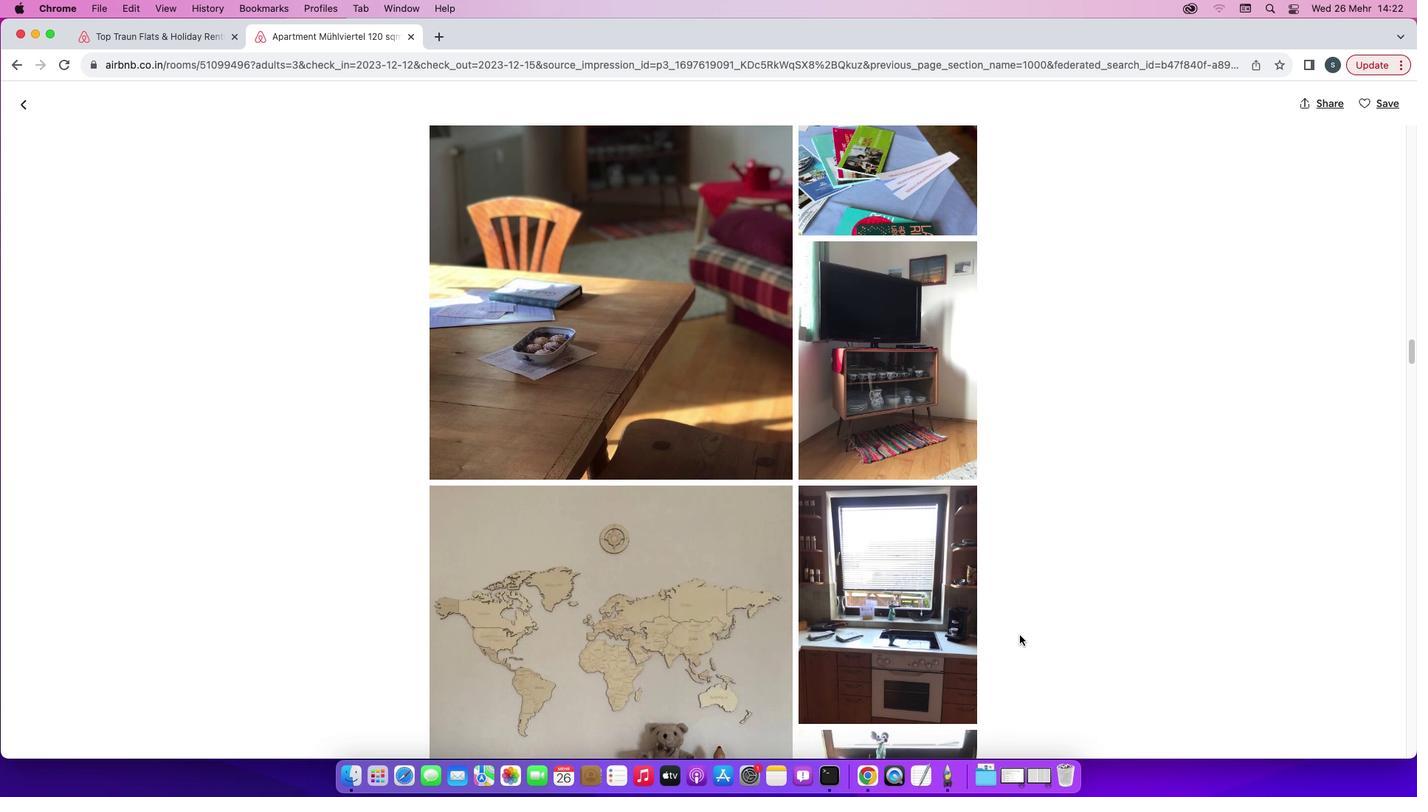 
Action: Mouse scrolled (1019, 635) with delta (0, -1)
